 Task: Explore Airbnb options along the shores of Lake Michigan, highlighting properties with stunning lakefront views, water sports, and access to charming lakeside towns.
Action: Mouse moved to (608, 115)
Screenshot: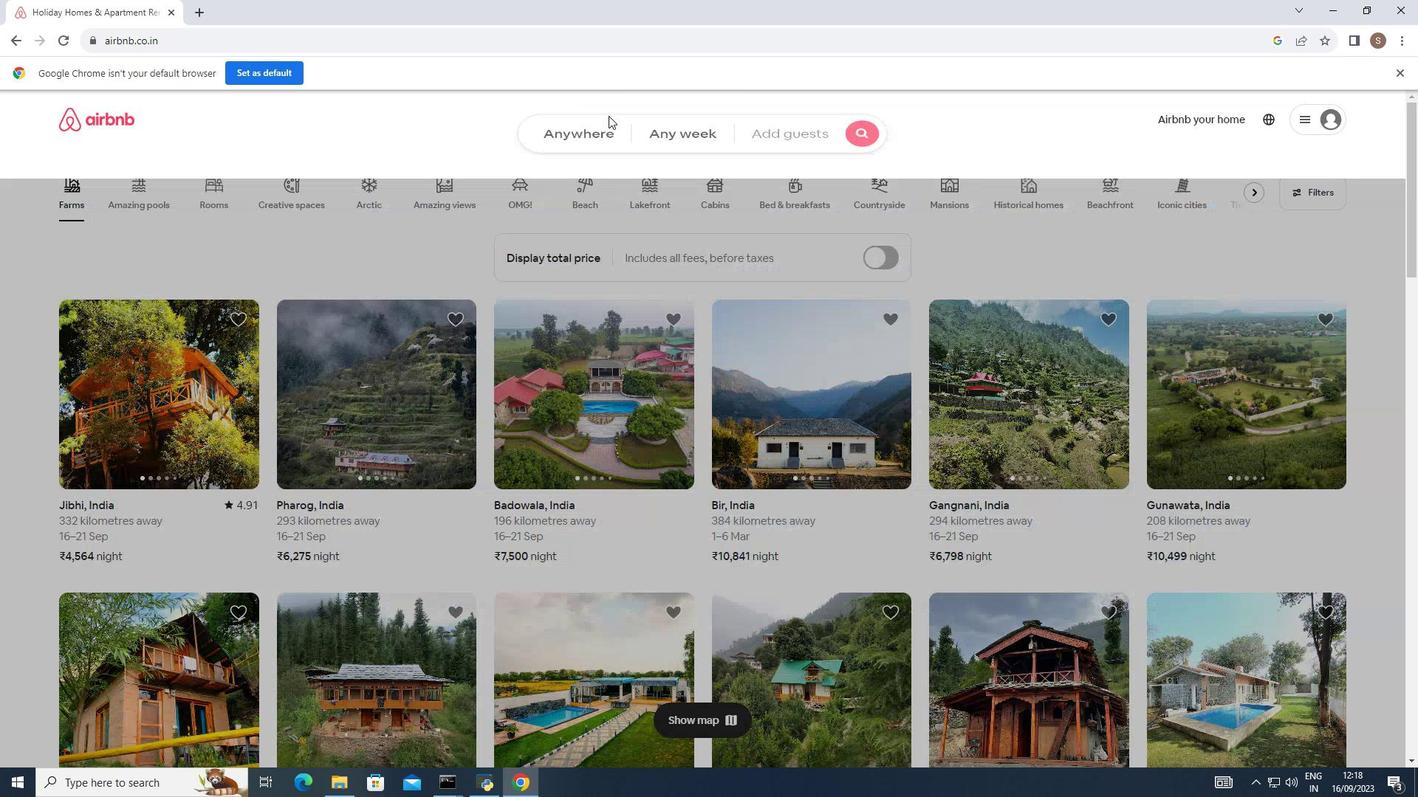 
Action: Mouse pressed left at (608, 115)
Screenshot: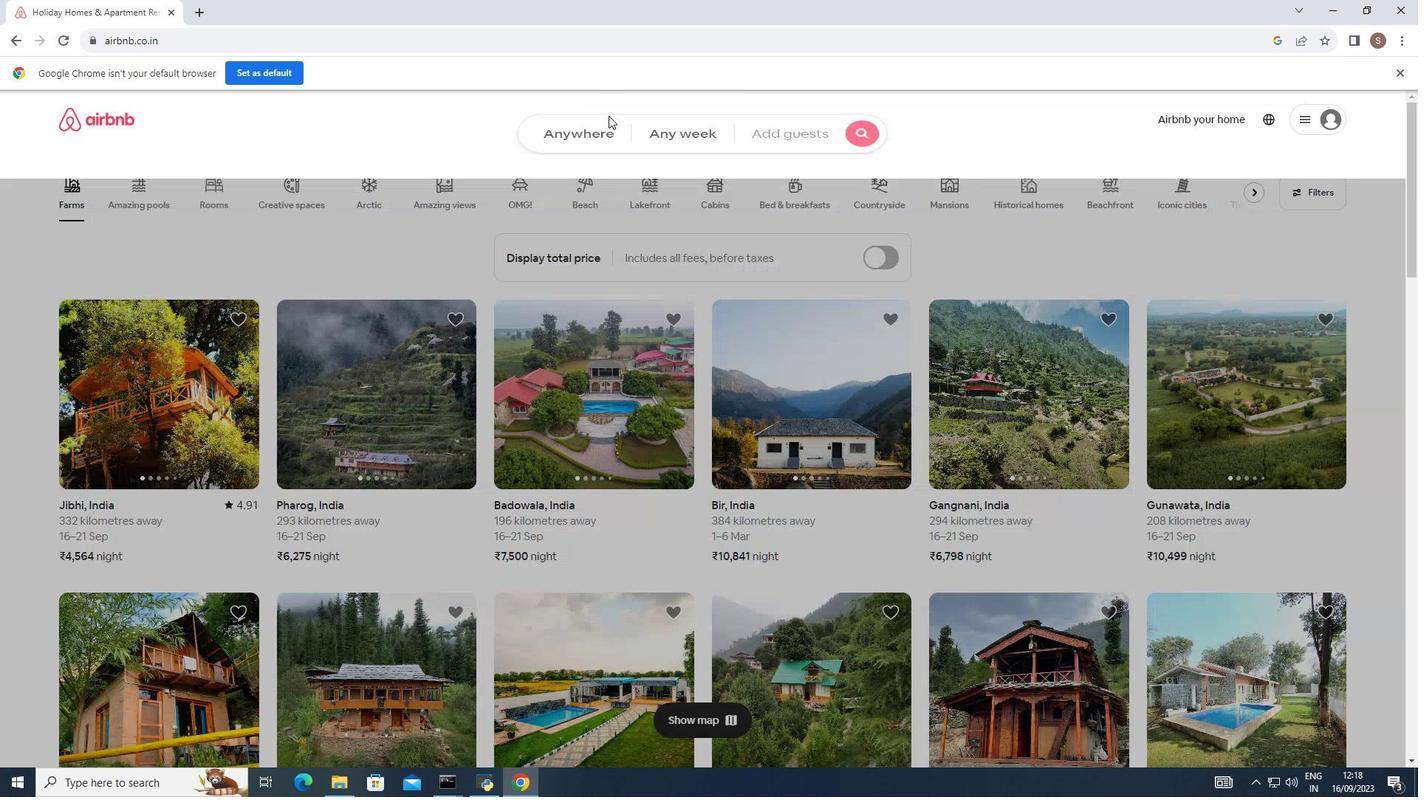 
Action: Mouse moved to (505, 174)
Screenshot: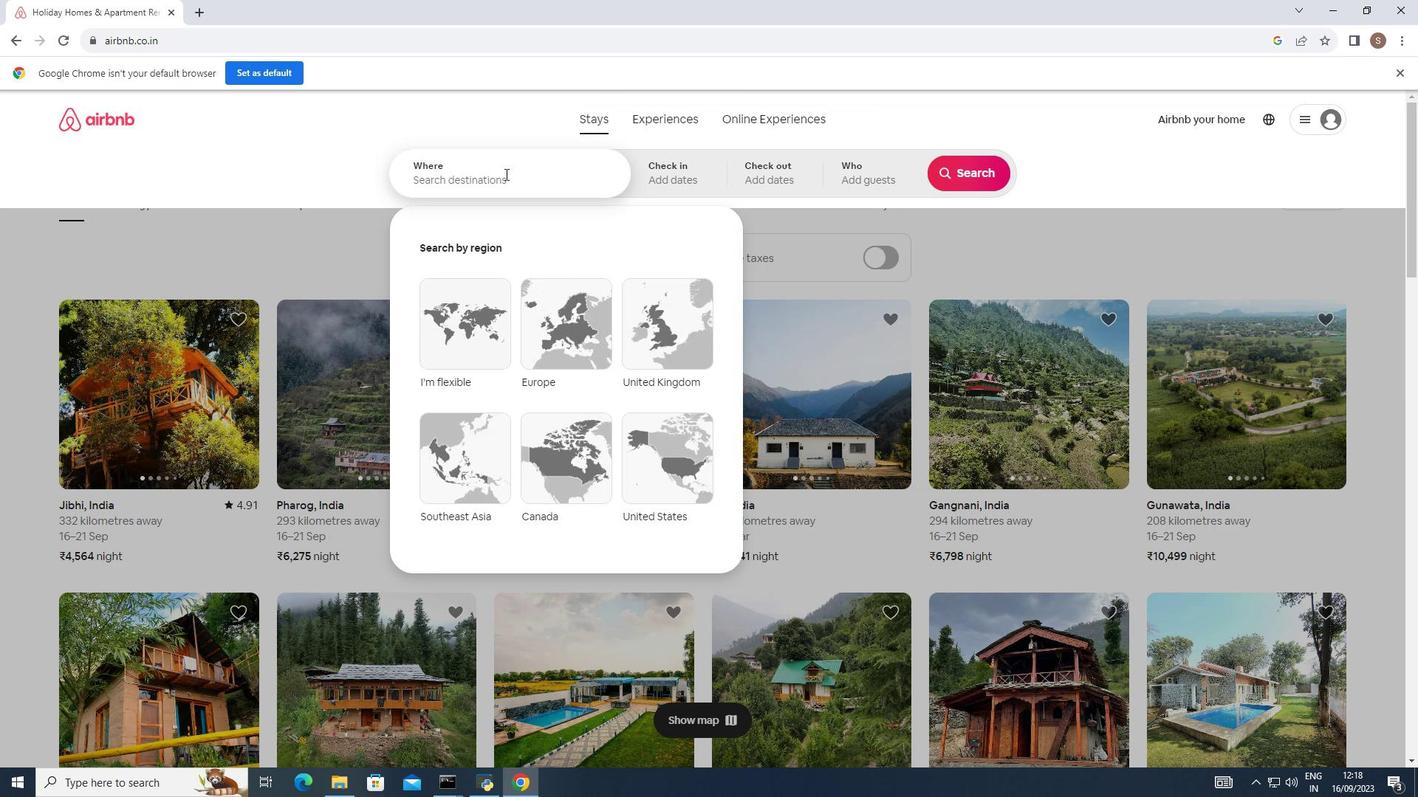 
Action: Mouse pressed left at (505, 174)
Screenshot: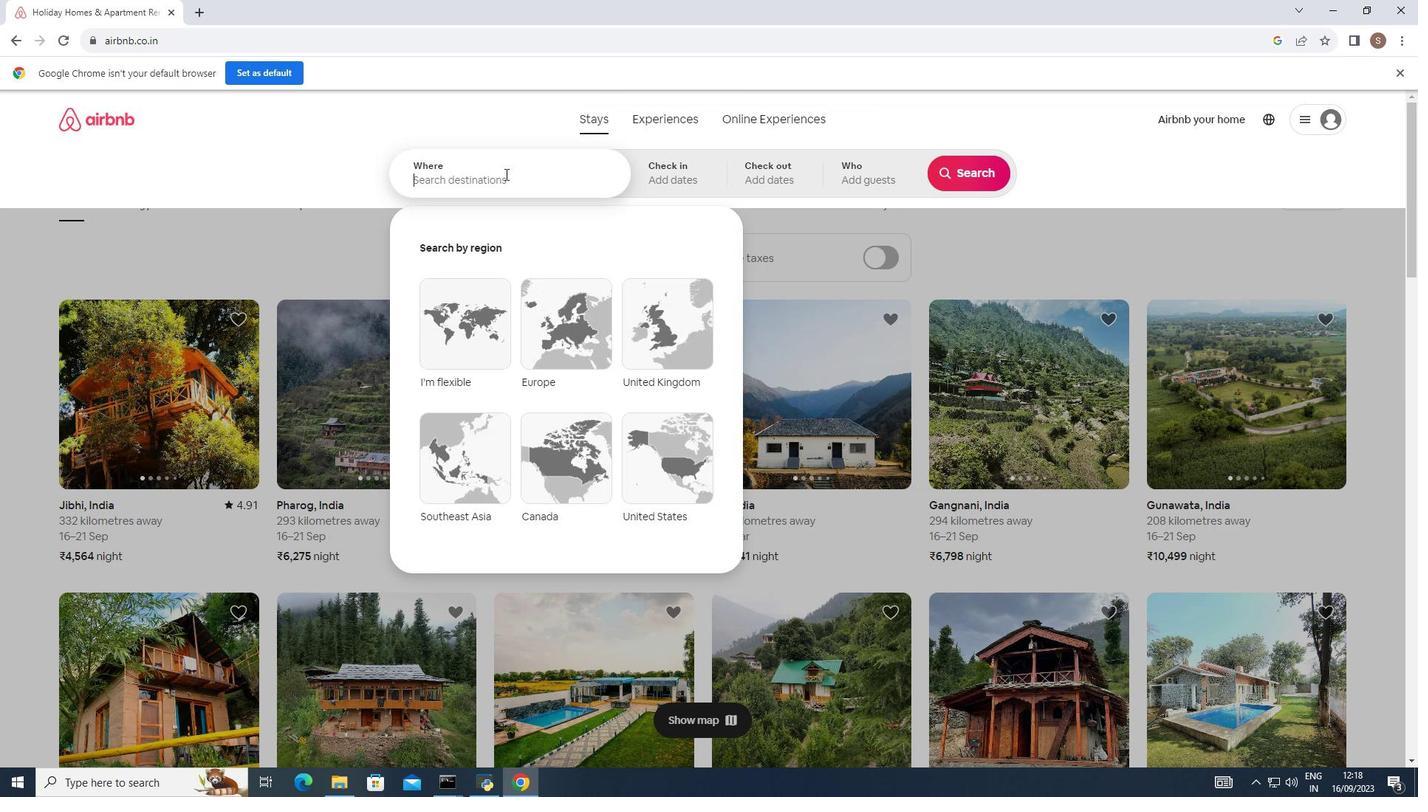 
Action: Key pressed michigan
Screenshot: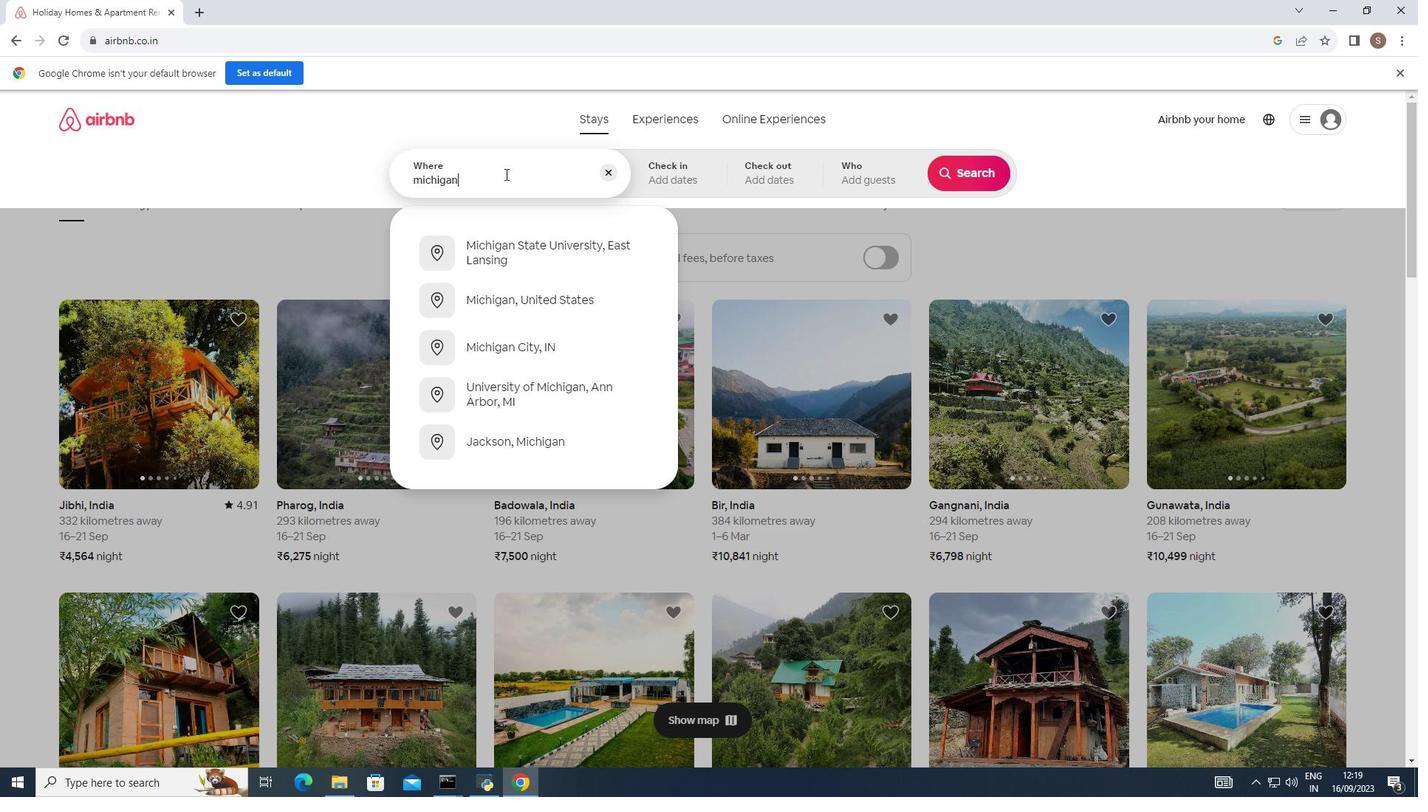 
Action: Mouse moved to (527, 255)
Screenshot: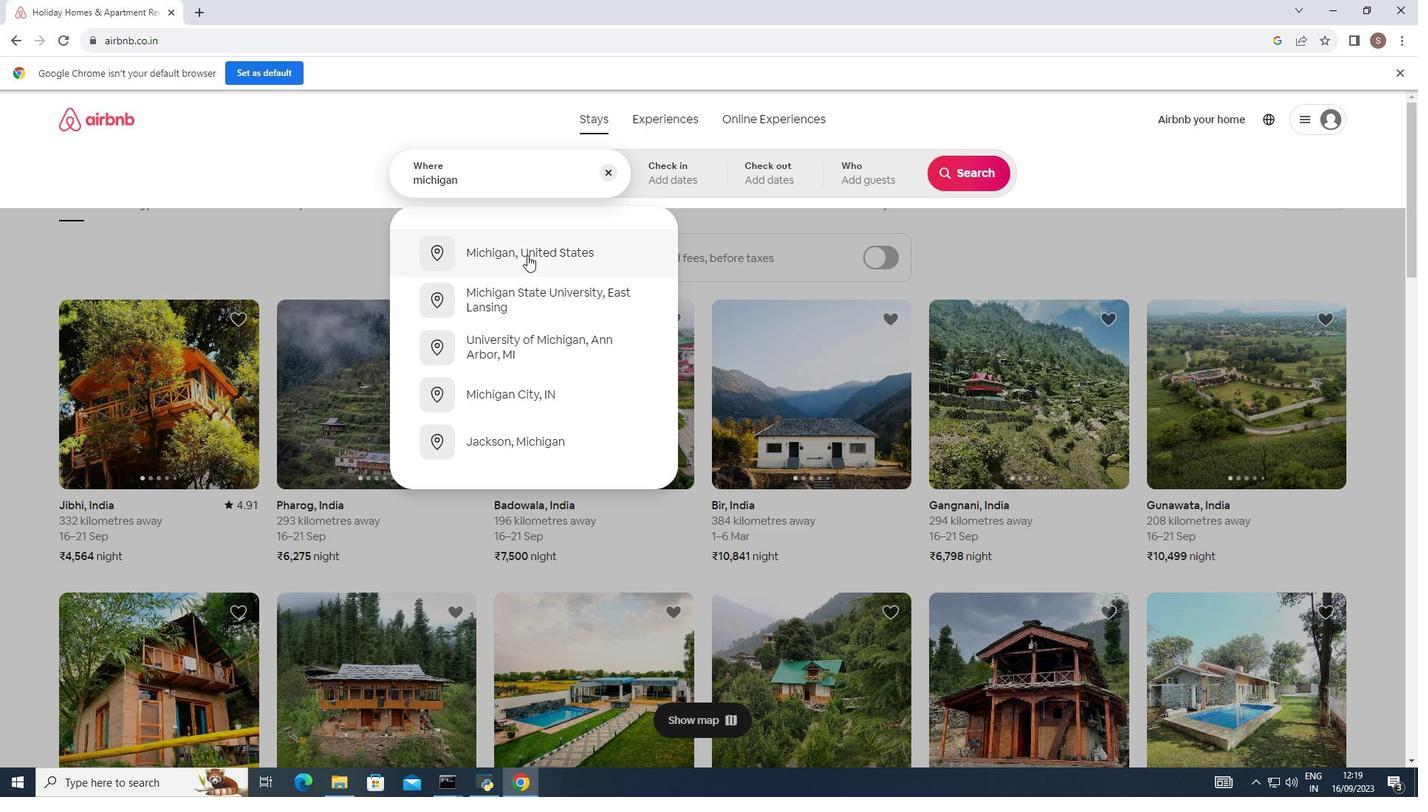 
Action: Mouse pressed left at (527, 255)
Screenshot: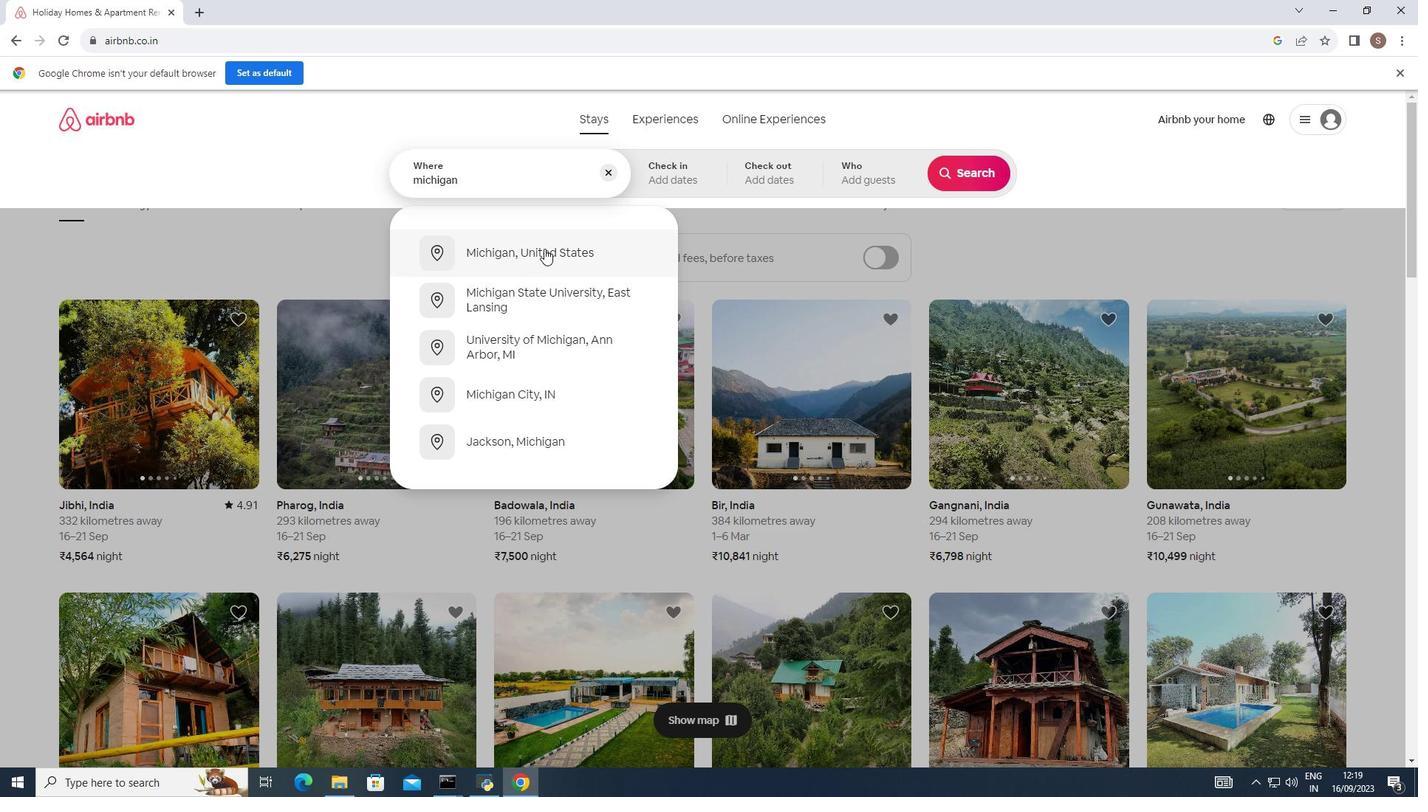 
Action: Mouse moved to (981, 174)
Screenshot: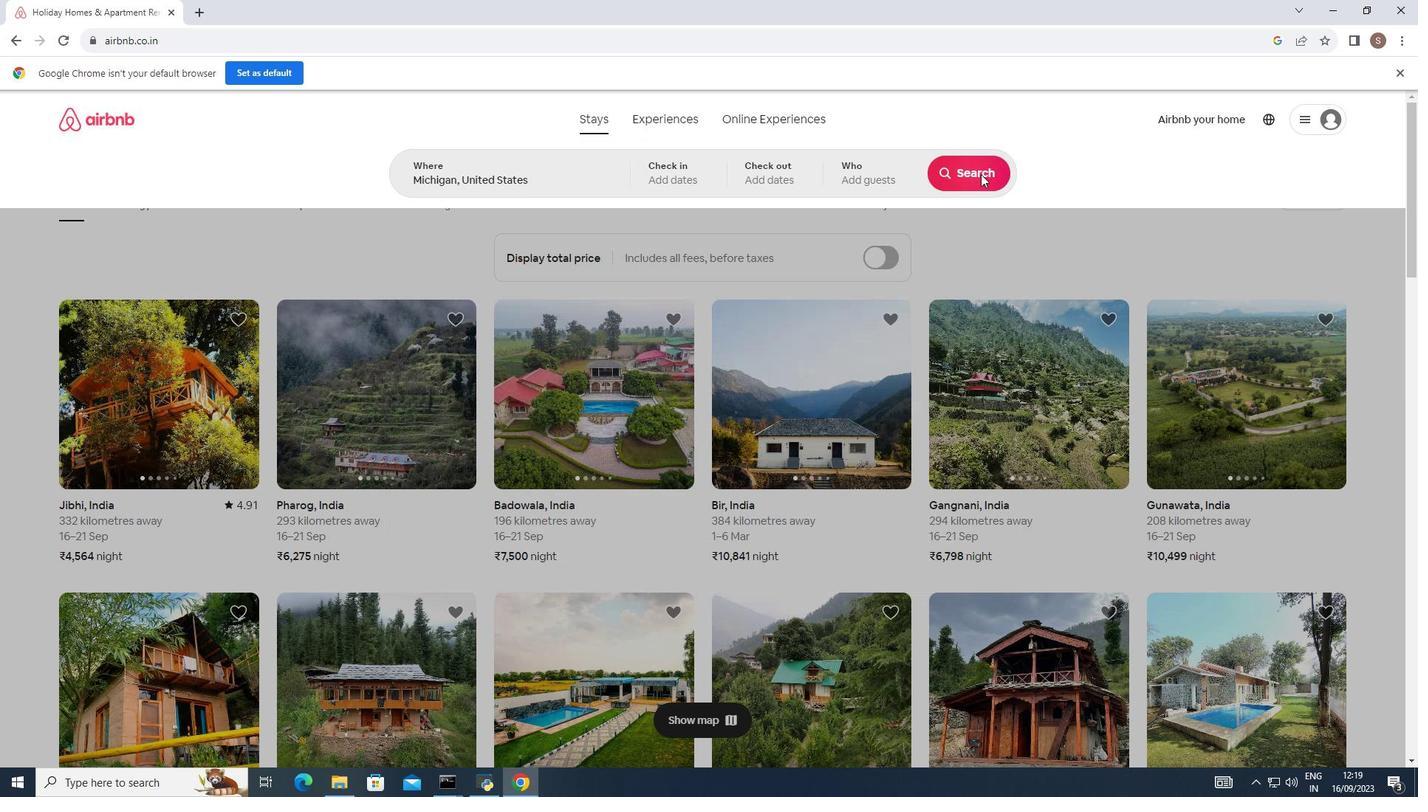 
Action: Mouse pressed left at (981, 174)
Screenshot: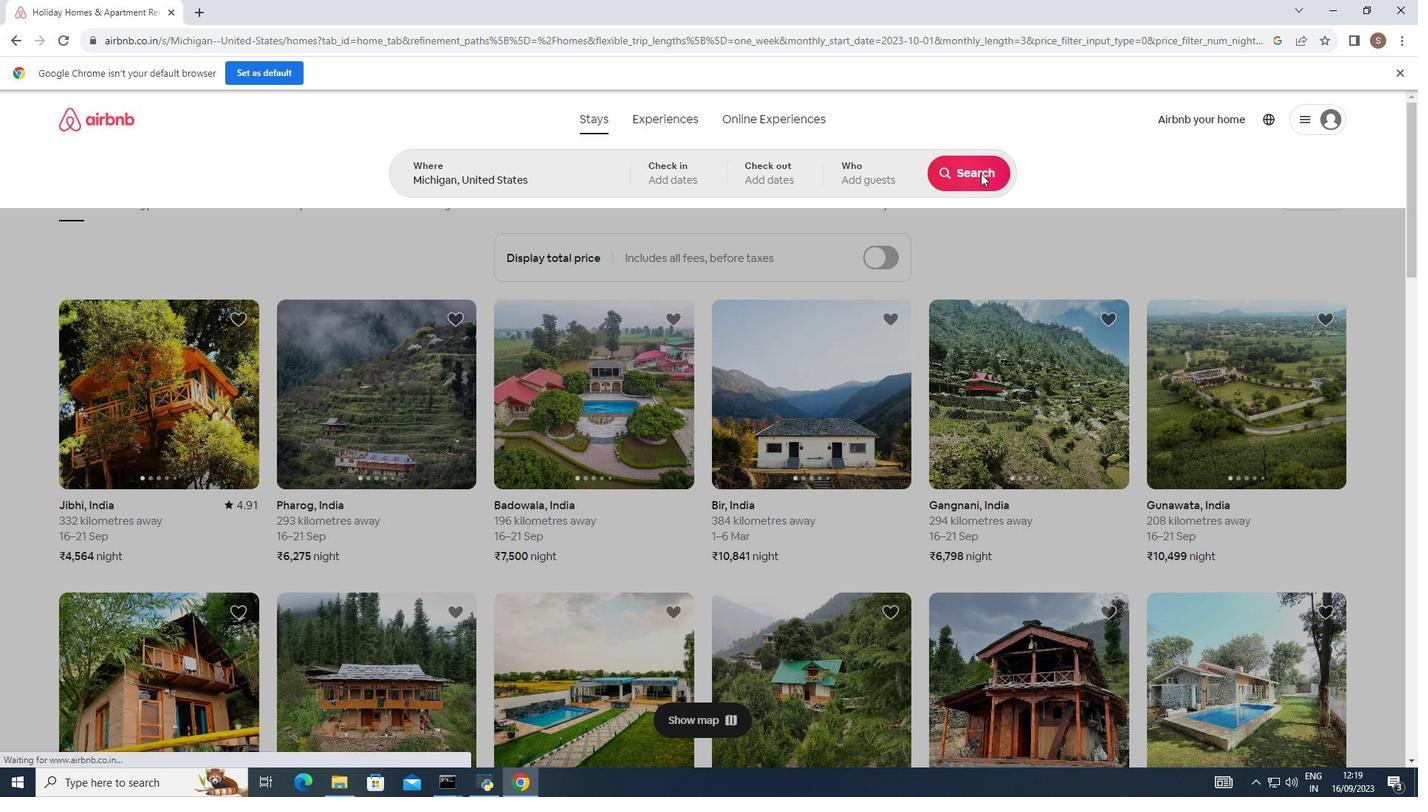 
Action: Mouse moved to (198, 181)
Screenshot: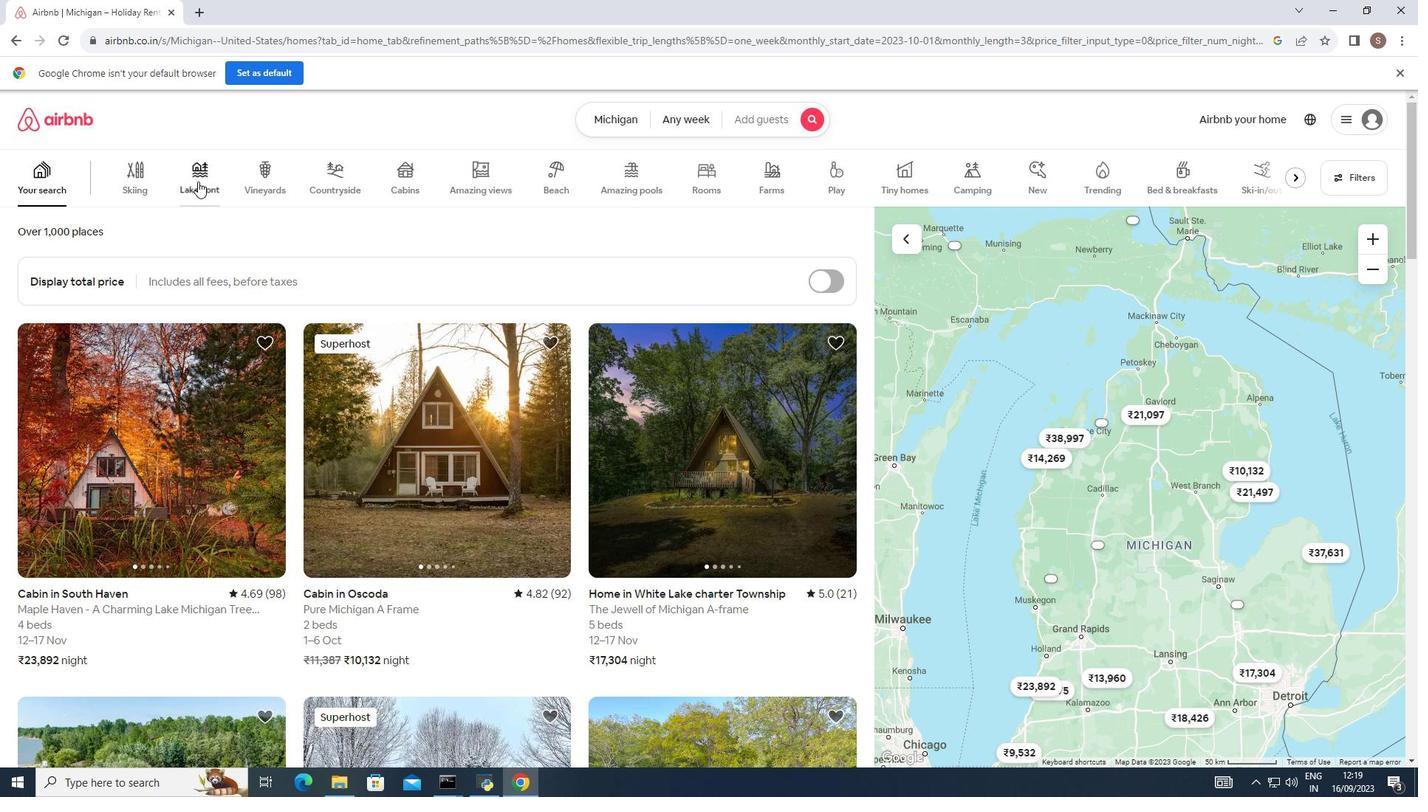 
Action: Mouse pressed left at (198, 181)
Screenshot: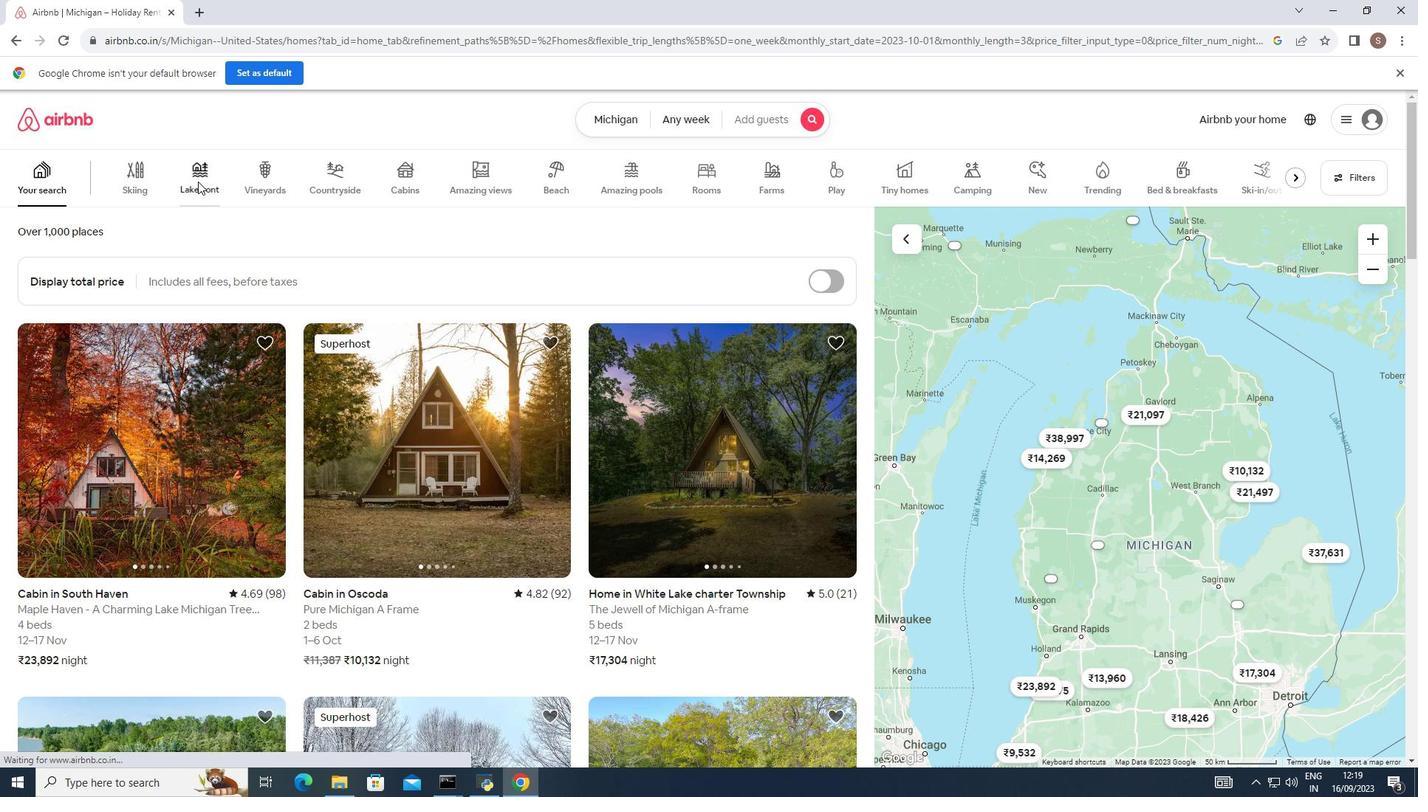 
Action: Mouse moved to (171, 375)
Screenshot: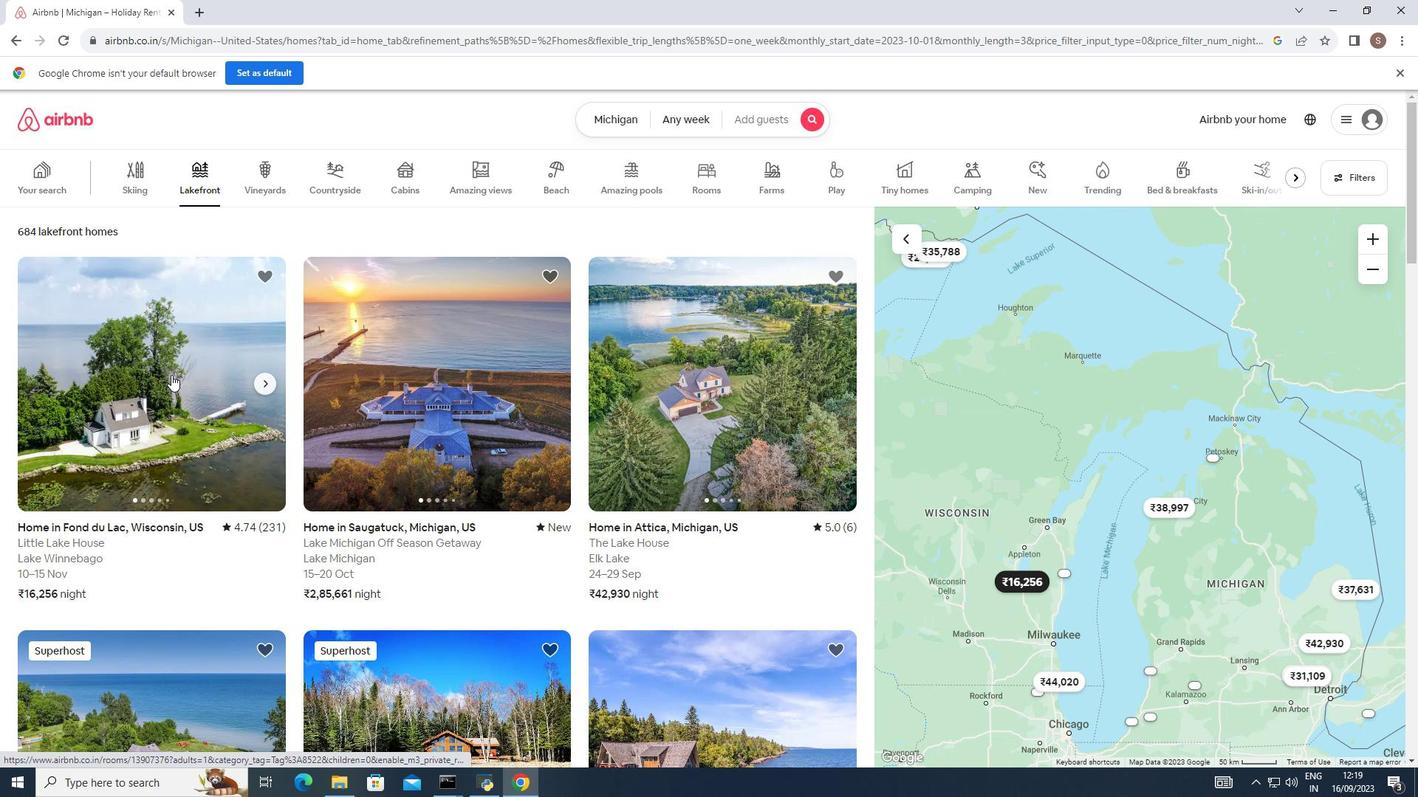 
Action: Mouse pressed left at (171, 375)
Screenshot: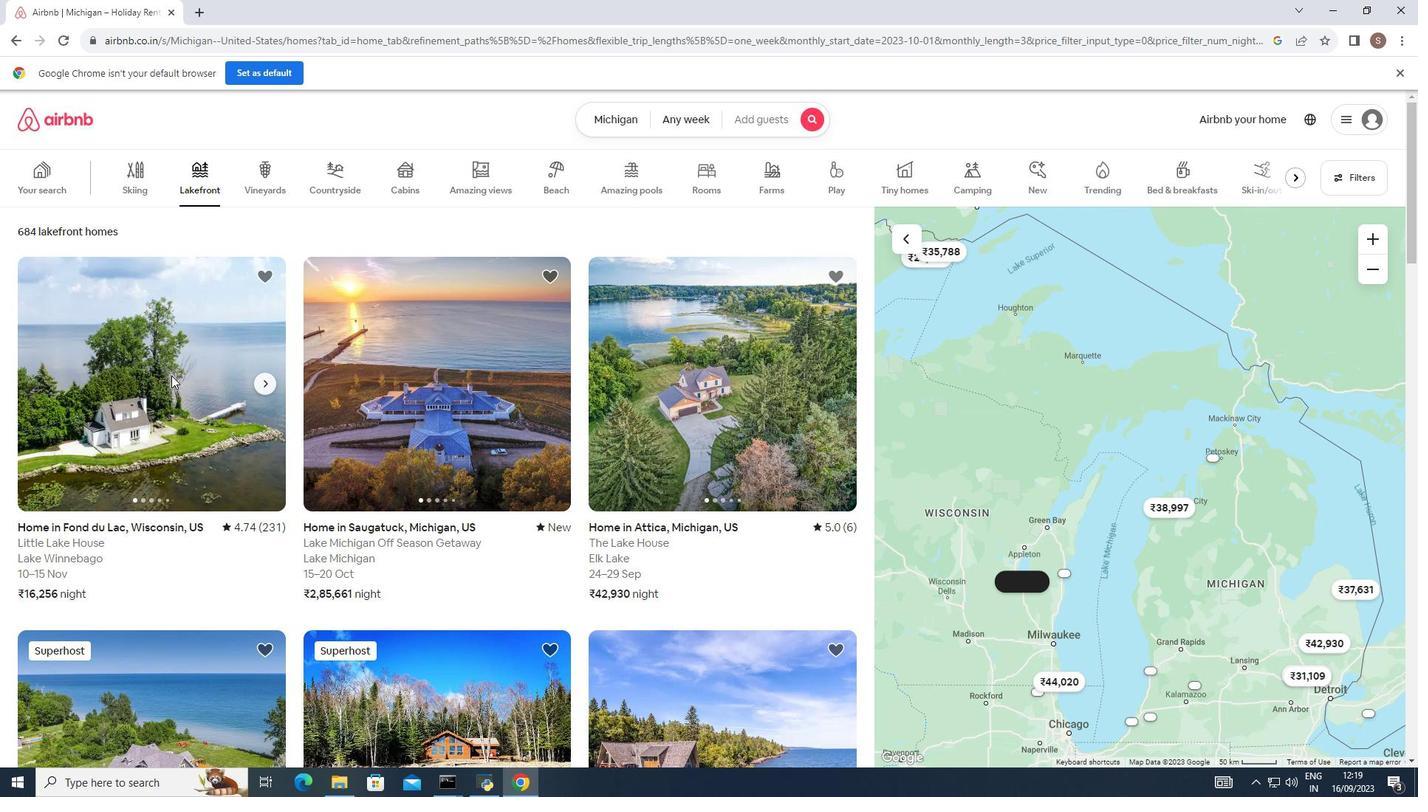 
Action: Mouse moved to (1025, 548)
Screenshot: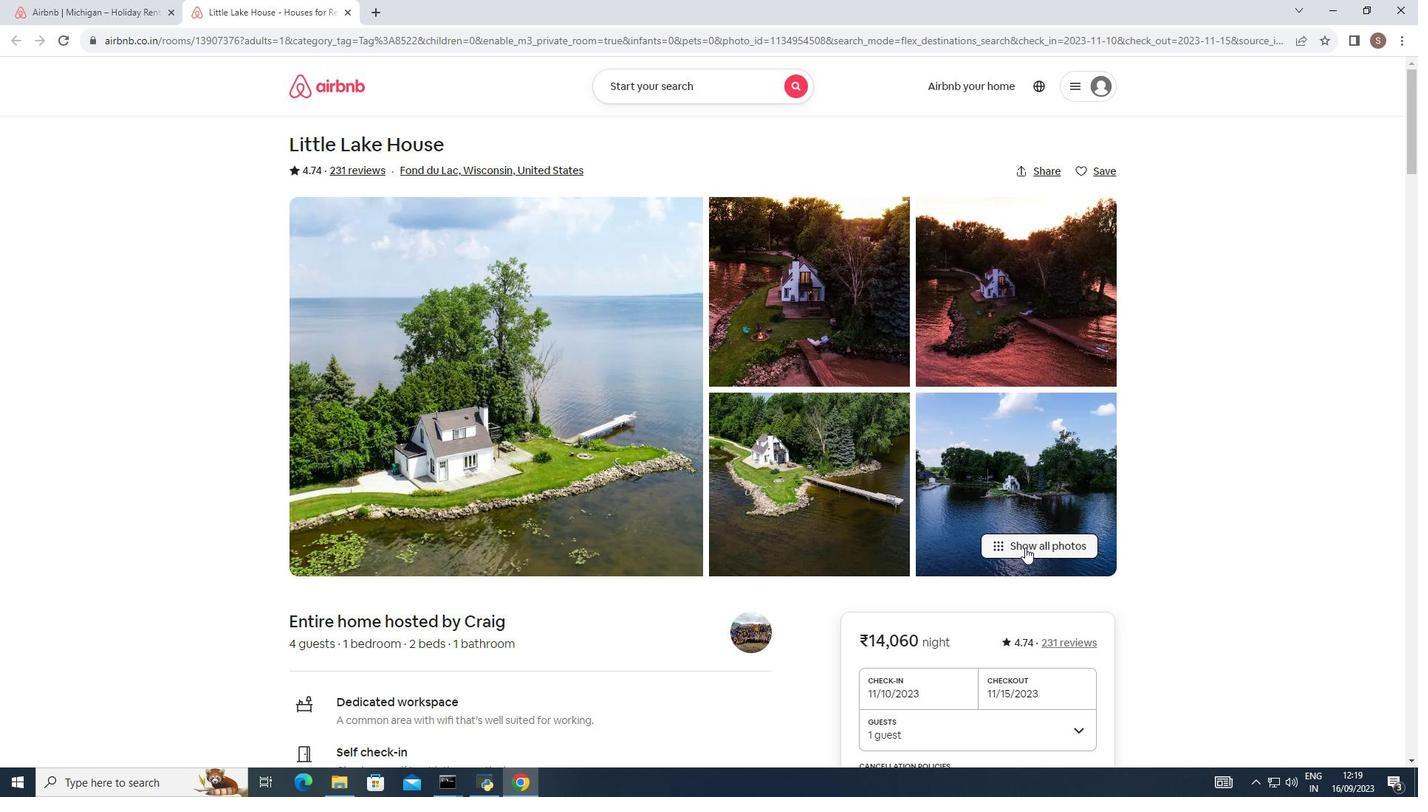 
Action: Mouse pressed left at (1025, 548)
Screenshot: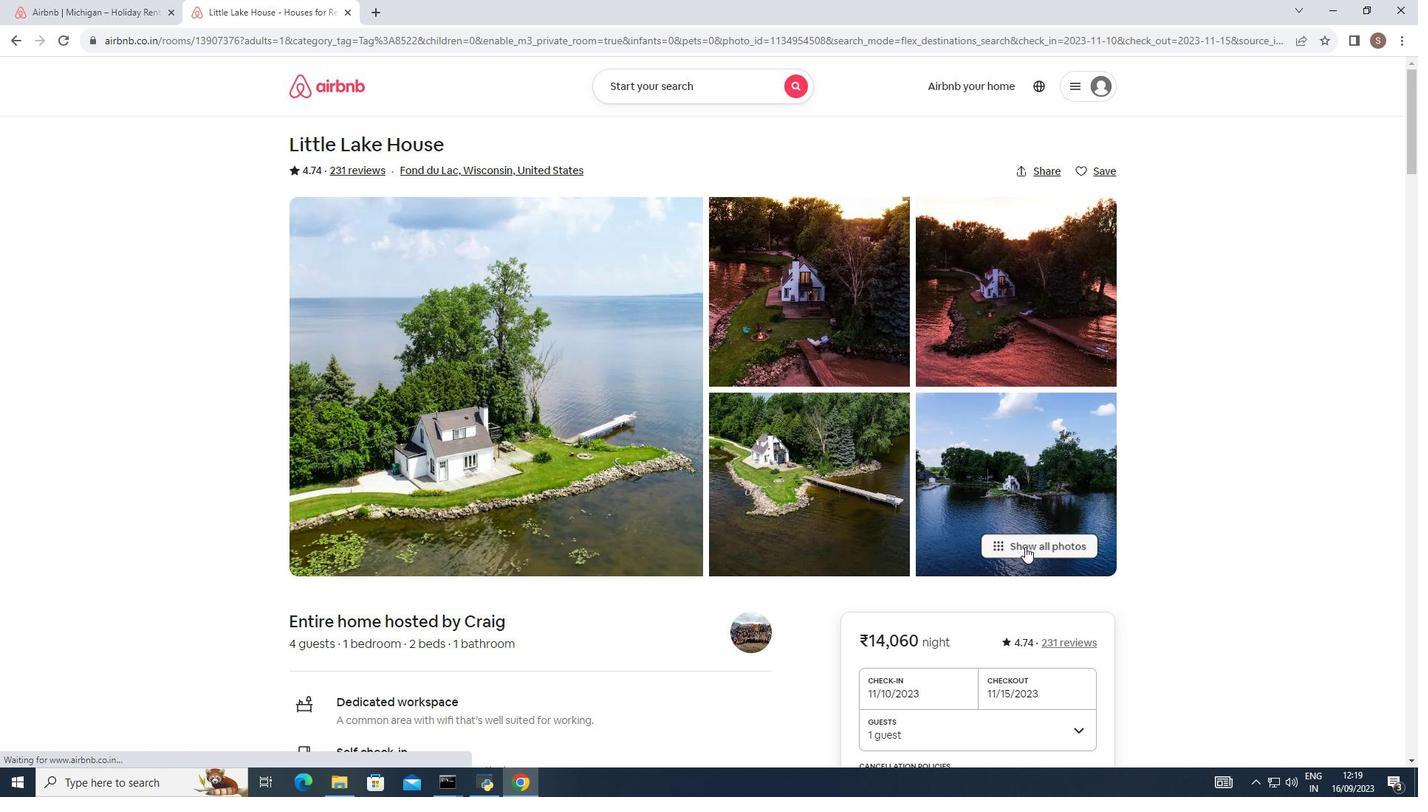 
Action: Mouse moved to (853, 430)
Screenshot: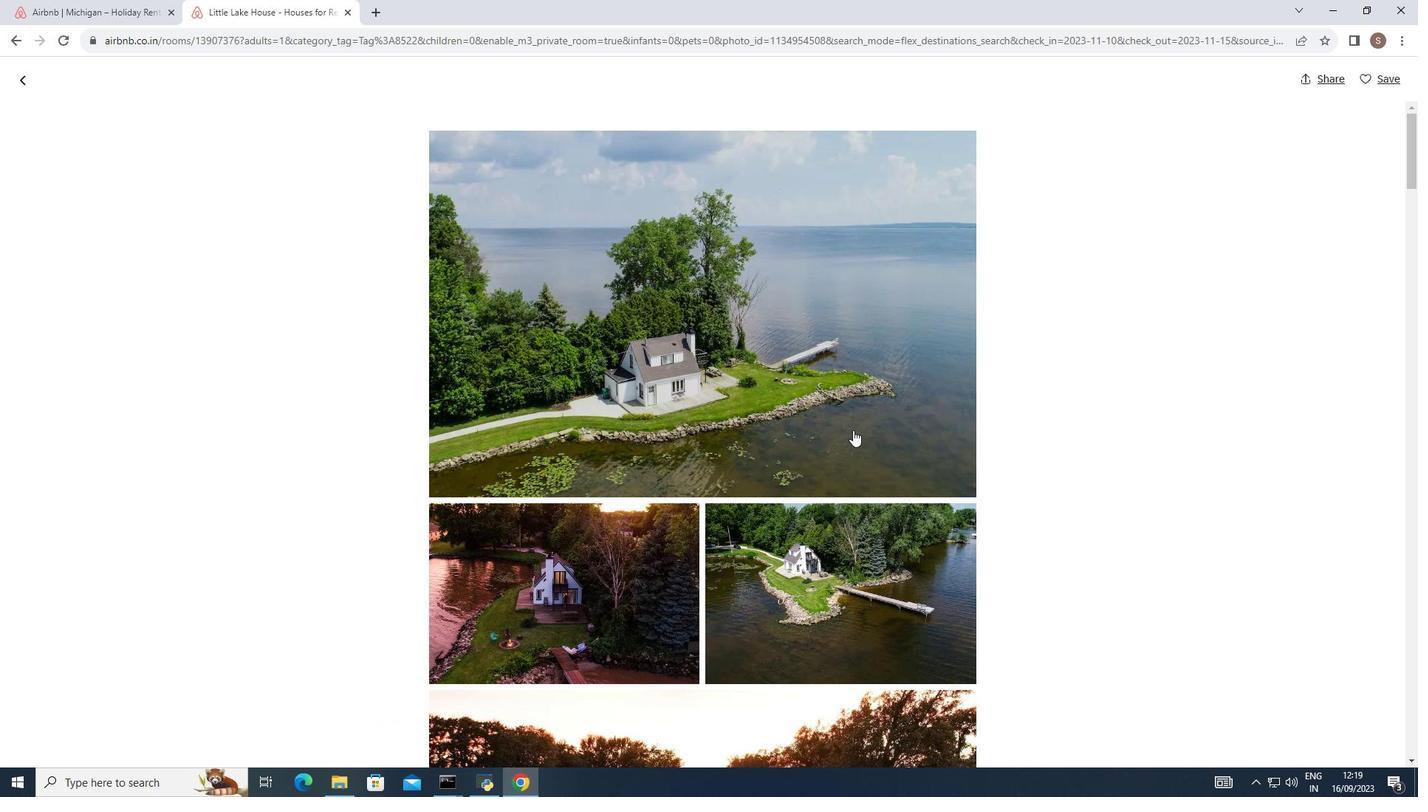
Action: Mouse scrolled (853, 430) with delta (0, 0)
Screenshot: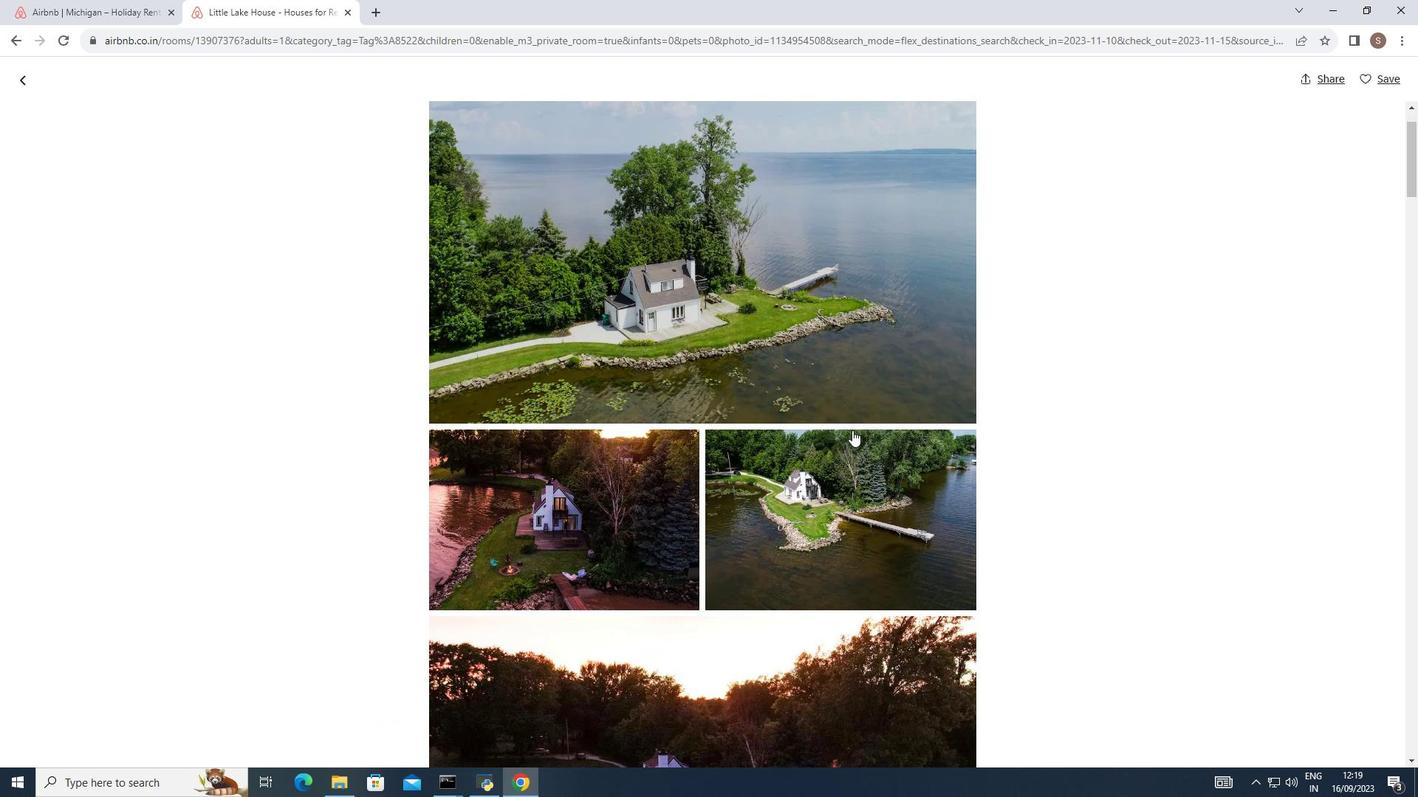 
Action: Mouse scrolled (853, 430) with delta (0, 0)
Screenshot: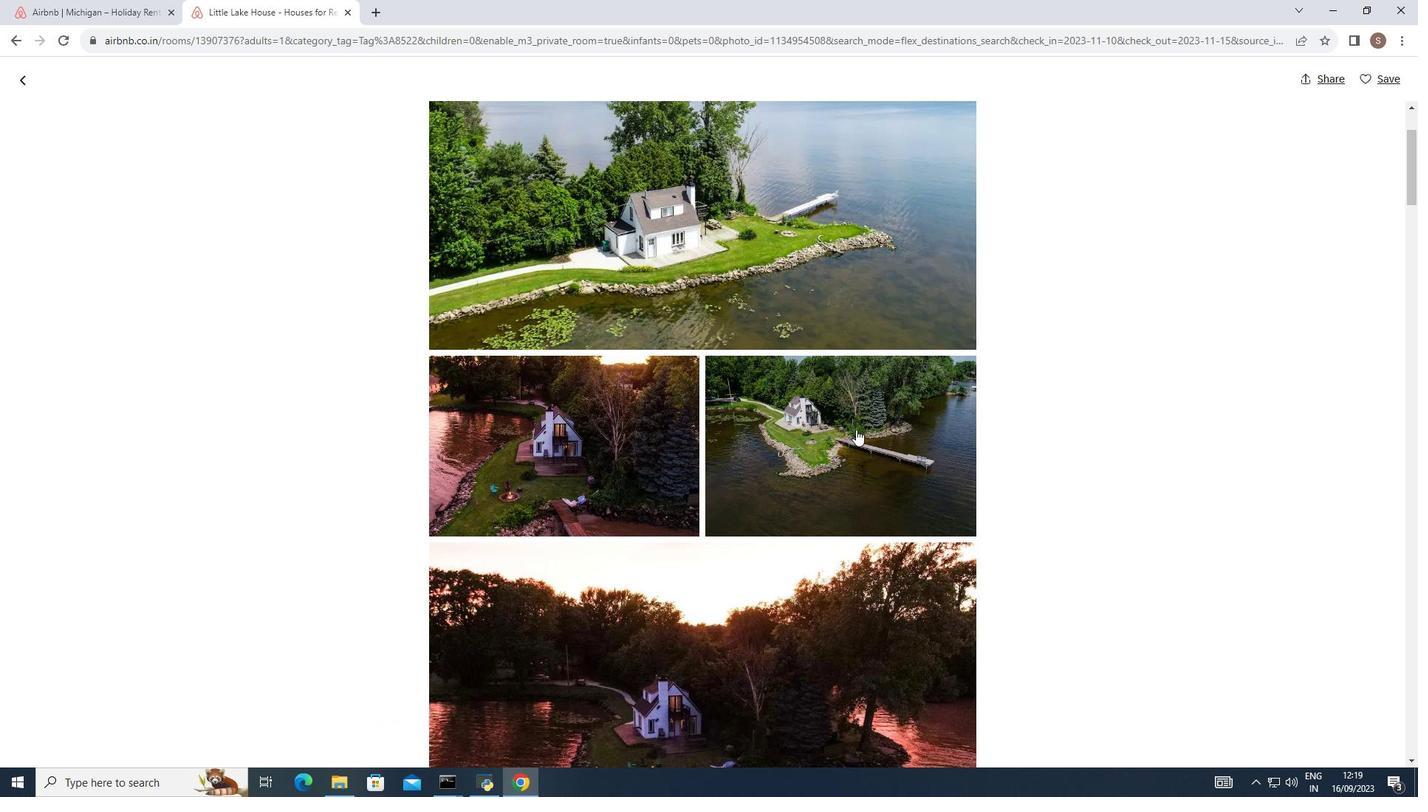 
Action: Mouse moved to (856, 430)
Screenshot: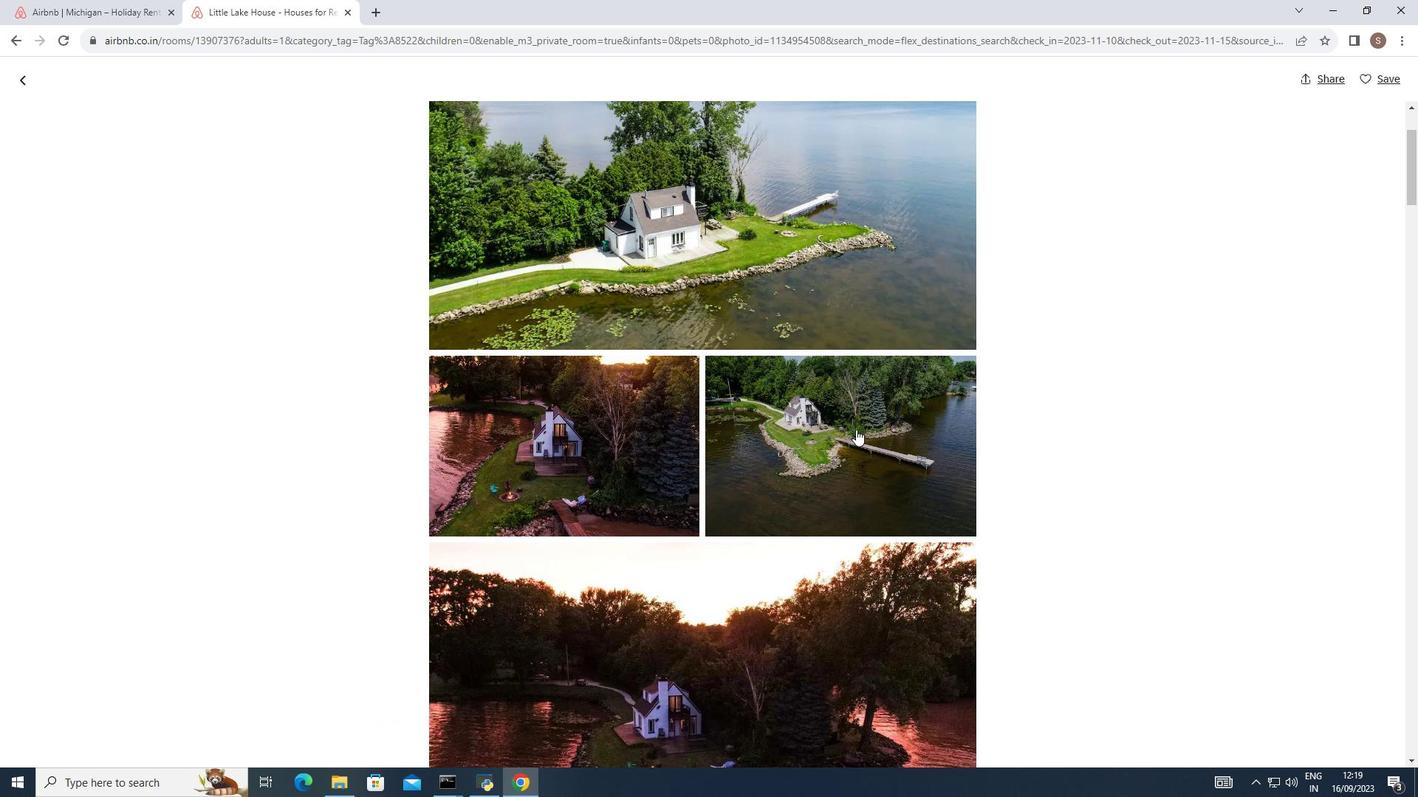 
Action: Mouse scrolled (856, 430) with delta (0, 0)
Screenshot: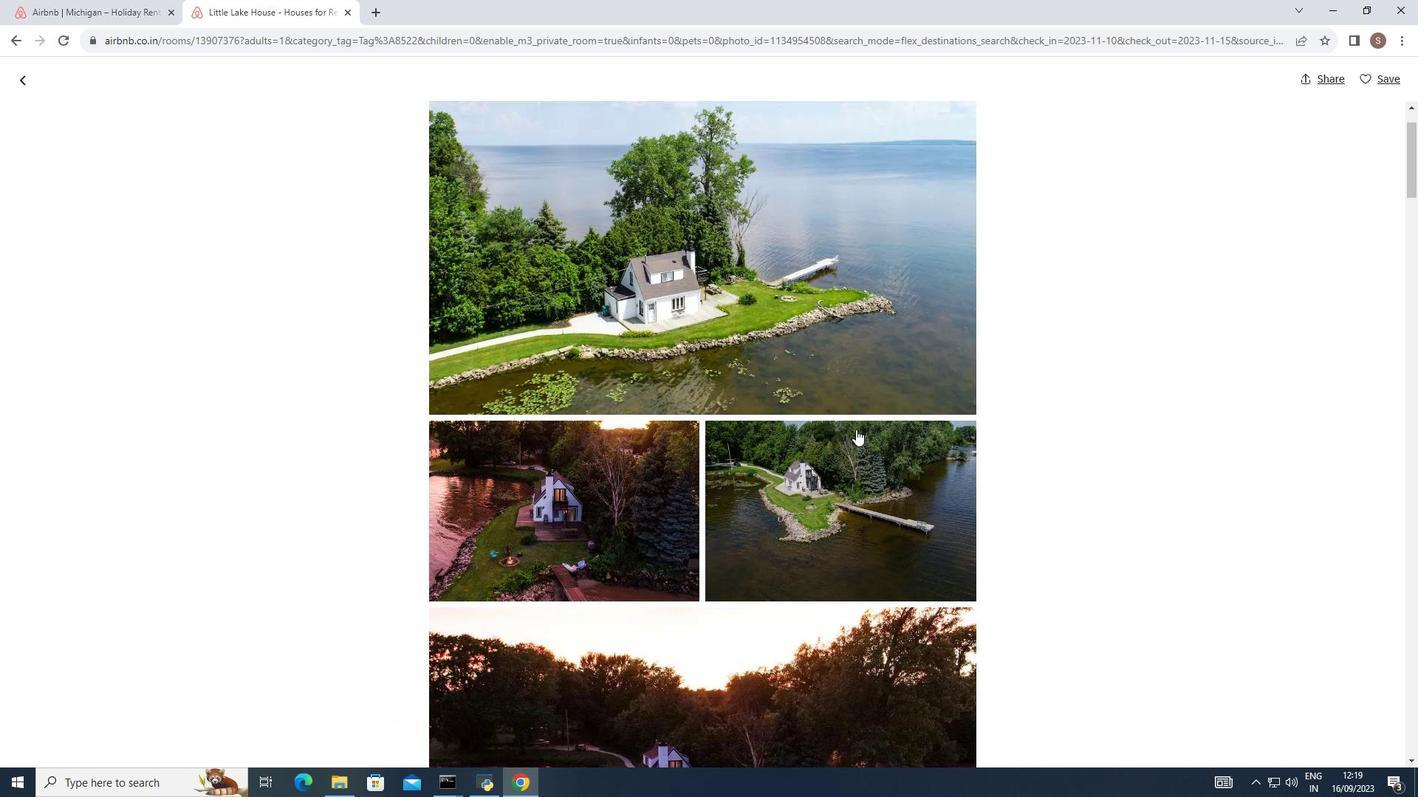 
Action: Mouse scrolled (856, 430) with delta (0, 0)
Screenshot: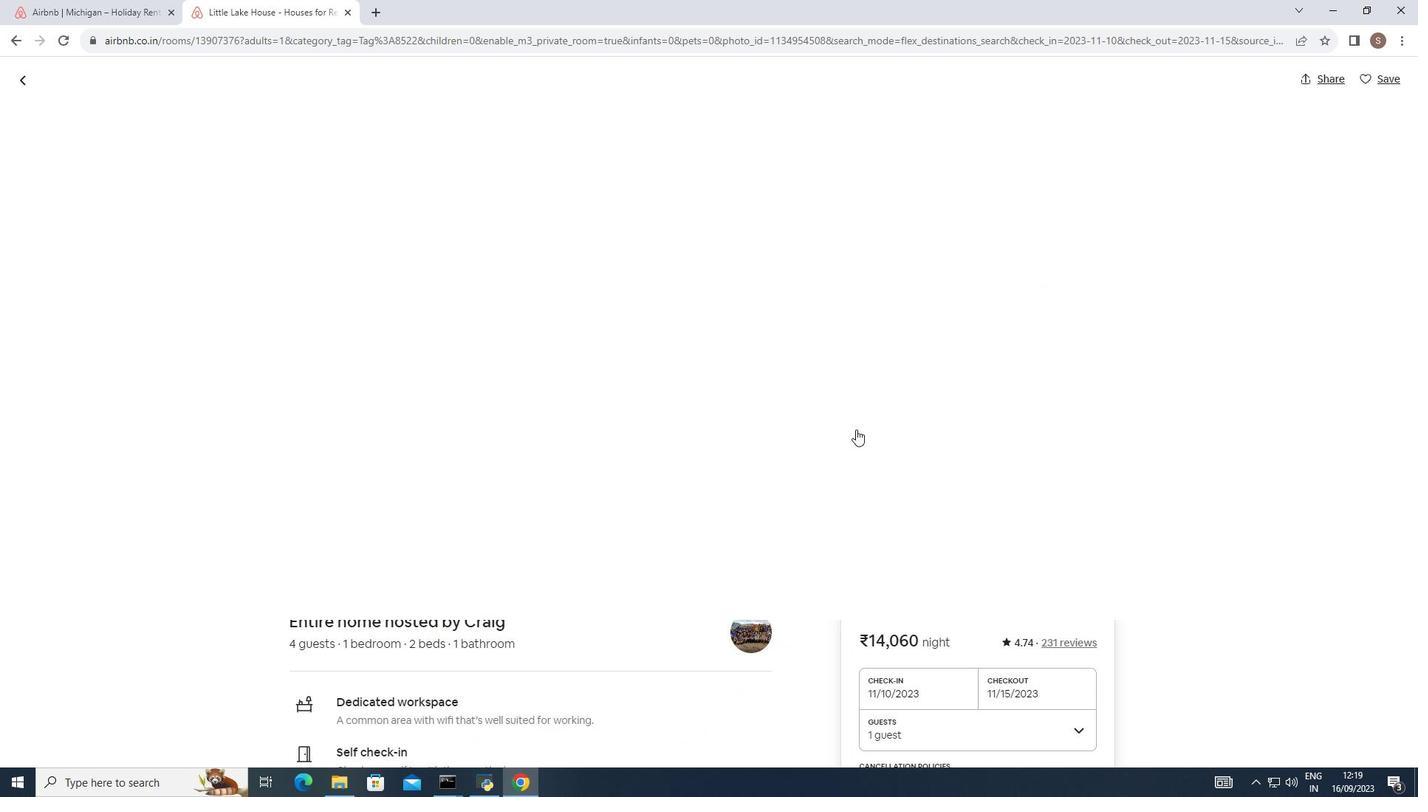 
Action: Mouse scrolled (856, 429) with delta (0, 0)
Screenshot: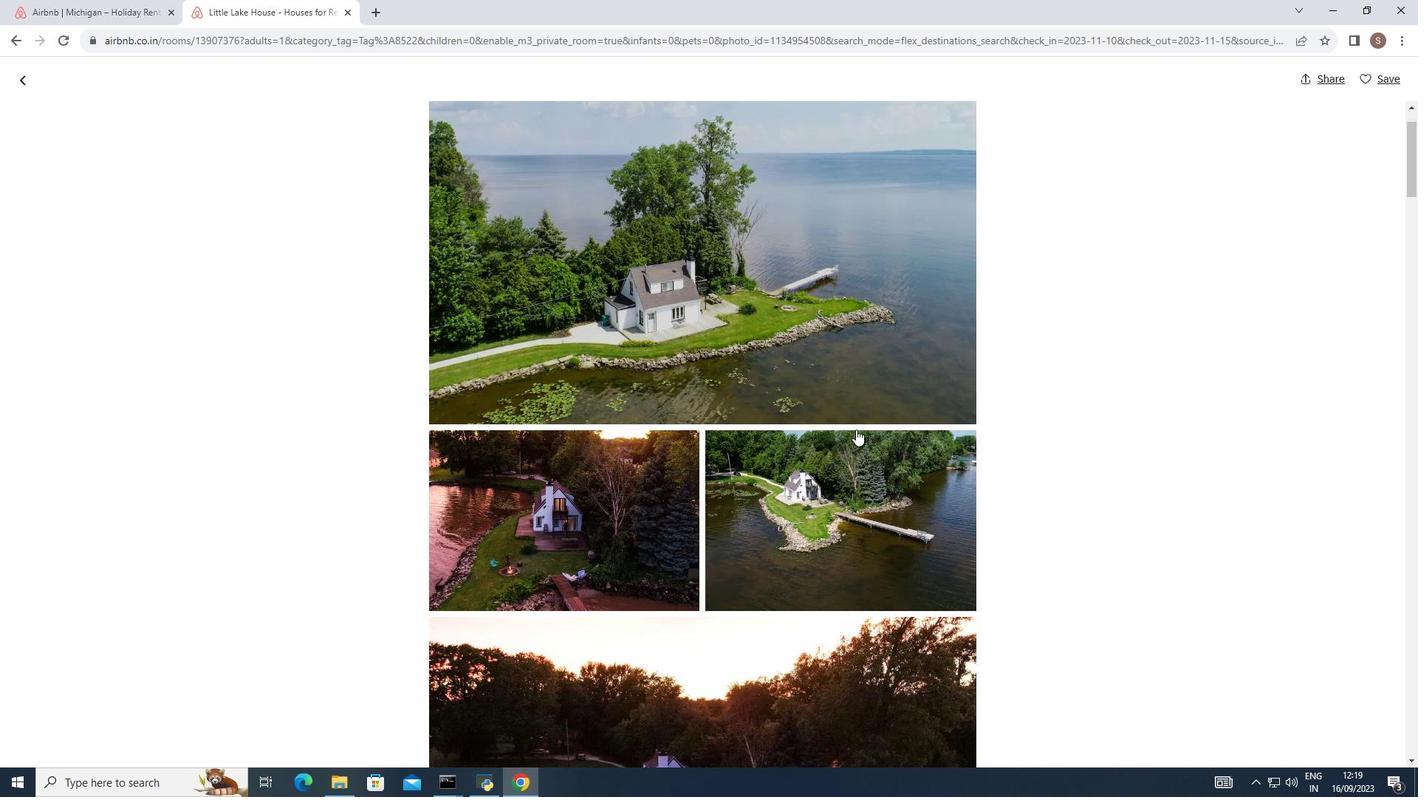 
Action: Mouse scrolled (856, 429) with delta (0, 0)
Screenshot: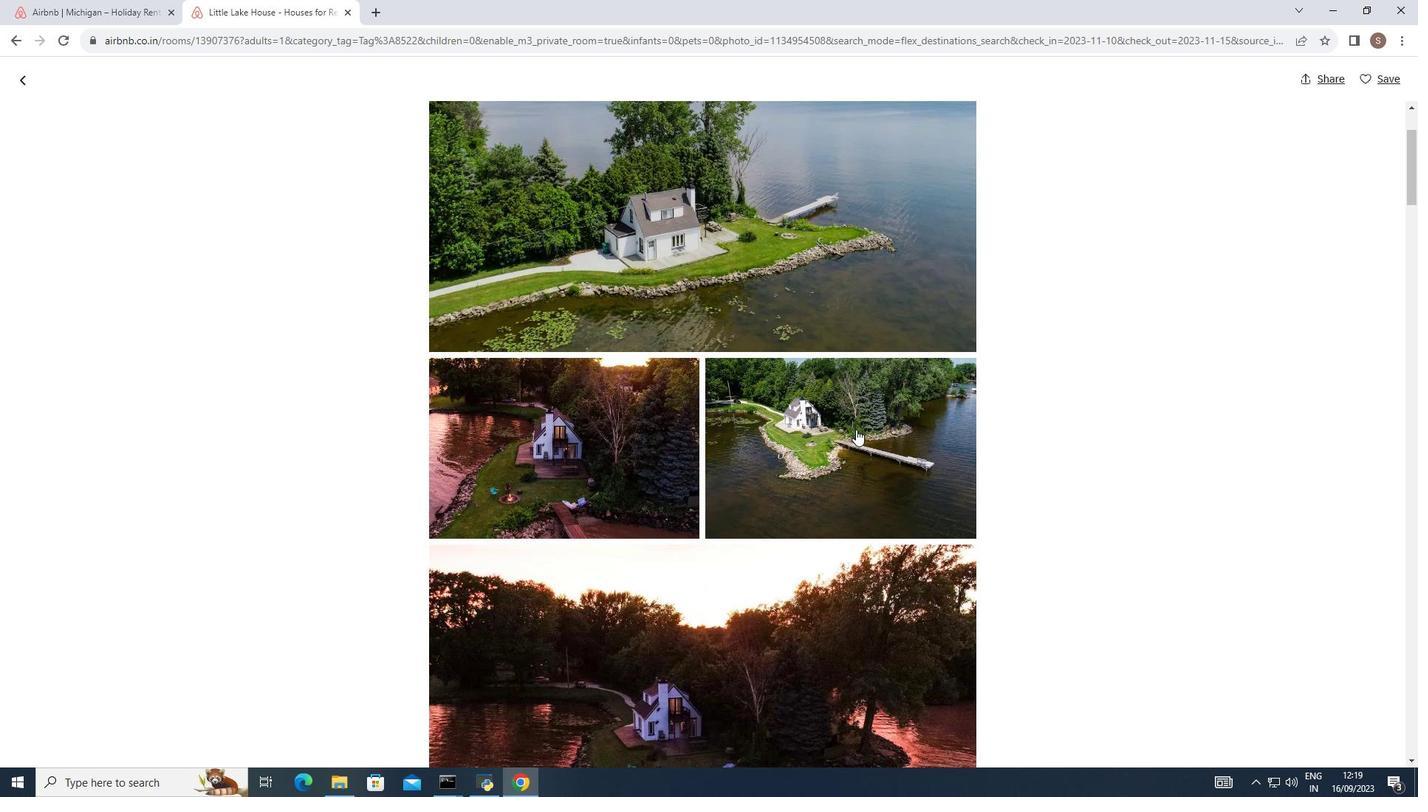 
Action: Mouse scrolled (856, 429) with delta (0, 0)
Screenshot: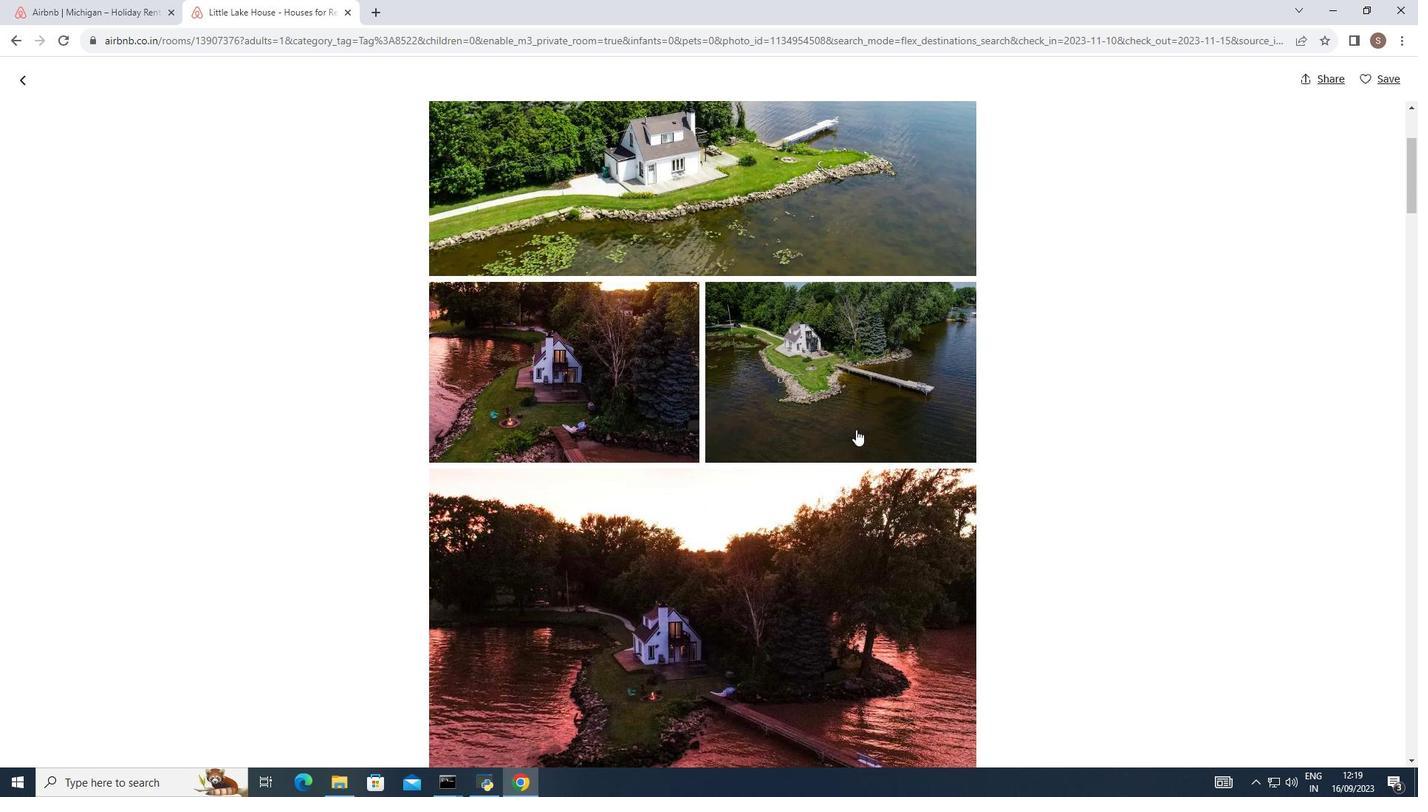 
Action: Mouse scrolled (856, 429) with delta (0, 0)
Screenshot: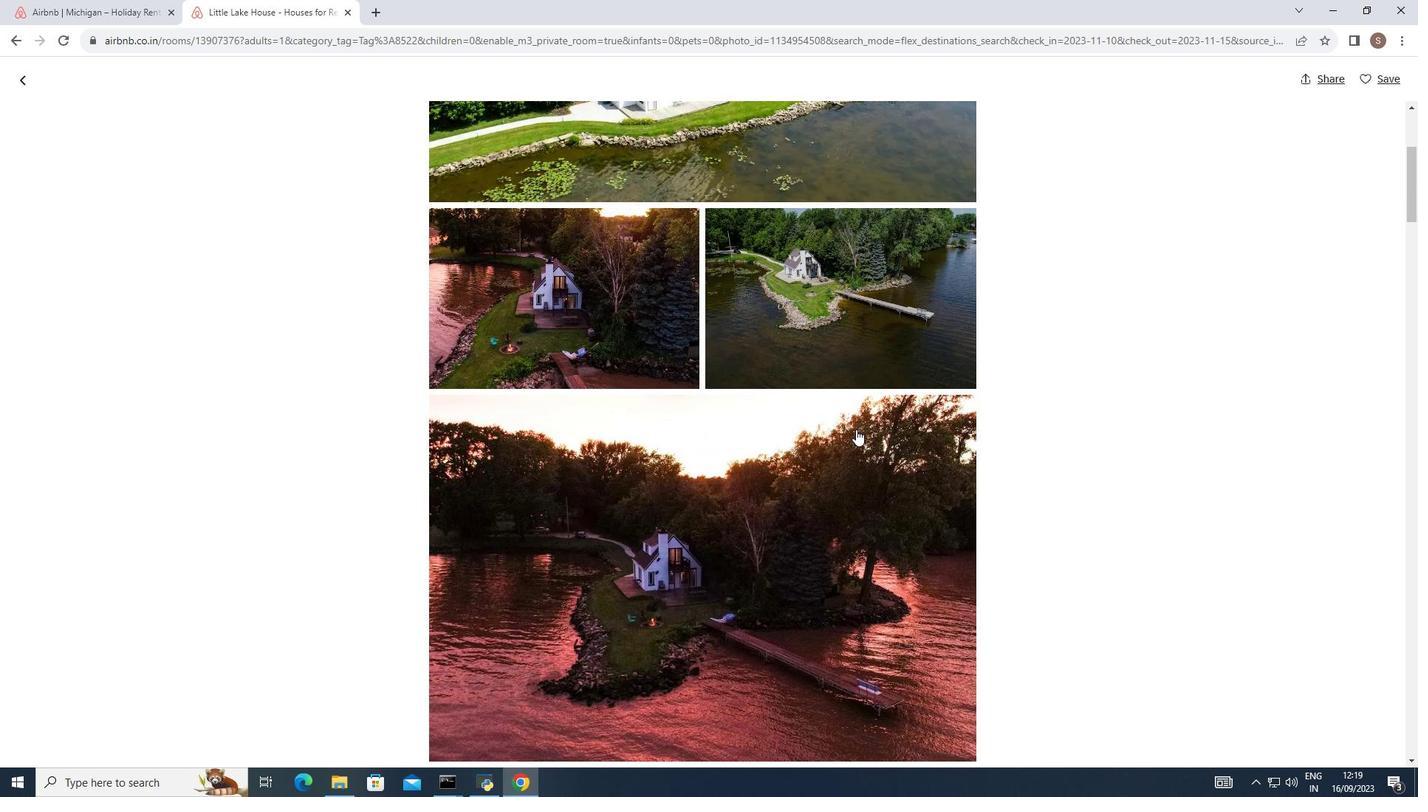 
Action: Mouse moved to (856, 427)
Screenshot: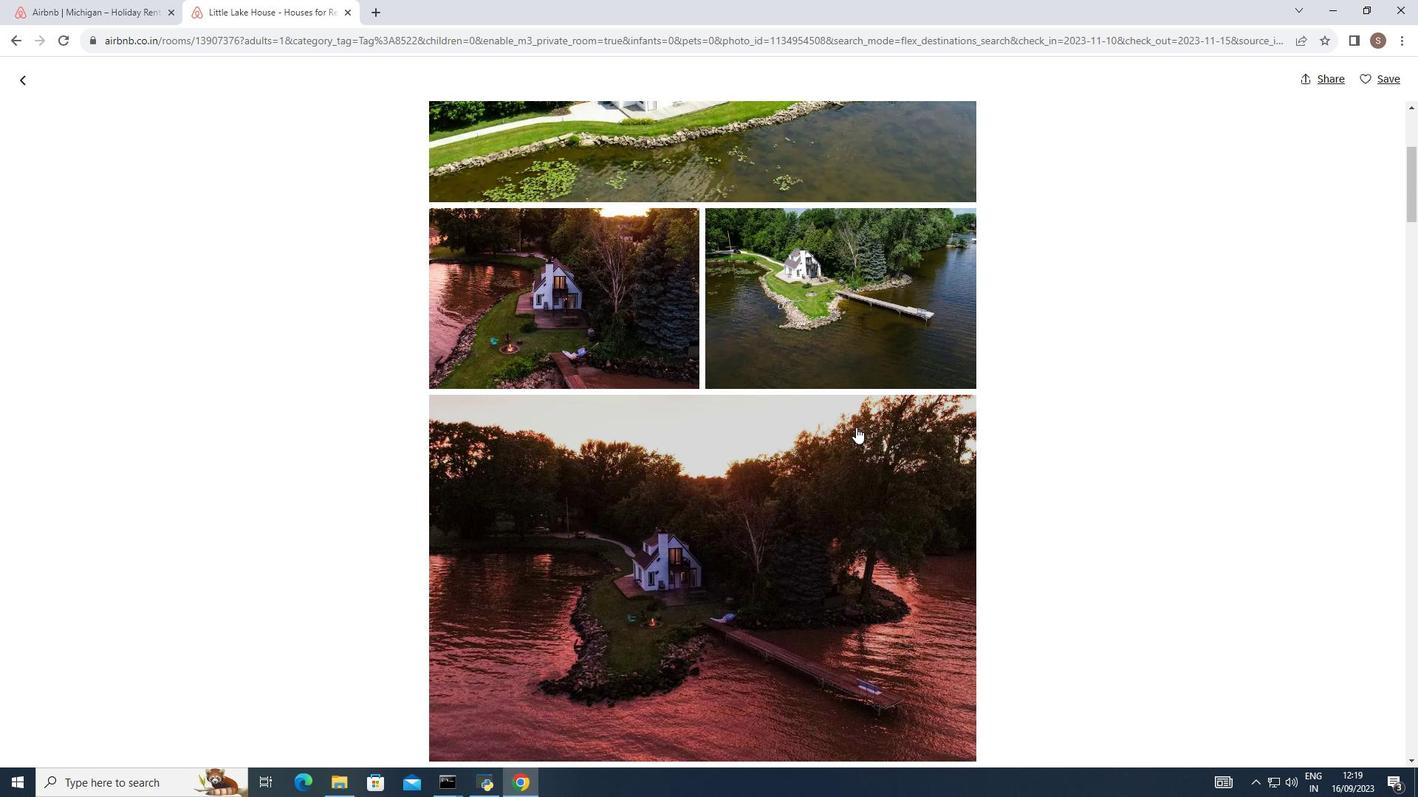 
Action: Mouse scrolled (856, 427) with delta (0, 0)
Screenshot: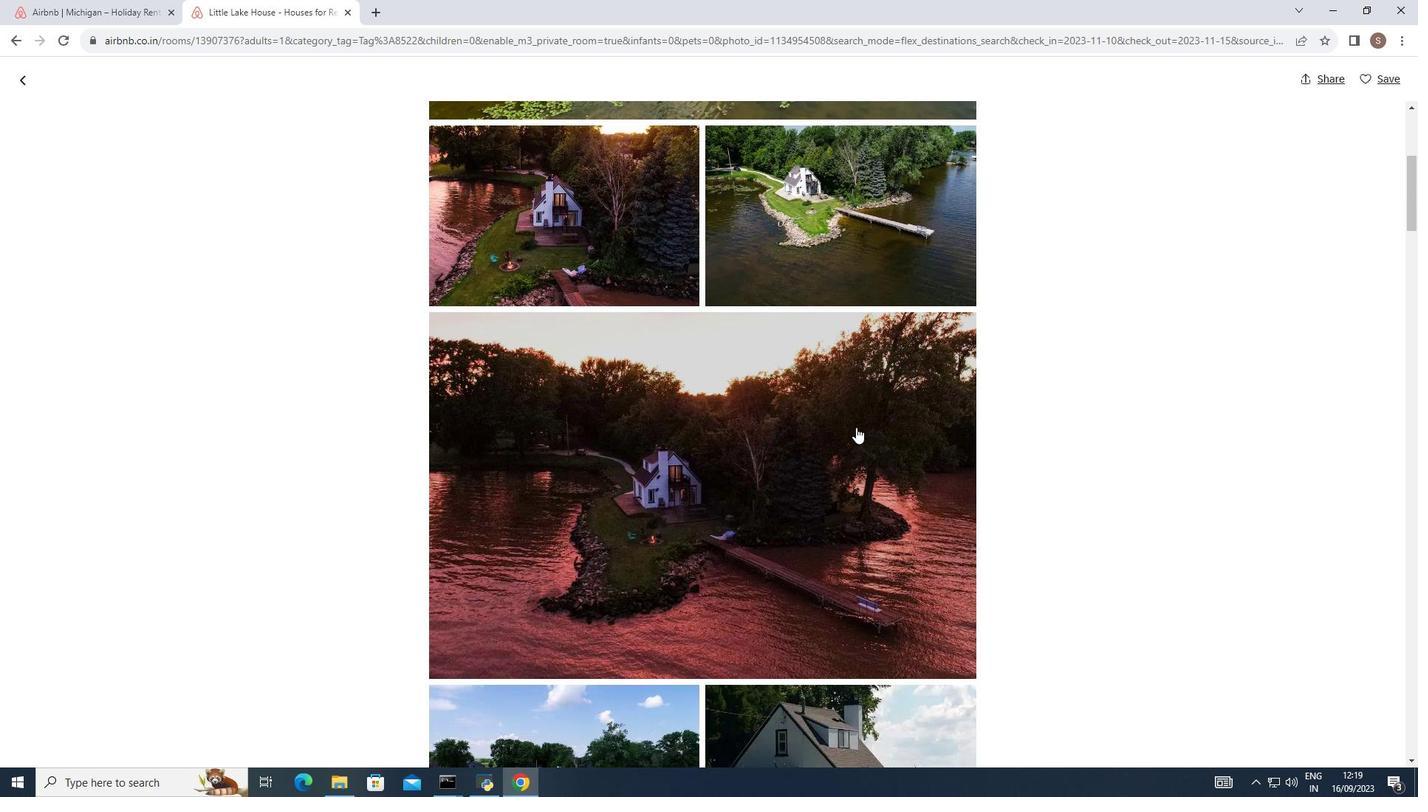 
Action: Mouse scrolled (856, 427) with delta (0, 0)
Screenshot: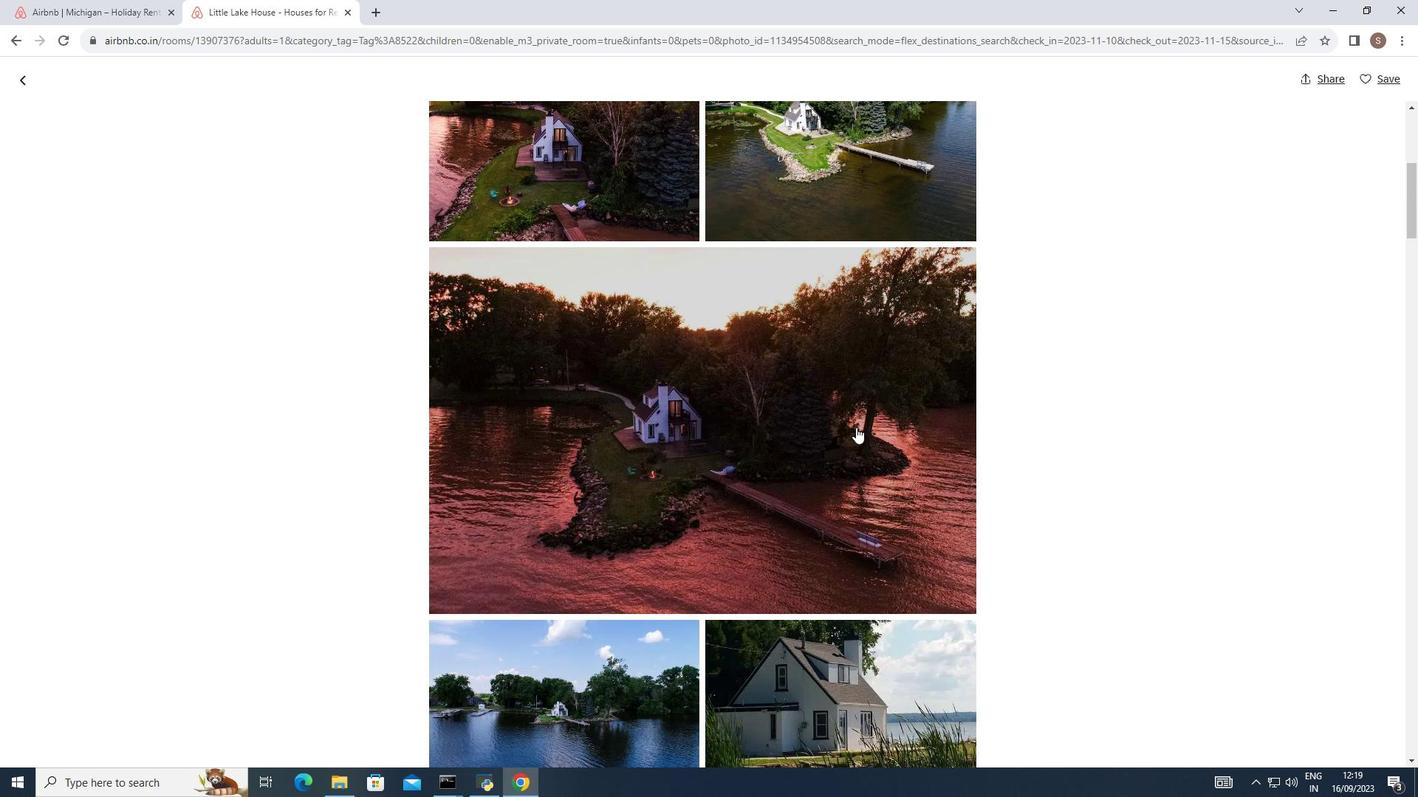 
Action: Mouse moved to (856, 423)
Screenshot: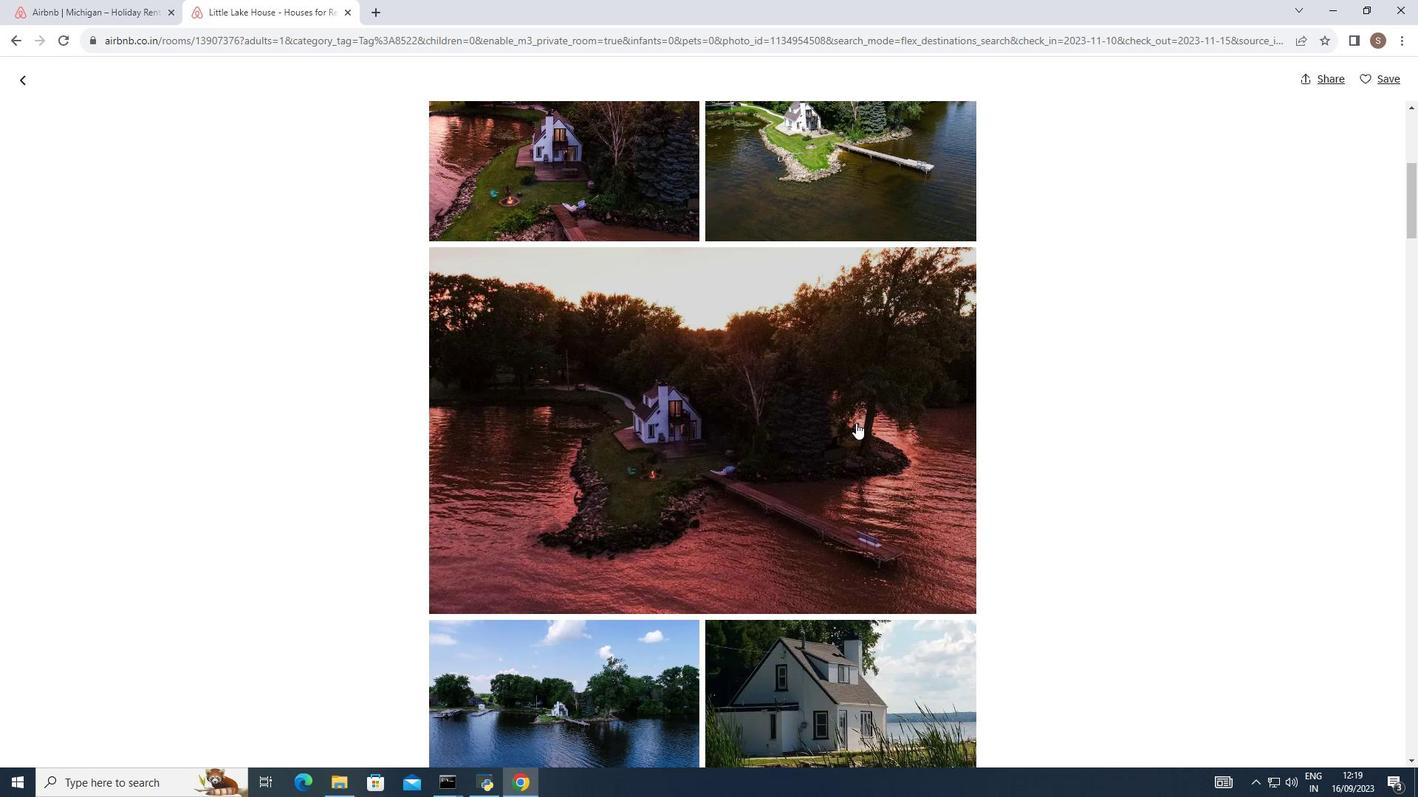 
Action: Mouse scrolled (856, 422) with delta (0, 0)
Screenshot: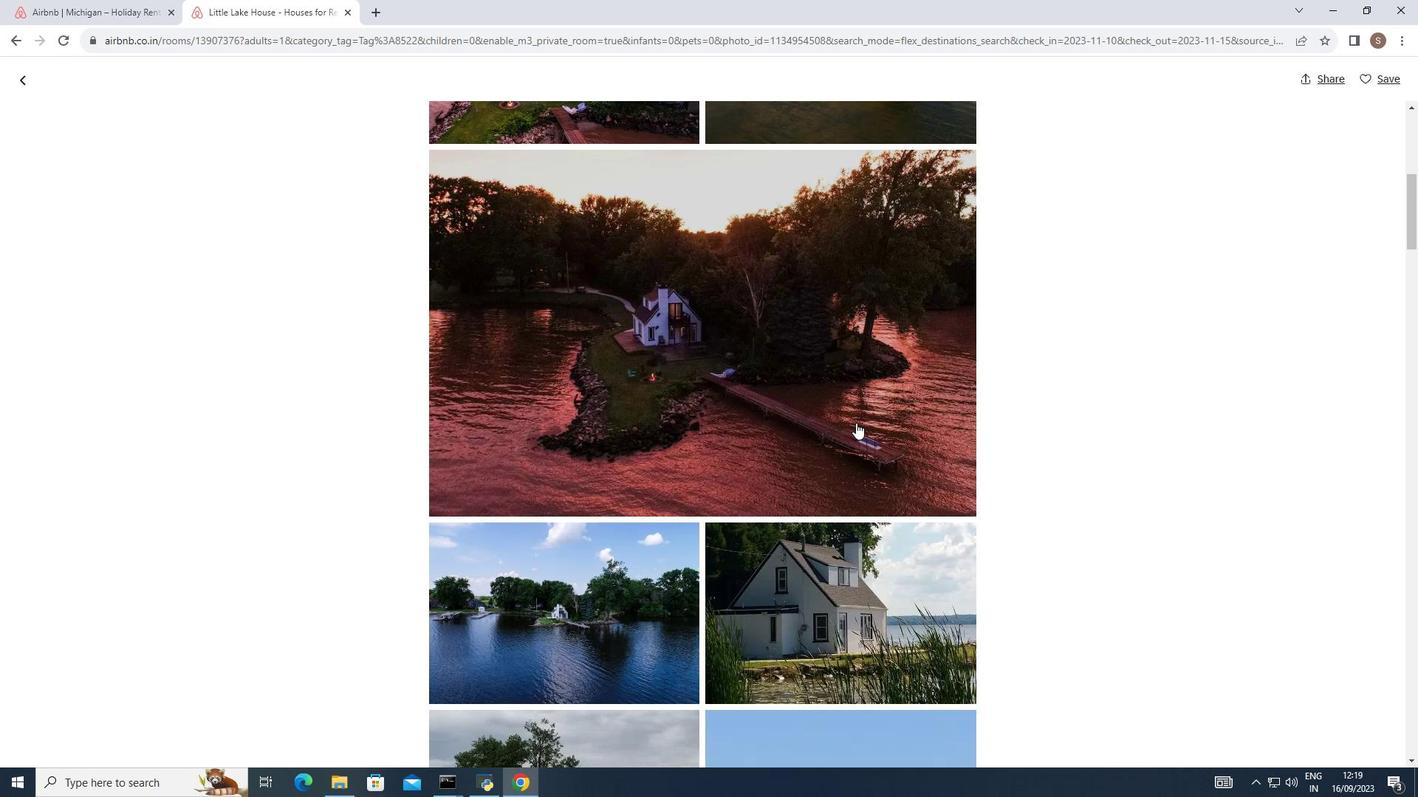 
Action: Mouse scrolled (856, 422) with delta (0, 0)
Screenshot: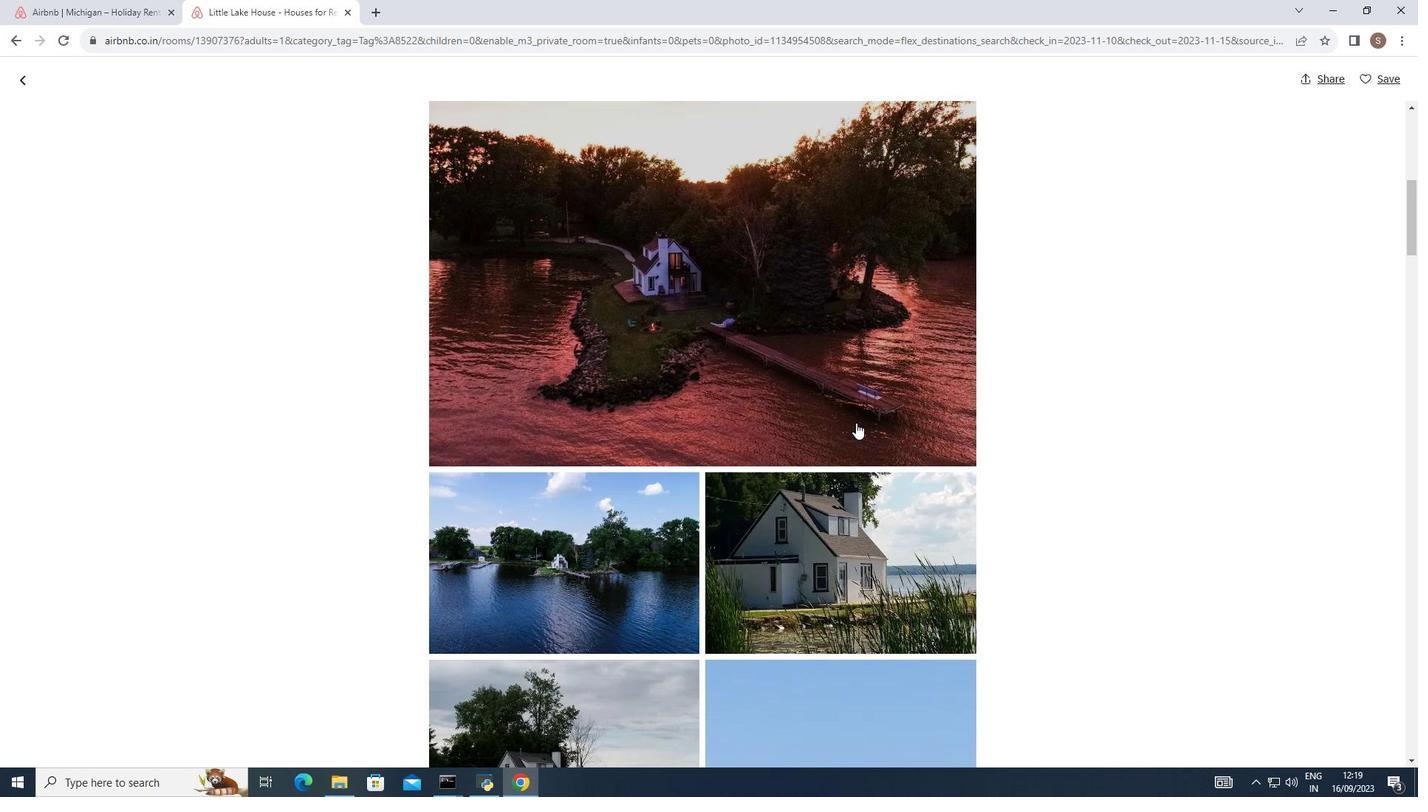 
Action: Mouse scrolled (856, 422) with delta (0, 0)
Screenshot: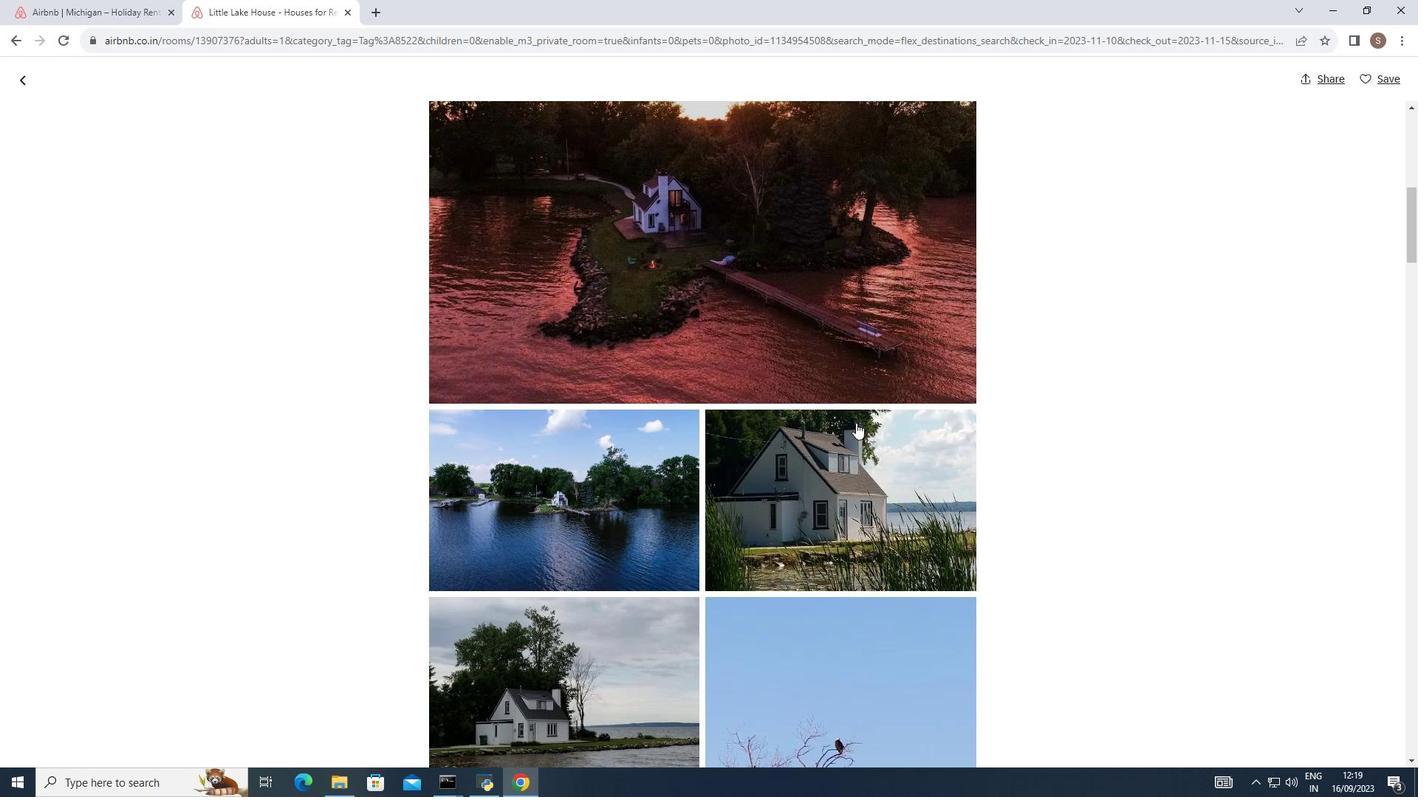 
Action: Mouse moved to (857, 418)
Screenshot: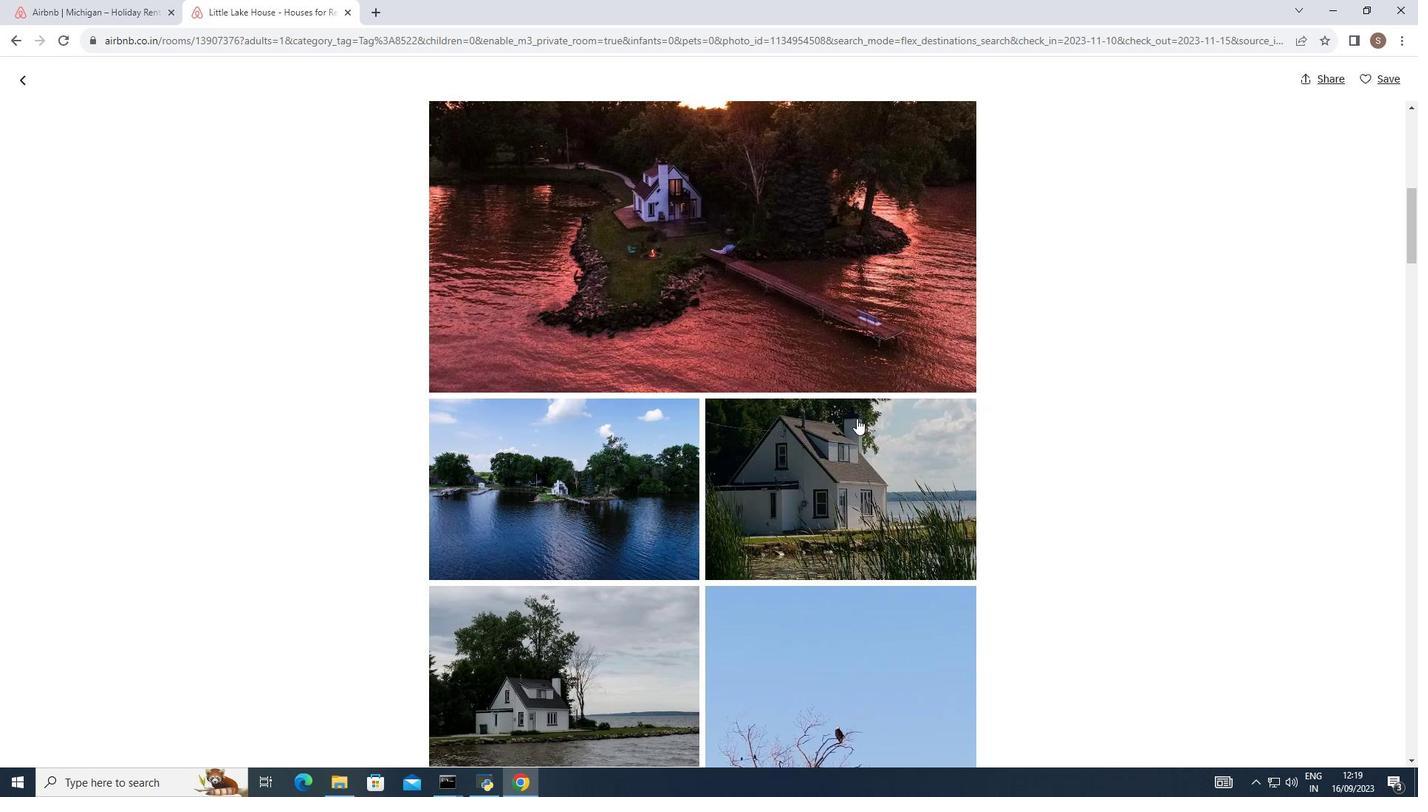 
Action: Mouse scrolled (857, 418) with delta (0, 0)
Screenshot: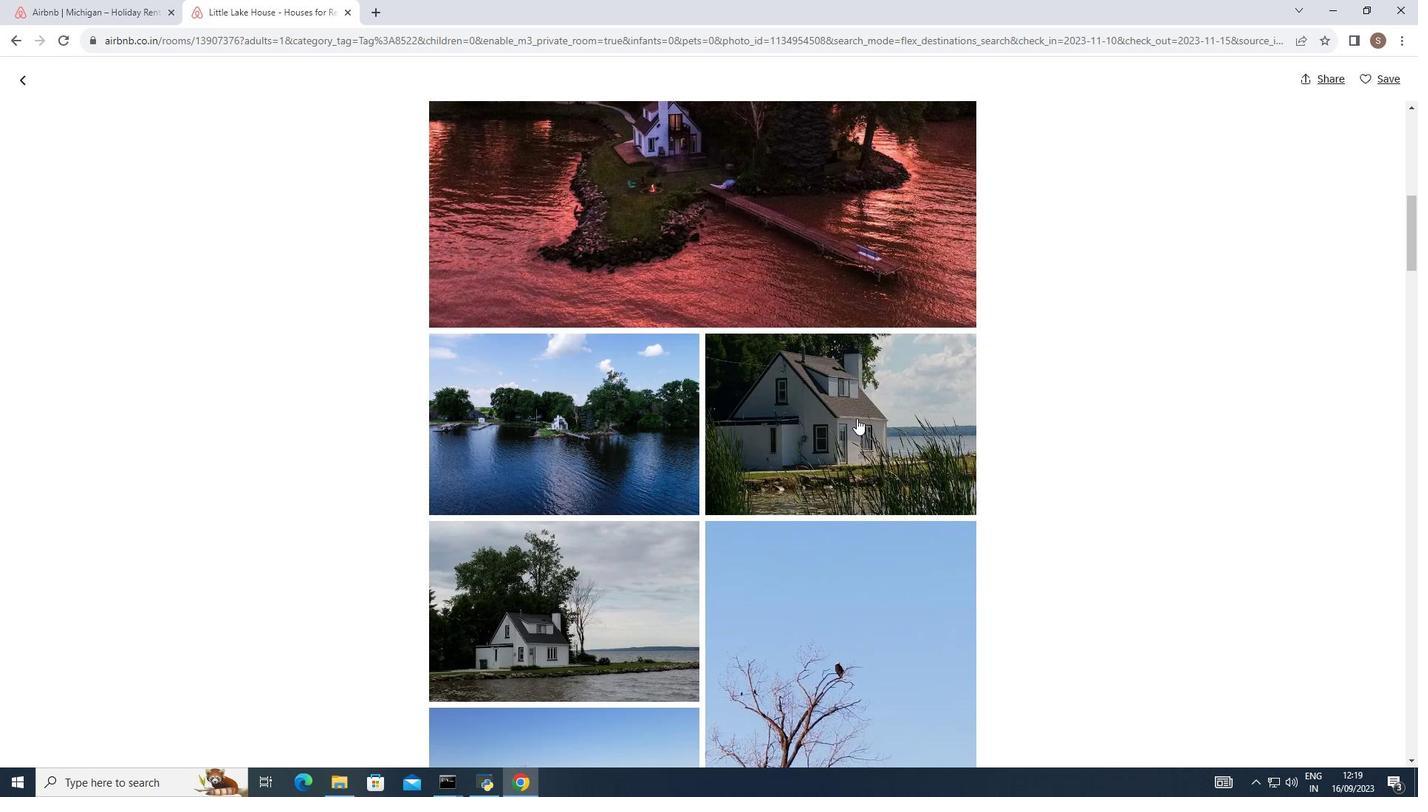
Action: Mouse scrolled (857, 418) with delta (0, 0)
Screenshot: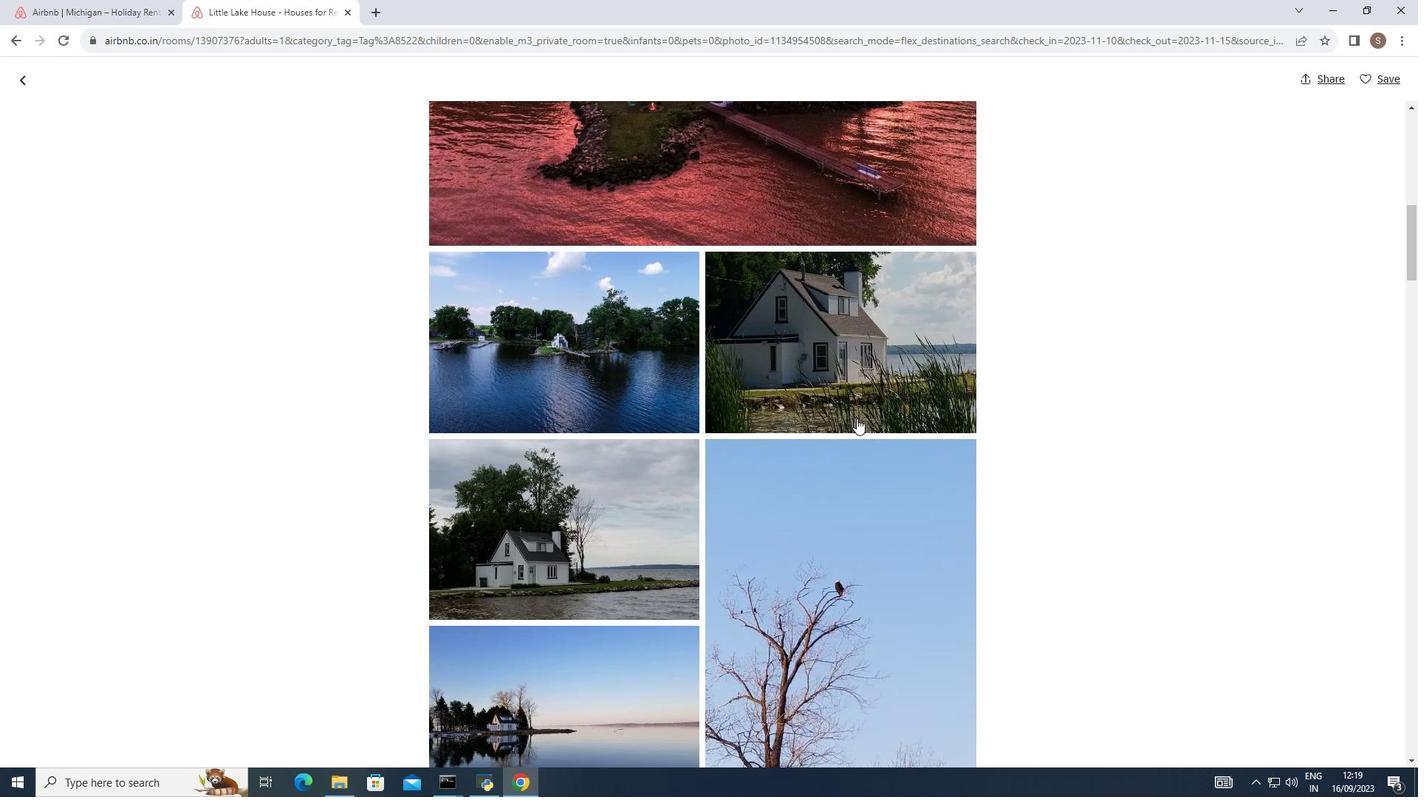 
Action: Mouse scrolled (857, 418) with delta (0, 0)
Screenshot: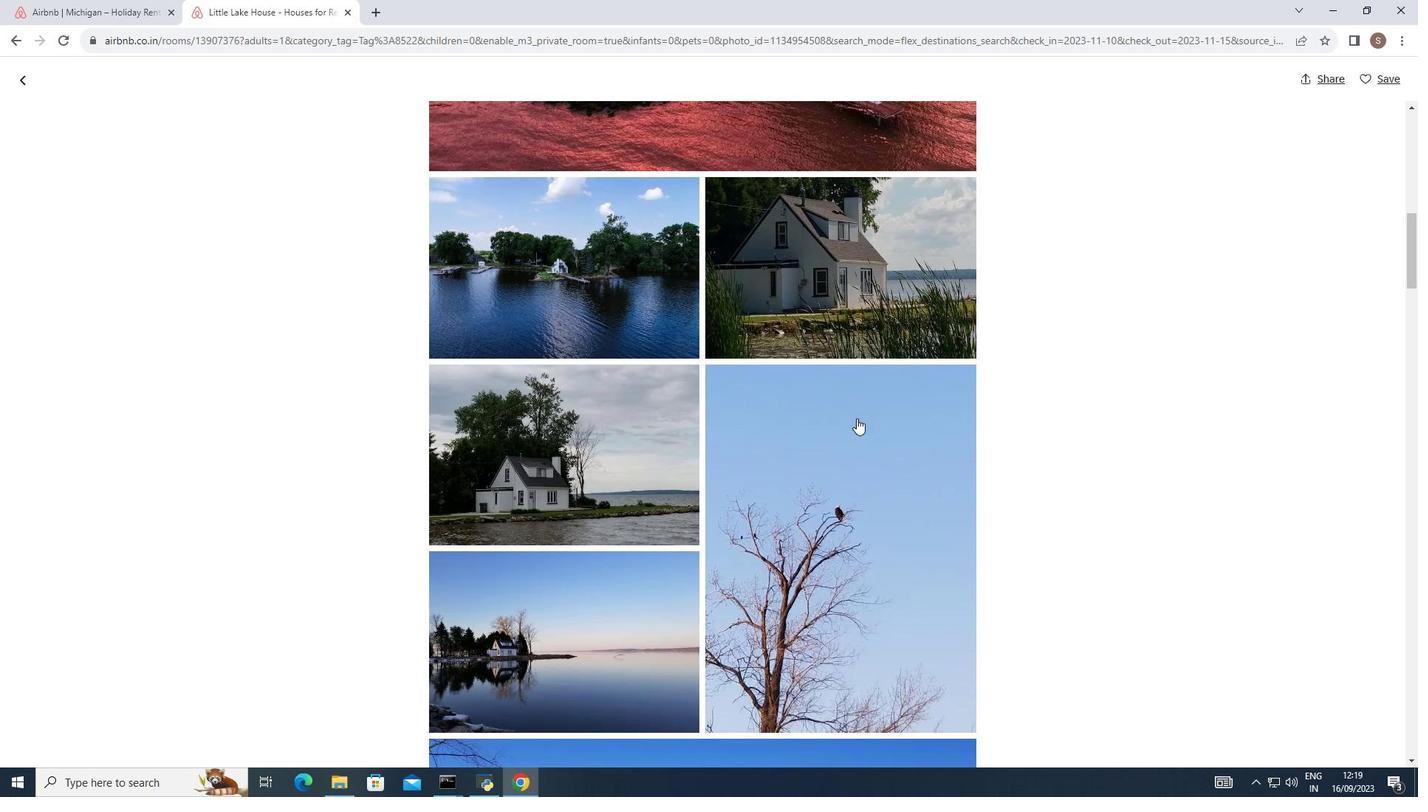 
Action: Mouse moved to (857, 416)
Screenshot: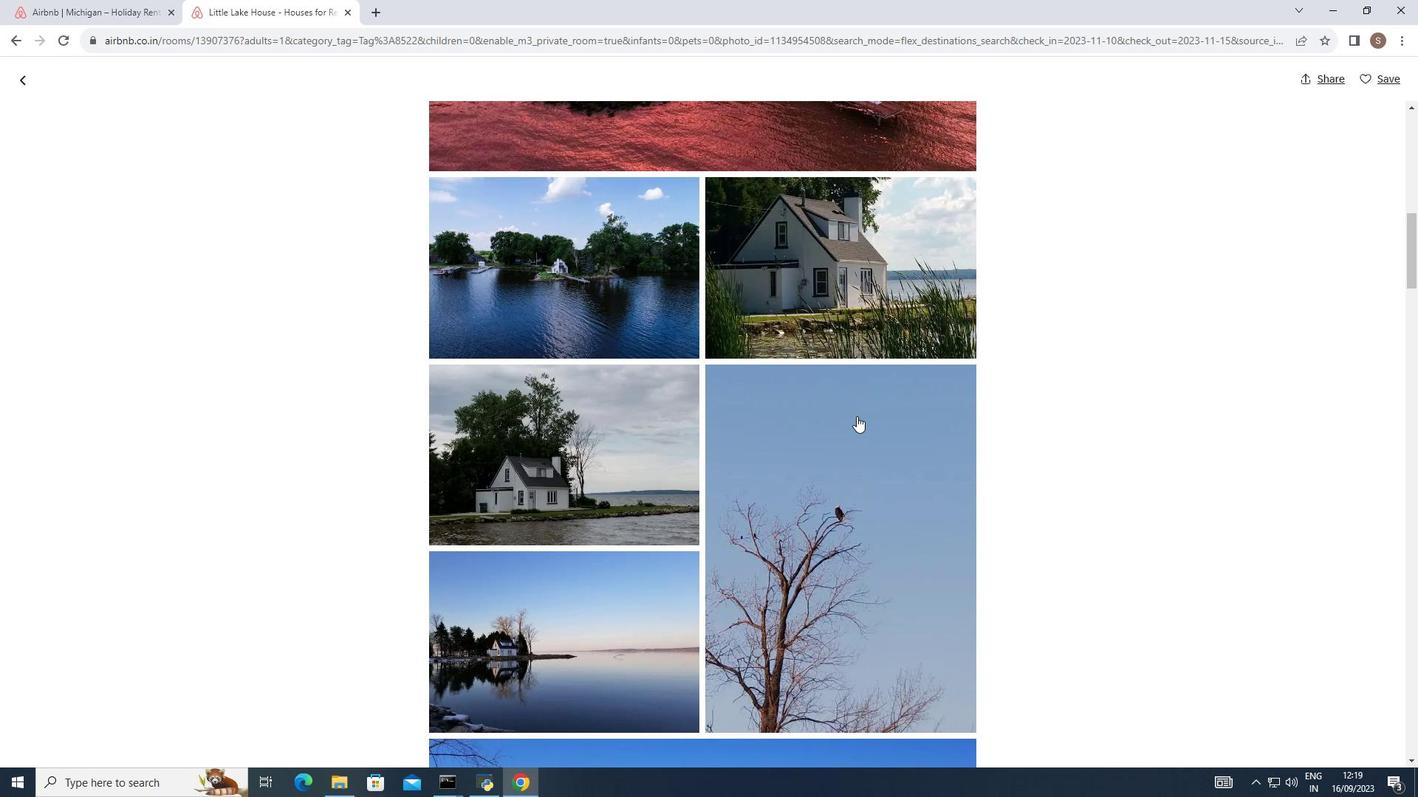 
Action: Mouse scrolled (857, 415) with delta (0, 0)
Screenshot: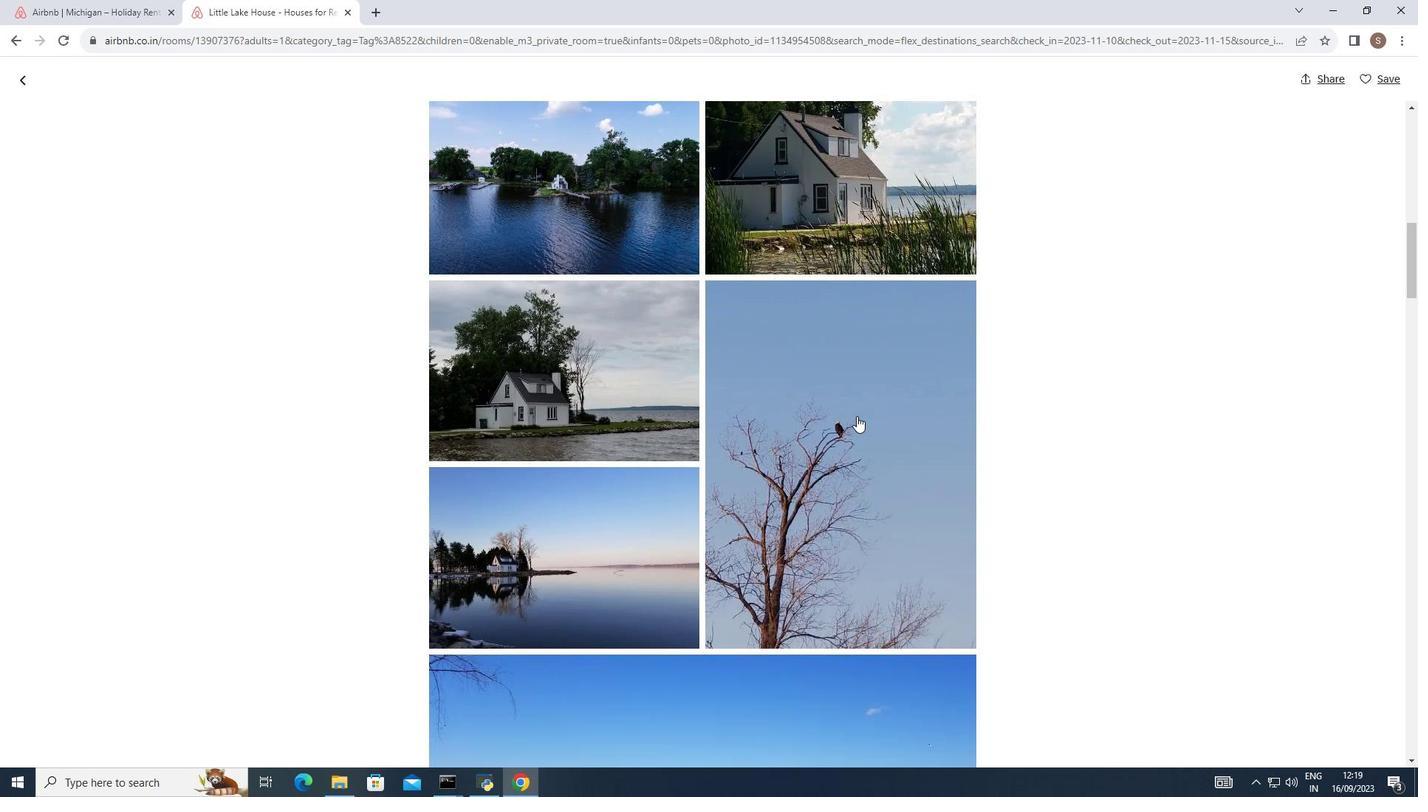 
Action: Mouse scrolled (857, 415) with delta (0, 0)
Screenshot: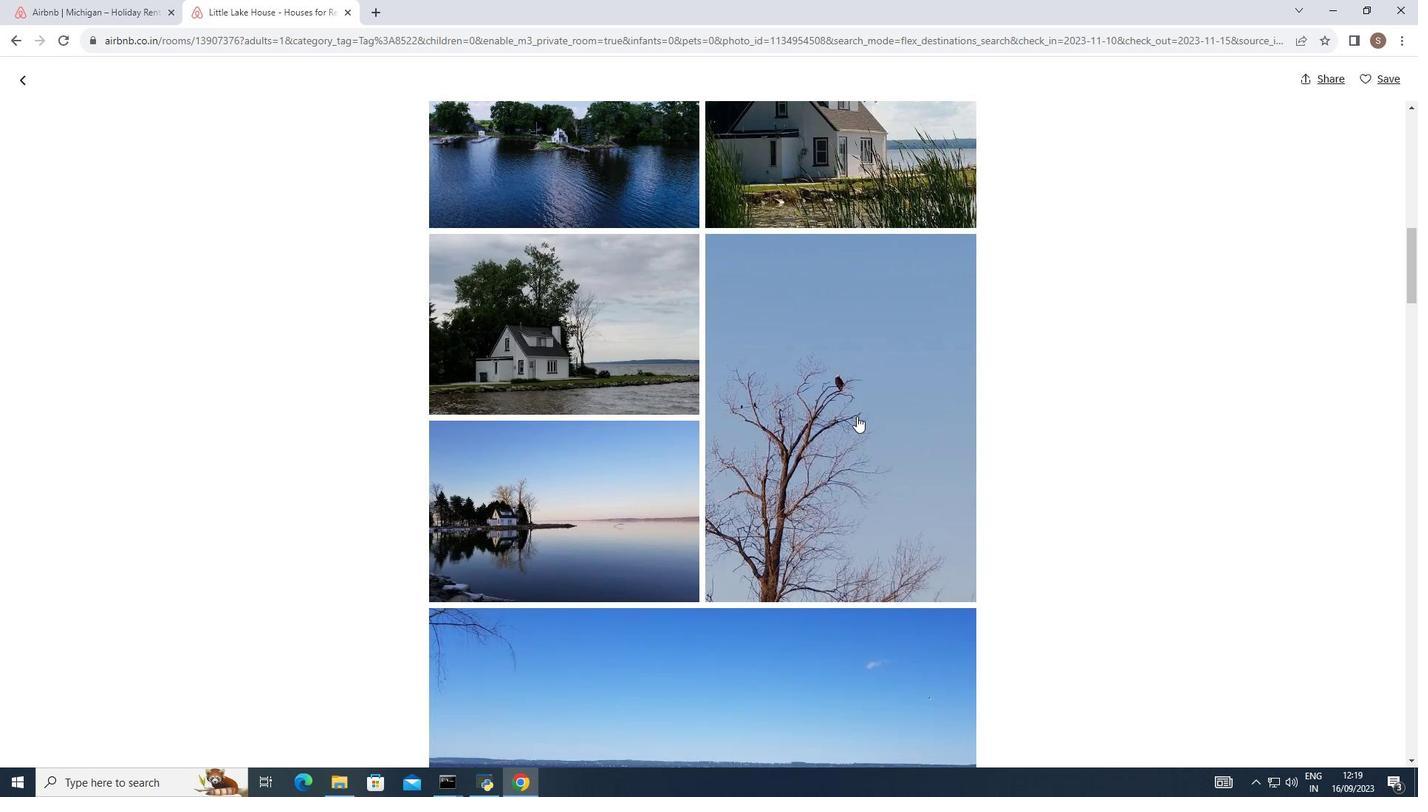 
Action: Mouse scrolled (857, 415) with delta (0, 0)
Screenshot: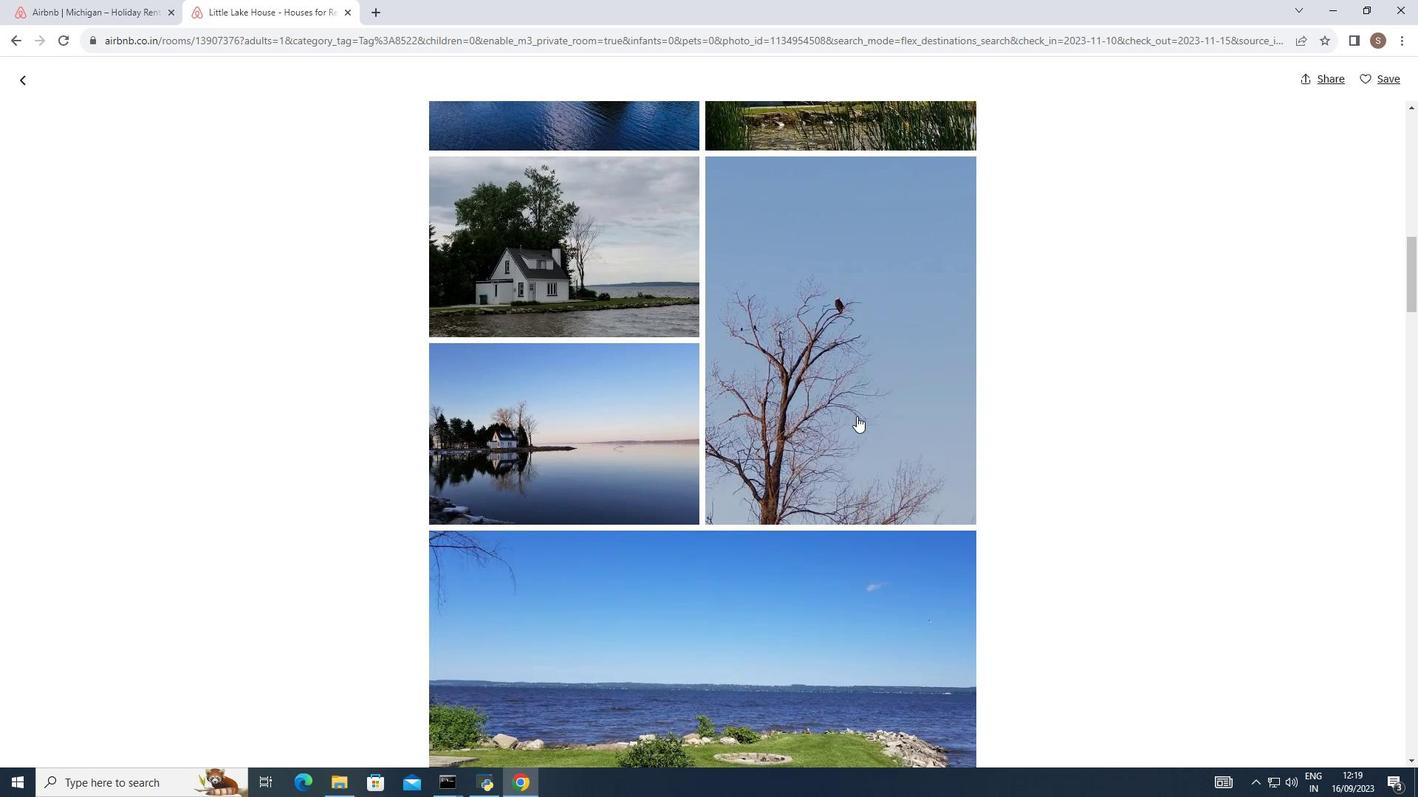 
Action: Mouse scrolled (857, 415) with delta (0, 0)
Screenshot: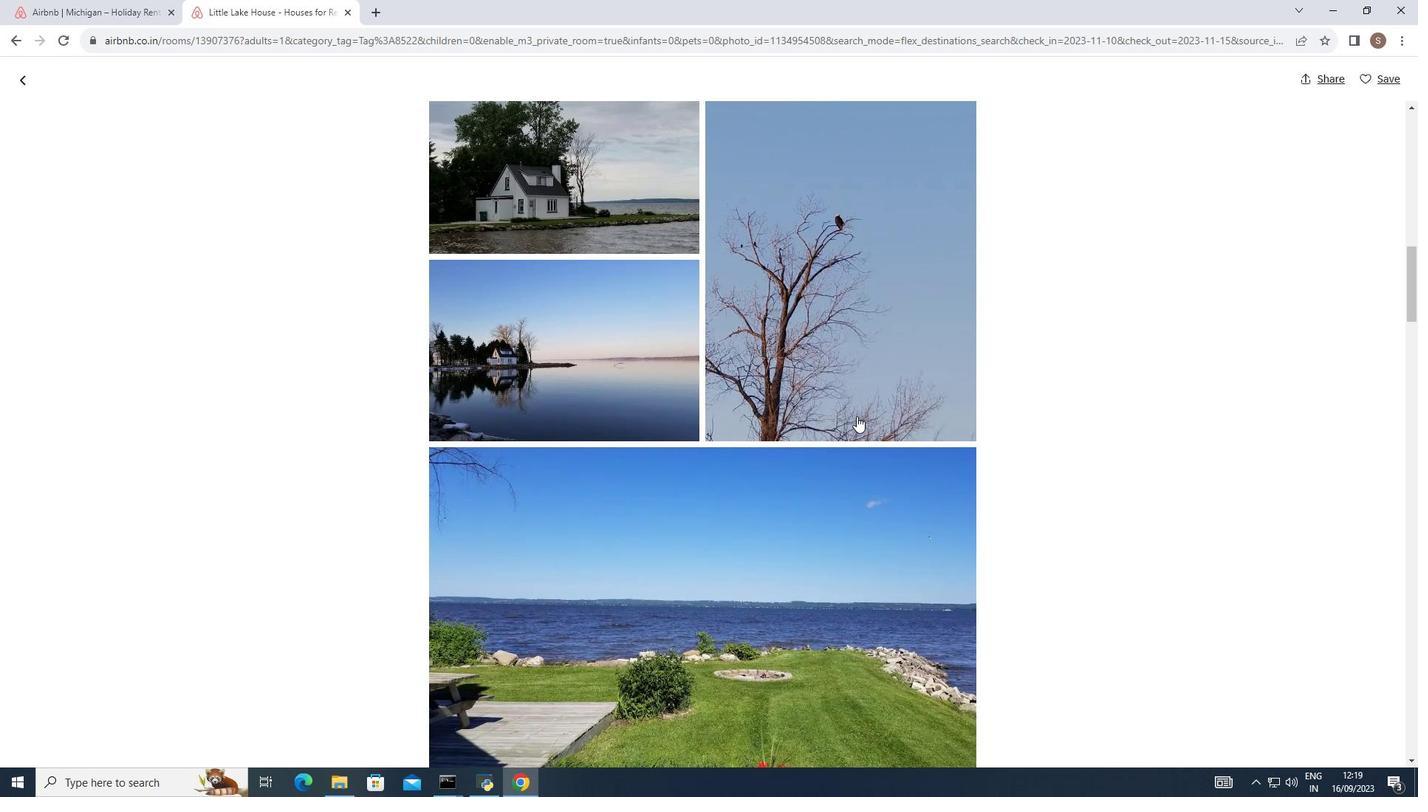 
Action: Mouse scrolled (857, 415) with delta (0, 0)
Screenshot: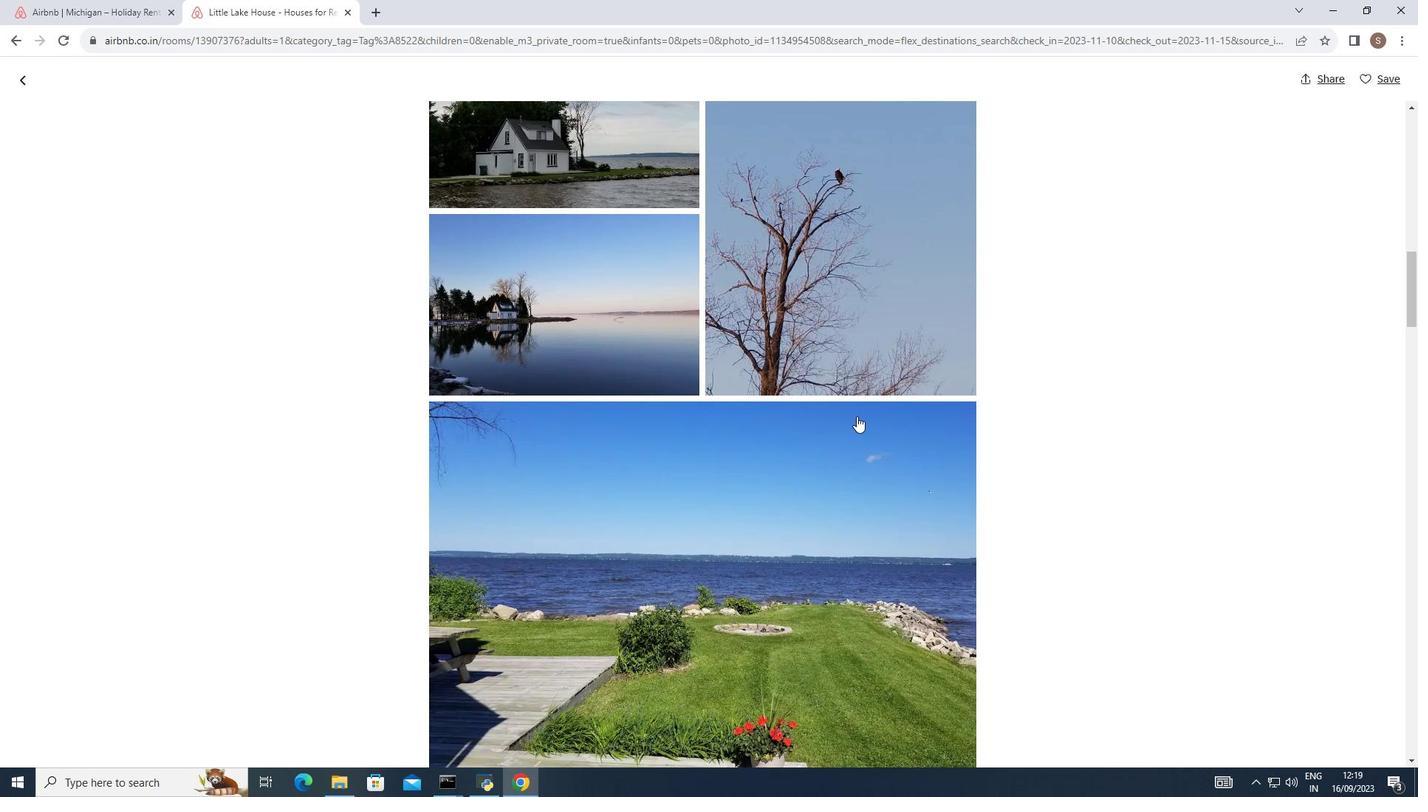 
Action: Mouse scrolled (857, 415) with delta (0, 0)
Screenshot: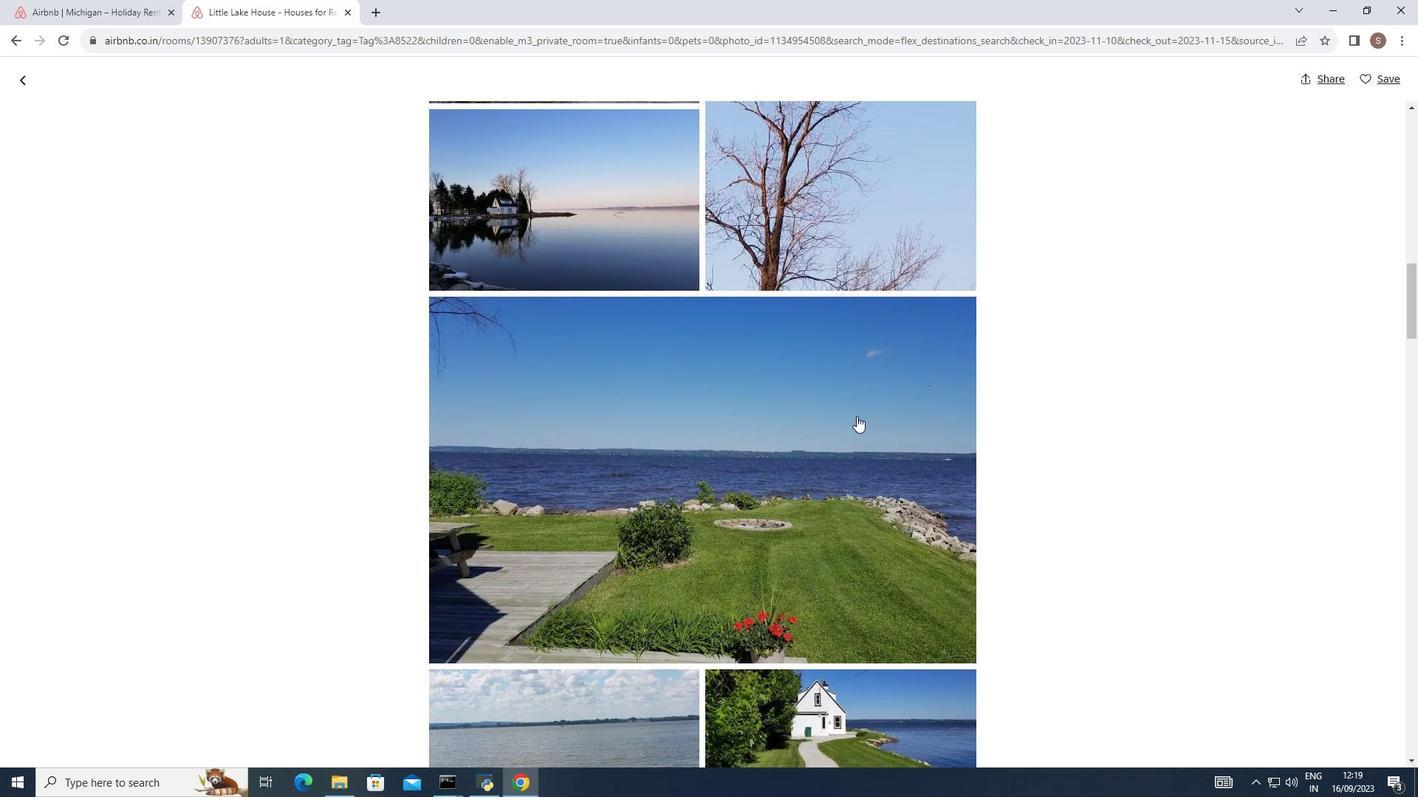 
Action: Mouse scrolled (857, 415) with delta (0, 0)
Screenshot: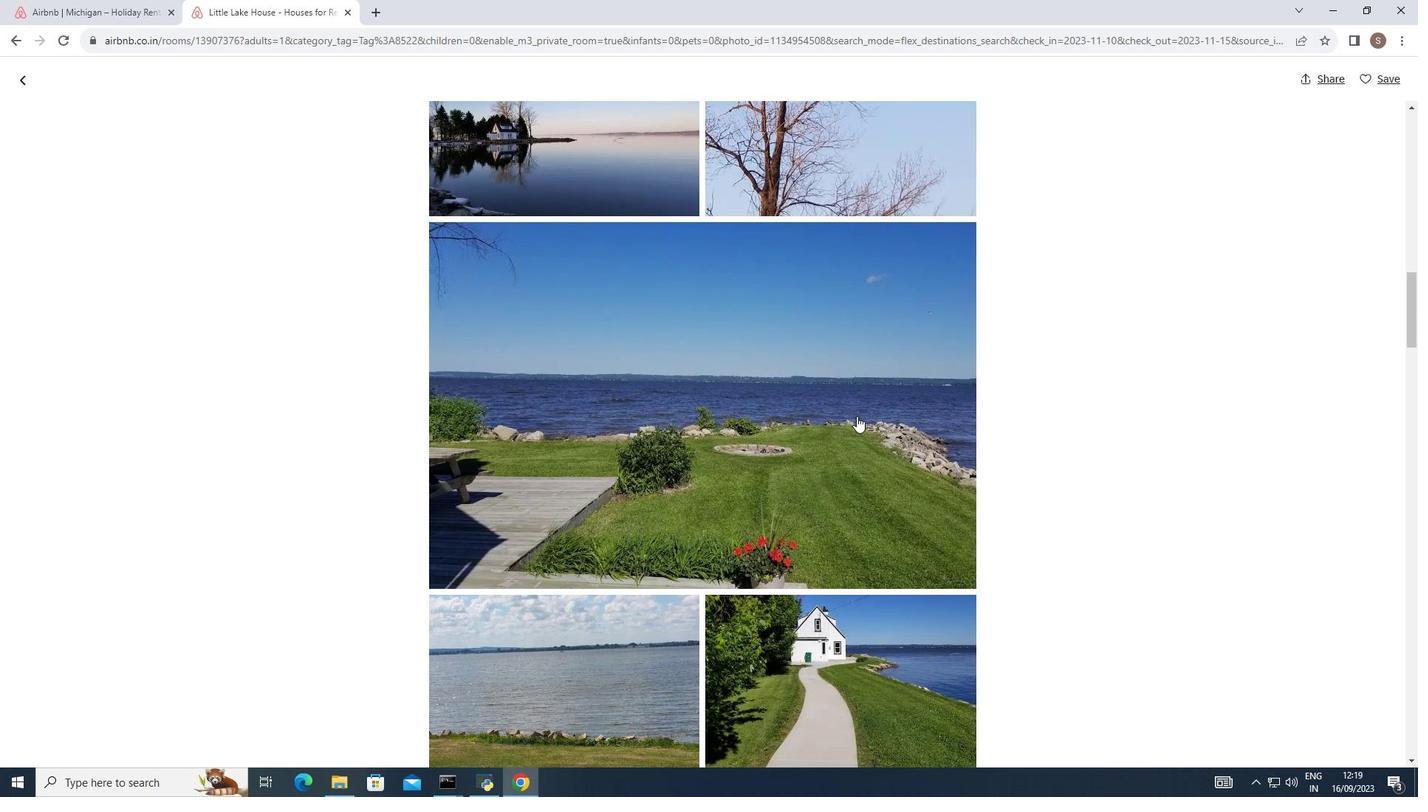 
Action: Mouse scrolled (857, 415) with delta (0, 0)
Screenshot: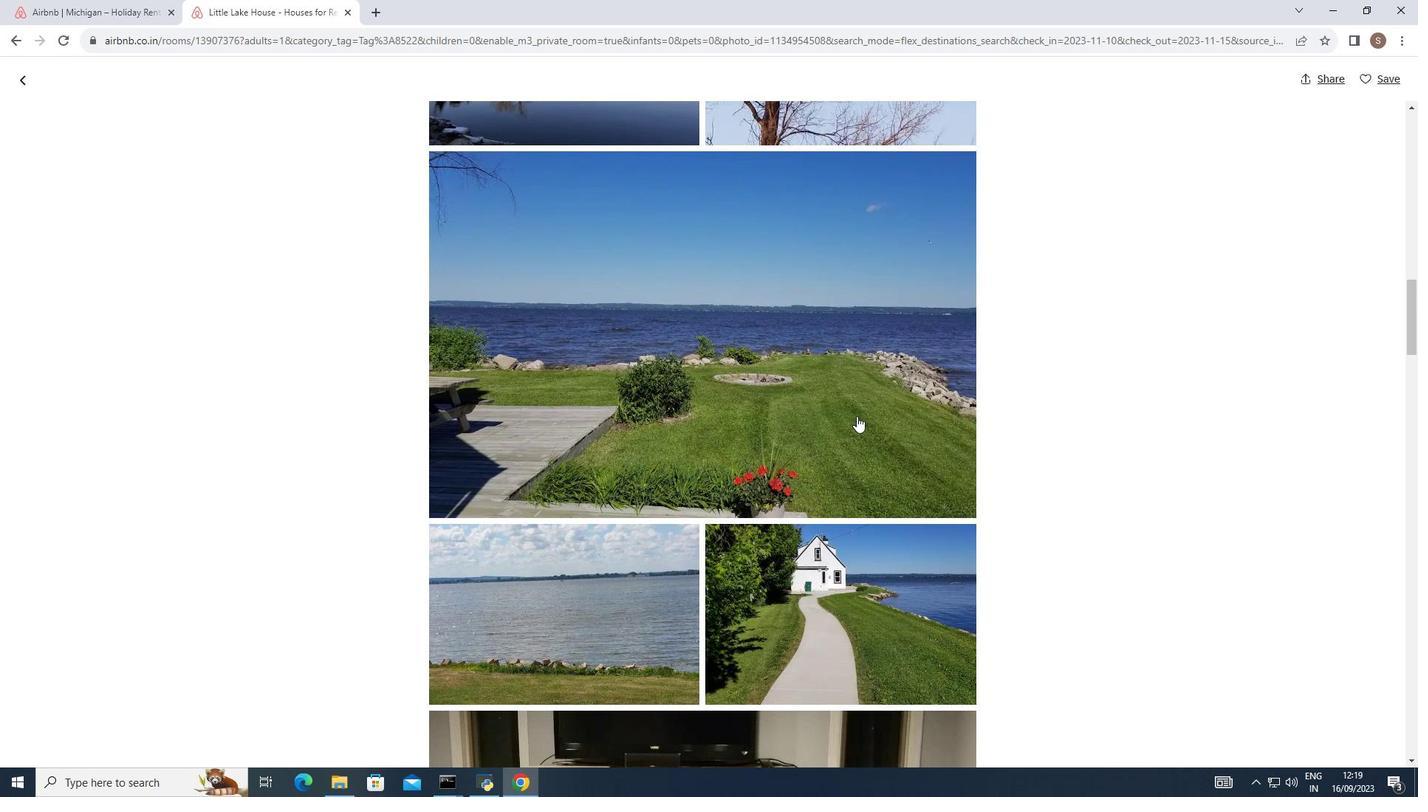 
Action: Mouse scrolled (857, 415) with delta (0, 0)
Screenshot: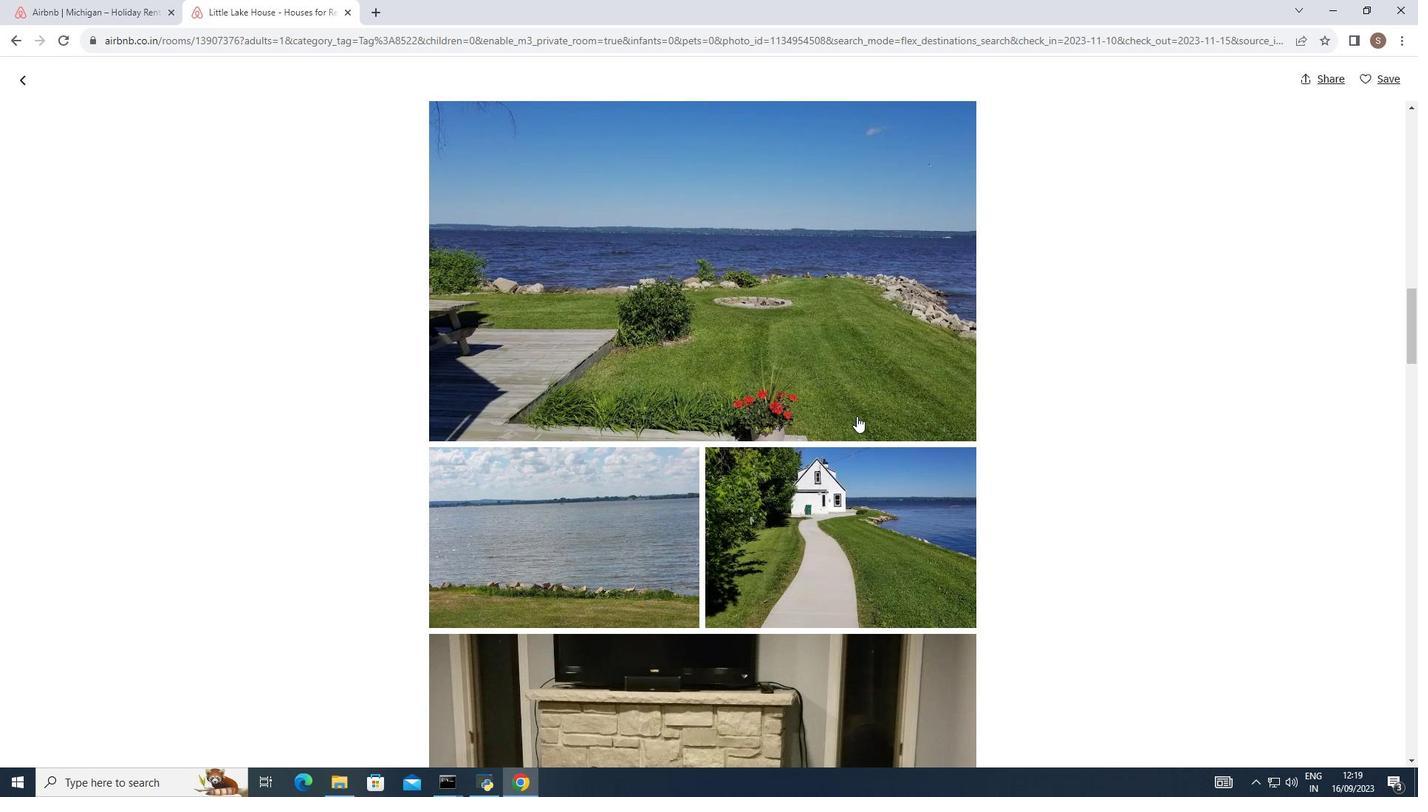 
Action: Mouse scrolled (857, 415) with delta (0, 0)
Screenshot: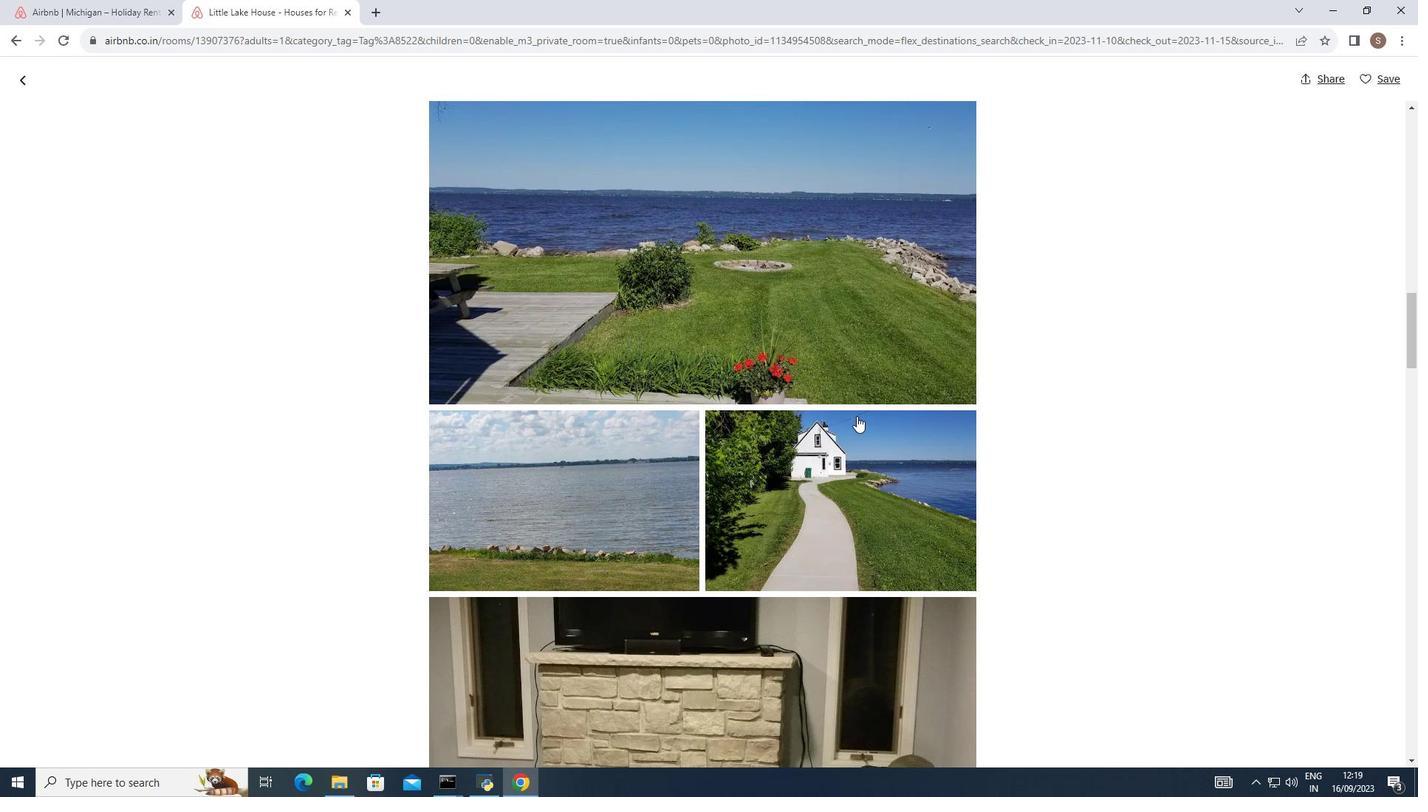 
Action: Mouse scrolled (857, 415) with delta (0, 0)
Screenshot: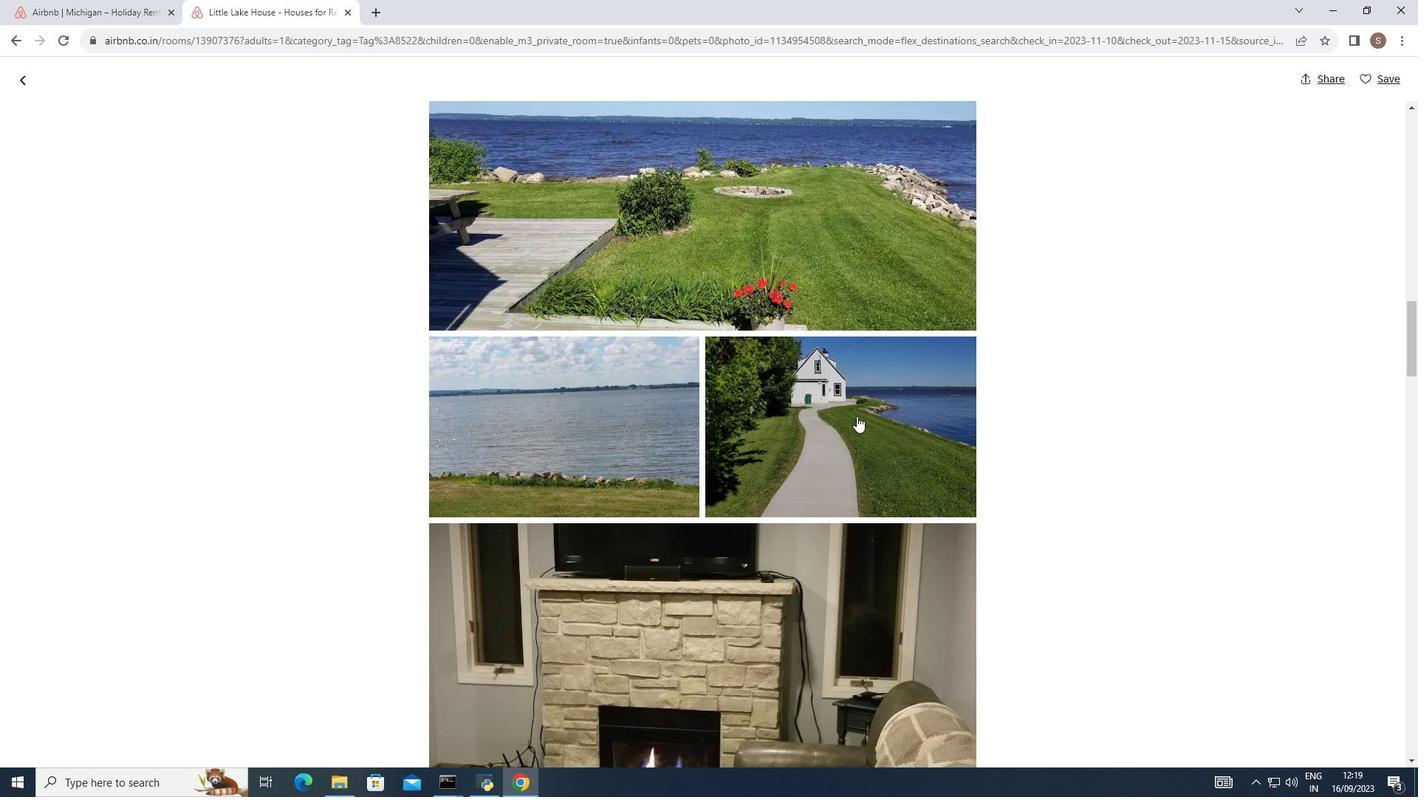 
Action: Mouse scrolled (857, 415) with delta (0, 0)
Screenshot: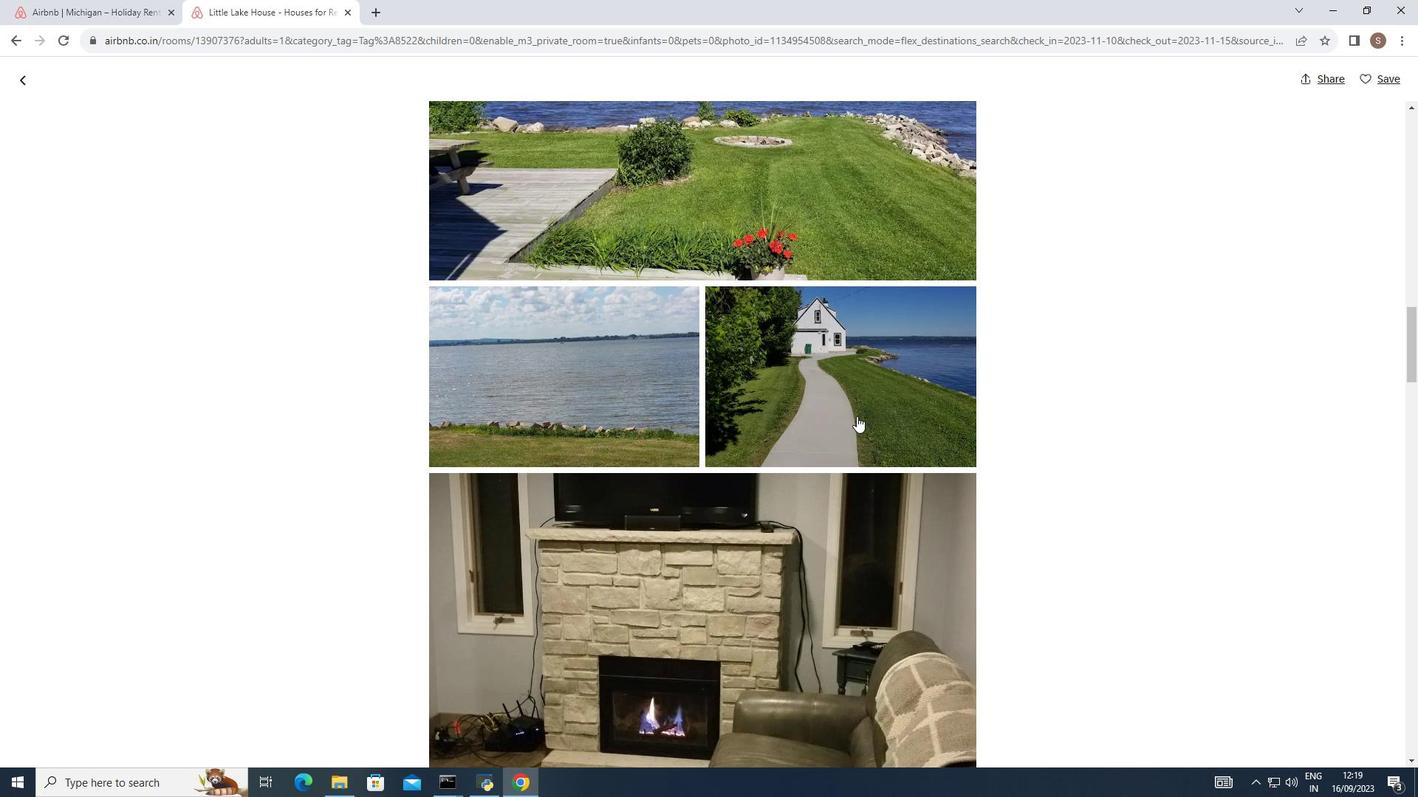 
Action: Mouse moved to (857, 415)
Screenshot: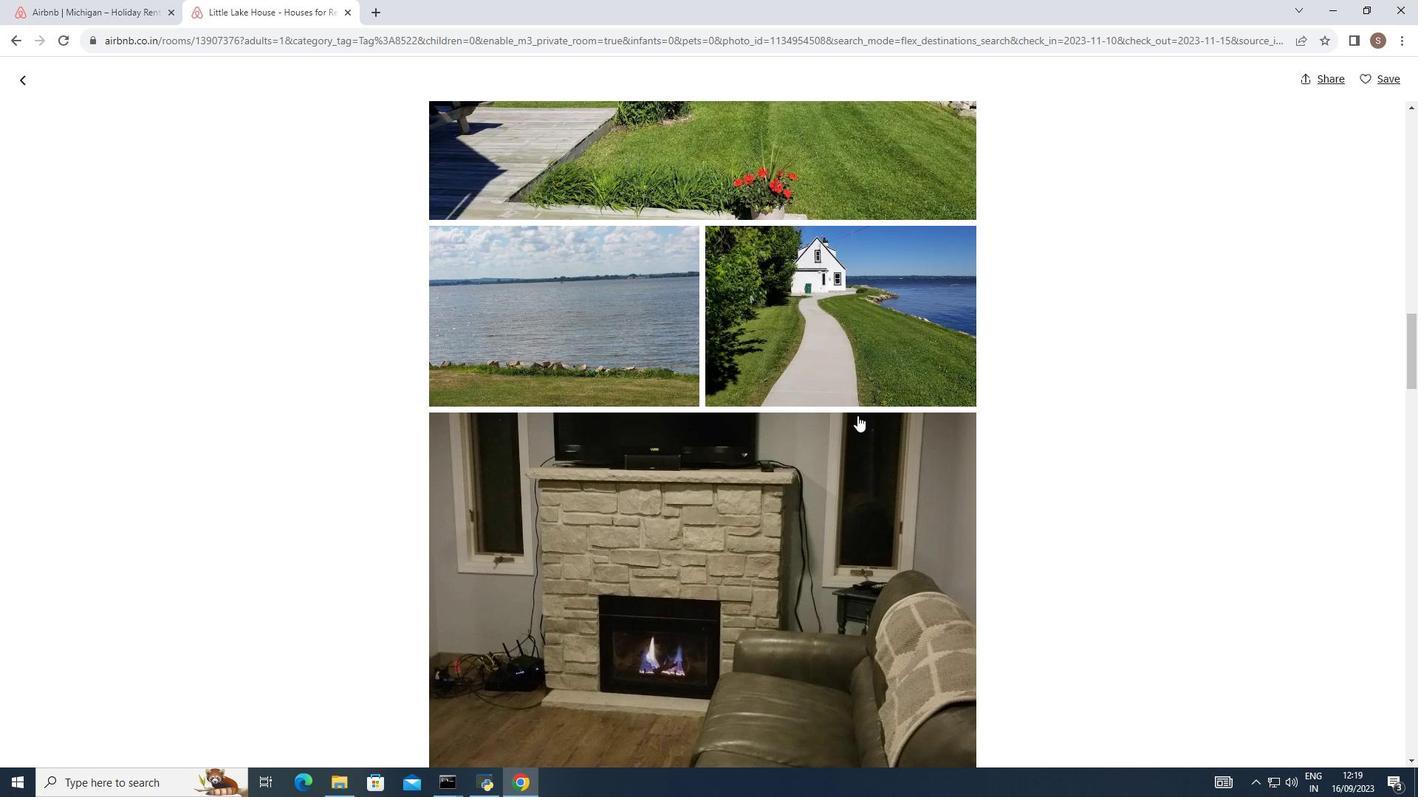 
Action: Mouse scrolled (857, 415) with delta (0, 0)
Screenshot: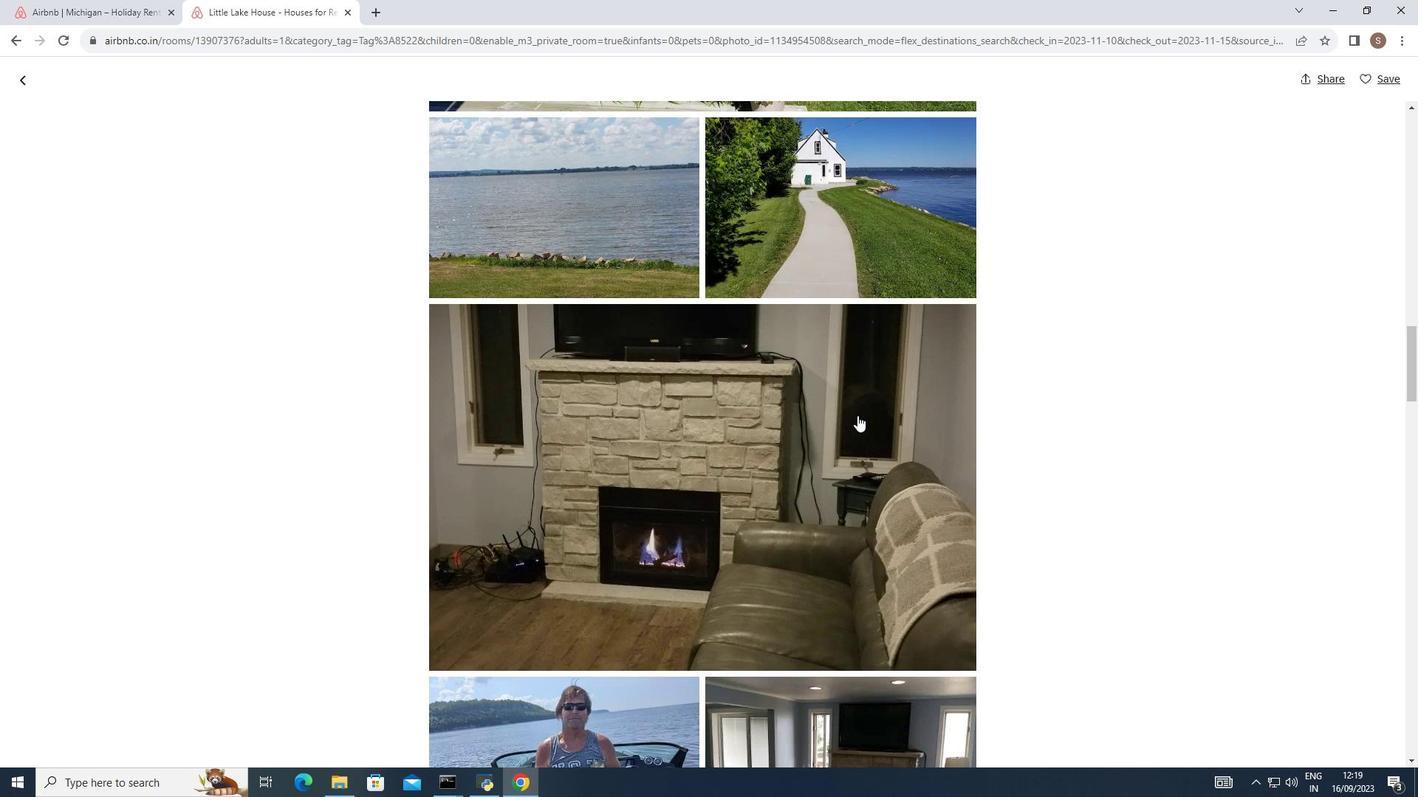 
Action: Mouse scrolled (857, 415) with delta (0, 0)
Screenshot: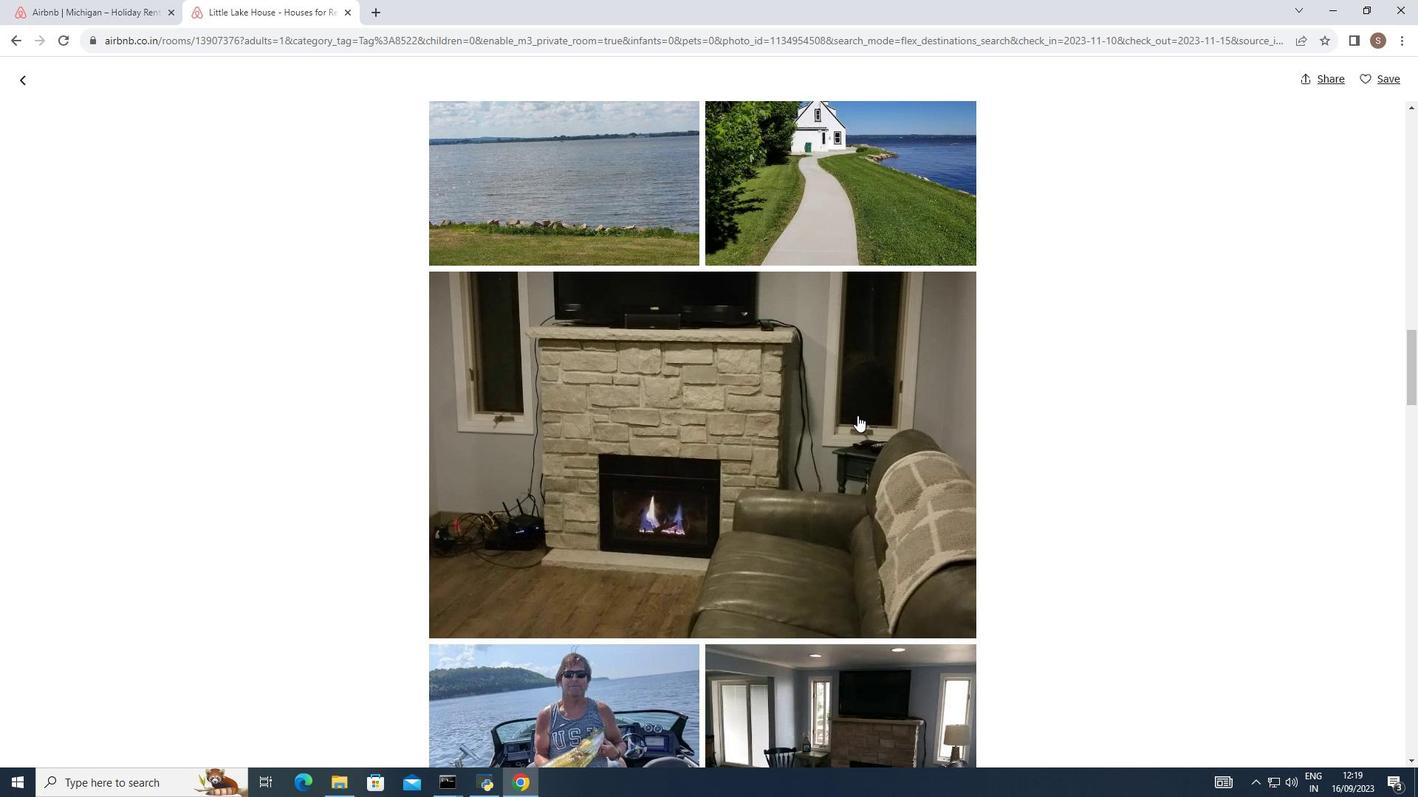 
Action: Mouse scrolled (857, 415) with delta (0, 0)
Screenshot: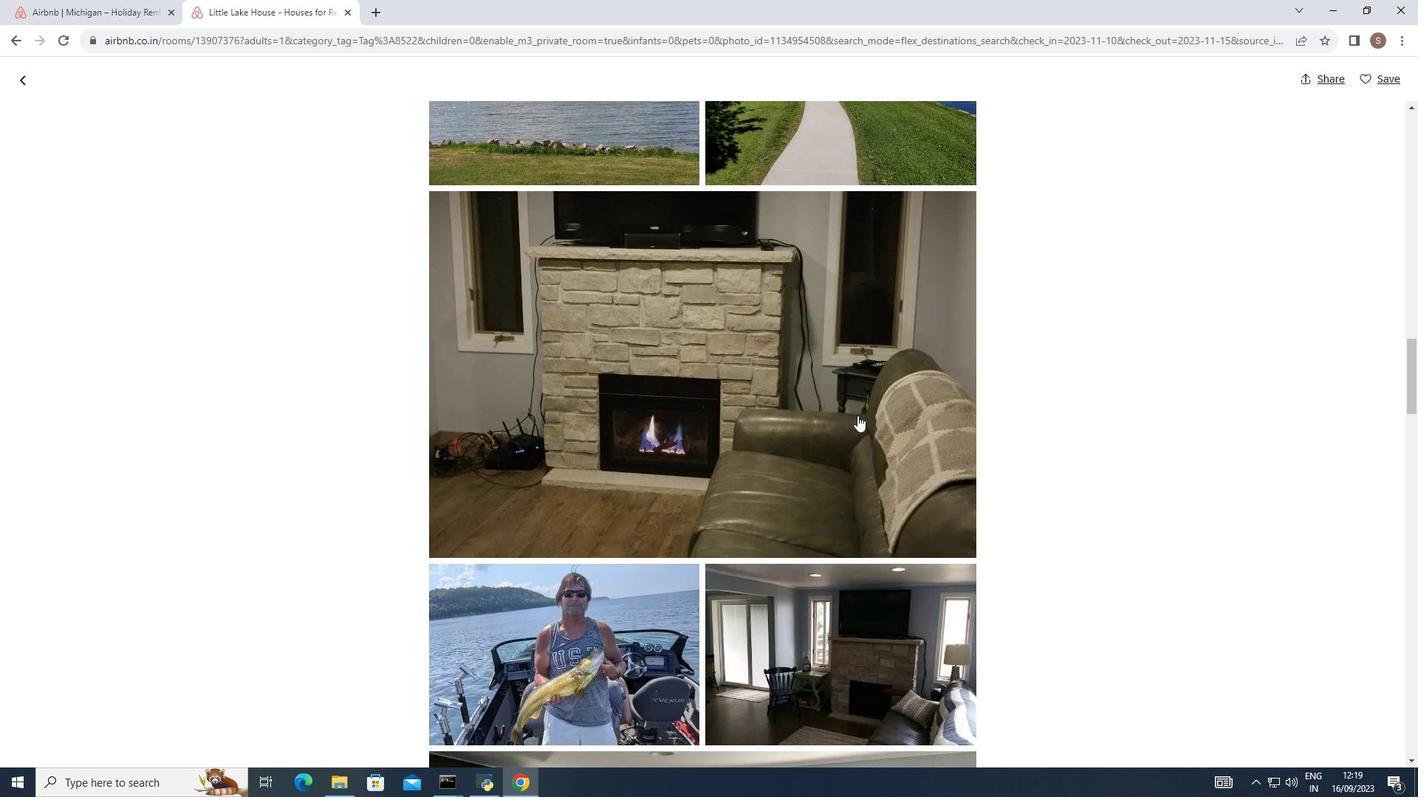
Action: Mouse scrolled (857, 415) with delta (0, 0)
Screenshot: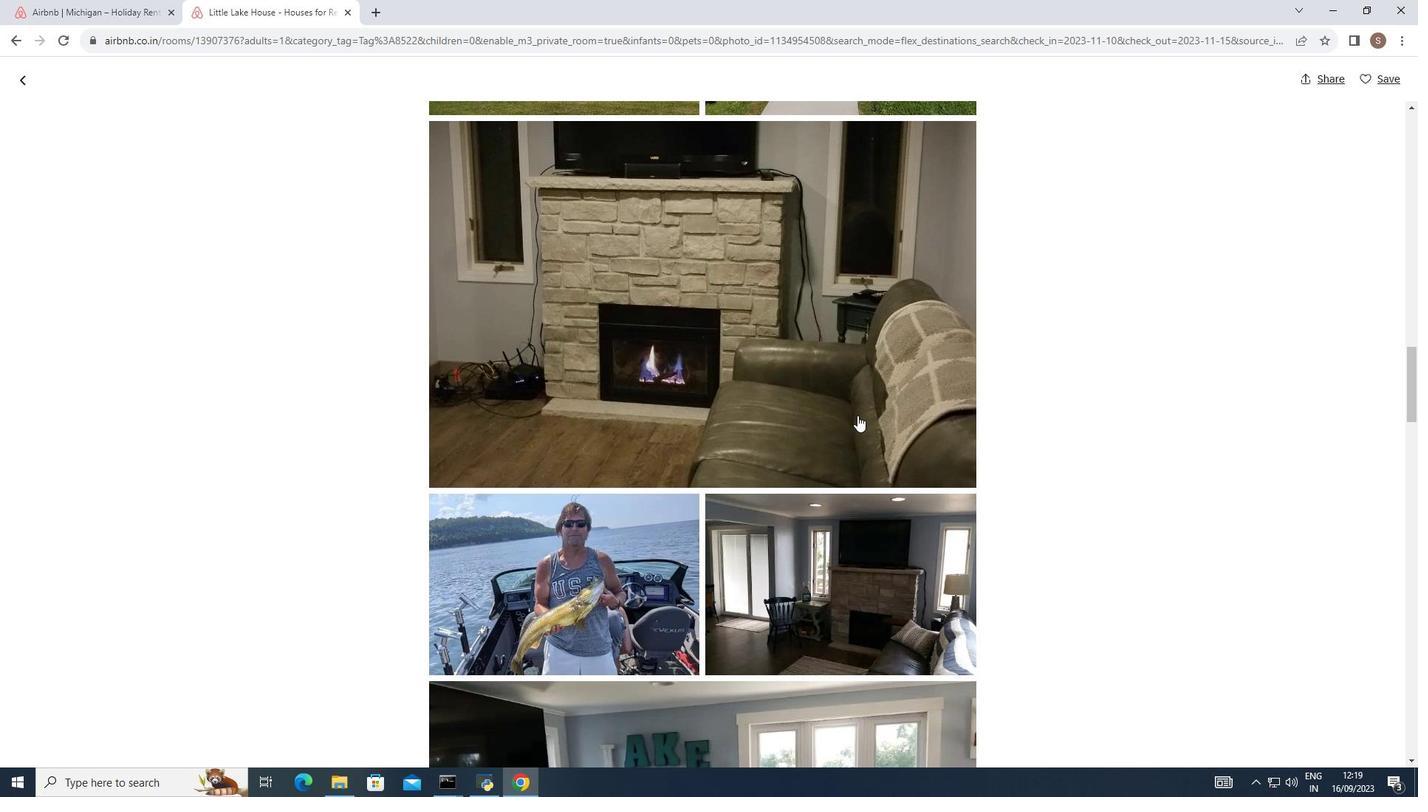 
Action: Mouse scrolled (857, 415) with delta (0, 0)
Screenshot: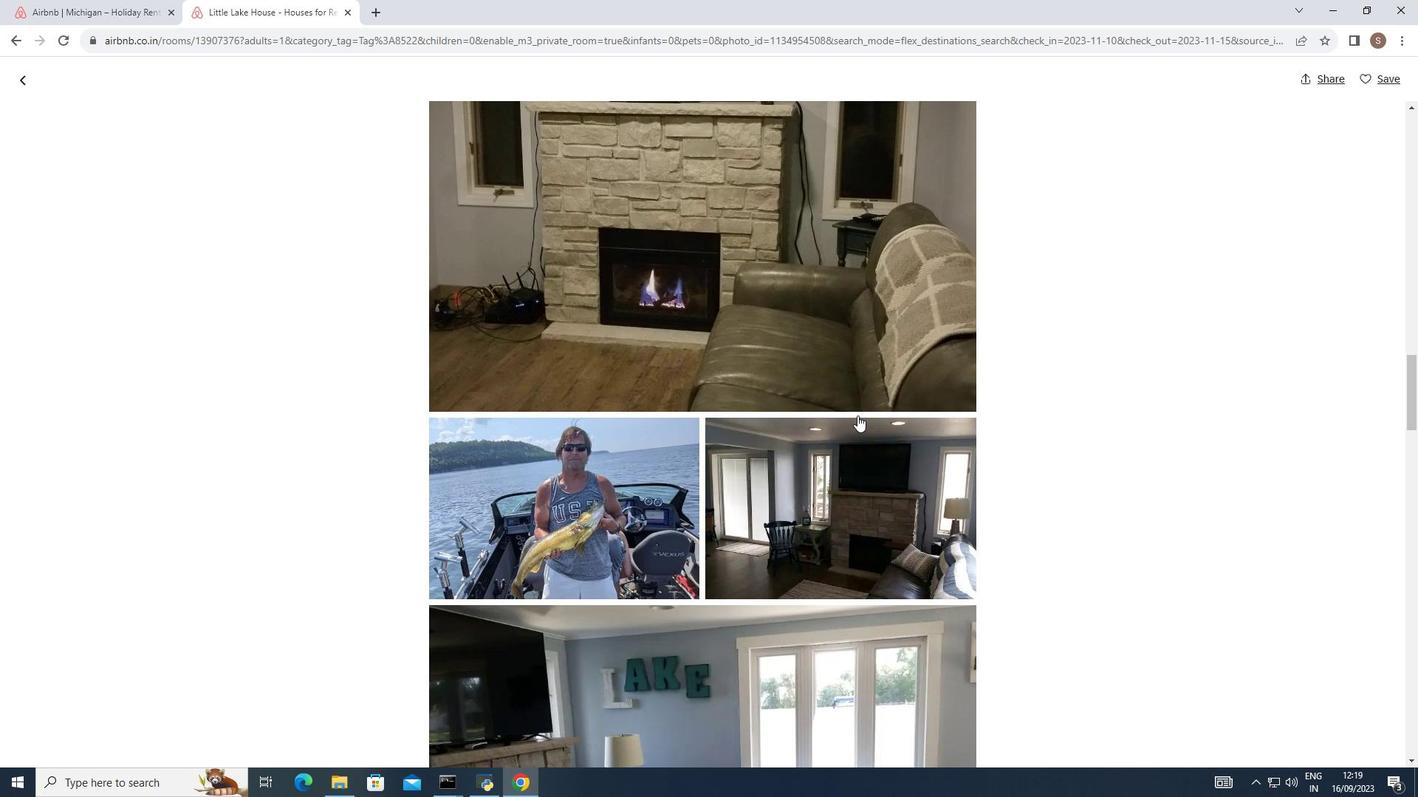 
Action: Mouse scrolled (857, 415) with delta (0, 0)
Screenshot: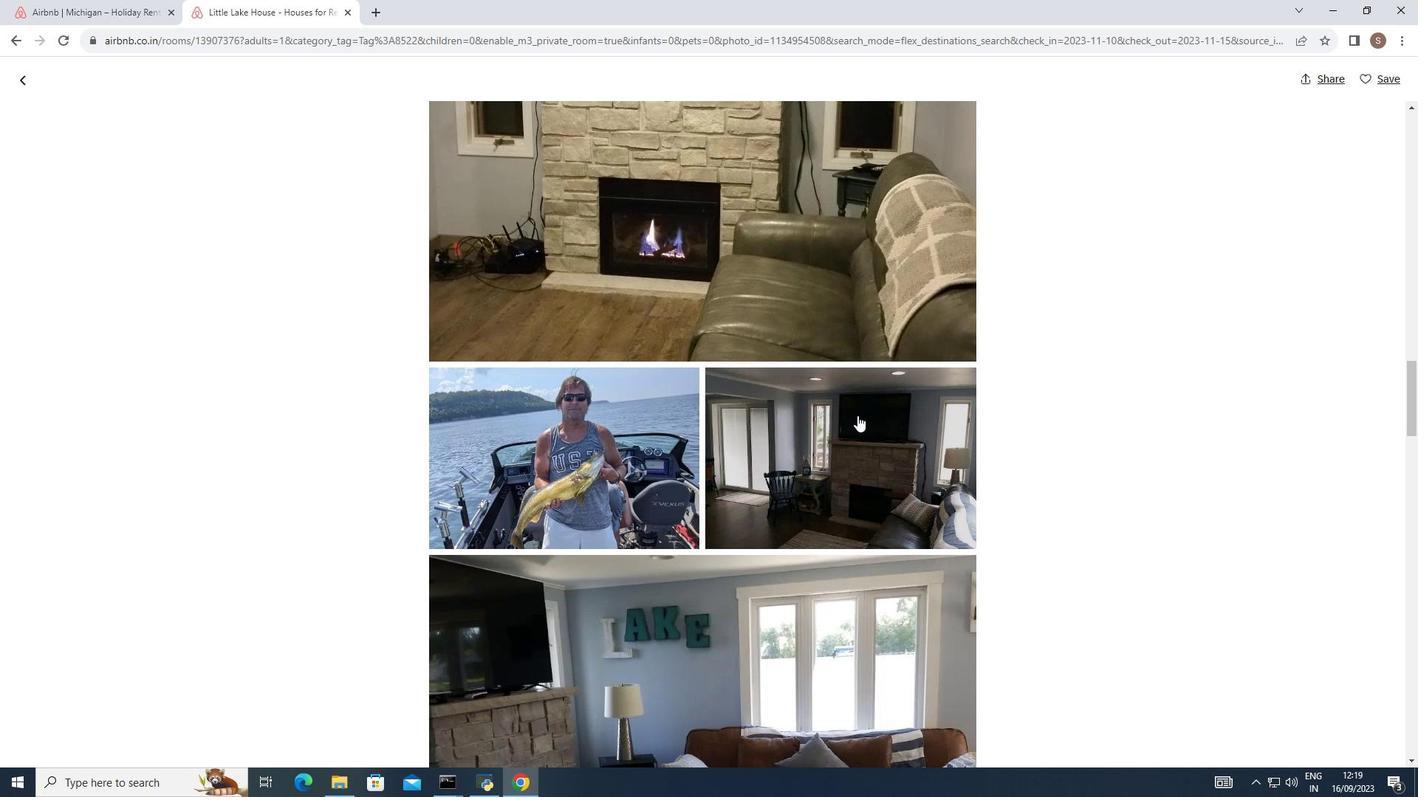
Action: Mouse scrolled (857, 415) with delta (0, 0)
Screenshot: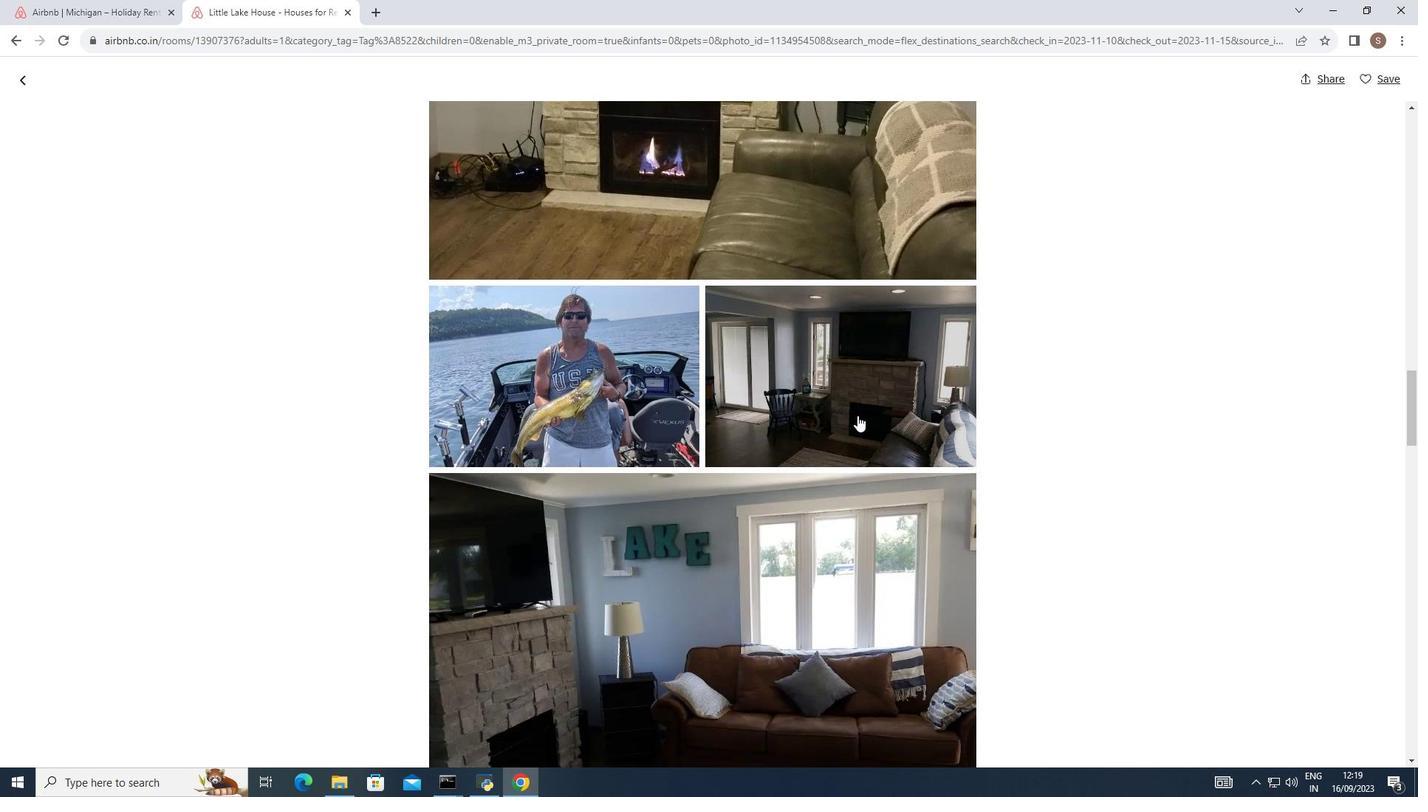 
Action: Mouse scrolled (857, 415) with delta (0, 0)
Screenshot: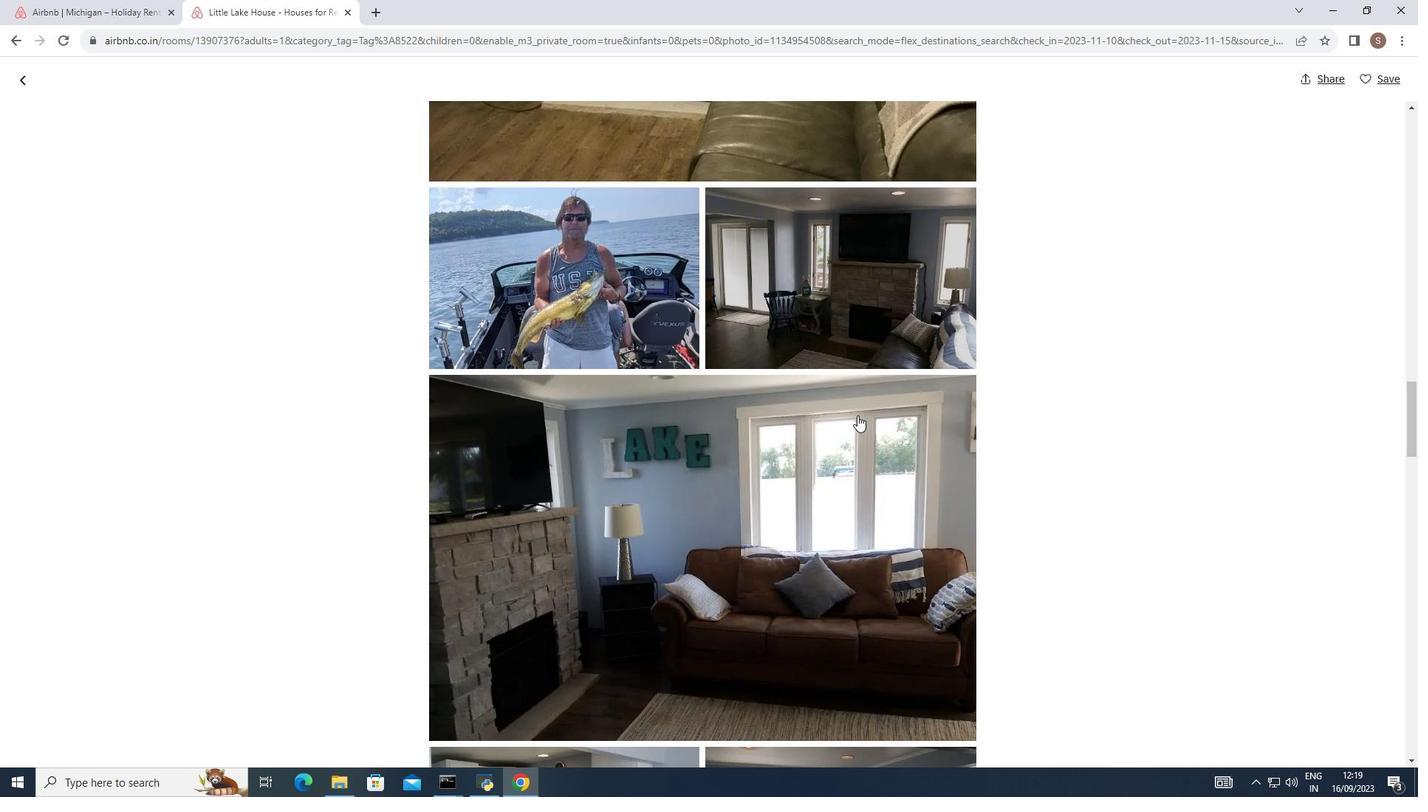 
Action: Mouse scrolled (857, 415) with delta (0, 0)
Screenshot: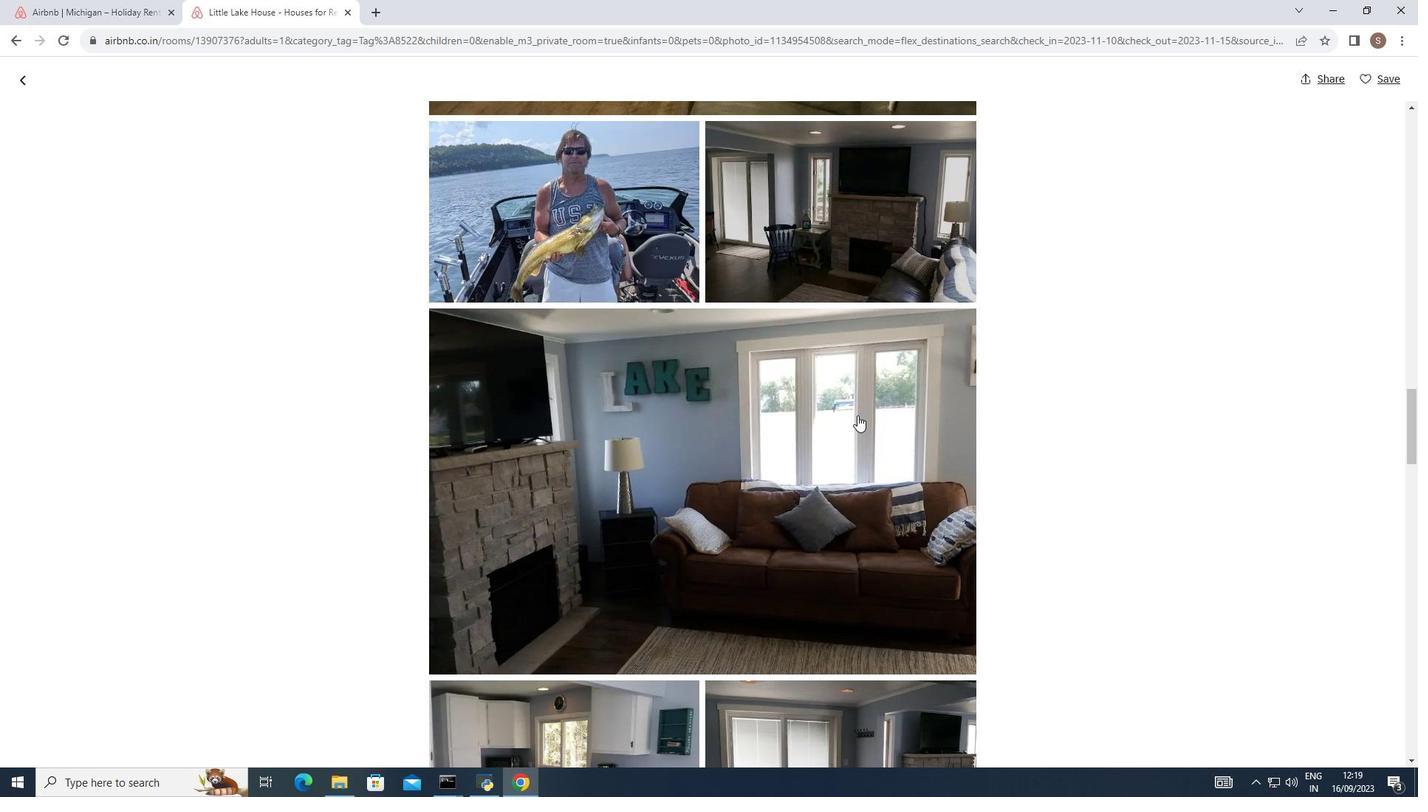 
Action: Mouse scrolled (857, 415) with delta (0, 0)
Screenshot: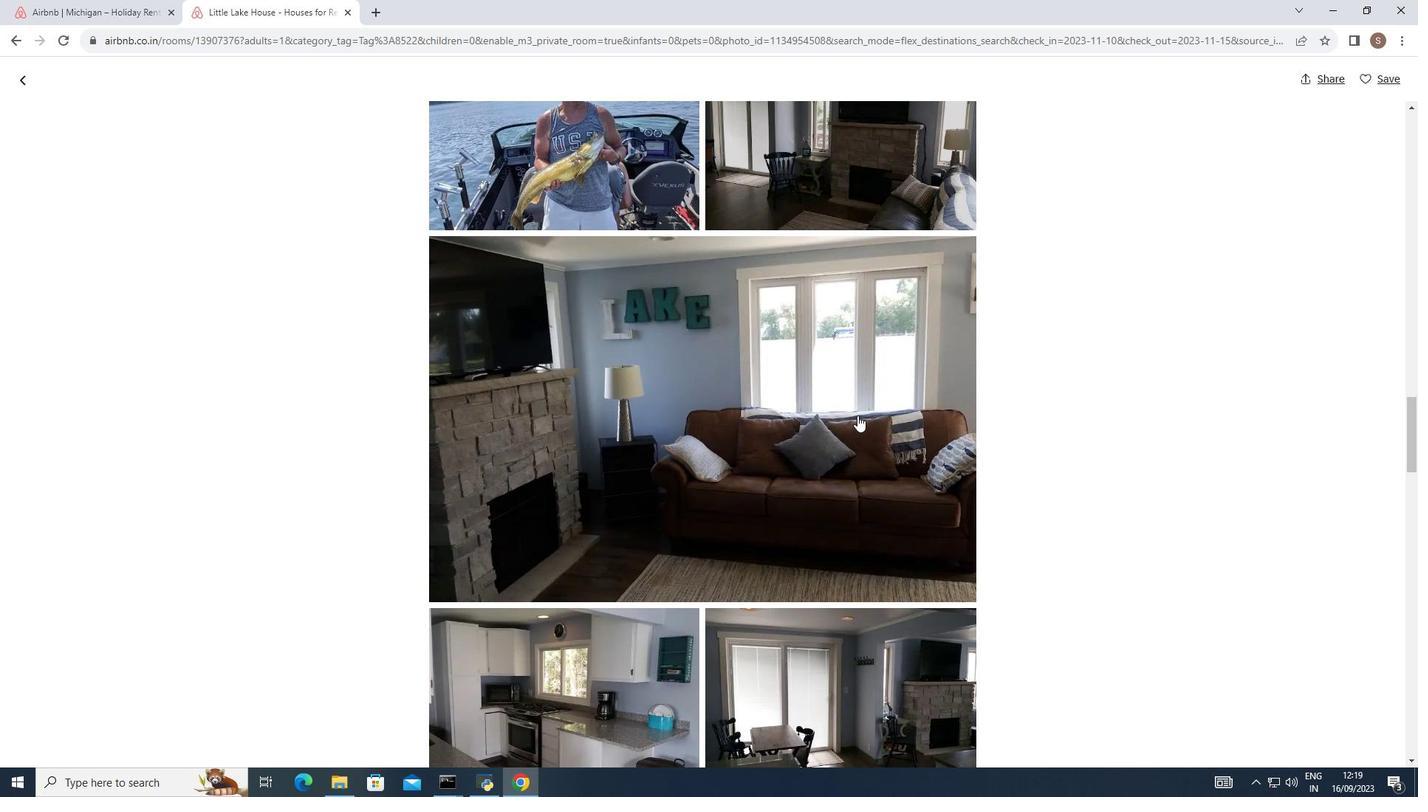 
Action: Mouse scrolled (857, 415) with delta (0, 0)
Screenshot: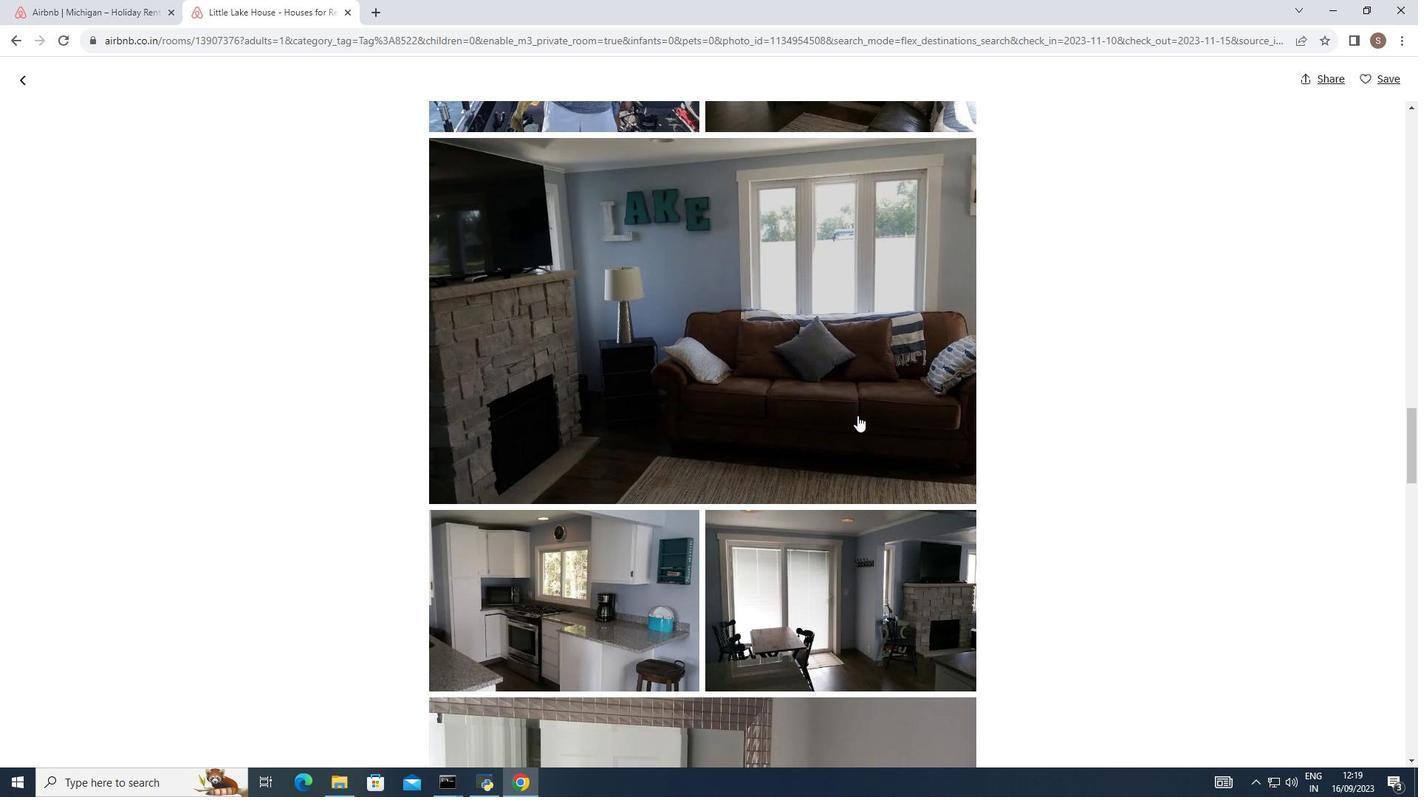 
Action: Mouse scrolled (857, 415) with delta (0, 0)
Screenshot: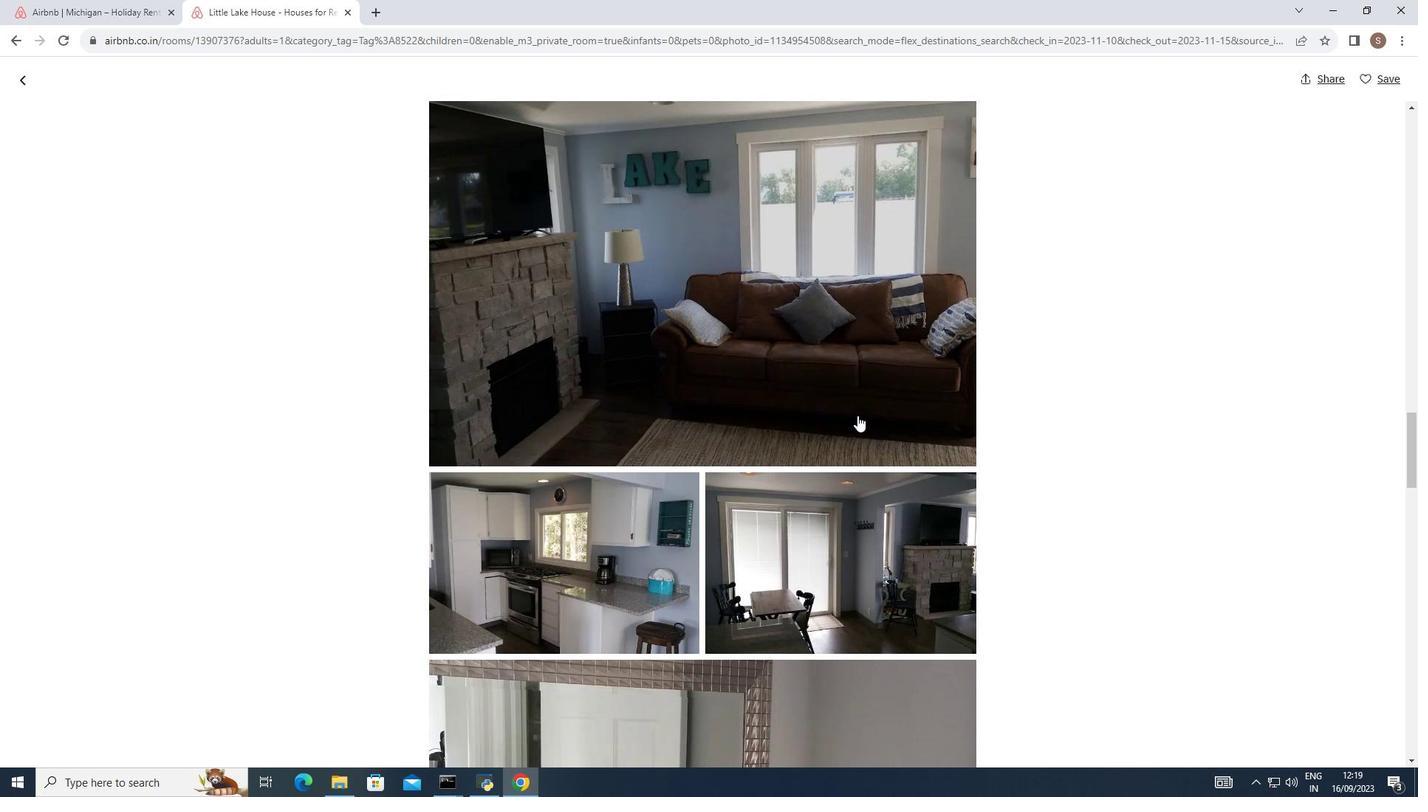 
Action: Mouse scrolled (857, 415) with delta (0, 0)
Screenshot: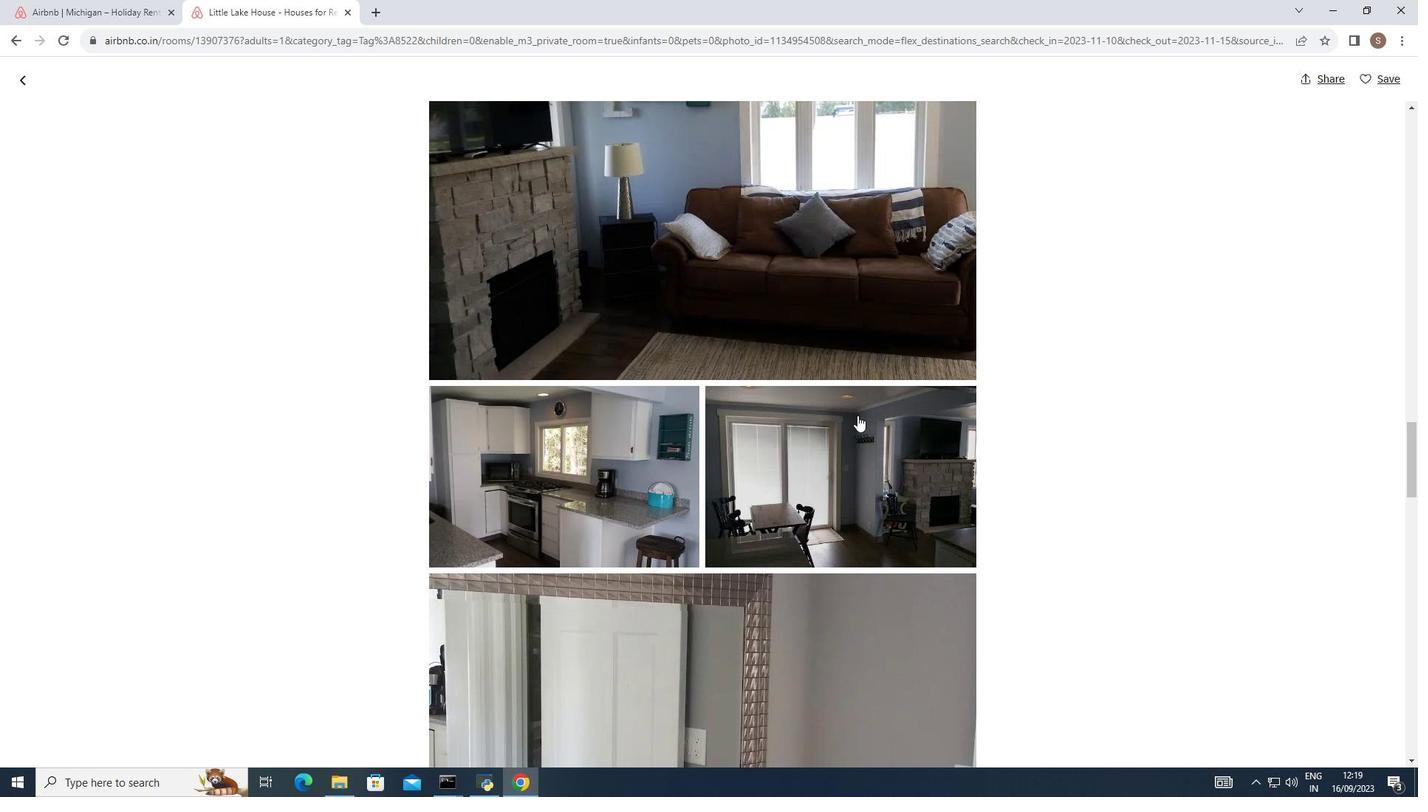 
Action: Mouse scrolled (857, 415) with delta (0, 0)
Screenshot: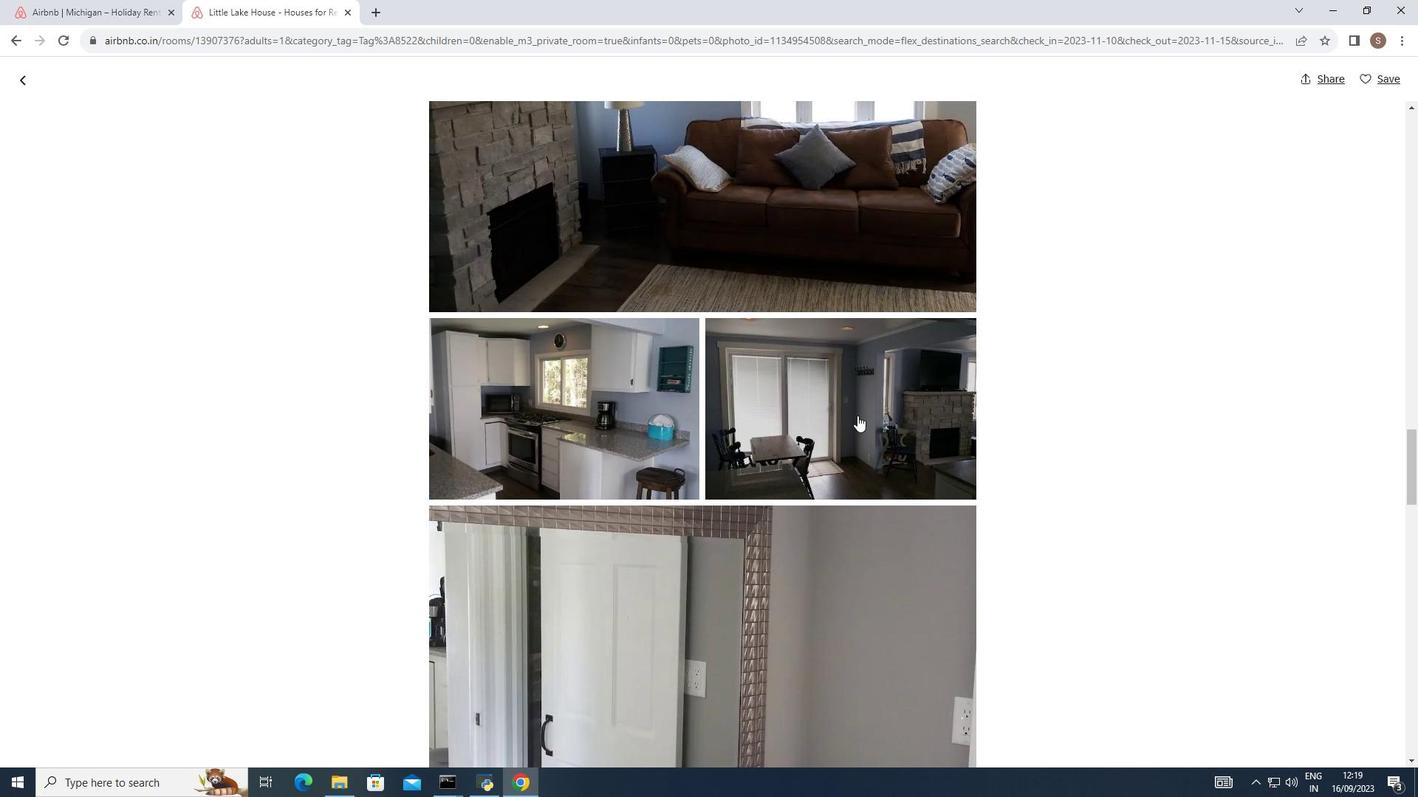 
Action: Mouse scrolled (857, 415) with delta (0, 0)
Screenshot: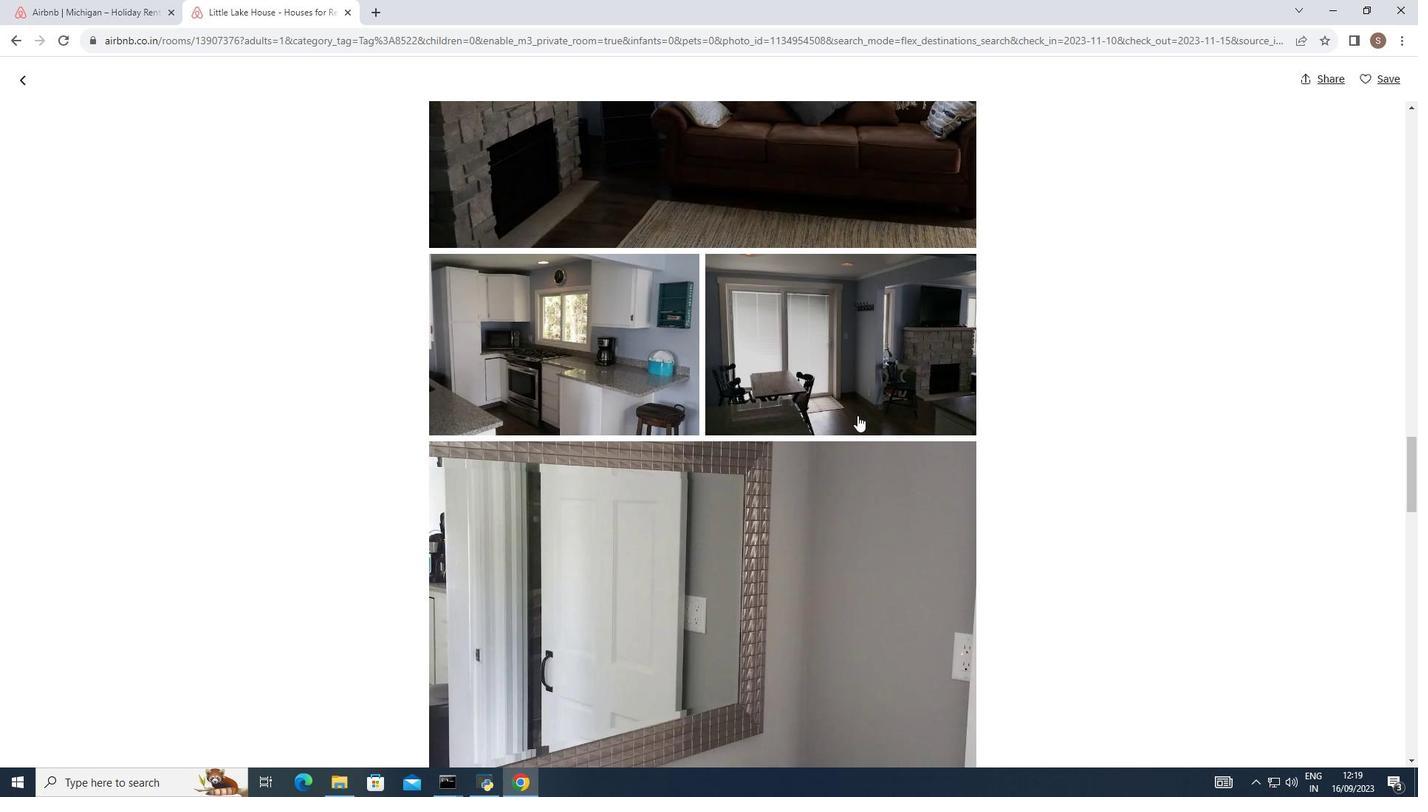 
Action: Mouse scrolled (857, 415) with delta (0, 0)
Screenshot: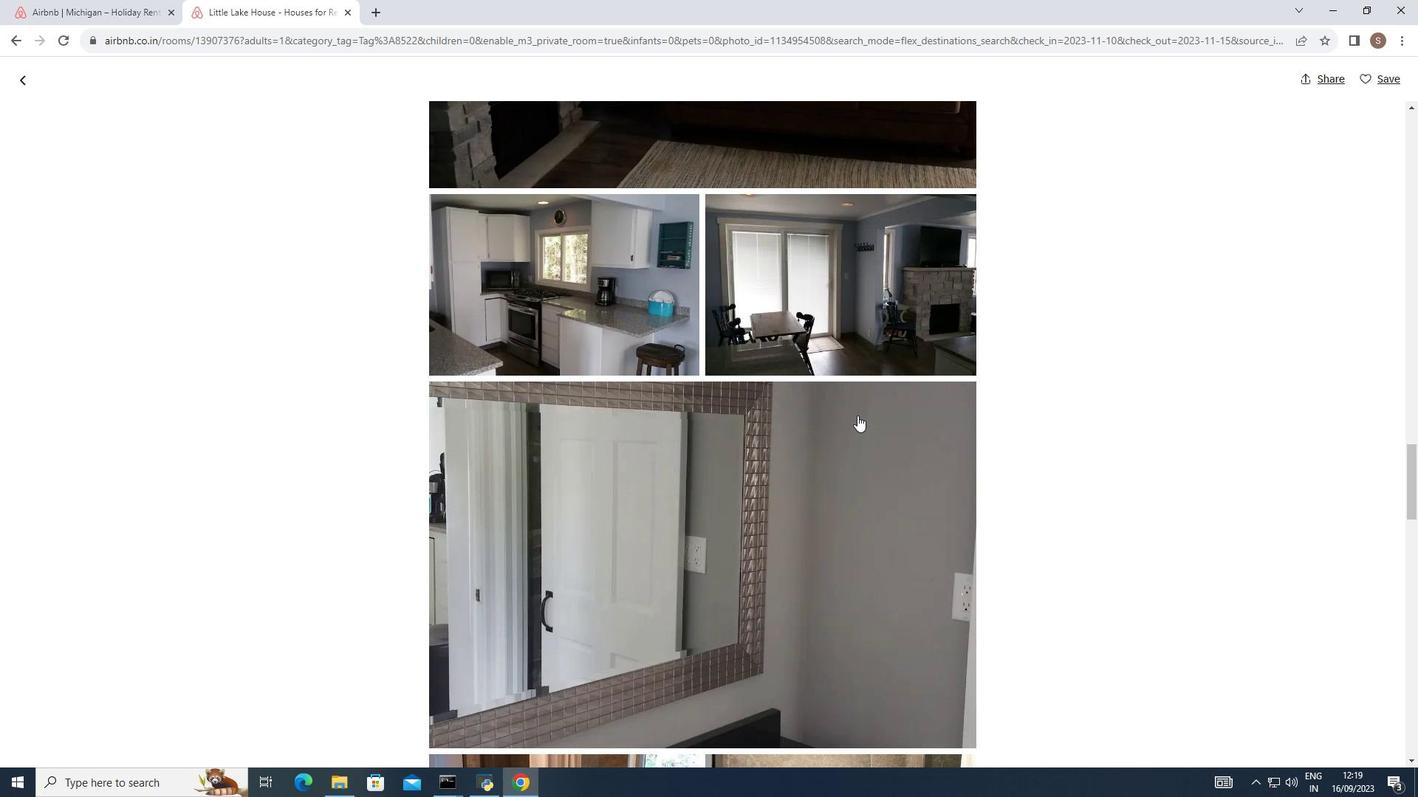 
Action: Mouse scrolled (857, 415) with delta (0, 0)
Screenshot: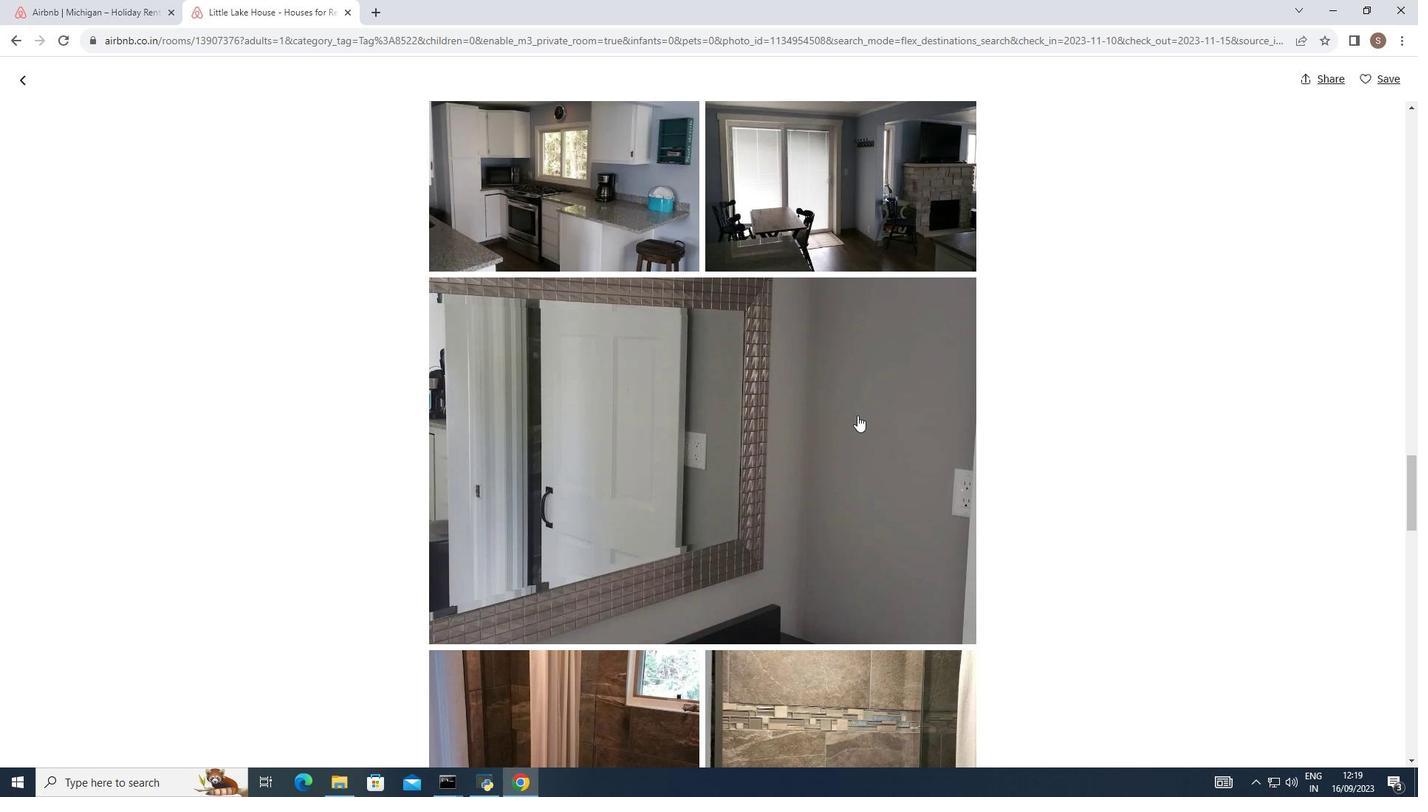 
Action: Mouse scrolled (857, 415) with delta (0, 0)
Screenshot: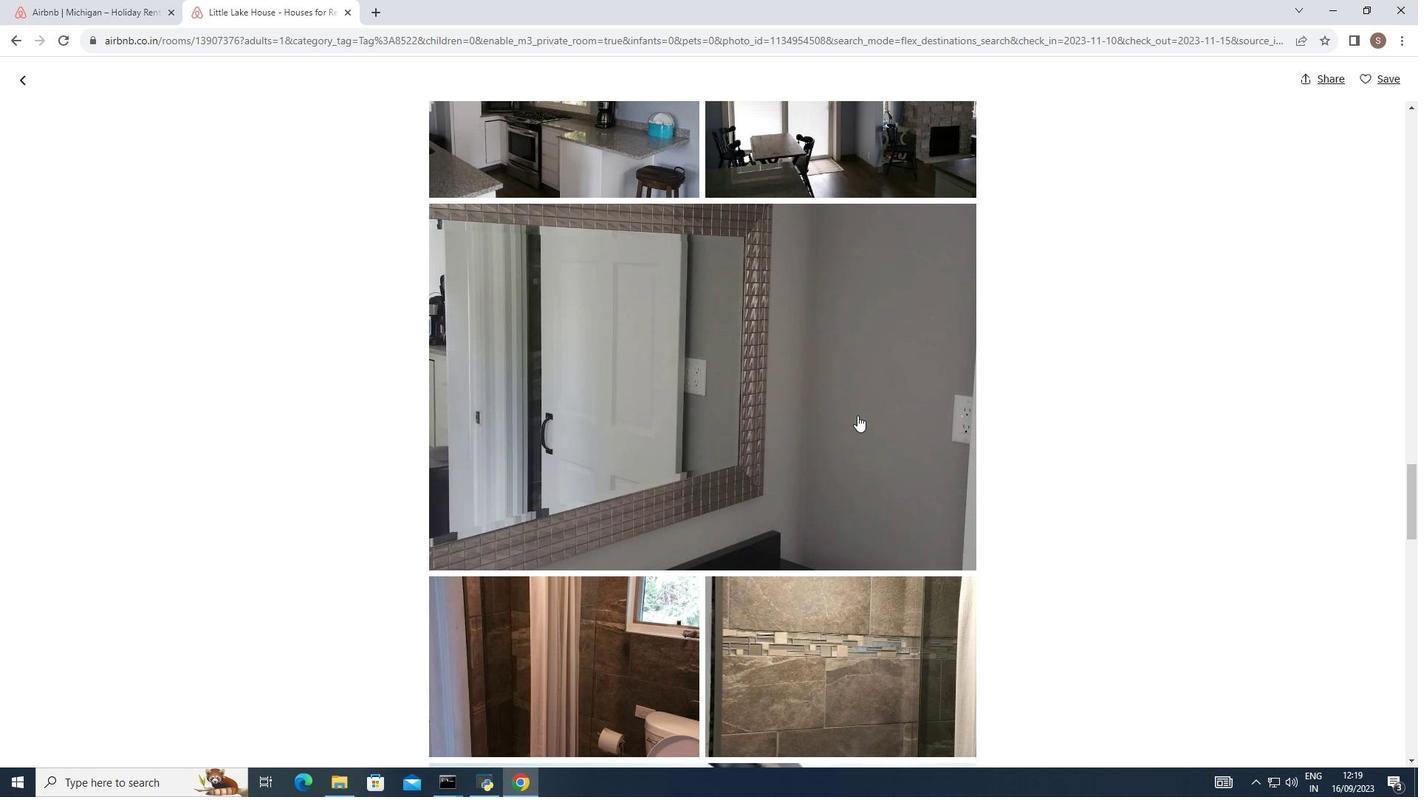 
Action: Mouse scrolled (857, 415) with delta (0, 0)
Screenshot: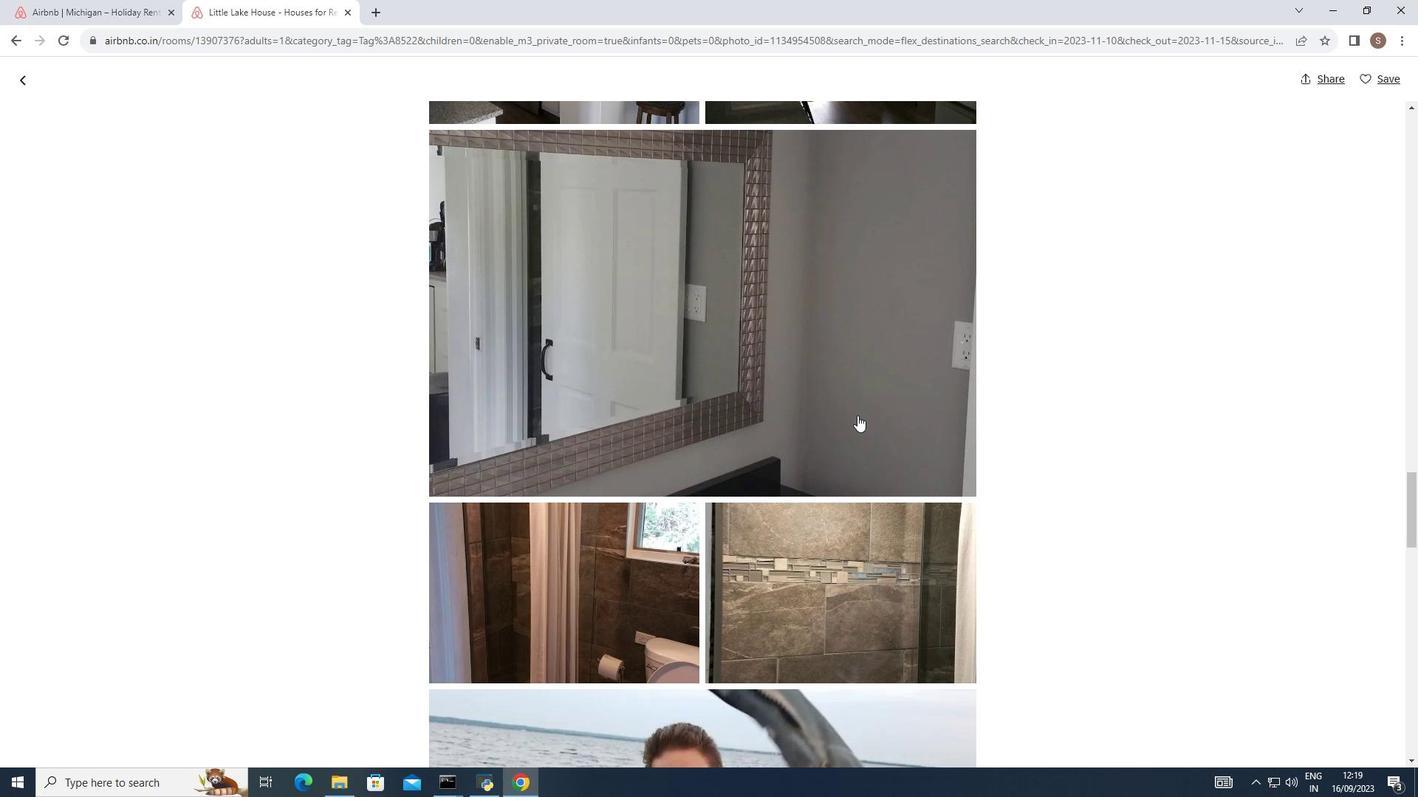 
Action: Mouse scrolled (857, 415) with delta (0, 0)
Screenshot: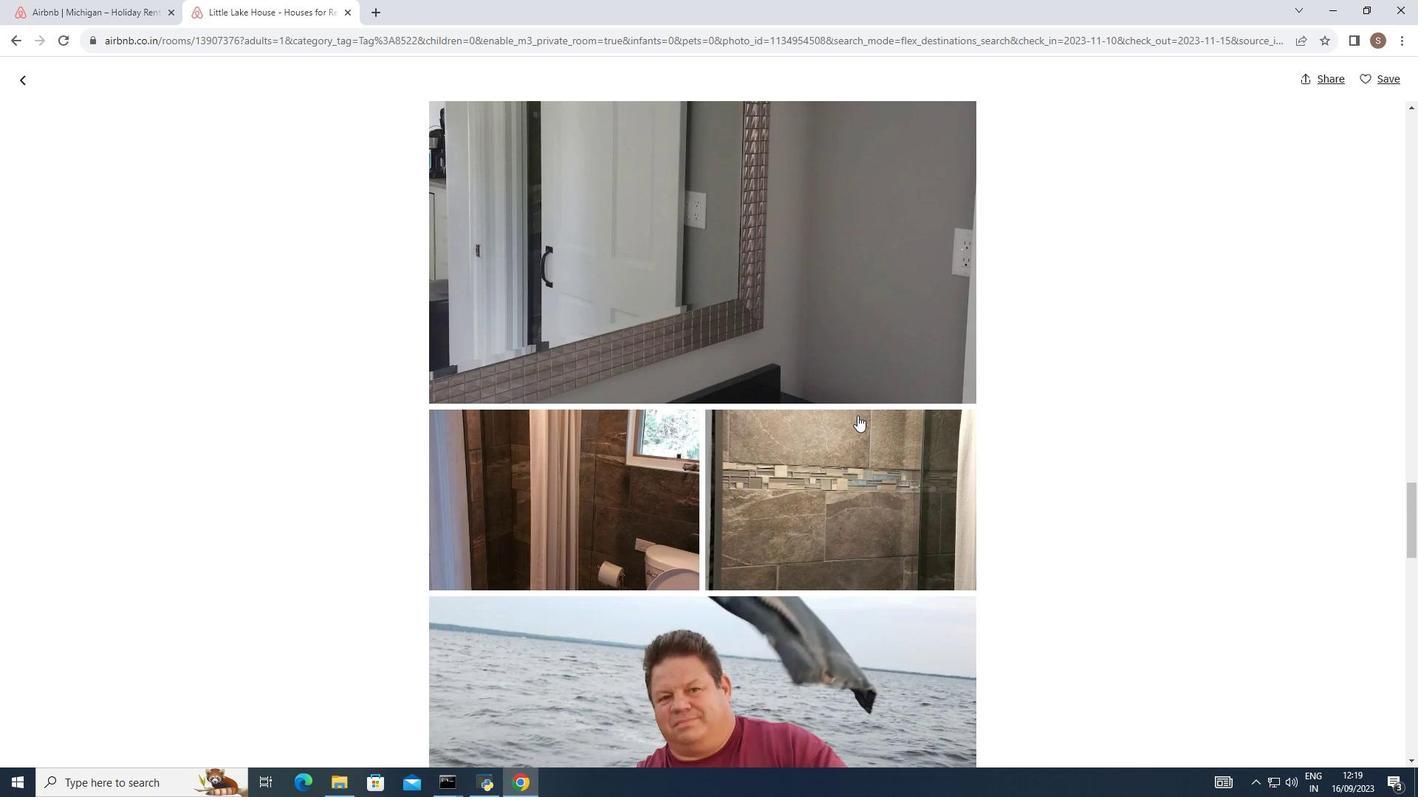 
Action: Mouse scrolled (857, 415) with delta (0, 0)
Screenshot: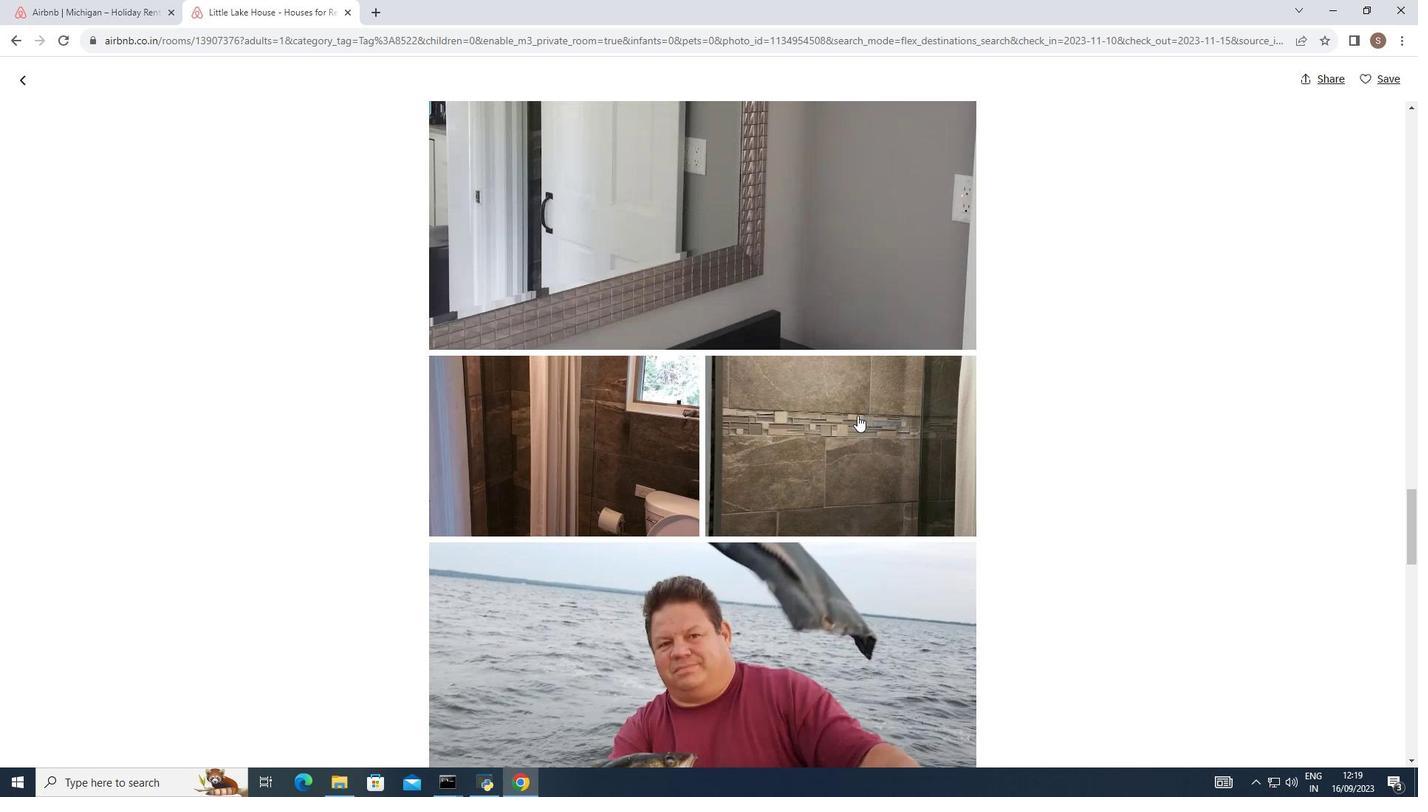 
Action: Mouse moved to (860, 412)
Screenshot: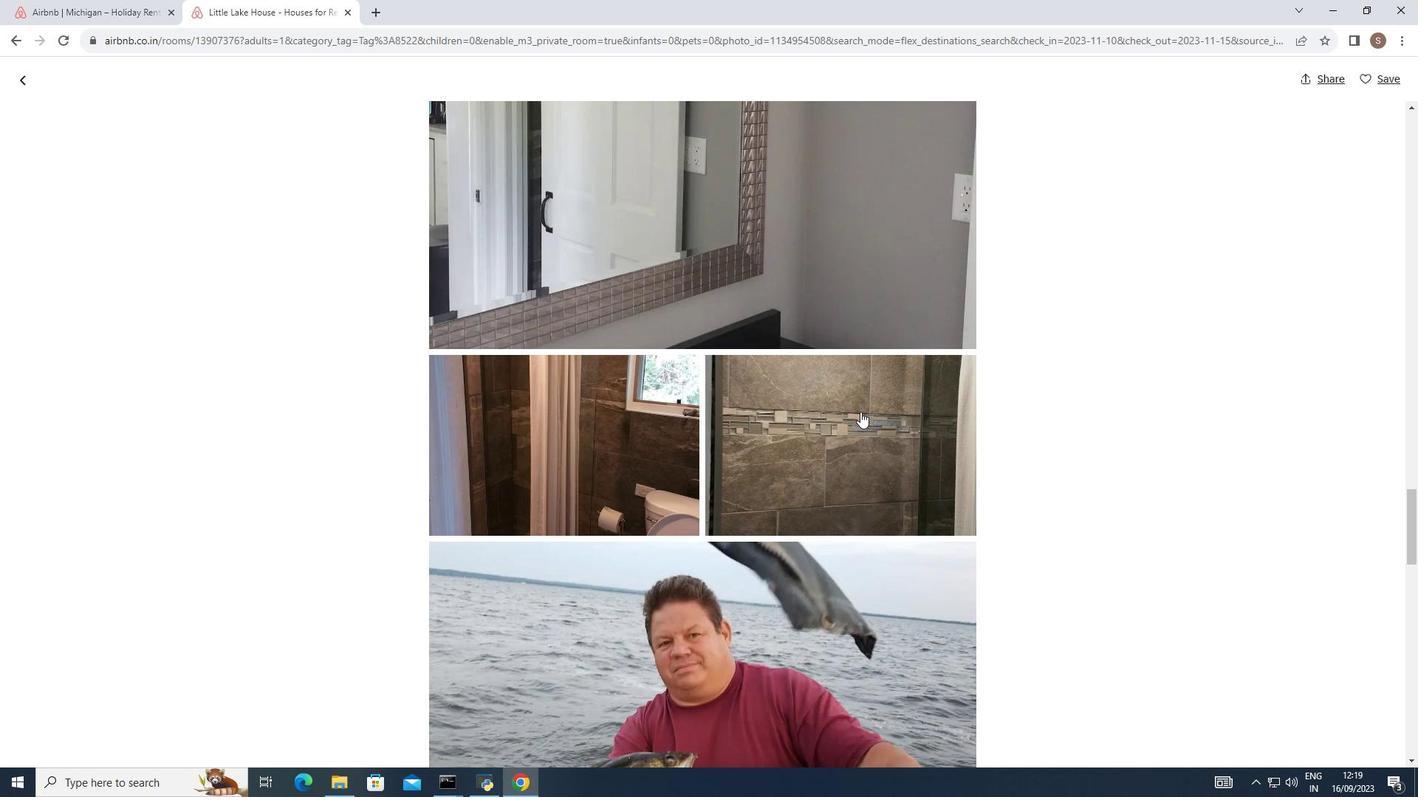 
Action: Mouse scrolled (860, 411) with delta (0, 0)
Screenshot: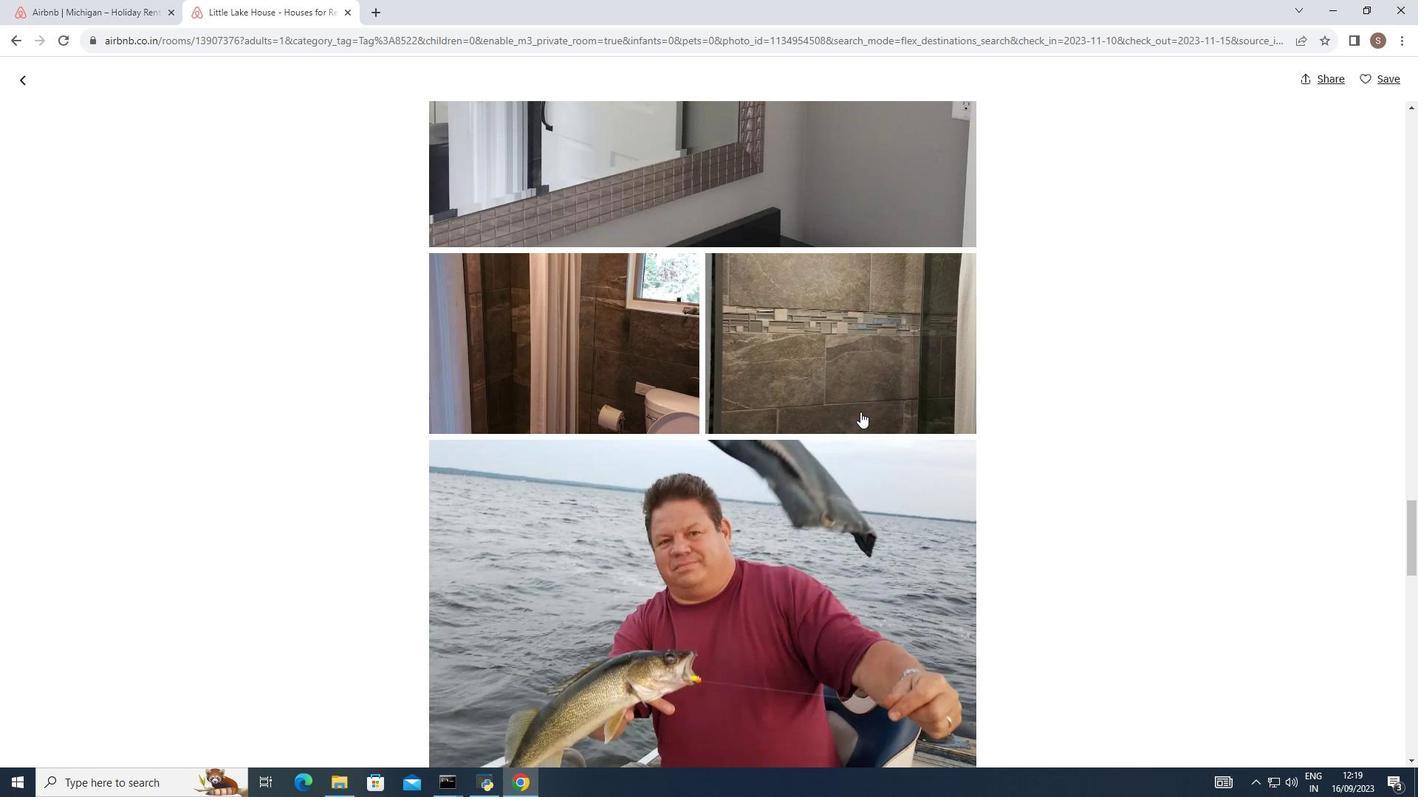 
Action: Mouse scrolled (860, 411) with delta (0, 0)
Screenshot: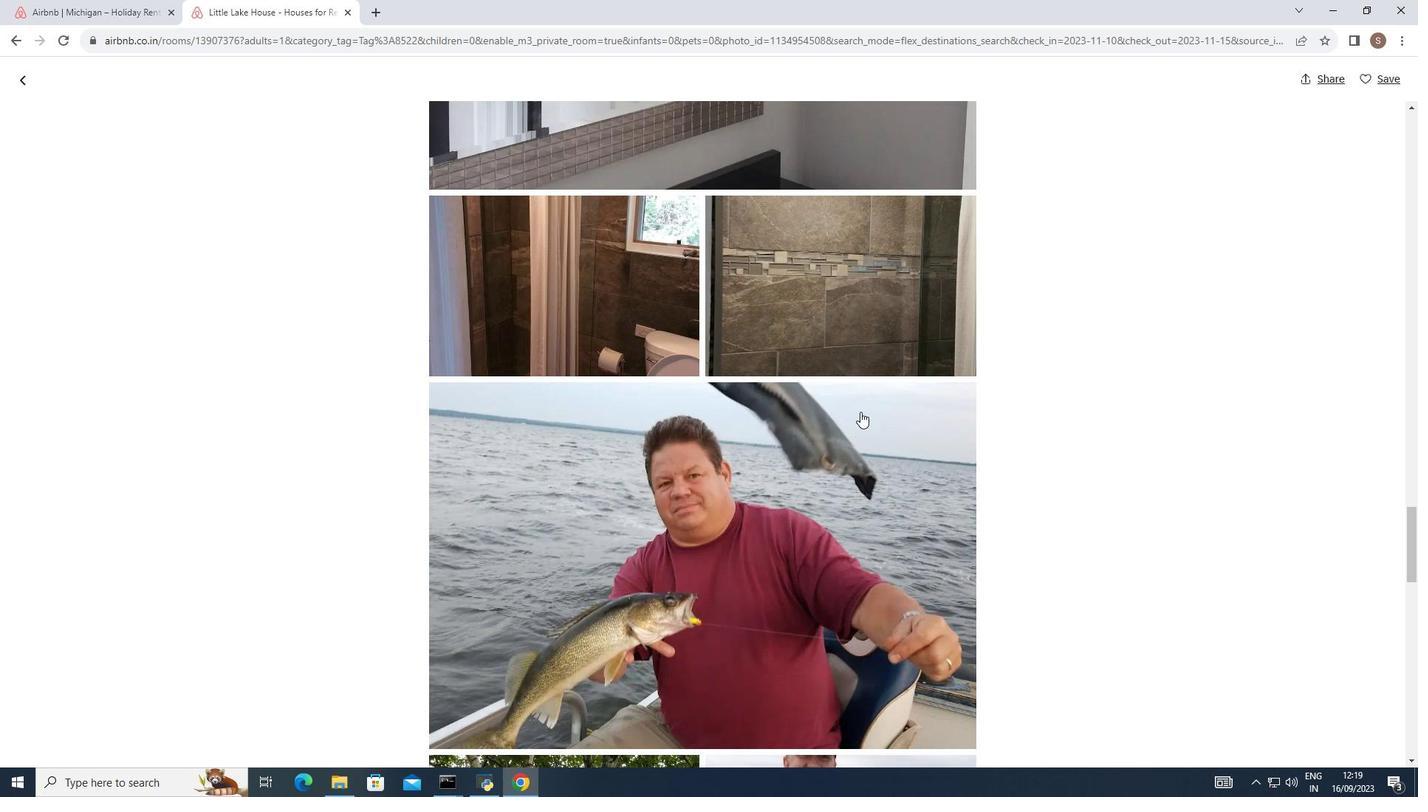 
Action: Mouse scrolled (860, 411) with delta (0, 0)
Screenshot: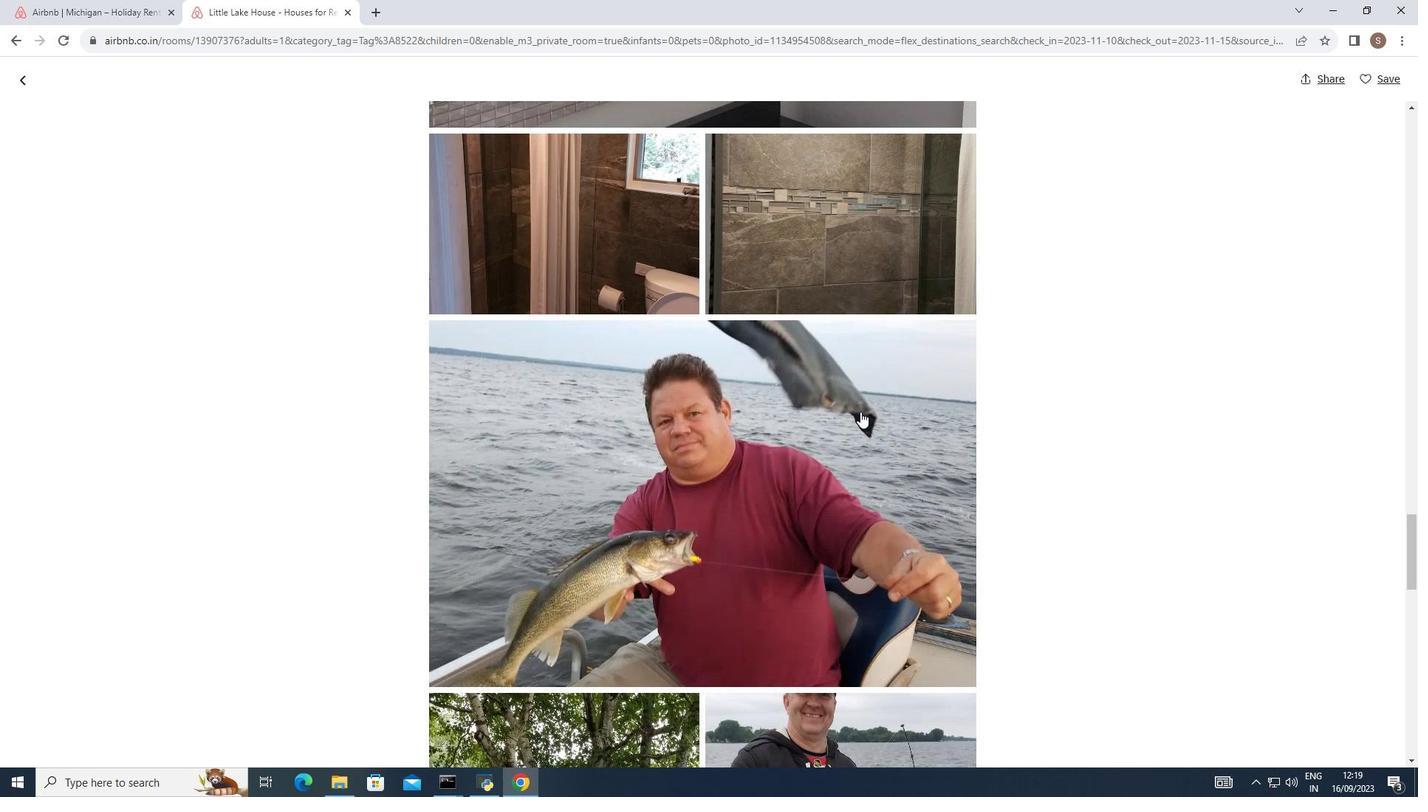 
Action: Mouse moved to (859, 411)
Screenshot: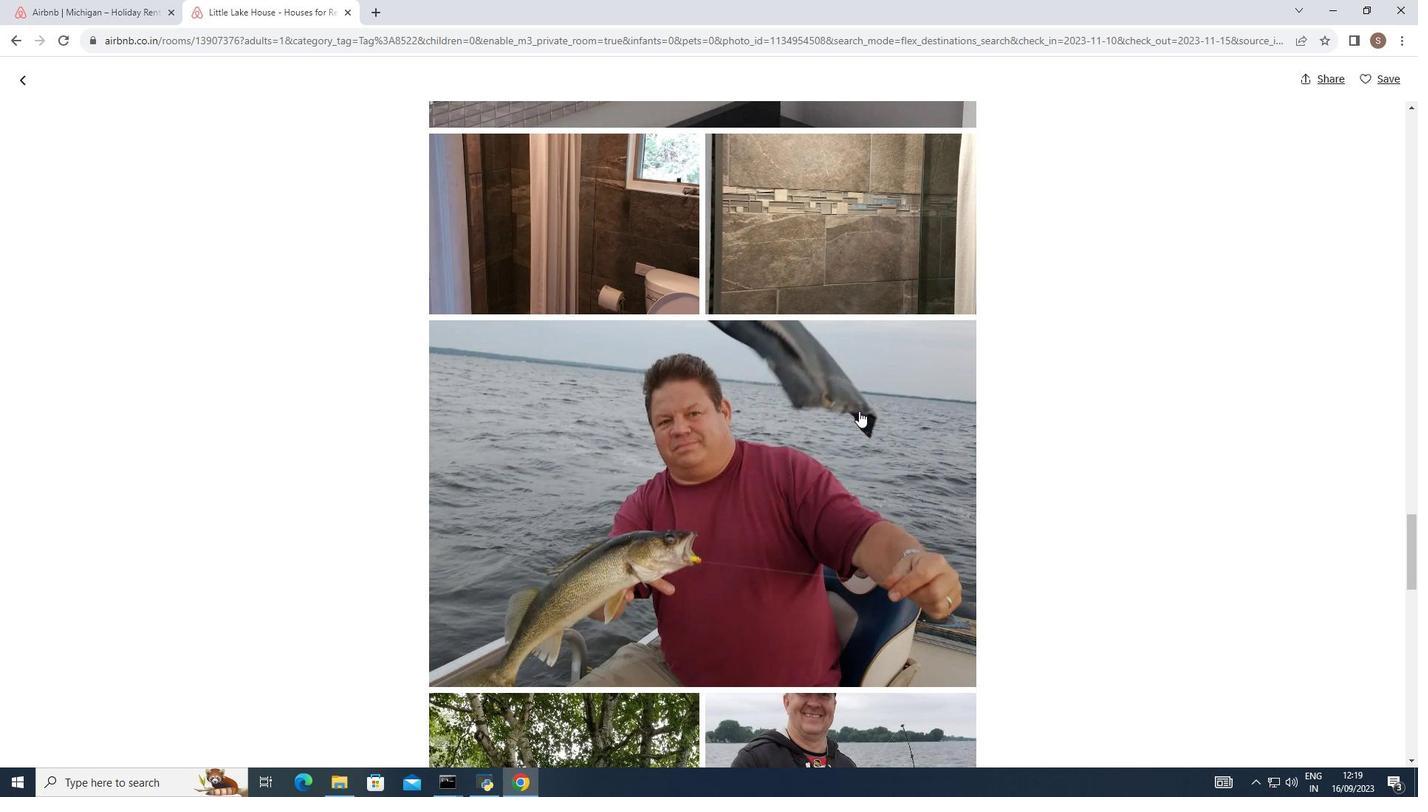 
Action: Mouse scrolled (859, 410) with delta (0, 0)
Screenshot: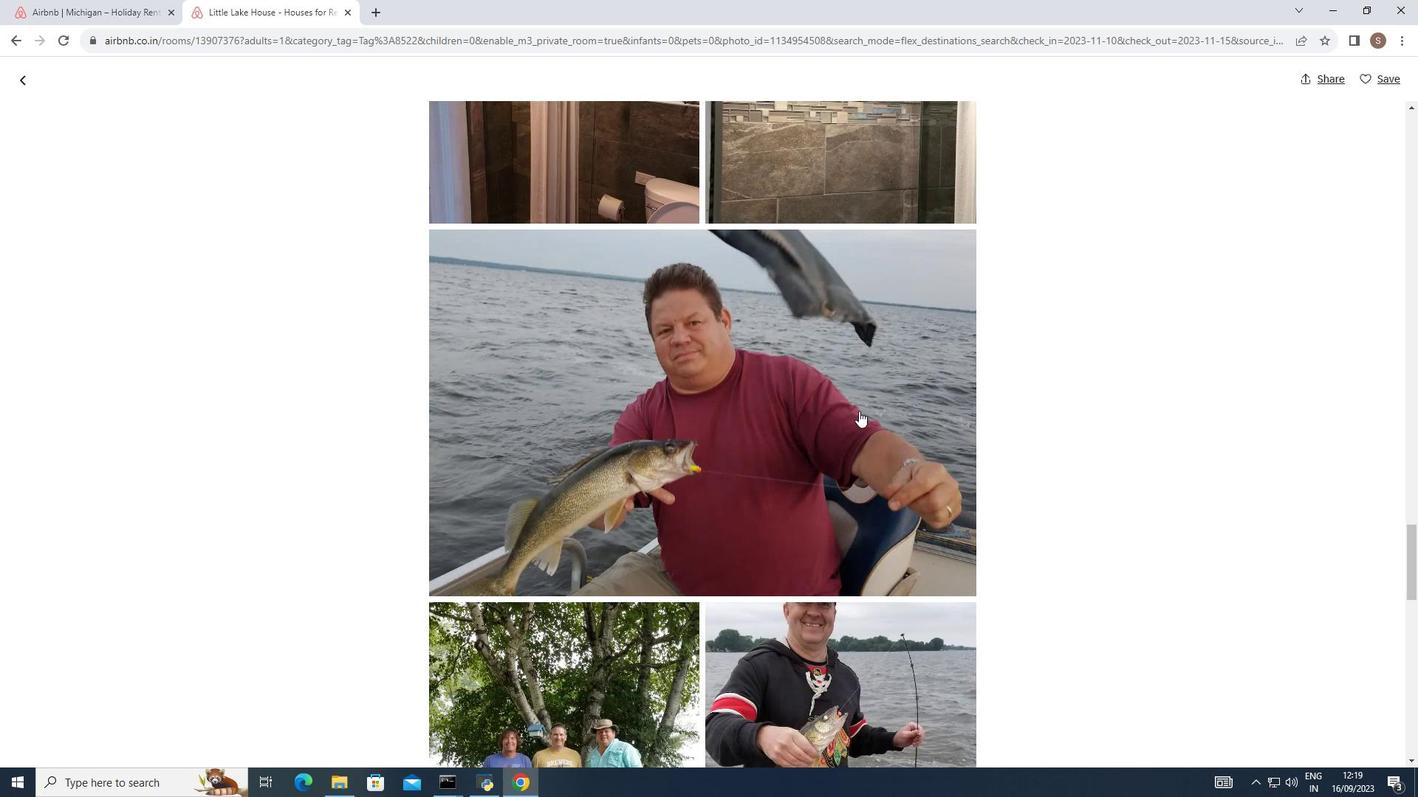 
Action: Mouse scrolled (859, 410) with delta (0, 0)
Screenshot: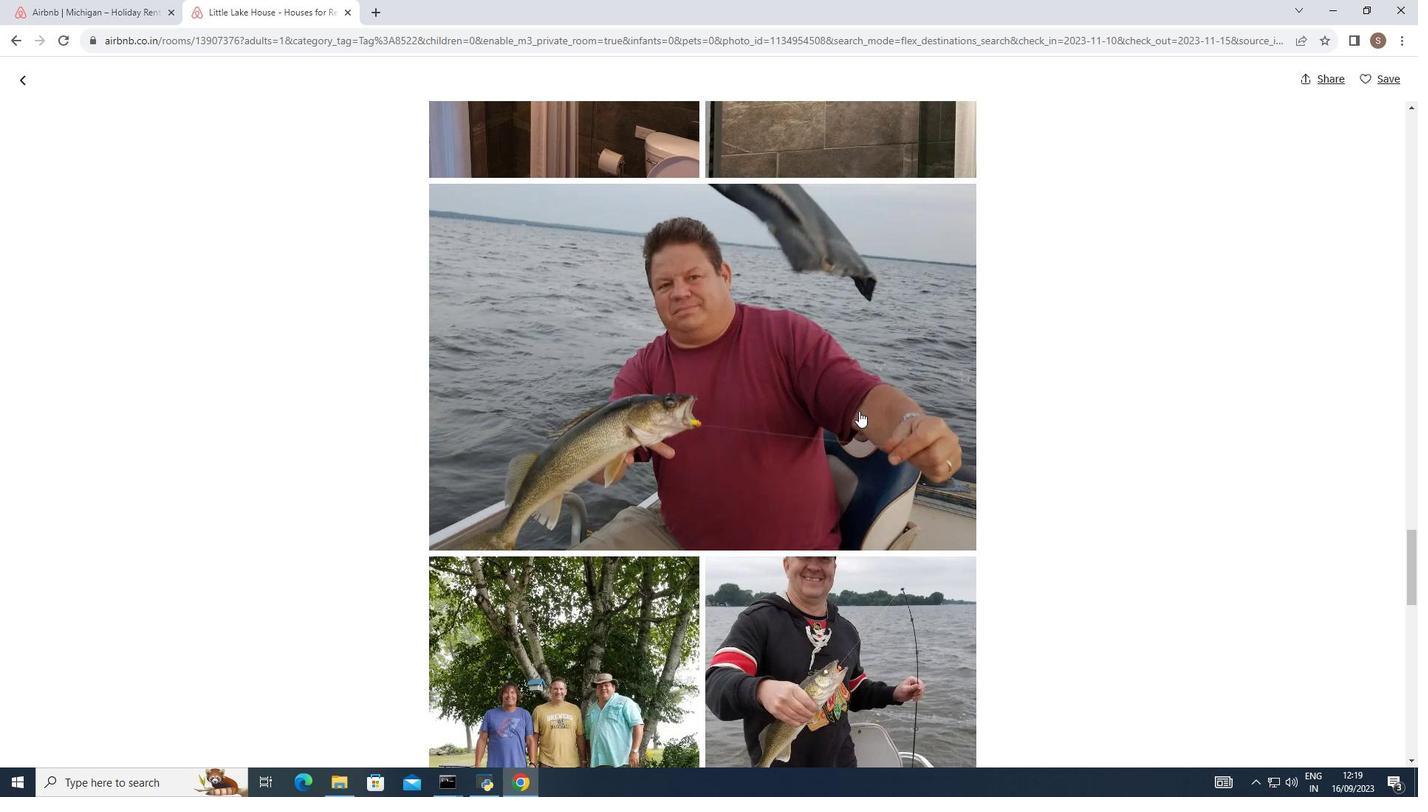 
Action: Mouse scrolled (859, 410) with delta (0, 0)
Screenshot: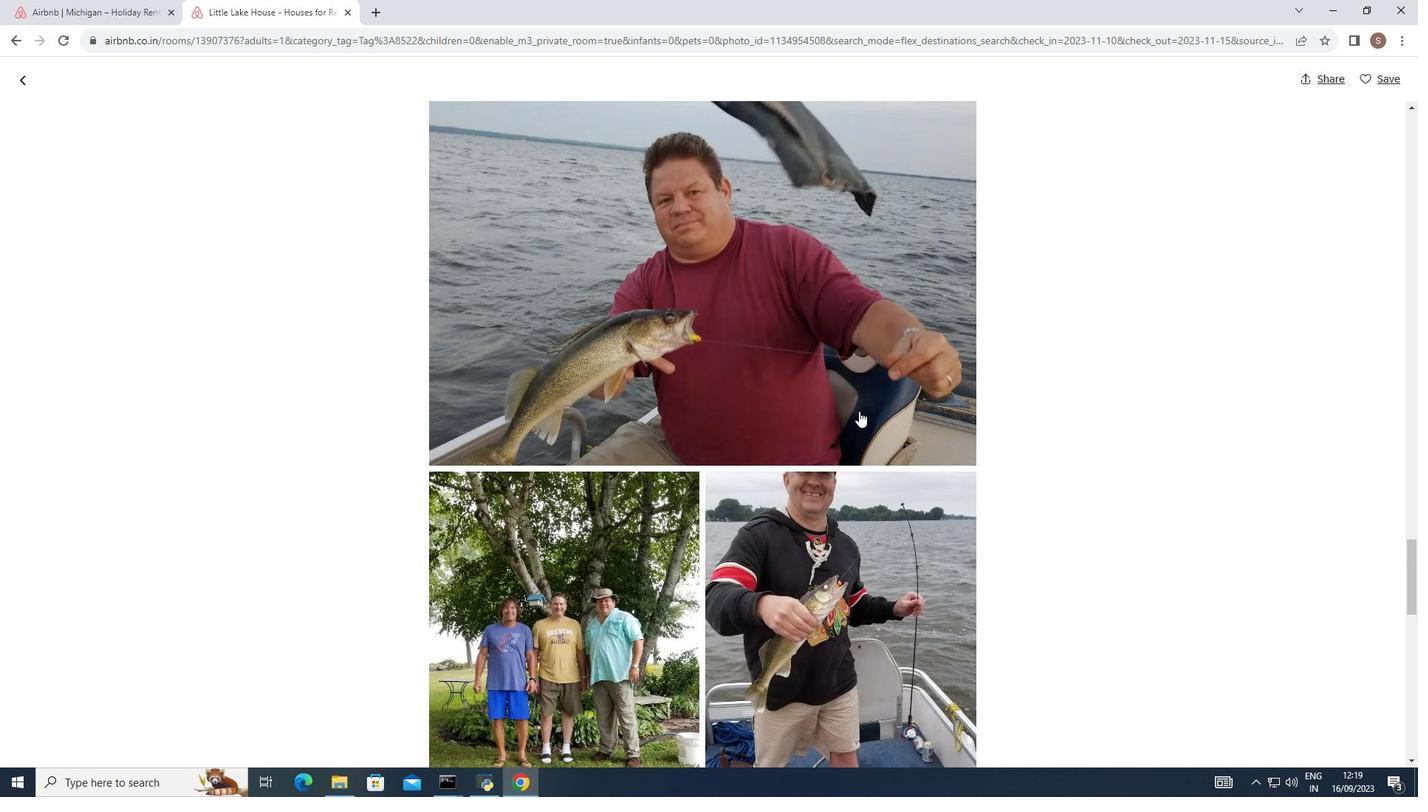 
Action: Mouse scrolled (859, 410) with delta (0, 0)
Screenshot: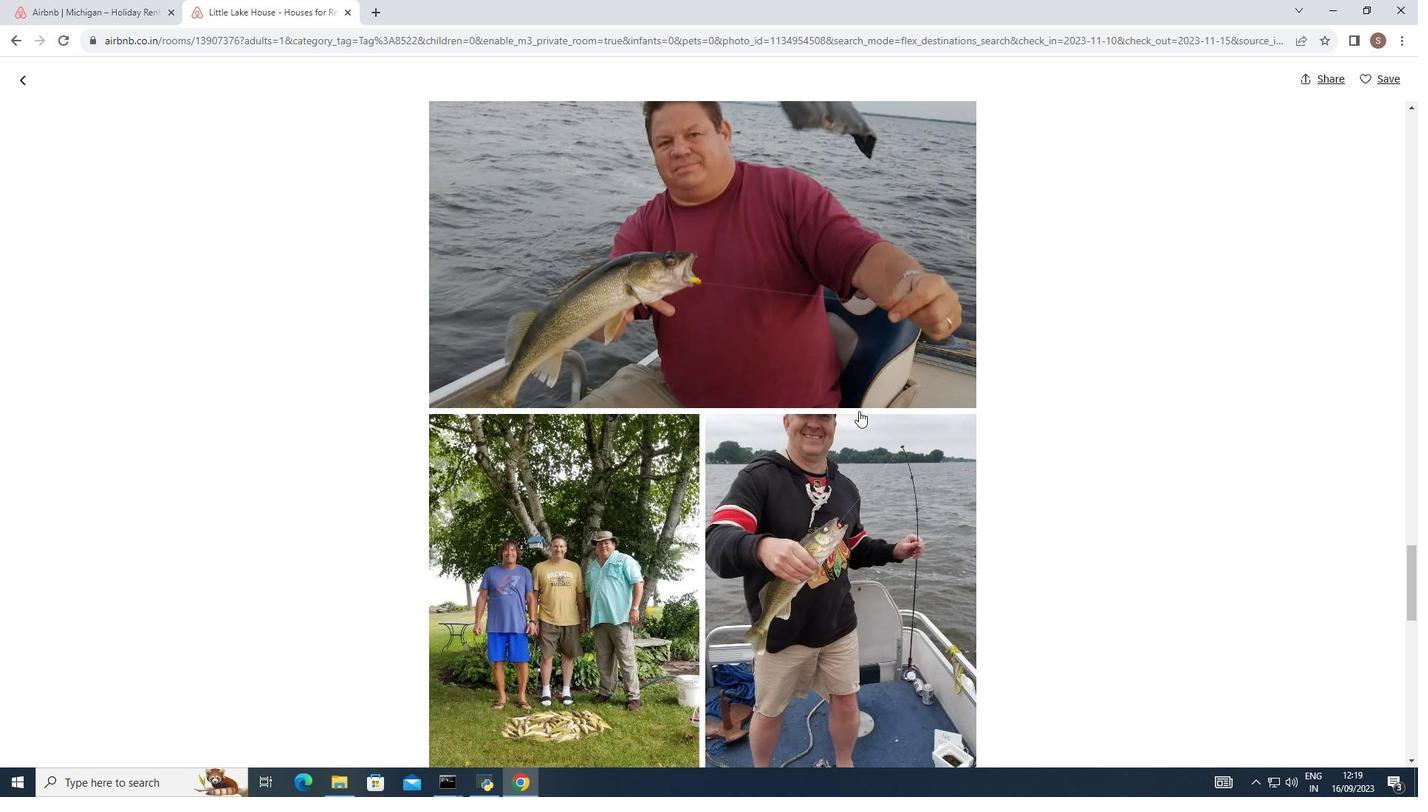 
Action: Mouse scrolled (859, 410) with delta (0, 0)
Screenshot: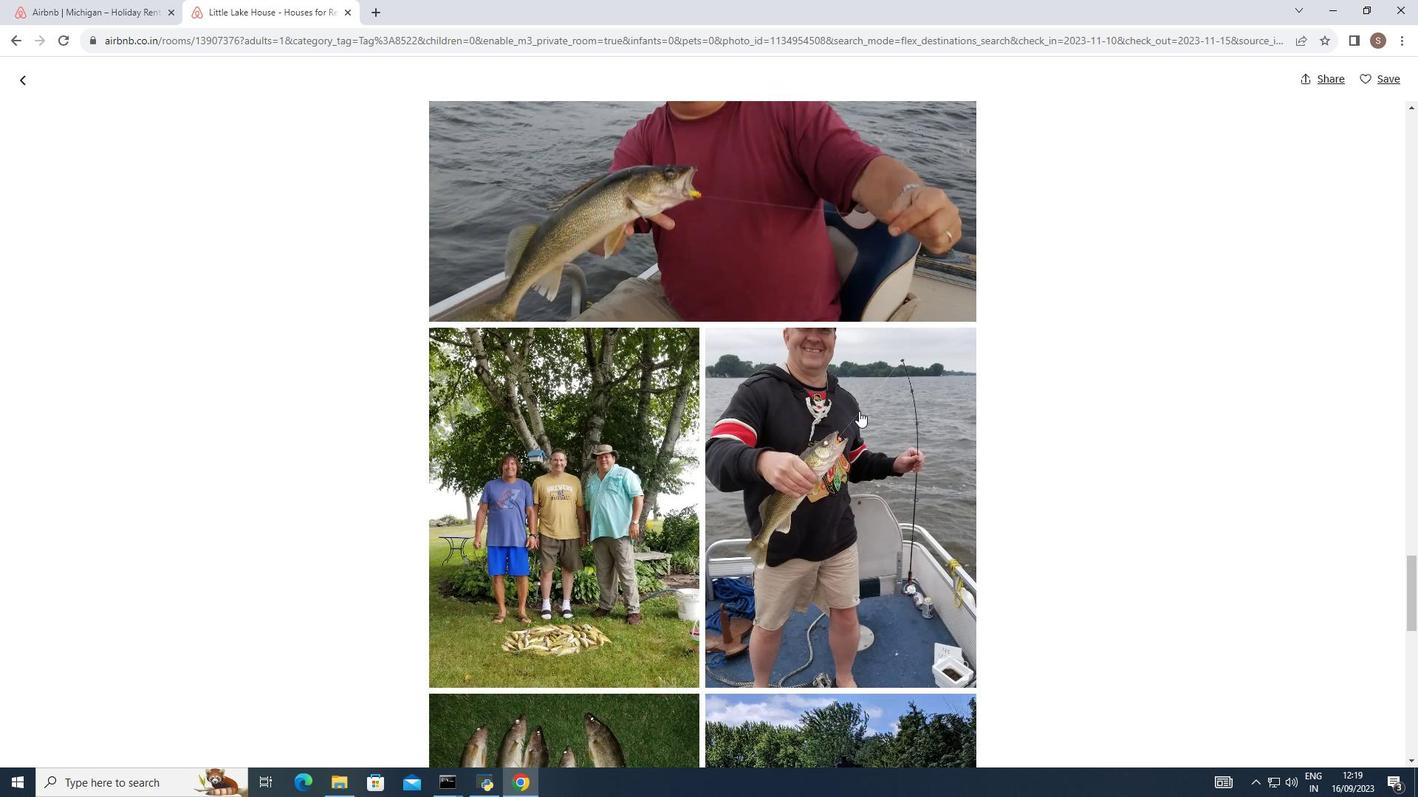 
Action: Mouse scrolled (859, 410) with delta (0, 0)
Screenshot: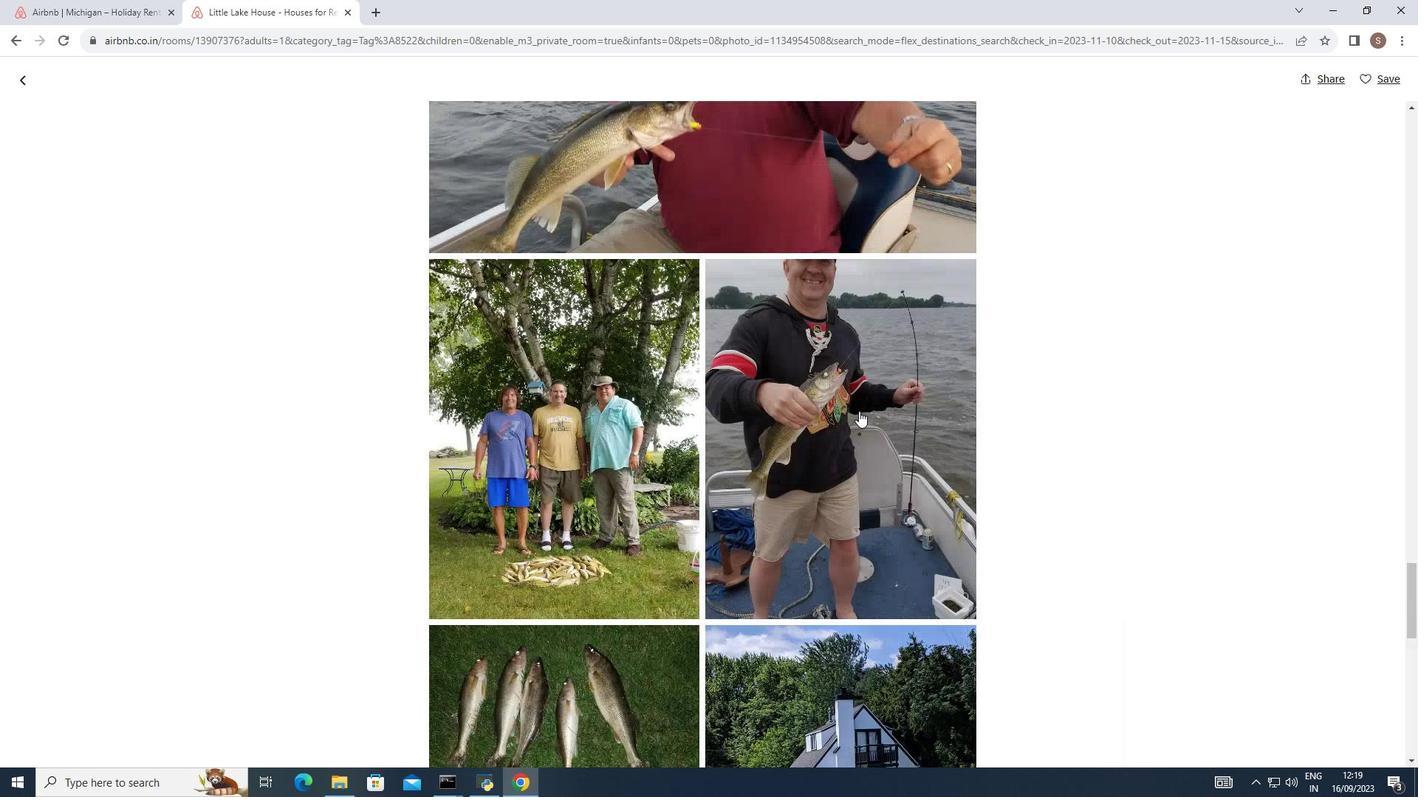 
Action: Mouse scrolled (859, 410) with delta (0, 0)
Screenshot: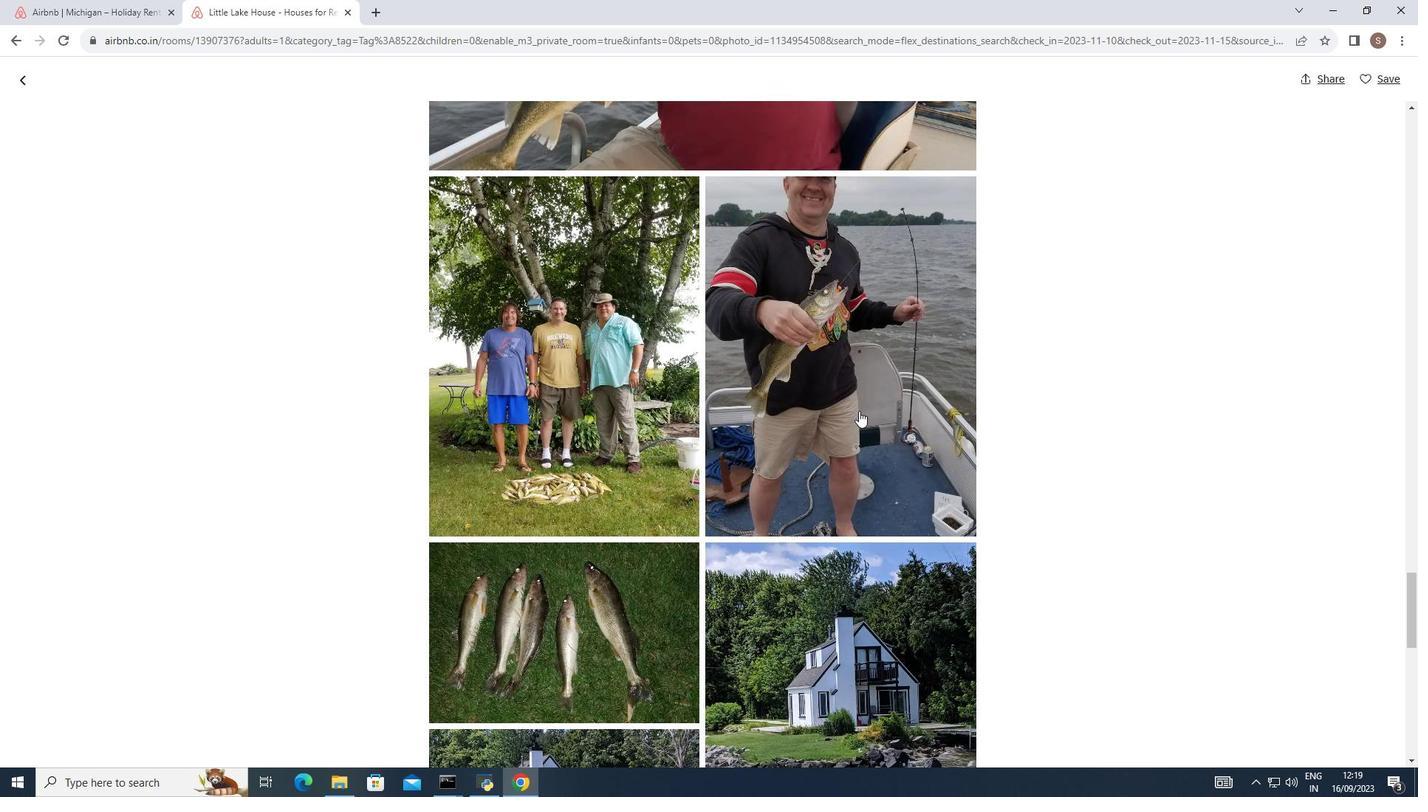 
Action: Mouse scrolled (859, 410) with delta (0, 0)
Screenshot: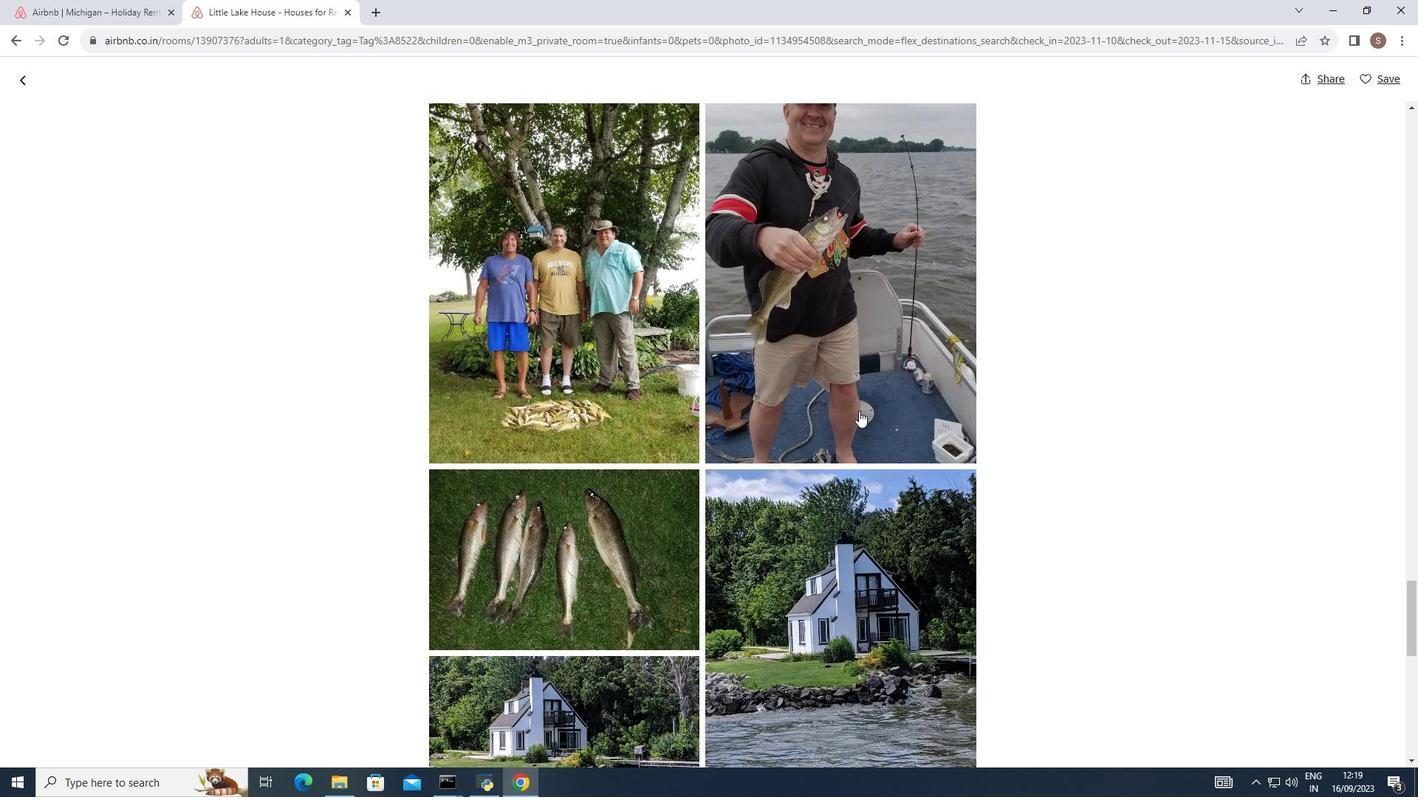 
Action: Mouse scrolled (859, 410) with delta (0, 0)
Screenshot: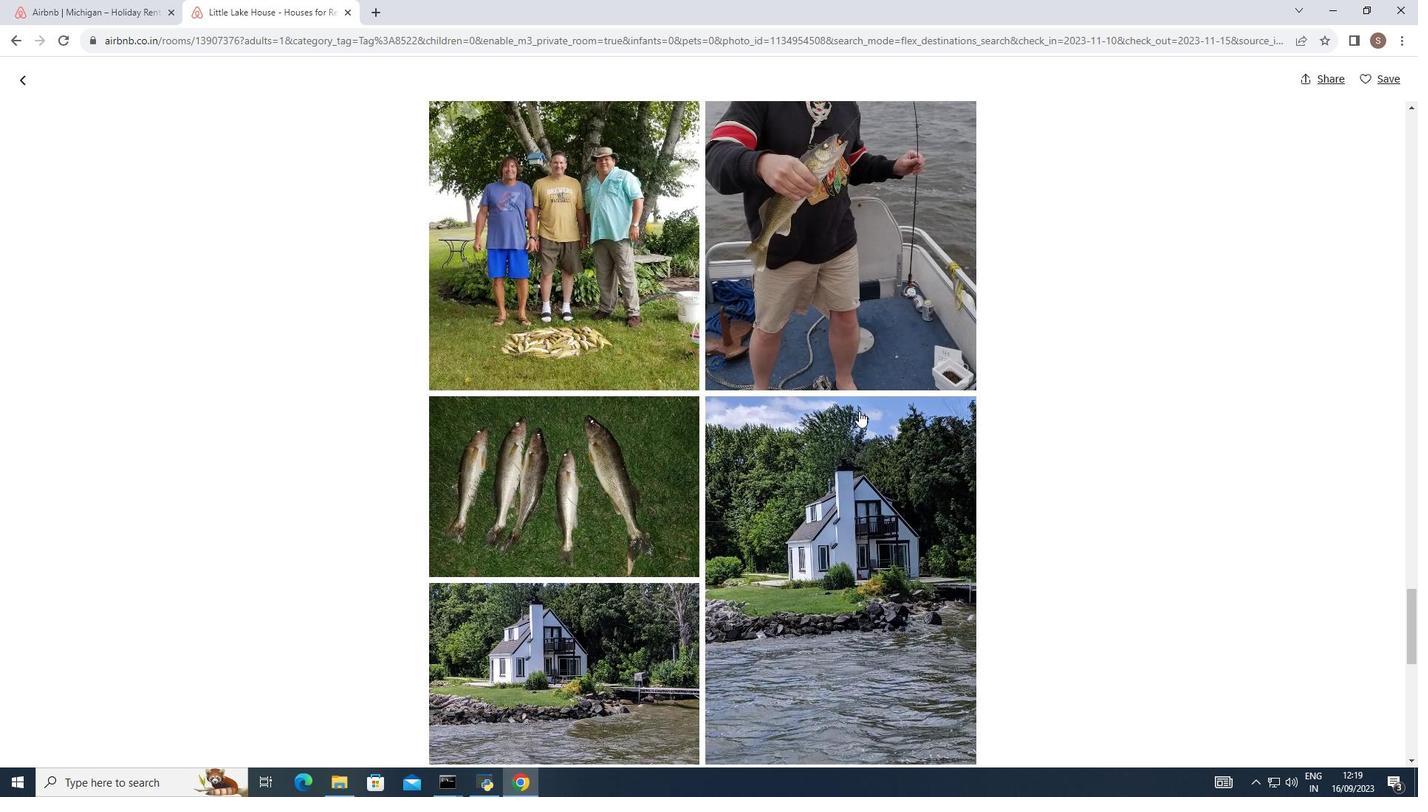 
Action: Mouse scrolled (859, 410) with delta (0, 0)
Screenshot: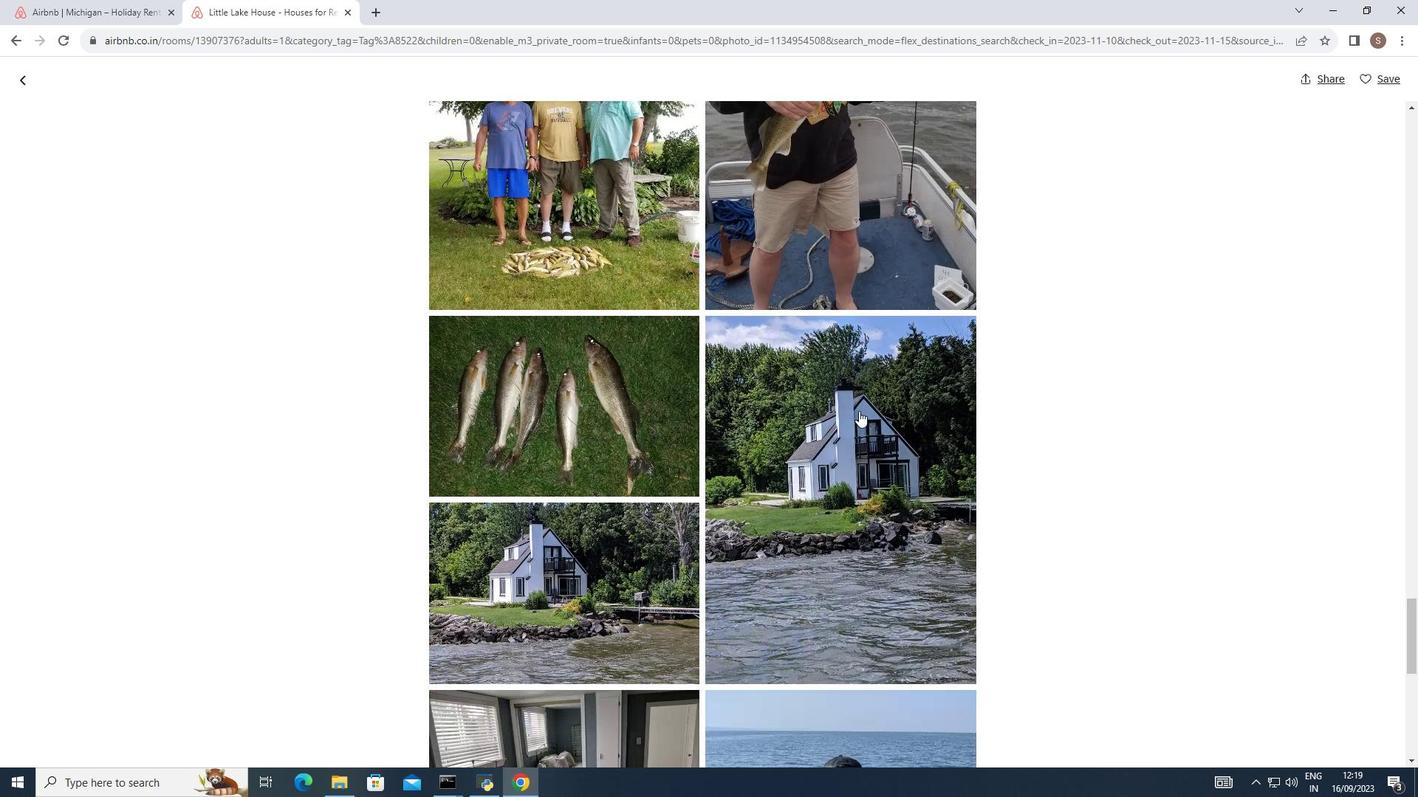 
Action: Mouse scrolled (859, 410) with delta (0, 0)
Screenshot: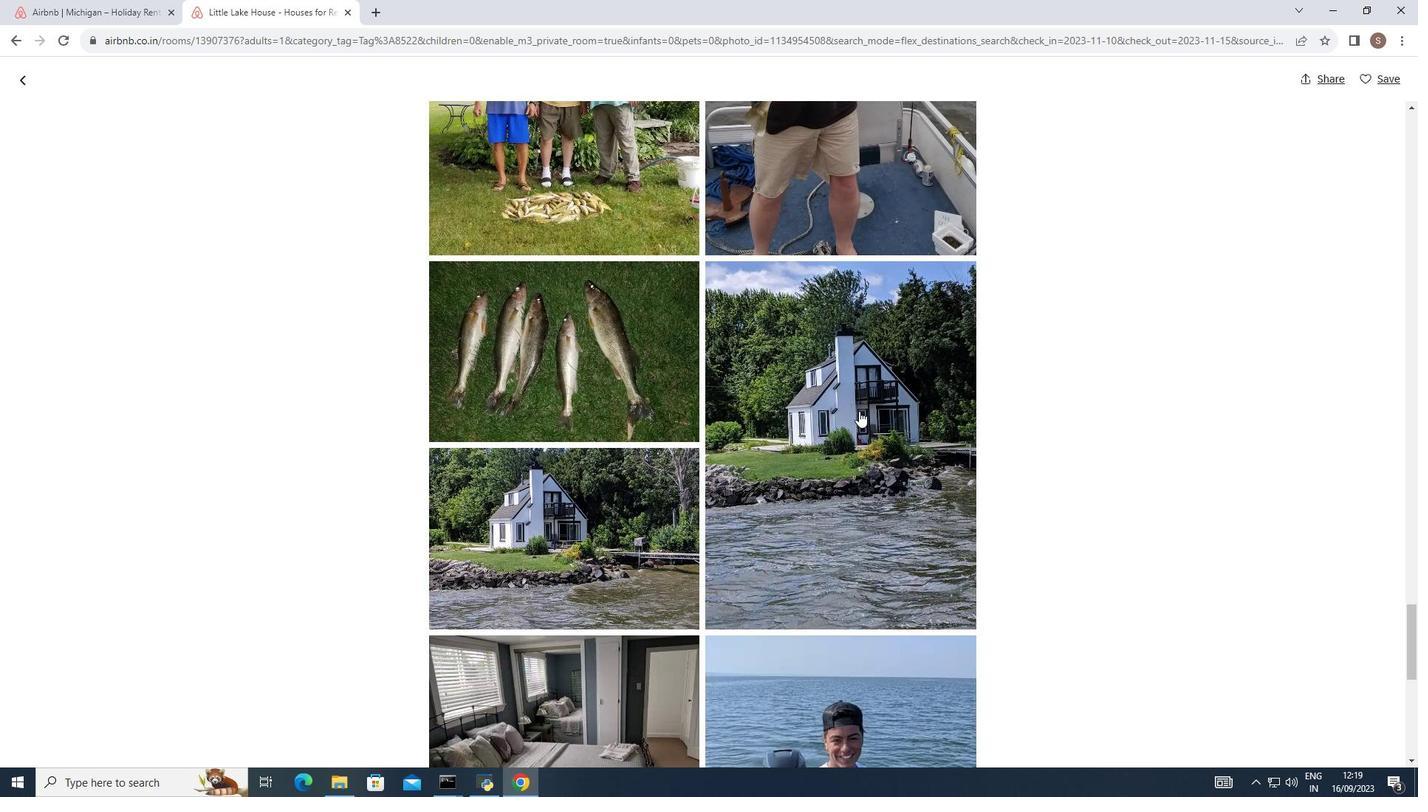 
Action: Mouse scrolled (859, 410) with delta (0, 0)
Screenshot: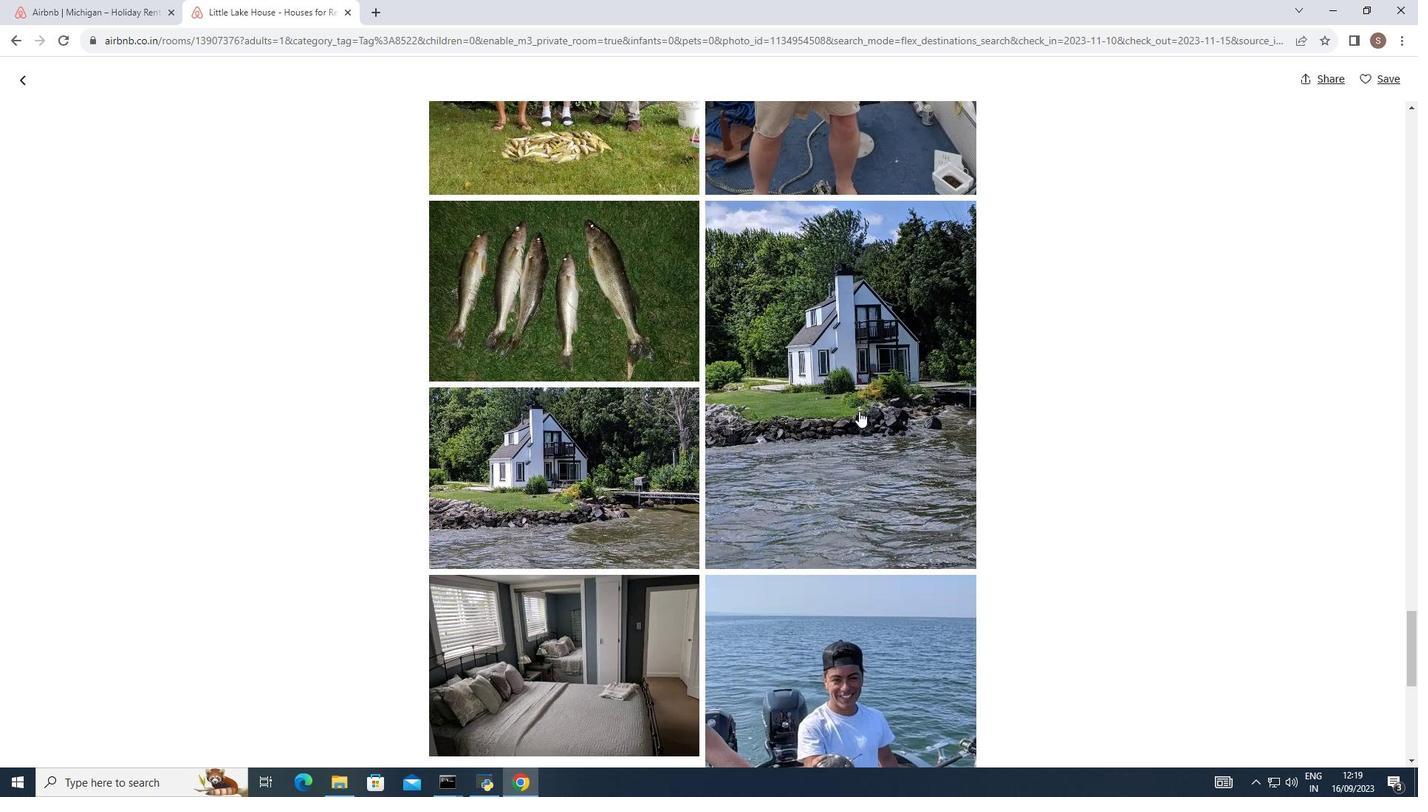 
Action: Mouse scrolled (859, 410) with delta (0, 0)
Screenshot: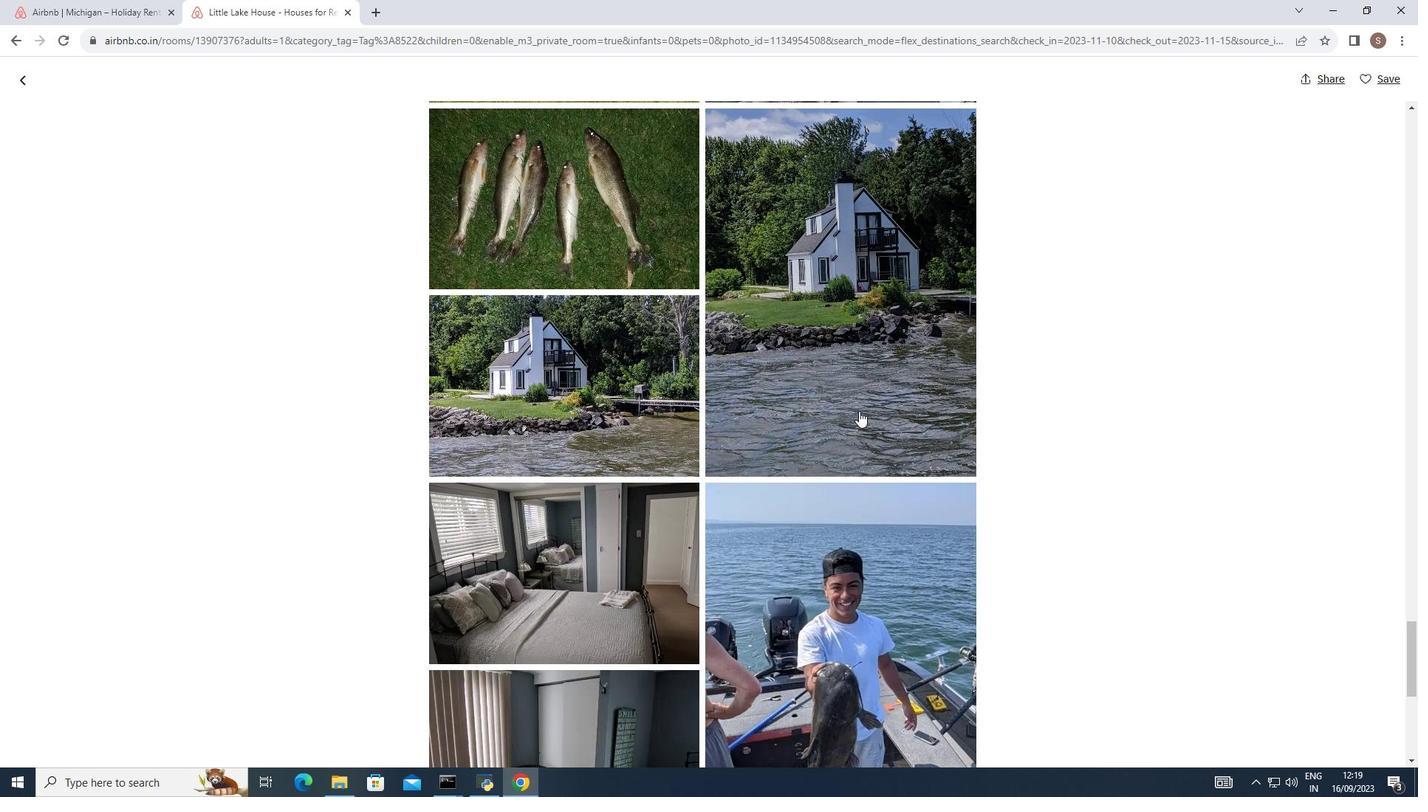 
Action: Mouse moved to (858, 410)
Screenshot: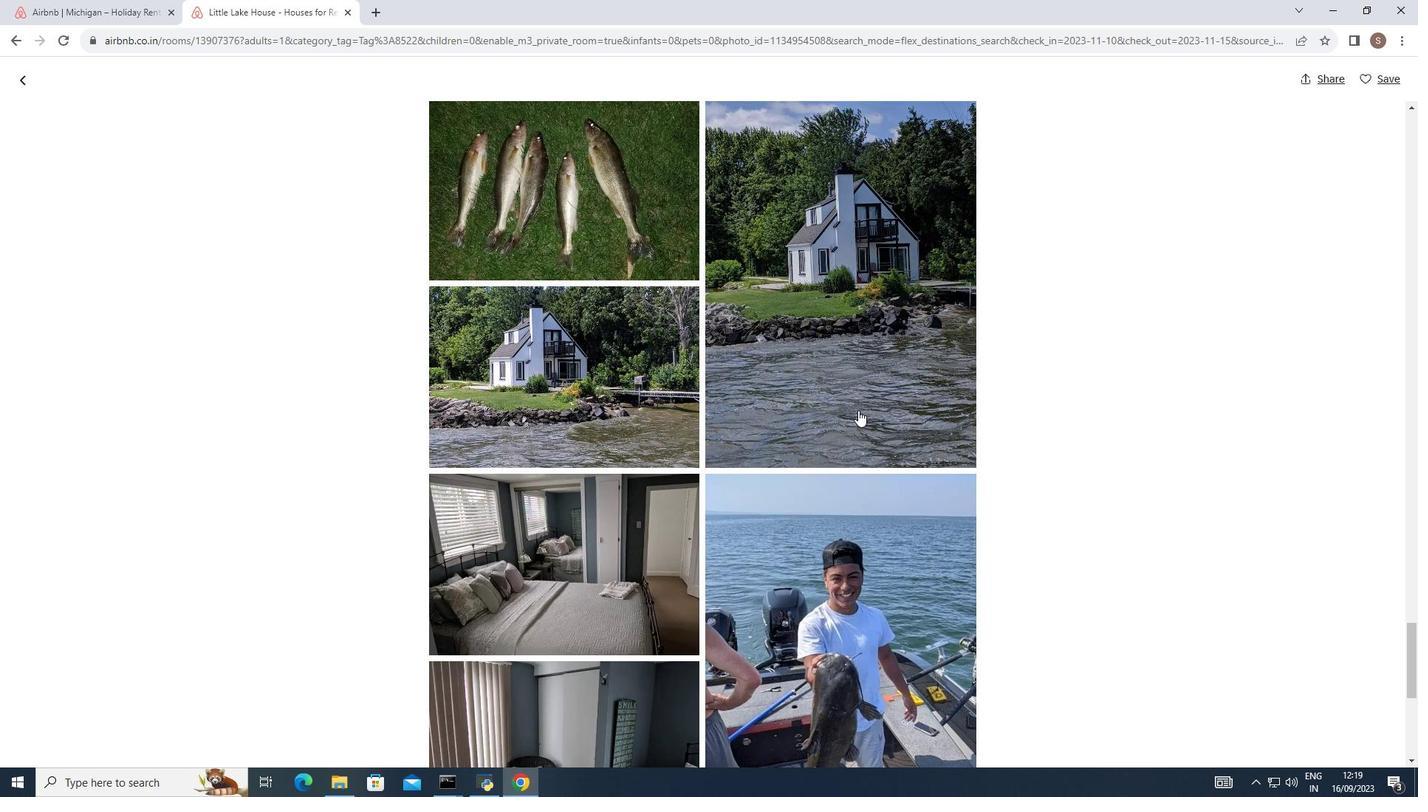 
Action: Mouse scrolled (858, 410) with delta (0, 0)
Screenshot: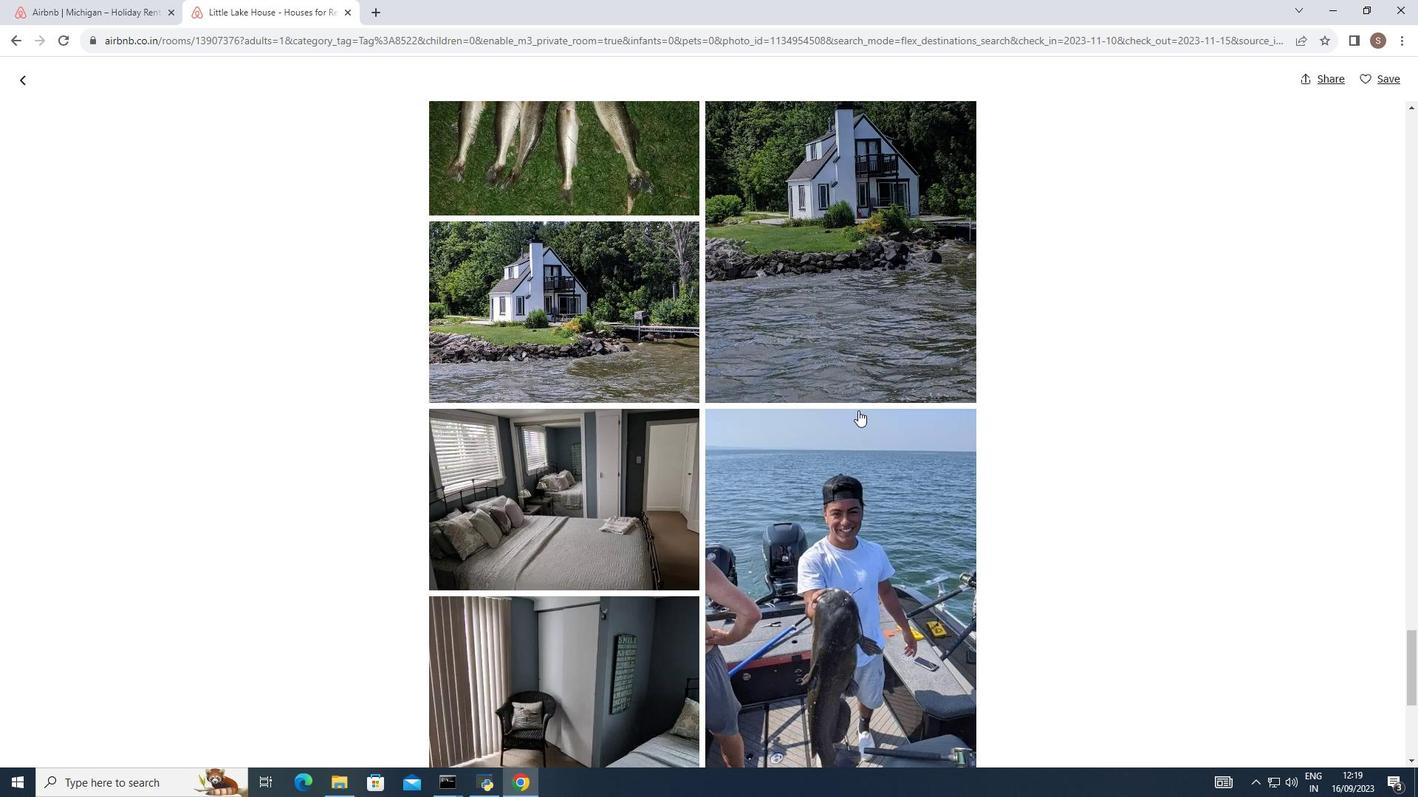 
Action: Mouse scrolled (858, 410) with delta (0, 0)
Screenshot: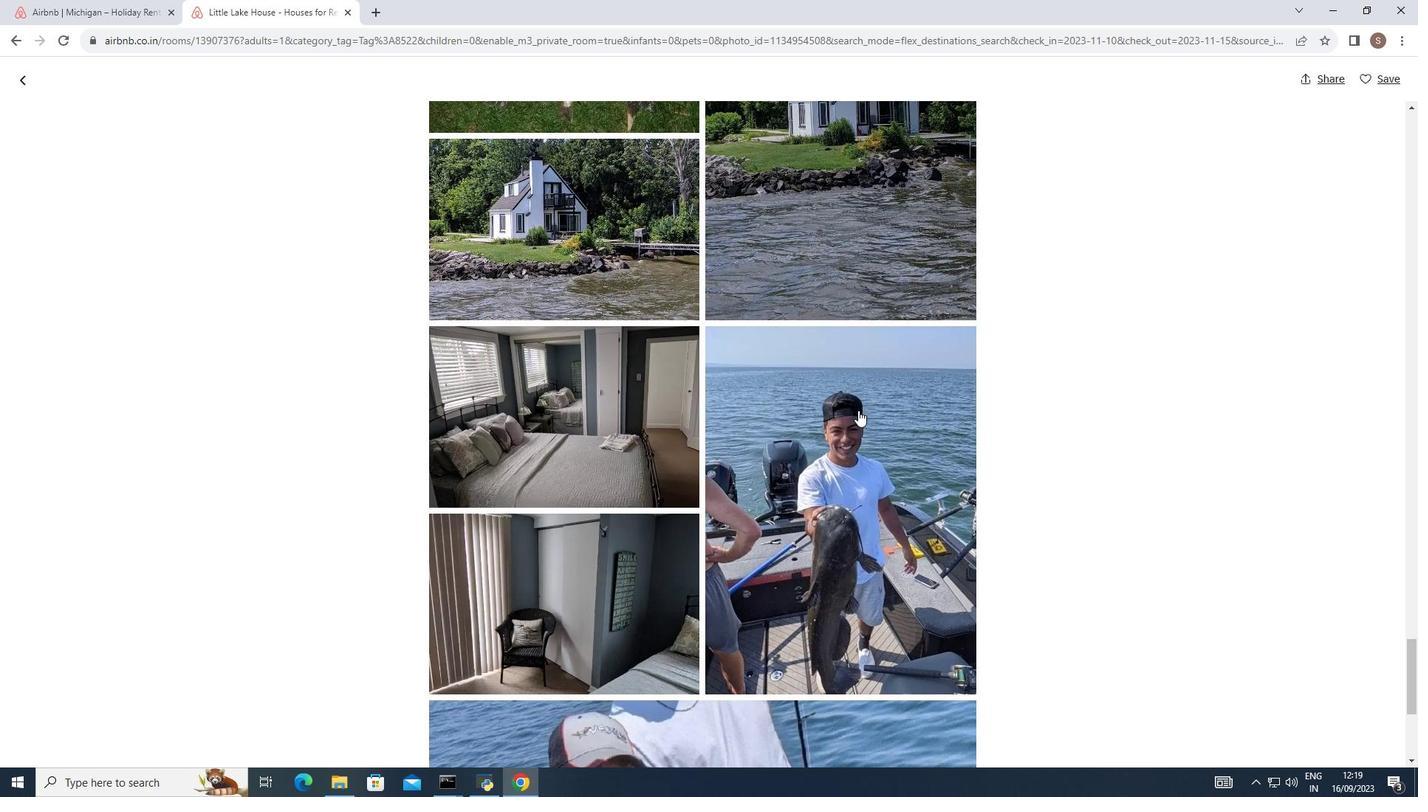 
Action: Mouse scrolled (858, 410) with delta (0, 0)
Screenshot: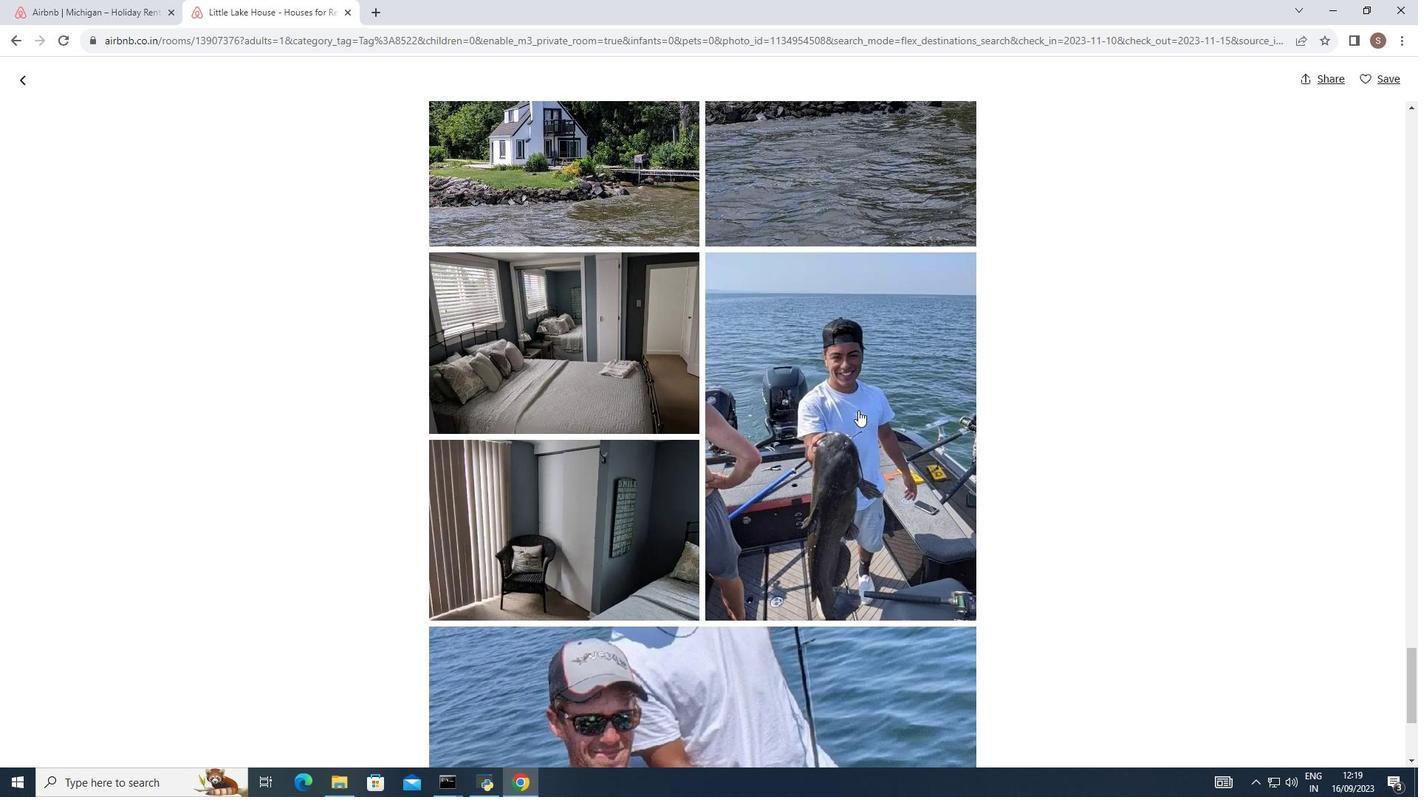 
Action: Mouse scrolled (858, 410) with delta (0, 0)
Screenshot: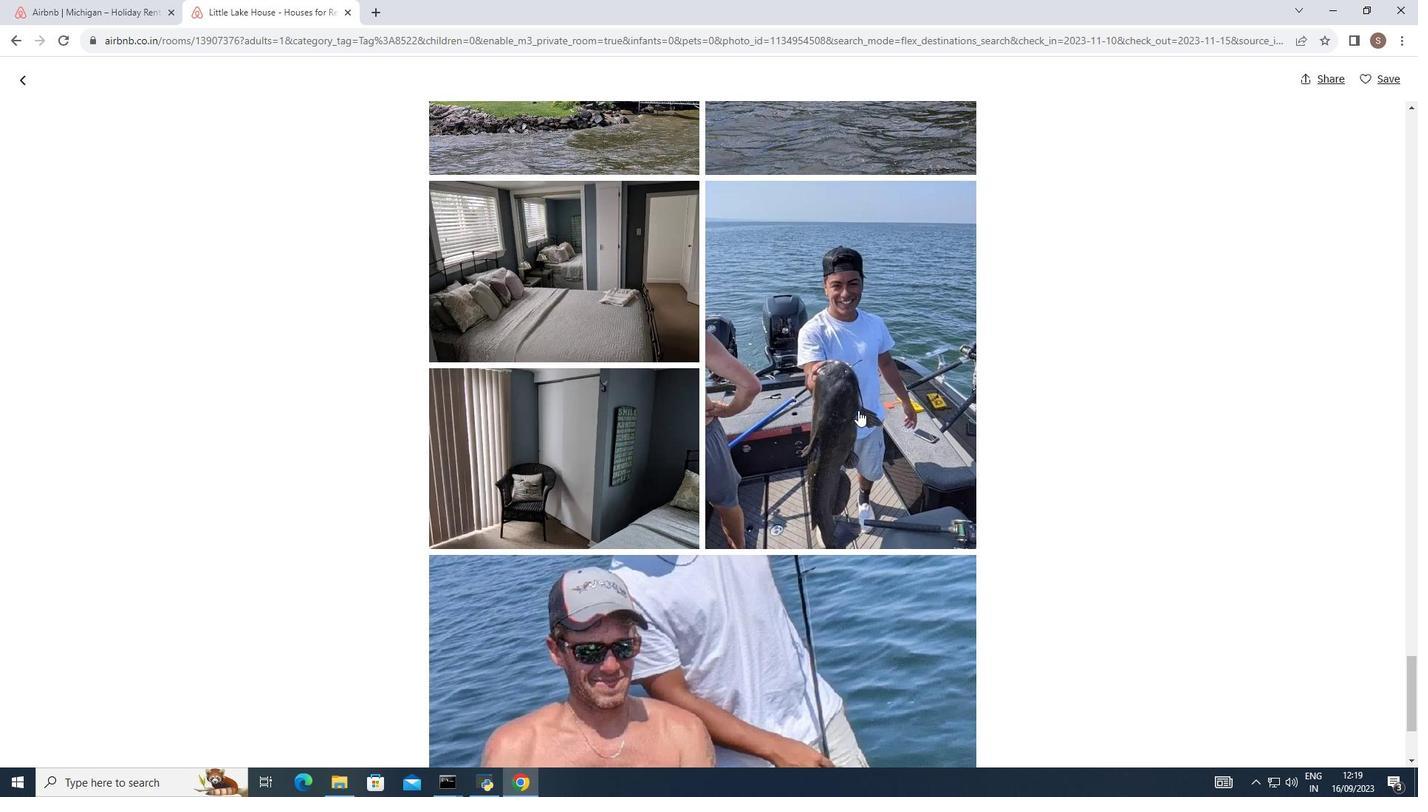 
Action: Mouse scrolled (858, 410) with delta (0, 0)
Screenshot: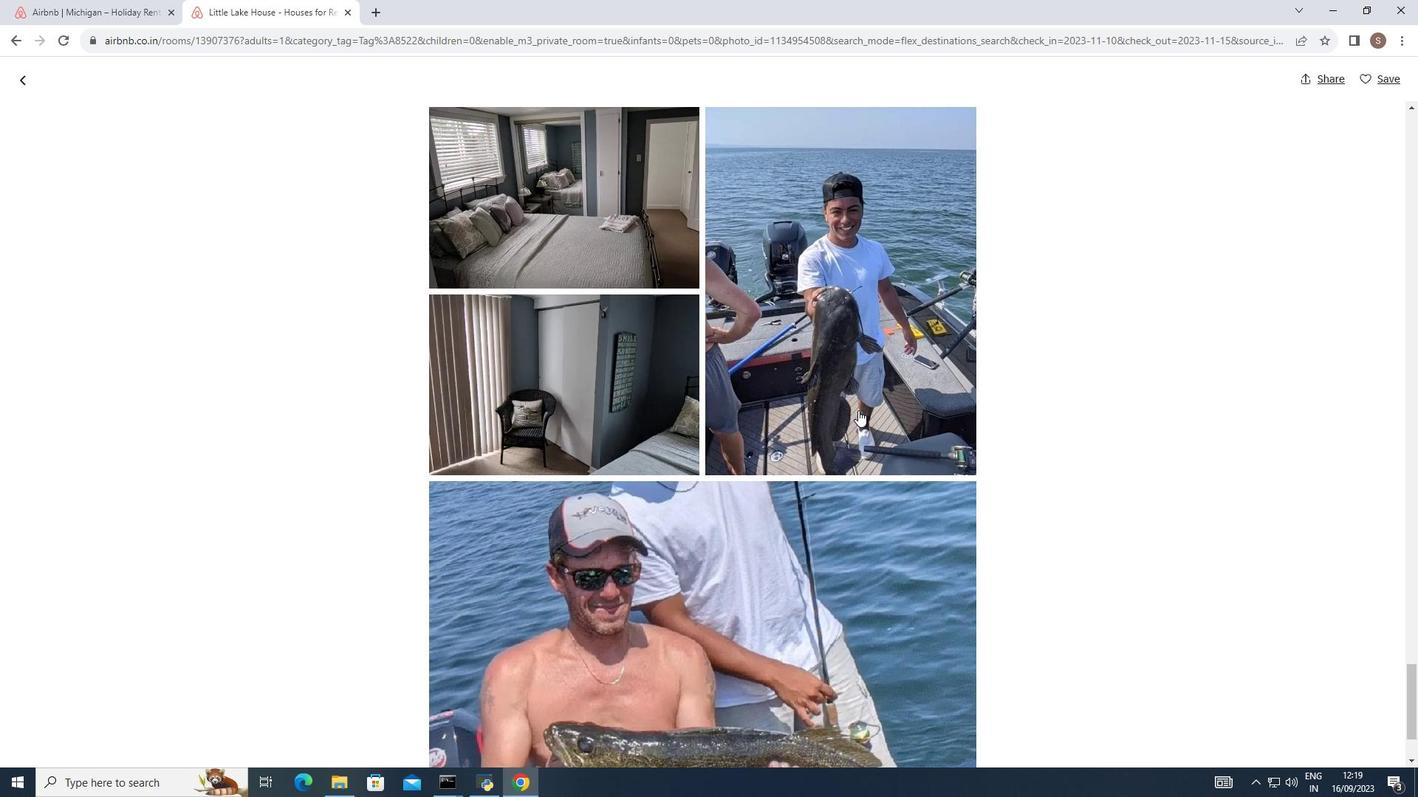 
Action: Mouse scrolled (858, 410) with delta (0, 0)
Screenshot: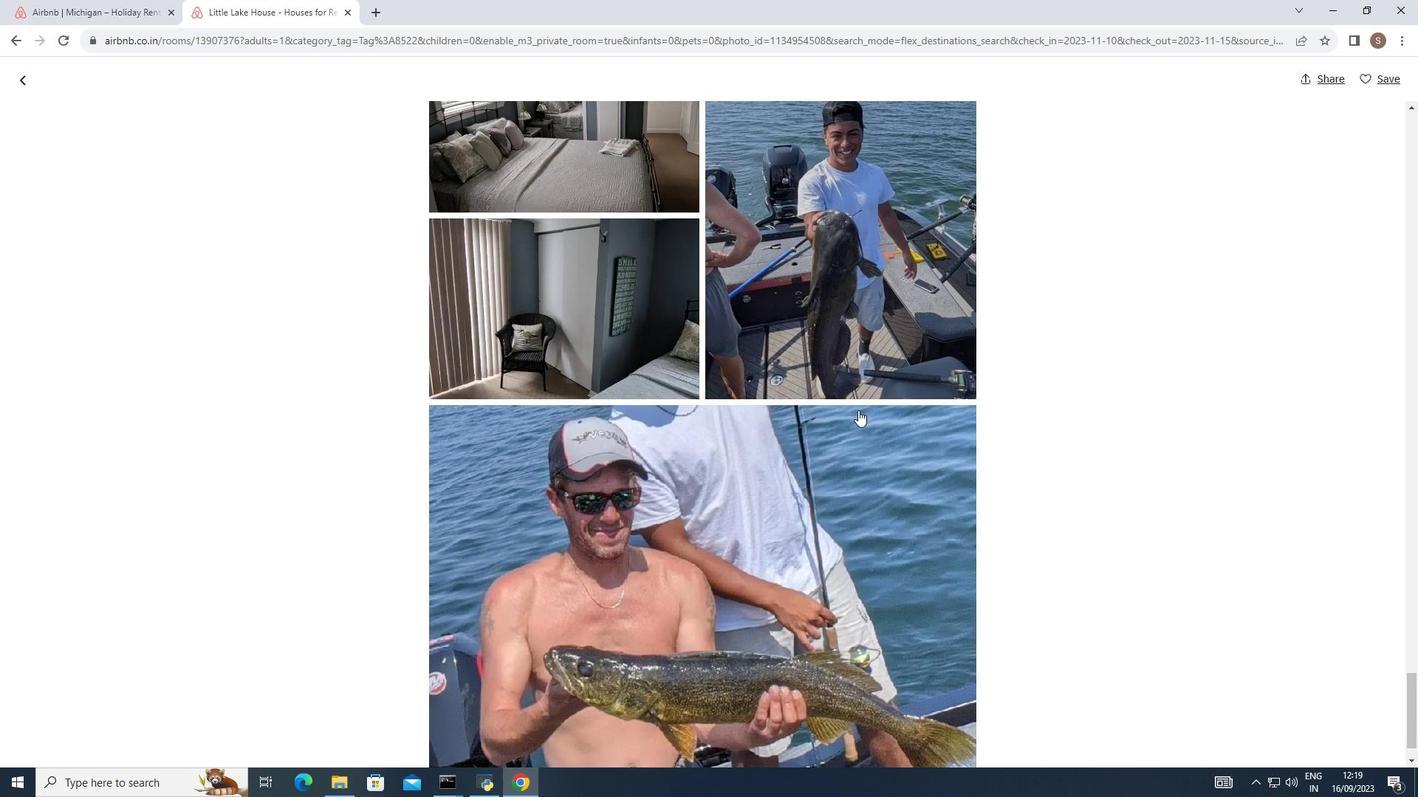 
Action: Mouse scrolled (858, 410) with delta (0, 0)
Screenshot: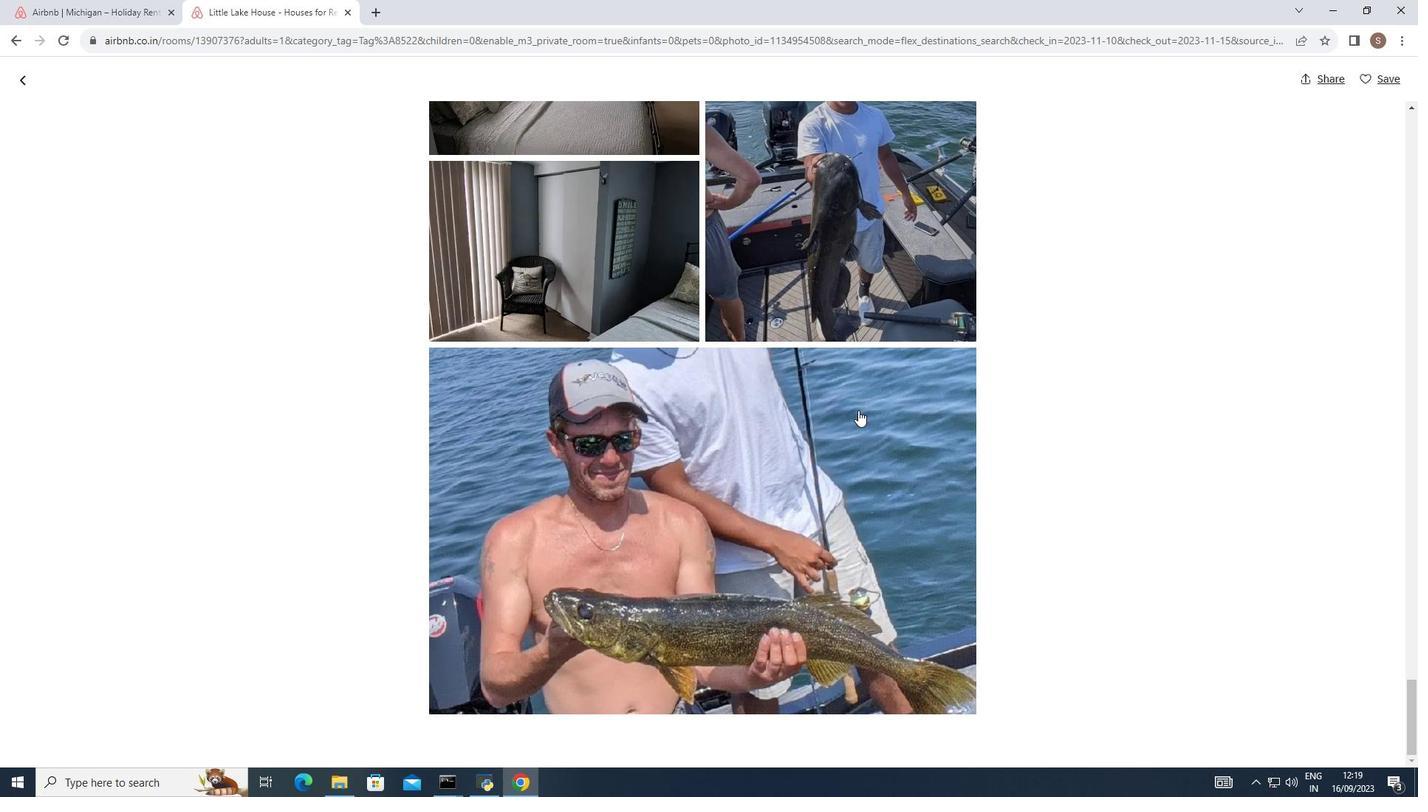 
Action: Mouse scrolled (858, 410) with delta (0, 0)
Screenshot: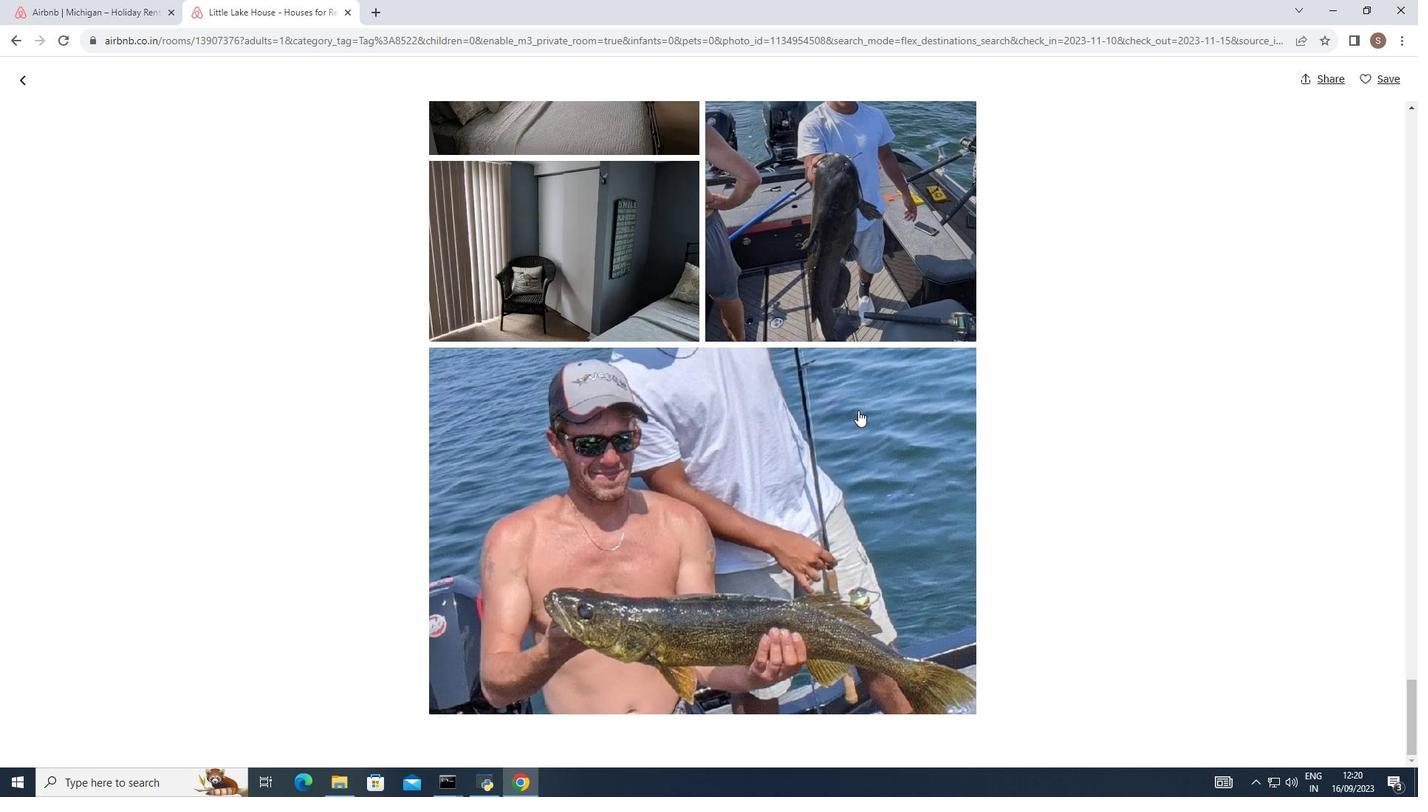 
Action: Mouse scrolled (858, 410) with delta (0, 0)
Screenshot: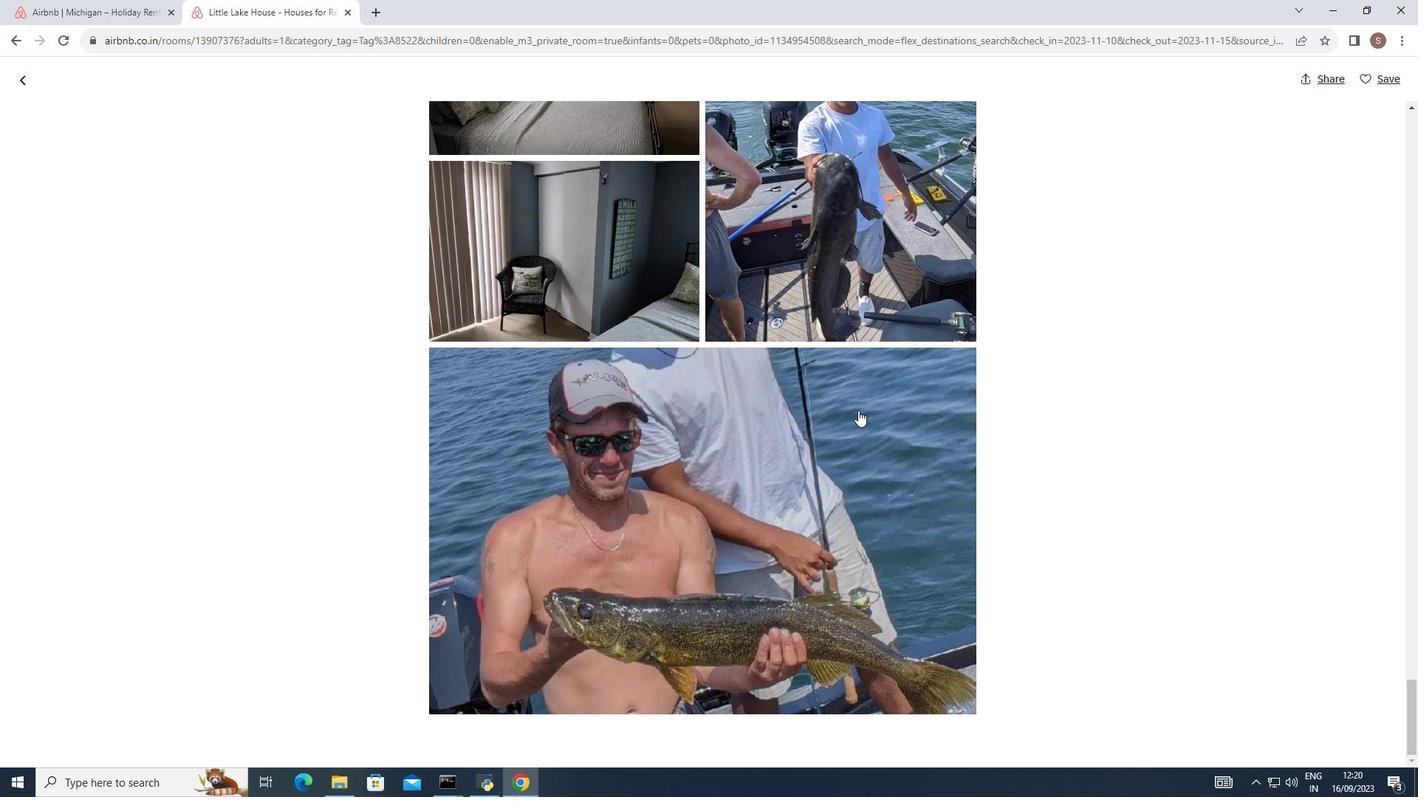 
Action: Mouse scrolled (858, 411) with delta (0, 0)
Screenshot: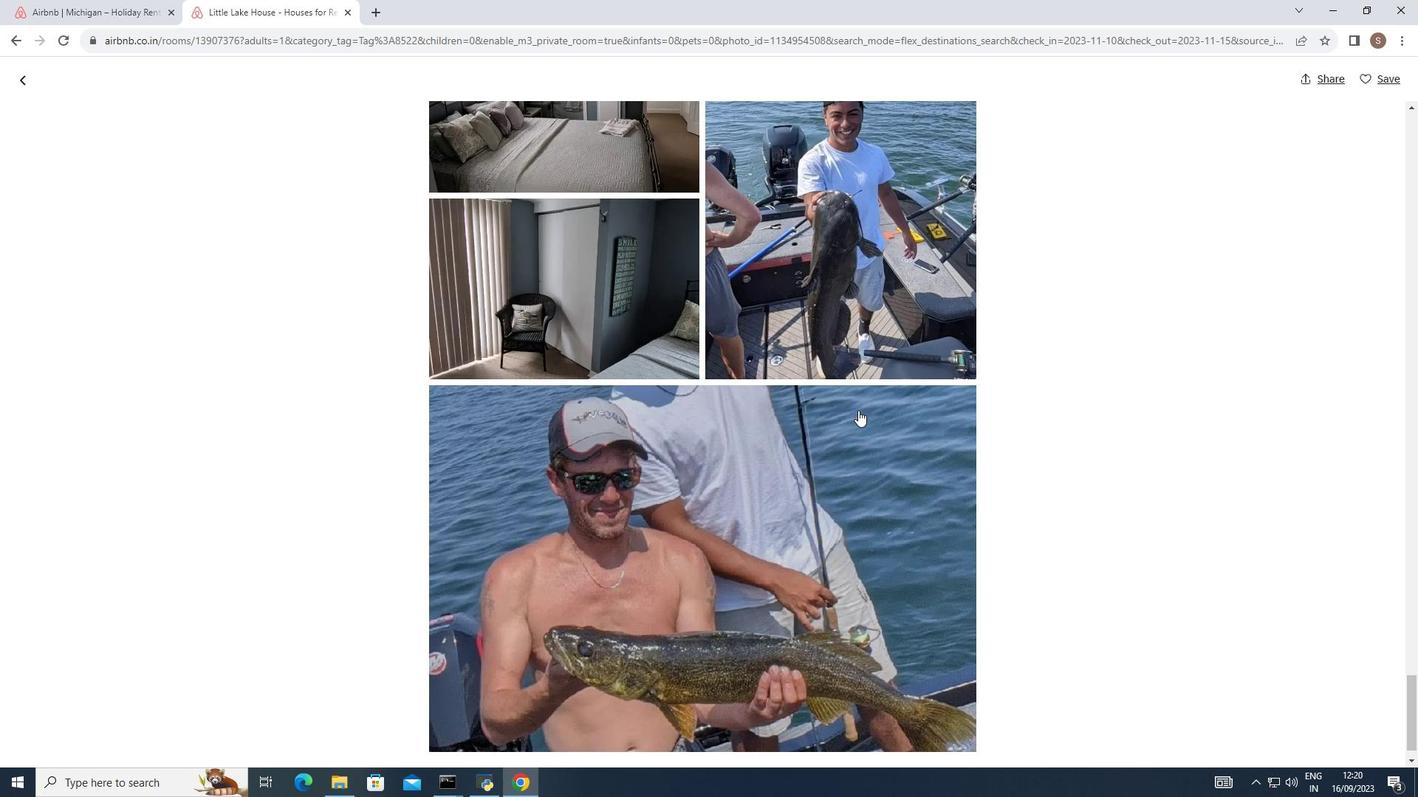 
Action: Mouse scrolled (858, 411) with delta (0, 0)
Screenshot: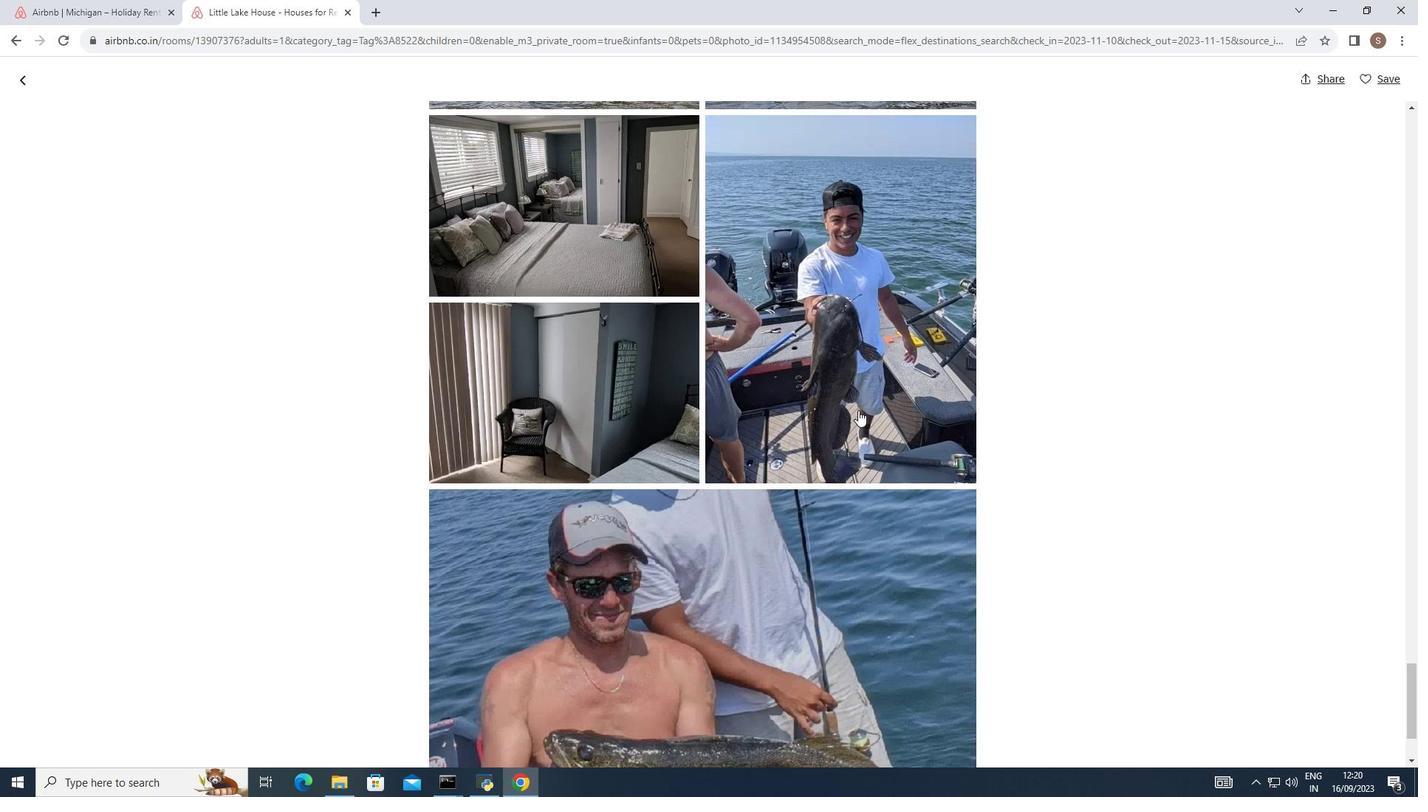 
Action: Mouse scrolled (858, 411) with delta (0, 0)
Screenshot: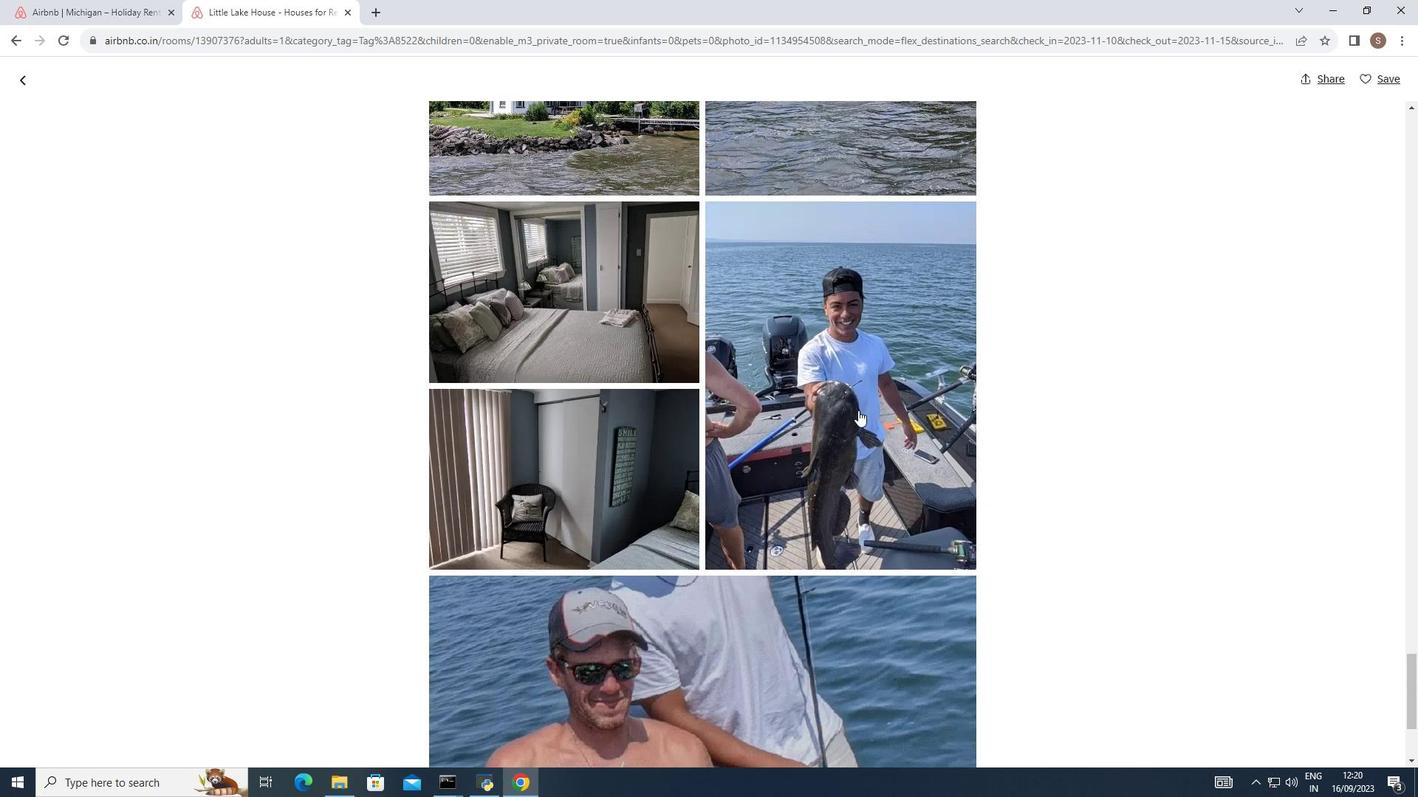 
Action: Mouse scrolled (858, 411) with delta (0, 0)
Screenshot: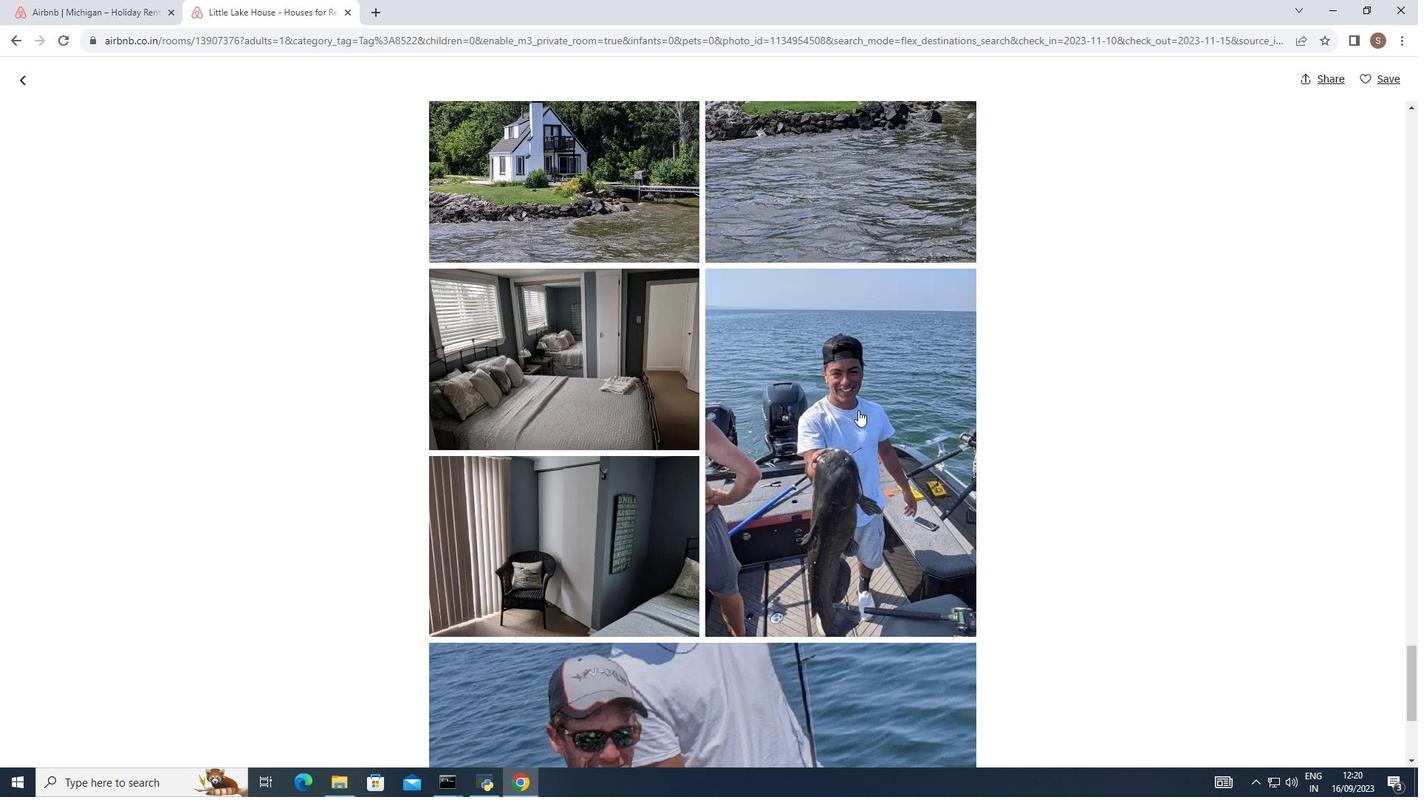 
Action: Mouse scrolled (858, 411) with delta (0, 0)
Screenshot: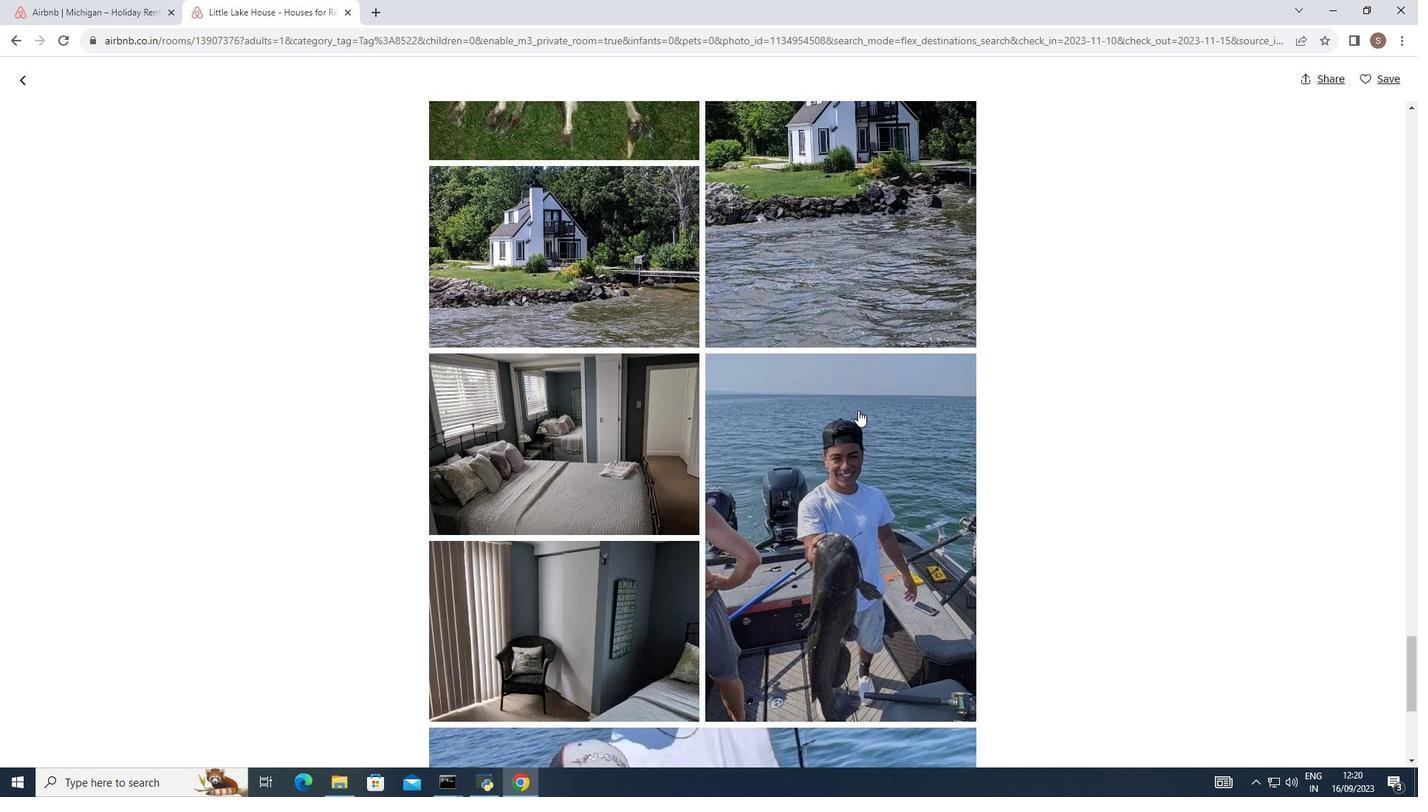 
Action: Mouse scrolled (858, 411) with delta (0, 0)
Screenshot: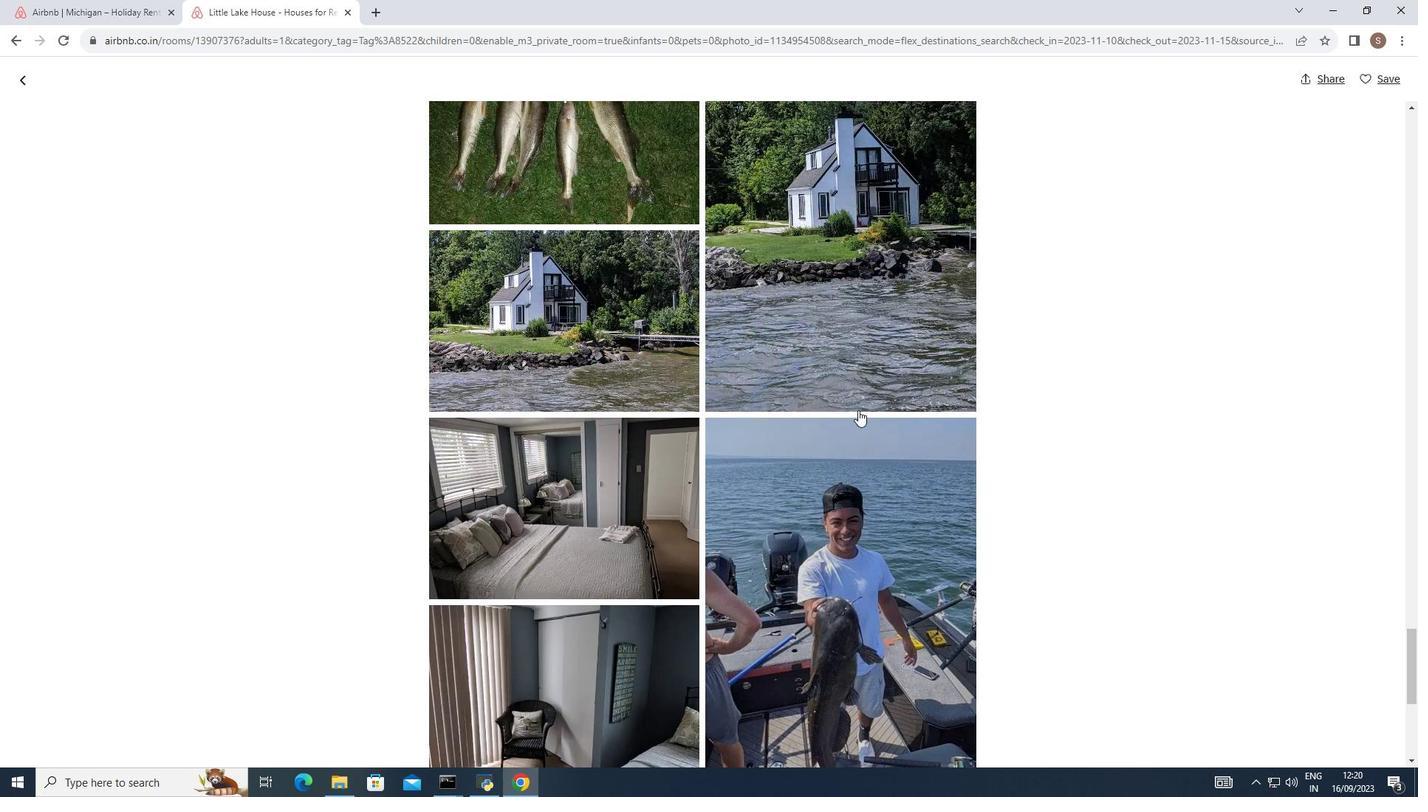 
Action: Mouse scrolled (858, 411) with delta (0, 0)
Screenshot: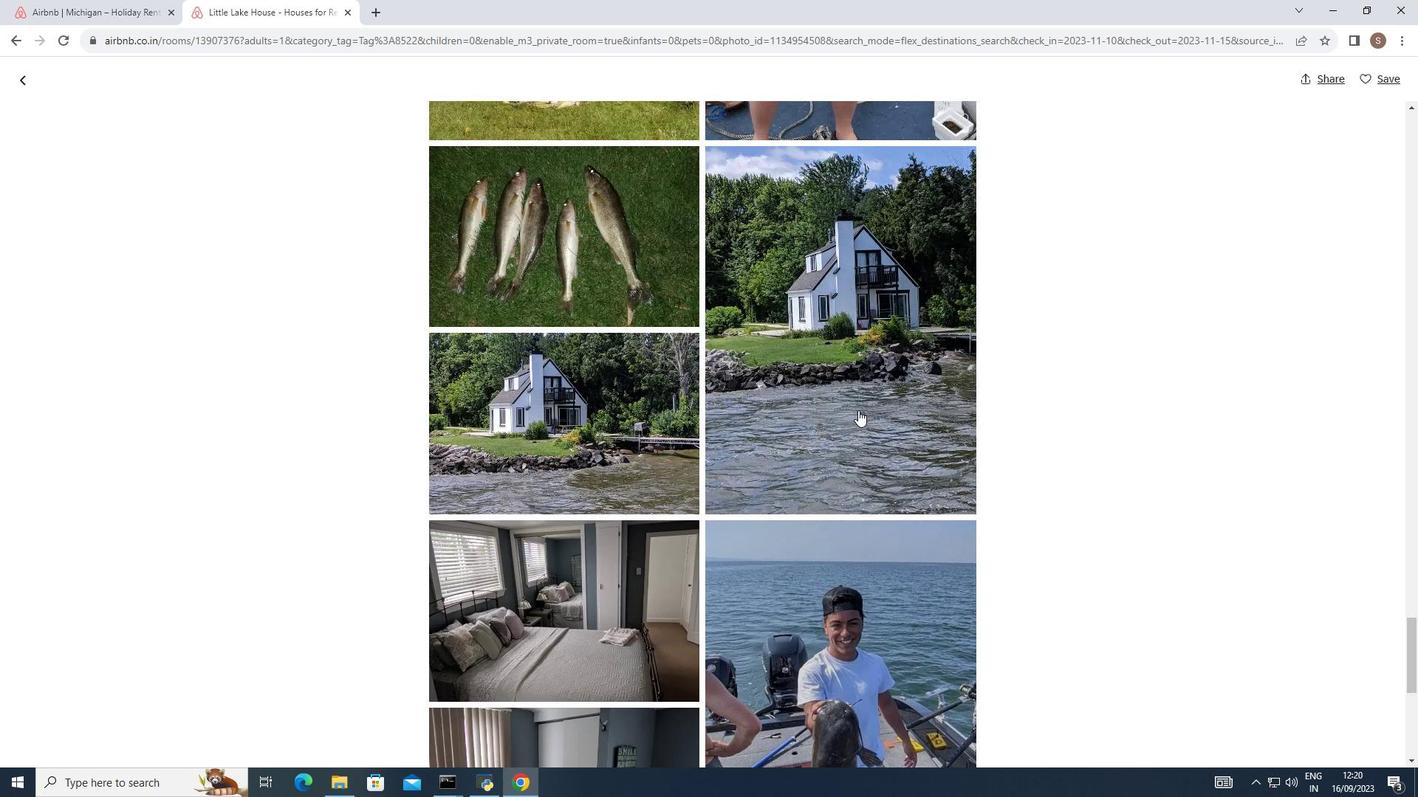 
Action: Mouse scrolled (858, 411) with delta (0, 0)
Screenshot: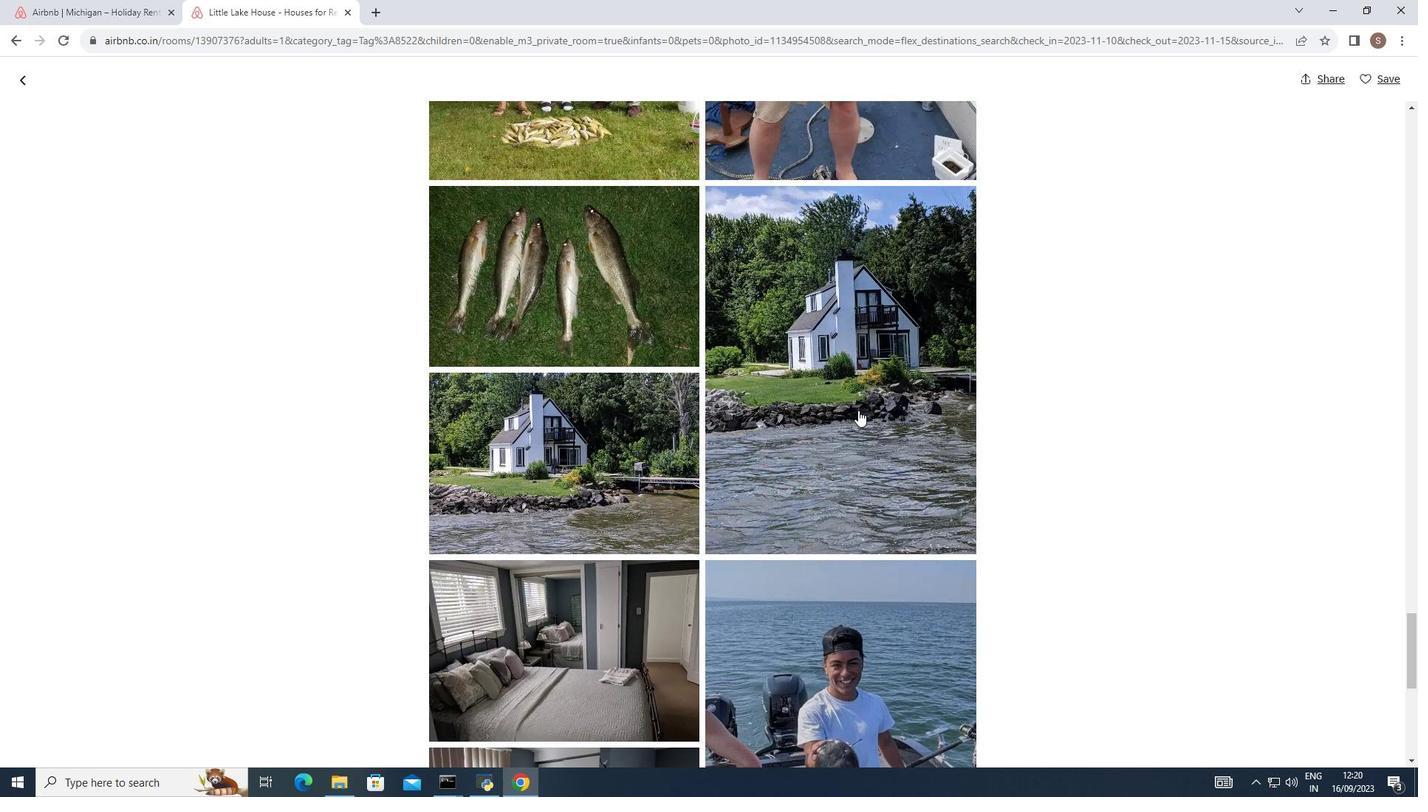 
Action: Mouse scrolled (858, 411) with delta (0, 0)
Screenshot: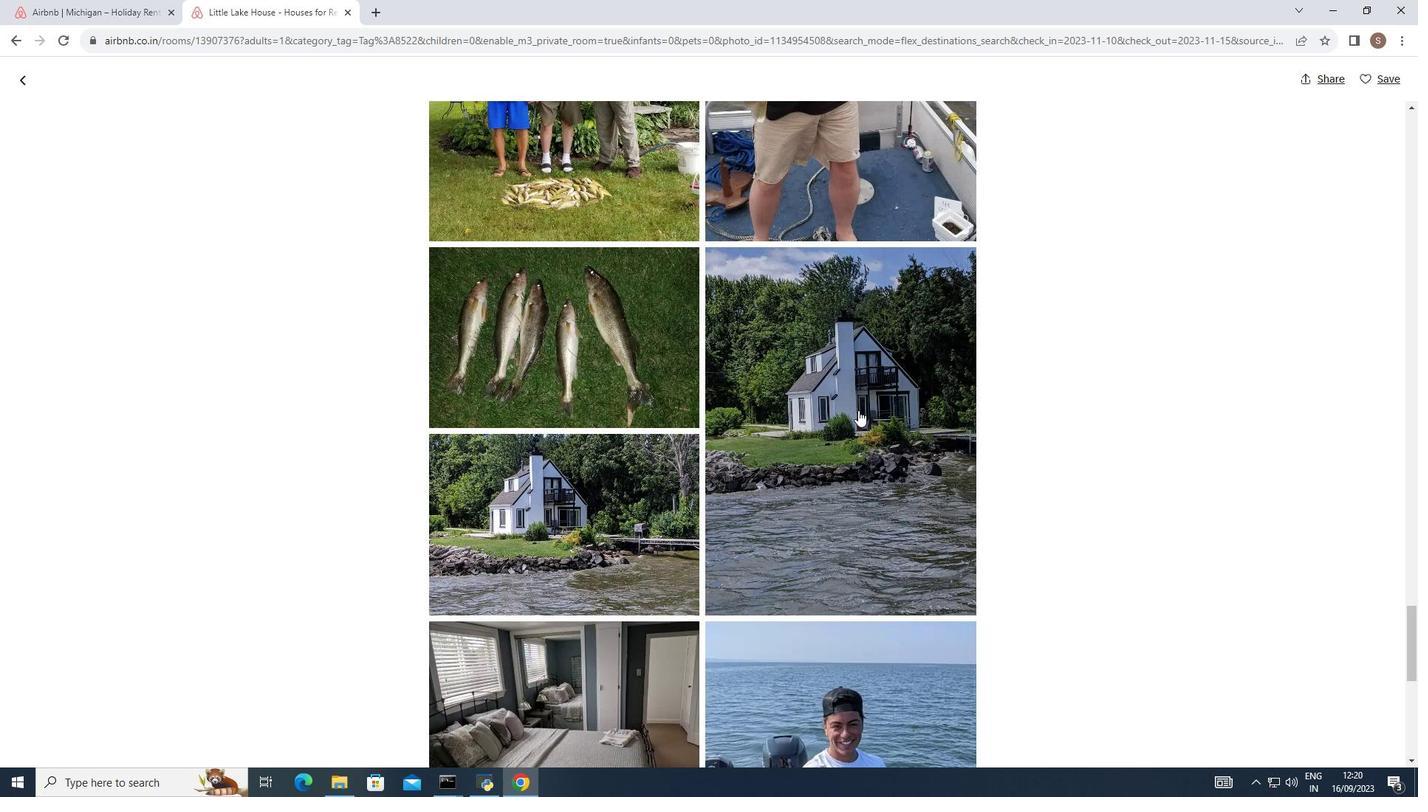 
Action: Mouse scrolled (858, 411) with delta (0, 0)
Screenshot: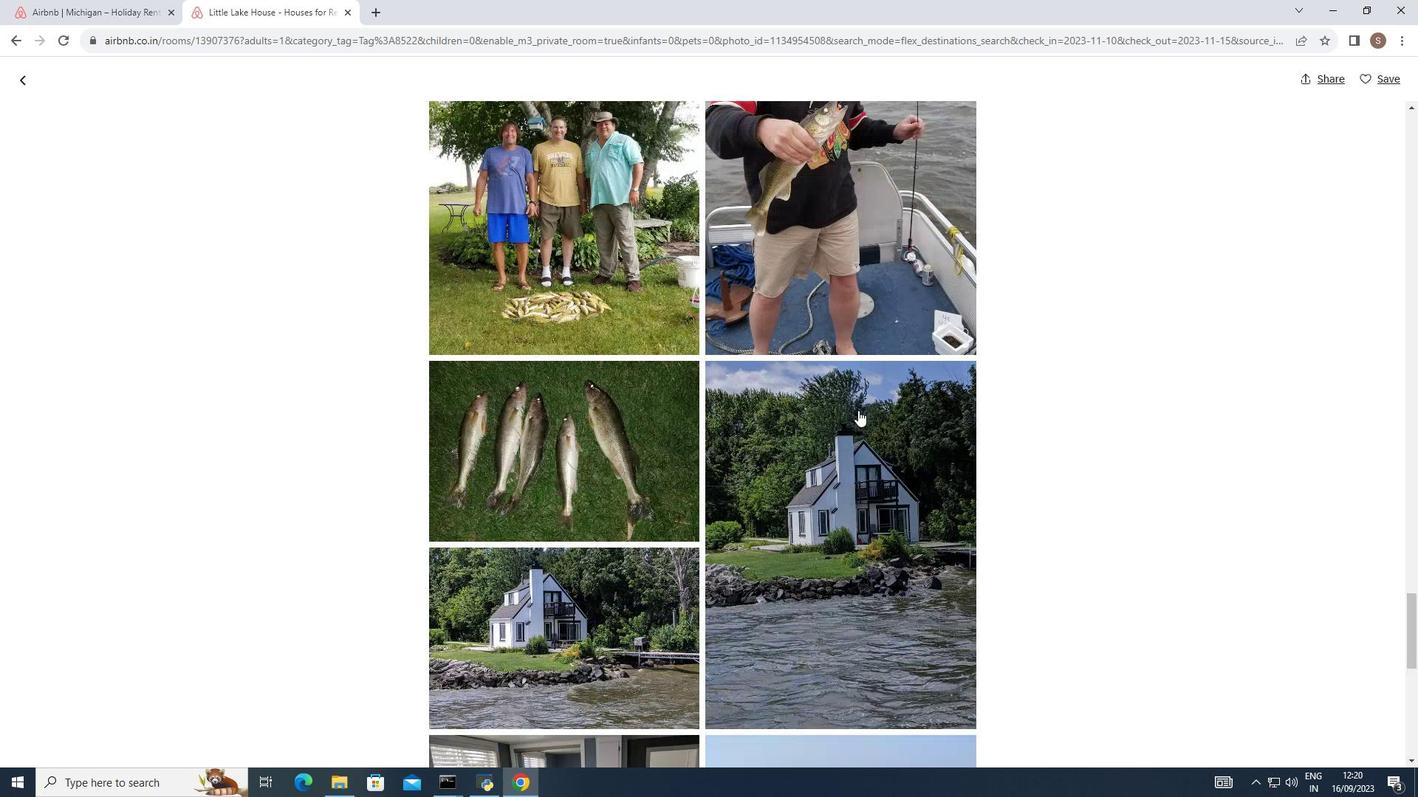 
Action: Mouse scrolled (858, 411) with delta (0, 0)
Screenshot: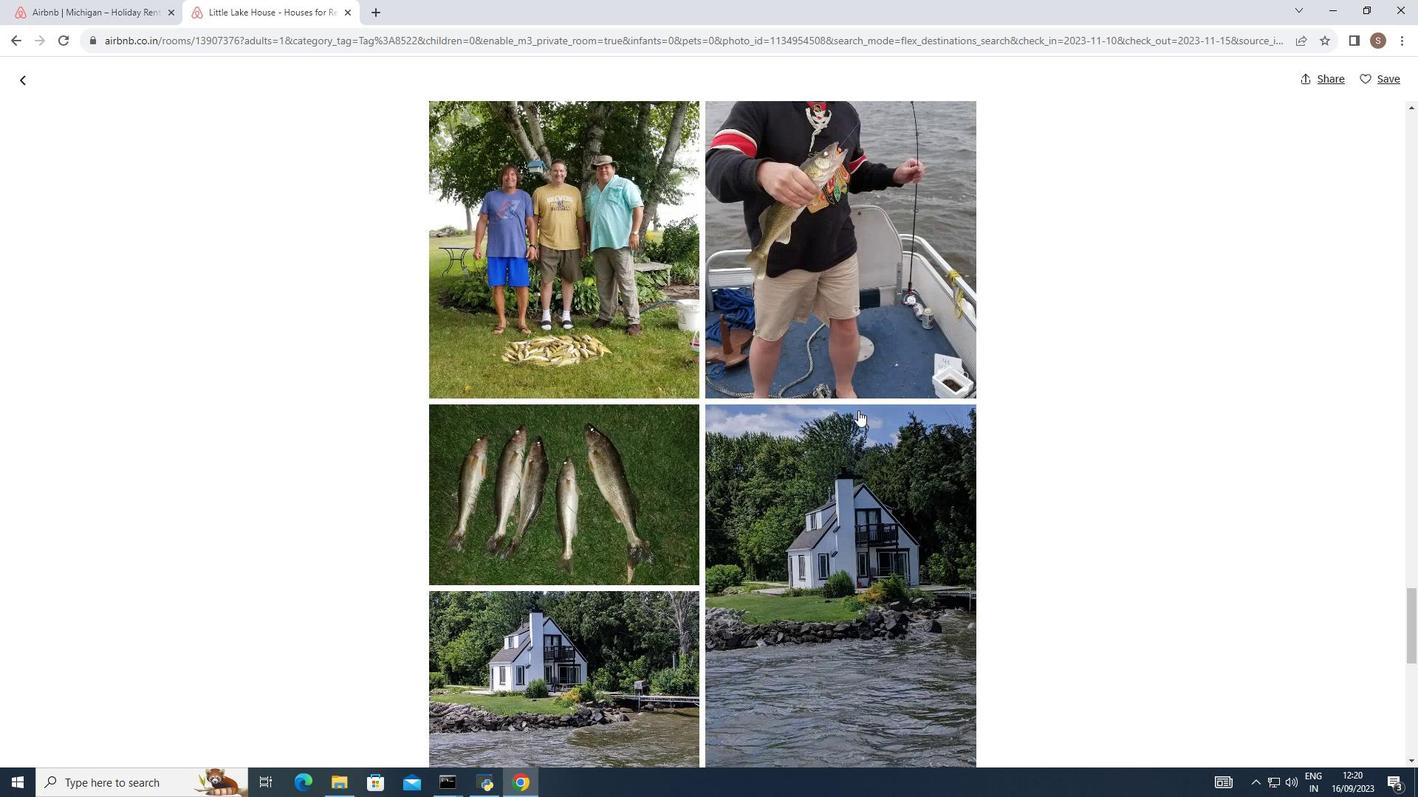 
Action: Mouse scrolled (858, 411) with delta (0, 0)
Screenshot: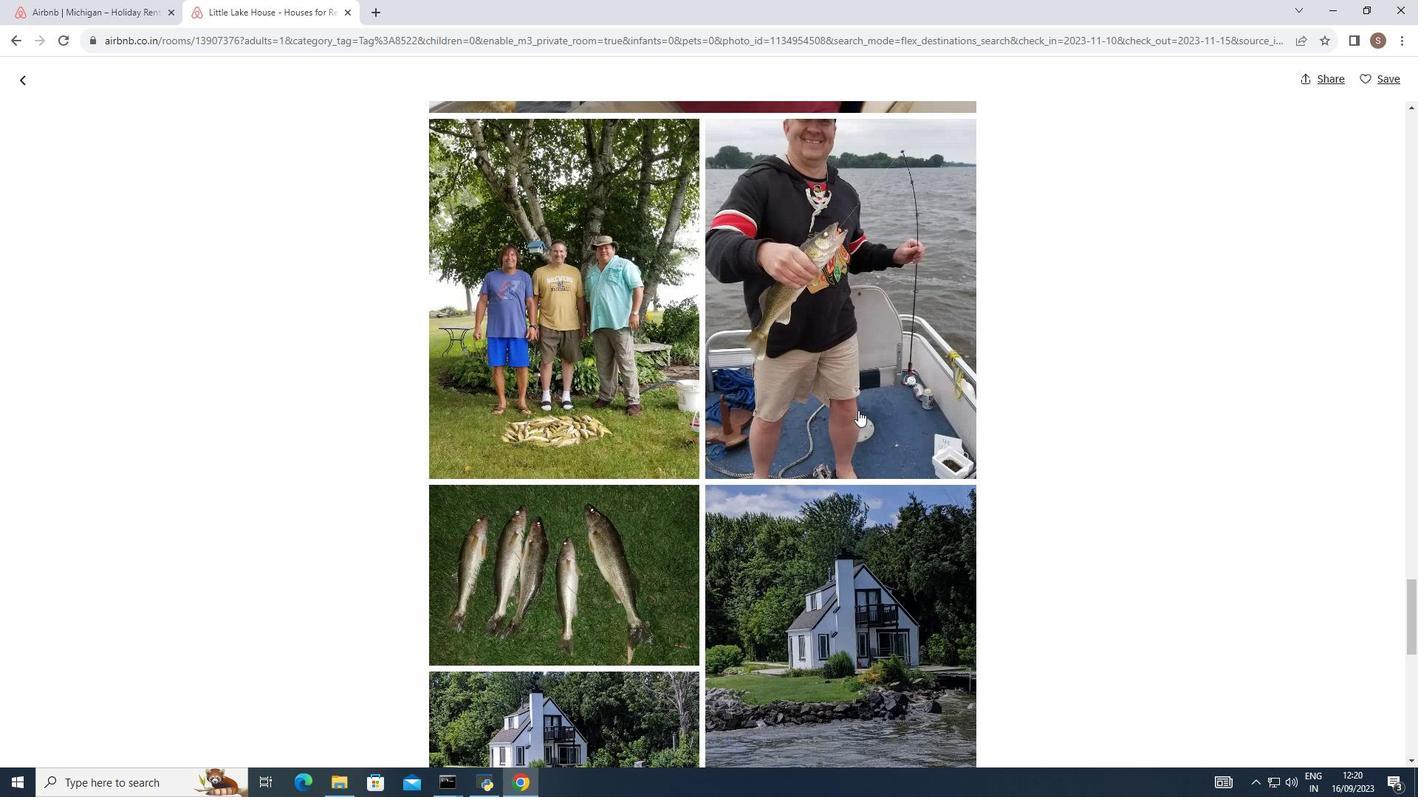 
Action: Mouse scrolled (858, 411) with delta (0, 0)
Screenshot: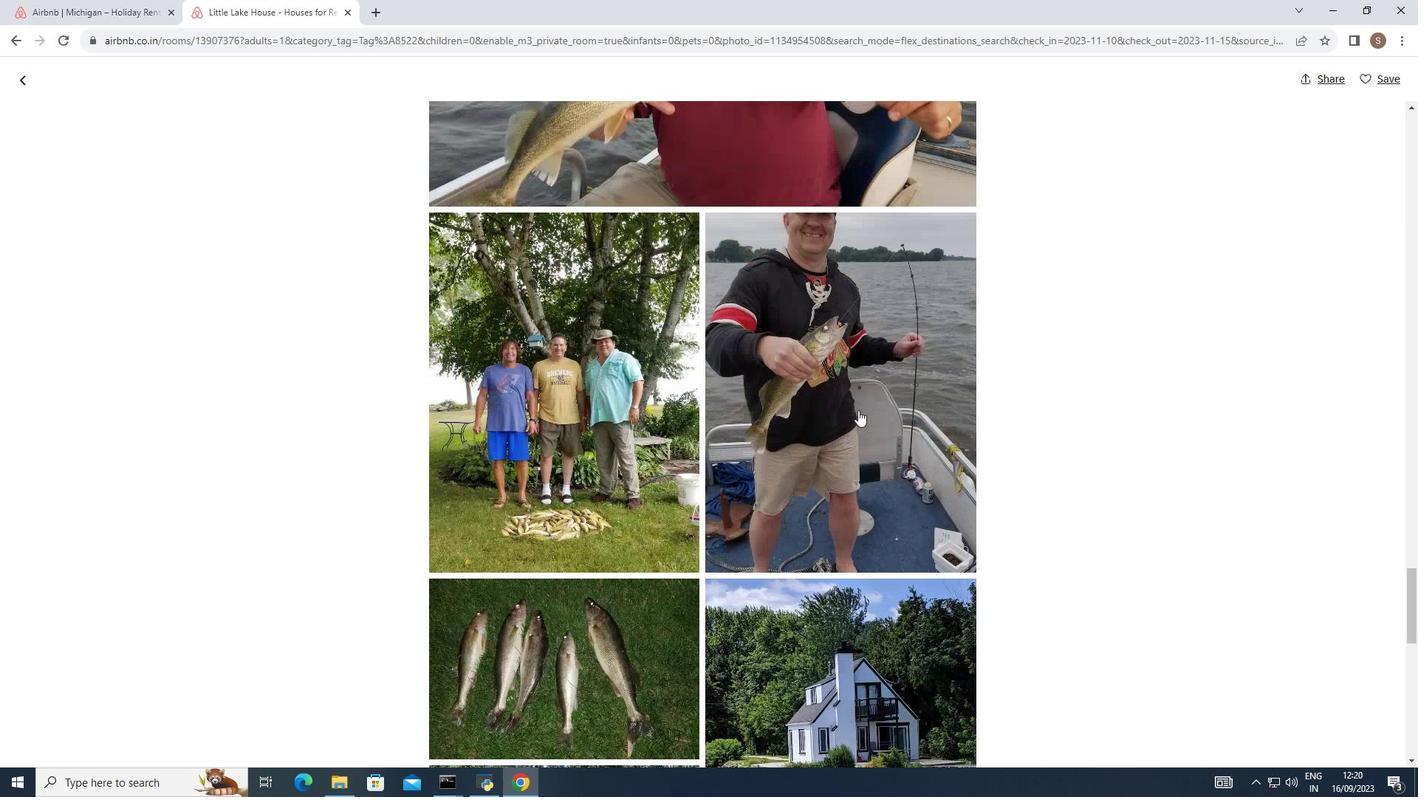 
Action: Mouse scrolled (858, 411) with delta (0, 0)
Screenshot: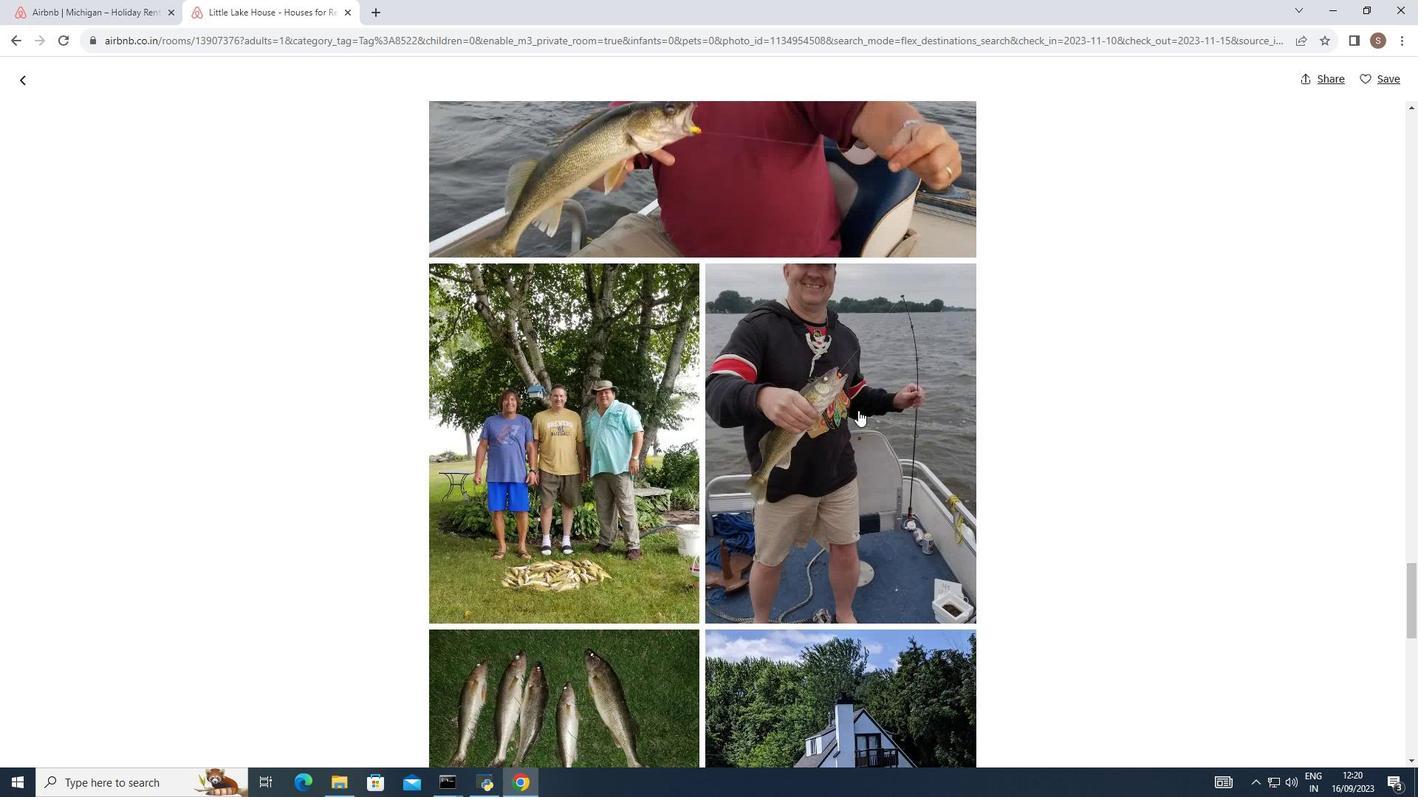 
Action: Mouse scrolled (858, 411) with delta (0, 0)
Screenshot: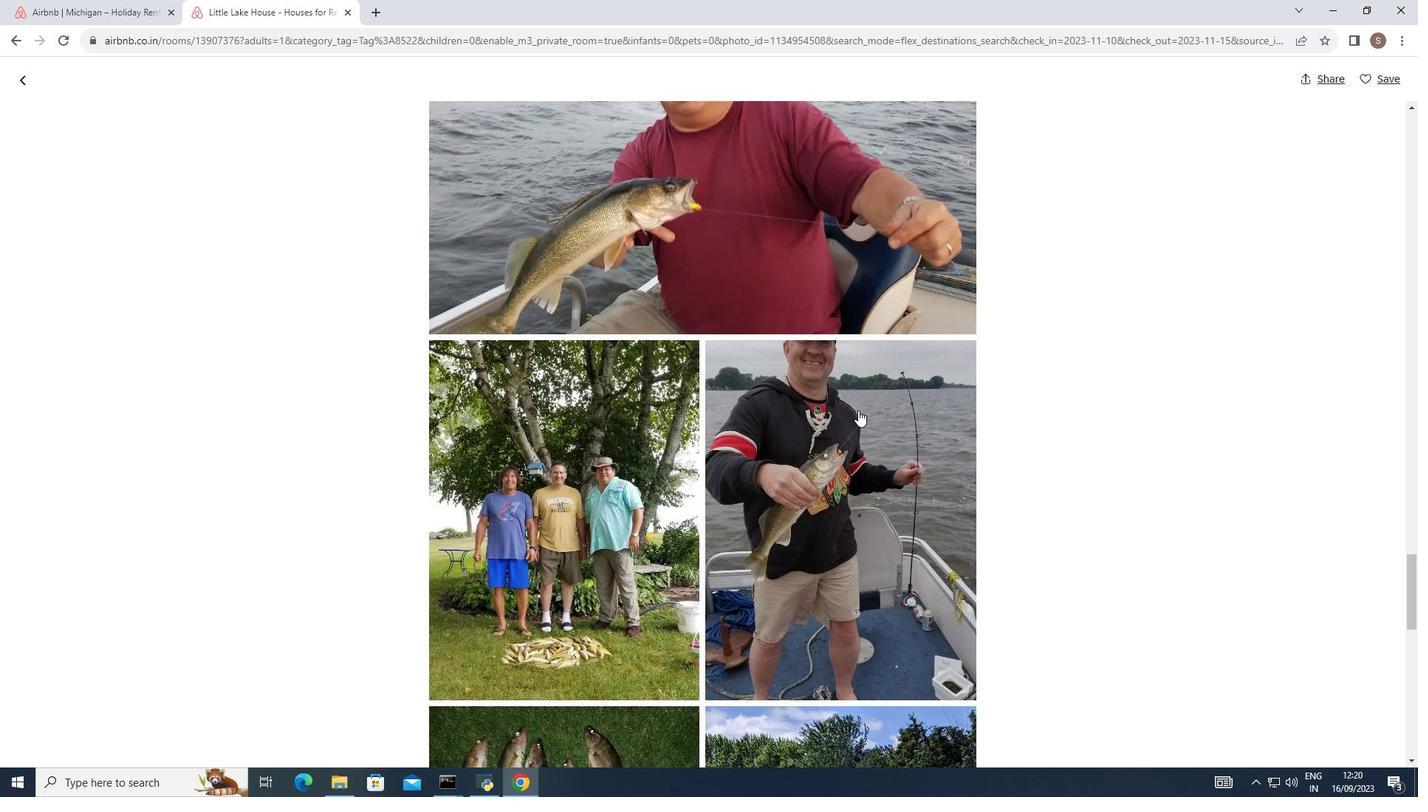 
Action: Mouse scrolled (858, 411) with delta (0, 0)
Screenshot: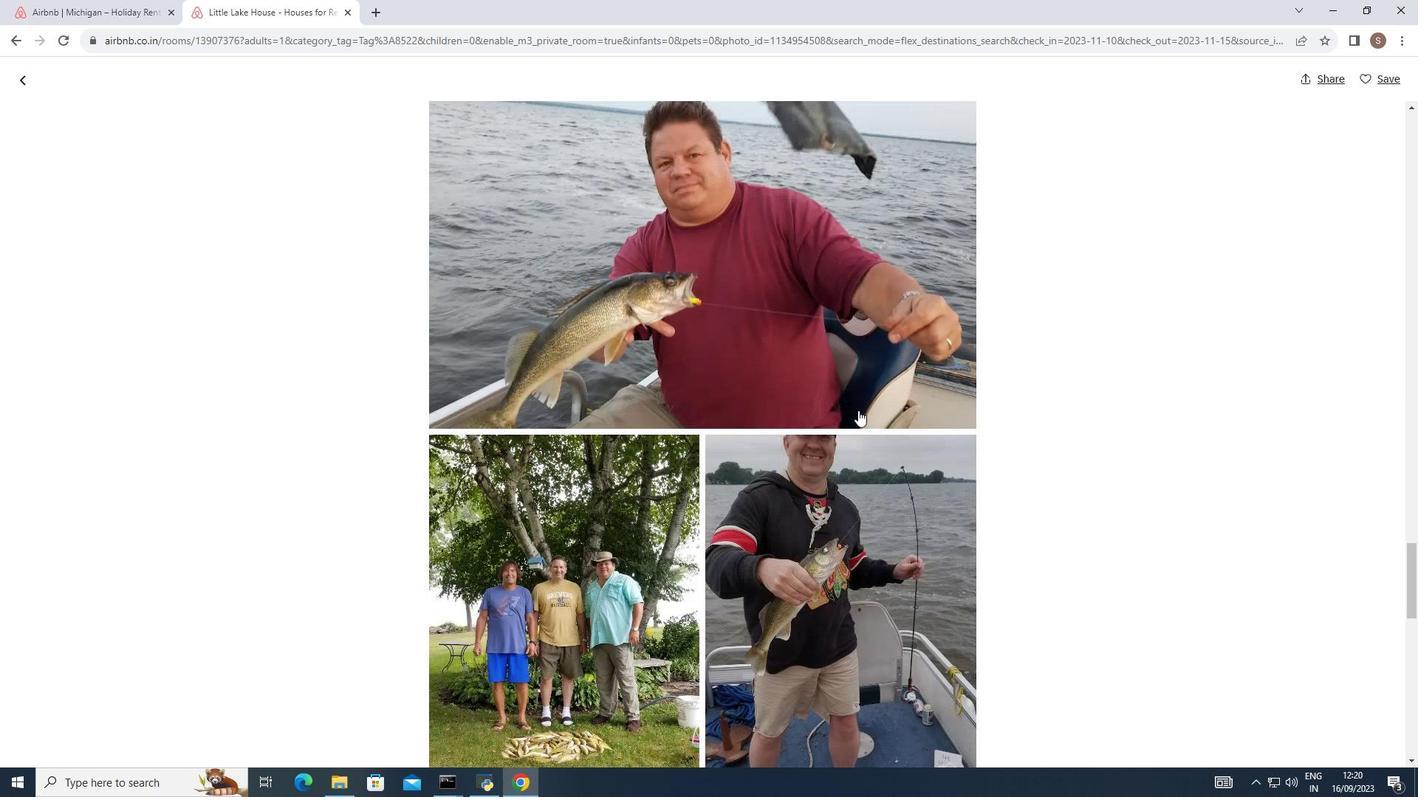
Action: Mouse scrolled (858, 411) with delta (0, 0)
Screenshot: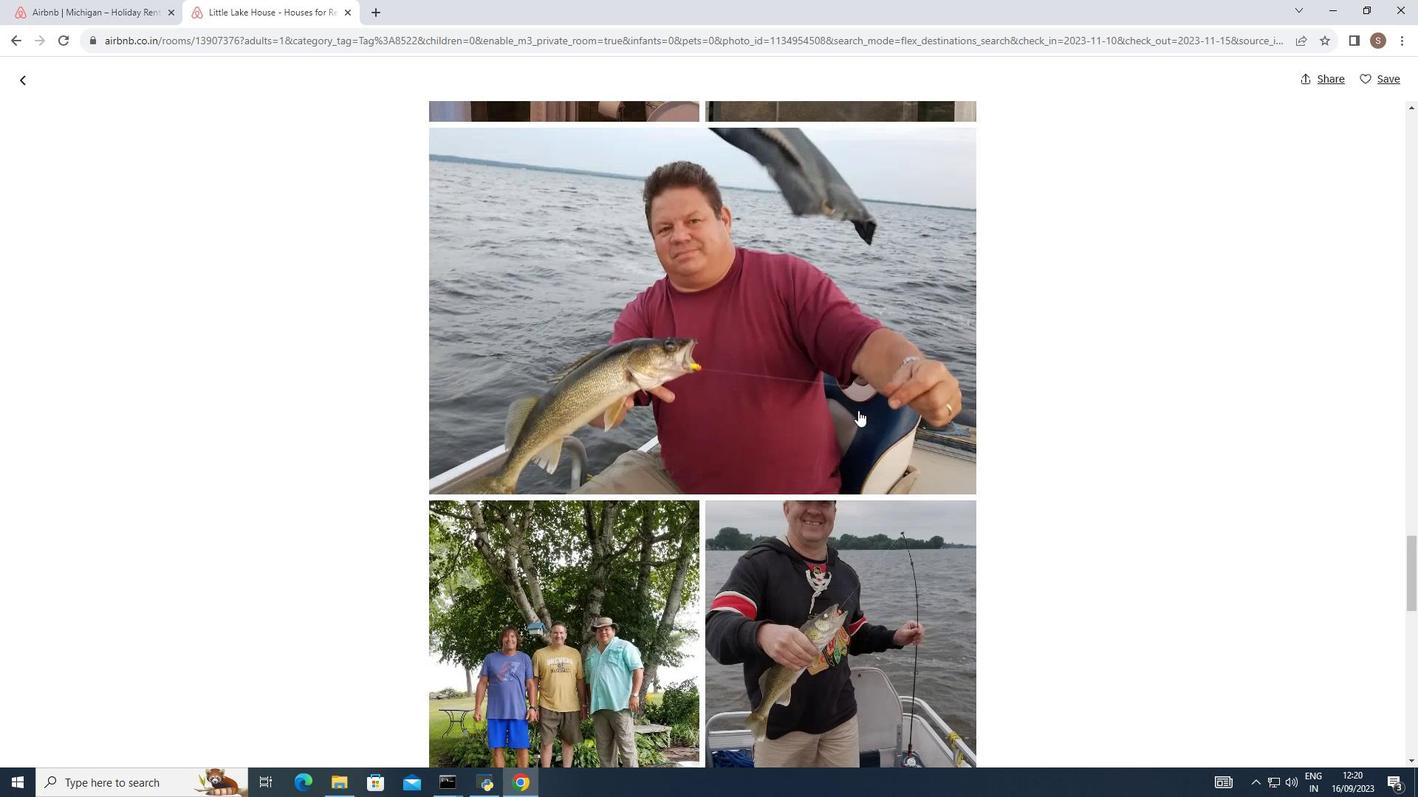
Action: Mouse scrolled (858, 411) with delta (0, 0)
Screenshot: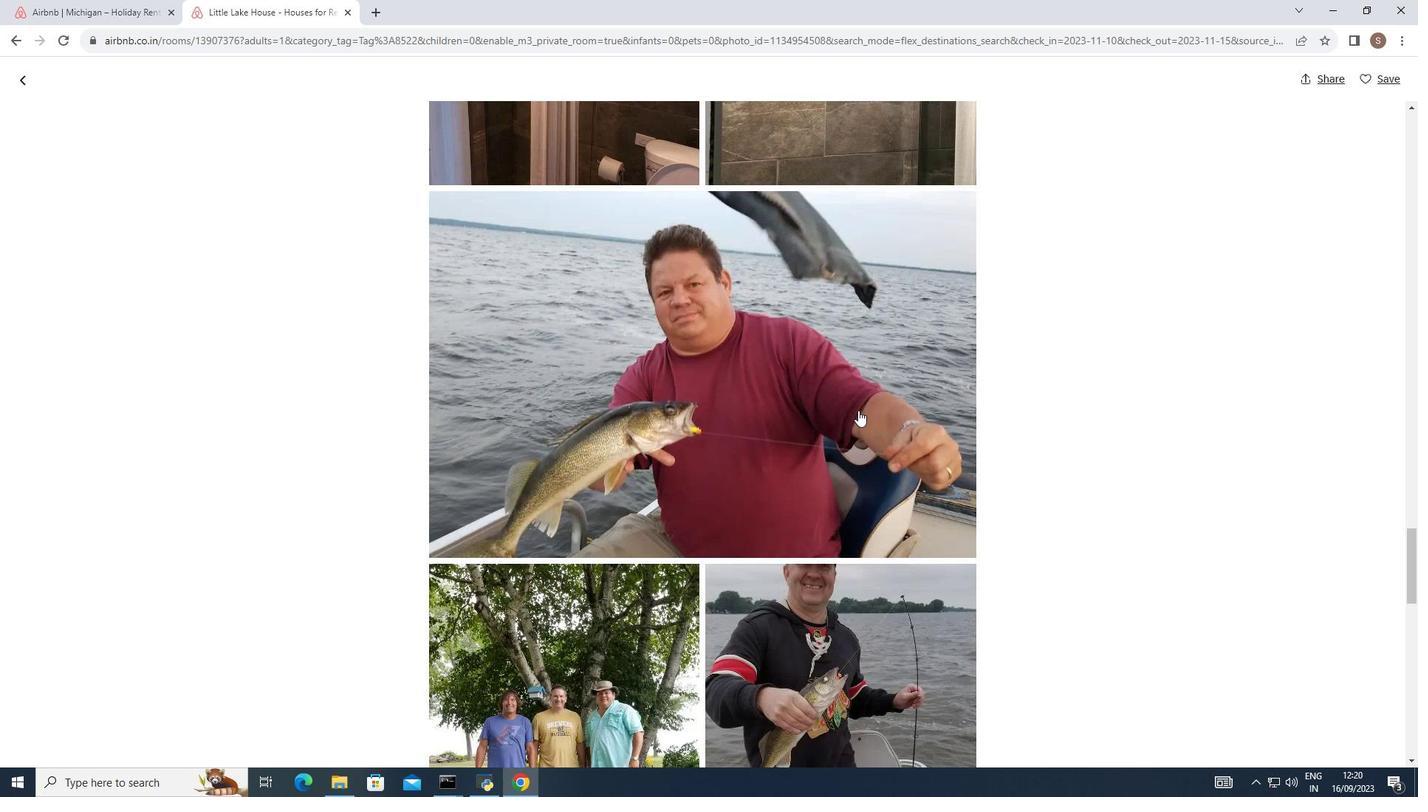 
Action: Mouse scrolled (858, 411) with delta (0, 0)
Screenshot: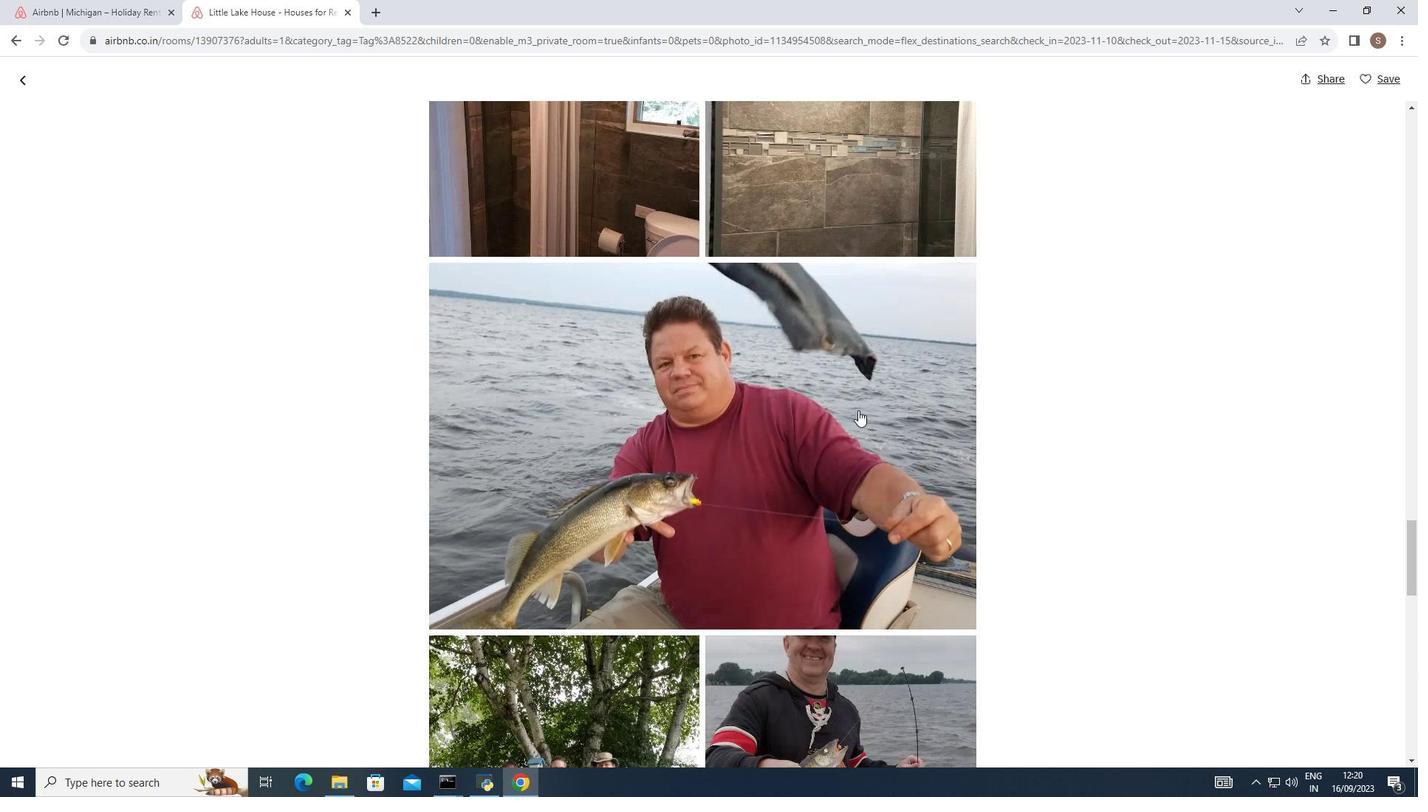 
Action: Mouse scrolled (858, 411) with delta (0, 0)
Screenshot: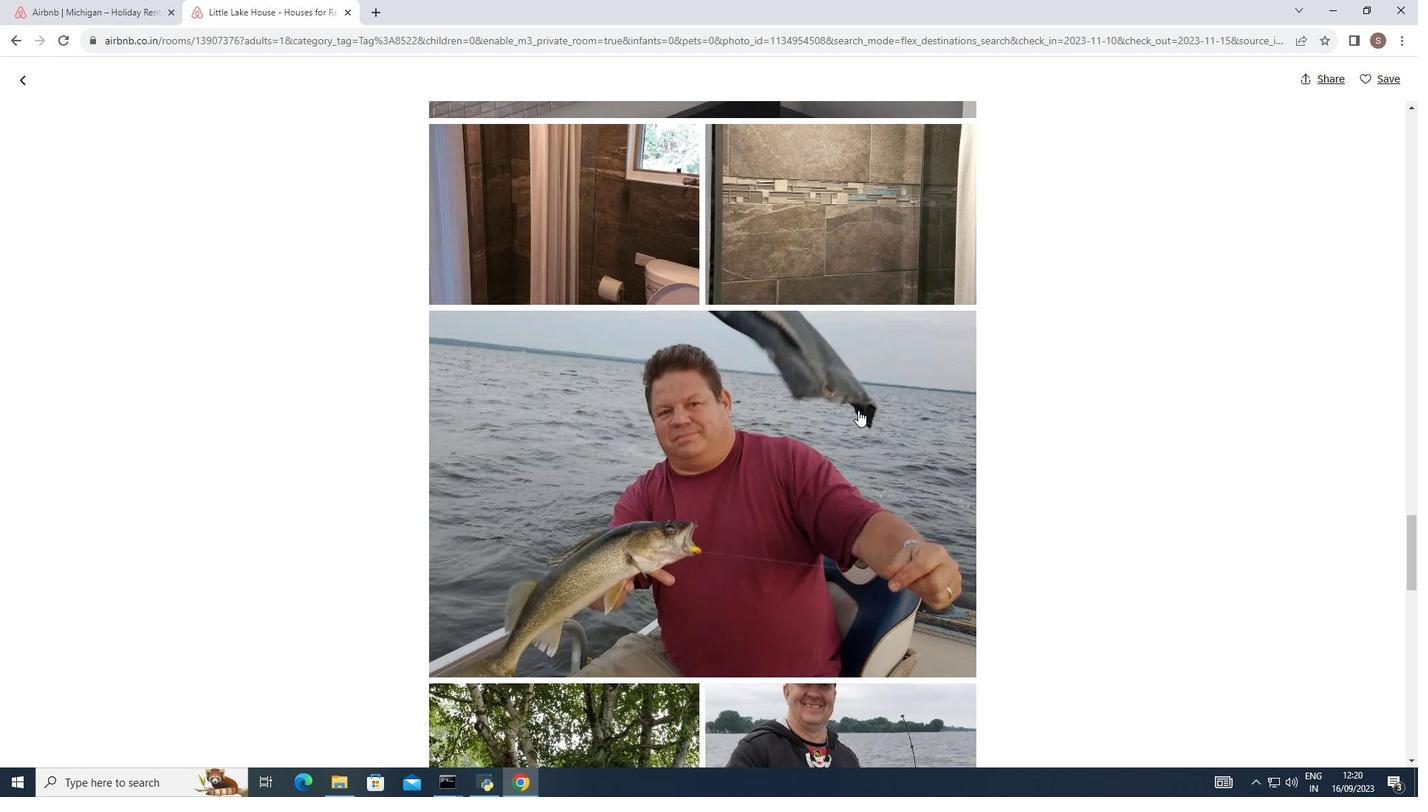 
Action: Mouse scrolled (858, 411) with delta (0, 0)
Screenshot: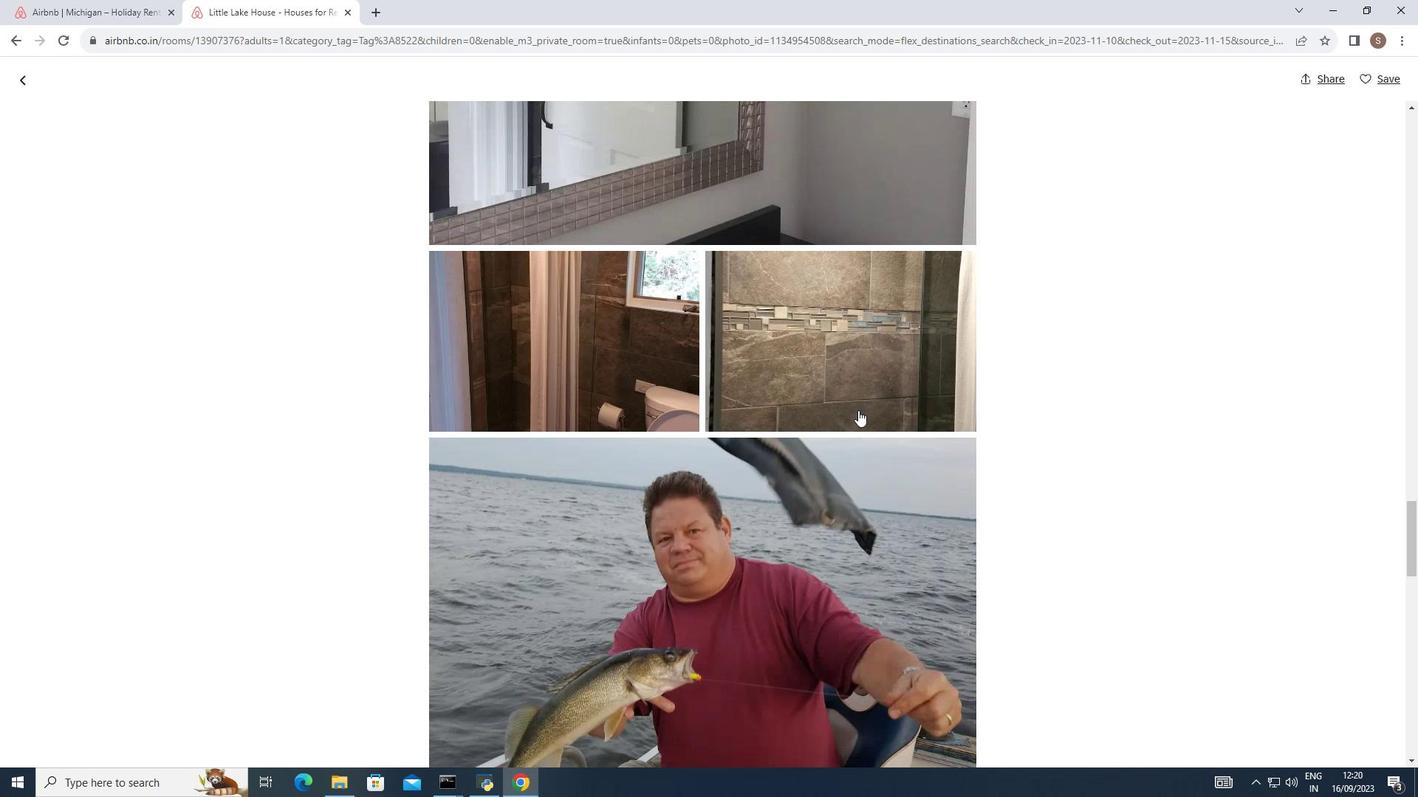 
Action: Mouse scrolled (858, 411) with delta (0, 0)
Screenshot: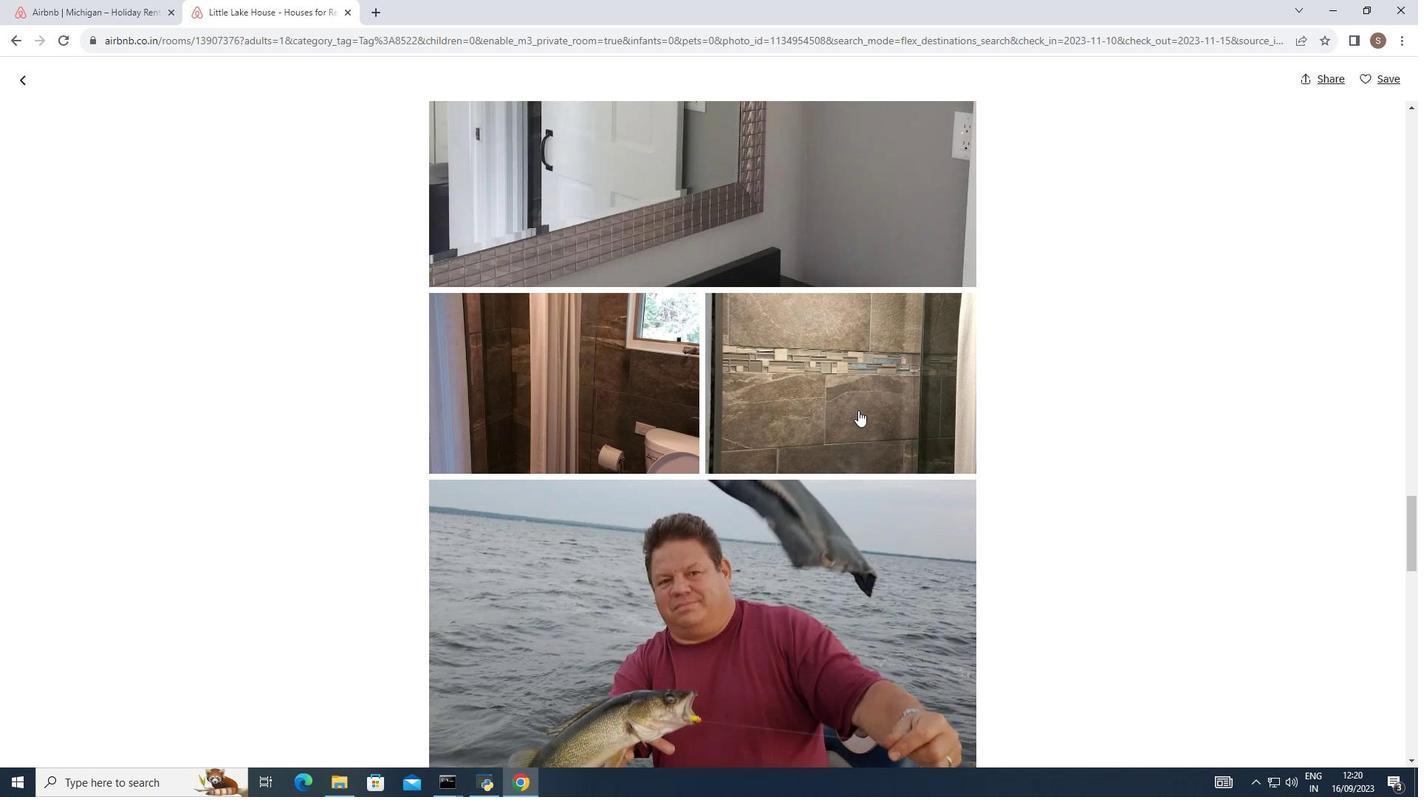 
Action: Mouse scrolled (858, 411) with delta (0, 0)
Screenshot: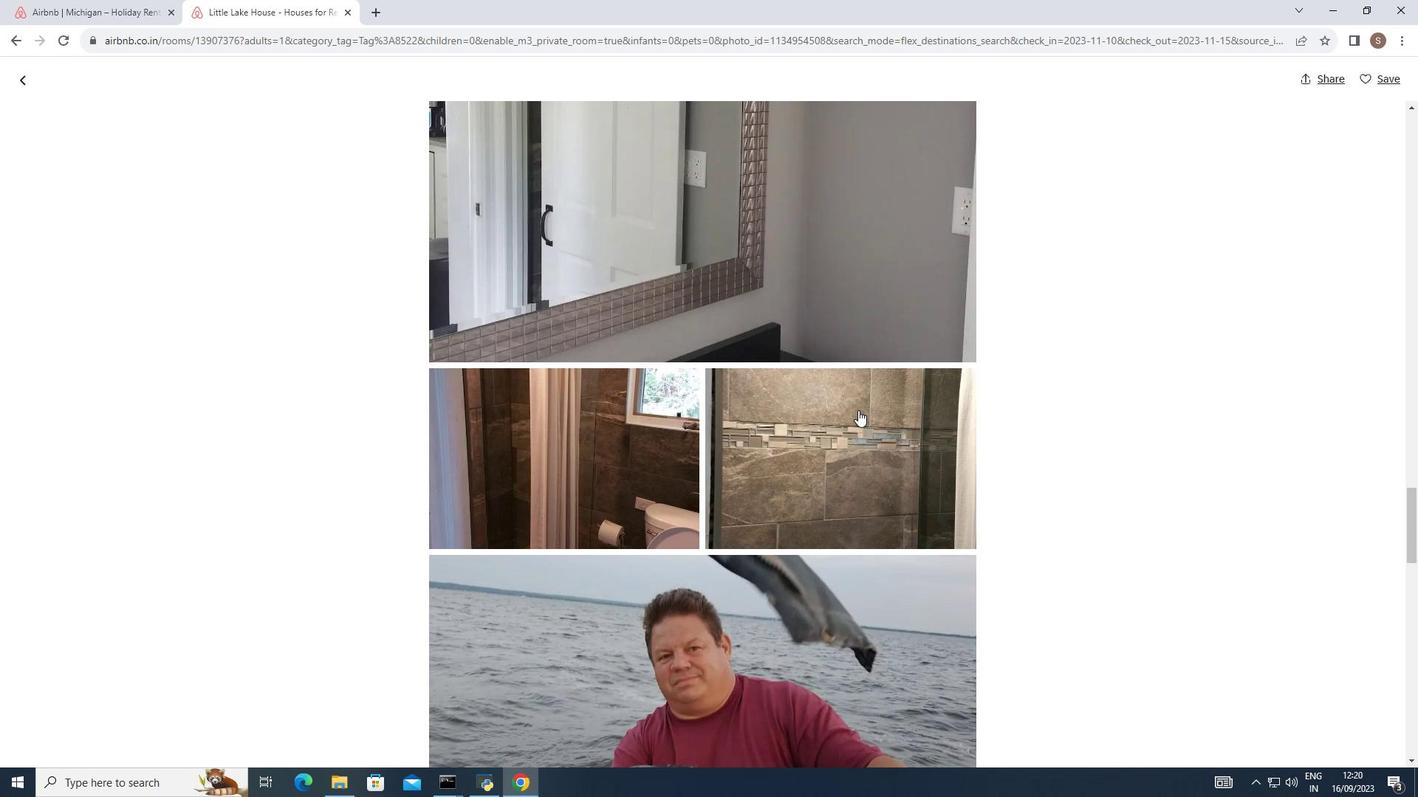 
Action: Mouse scrolled (858, 411) with delta (0, 0)
Screenshot: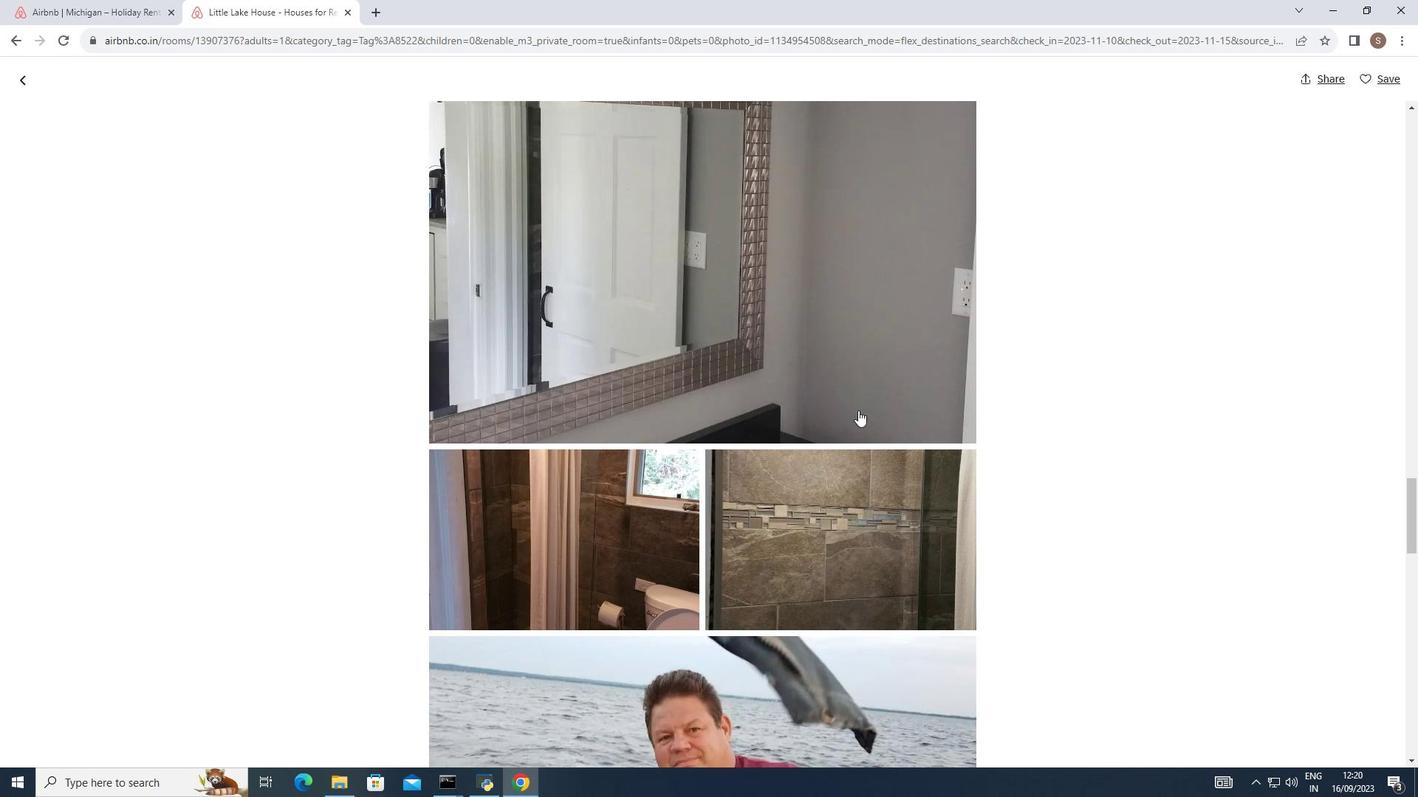 
Action: Mouse scrolled (858, 411) with delta (0, 0)
Screenshot: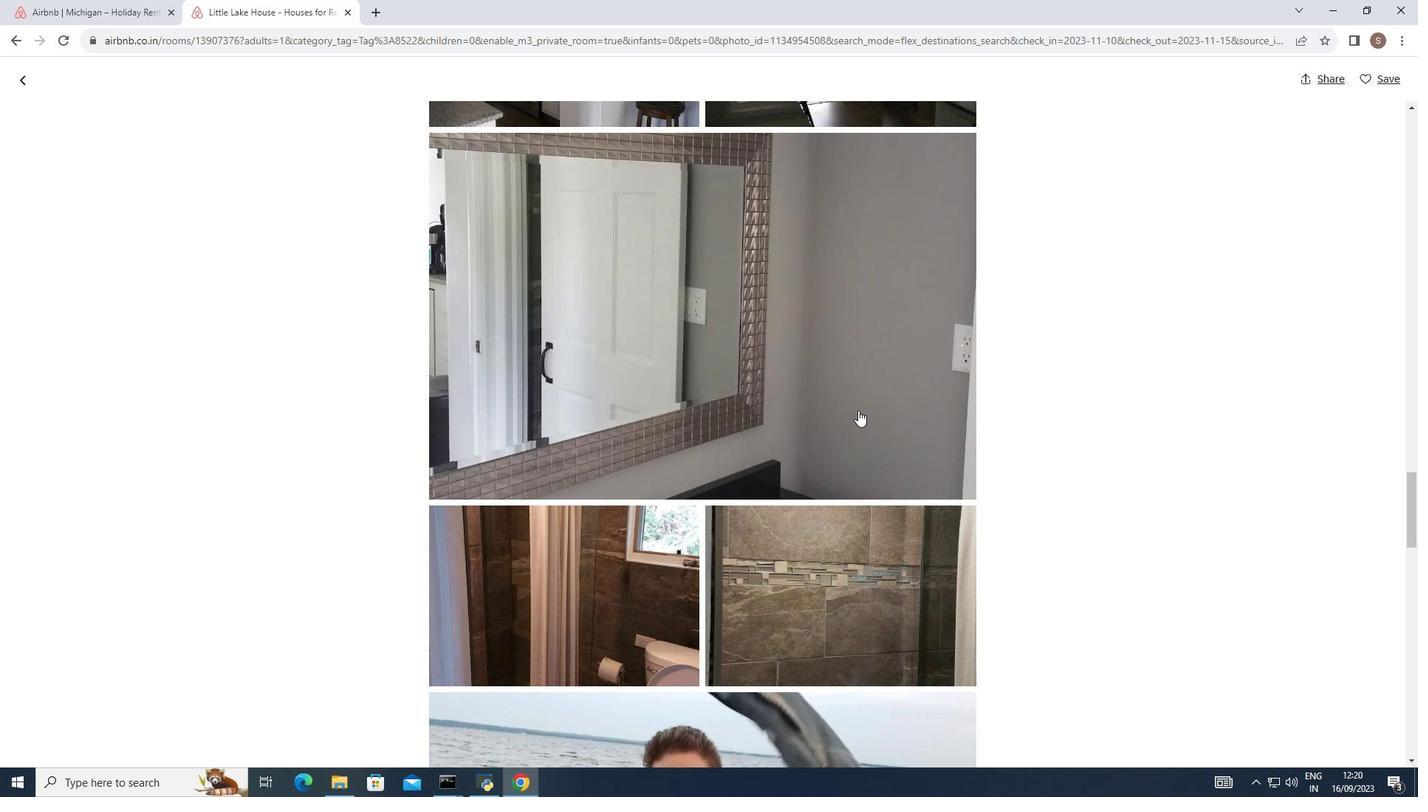 
Action: Mouse scrolled (858, 411) with delta (0, 0)
Screenshot: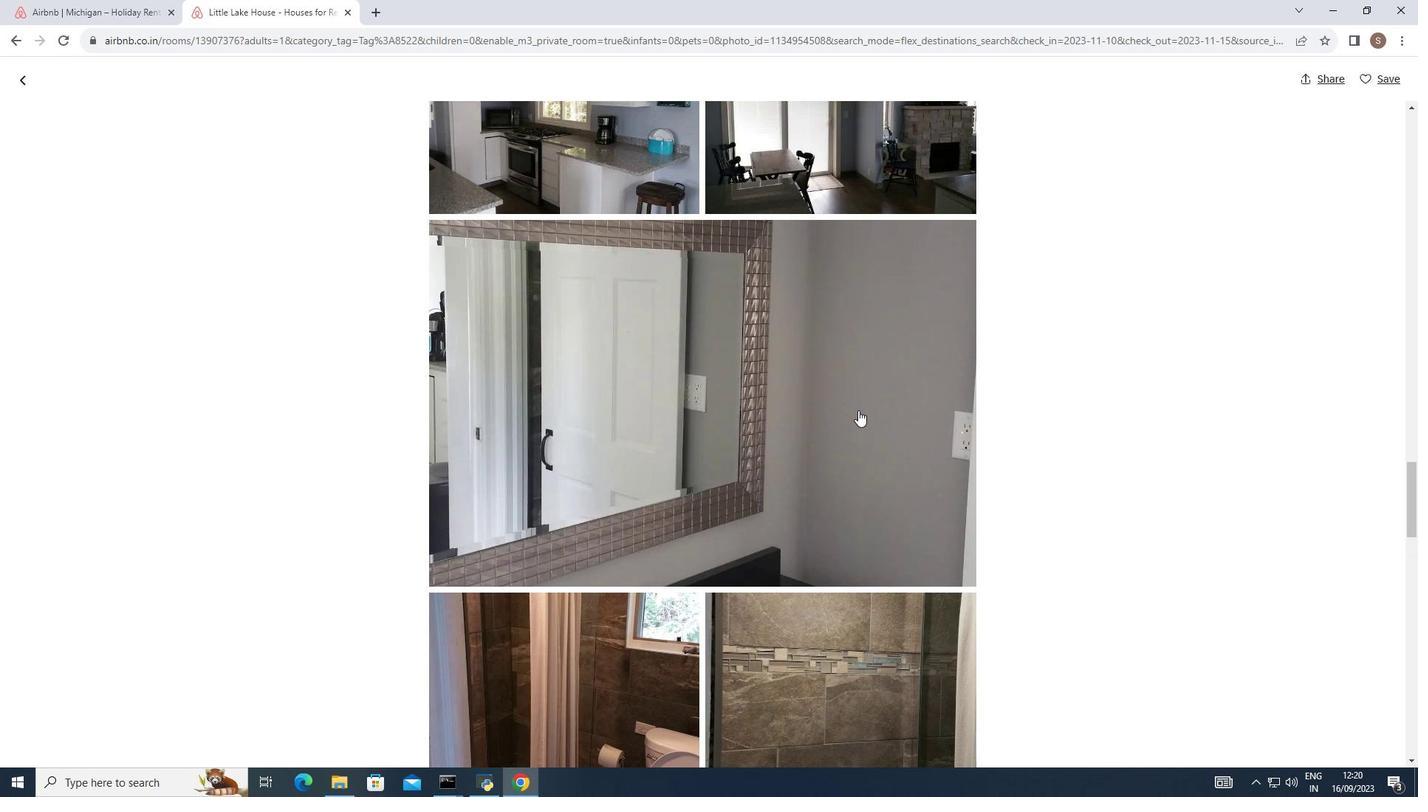 
Action: Mouse scrolled (858, 411) with delta (0, 0)
Screenshot: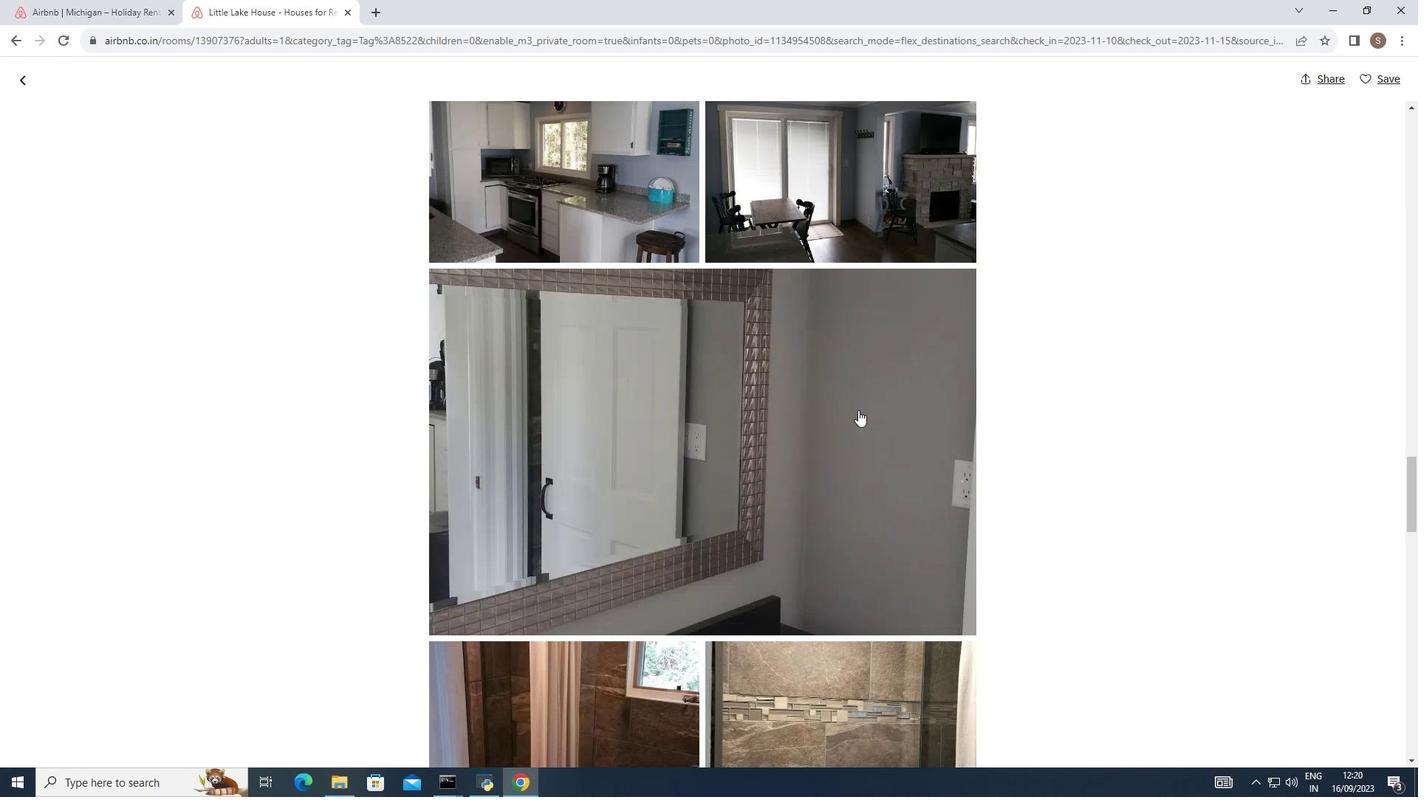 
Action: Mouse scrolled (858, 411) with delta (0, 0)
Screenshot: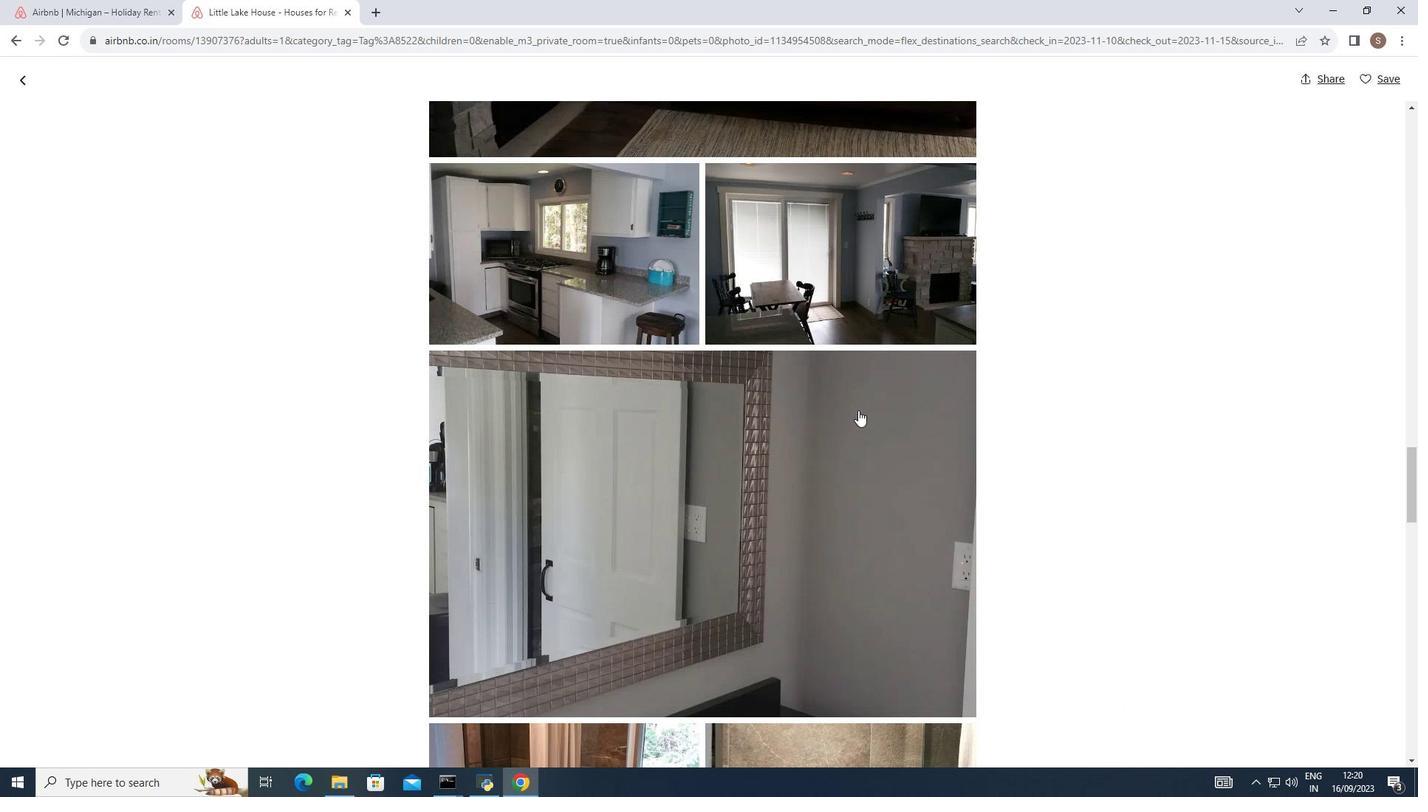 
Action: Mouse scrolled (858, 411) with delta (0, 0)
Screenshot: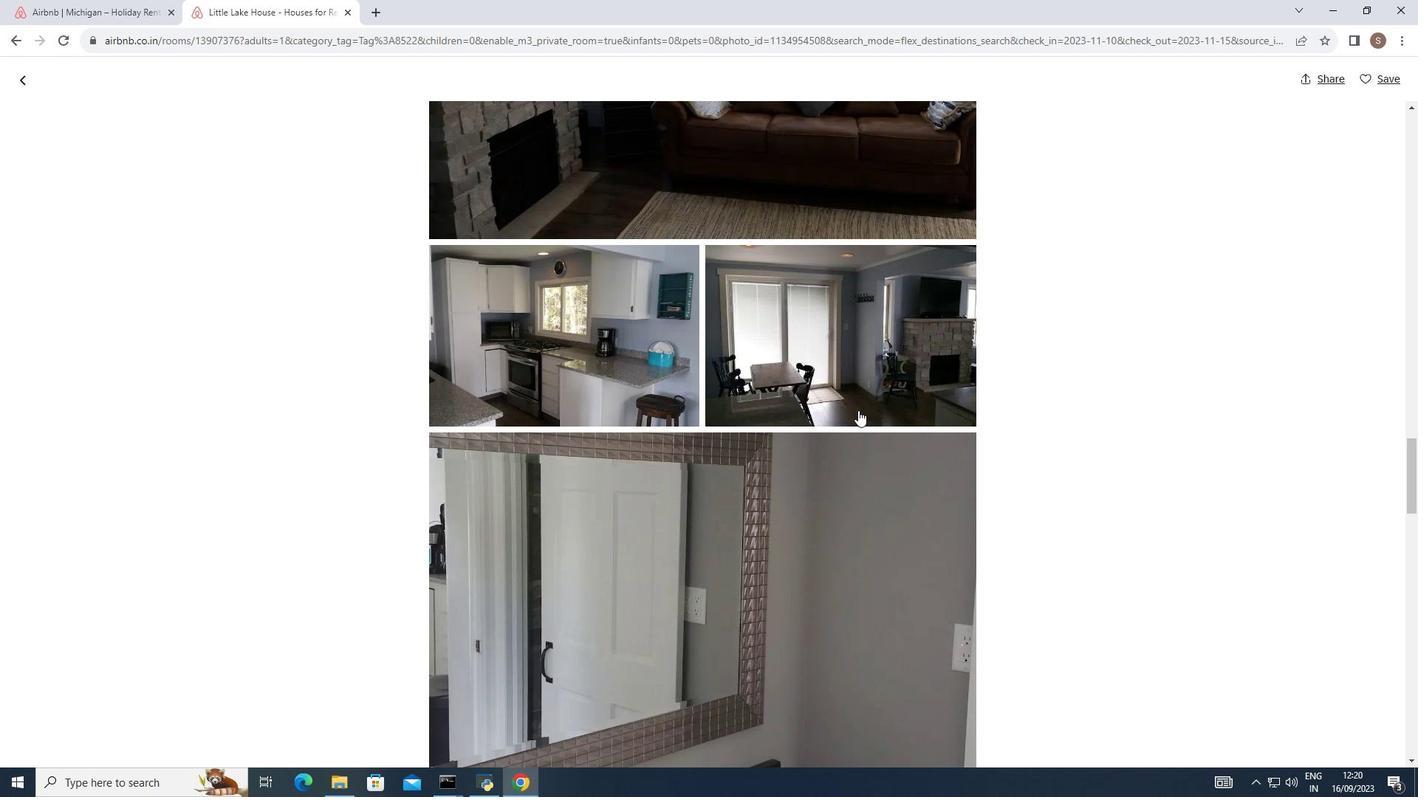 
Action: Mouse scrolled (858, 411) with delta (0, 0)
Screenshot: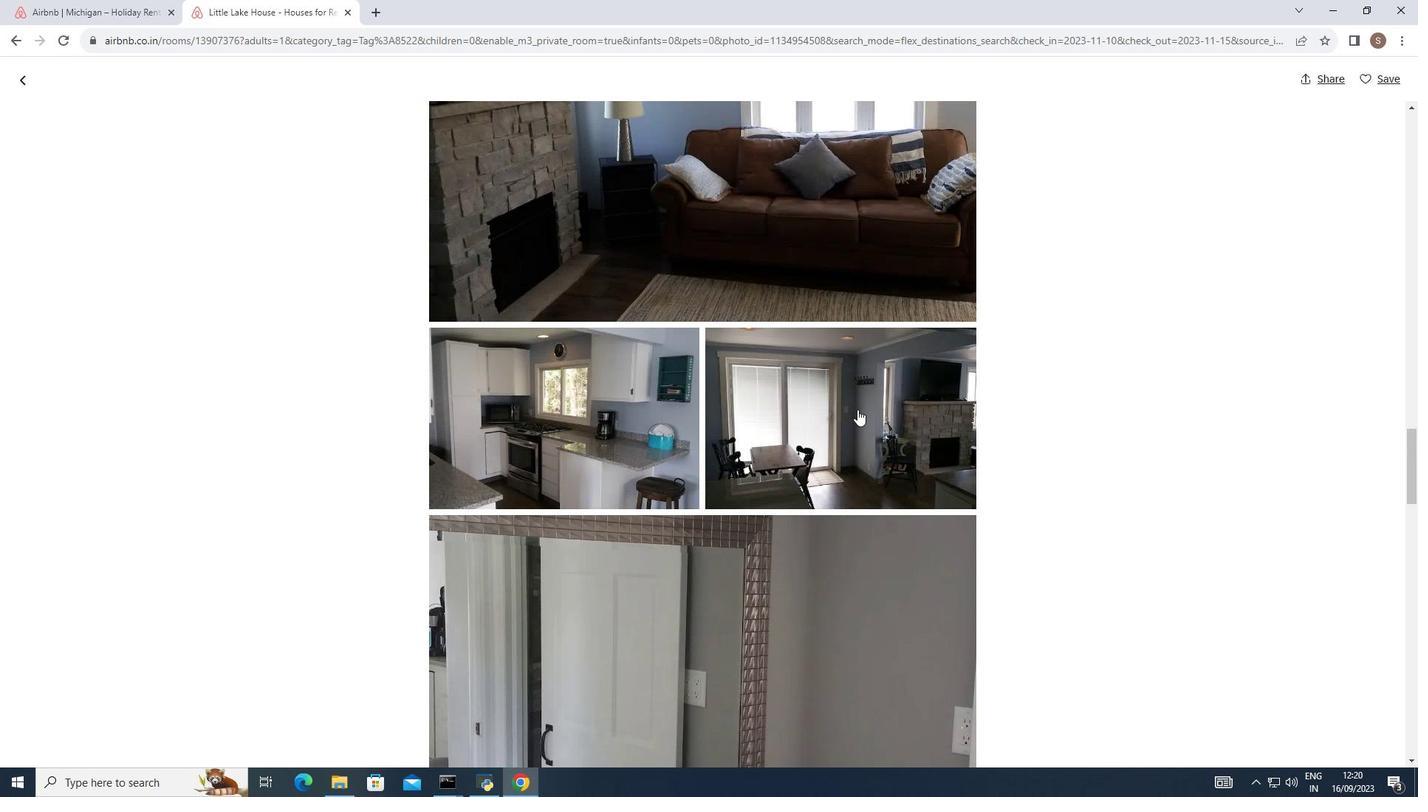 
Action: Mouse moved to (650, 296)
Screenshot: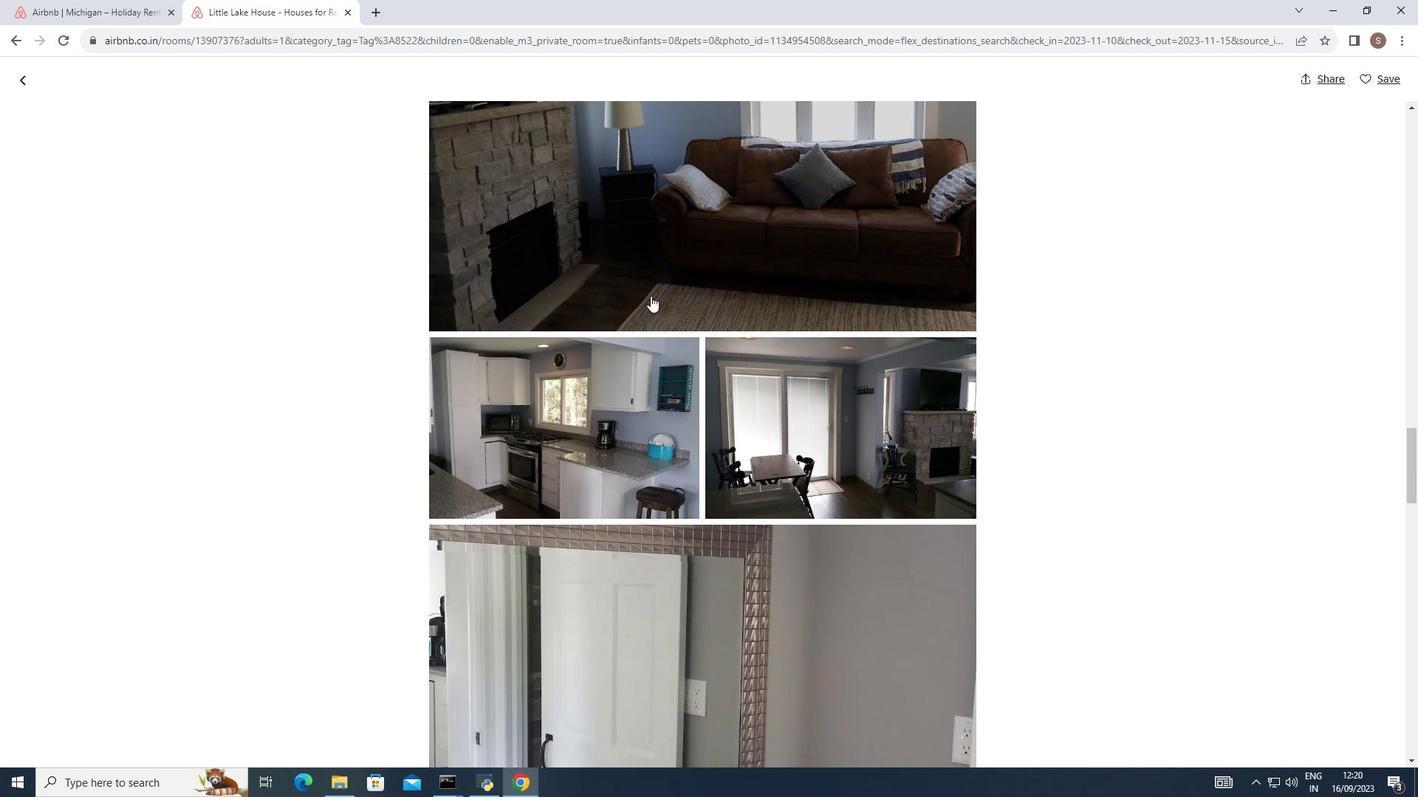 
Action: Mouse scrolled (650, 297) with delta (0, 0)
Screenshot: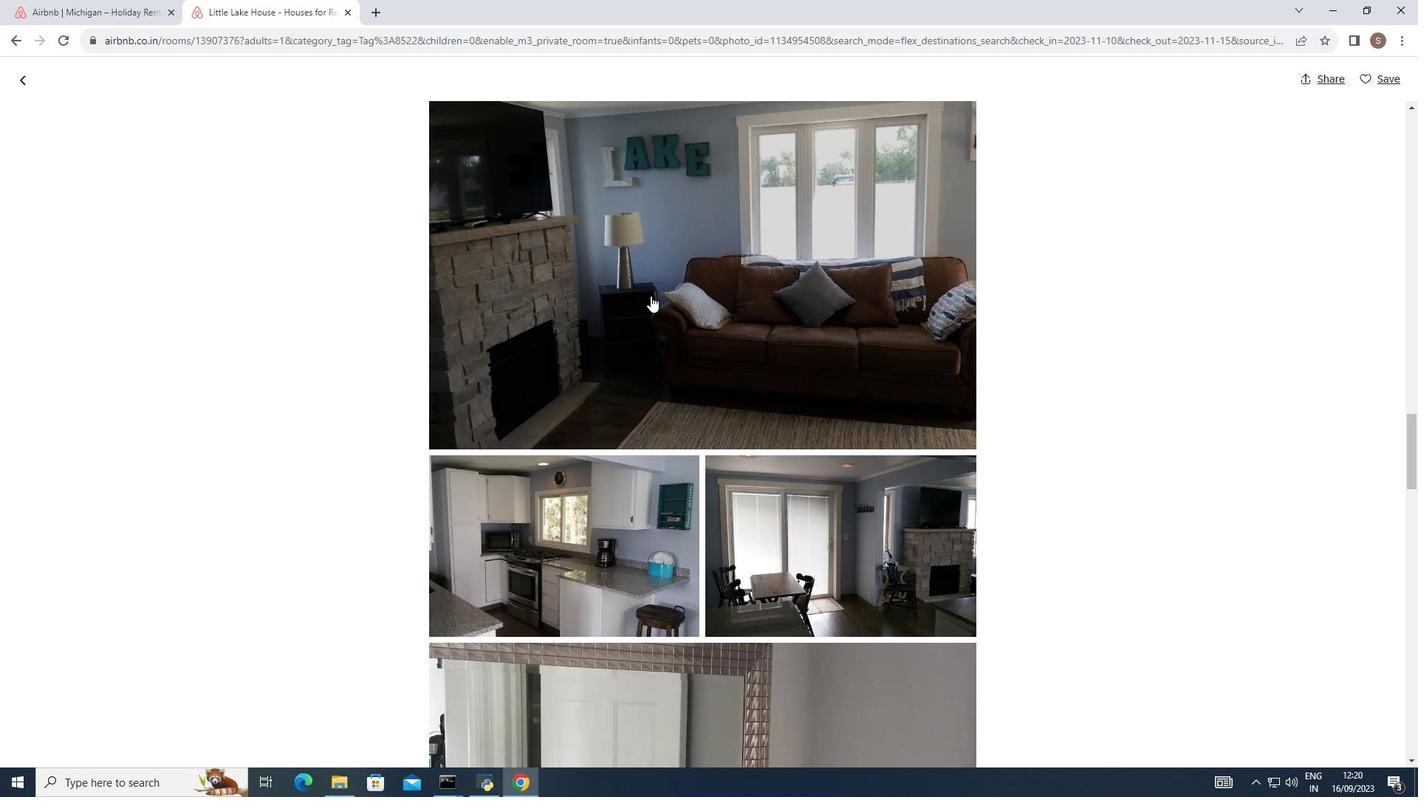 
Action: Mouse scrolled (650, 297) with delta (0, 0)
Screenshot: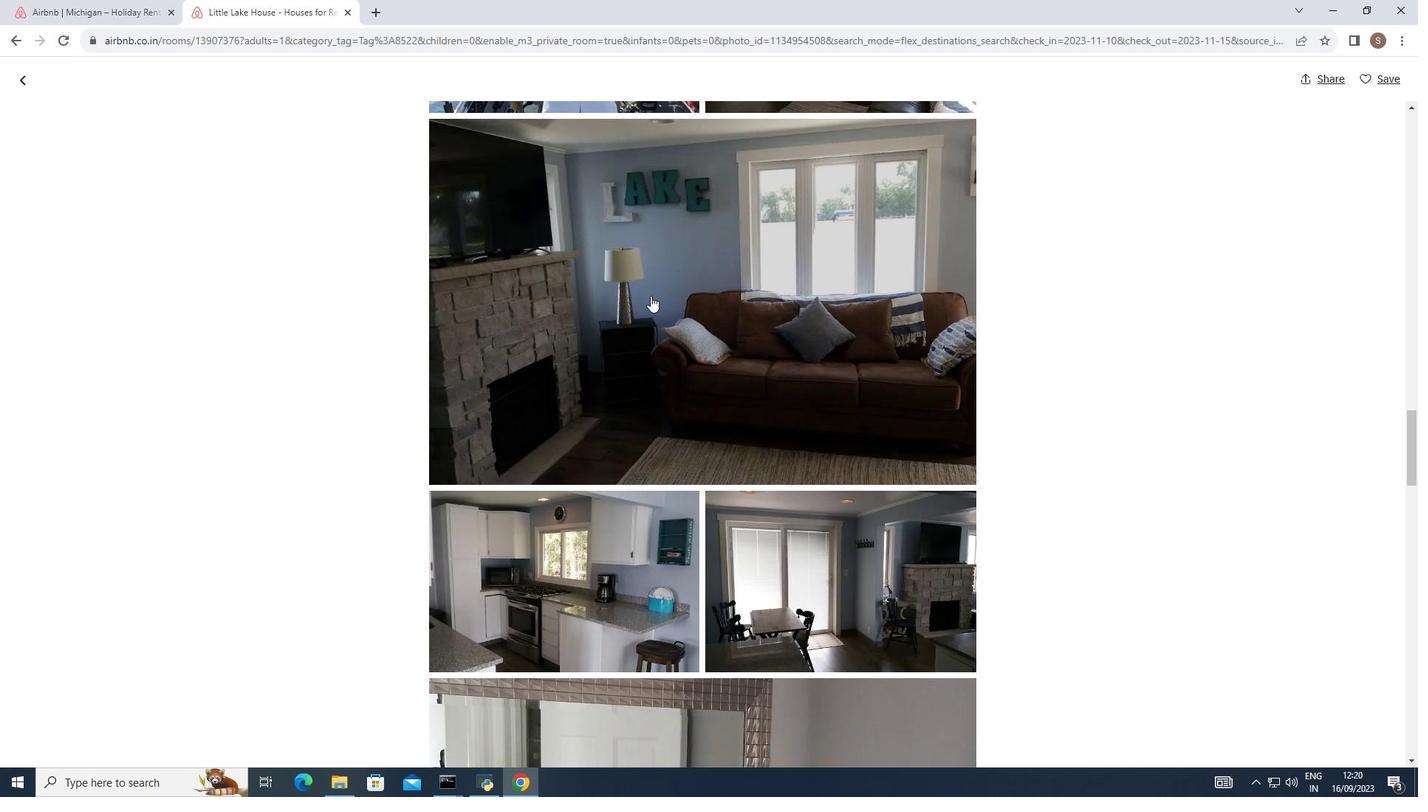 
Action: Mouse scrolled (650, 297) with delta (0, 0)
Screenshot: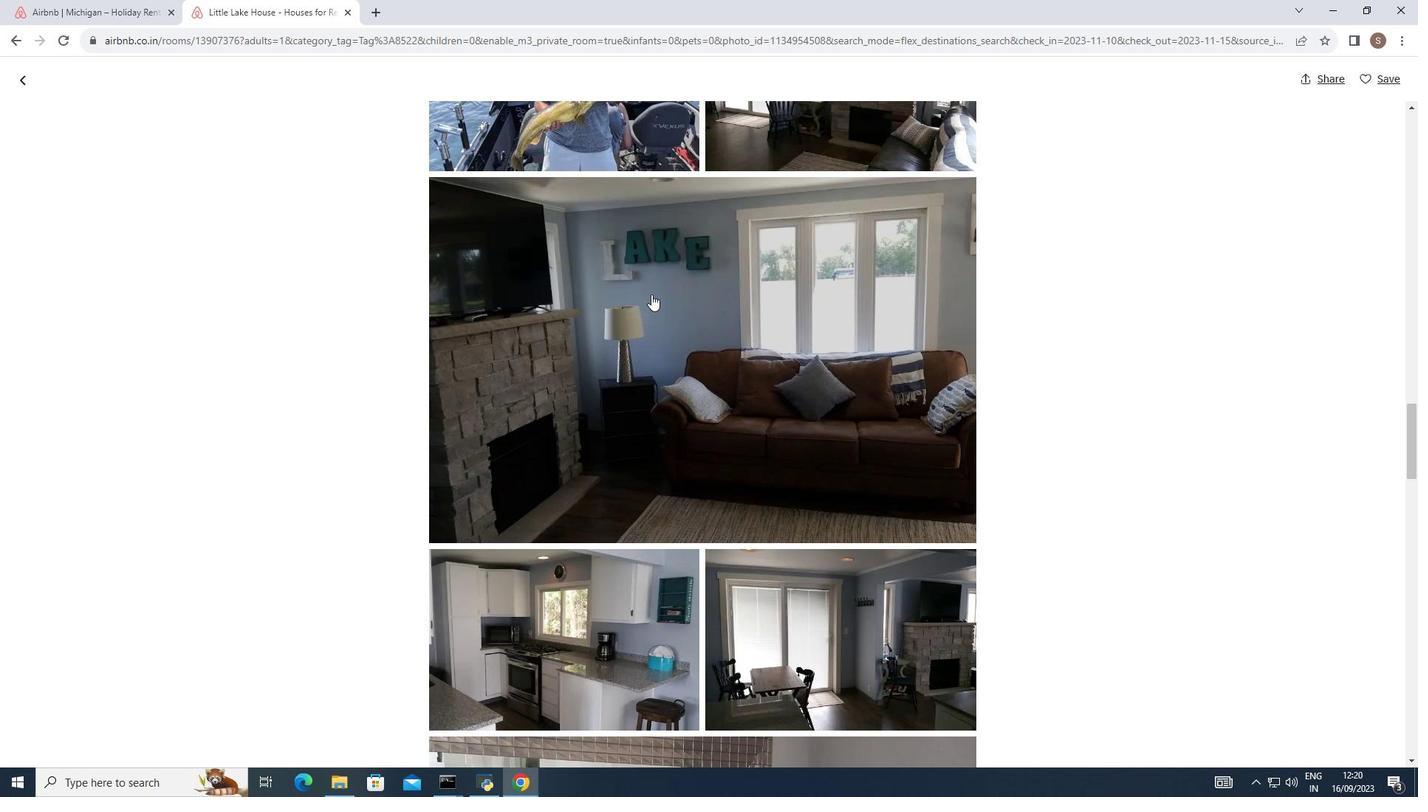 
Action: Mouse moved to (653, 294)
Screenshot: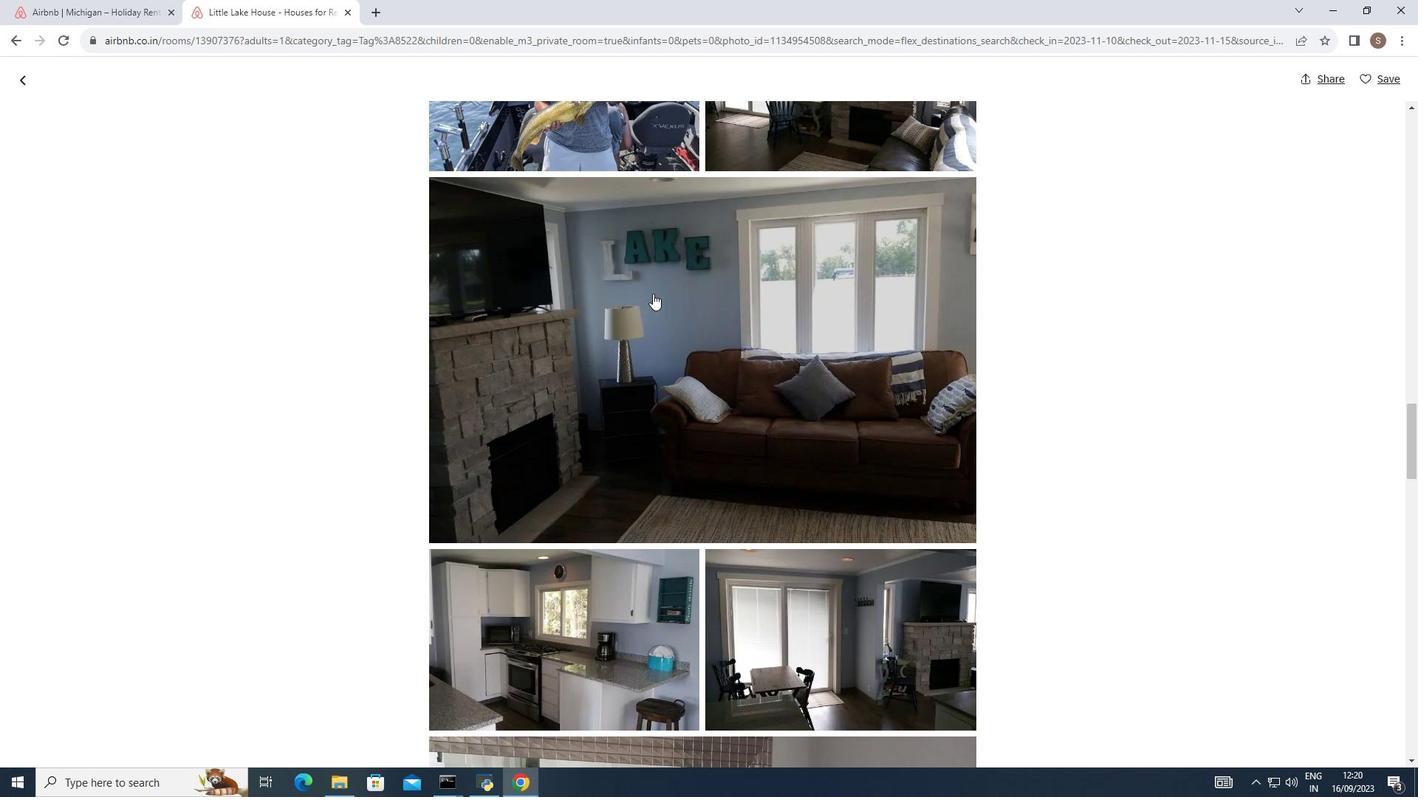 
Action: Mouse scrolled (653, 294) with delta (0, 0)
Screenshot: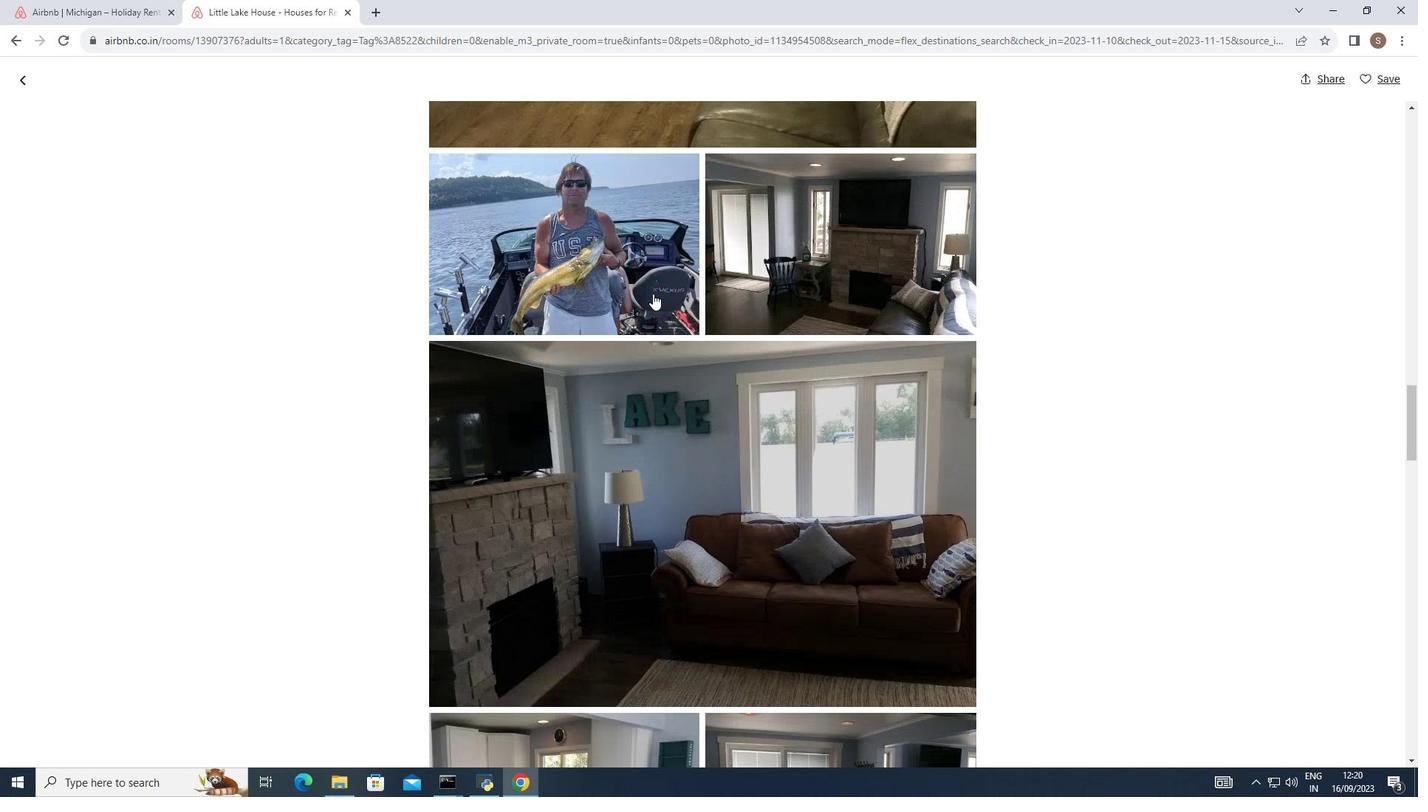 
Action: Mouse scrolled (653, 294) with delta (0, 0)
Screenshot: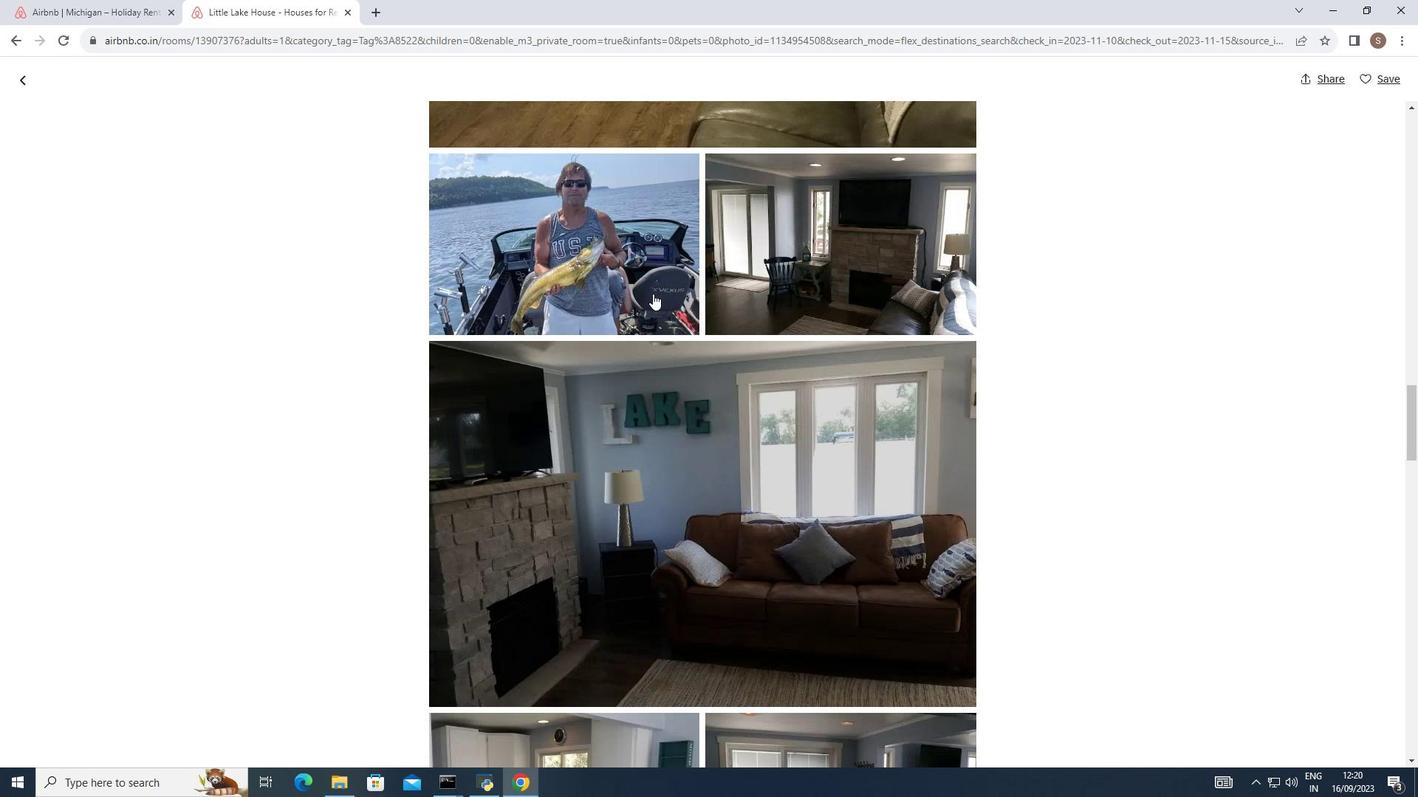 
Action: Mouse scrolled (653, 294) with delta (0, 0)
Screenshot: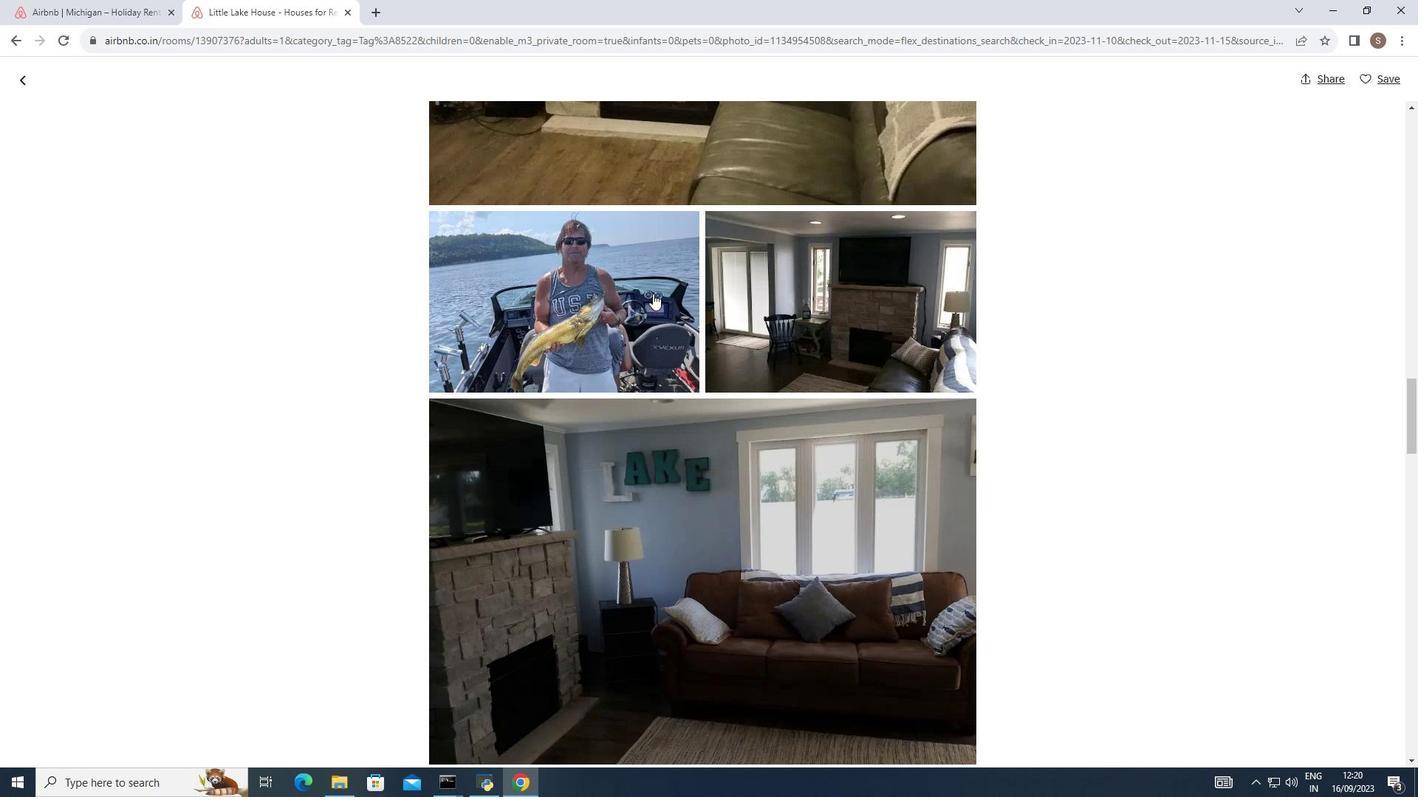 
Action: Mouse moved to (654, 290)
Screenshot: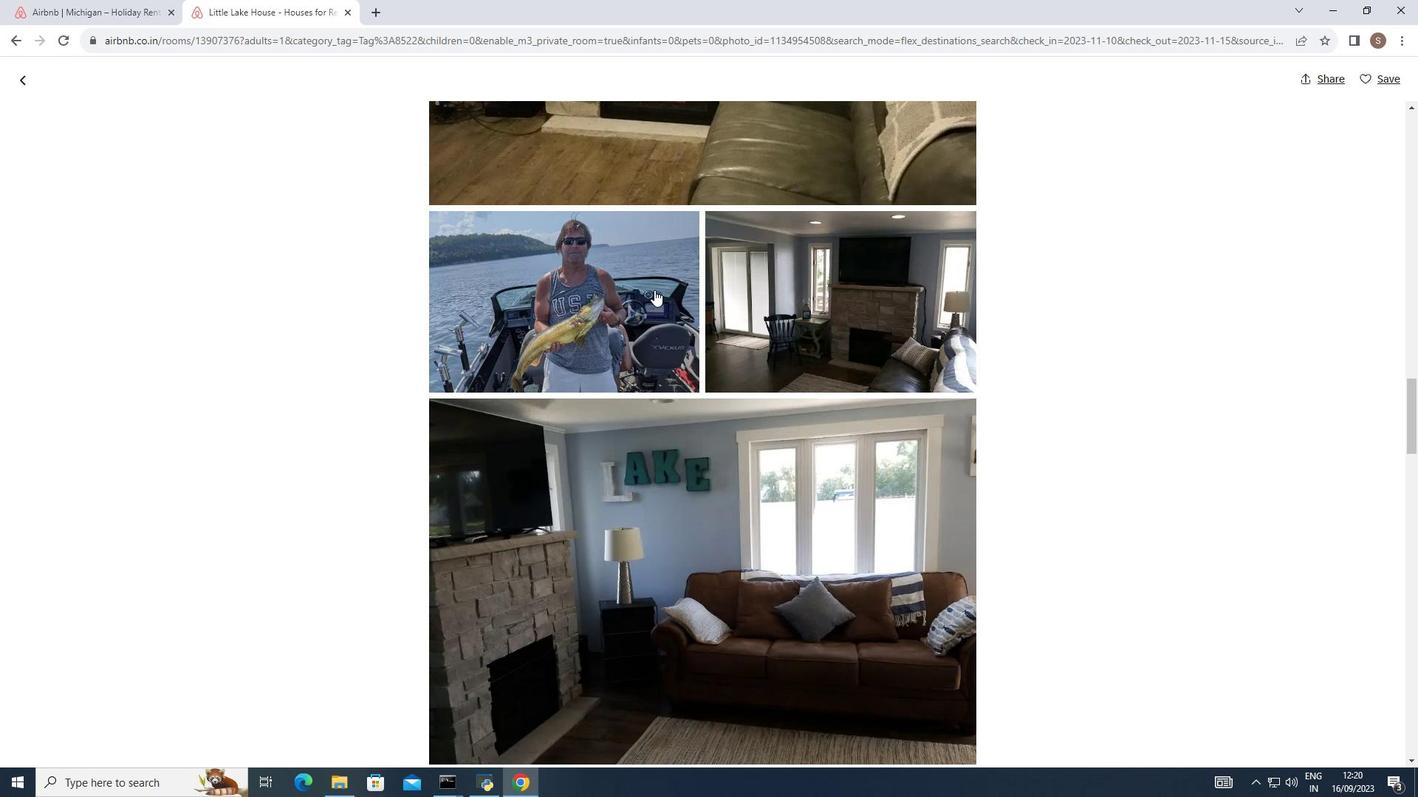 
Action: Mouse scrolled (654, 291) with delta (0, 0)
Screenshot: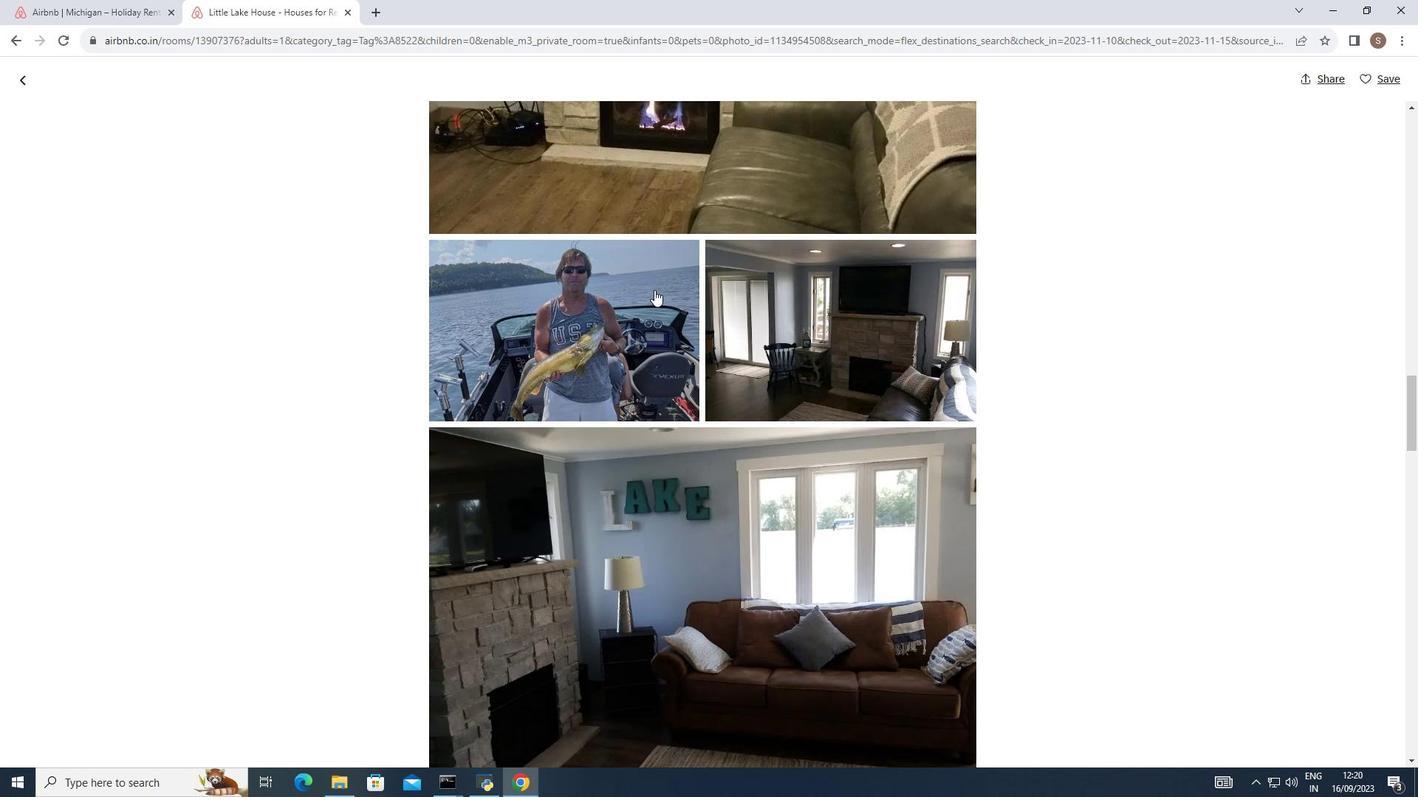 
Action: Mouse scrolled (654, 291) with delta (0, 0)
Screenshot: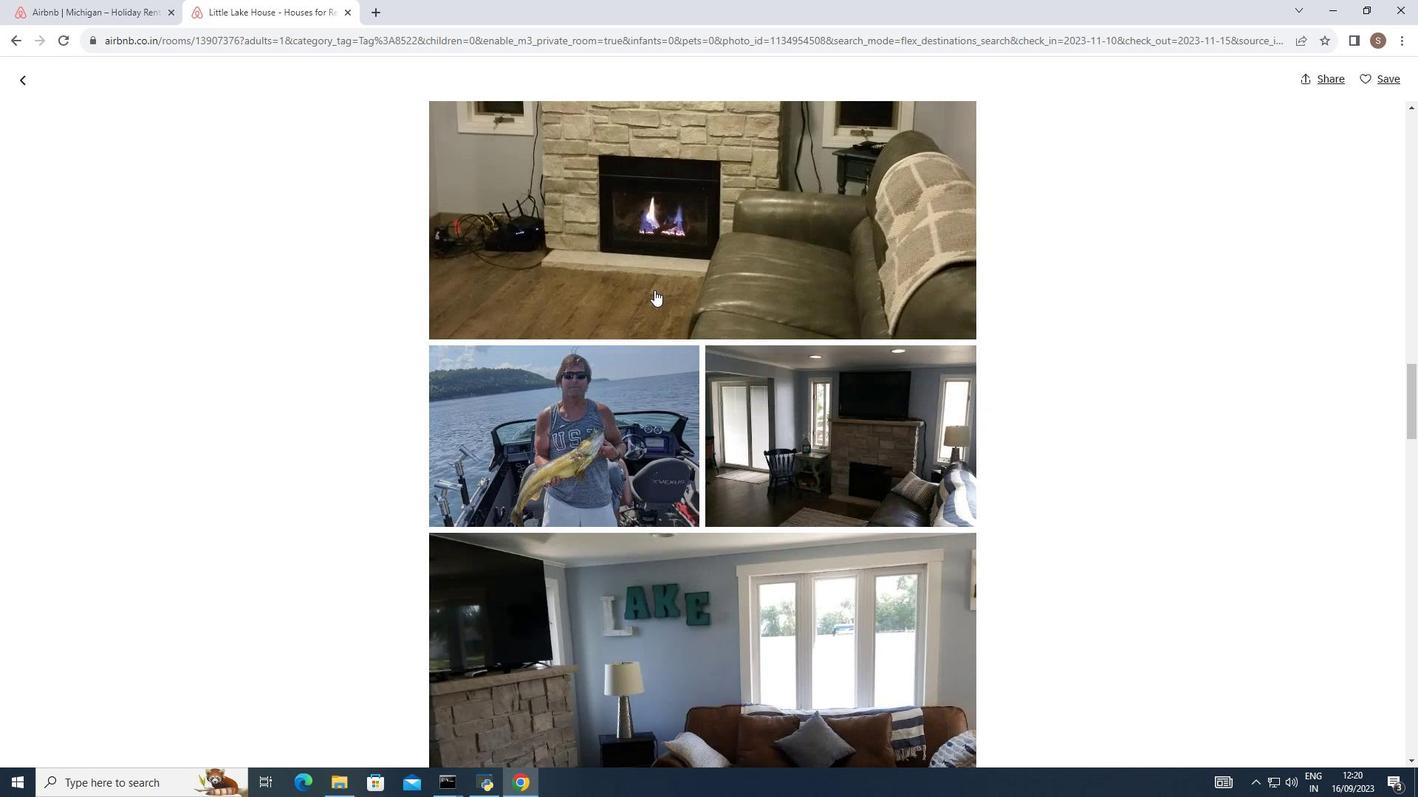 
Action: Mouse scrolled (654, 291) with delta (0, 0)
Screenshot: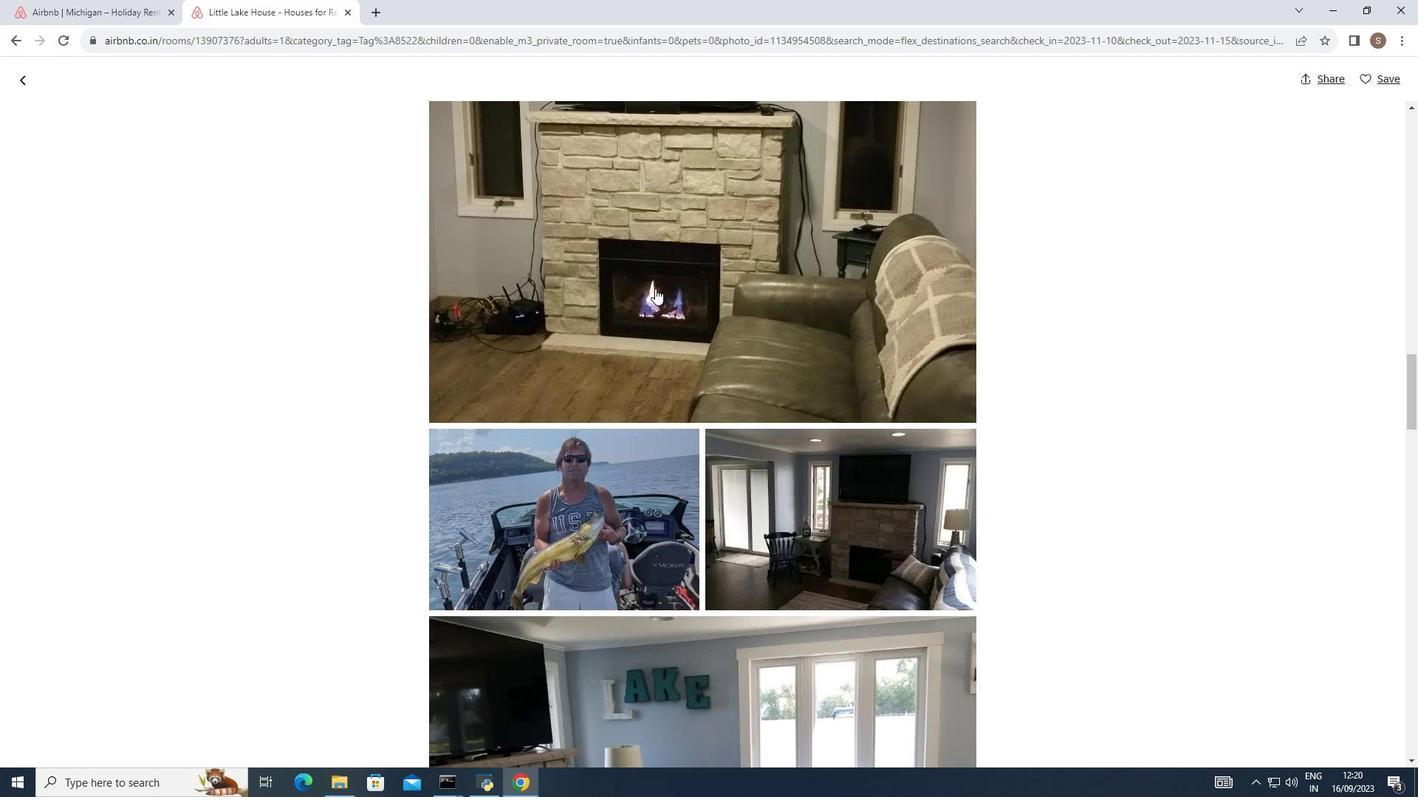
Action: Mouse moved to (655, 288)
Screenshot: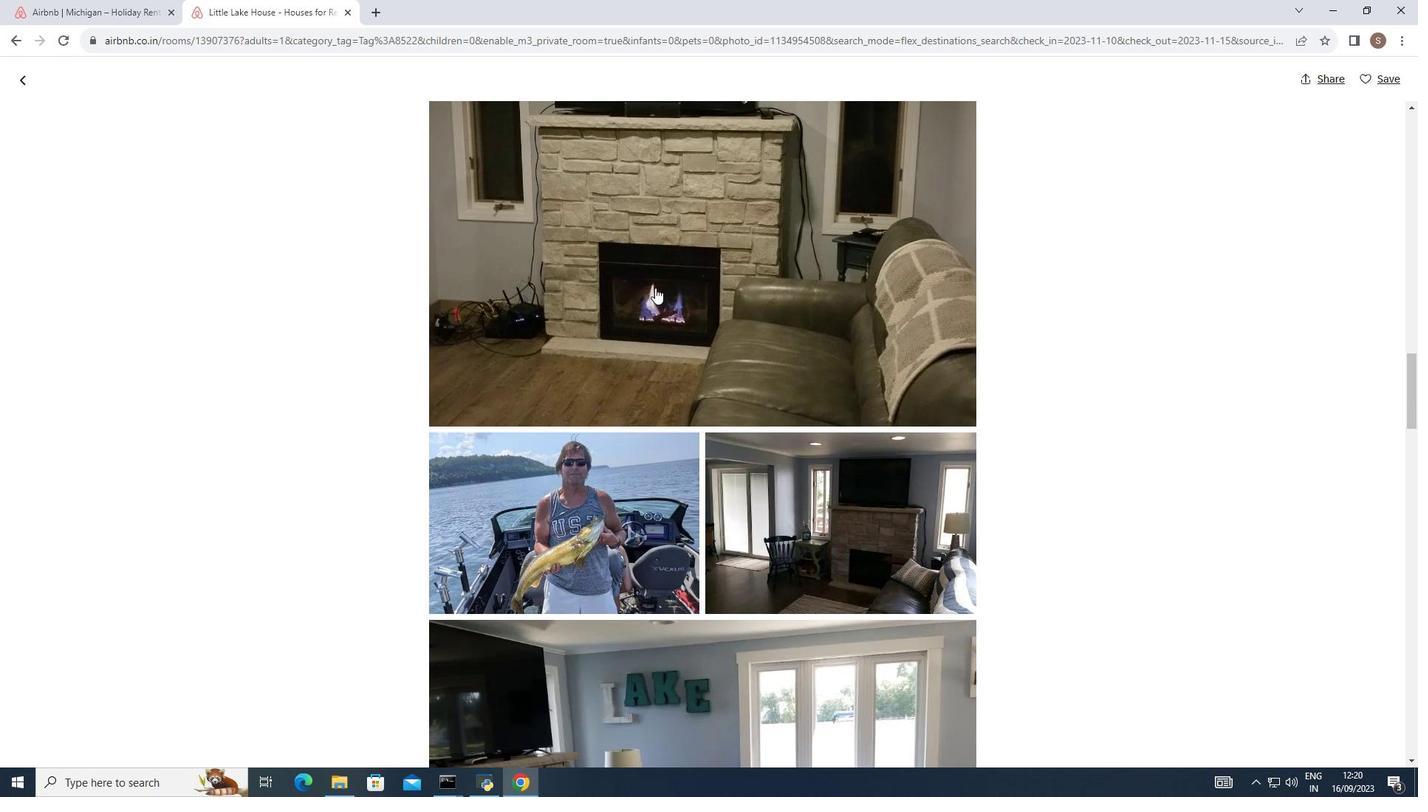 
Action: Mouse scrolled (655, 288) with delta (0, 0)
Screenshot: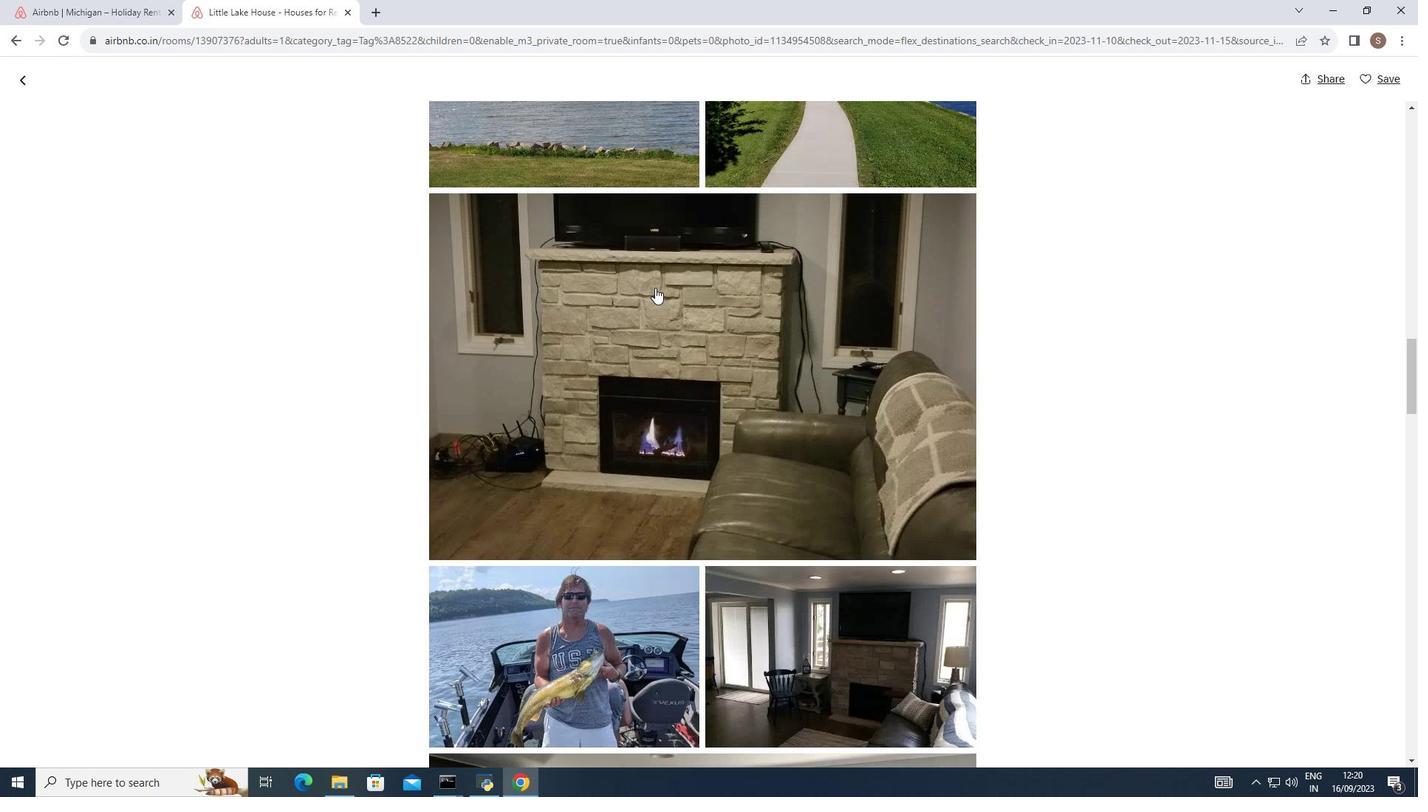 
Action: Mouse scrolled (655, 288) with delta (0, 0)
Screenshot: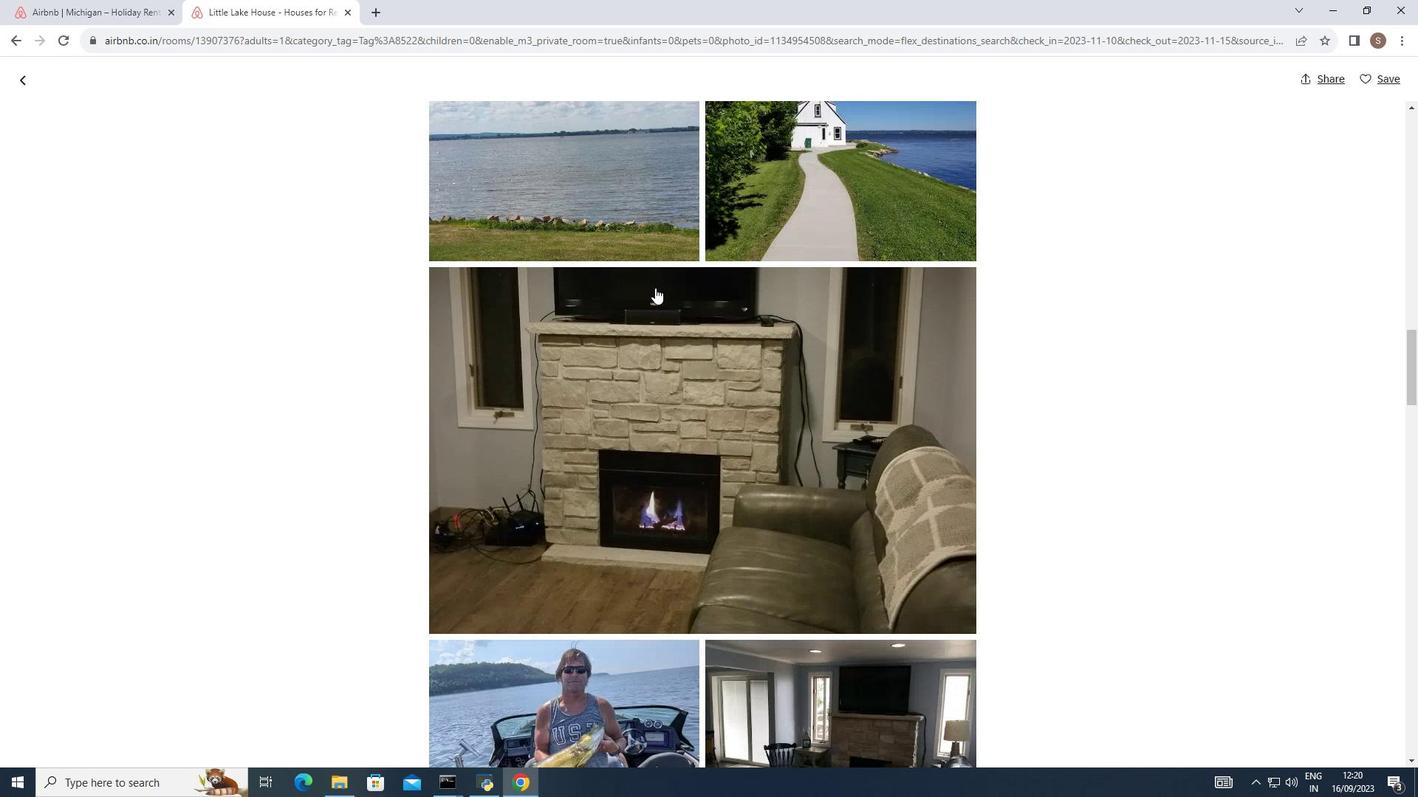 
Action: Mouse scrolled (655, 288) with delta (0, 0)
Screenshot: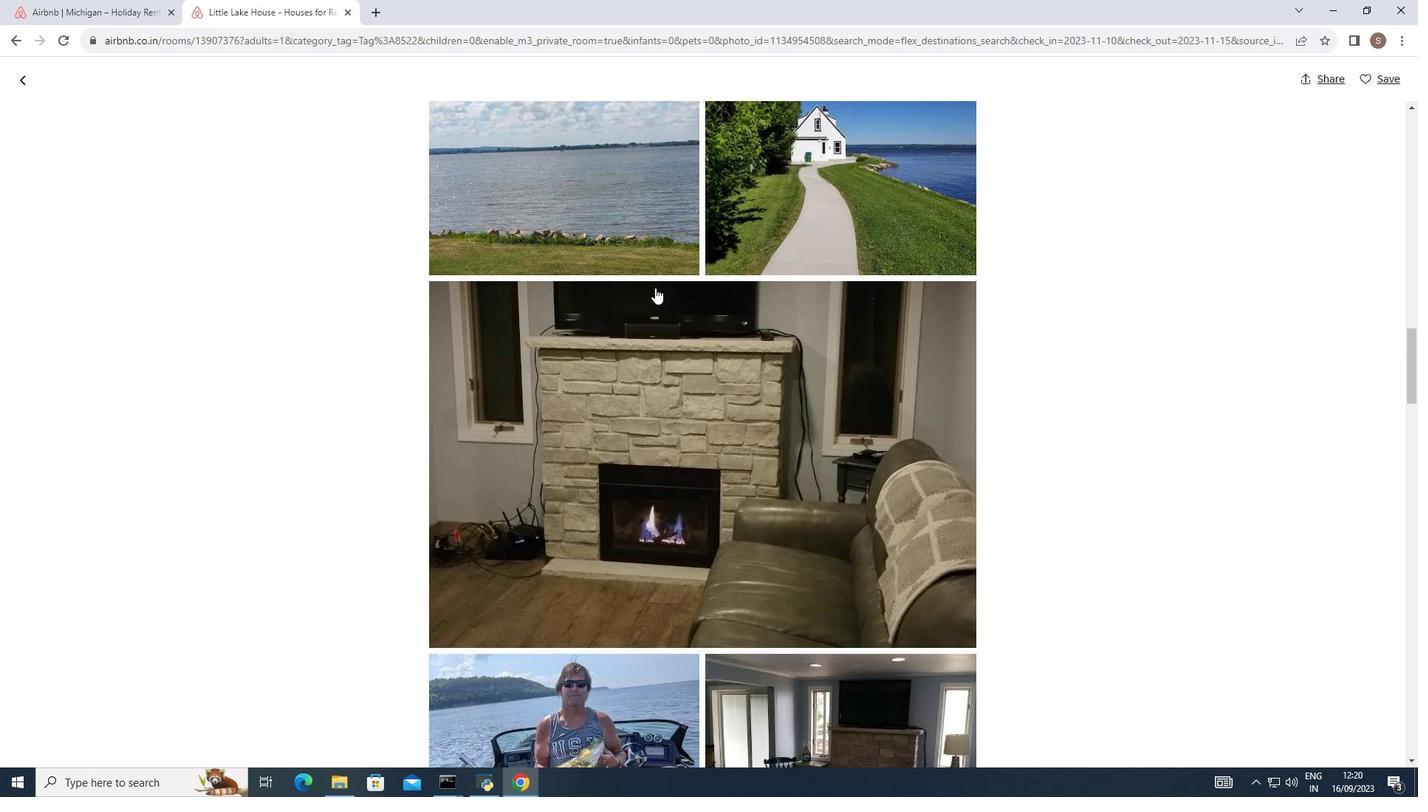 
Action: Mouse moved to (656, 287)
Screenshot: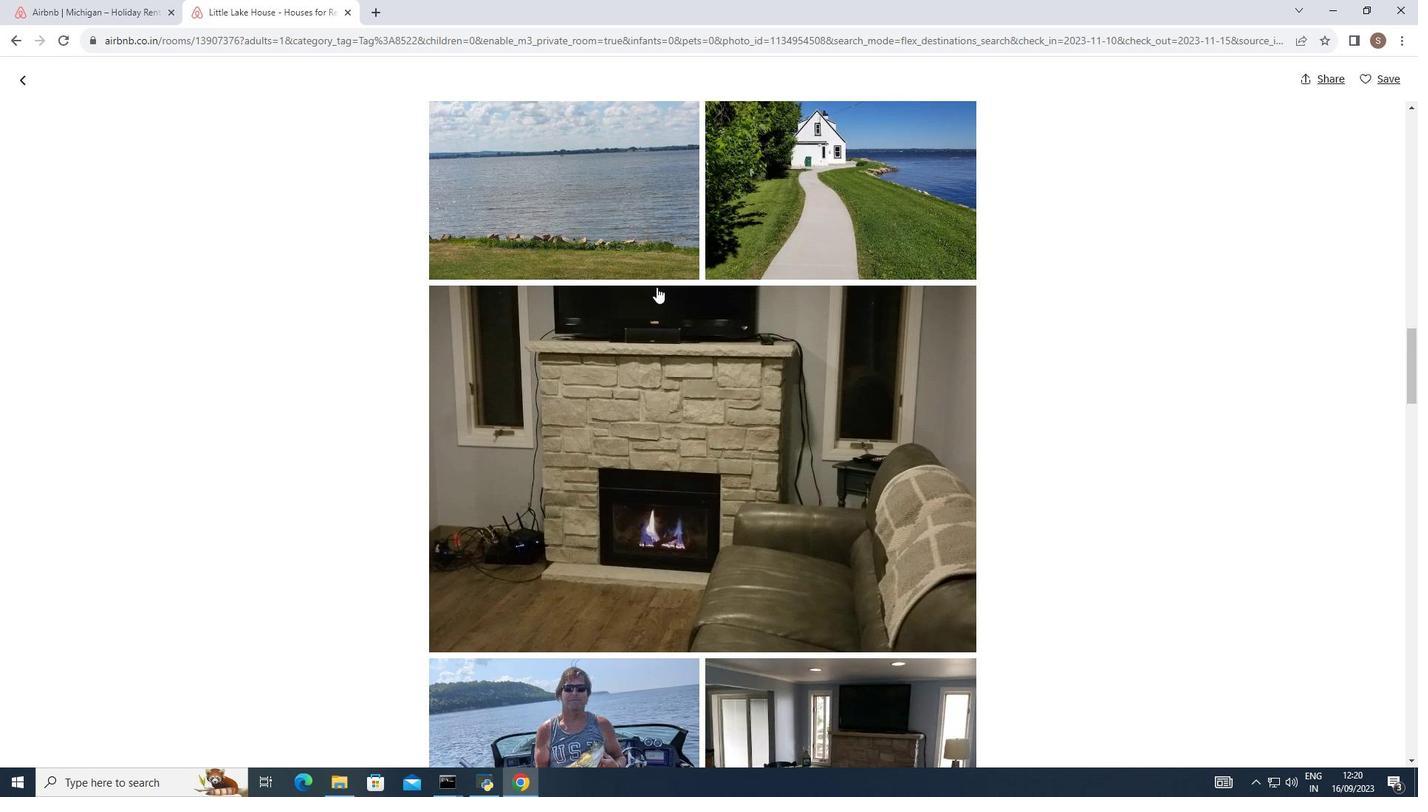 
Action: Mouse scrolled (656, 288) with delta (0, 0)
Screenshot: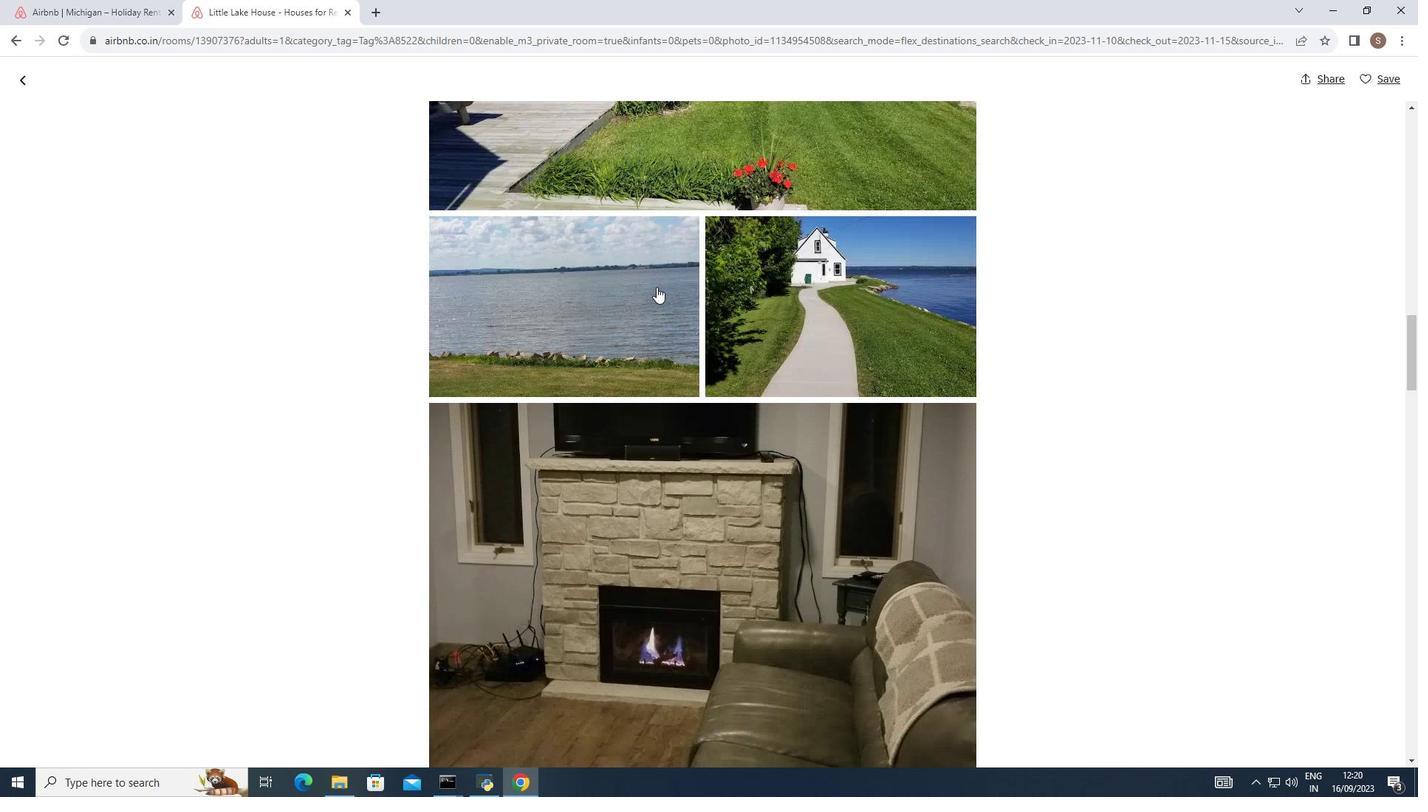 
Action: Mouse scrolled (656, 288) with delta (0, 0)
Screenshot: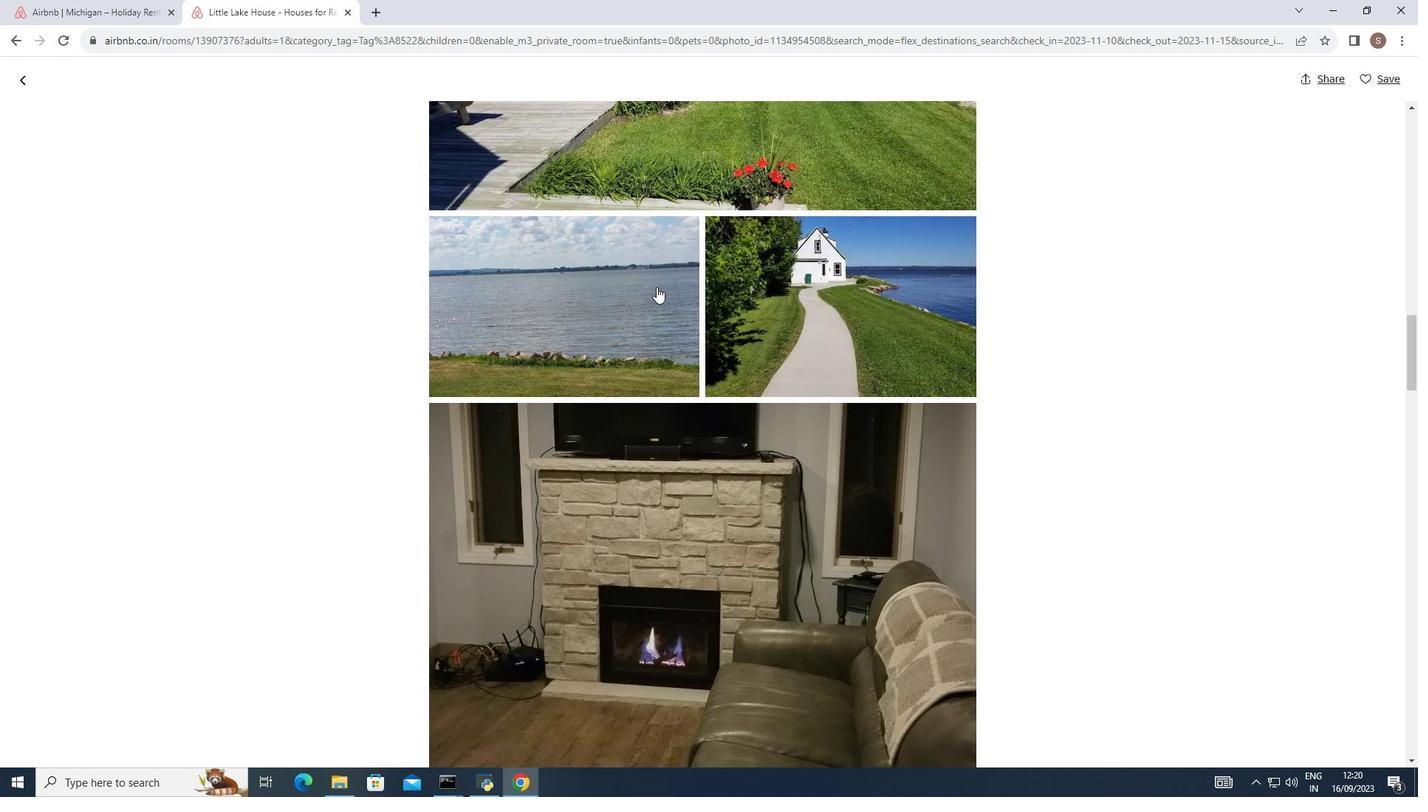 
Action: Mouse scrolled (656, 288) with delta (0, 0)
Screenshot: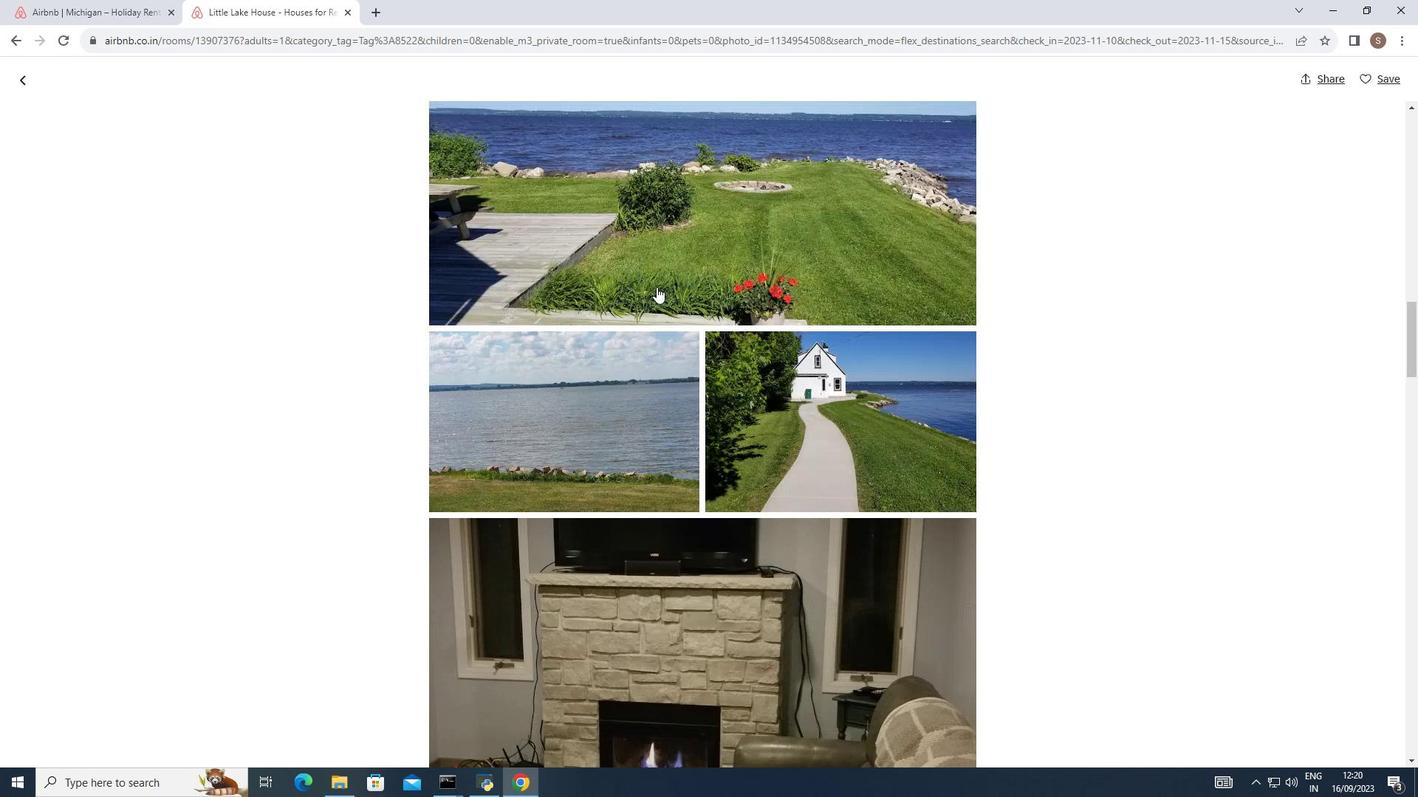 
Action: Mouse scrolled (656, 288) with delta (0, 0)
Screenshot: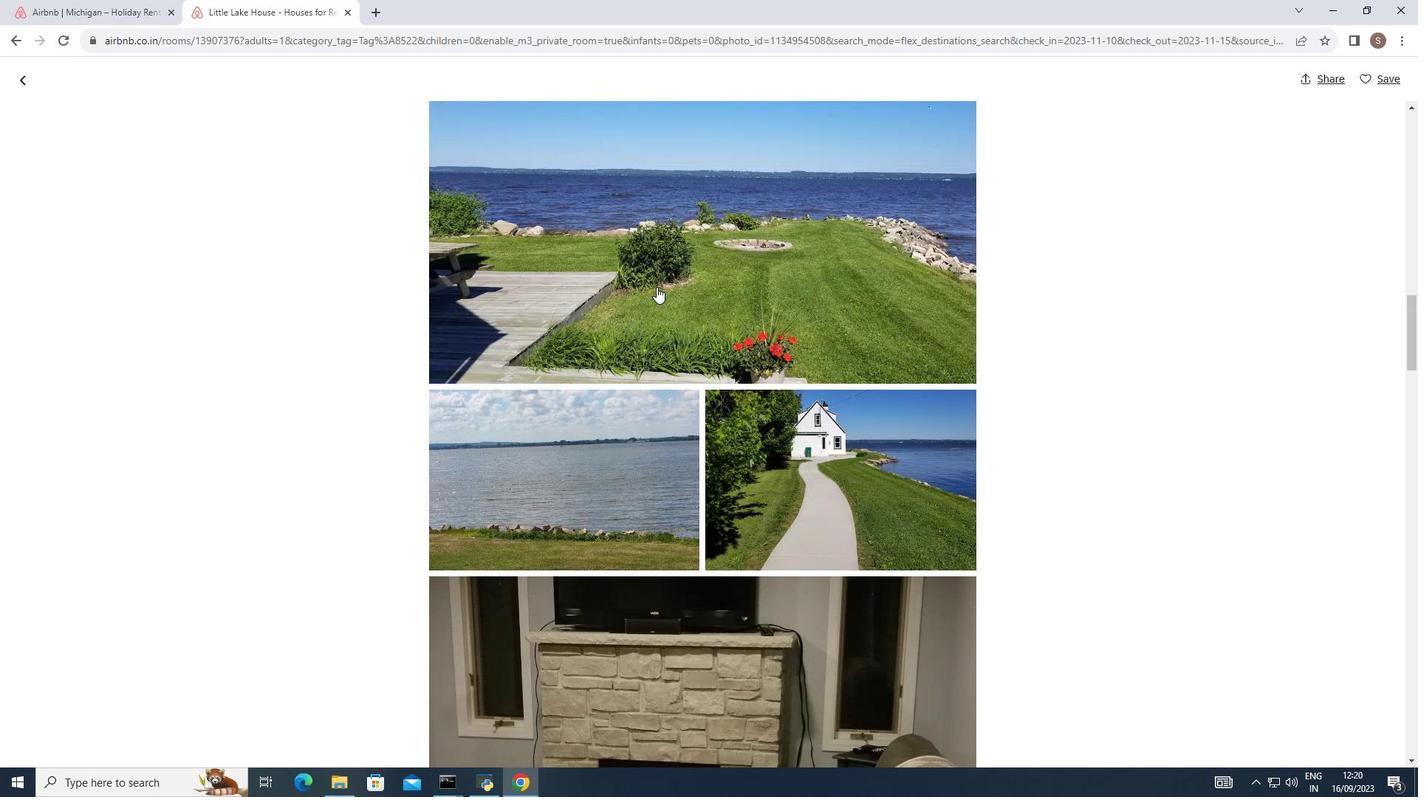 
Action: Mouse moved to (657, 285)
Screenshot: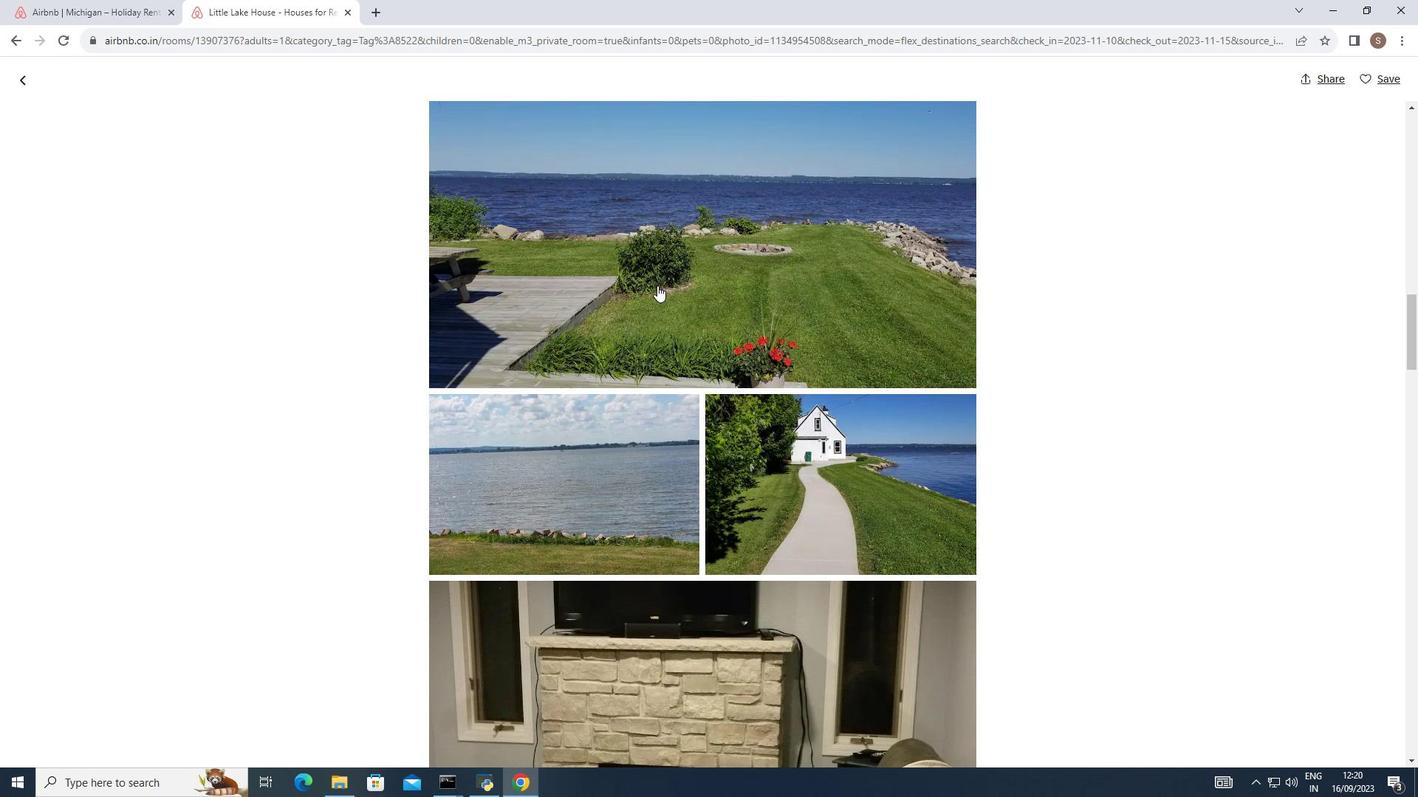 
Action: Mouse scrolled (657, 286) with delta (0, 0)
Screenshot: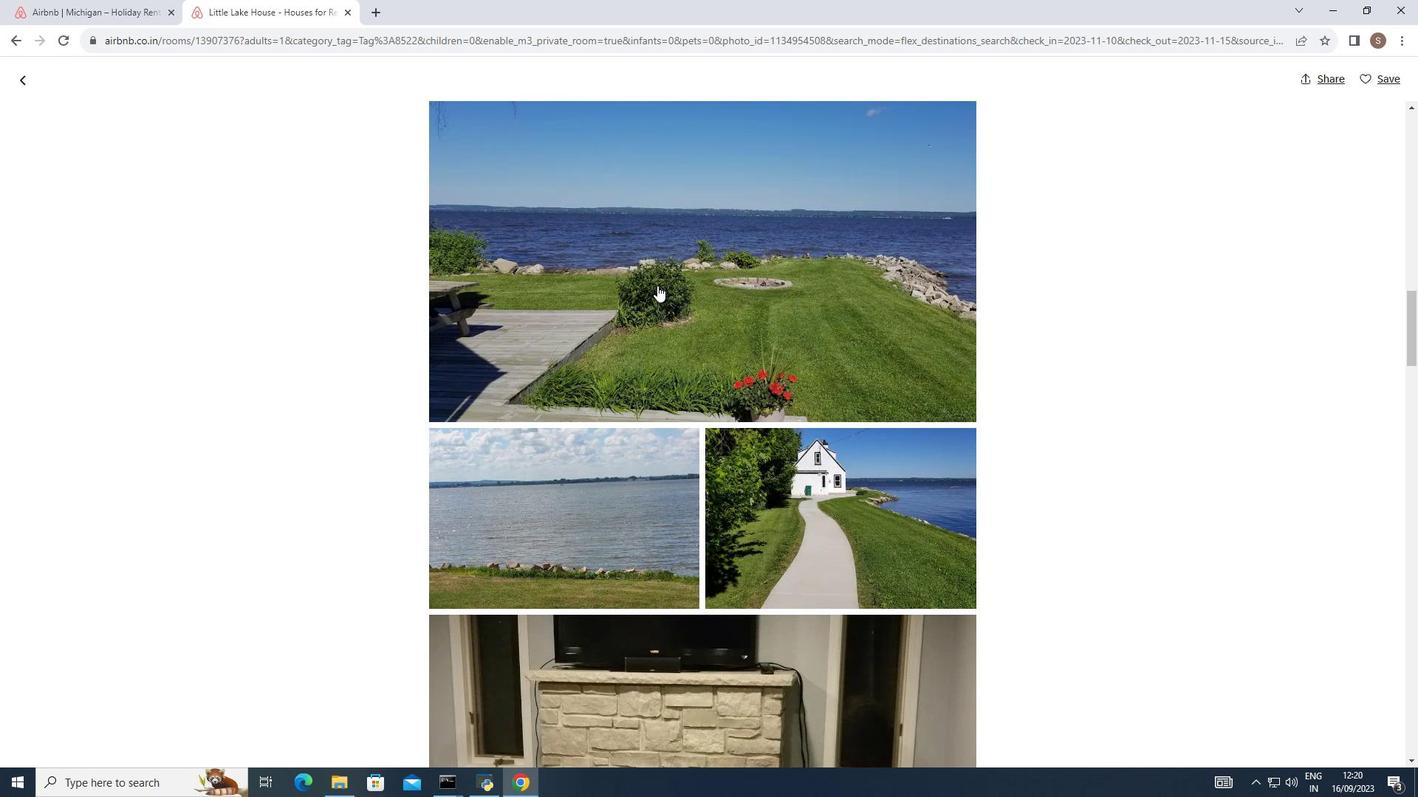 
Action: Mouse scrolled (657, 286) with delta (0, 0)
Screenshot: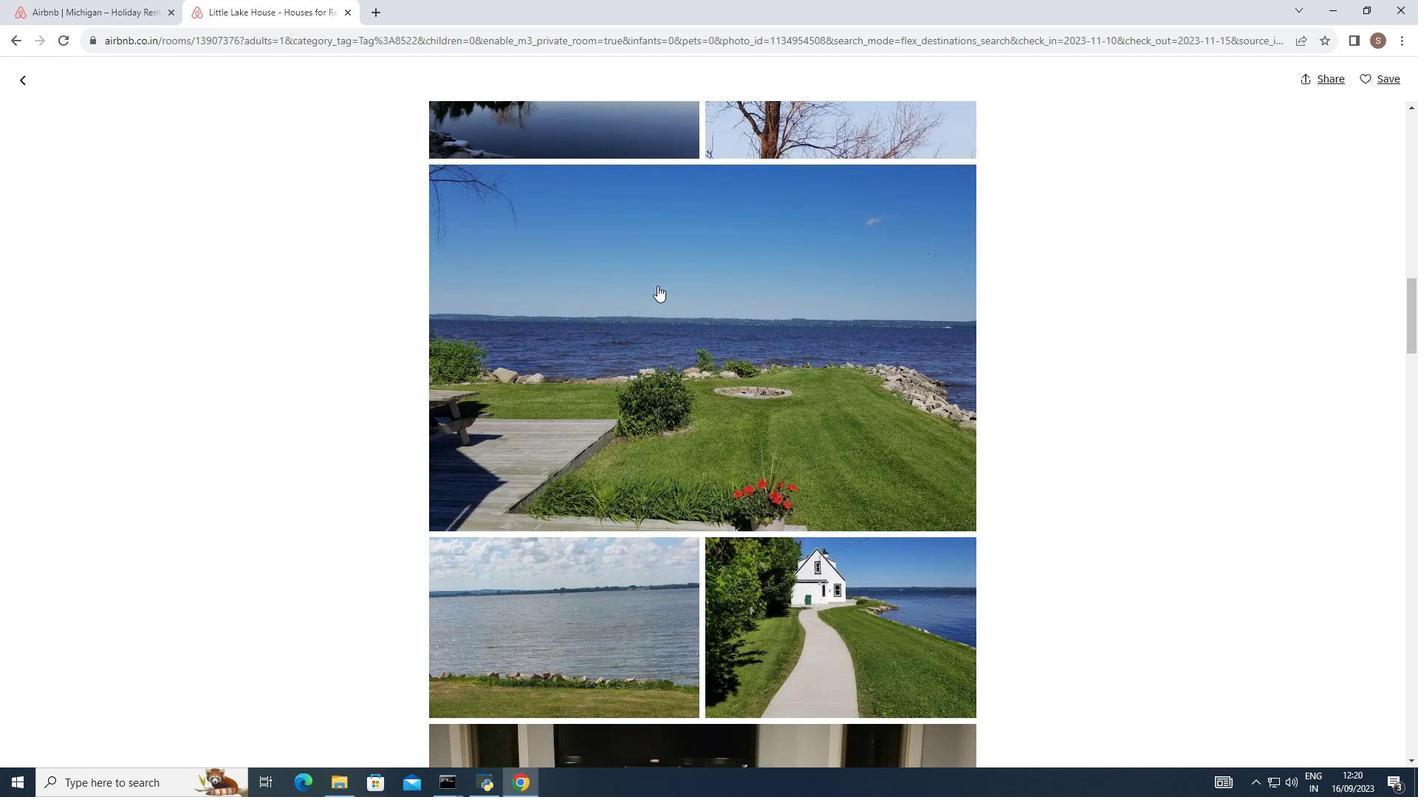 
Action: Mouse moved to (610, 265)
Screenshot: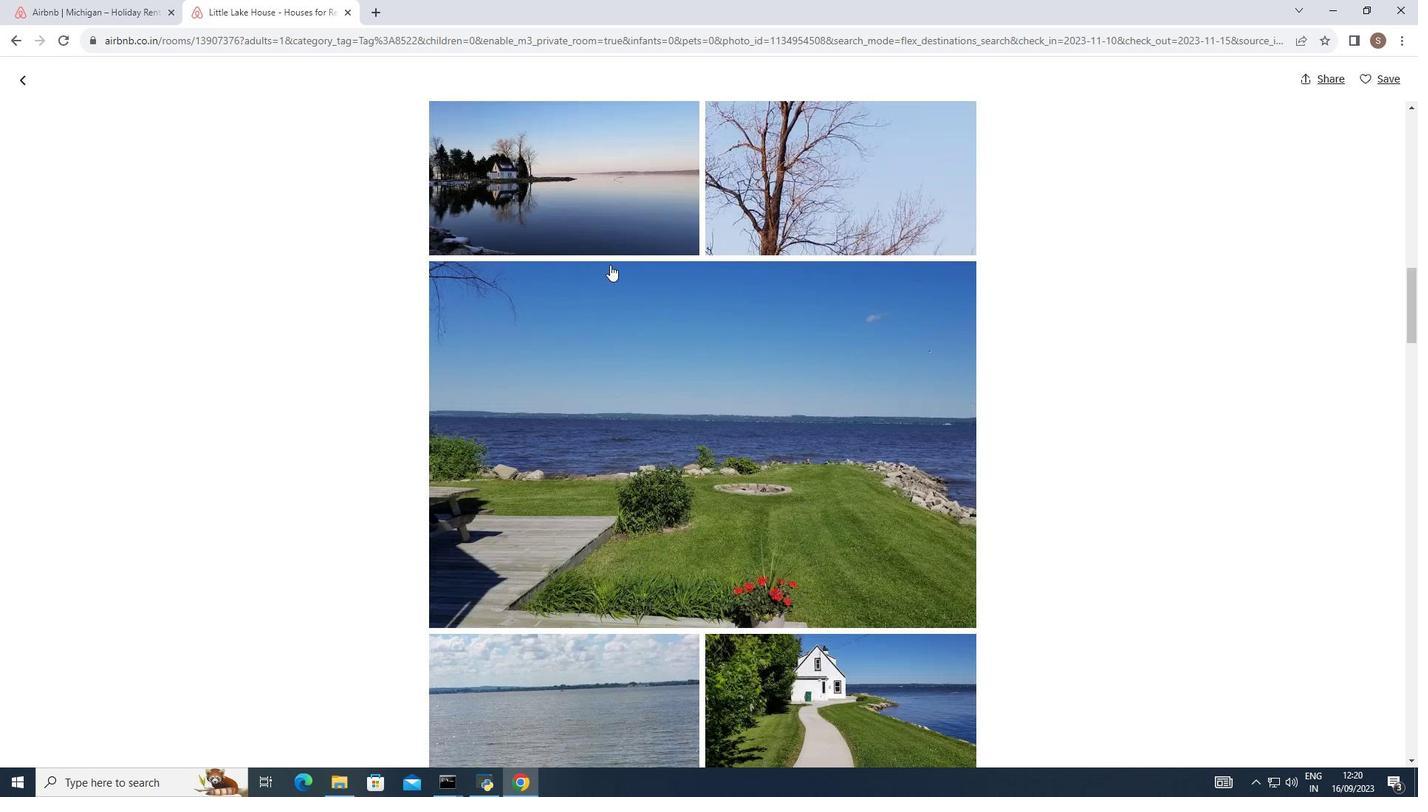 
Action: Mouse scrolled (610, 265) with delta (0, 0)
Screenshot: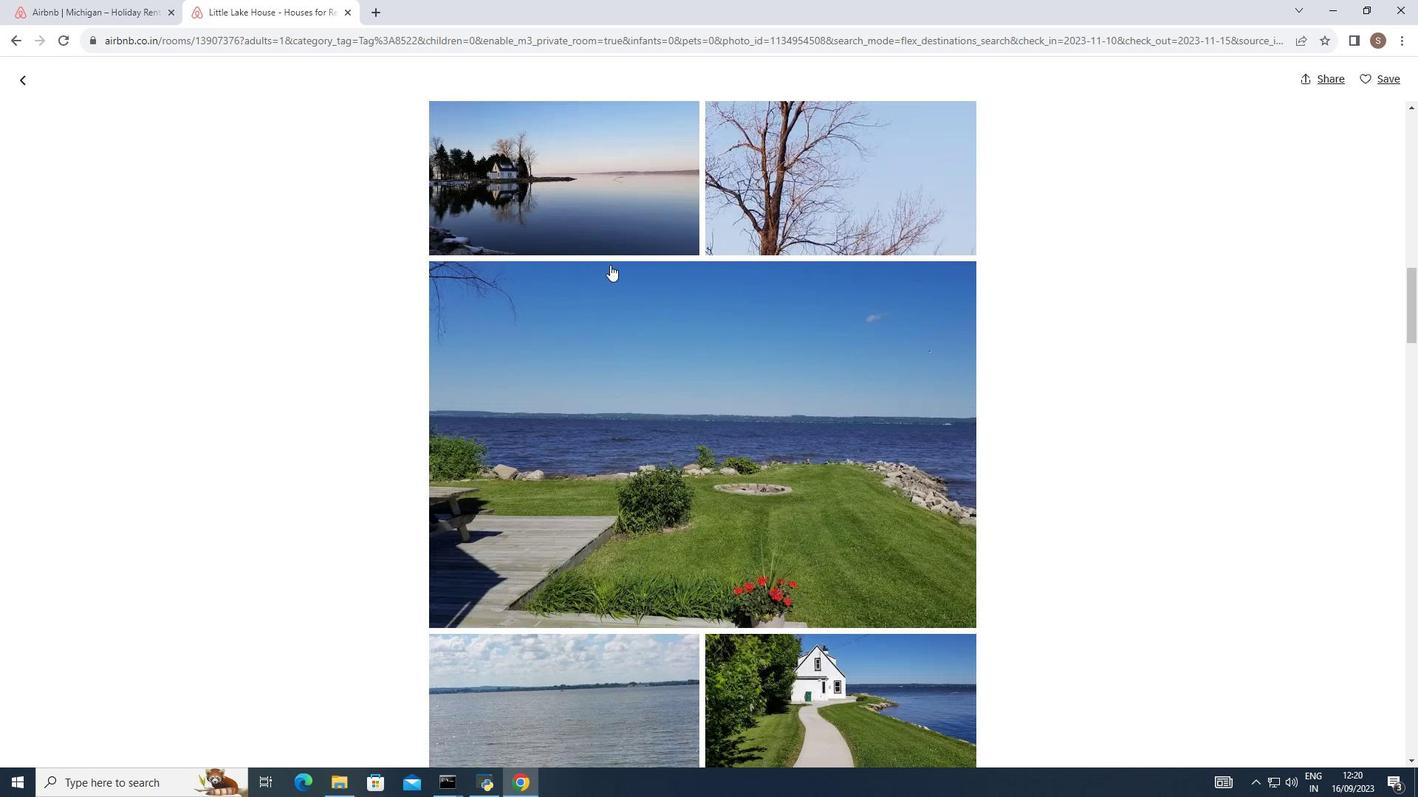 
Action: Mouse scrolled (610, 265) with delta (0, 0)
Screenshot: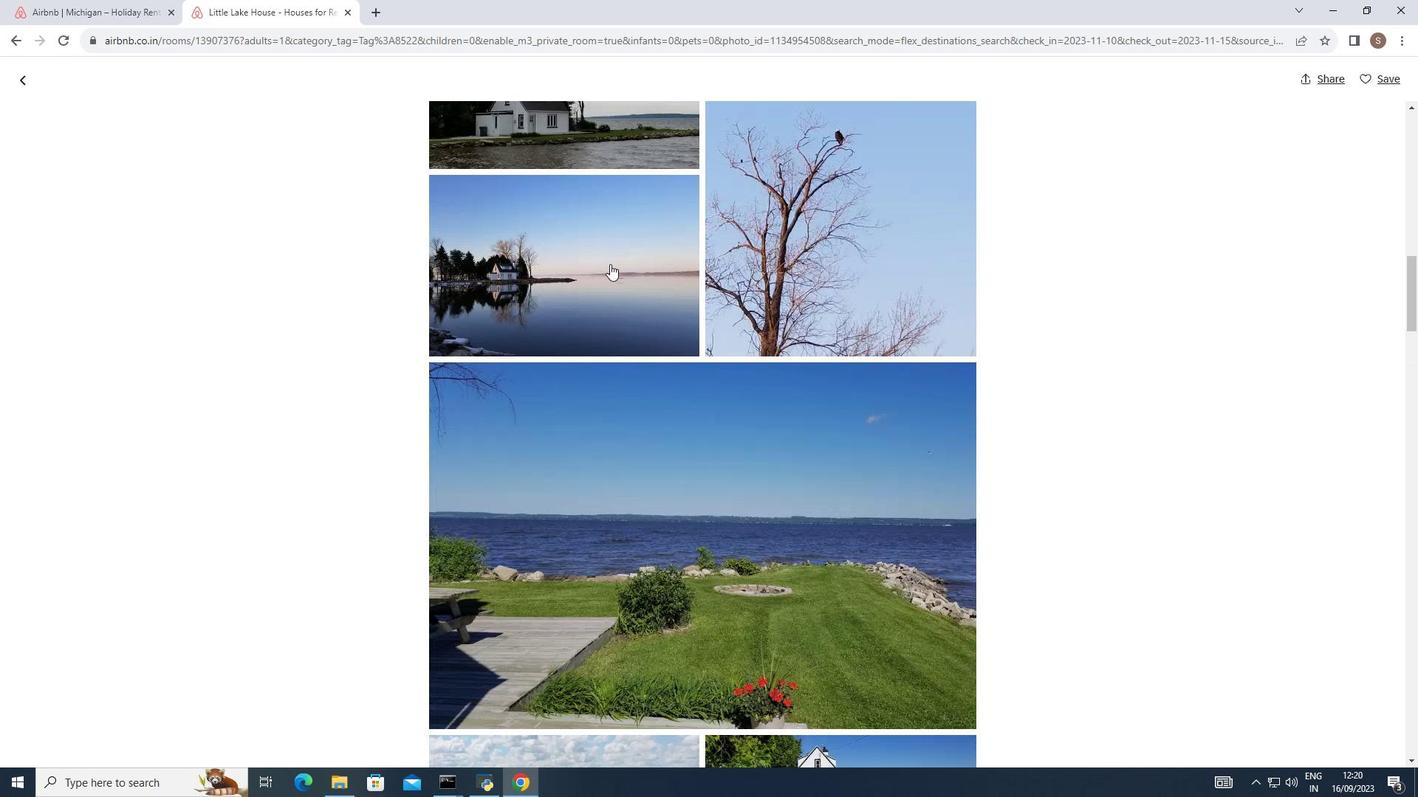 
Action: Mouse scrolled (610, 265) with delta (0, 0)
Screenshot: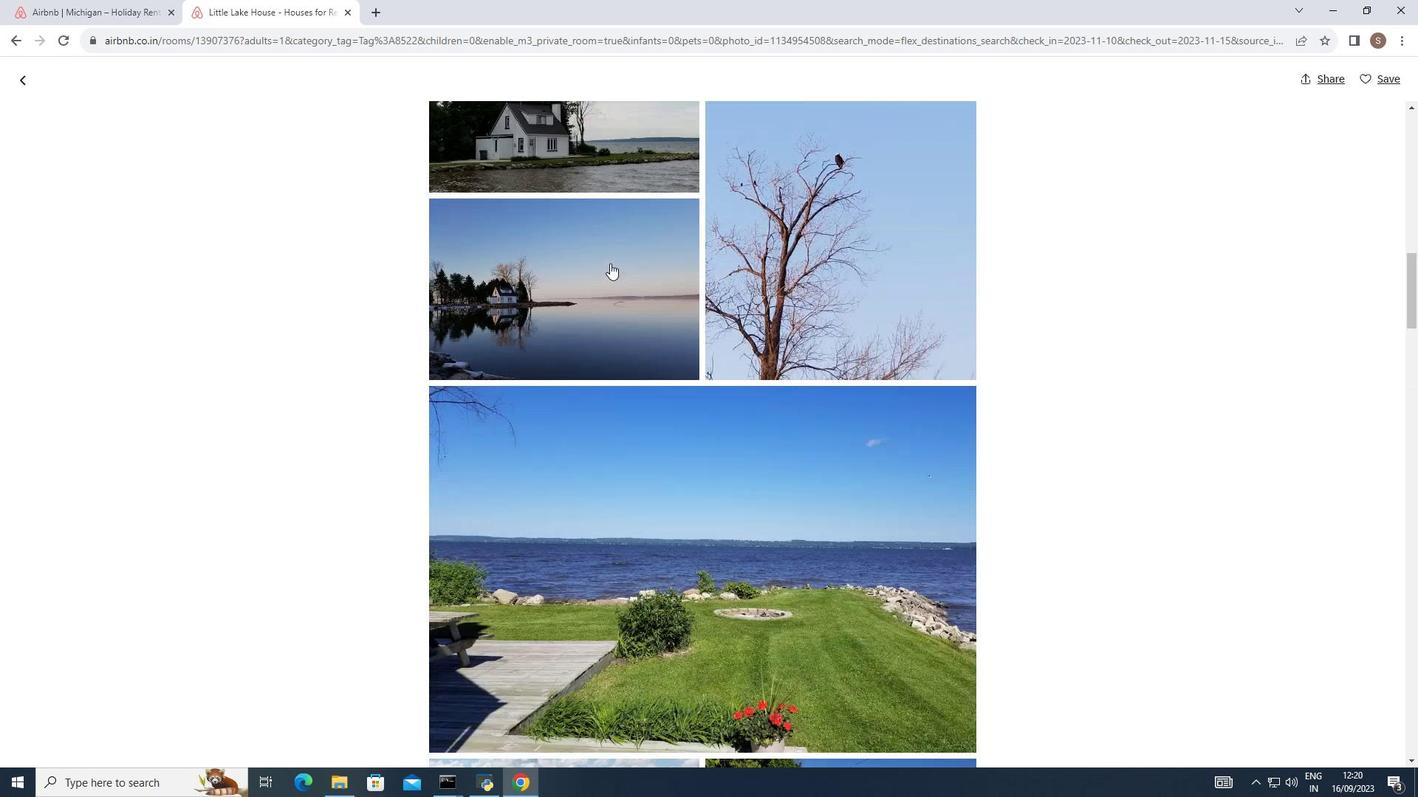 
Action: Mouse moved to (611, 262)
Screenshot: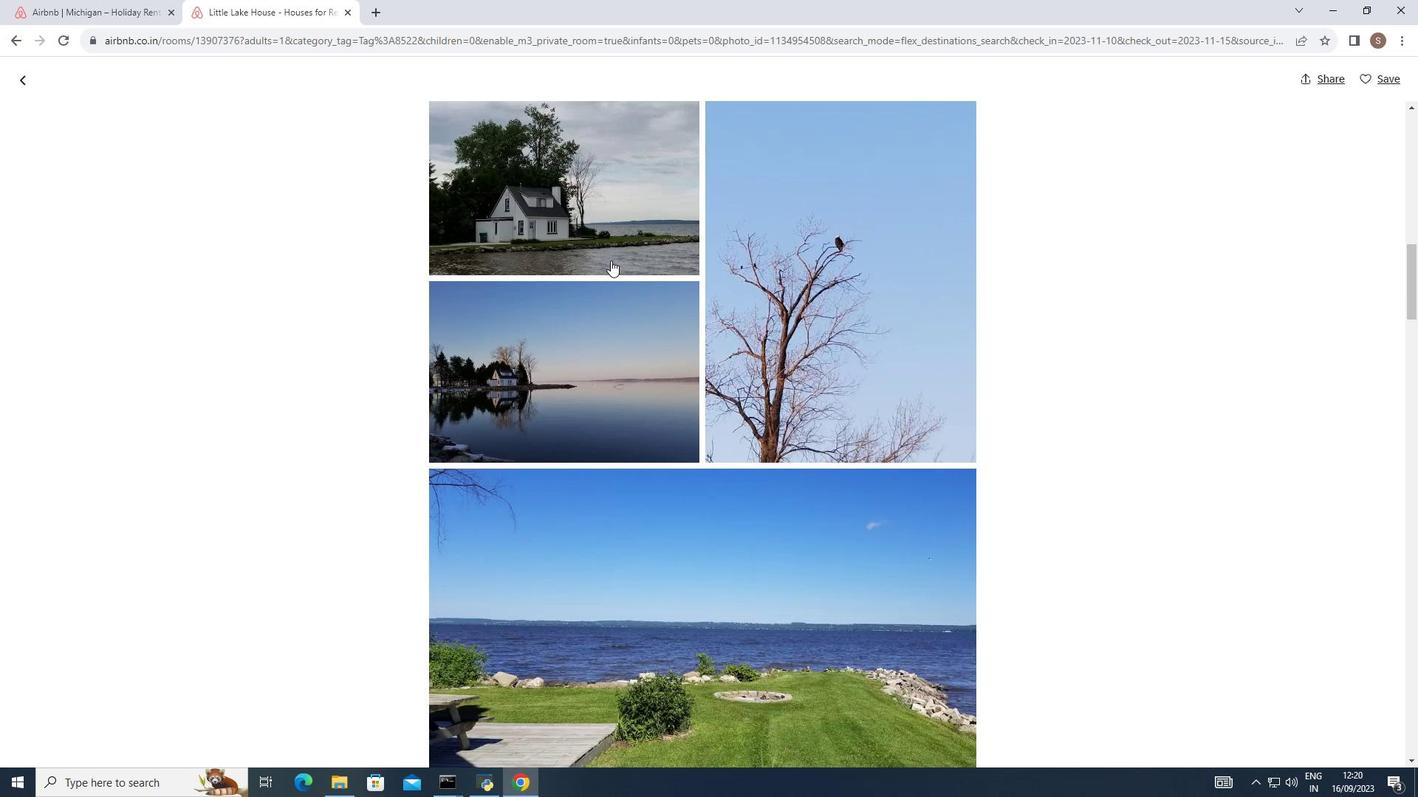 
Action: Mouse scrolled (611, 263) with delta (0, 0)
Screenshot: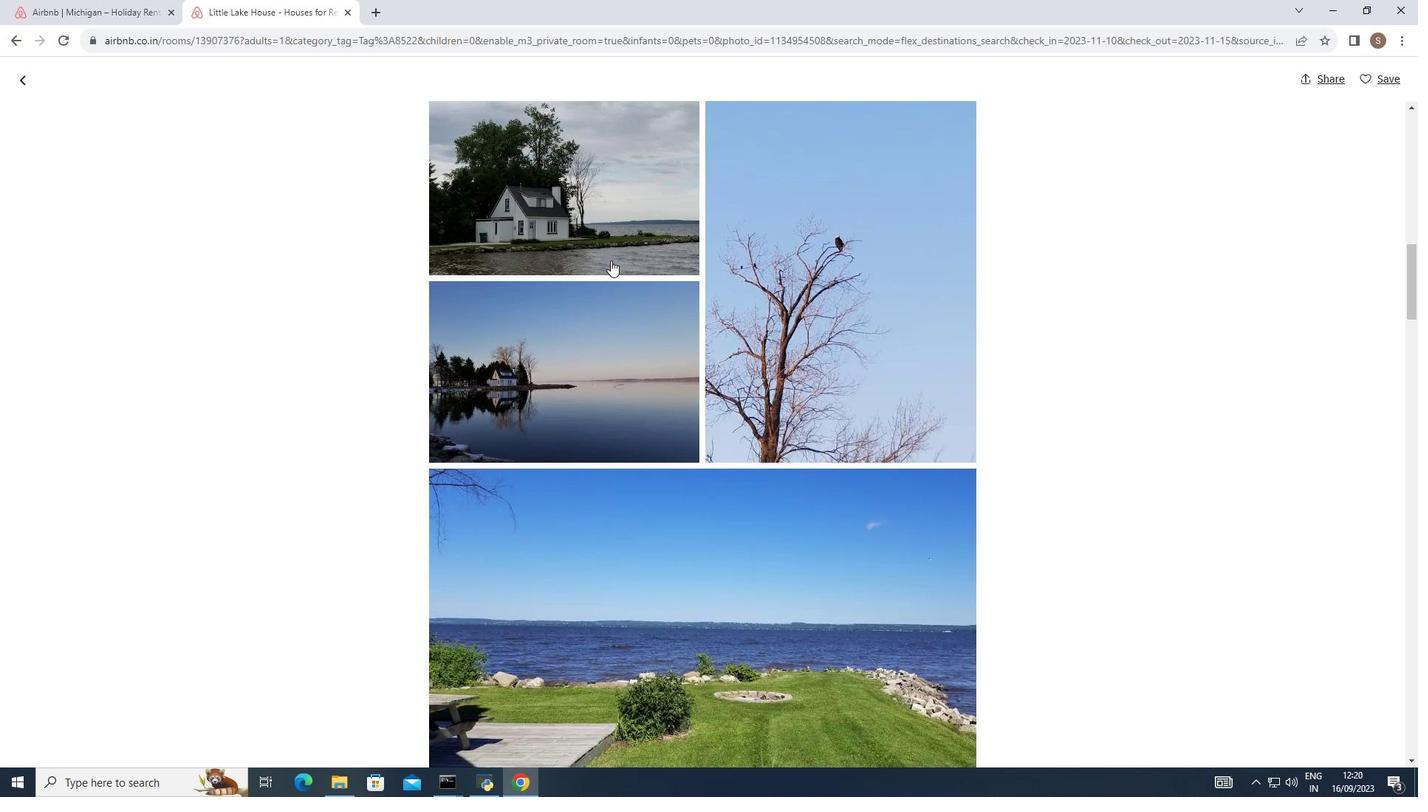 
Action: Mouse moved to (611, 260)
Screenshot: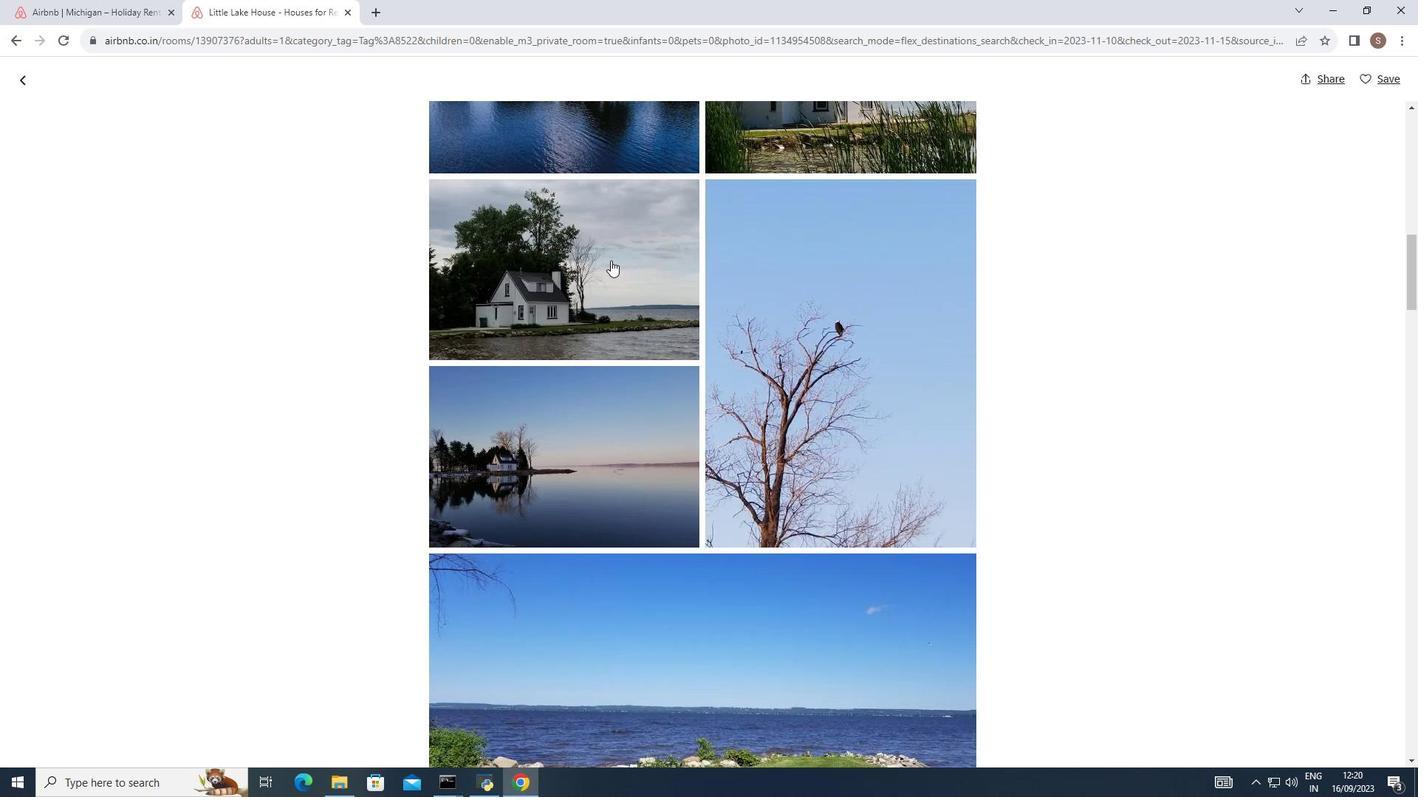 
Action: Mouse scrolled (611, 261) with delta (0, 0)
Screenshot: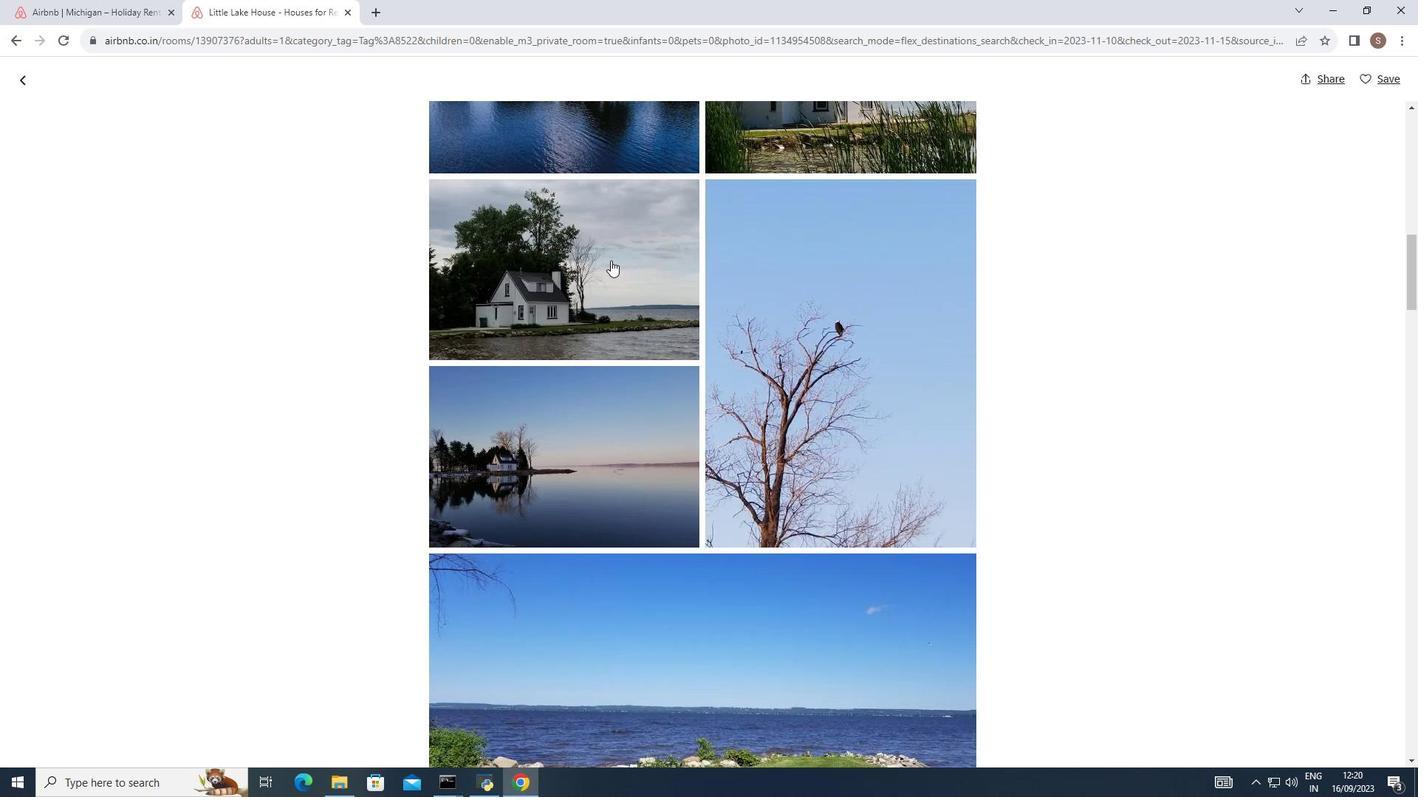 
Action: Mouse scrolled (611, 261) with delta (0, 0)
Screenshot: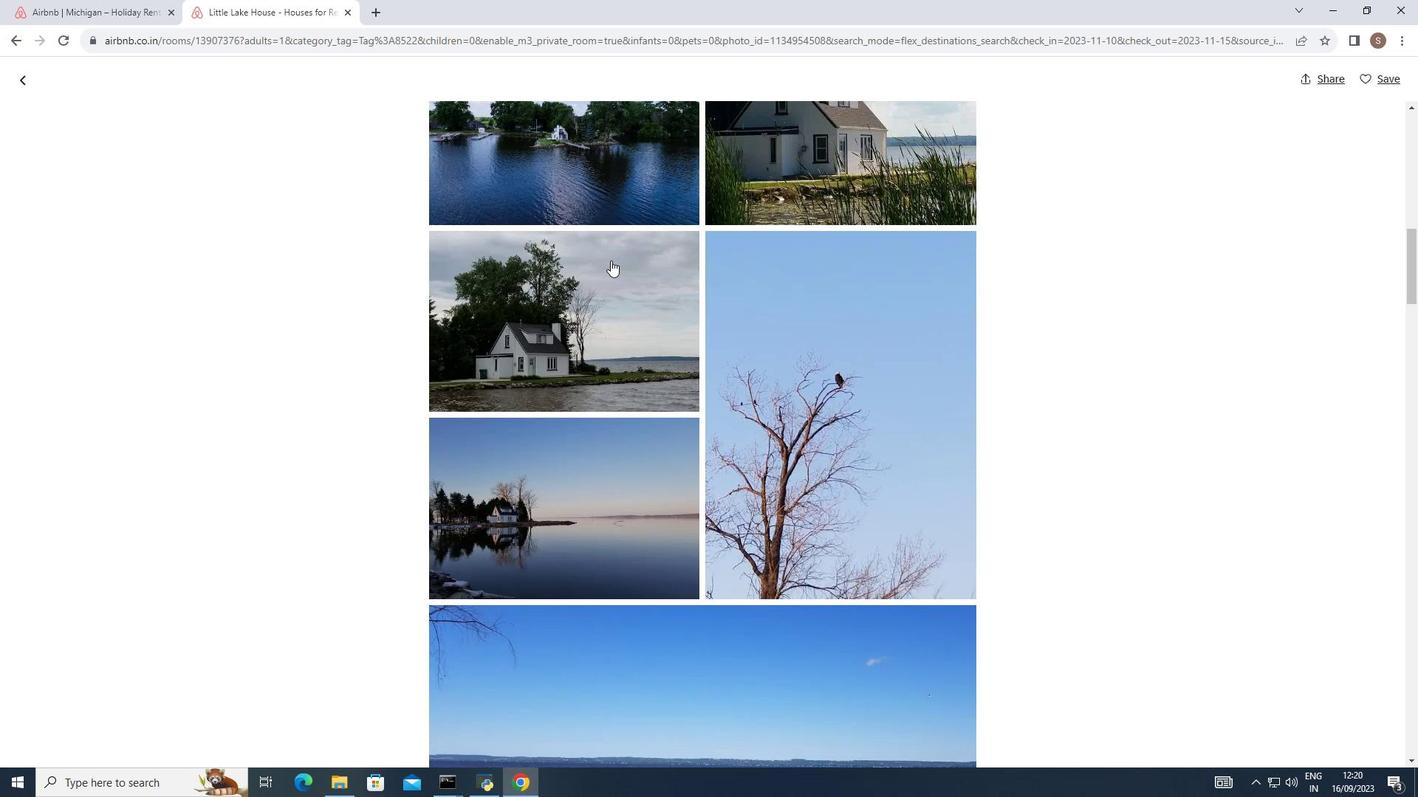 
Action: Mouse moved to (635, 257)
Screenshot: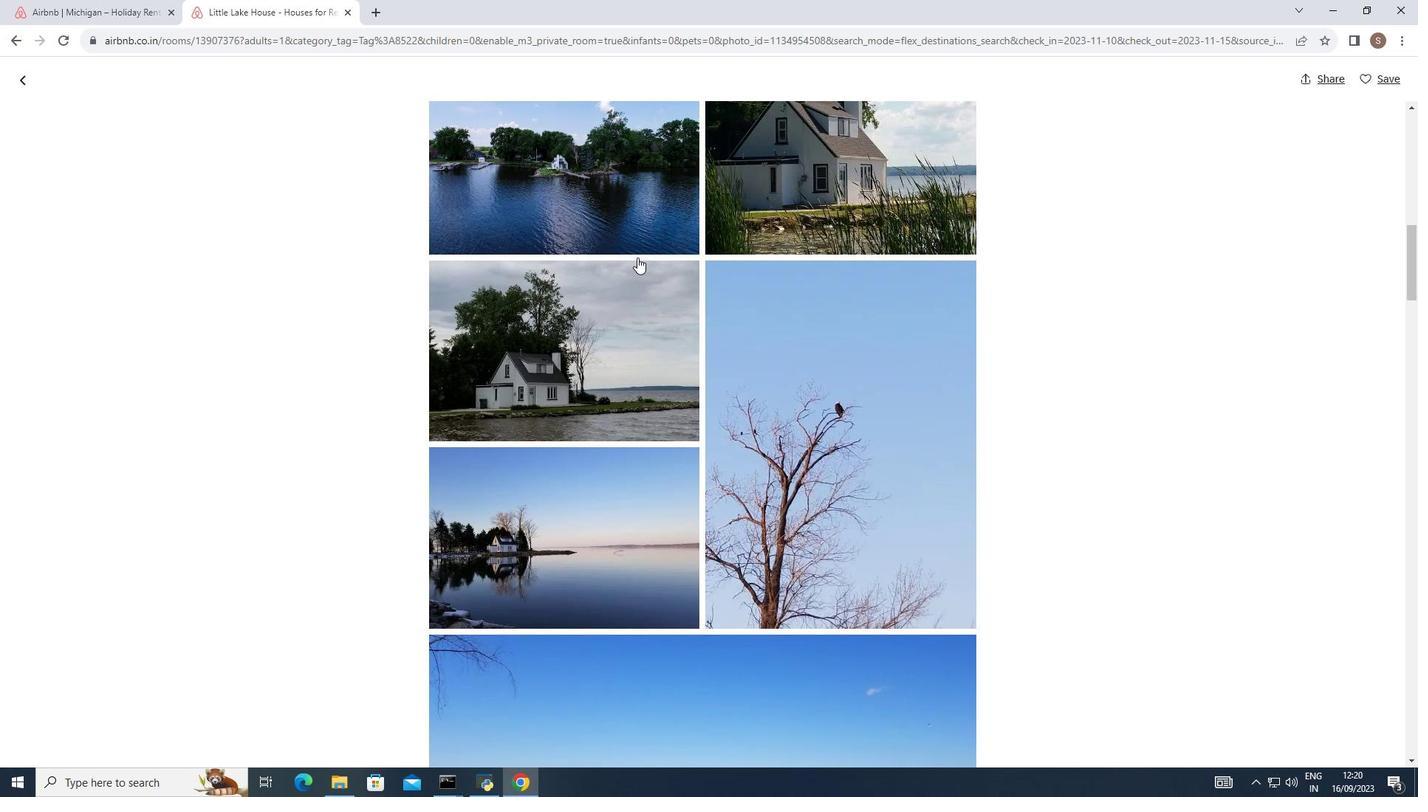
Action: Mouse scrolled (635, 258) with delta (0, 0)
Screenshot: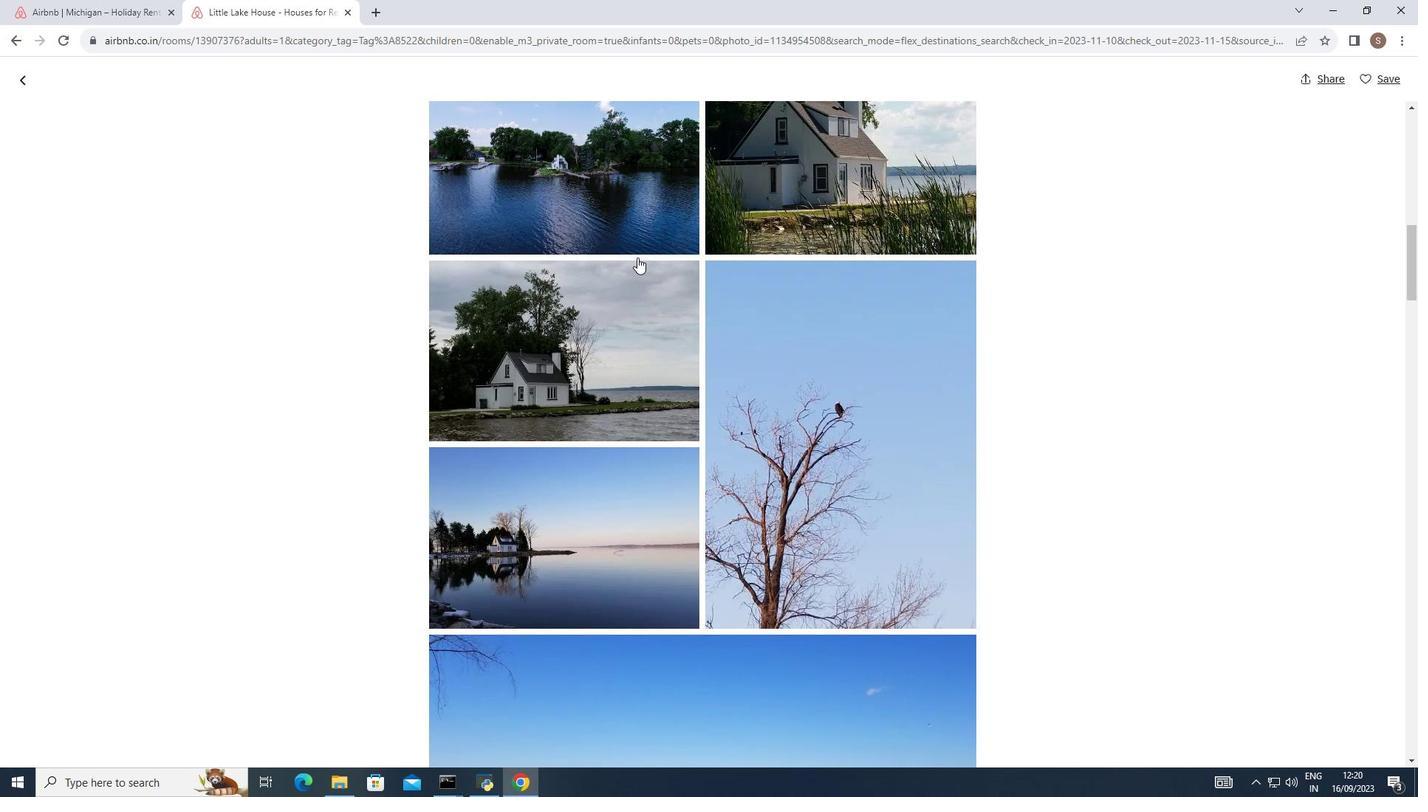 
Action: Mouse moved to (636, 257)
Screenshot: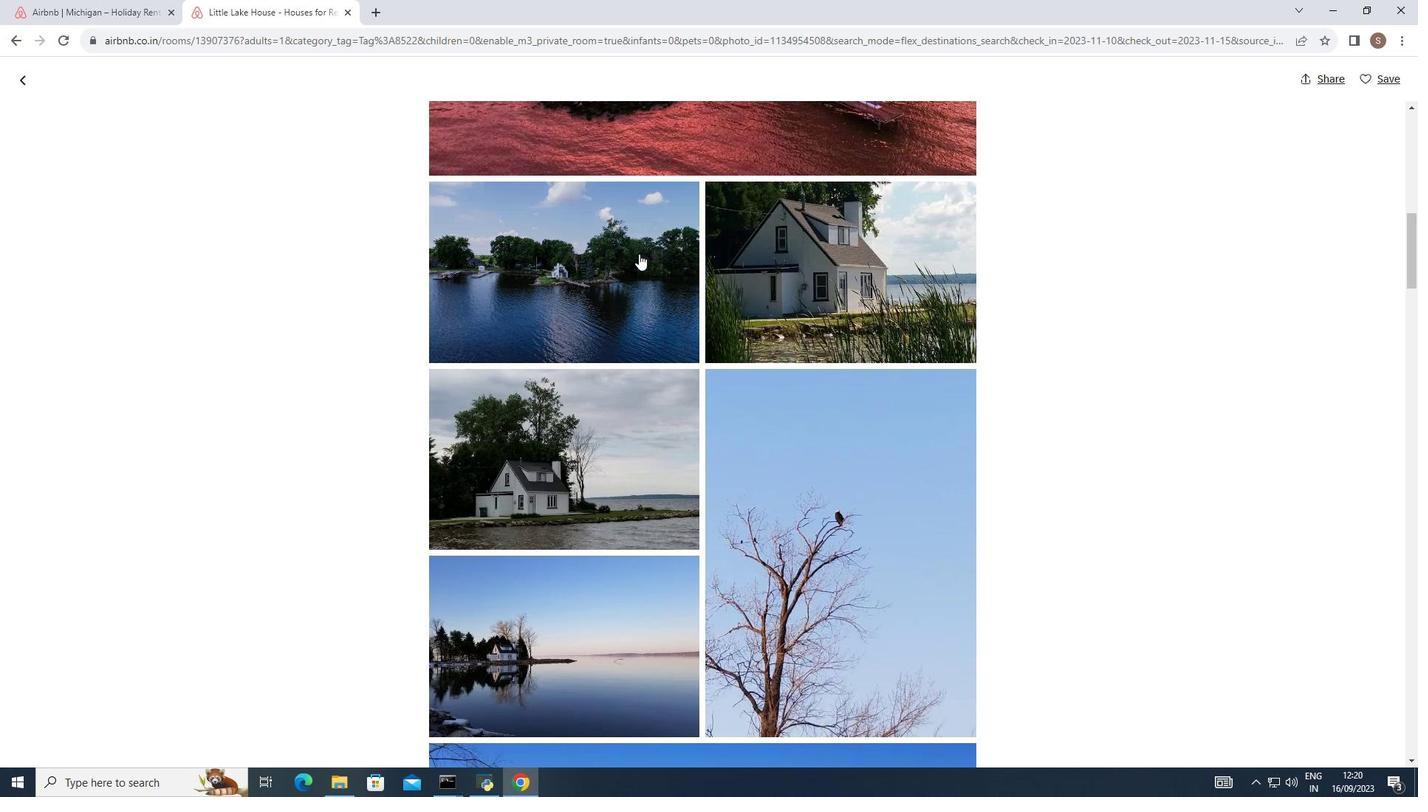 
Action: Mouse scrolled (636, 258) with delta (0, 0)
Screenshot: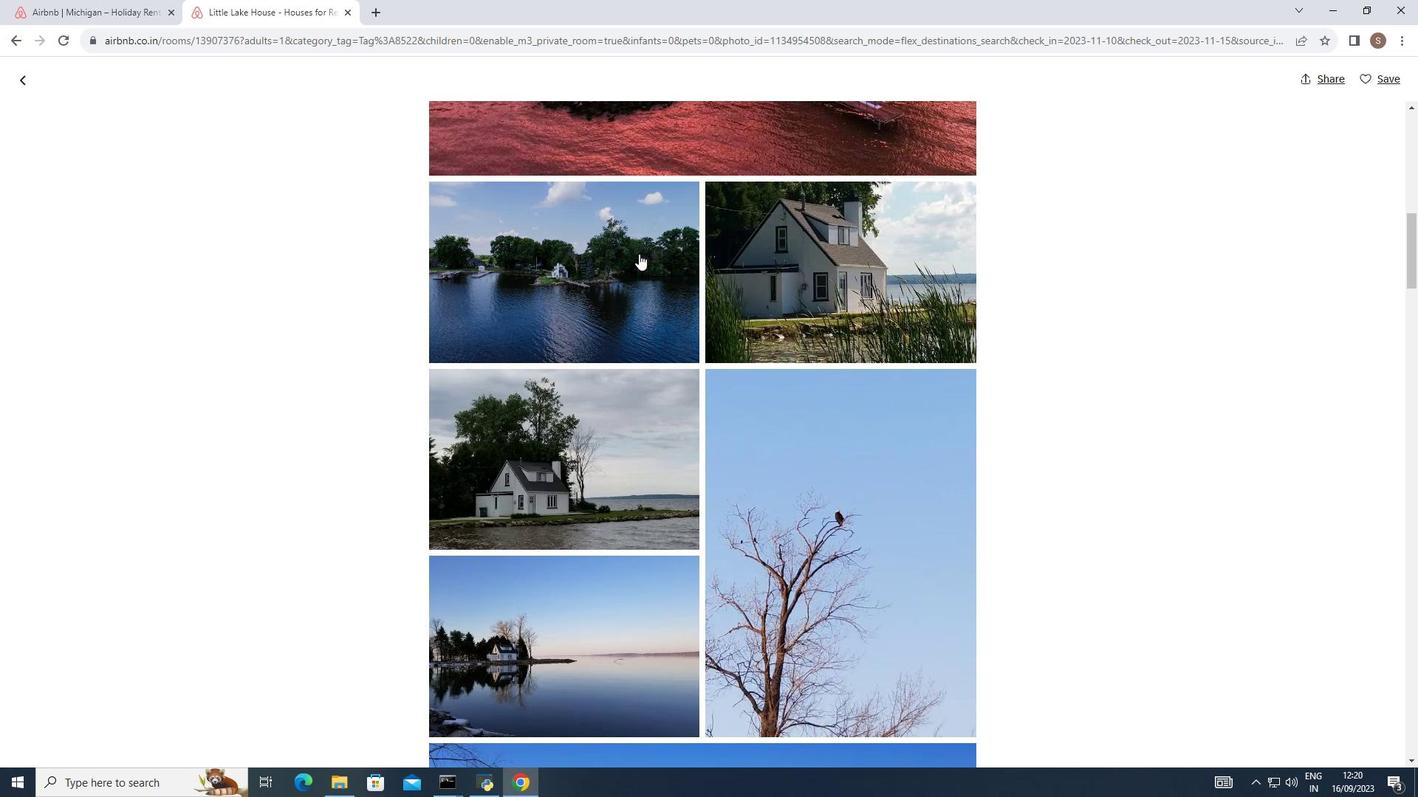 
Action: Mouse moved to (639, 250)
Screenshot: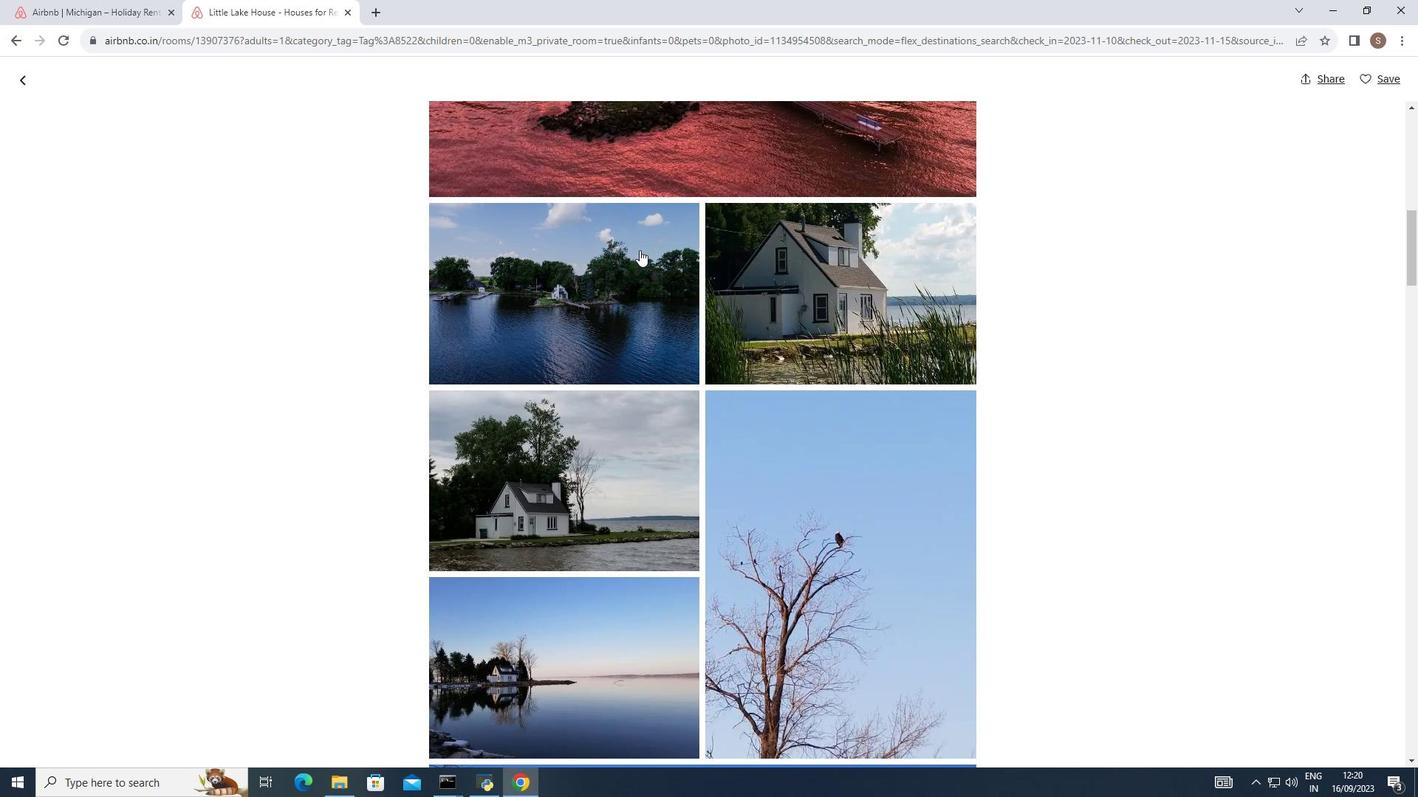 
Action: Mouse scrolled (639, 251) with delta (0, 0)
Screenshot: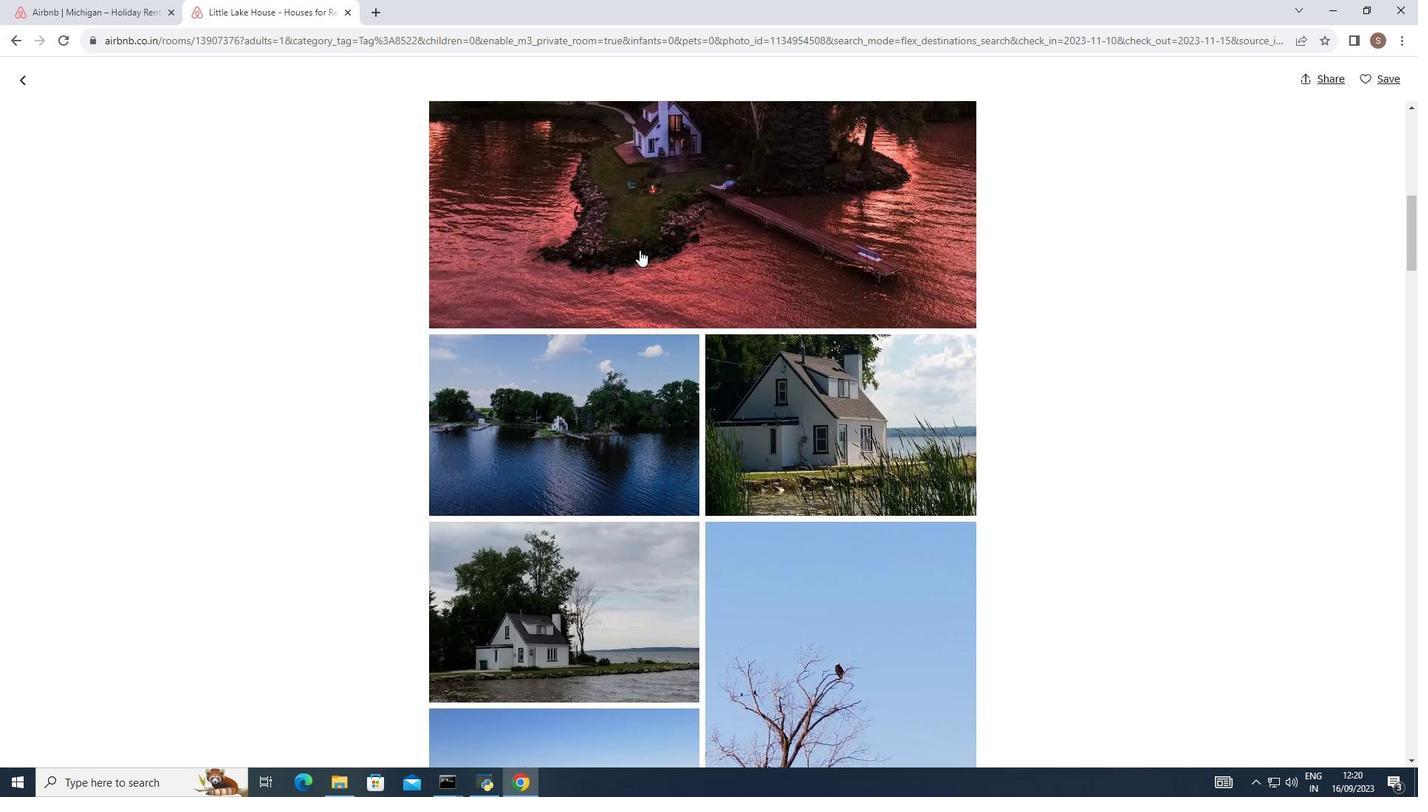 
Action: Mouse scrolled (639, 251) with delta (0, 0)
Screenshot: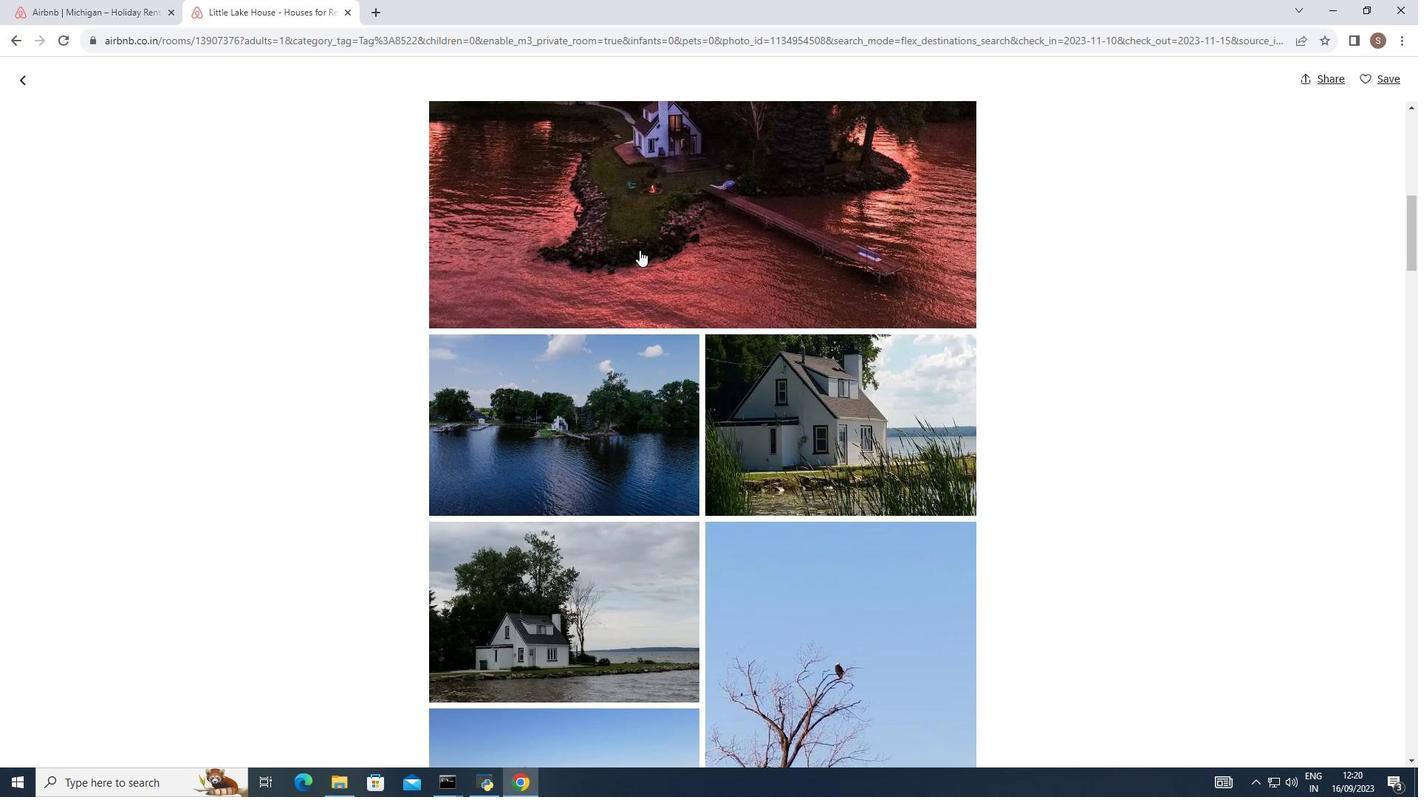 
Action: Mouse scrolled (639, 251) with delta (0, 0)
Screenshot: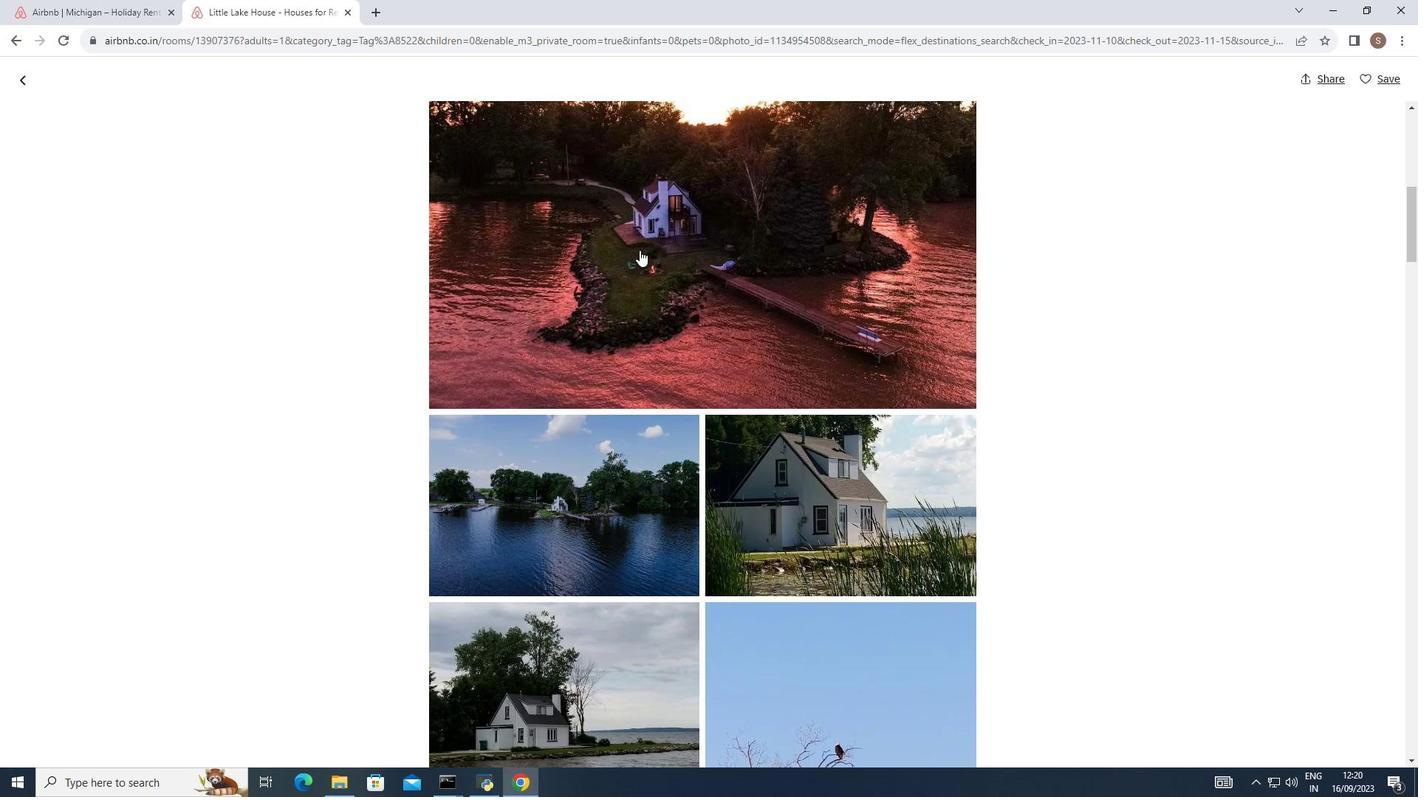 
Action: Mouse moved to (639, 249)
Screenshot: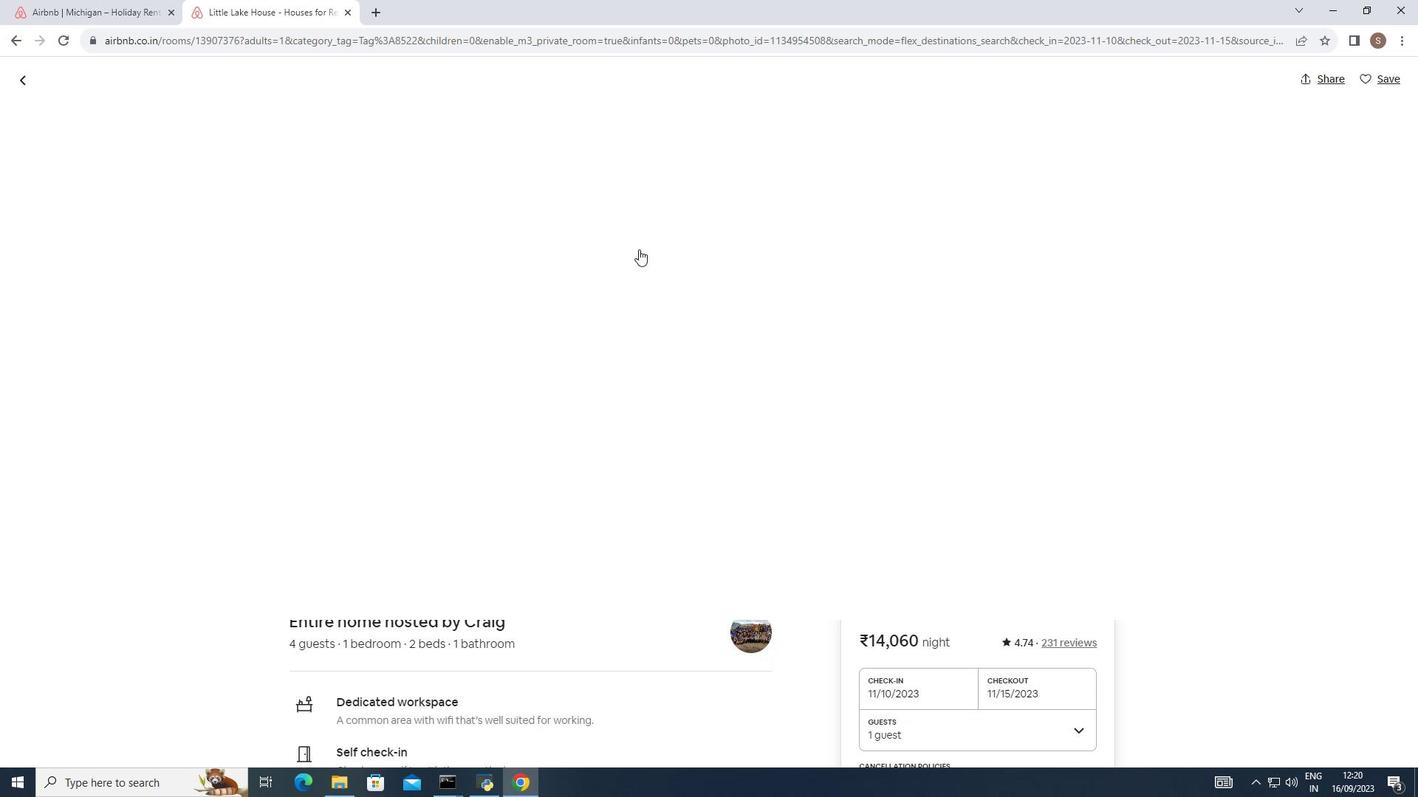 
Action: Mouse scrolled (639, 250) with delta (0, 0)
Screenshot: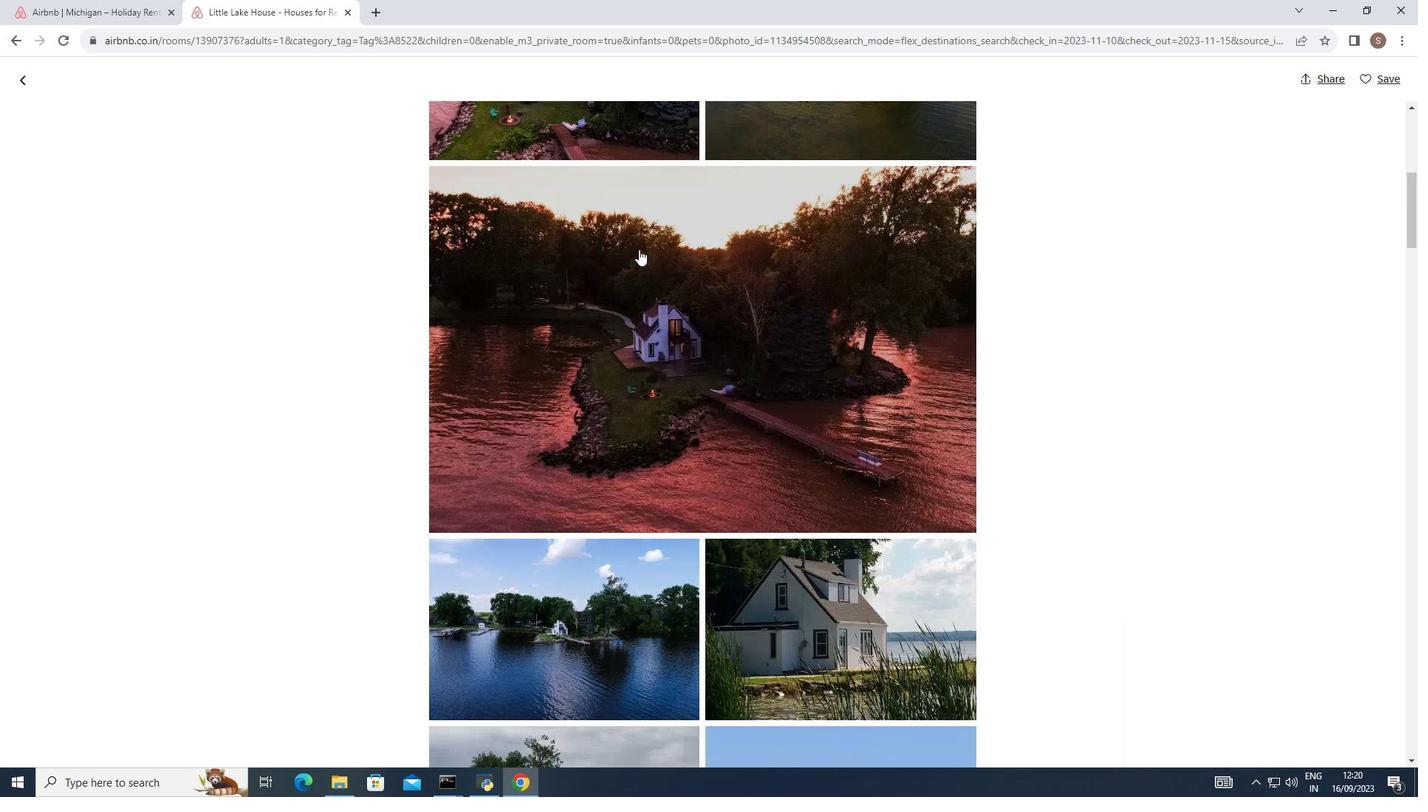 
Action: Mouse scrolled (639, 250) with delta (0, 0)
Screenshot: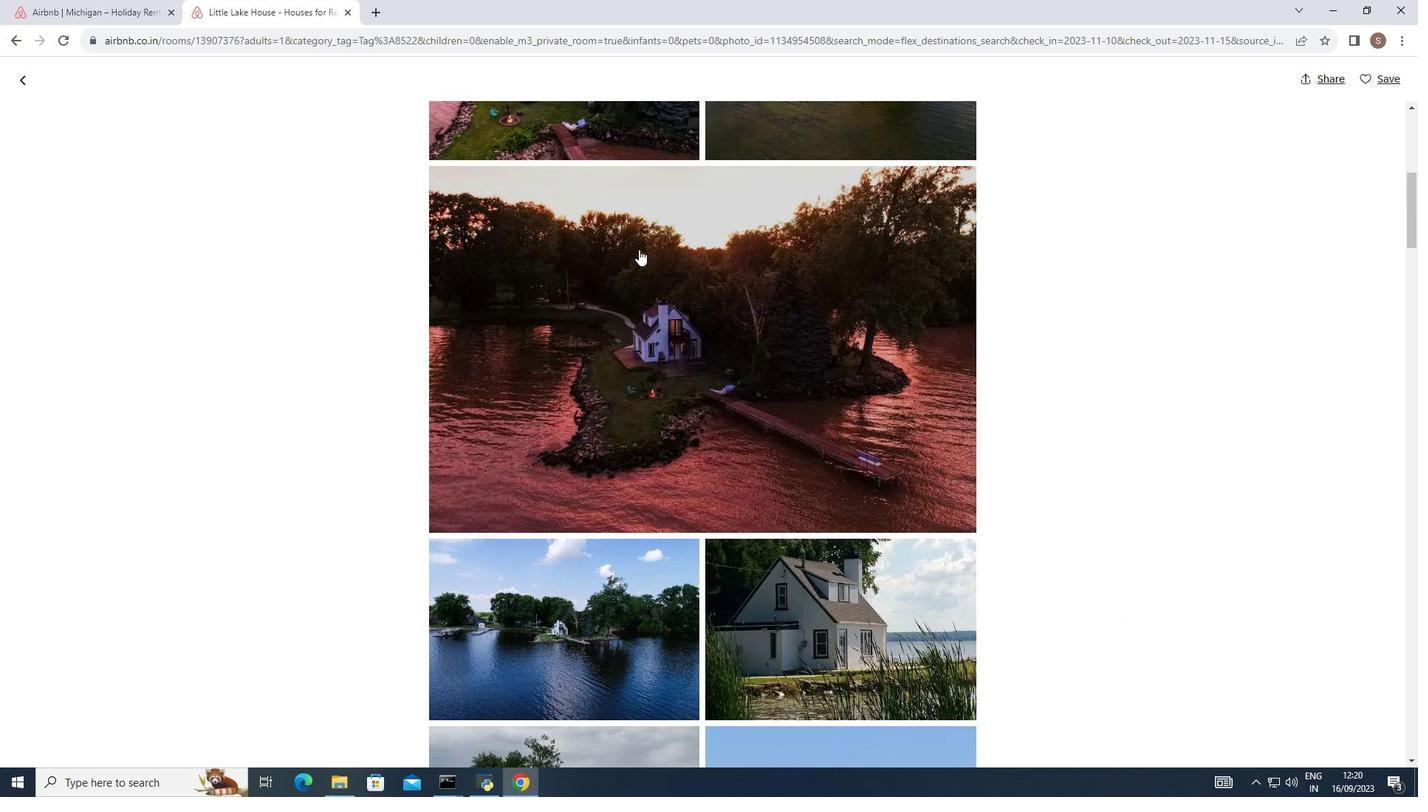 
Action: Mouse scrolled (639, 250) with delta (0, 0)
Screenshot: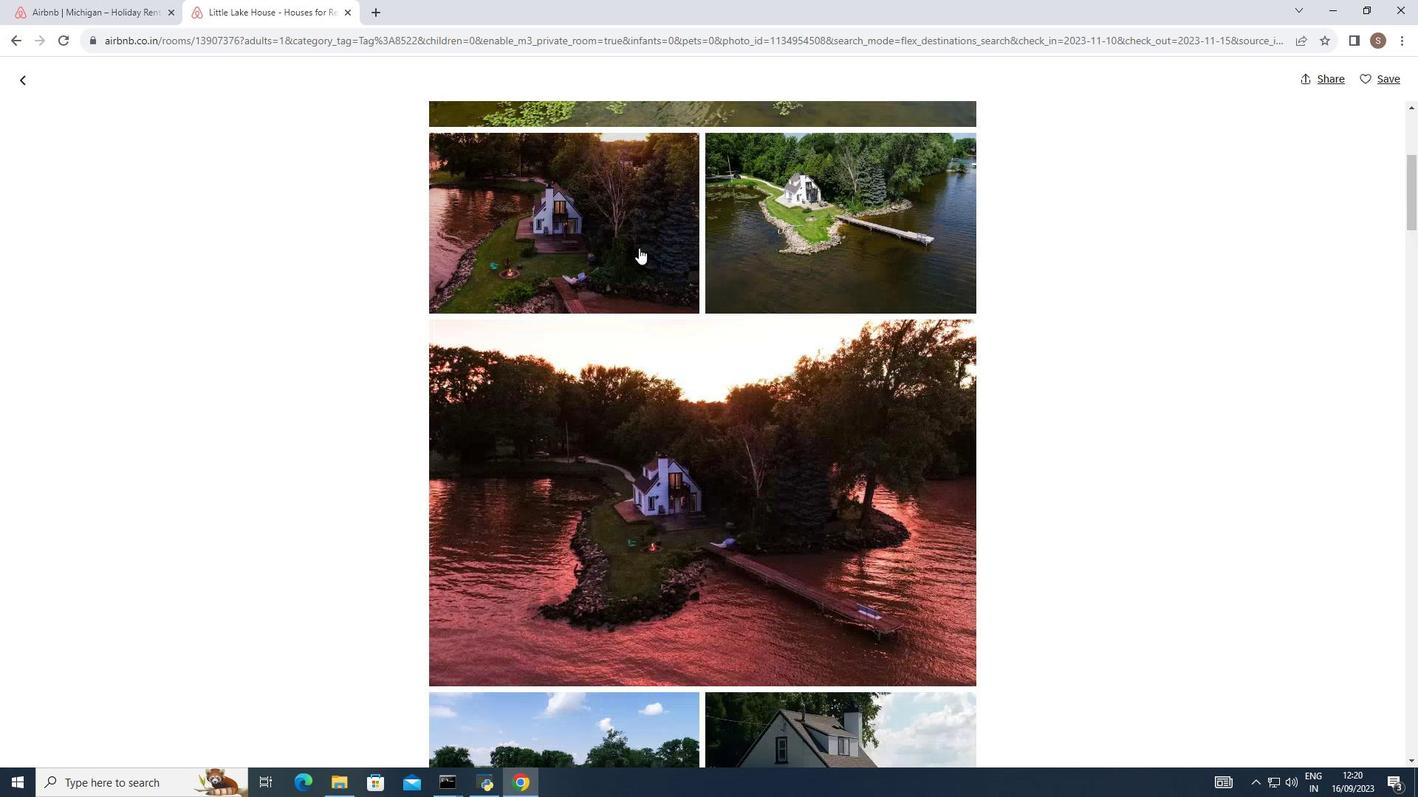 
Action: Mouse scrolled (639, 250) with delta (0, 0)
Screenshot: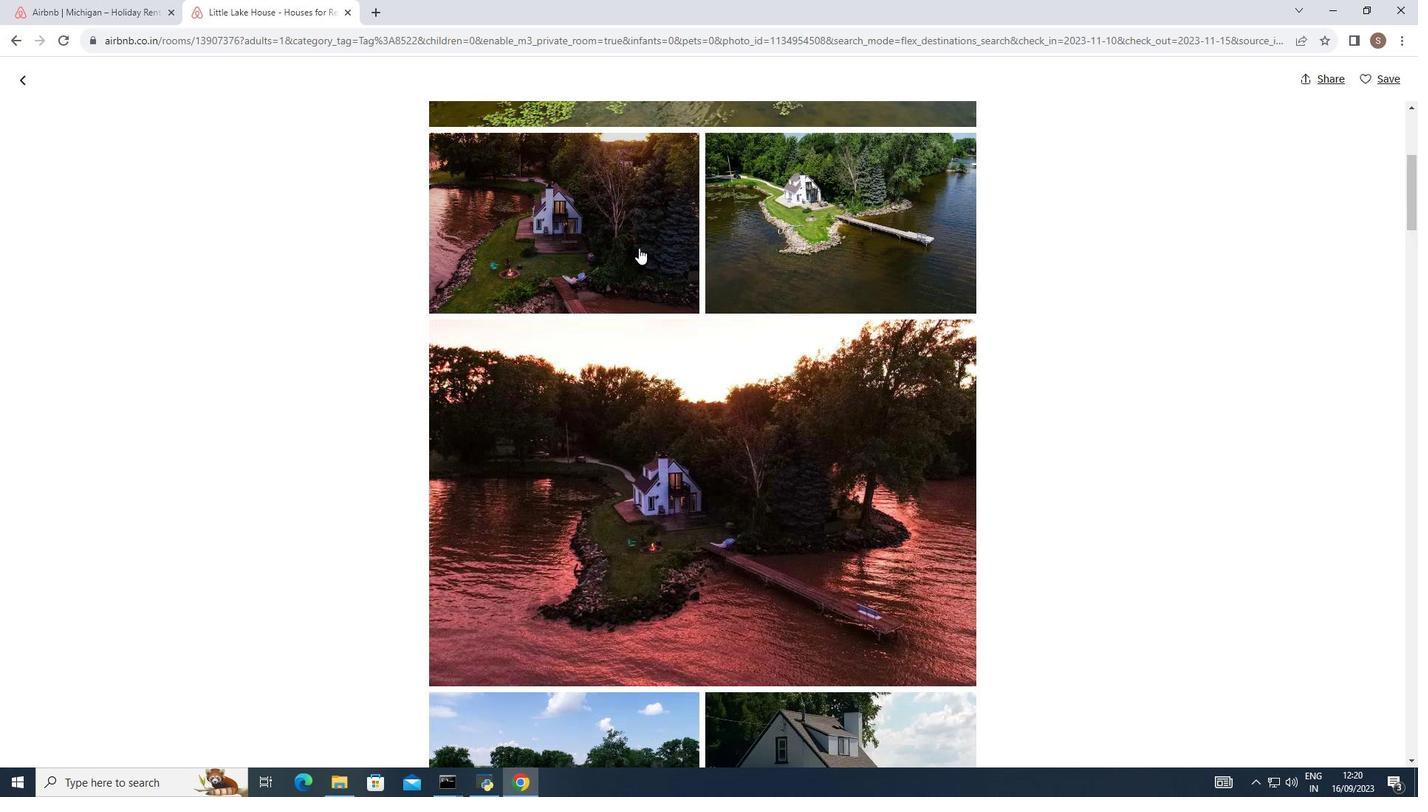 
Action: Mouse moved to (639, 246)
Screenshot: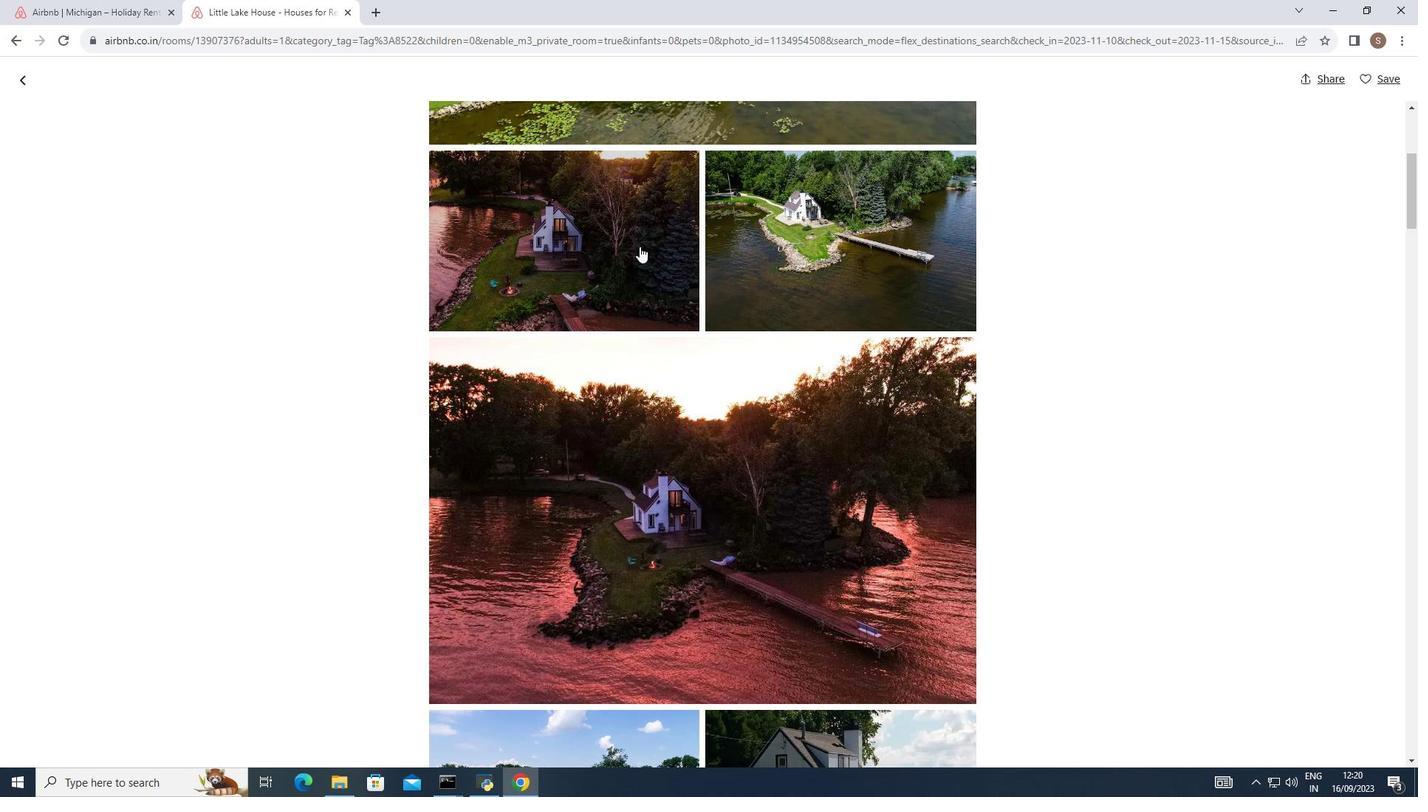 
Action: Mouse scrolled (639, 247) with delta (0, 0)
Screenshot: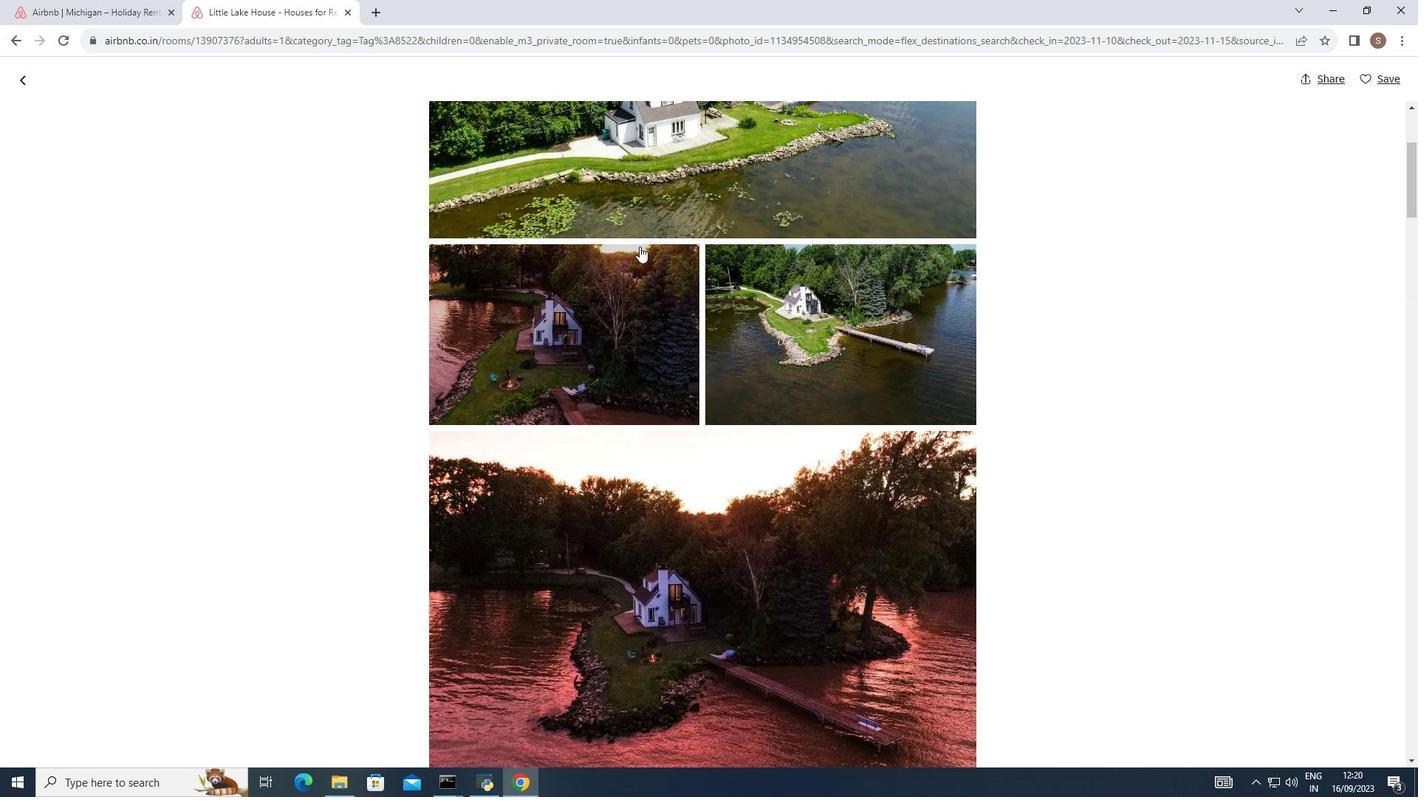 
Action: Mouse scrolled (639, 247) with delta (0, 0)
Screenshot: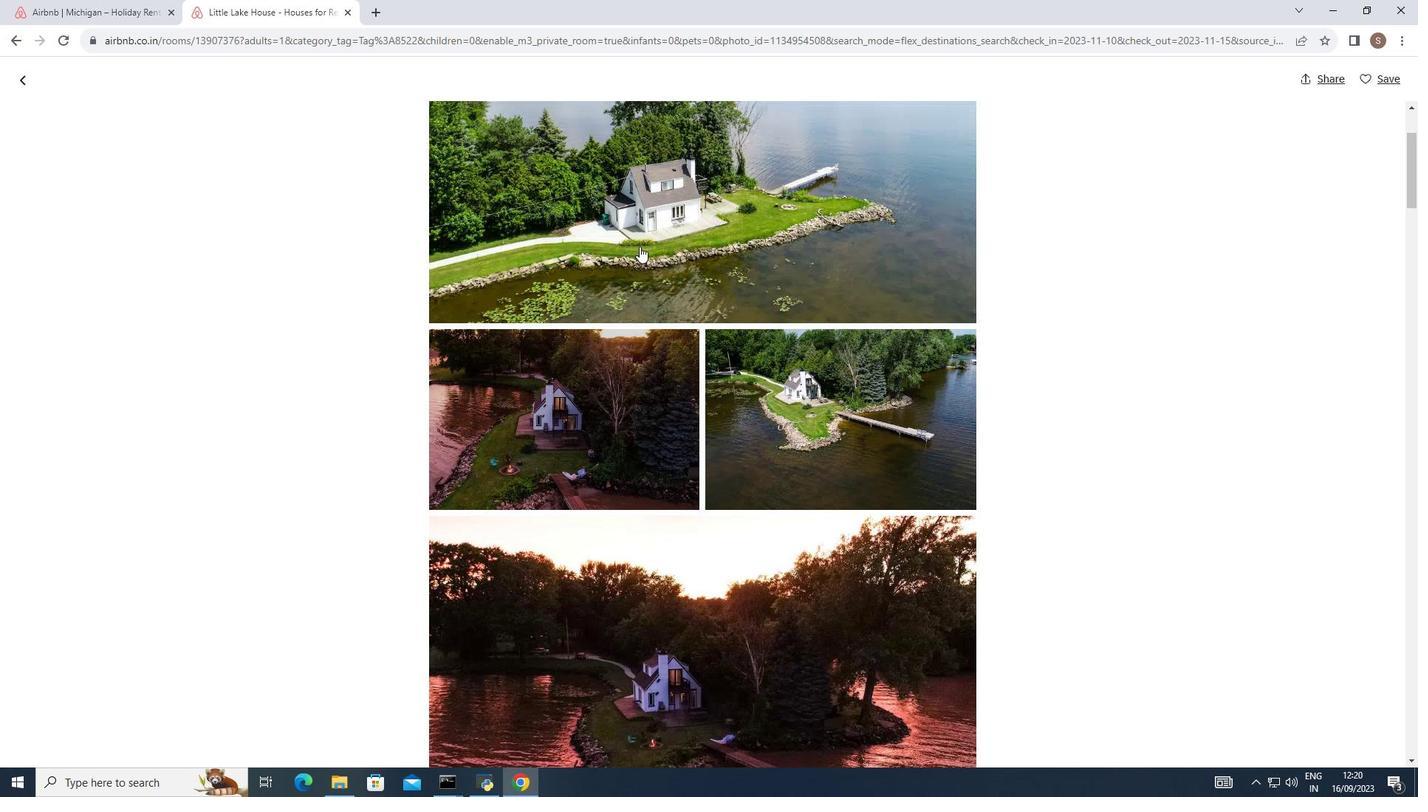 
Action: Mouse scrolled (639, 247) with delta (0, 0)
Screenshot: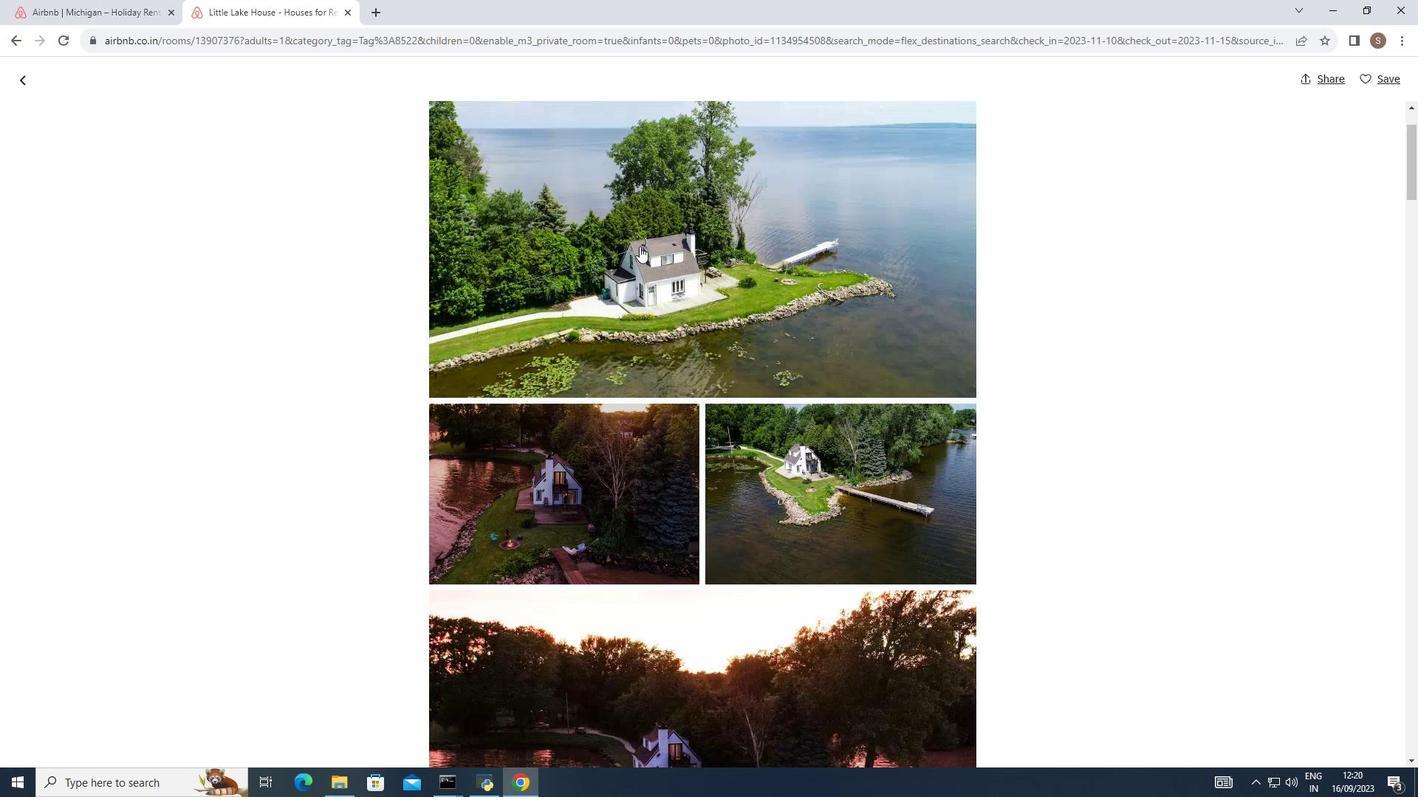 
Action: Mouse scrolled (639, 247) with delta (0, 0)
Screenshot: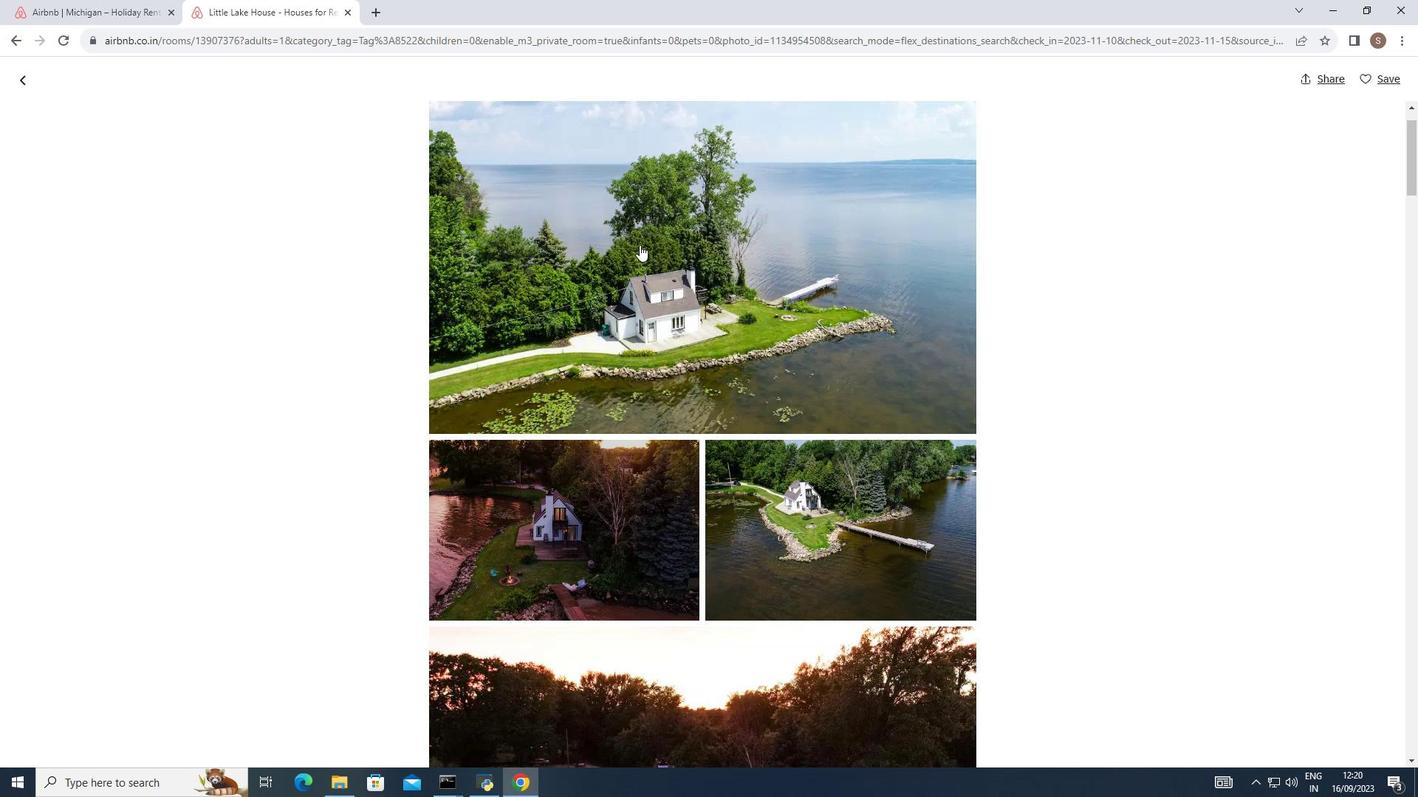 
Action: Mouse moved to (640, 244)
Screenshot: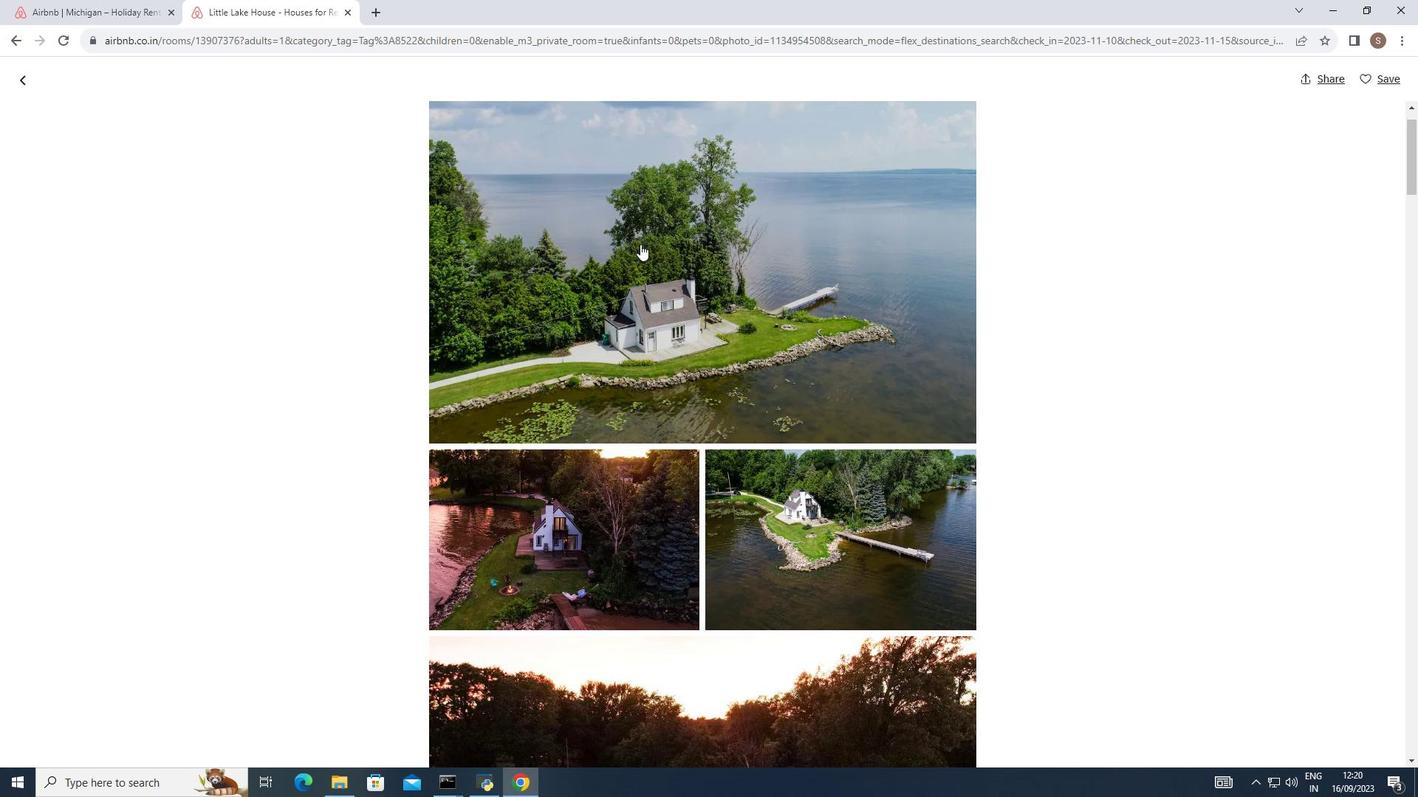 
Action: Mouse scrolled (640, 245) with delta (0, 0)
Screenshot: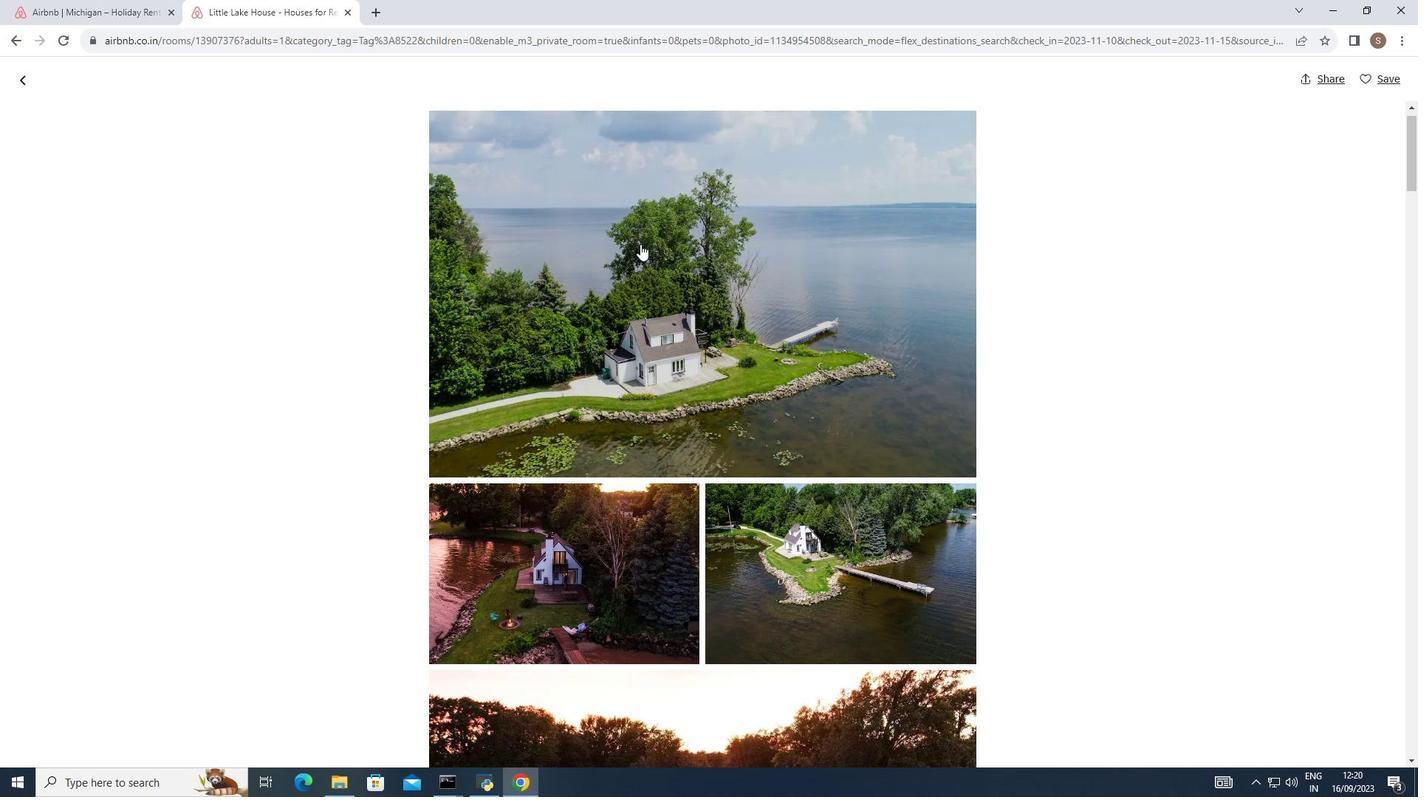 
Action: Mouse scrolled (640, 245) with delta (0, 0)
Screenshot: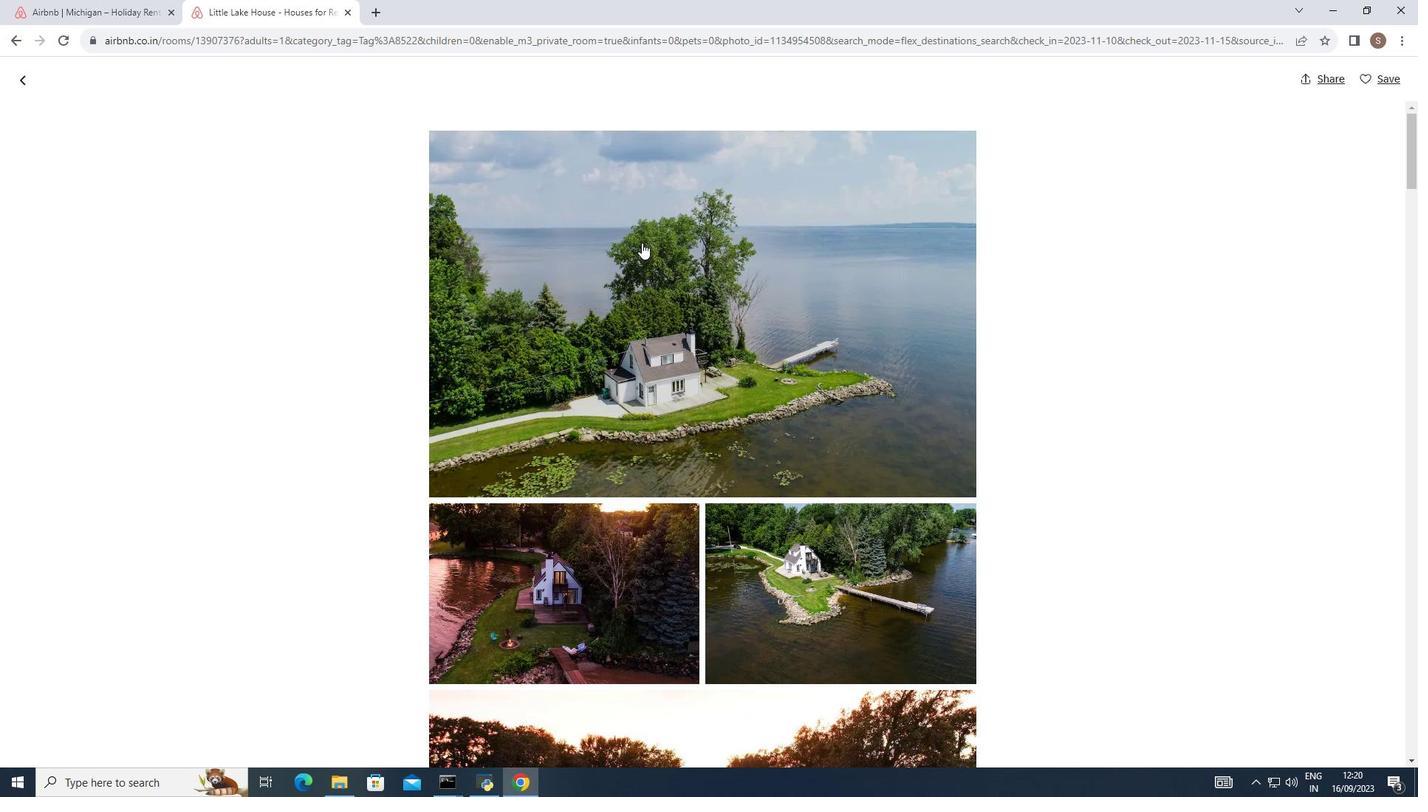 
Action: Mouse scrolled (640, 245) with delta (0, 0)
Screenshot: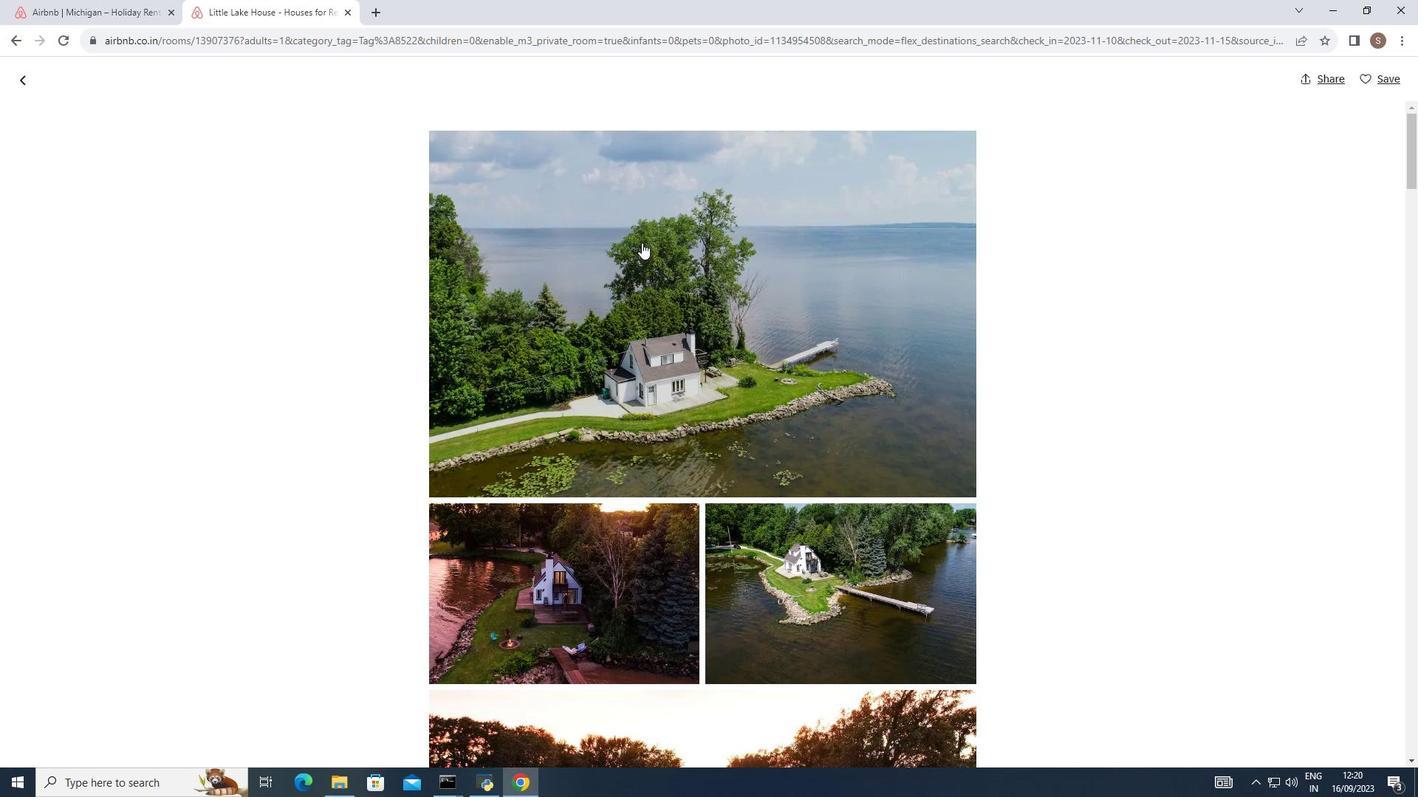 
Action: Mouse moved to (642, 243)
Screenshot: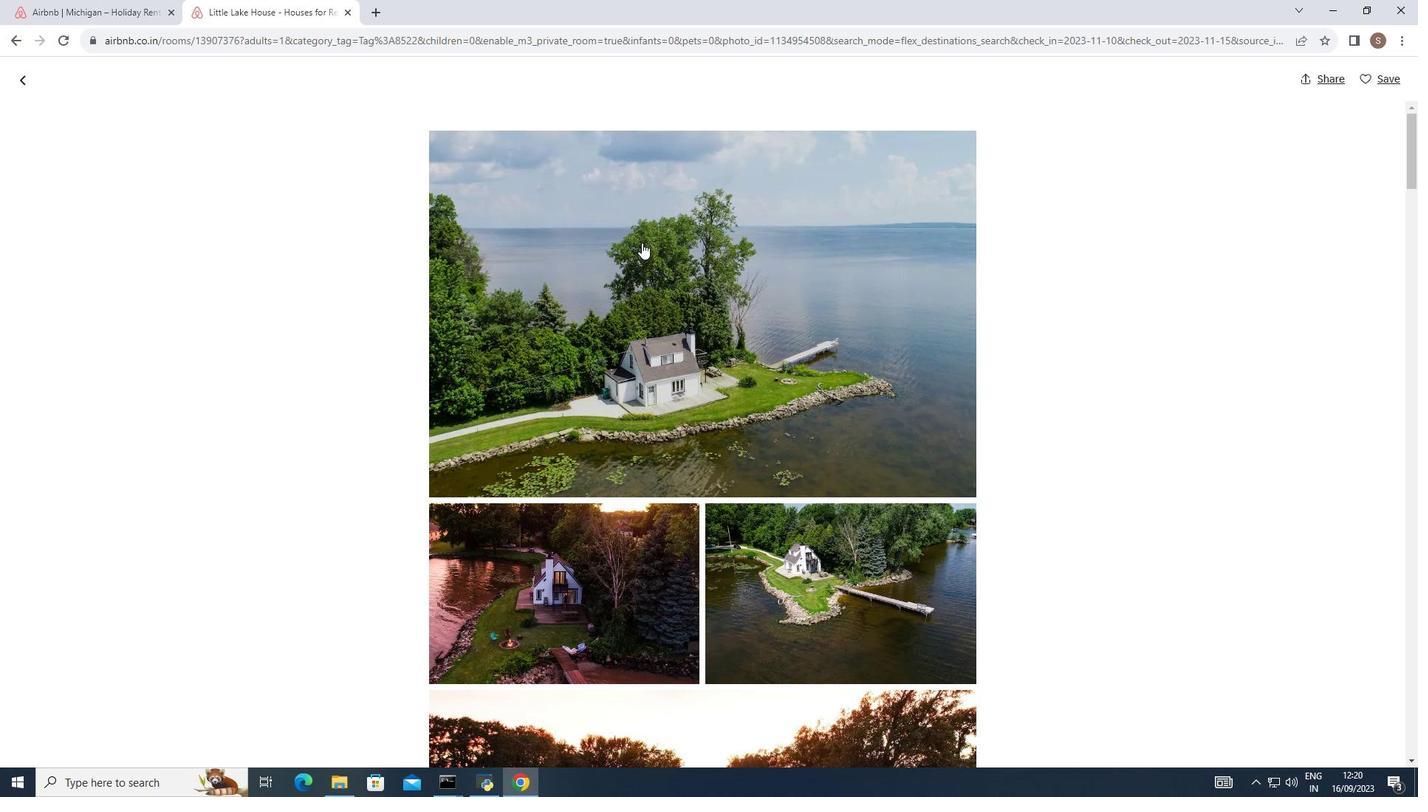 
Action: Mouse scrolled (642, 243) with delta (0, 0)
Screenshot: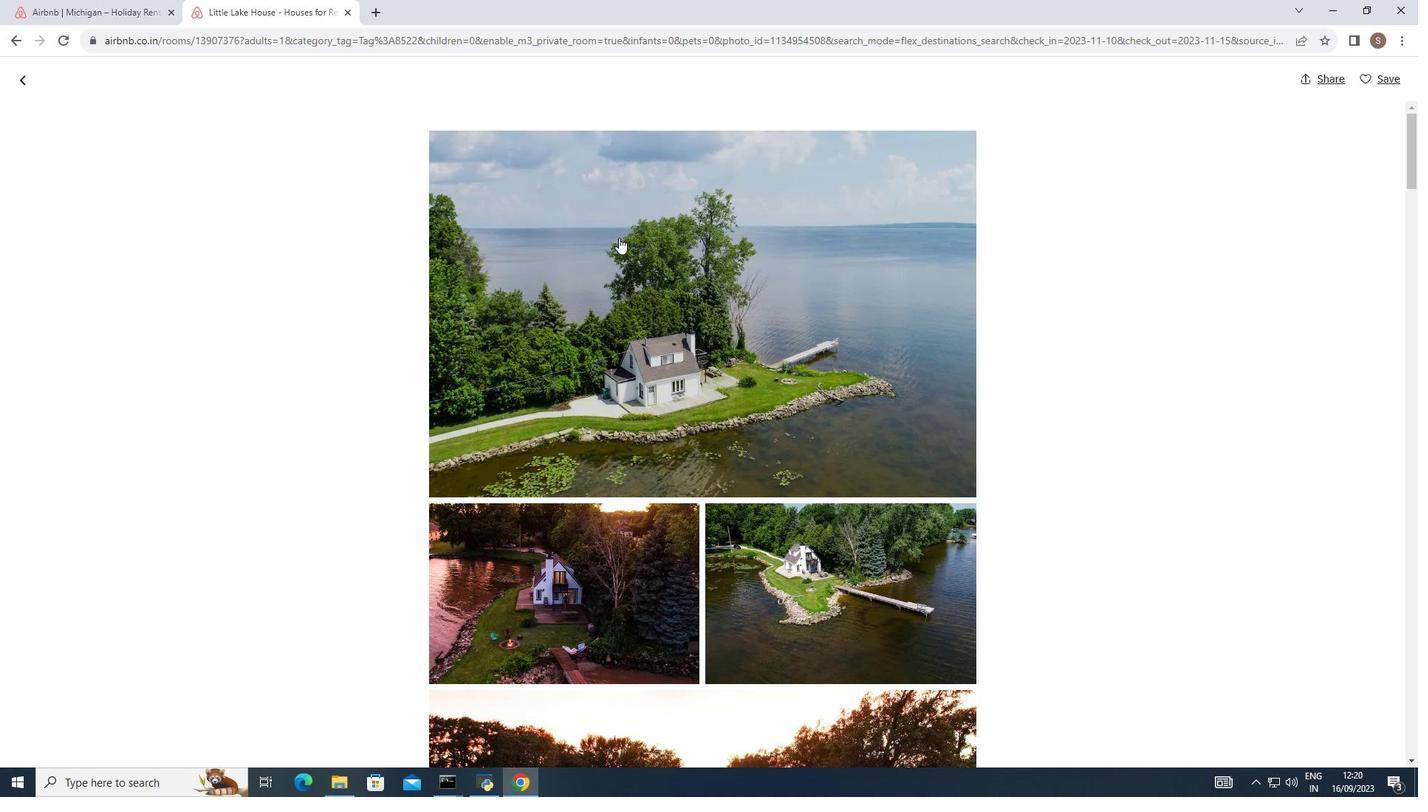
Action: Mouse moved to (25, 82)
Screenshot: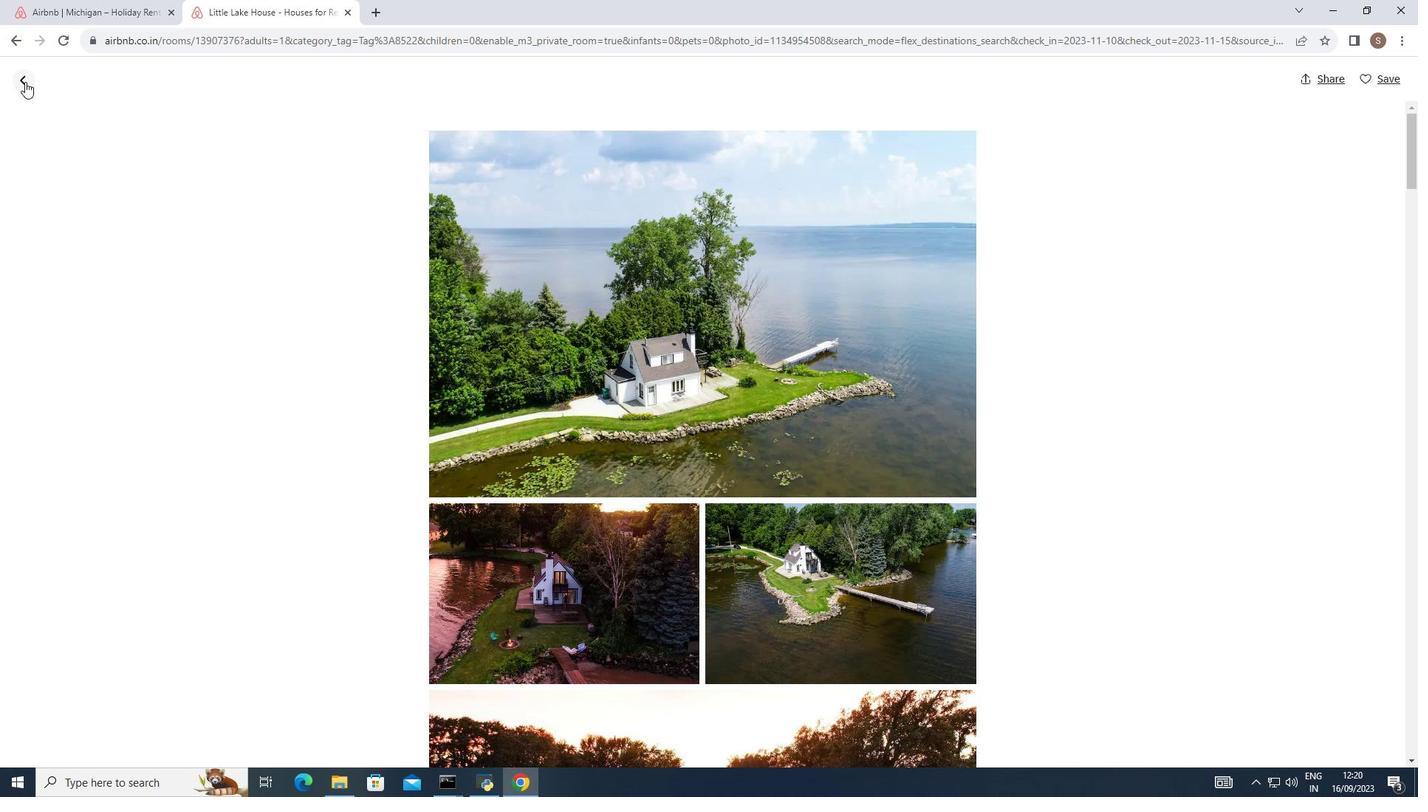 
Action: Mouse pressed left at (25, 82)
Screenshot: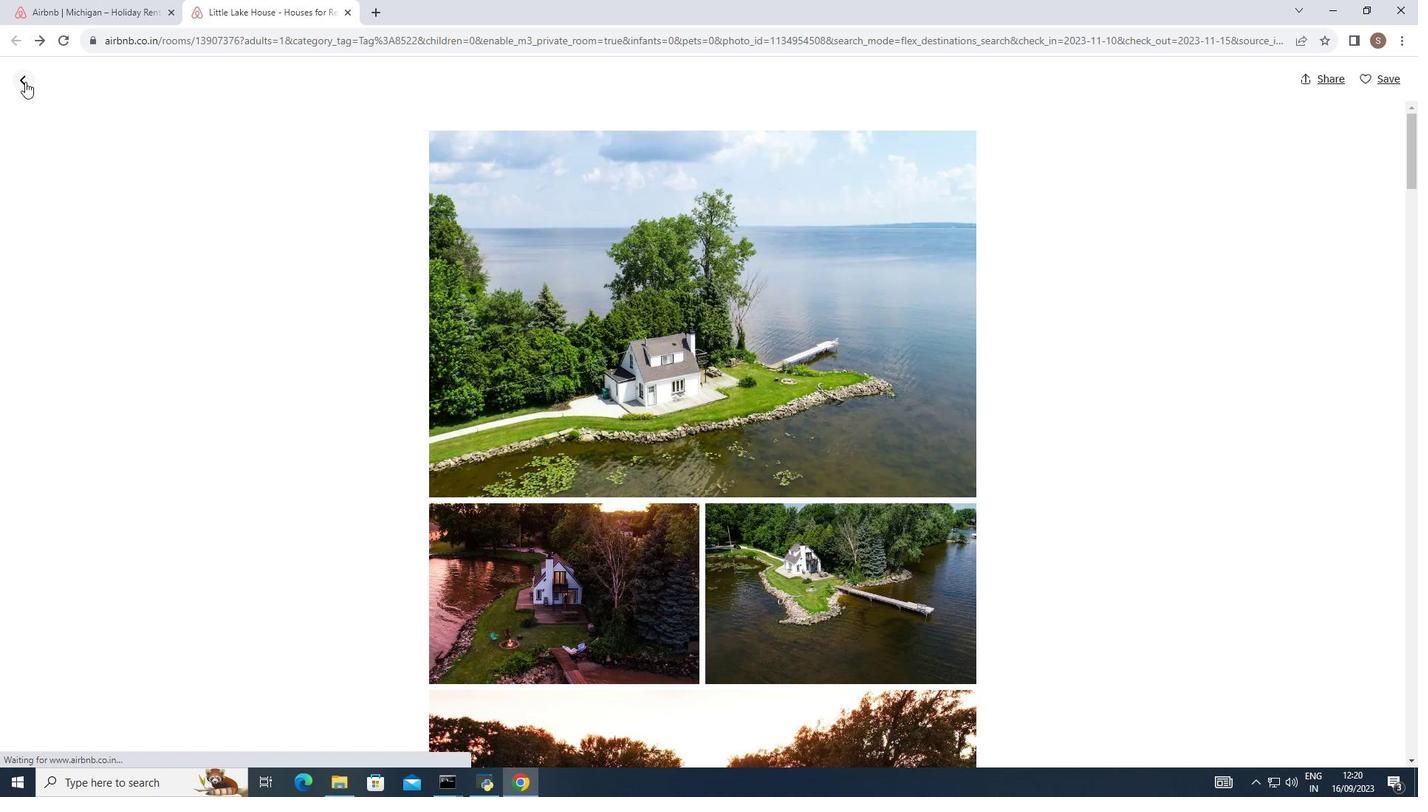 
Action: Mouse moved to (84, 5)
Screenshot: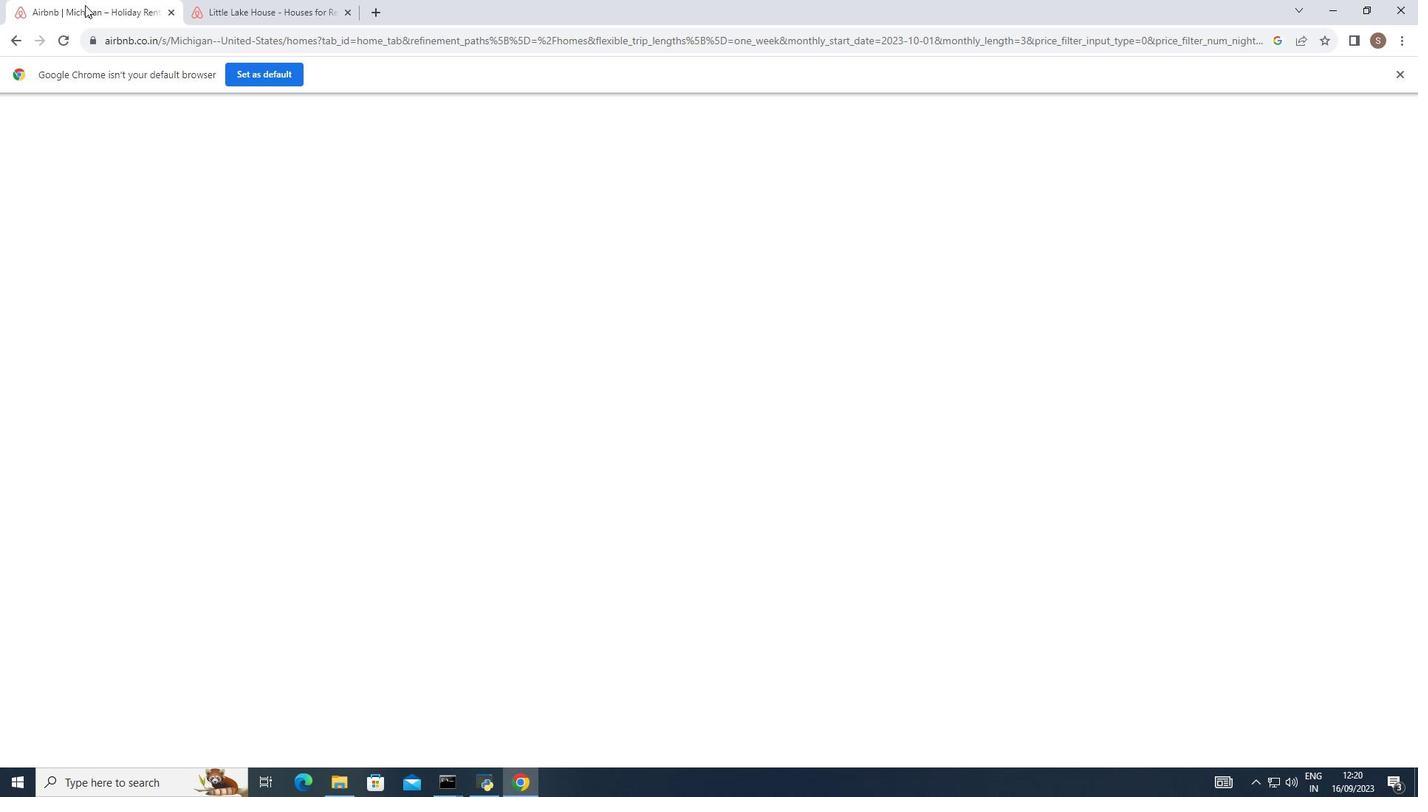 
Action: Mouse pressed left at (84, 5)
Screenshot: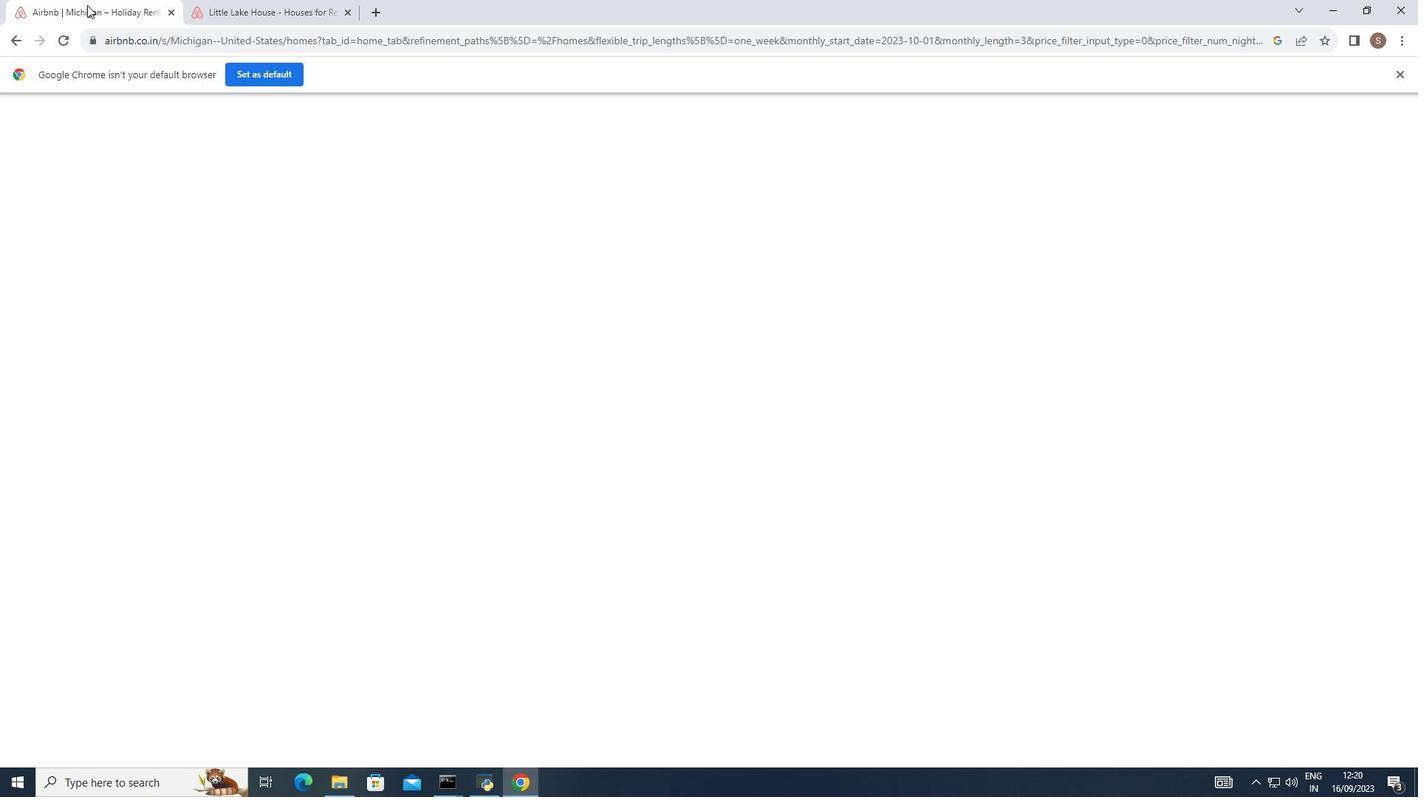 
Action: Mouse moved to (461, 358)
Screenshot: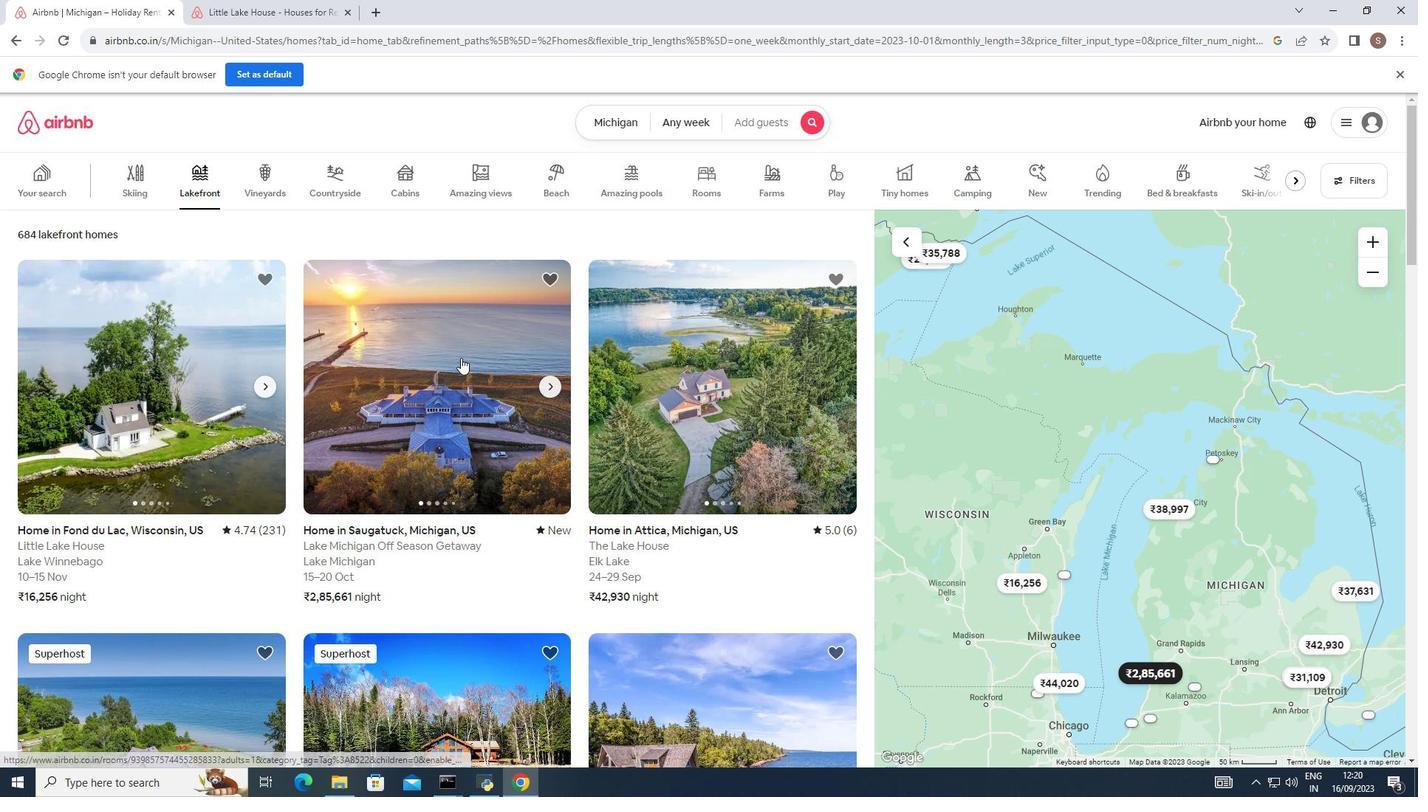 
Action: Mouse scrolled (461, 357) with delta (0, 0)
Screenshot: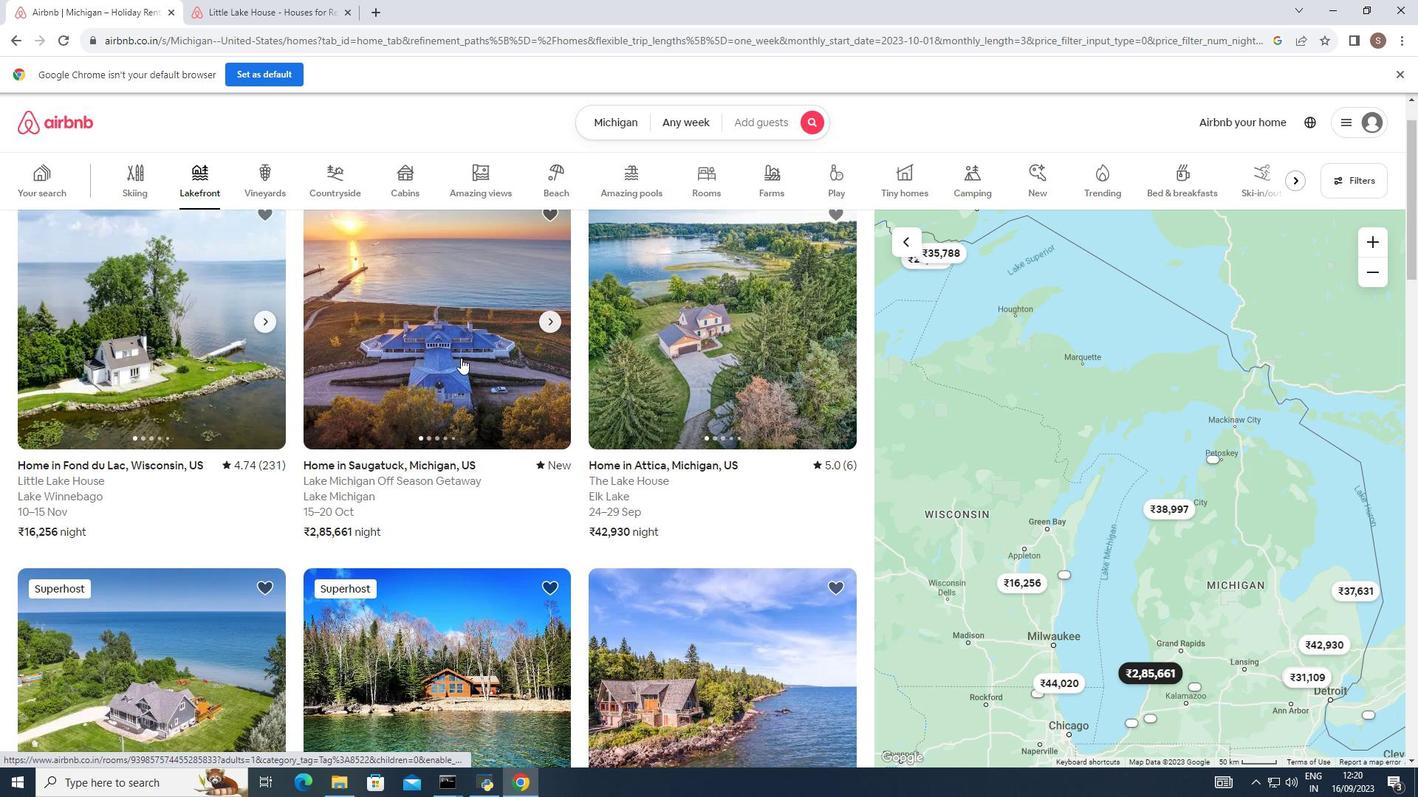 
Action: Mouse scrolled (461, 357) with delta (0, 0)
Screenshot: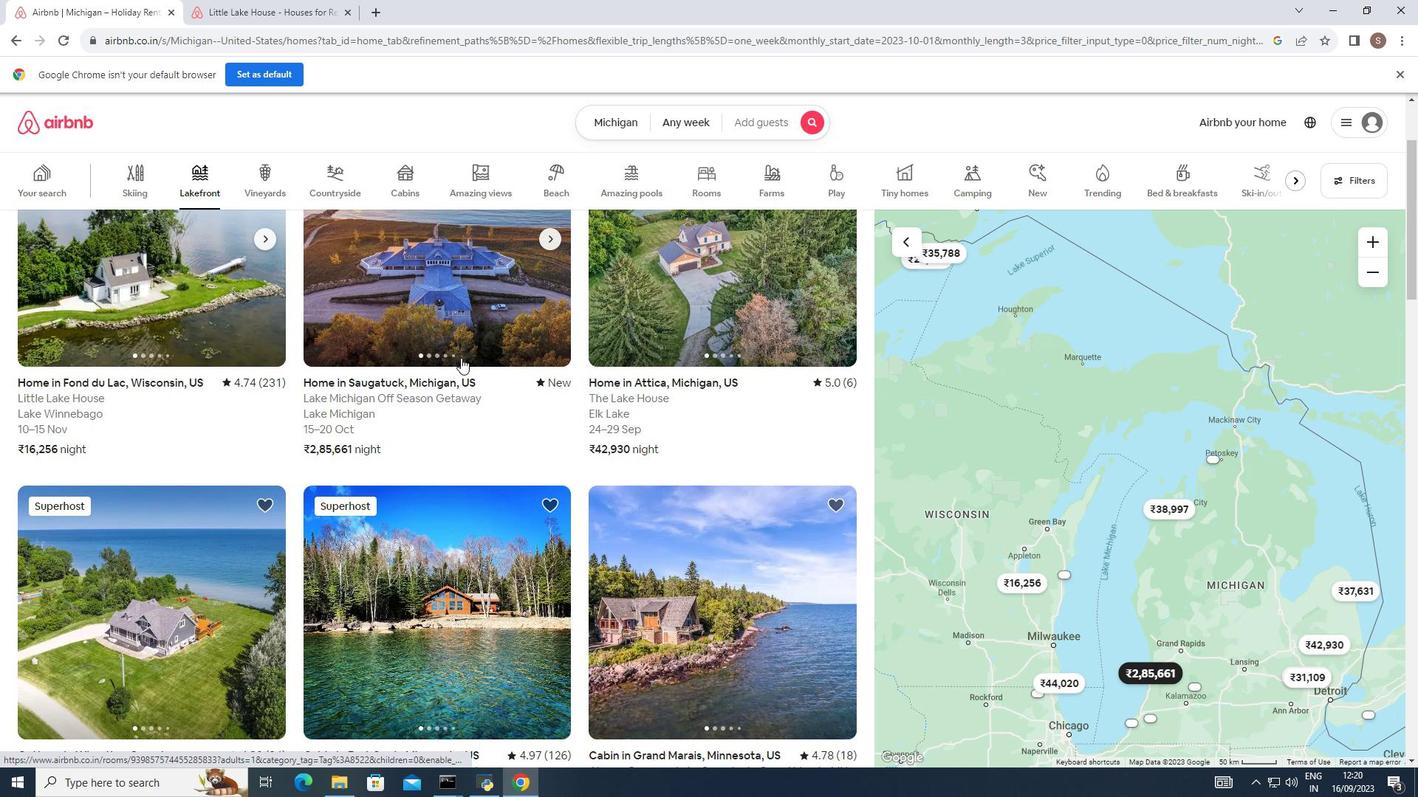 
Action: Mouse scrolled (461, 357) with delta (0, 0)
Screenshot: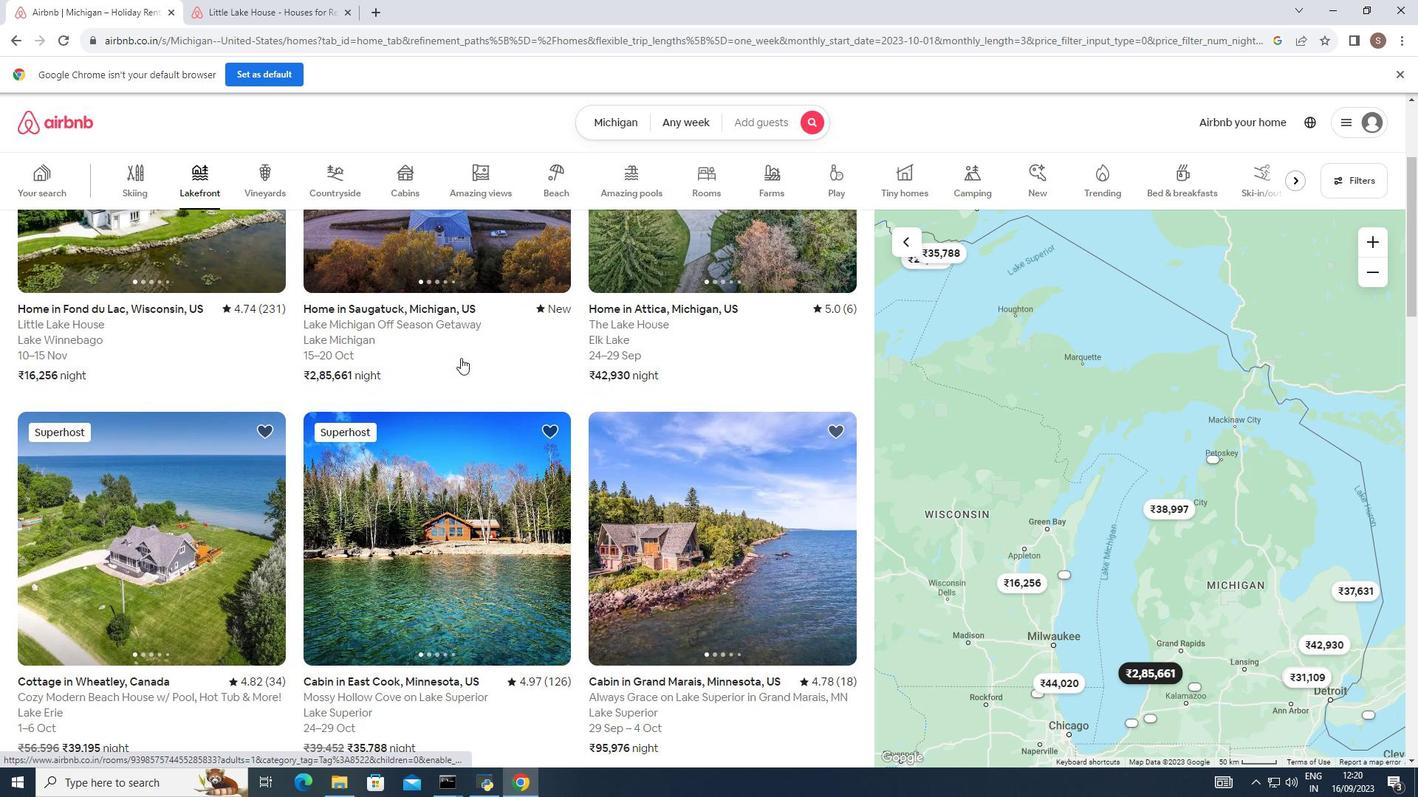 
Action: Mouse scrolled (461, 357) with delta (0, 0)
Screenshot: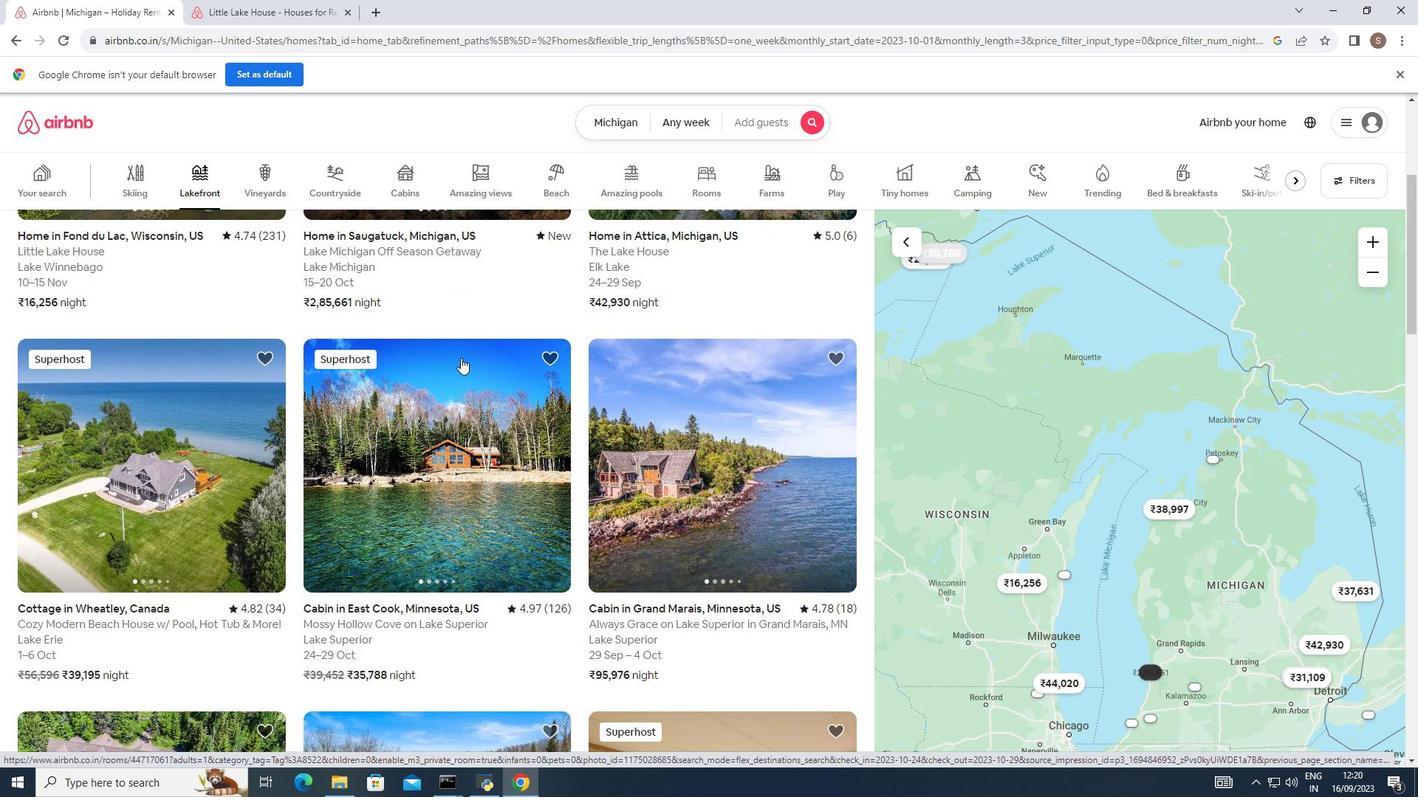
Action: Mouse scrolled (461, 359) with delta (0, 0)
Screenshot: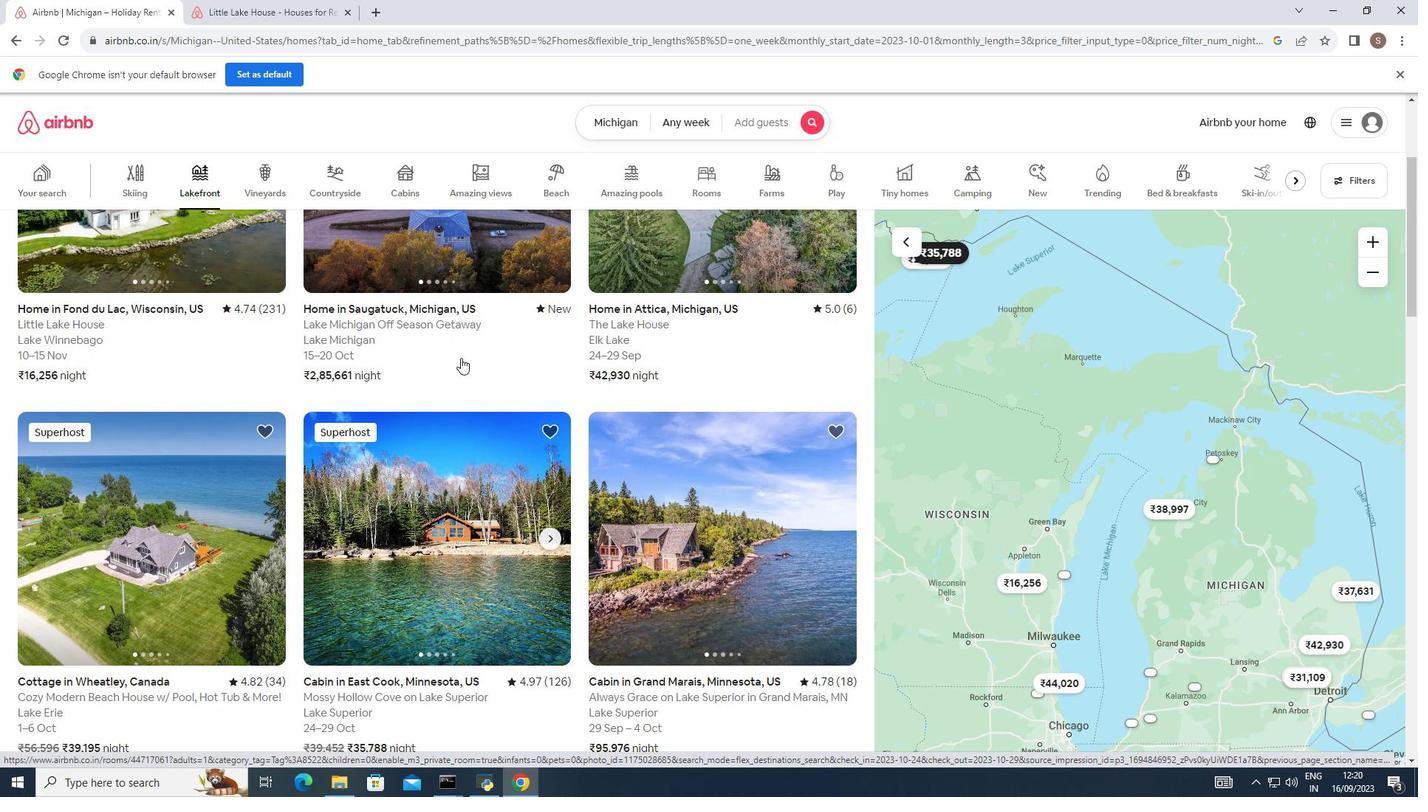 
Action: Mouse scrolled (461, 359) with delta (0, 0)
Screenshot: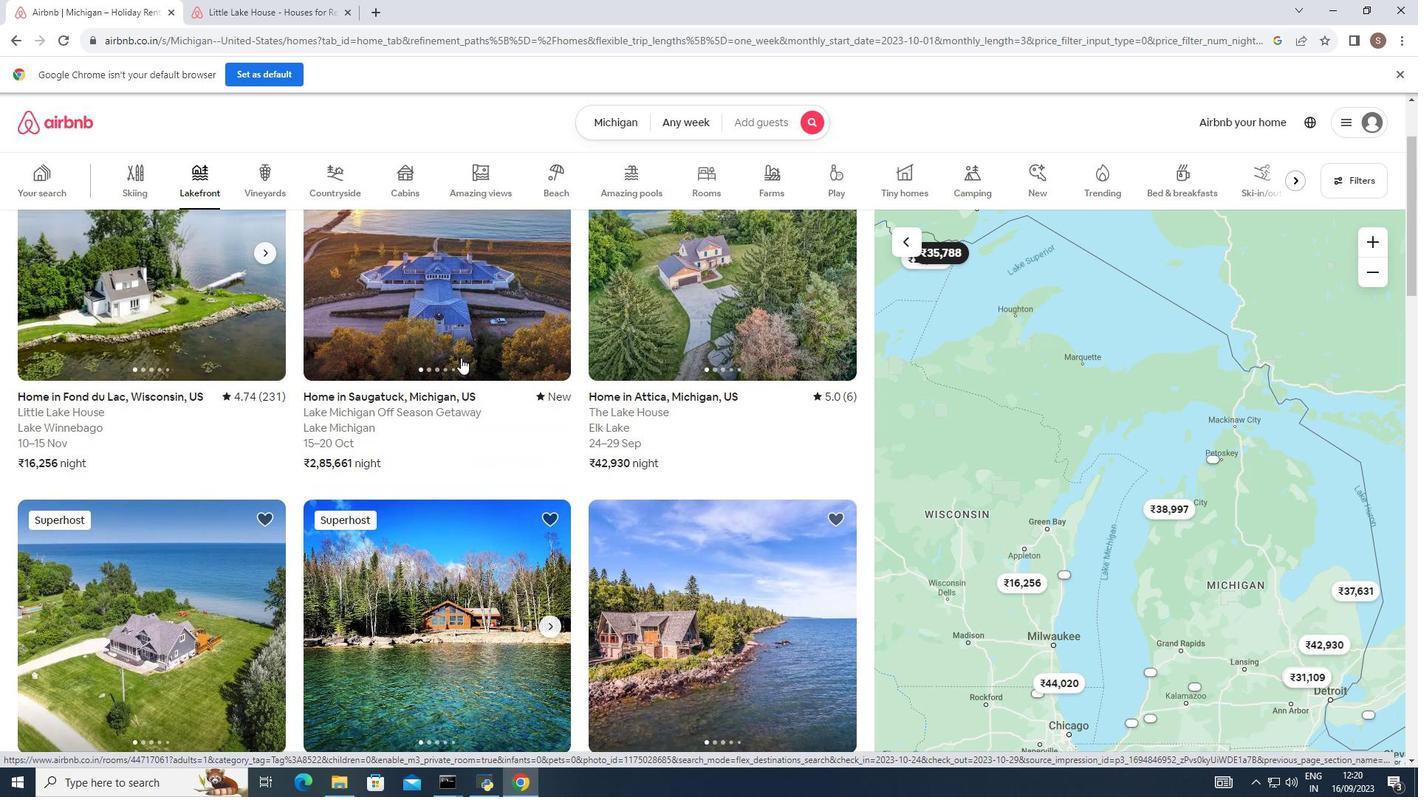 
Action: Mouse scrolled (461, 359) with delta (0, 0)
Screenshot: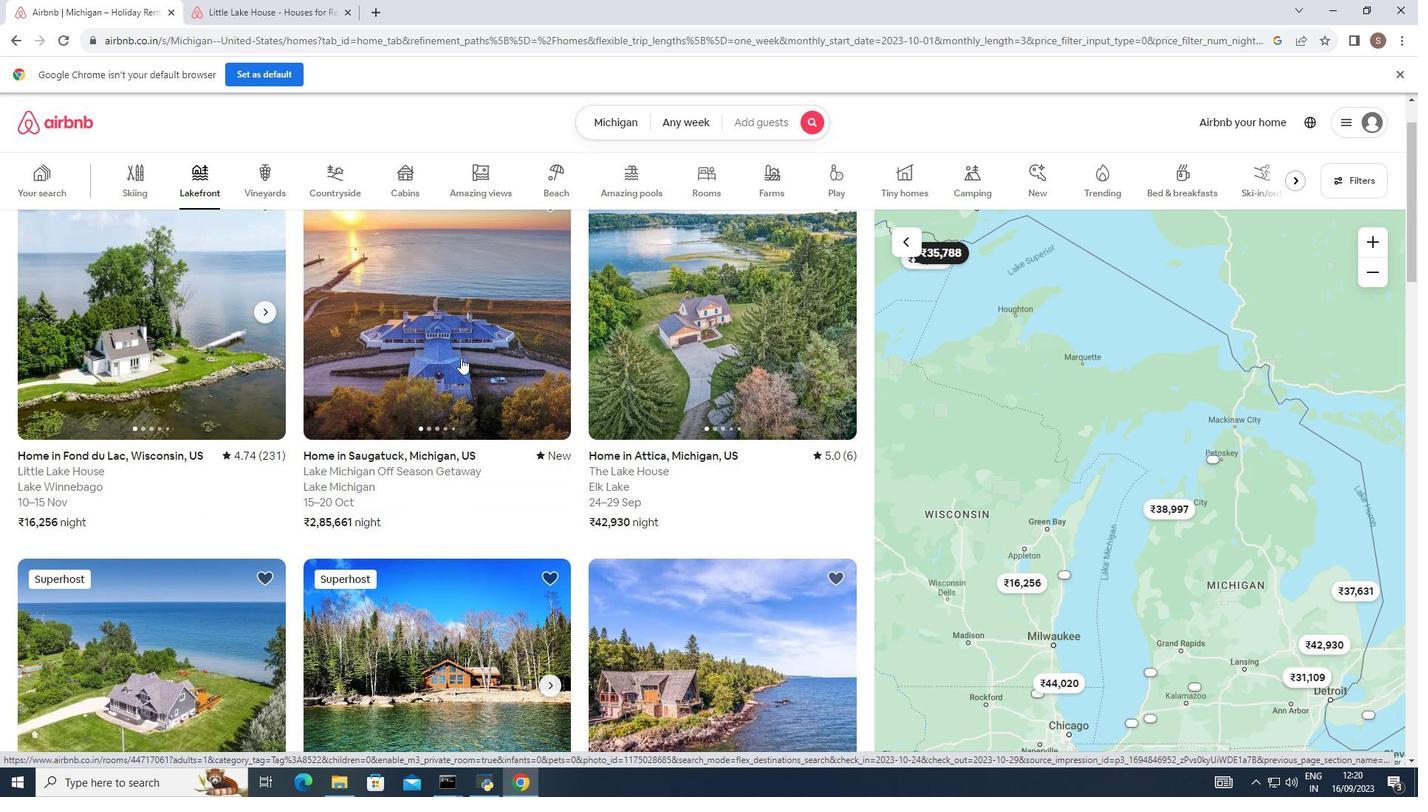 
Action: Mouse scrolled (461, 357) with delta (0, 0)
Screenshot: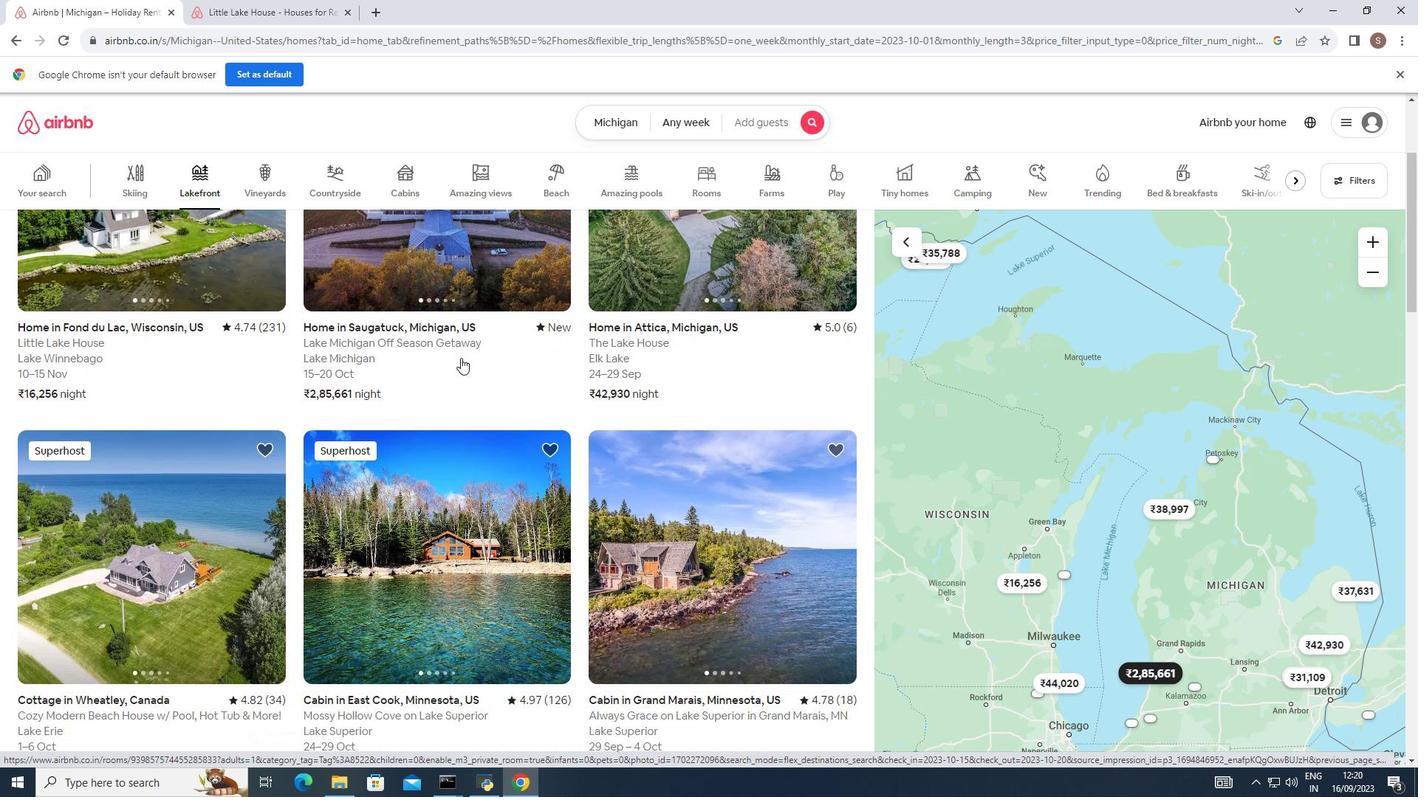 
Action: Mouse scrolled (461, 357) with delta (0, 0)
Screenshot: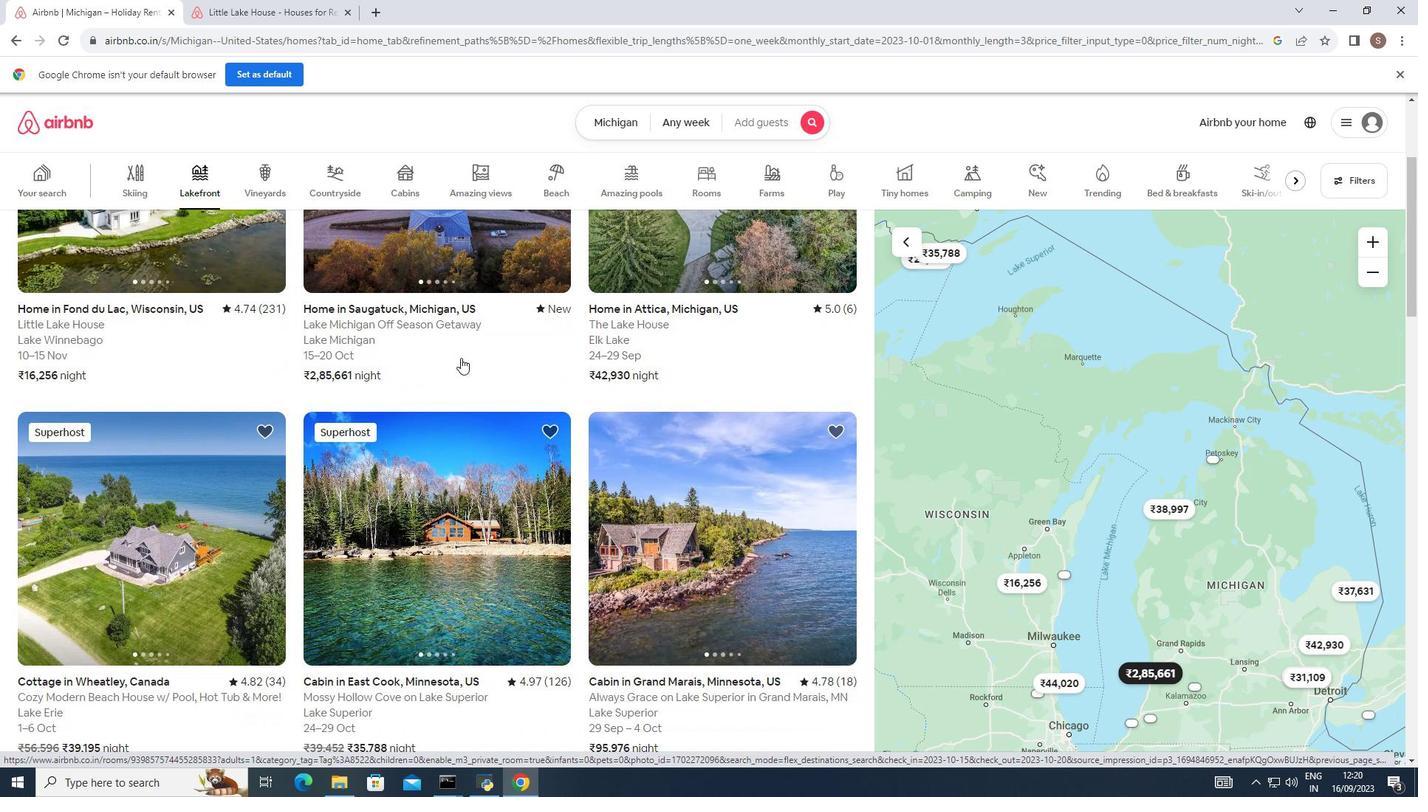 
Action: Mouse scrolled (461, 357) with delta (0, 0)
Screenshot: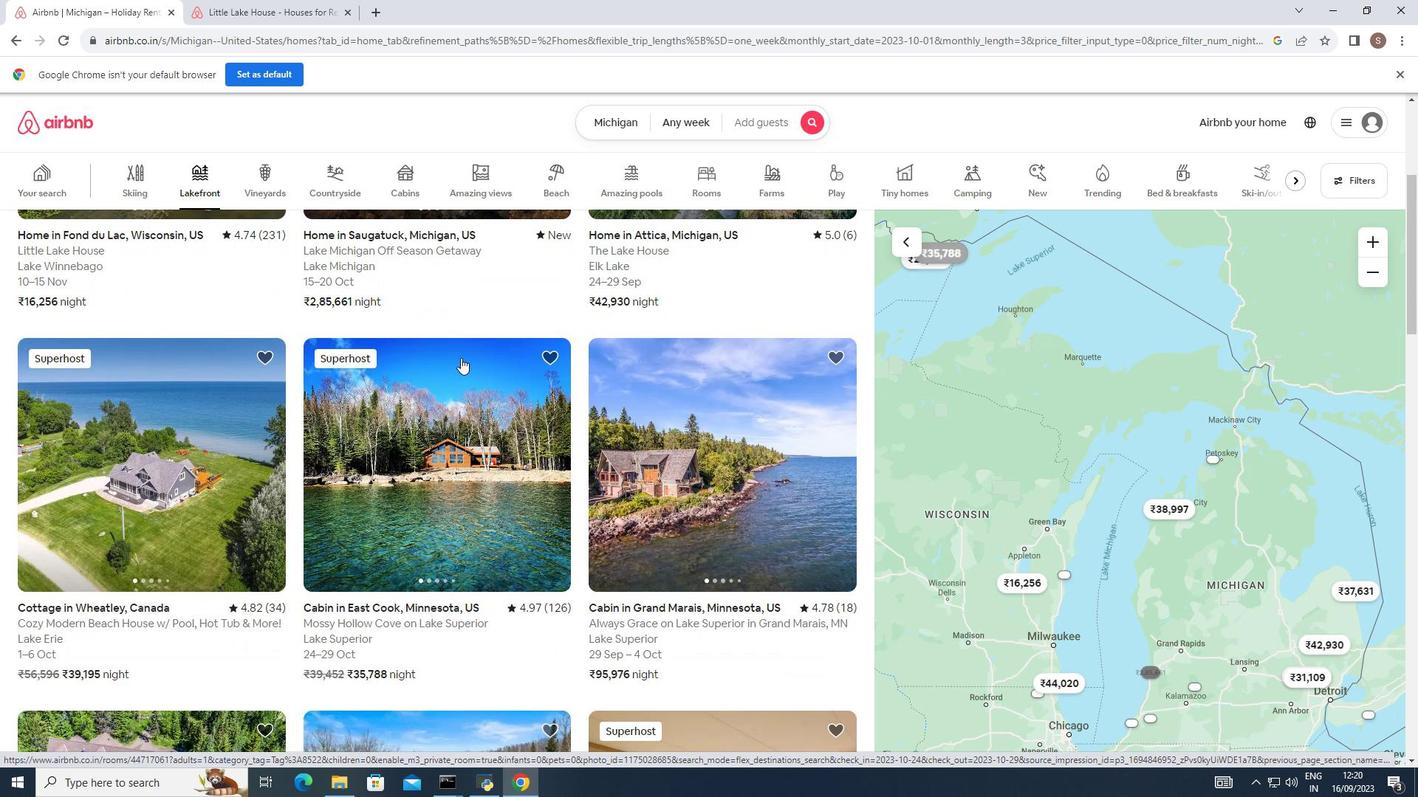 
Action: Mouse scrolled (461, 357) with delta (0, 0)
Screenshot: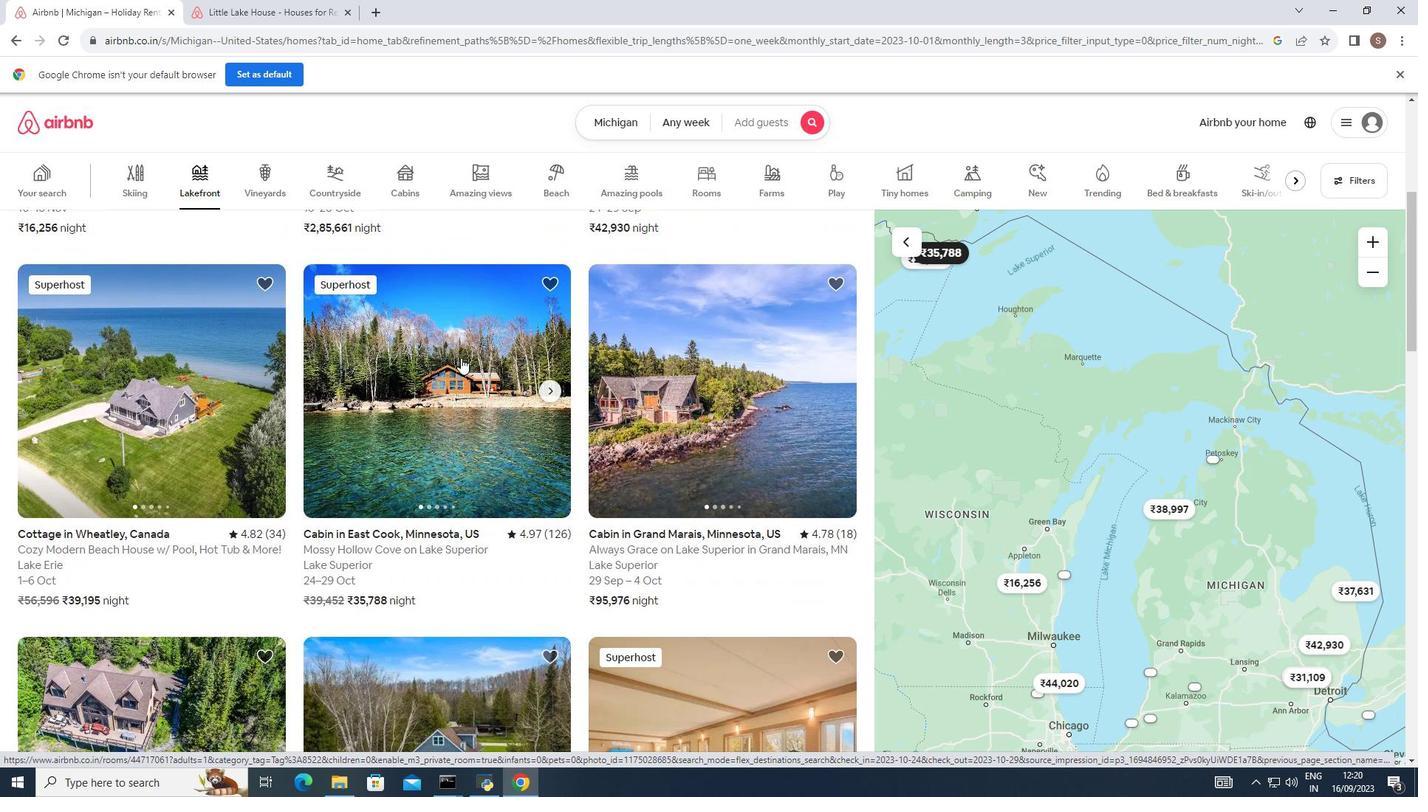 
Action: Mouse moved to (461, 357)
Screenshot: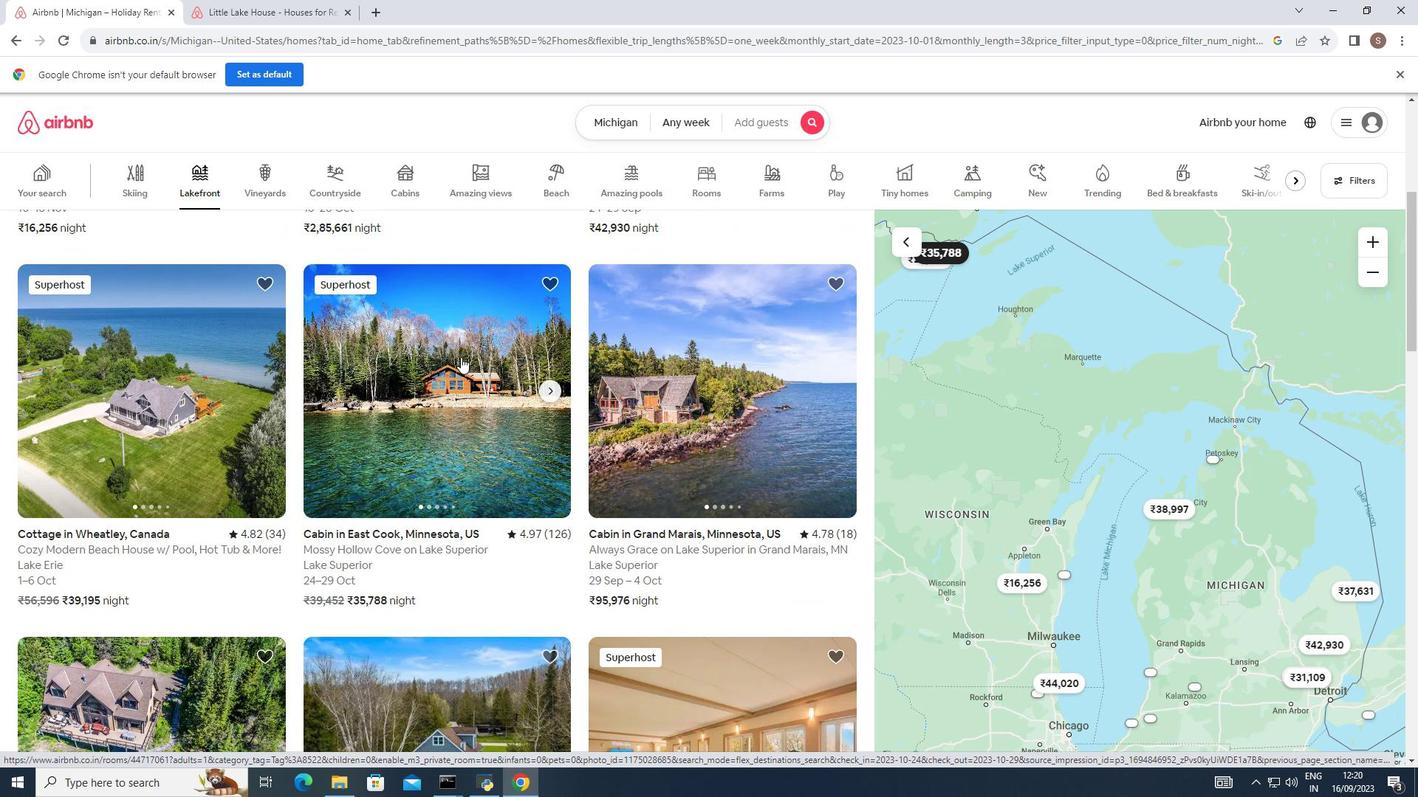 
Action: Mouse scrolled (461, 356) with delta (0, 0)
Screenshot: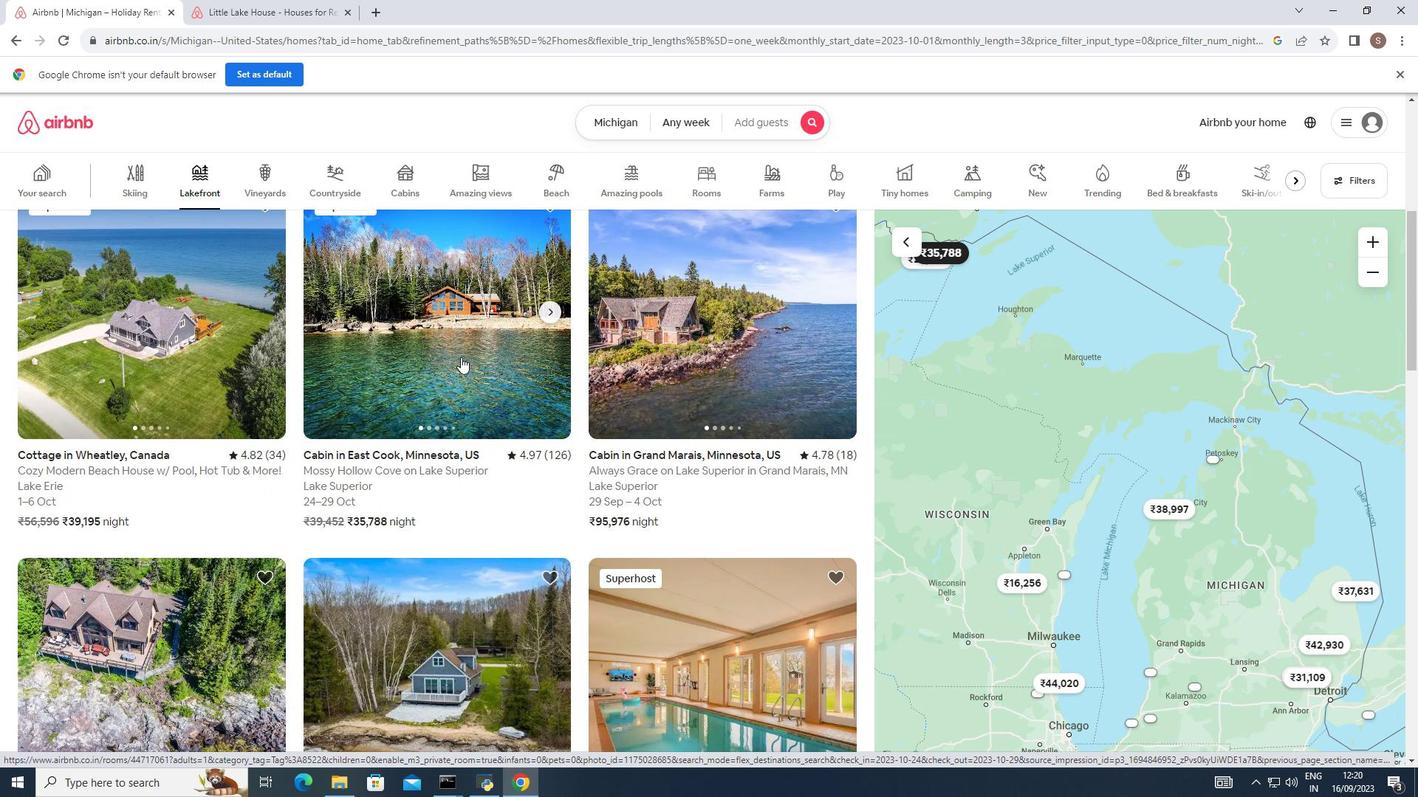 
Action: Mouse scrolled (461, 356) with delta (0, 0)
Screenshot: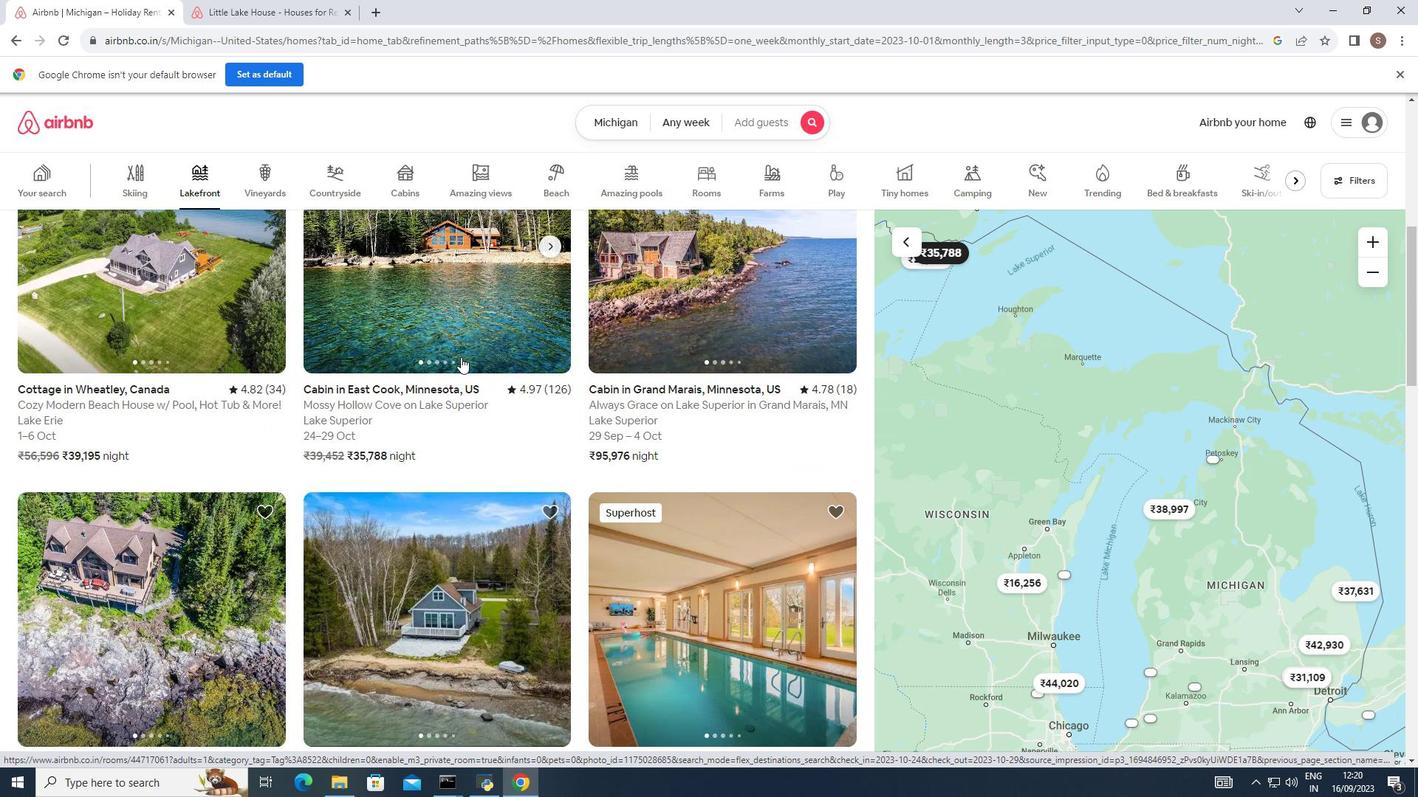 
Action: Mouse scrolled (461, 356) with delta (0, 0)
Screenshot: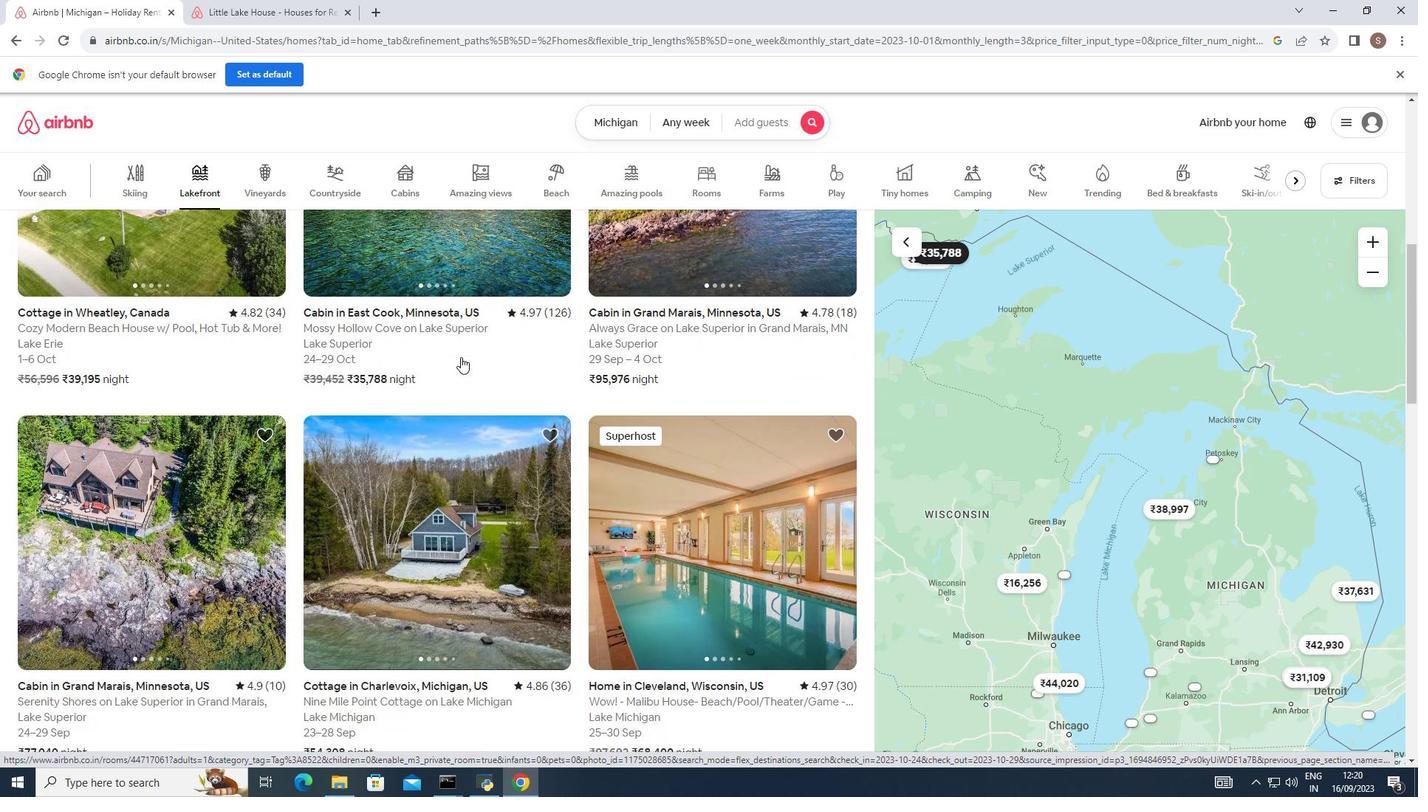 
Action: Mouse scrolled (461, 356) with delta (0, 0)
Screenshot: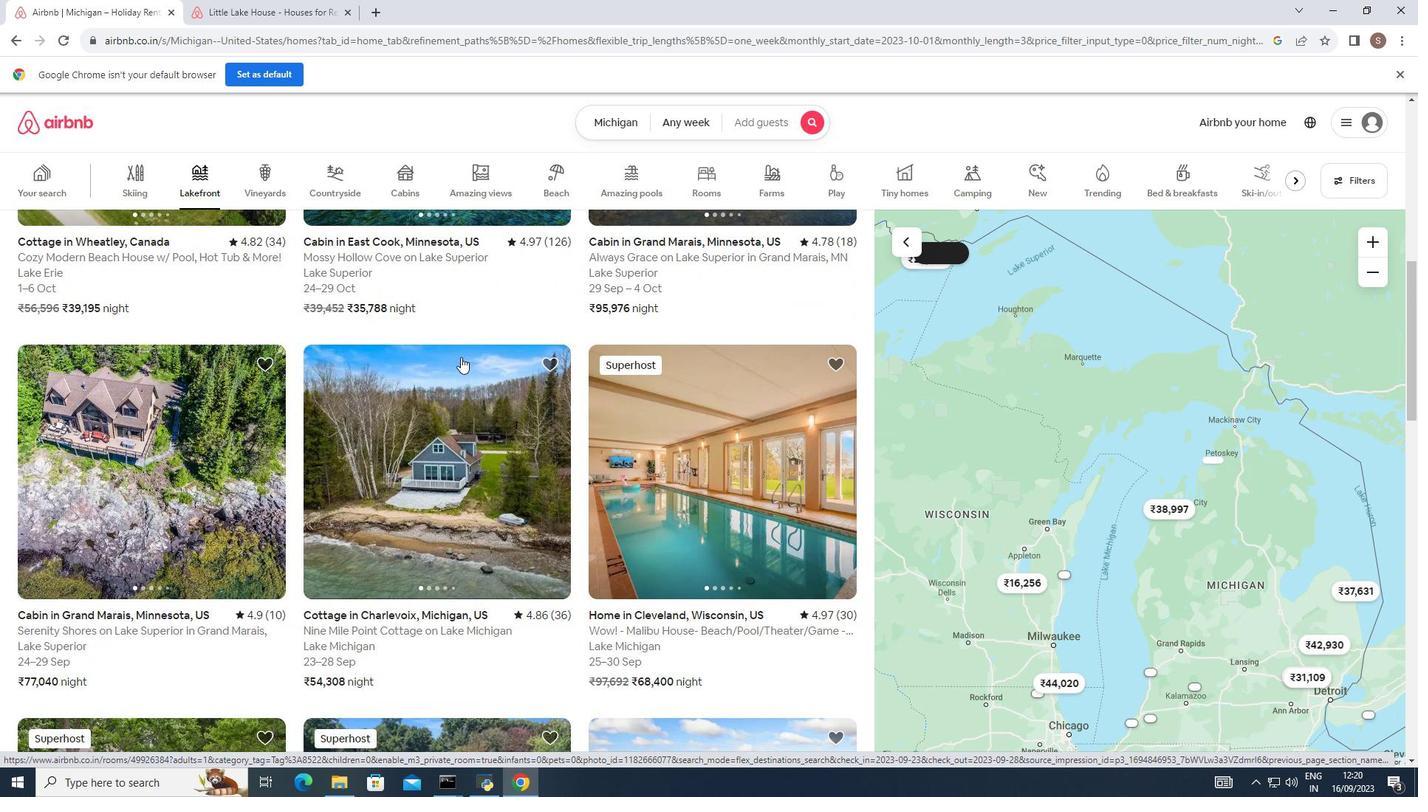 
Action: Mouse scrolled (461, 356) with delta (0, 0)
Screenshot: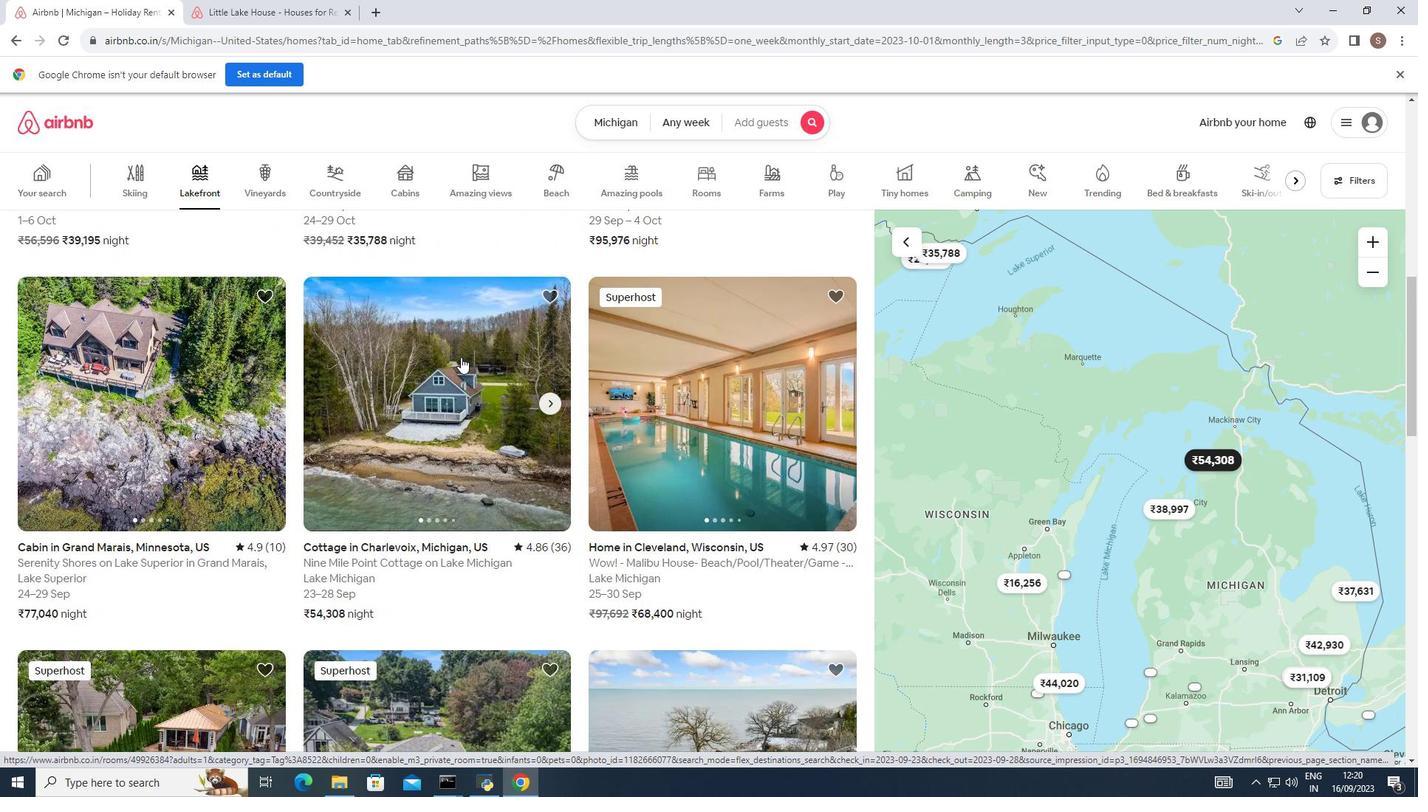 
Action: Mouse moved to (461, 356)
Screenshot: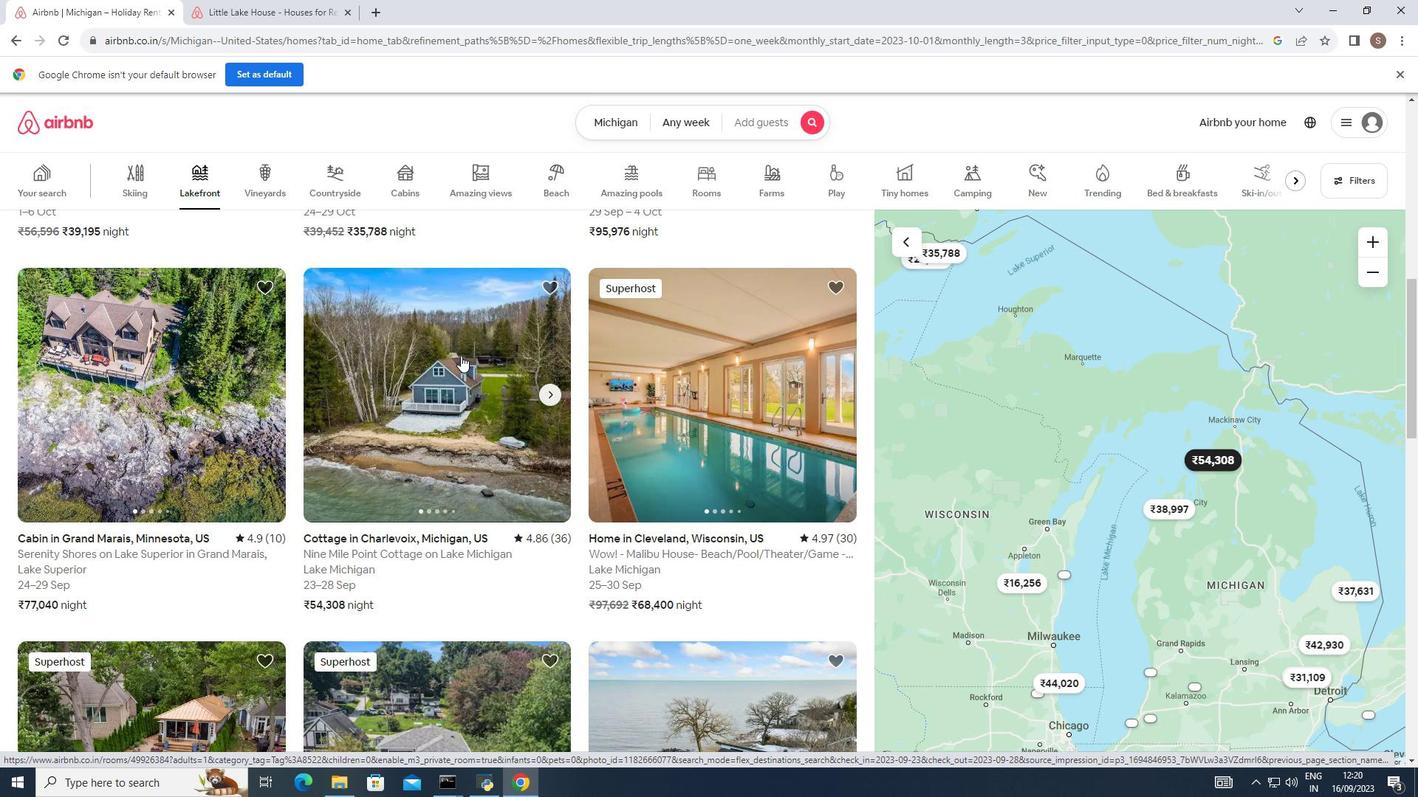 
Action: Mouse scrolled (461, 355) with delta (0, 0)
Screenshot: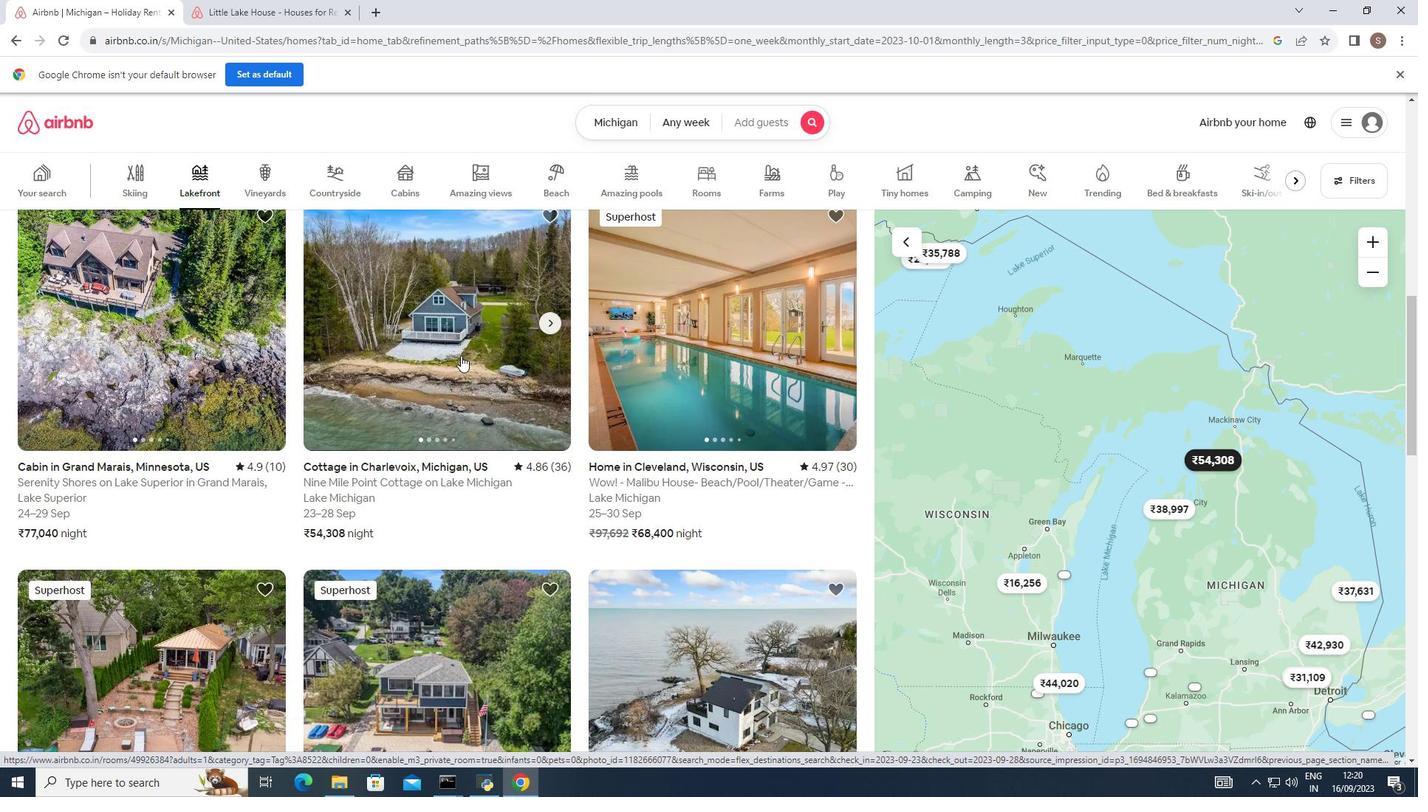 
Action: Mouse scrolled (461, 355) with delta (0, 0)
Screenshot: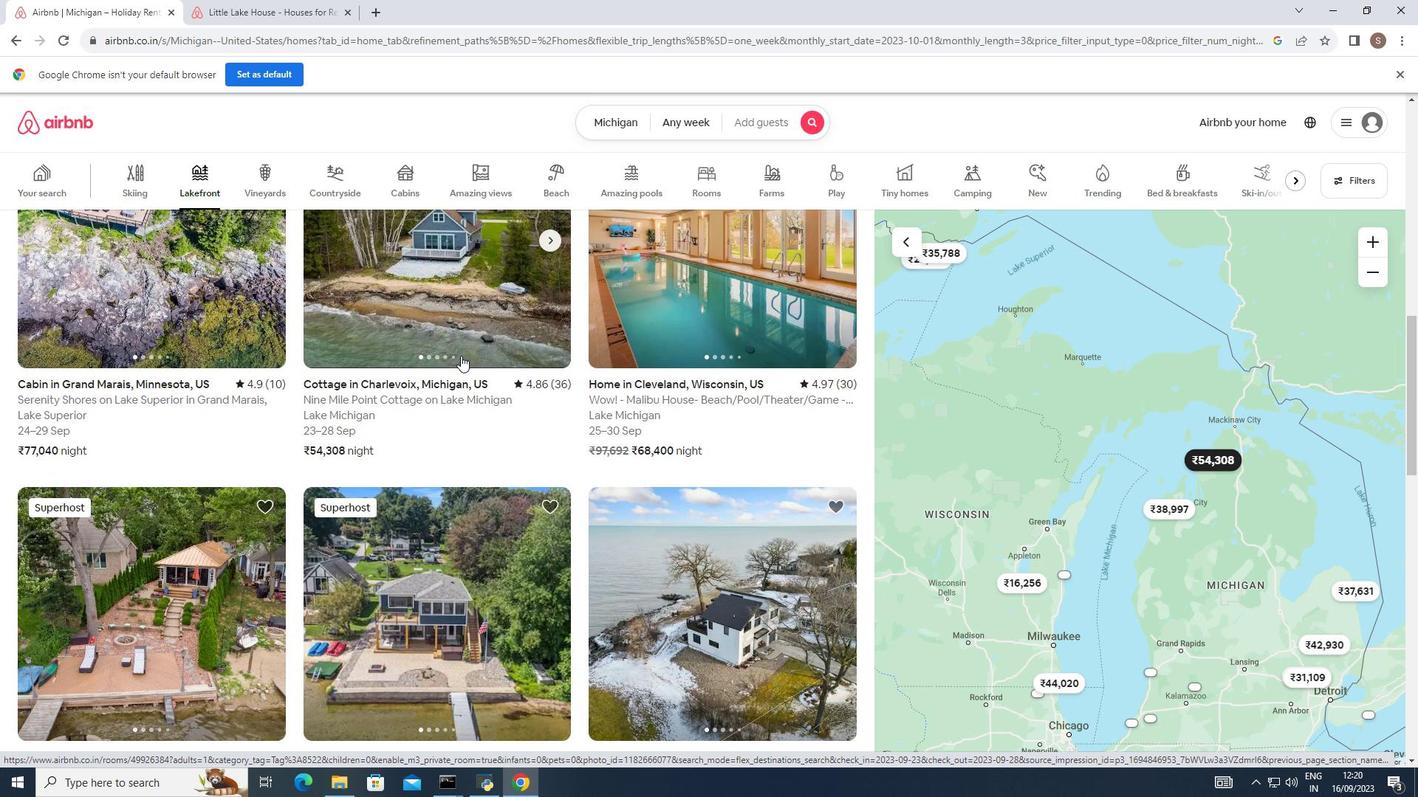 
Action: Mouse scrolled (461, 355) with delta (0, 0)
Screenshot: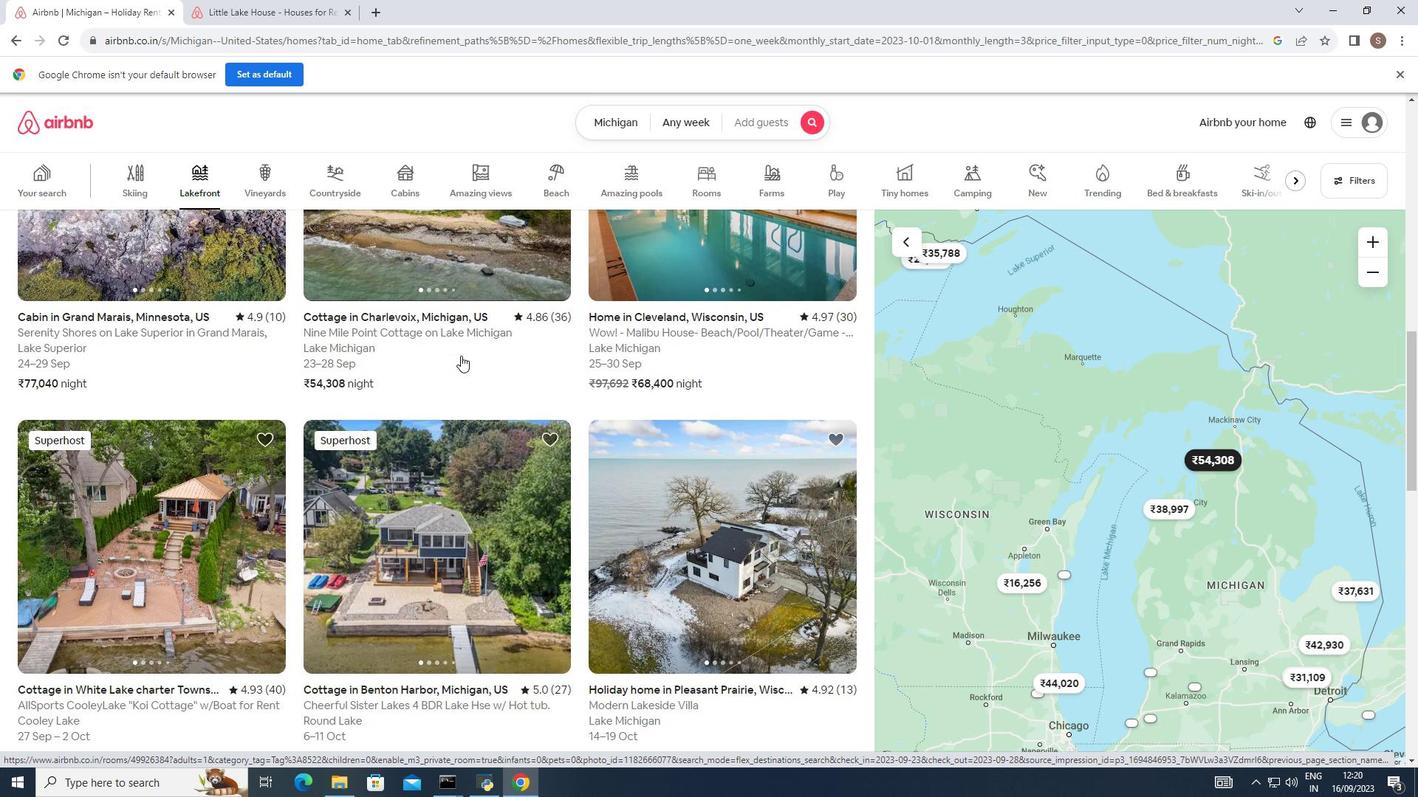 
Action: Mouse scrolled (461, 355) with delta (0, 0)
Screenshot: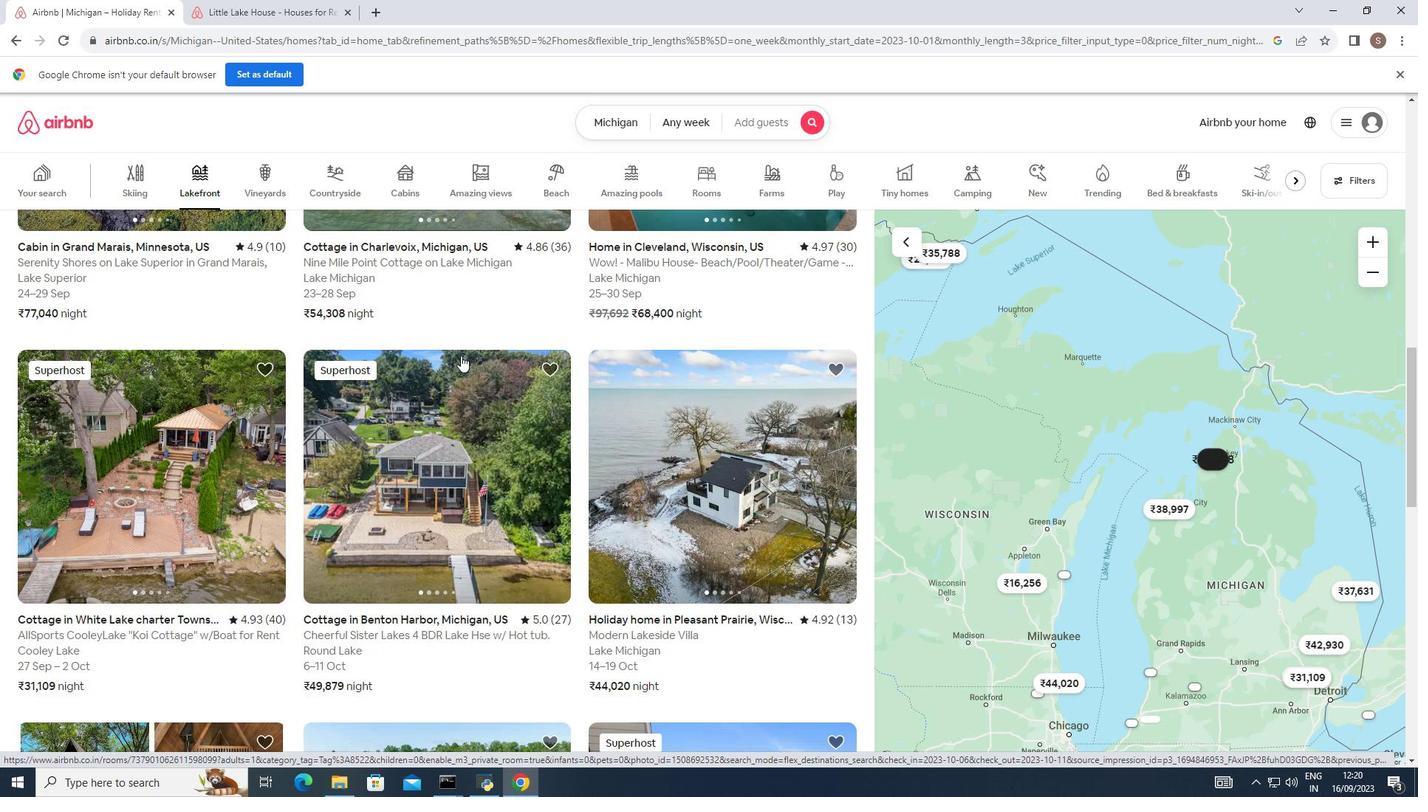 
Action: Mouse moved to (461, 355)
Screenshot: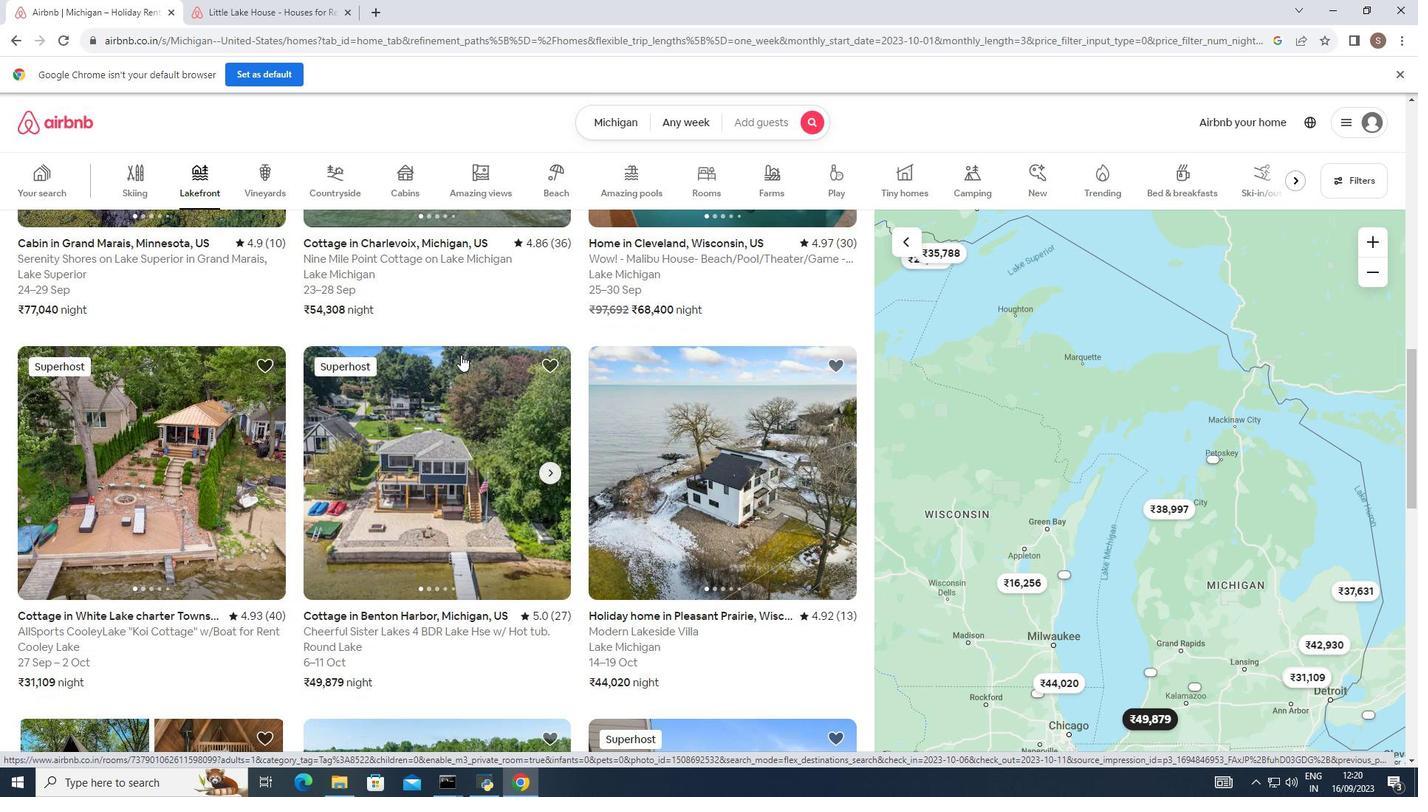 
Action: Mouse scrolled (461, 354) with delta (0, 0)
Screenshot: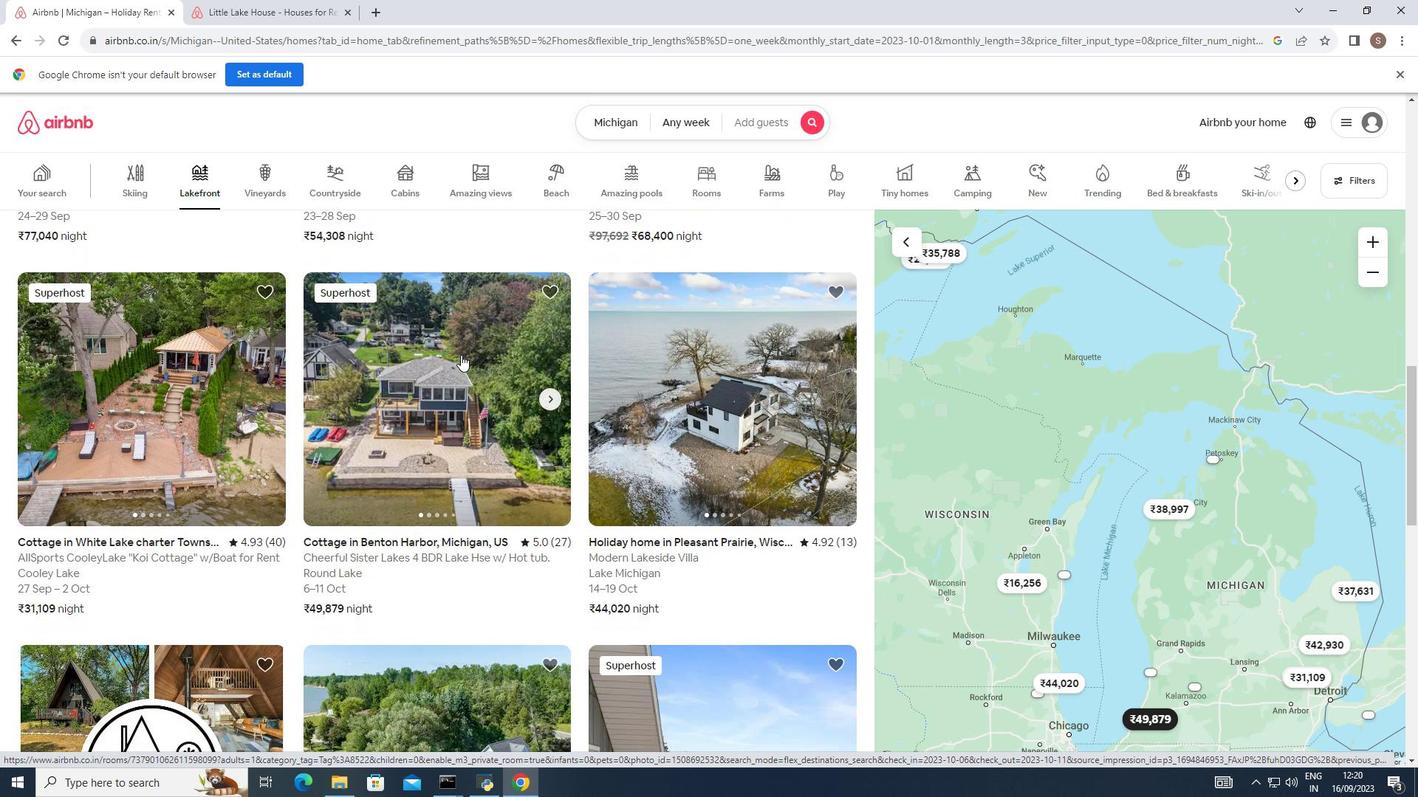 
Action: Mouse moved to (439, 366)
Screenshot: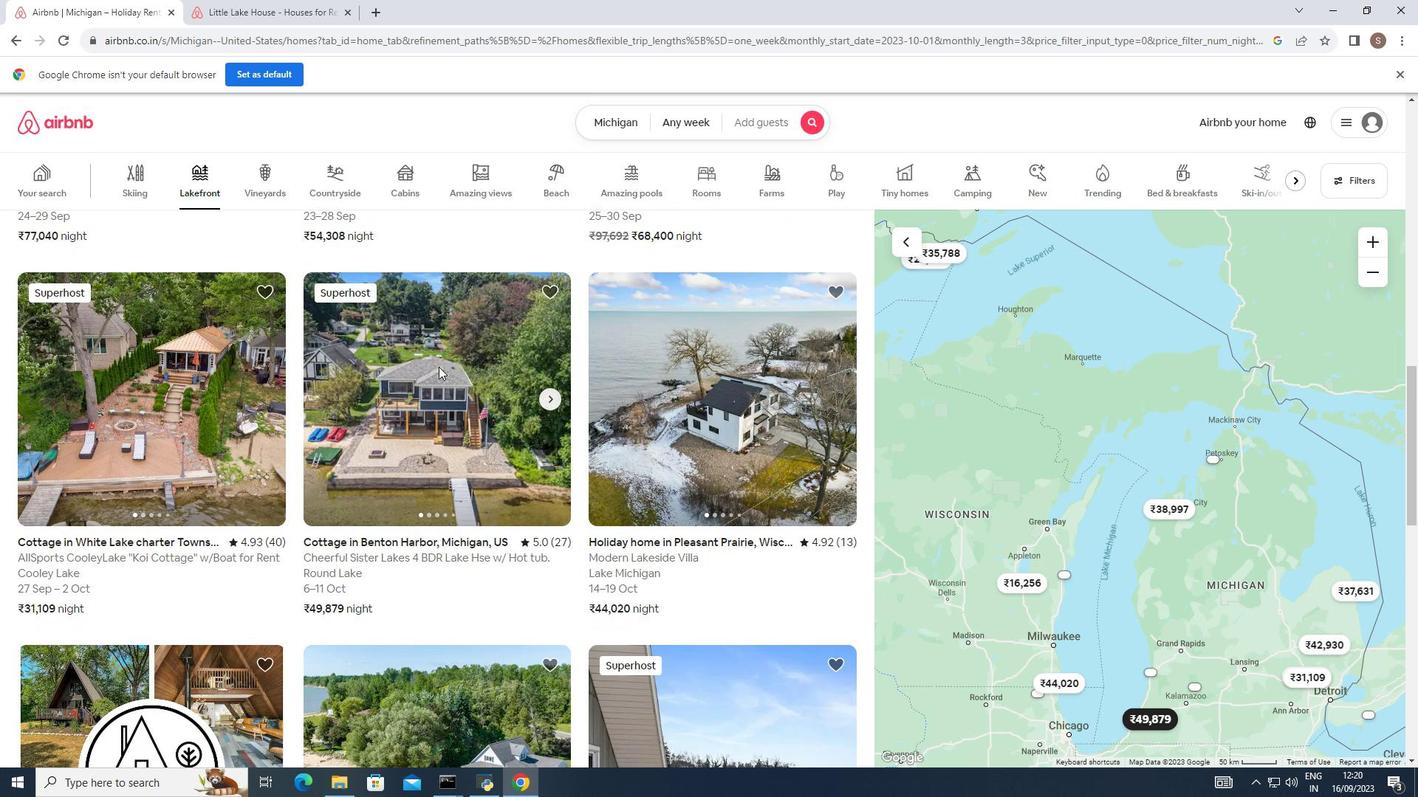 
Action: Mouse pressed left at (439, 366)
Screenshot: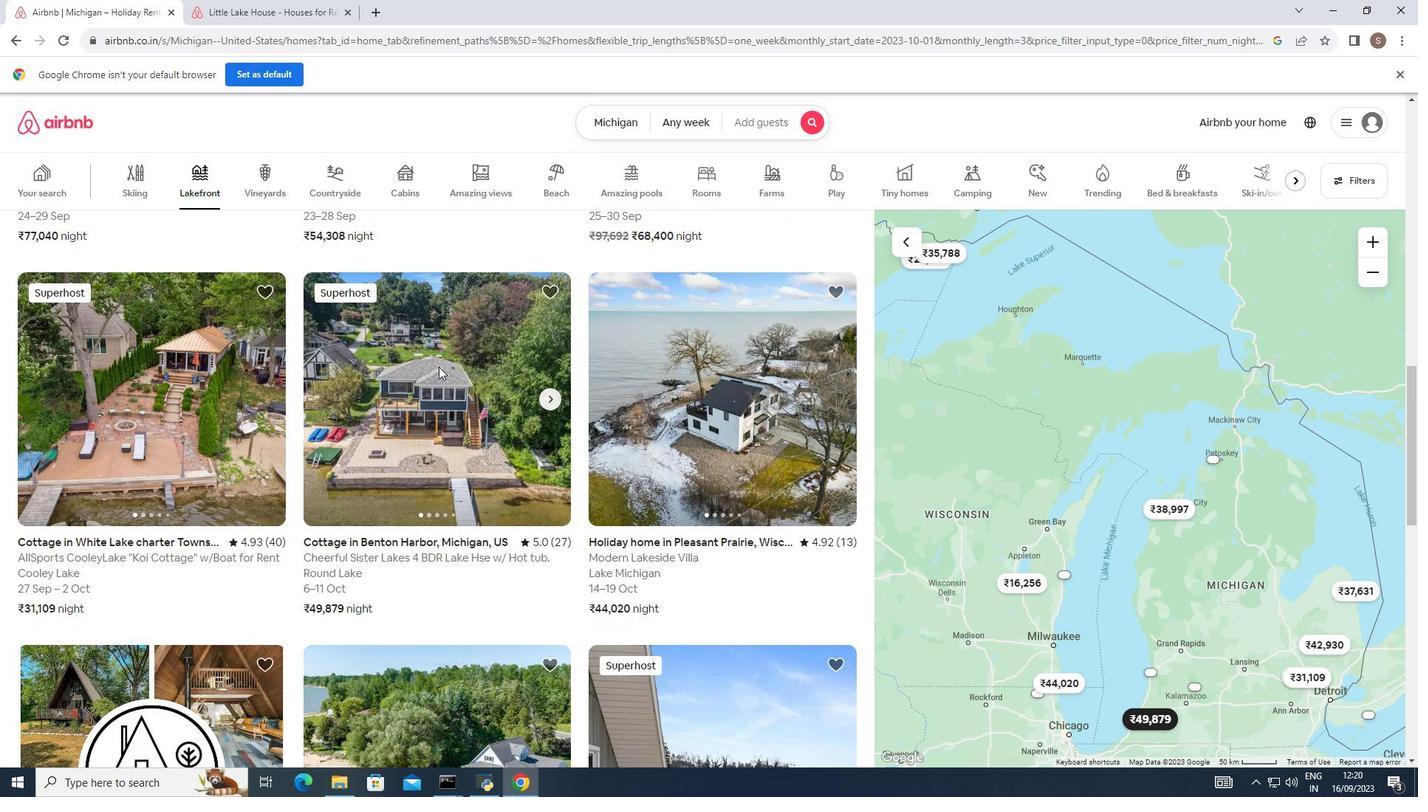 
Action: Mouse moved to (857, 496)
Screenshot: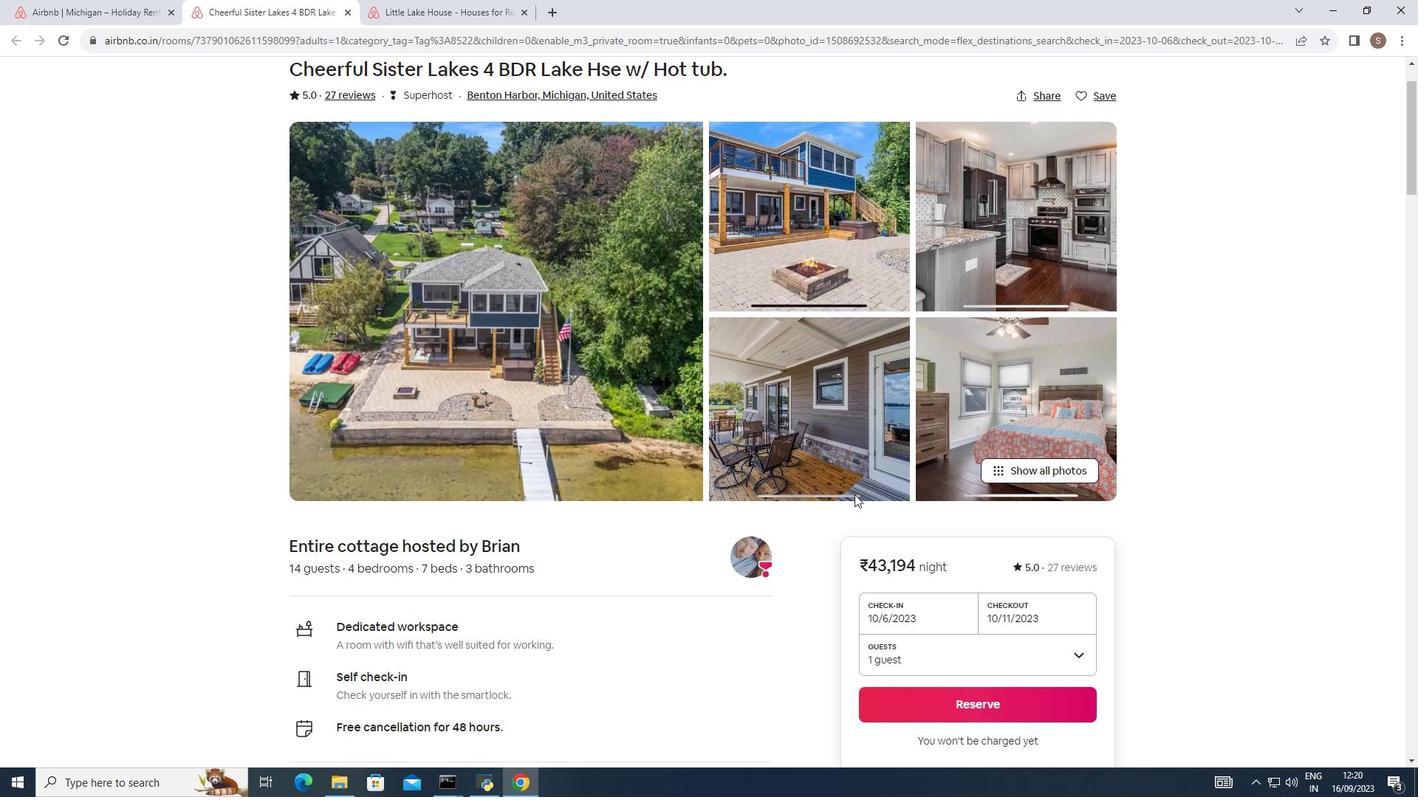 
Action: Mouse scrolled (857, 495) with delta (0, 0)
Screenshot: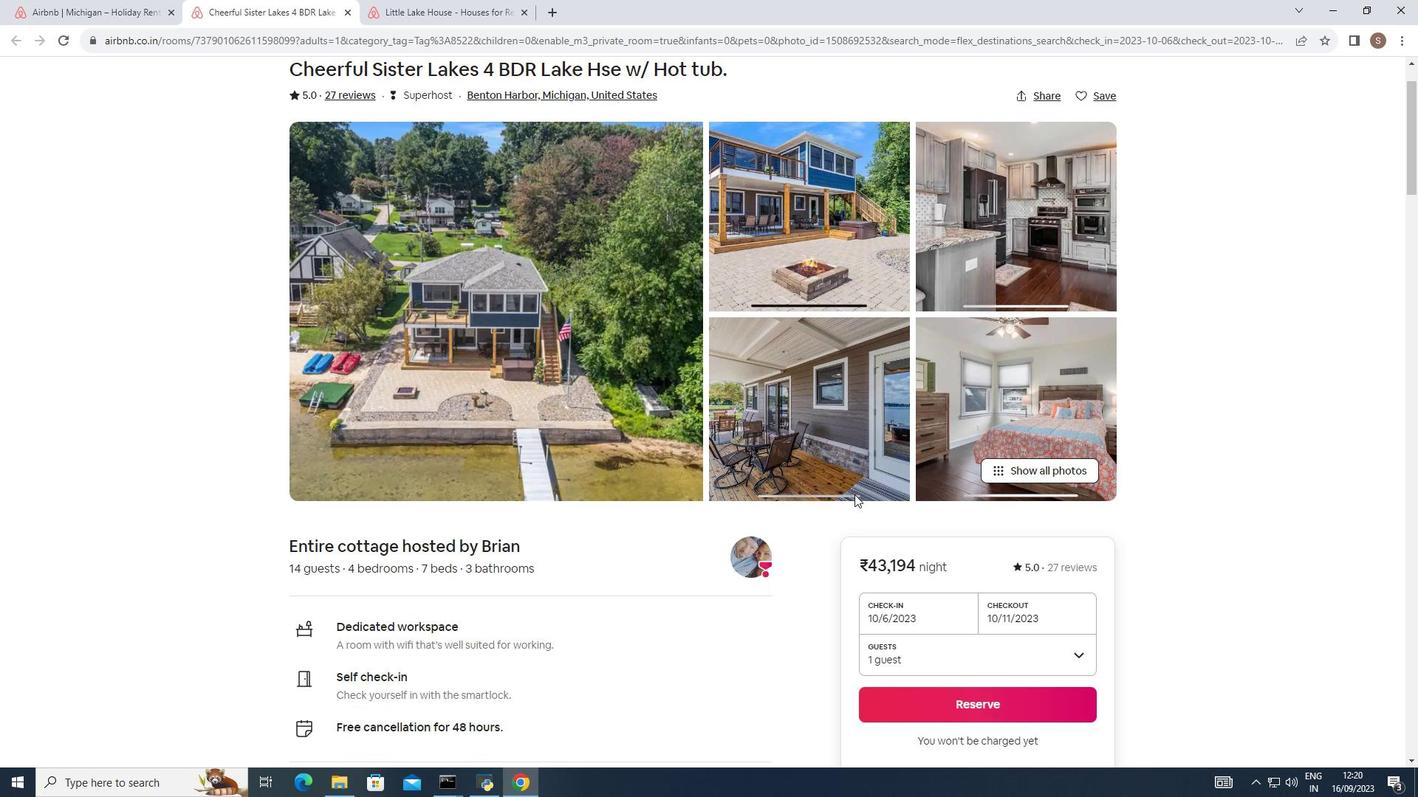 
Action: Mouse moved to (855, 495)
Screenshot: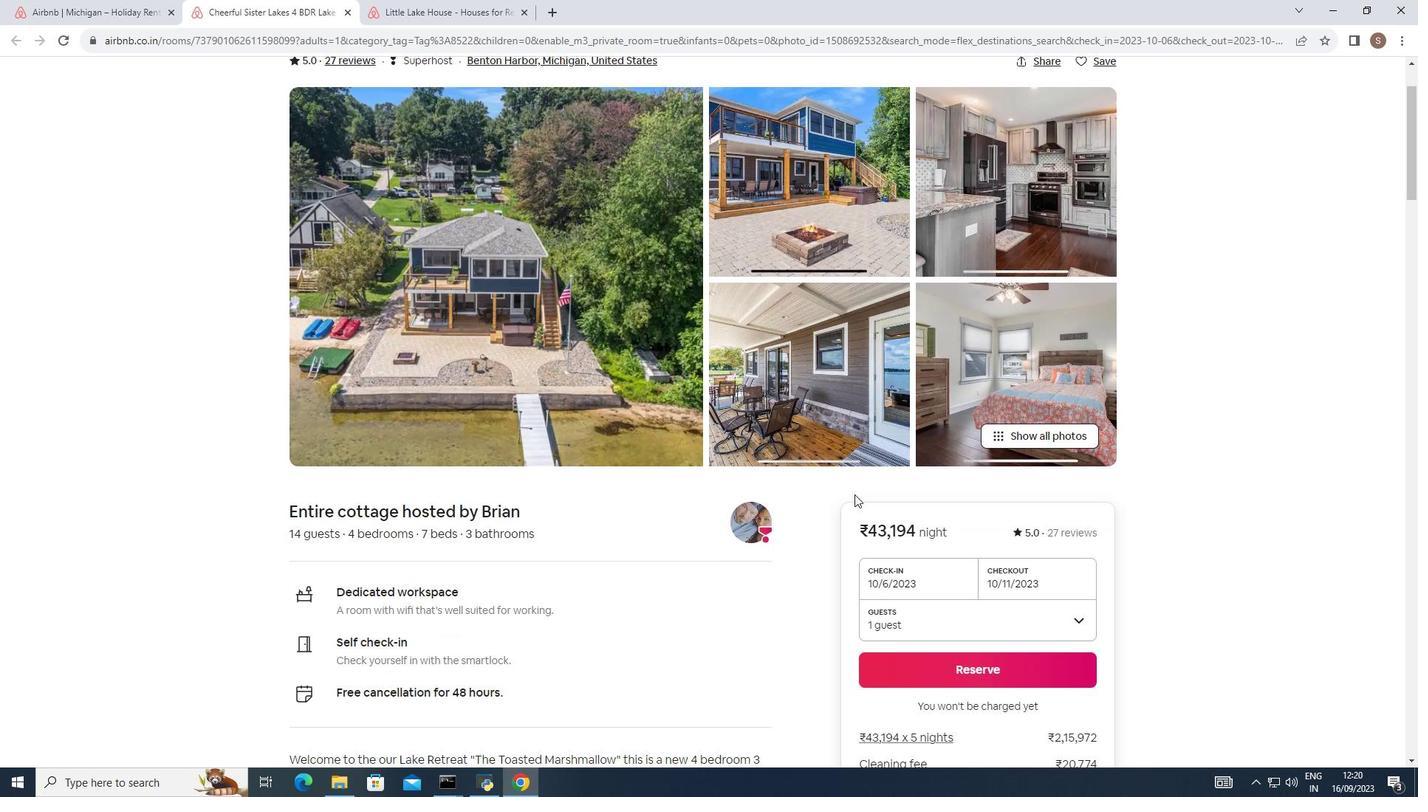 
Action: Mouse scrolled (855, 495) with delta (0, 0)
Screenshot: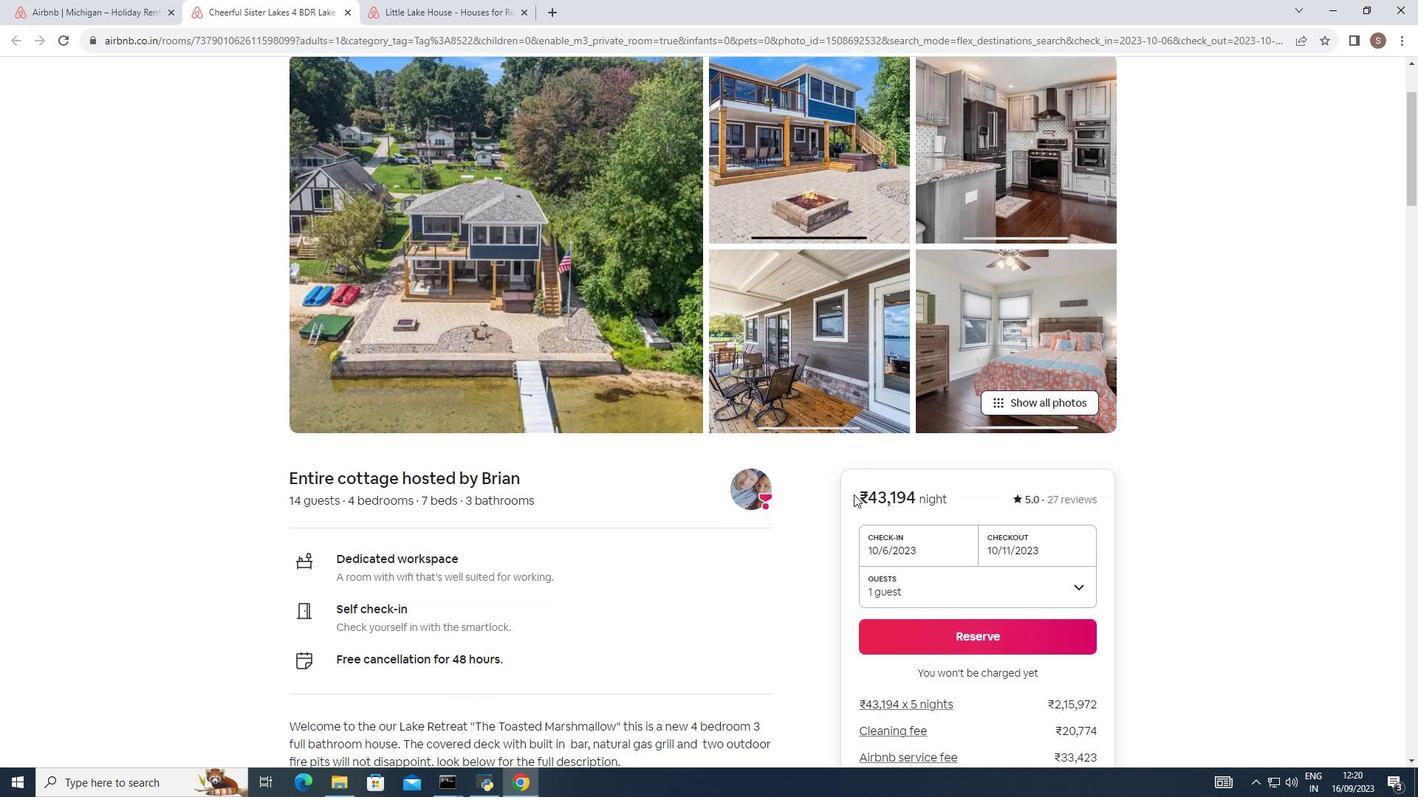 
Action: Mouse moved to (854, 495)
Screenshot: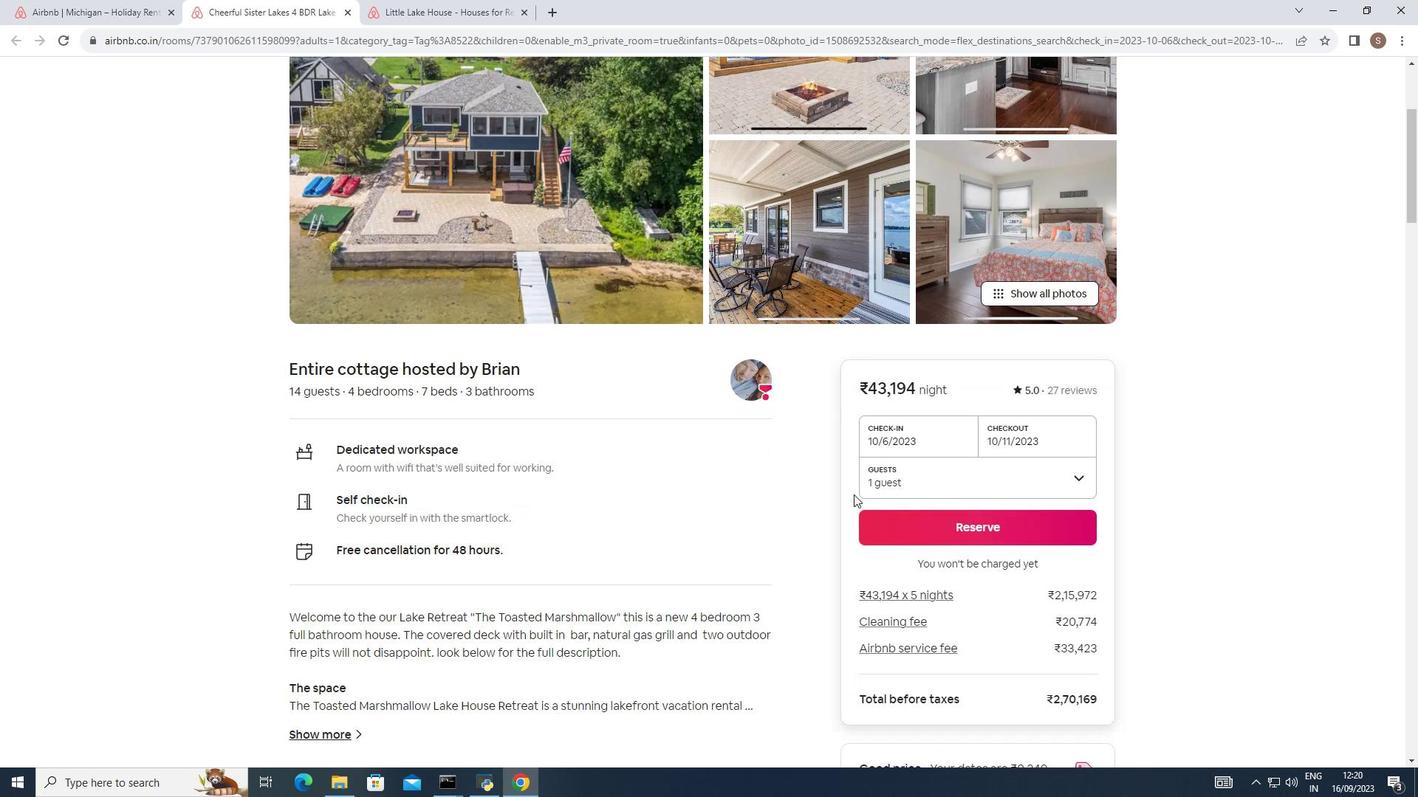 
Action: Mouse scrolled (854, 494) with delta (0, 0)
Screenshot: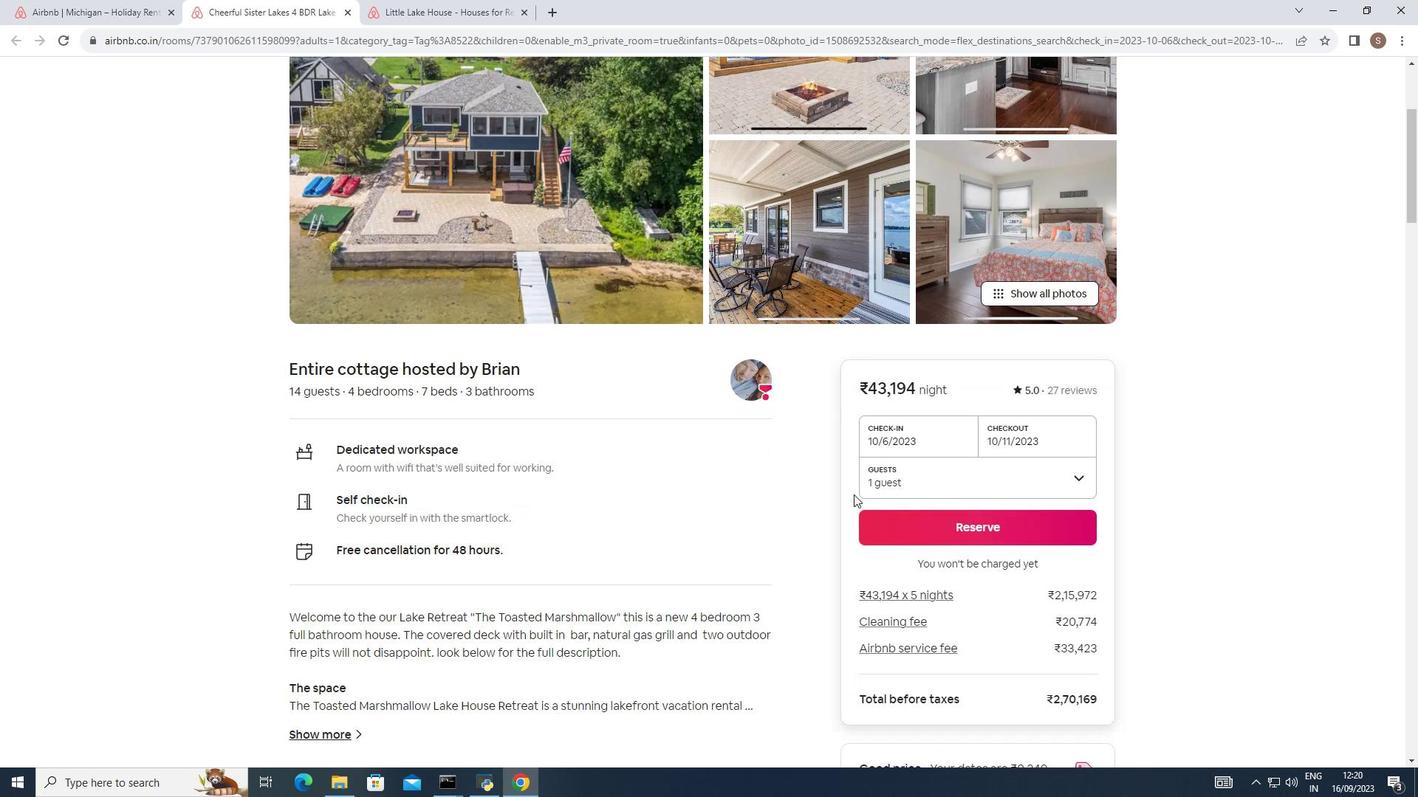 
Action: Mouse moved to (854, 495)
Screenshot: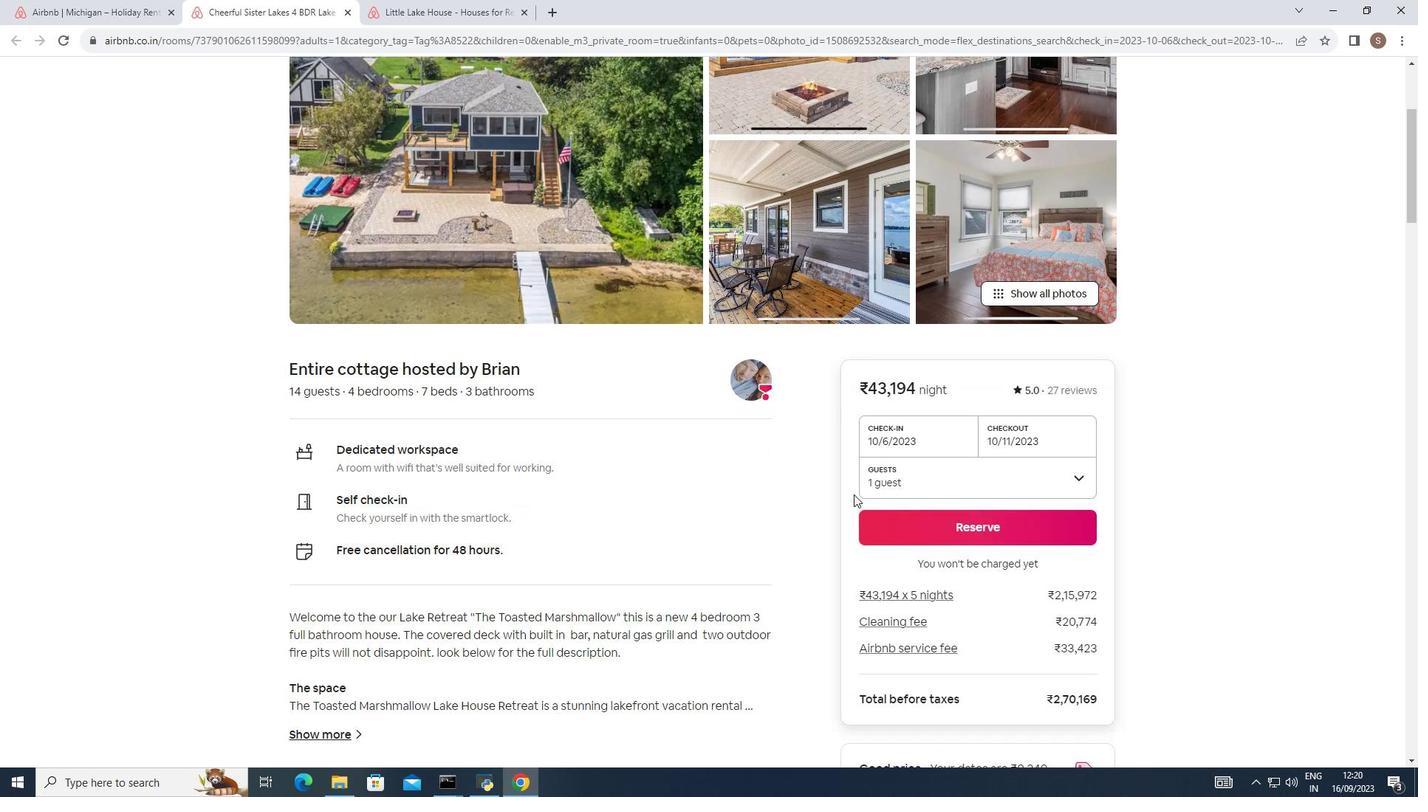 
Action: Mouse scrolled (854, 494) with delta (0, 0)
Screenshot: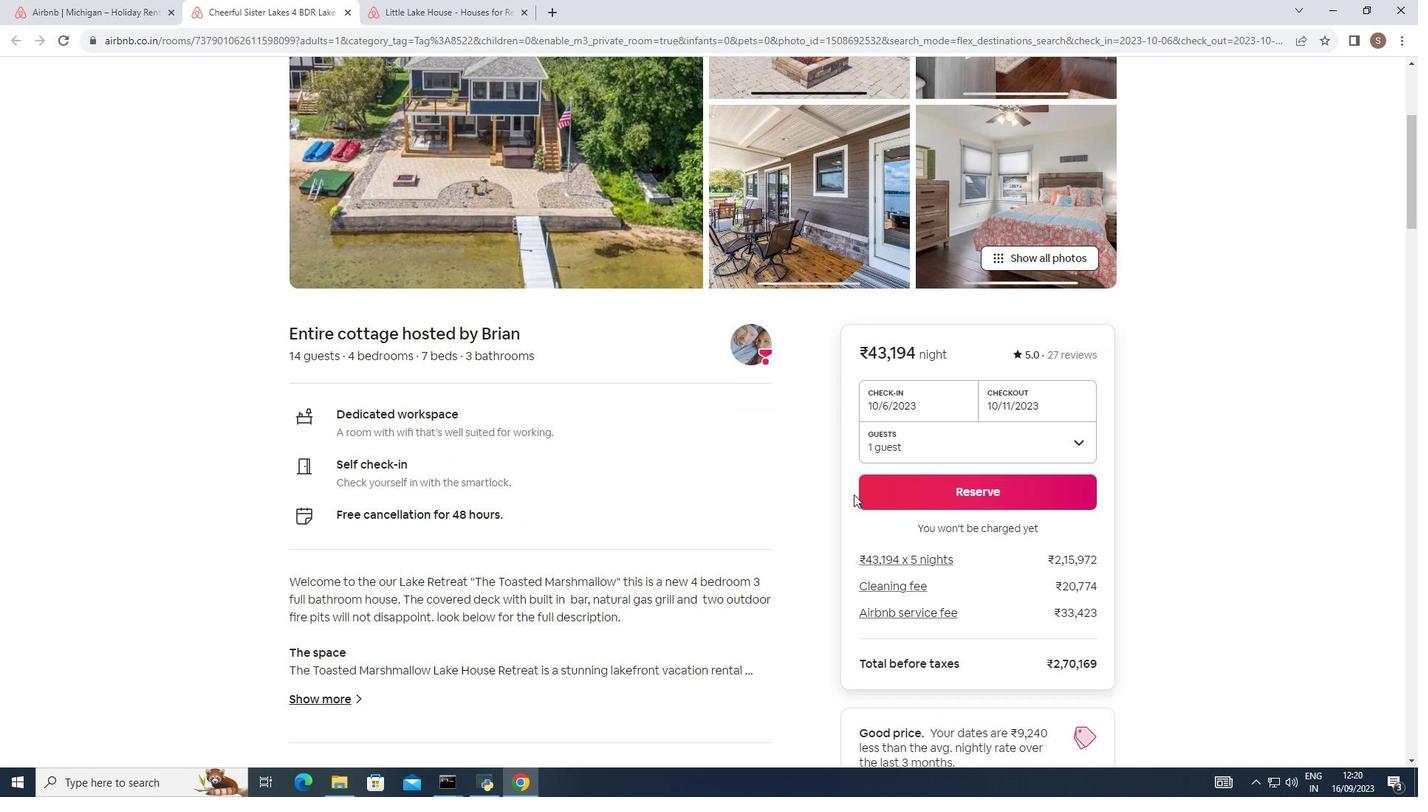 
Action: Mouse scrolled (854, 494) with delta (0, 0)
Screenshot: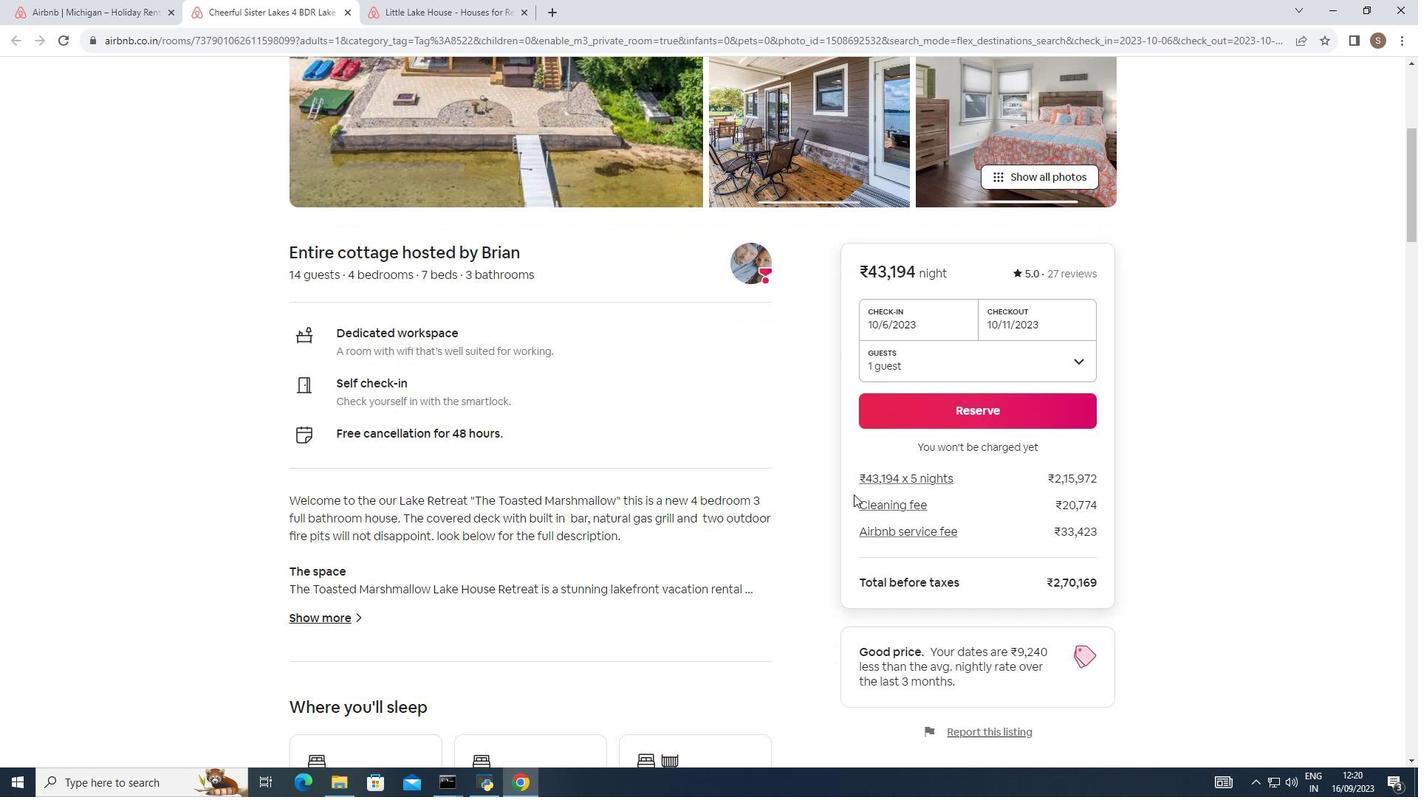 
Action: Mouse scrolled (854, 494) with delta (0, 0)
Screenshot: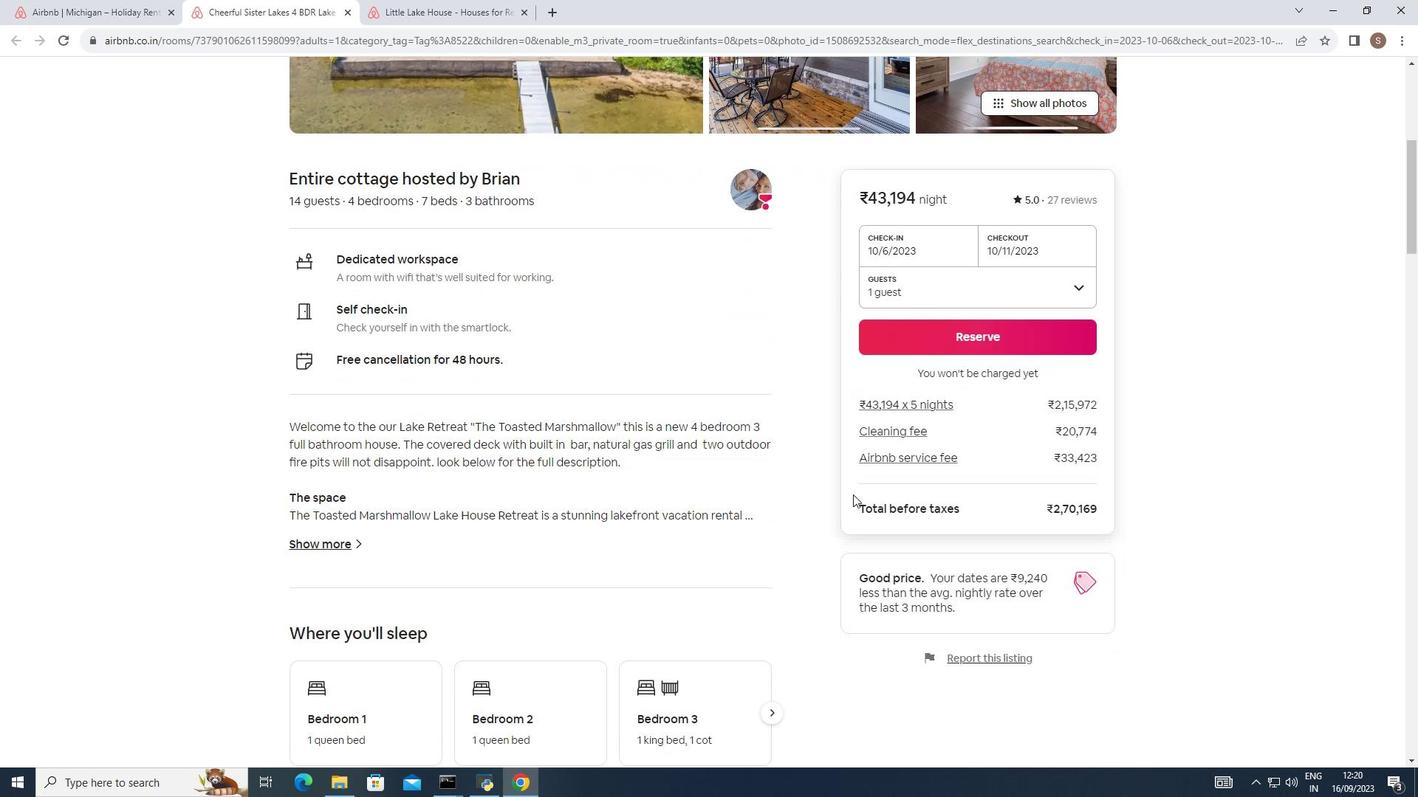
Action: Mouse moved to (850, 491)
Screenshot: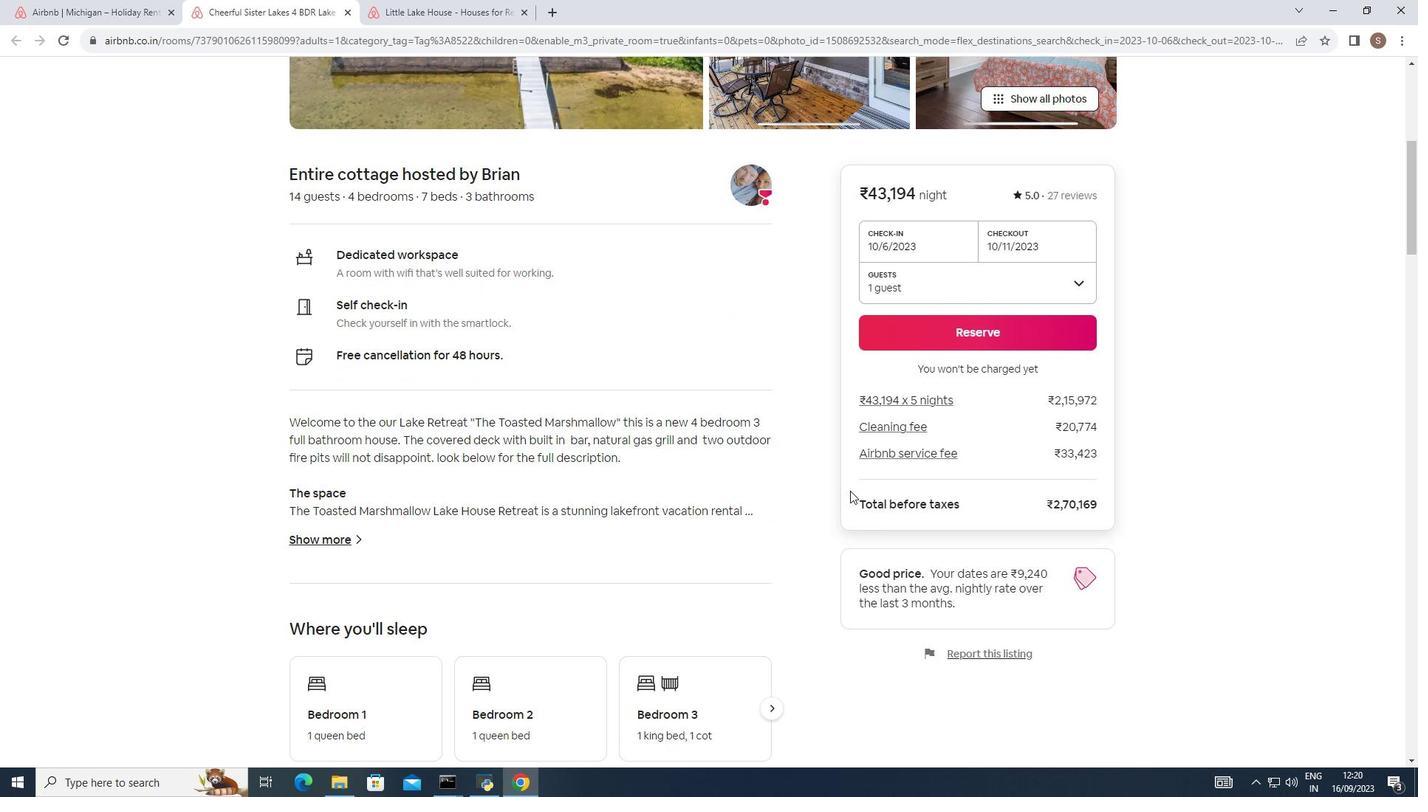
Action: Mouse scrolled (850, 490) with delta (0, 0)
Screenshot: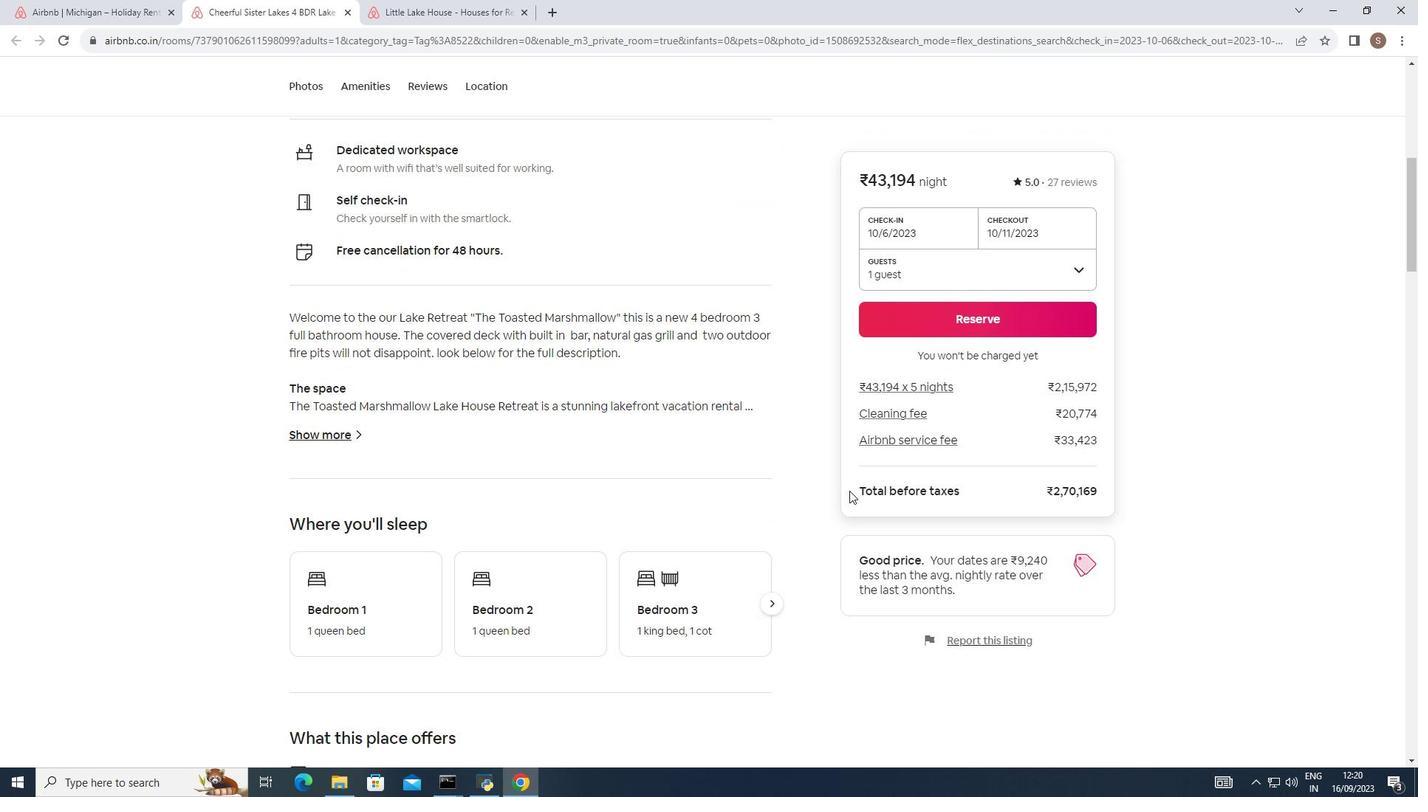 
Action: Mouse scrolled (850, 490) with delta (0, 0)
Screenshot: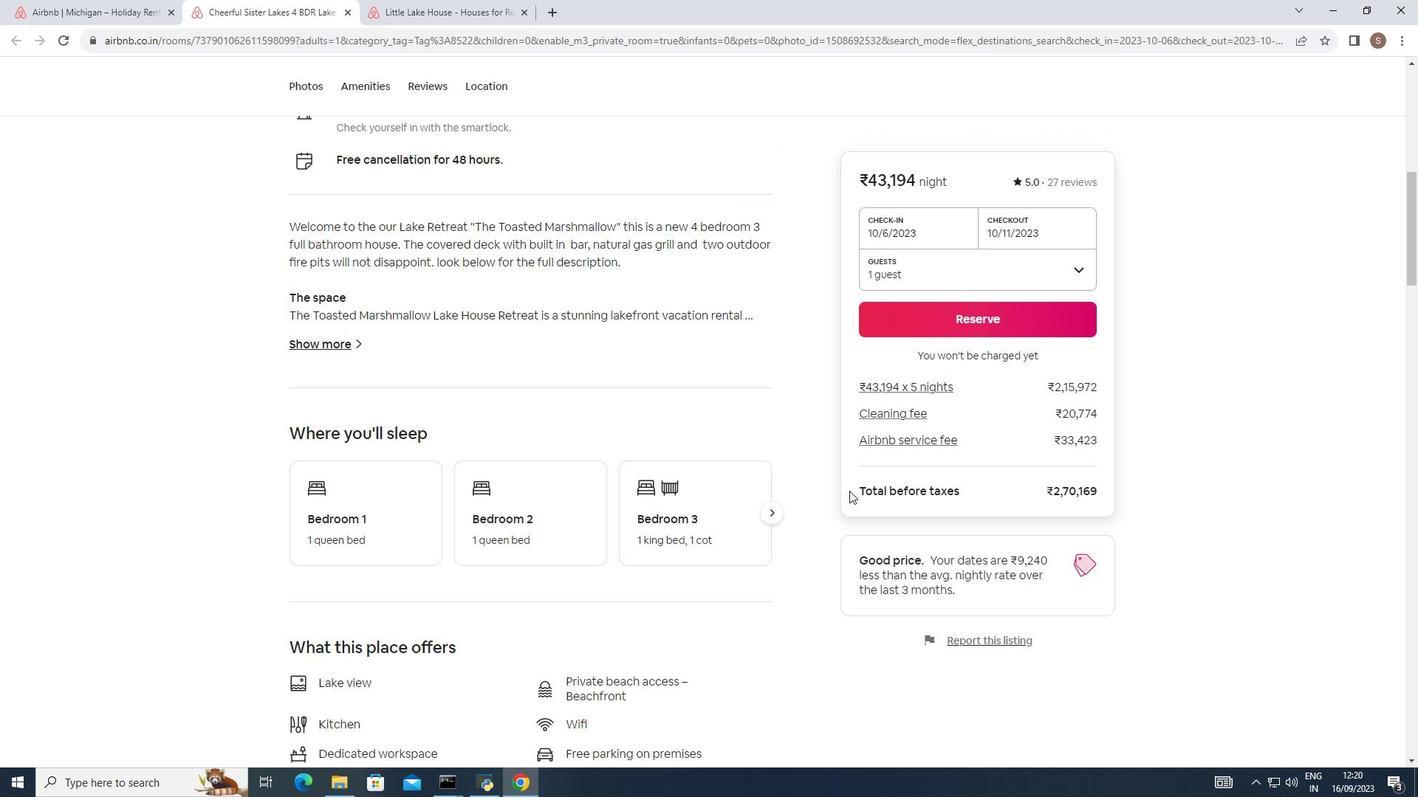 
Action: Mouse moved to (849, 491)
Screenshot: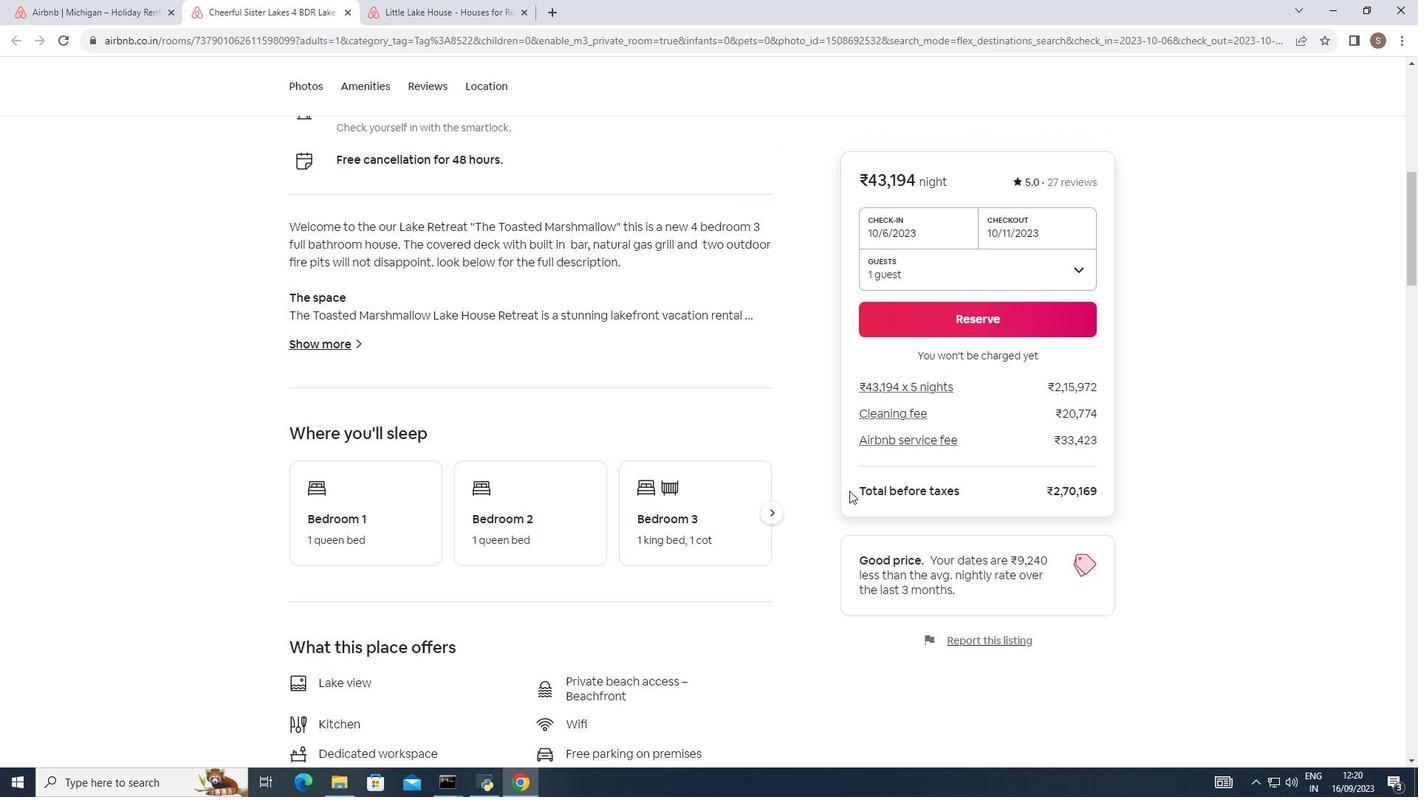 
Action: Mouse scrolled (849, 490) with delta (0, 0)
Screenshot: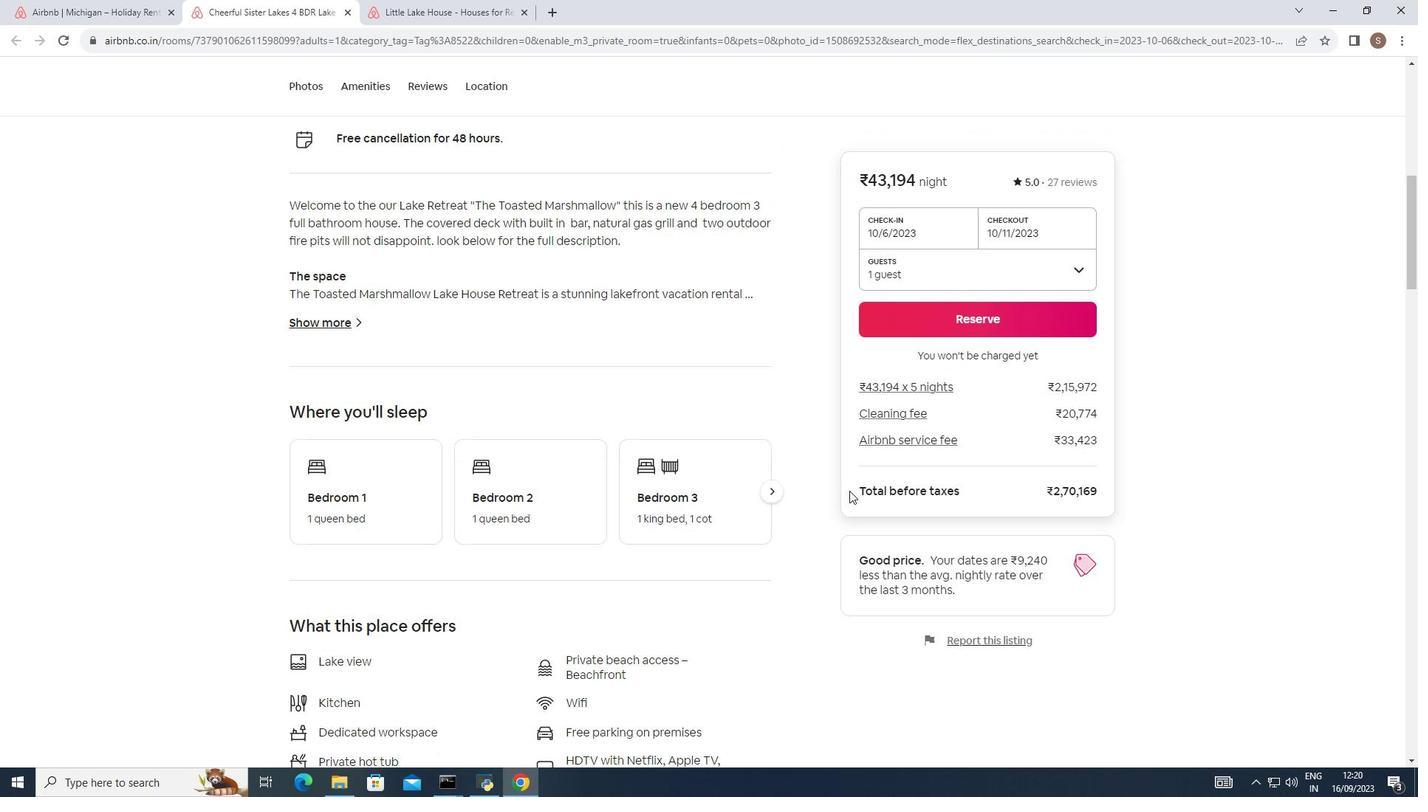 
Action: Mouse scrolled (849, 490) with delta (0, 0)
Screenshot: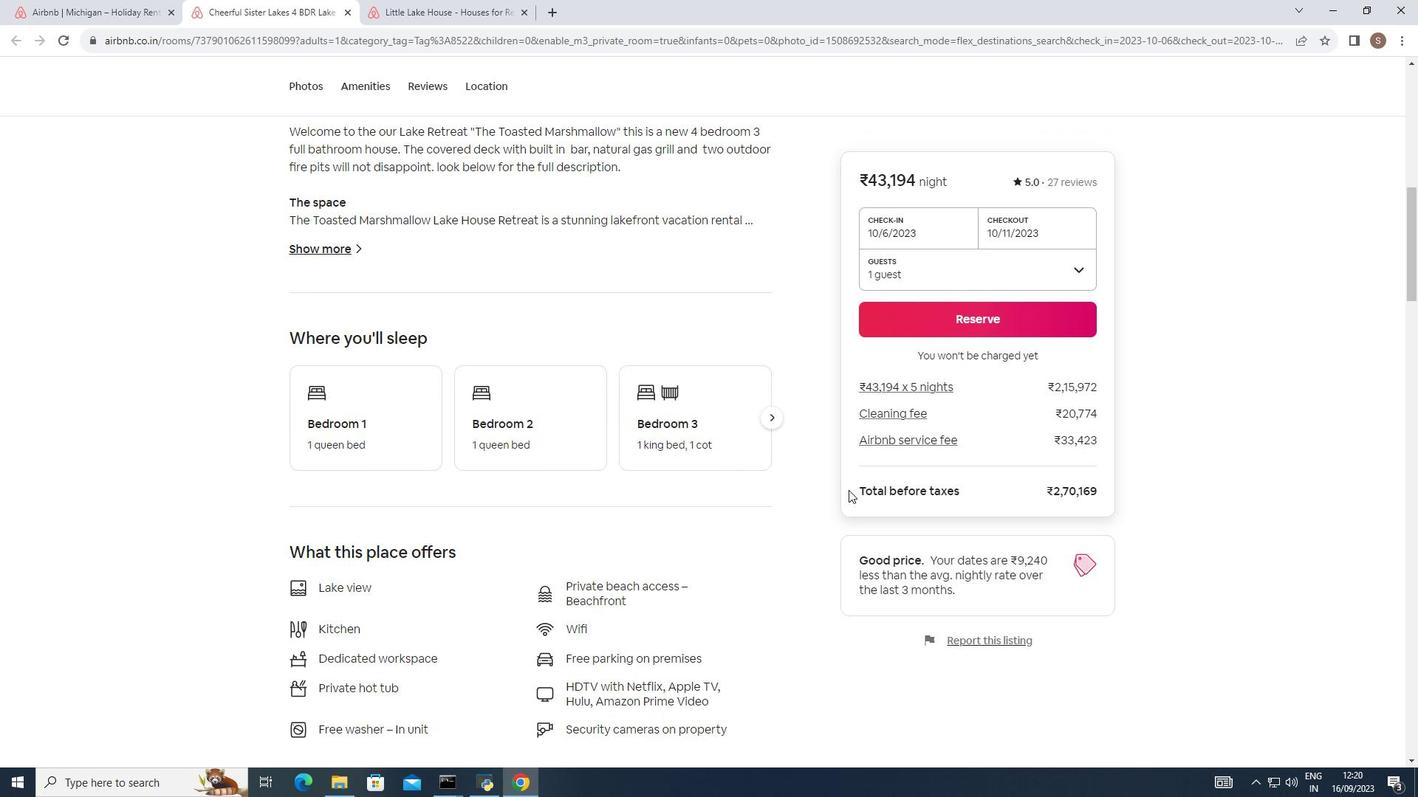 
Action: Mouse scrolled (849, 490) with delta (0, 0)
Screenshot: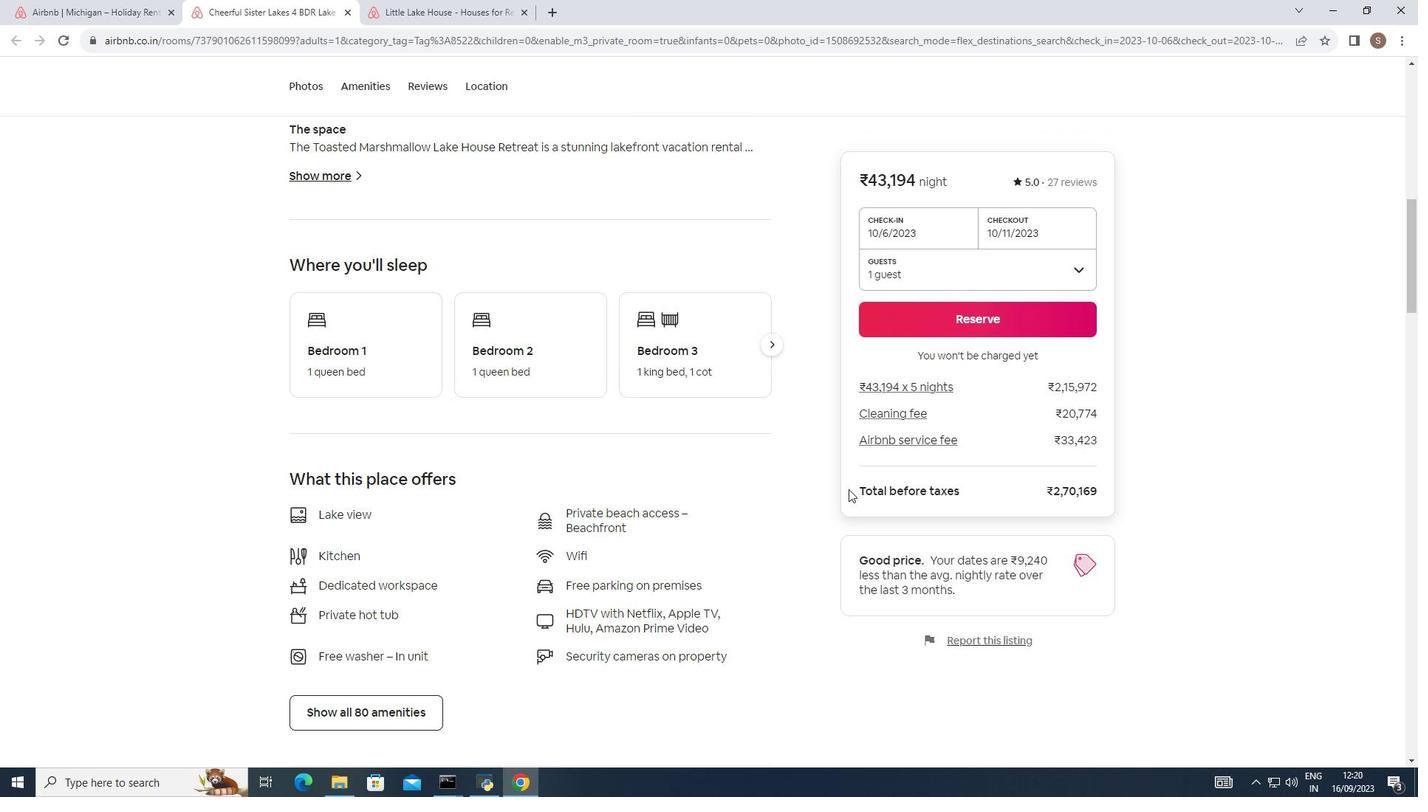 
Action: Mouse moved to (848, 489)
Screenshot: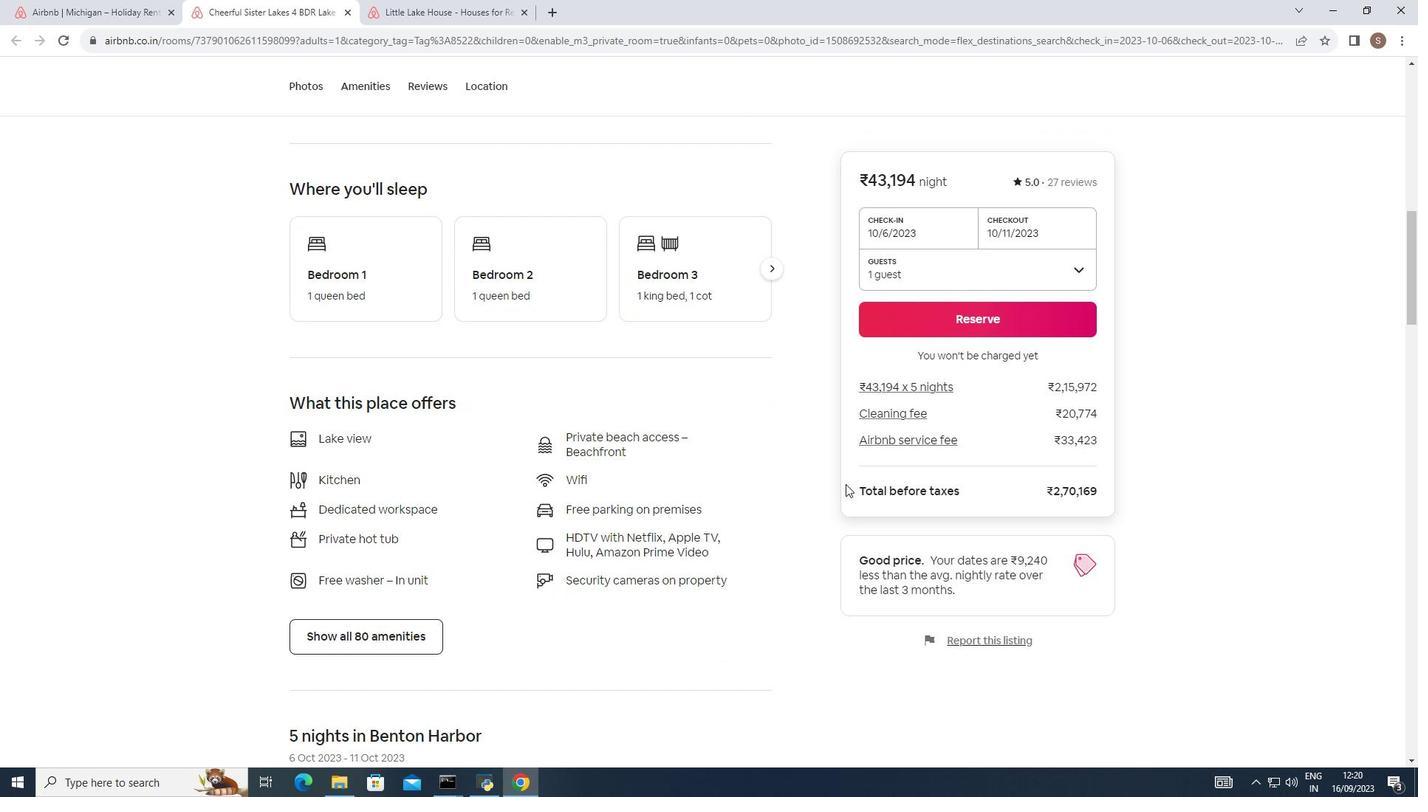 
Action: Mouse scrolled (848, 489) with delta (0, 0)
Screenshot: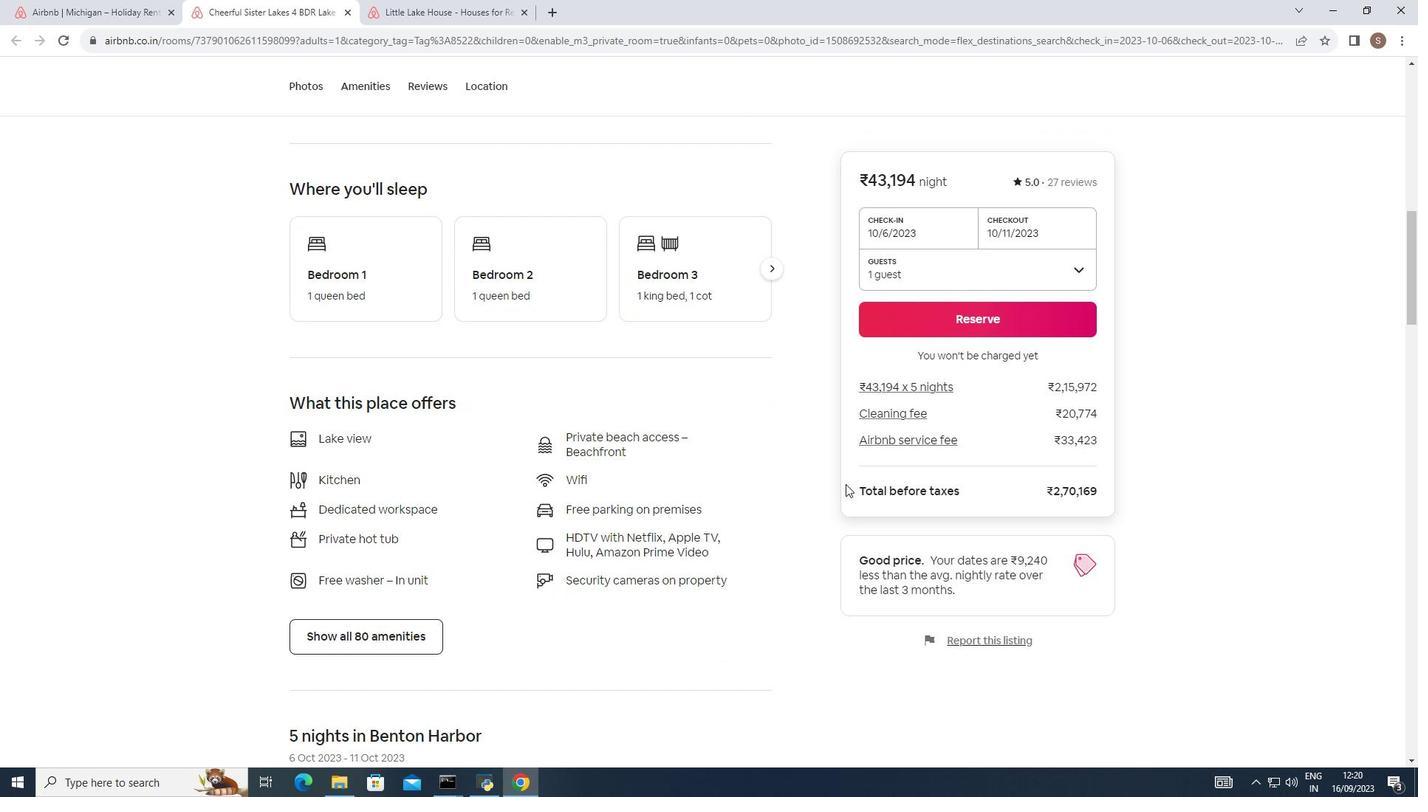 
Action: Mouse moved to (847, 486)
Screenshot: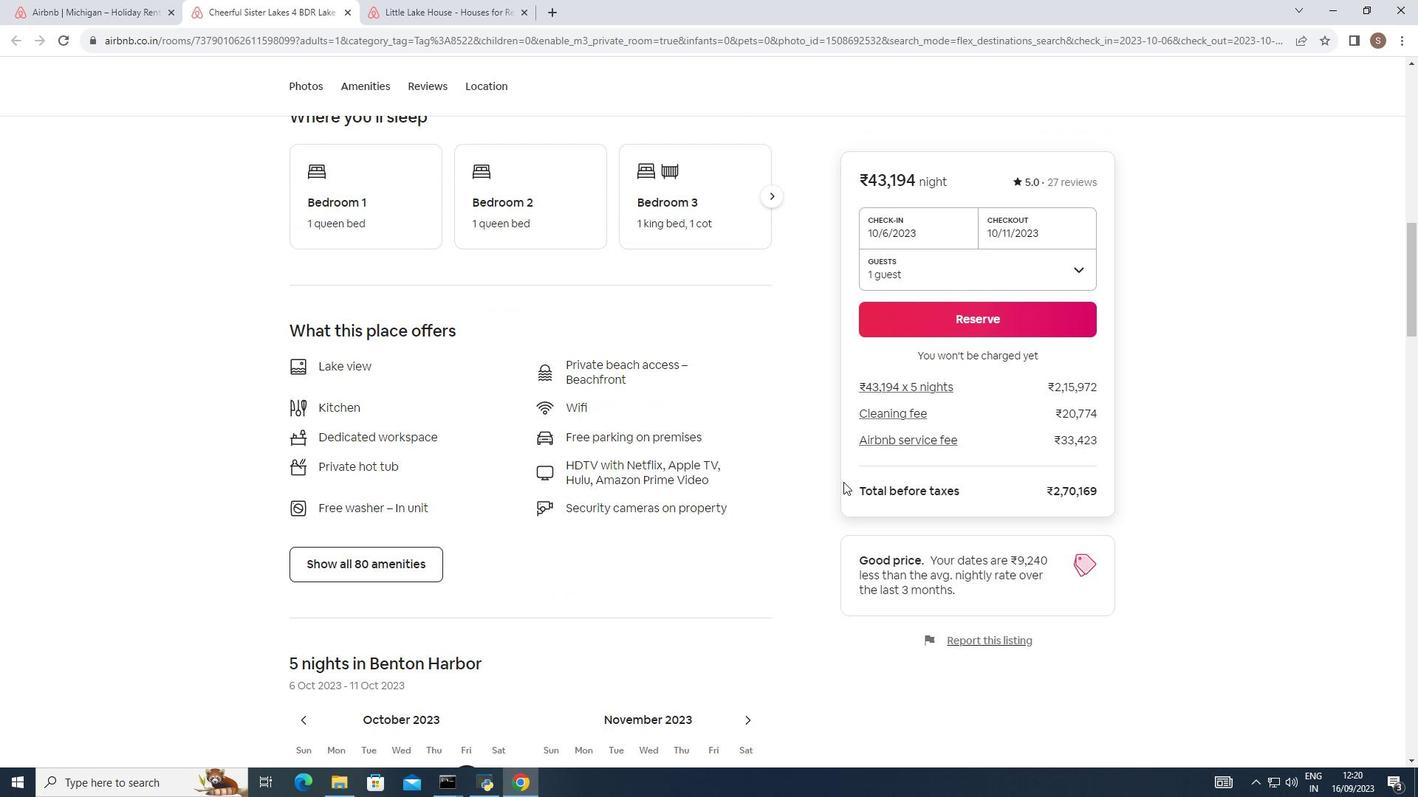 
Action: Mouse scrolled (847, 486) with delta (0, 0)
Screenshot: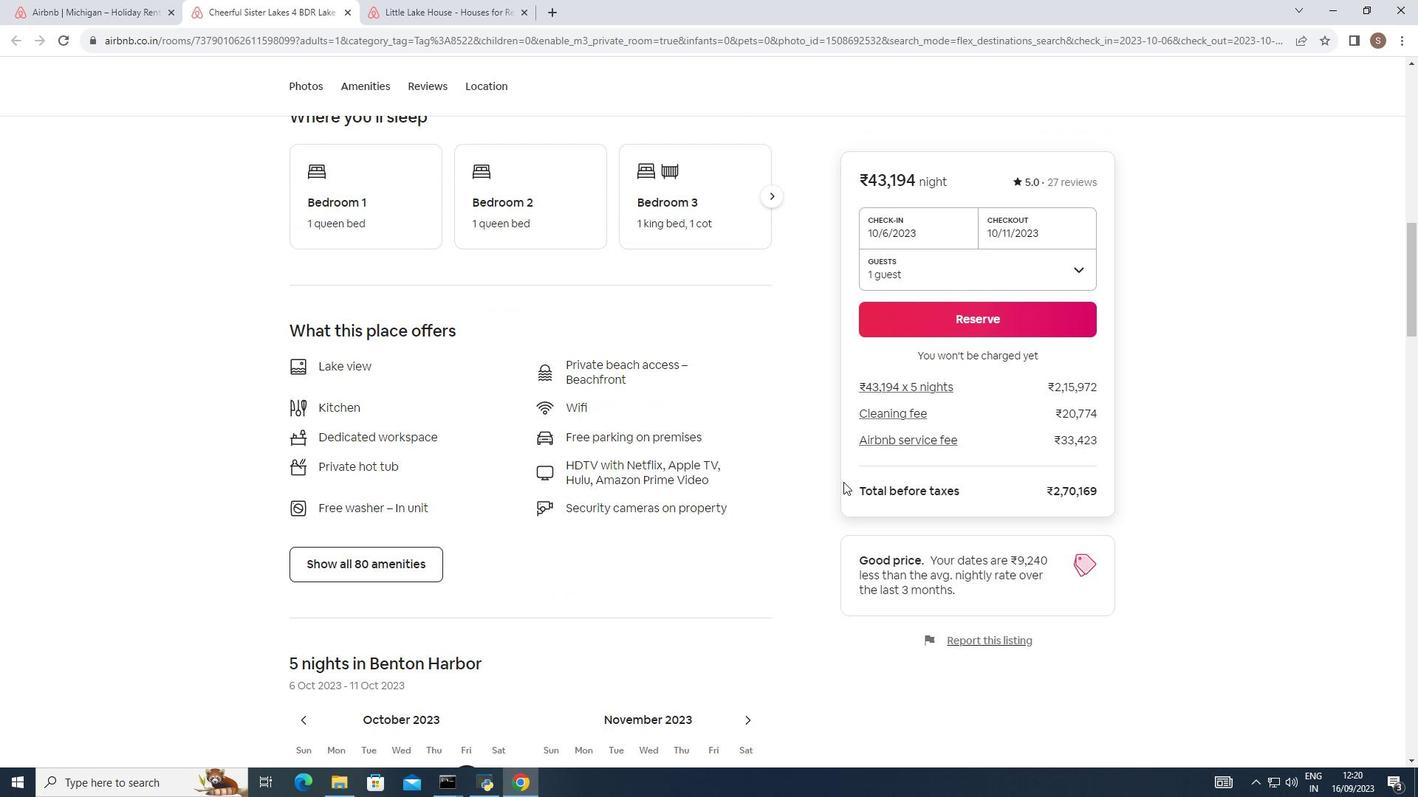 
Action: Mouse moved to (842, 480)
Screenshot: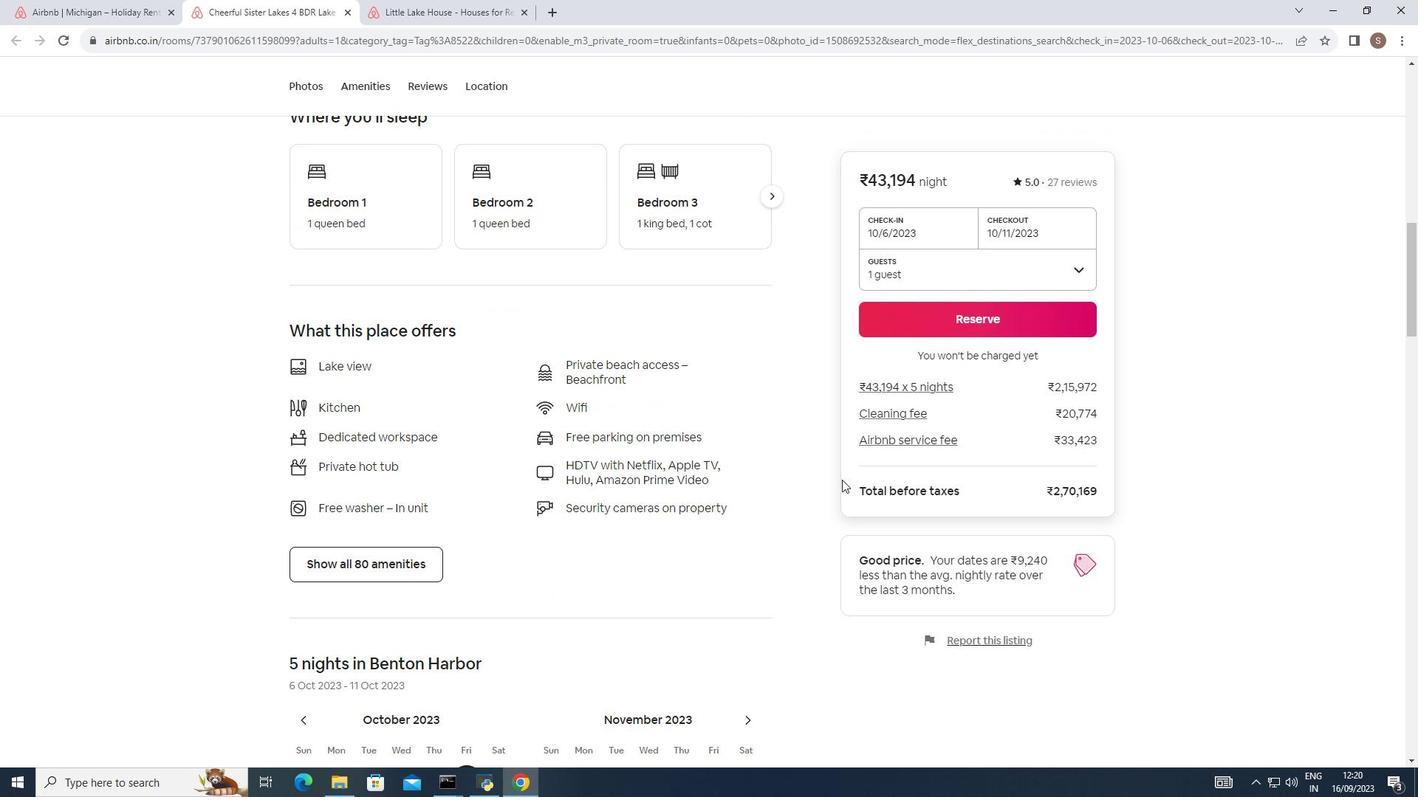 
Action: Mouse scrolled (842, 479) with delta (0, 0)
Screenshot: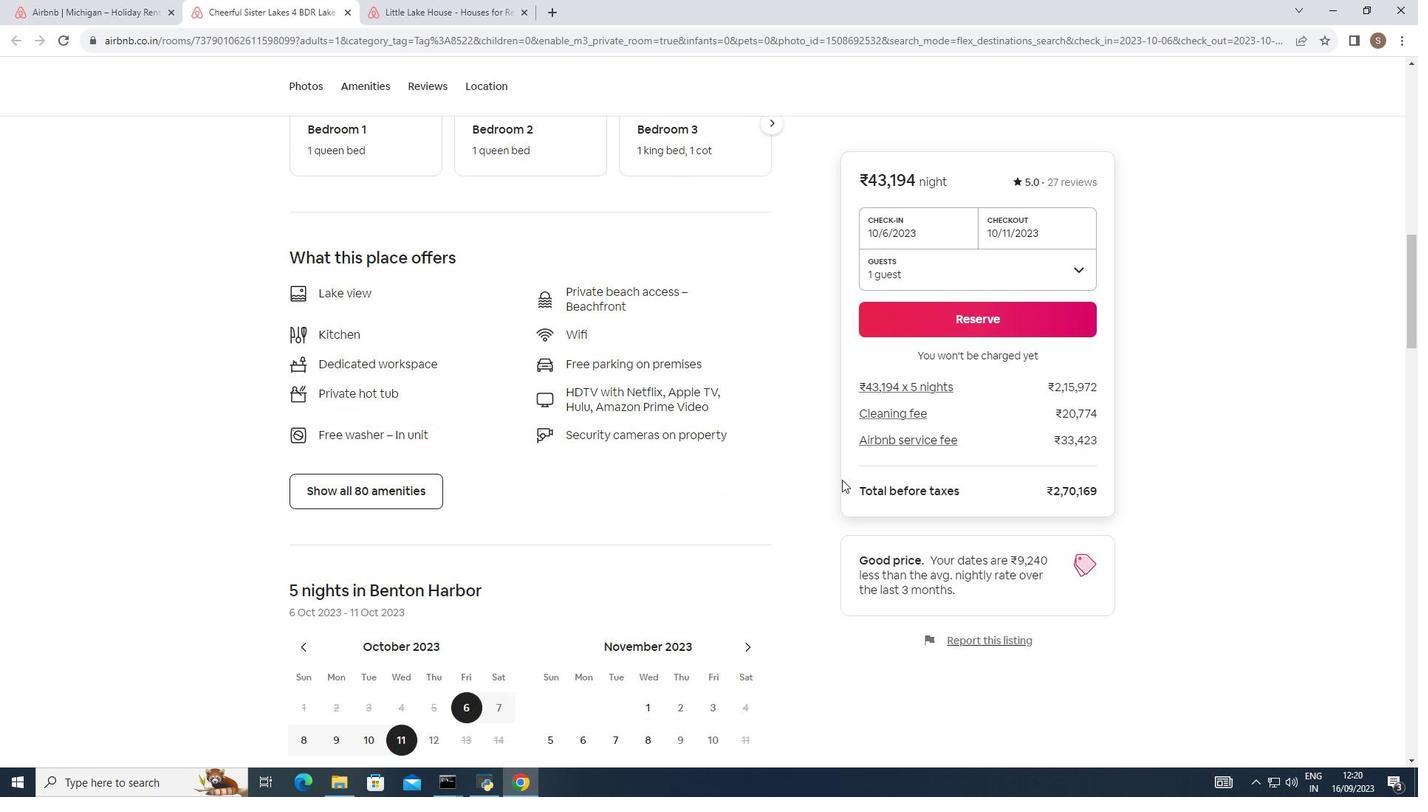 
Action: Mouse scrolled (842, 479) with delta (0, 0)
Screenshot: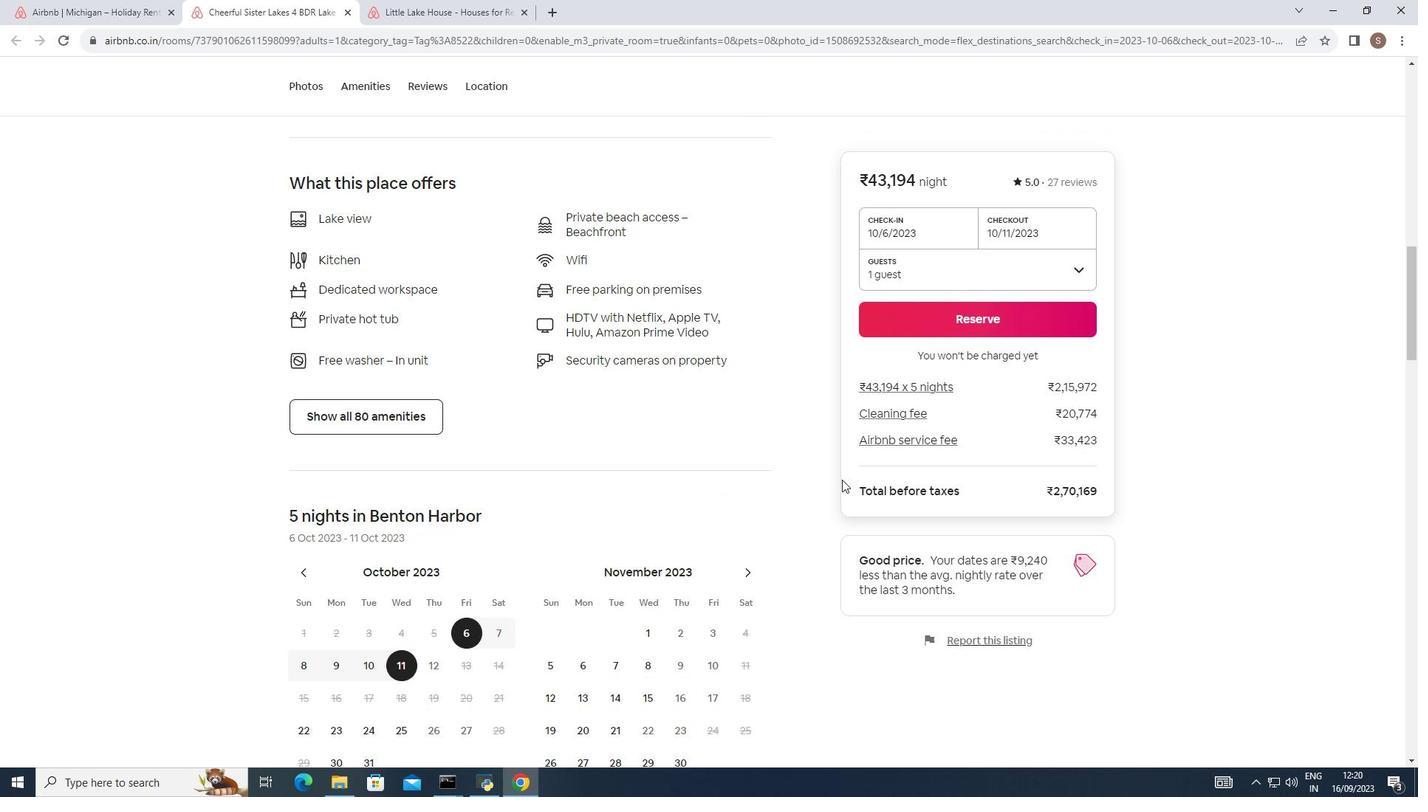 
Action: Mouse scrolled (842, 479) with delta (0, 0)
Screenshot: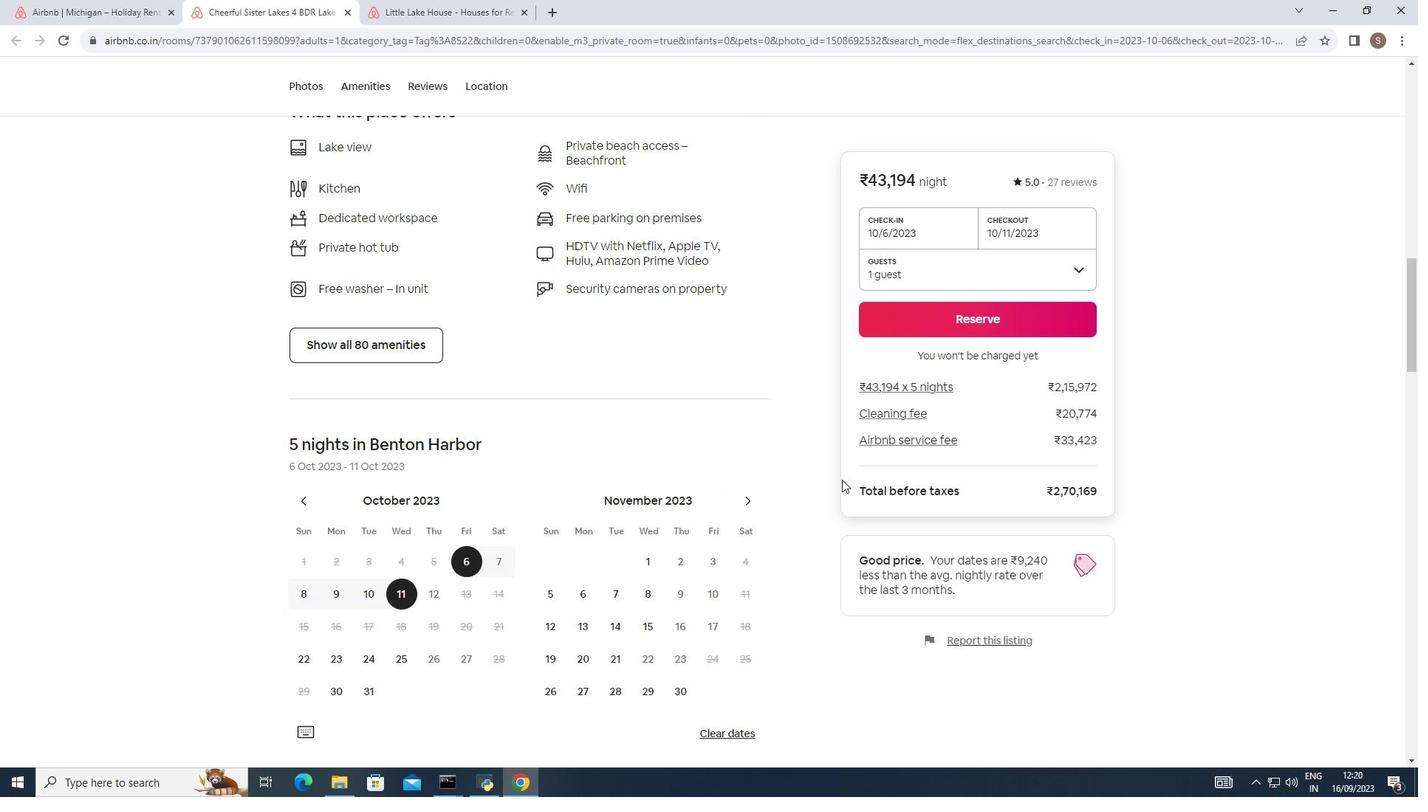 
Action: Mouse scrolled (842, 479) with delta (0, 0)
Screenshot: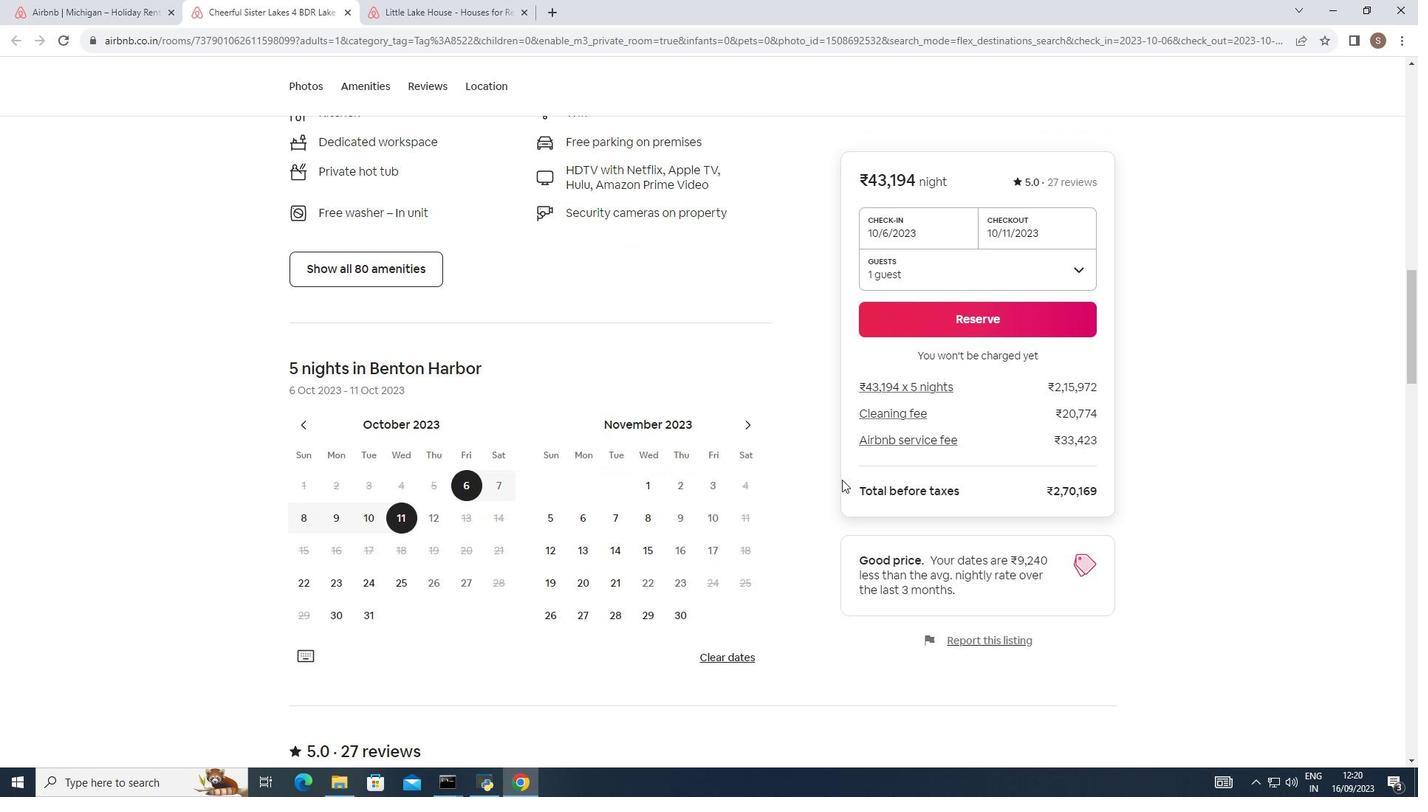 
Action: Mouse scrolled (842, 479) with delta (0, 0)
Screenshot: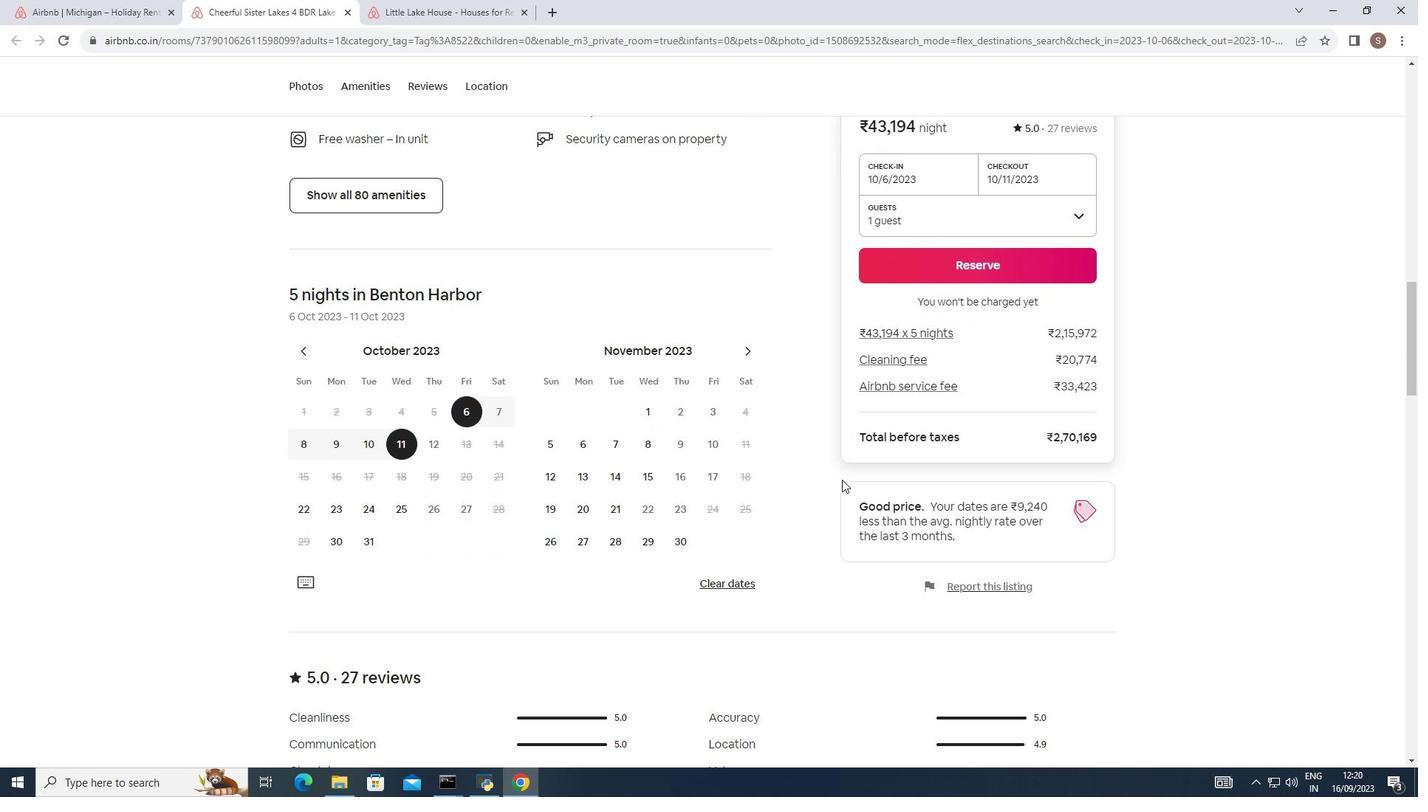 
Action: Mouse scrolled (842, 479) with delta (0, 0)
Screenshot: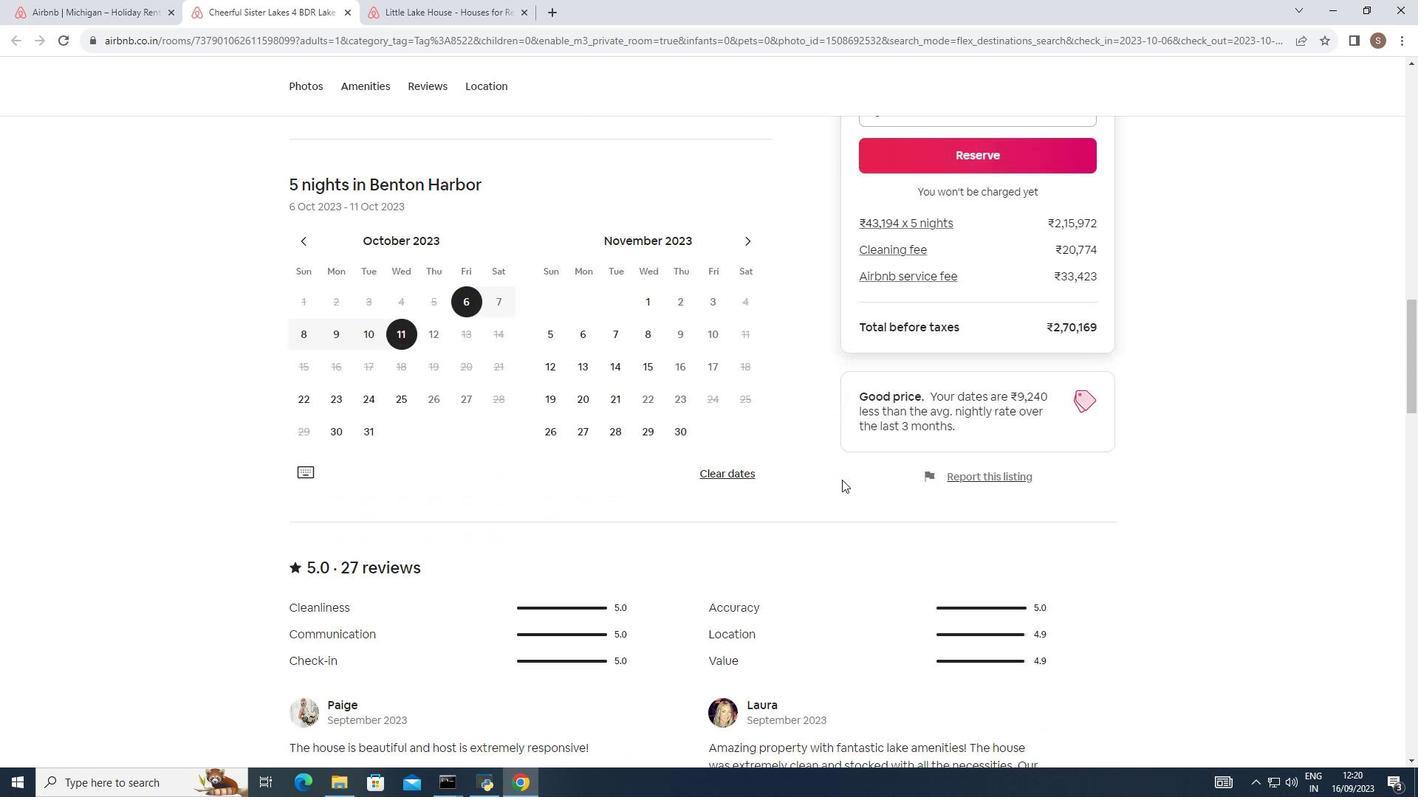 
Action: Mouse scrolled (842, 479) with delta (0, 0)
Screenshot: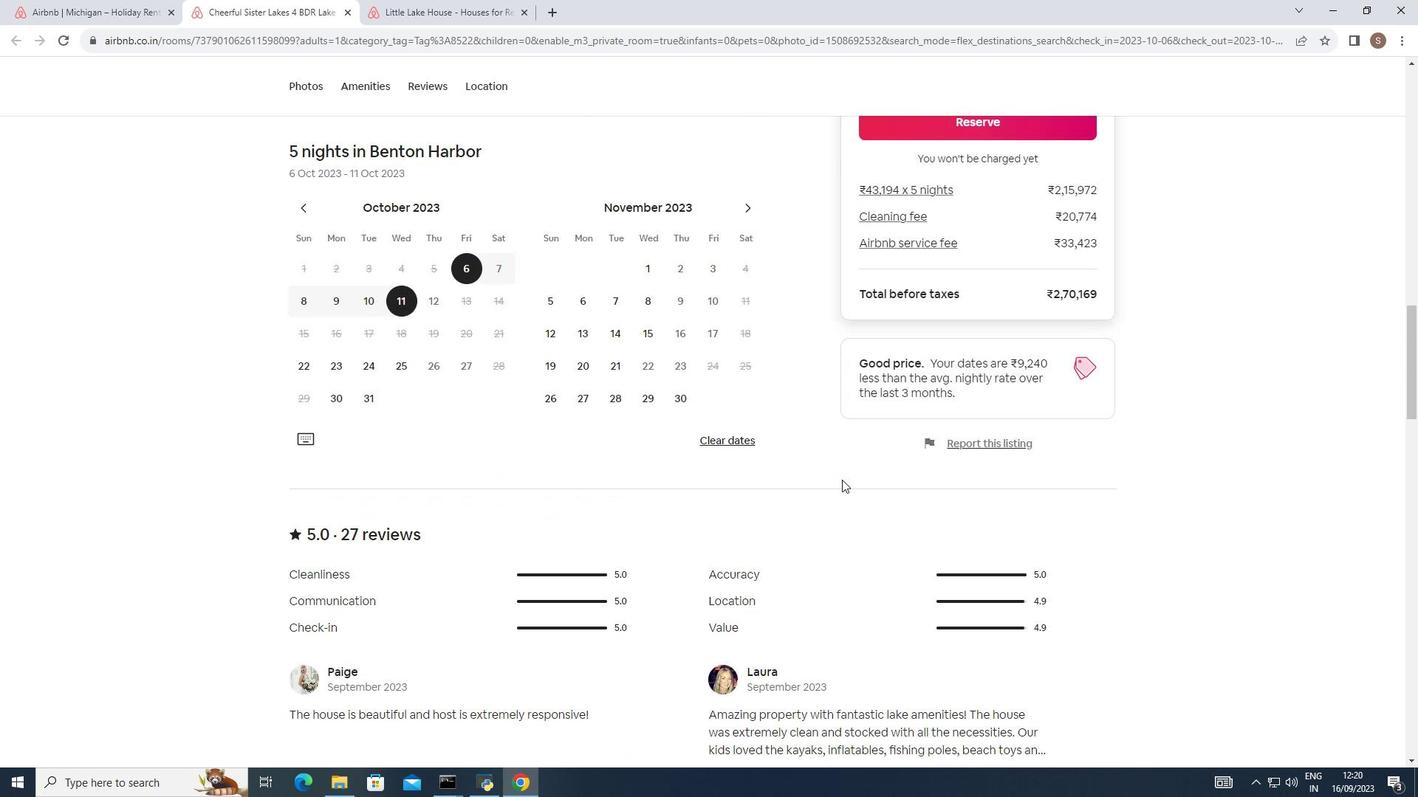 
Action: Mouse scrolled (842, 479) with delta (0, 0)
Screenshot: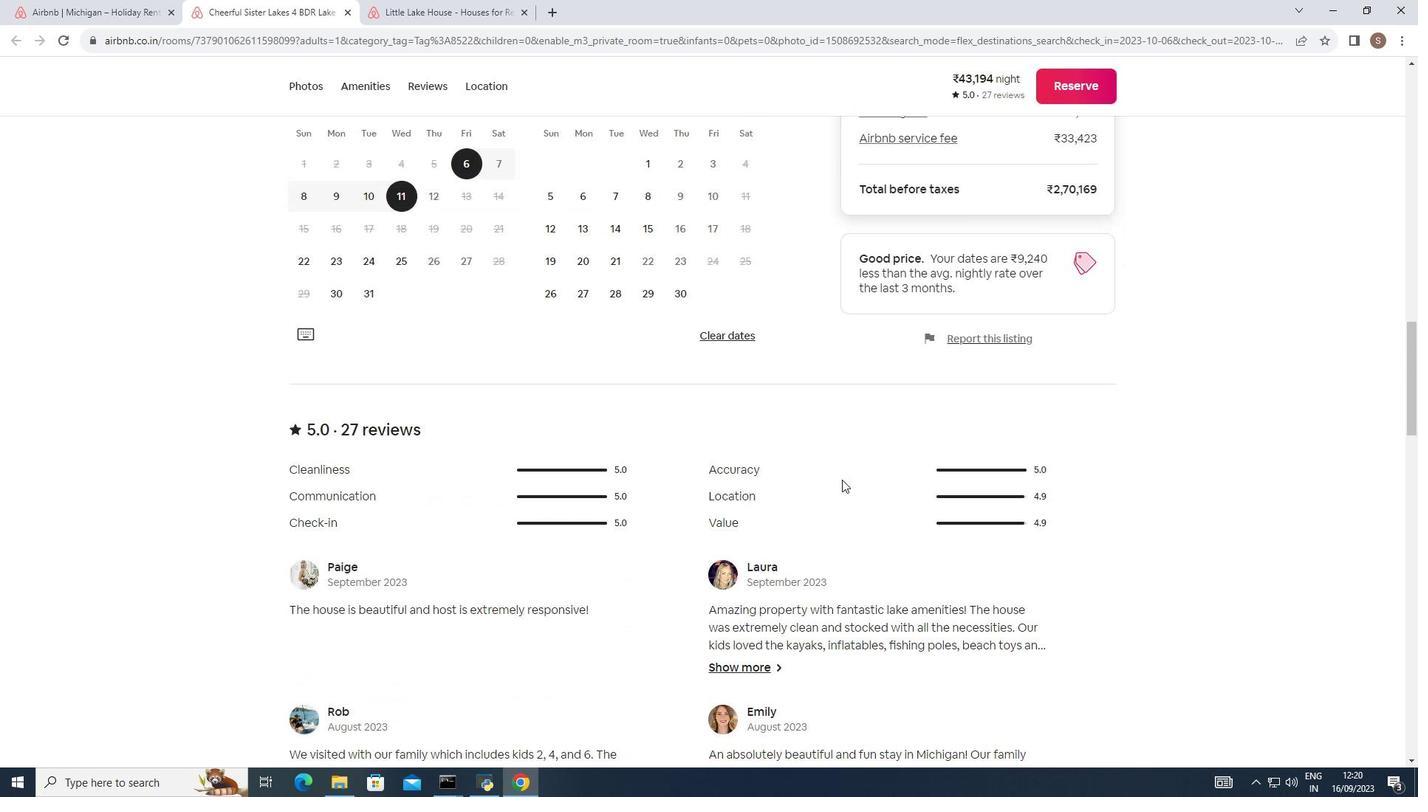
Action: Mouse scrolled (842, 479) with delta (0, 0)
Screenshot: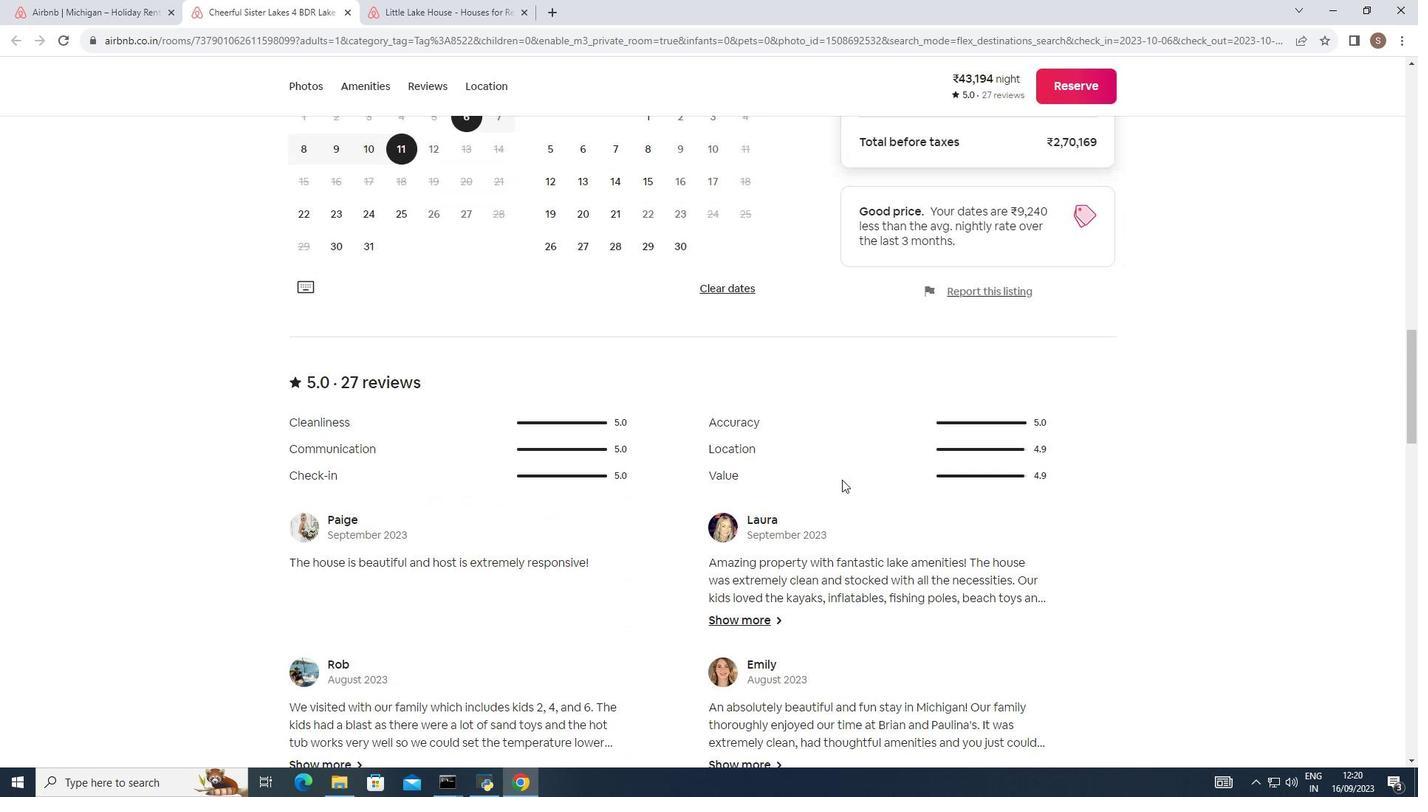 
Action: Mouse scrolled (842, 479) with delta (0, 0)
Screenshot: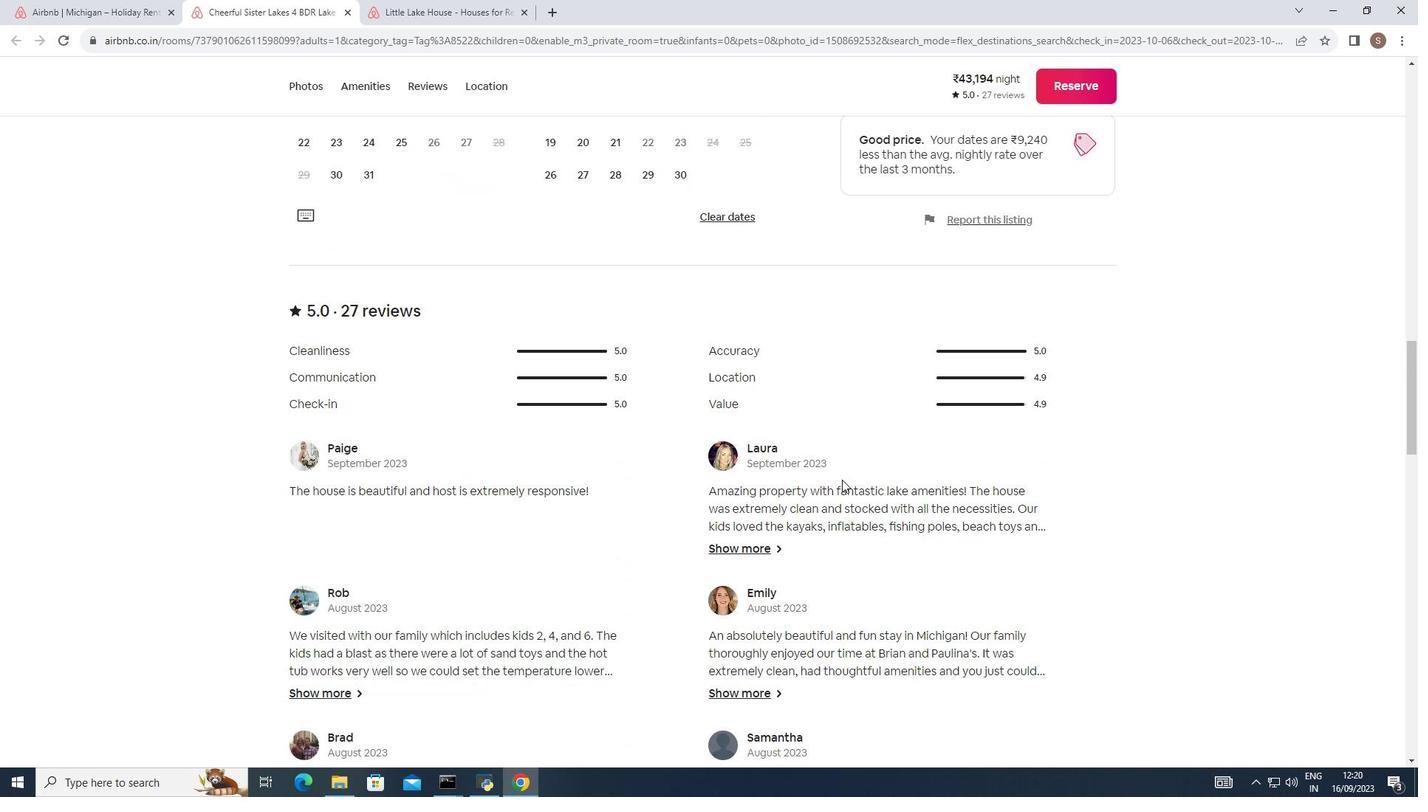 
Action: Mouse moved to (840, 480)
